 Task: Research Airbnb accommodation in Aguazul, Colombia from 24th December, 2023 to 26th December, 2023 for 2 adults. Place can be entire room with 1  bedroom having 1 bed and 1 bathroom. Property type can be hotel.
Action: Mouse moved to (548, 187)
Screenshot: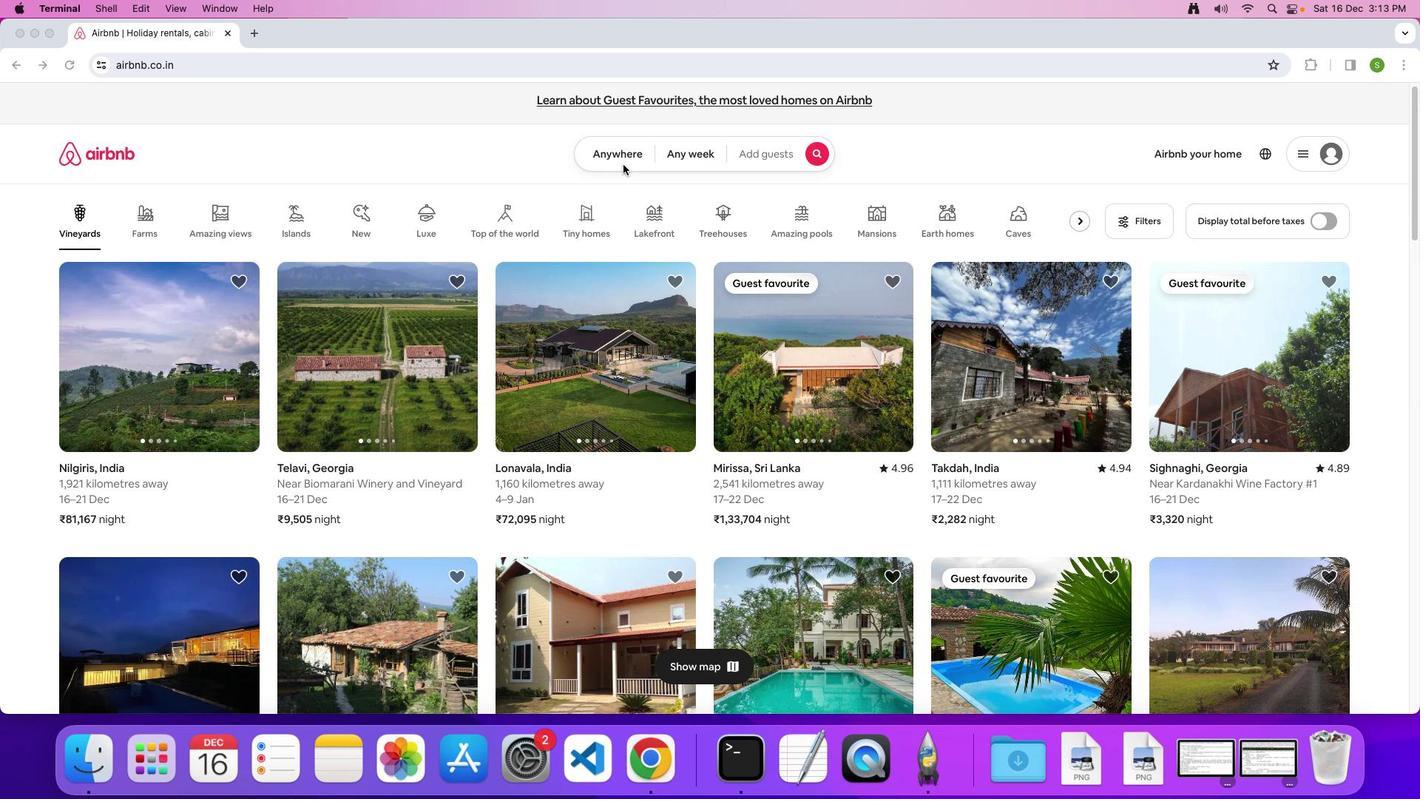 
Action: Mouse pressed left at (548, 187)
Screenshot: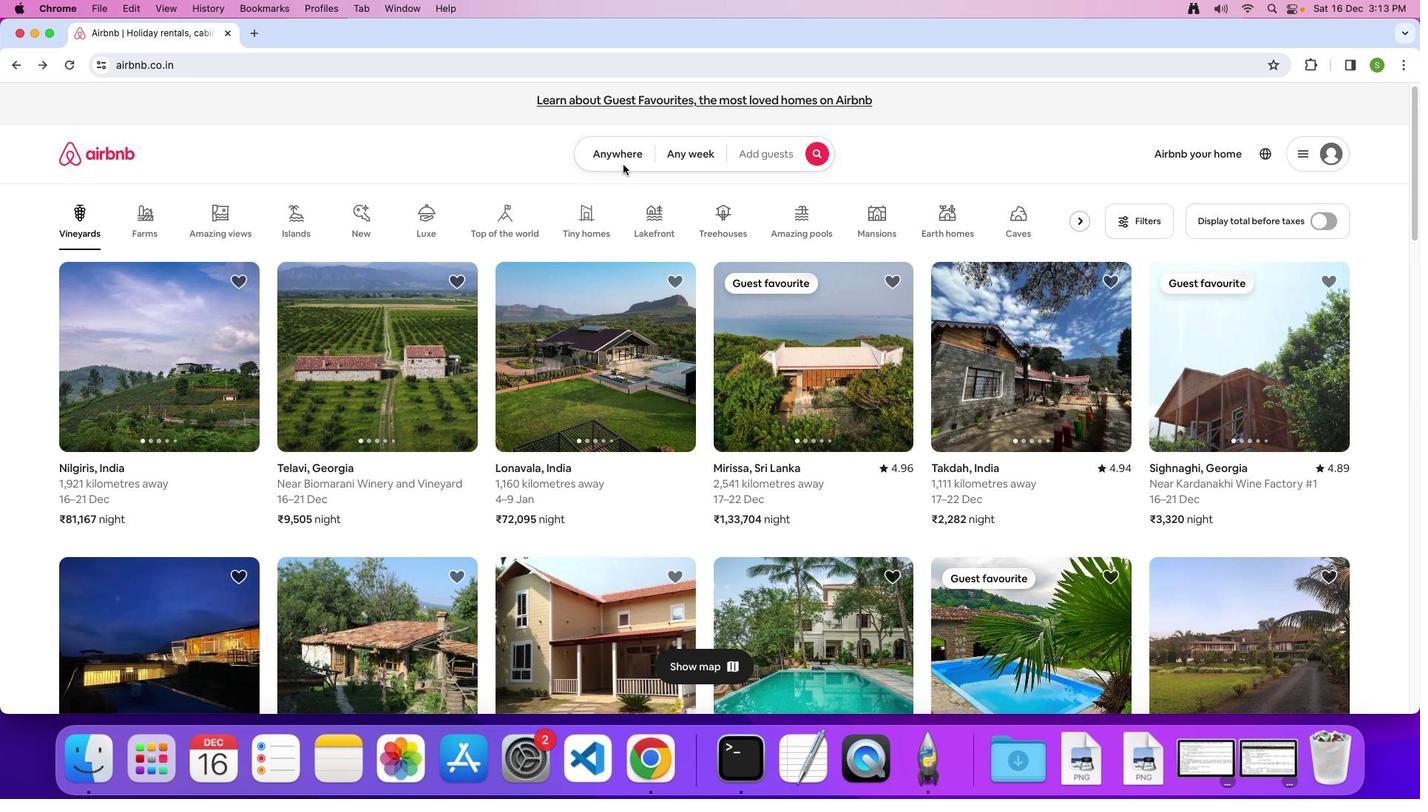 
Action: Mouse moved to (548, 181)
Screenshot: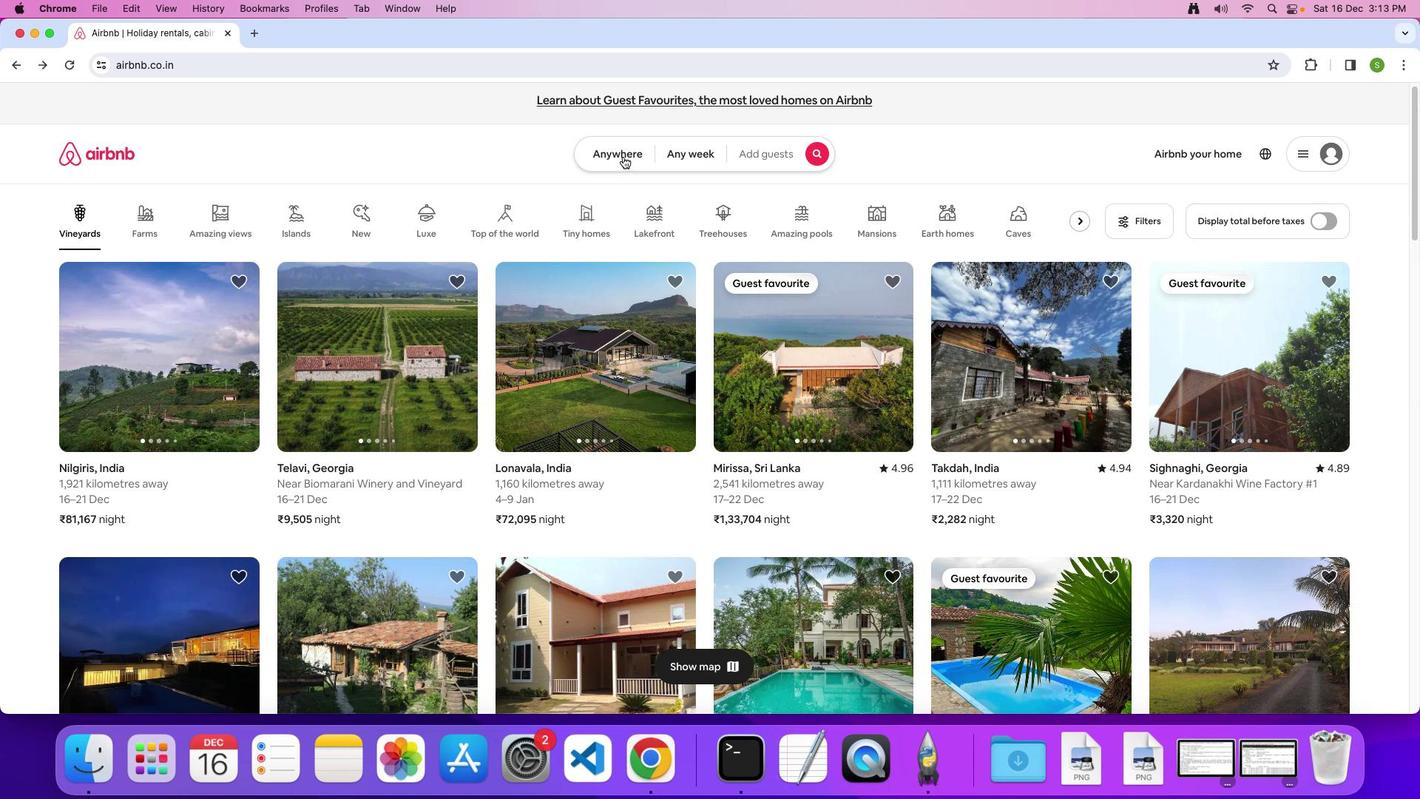 
Action: Mouse pressed left at (548, 181)
Screenshot: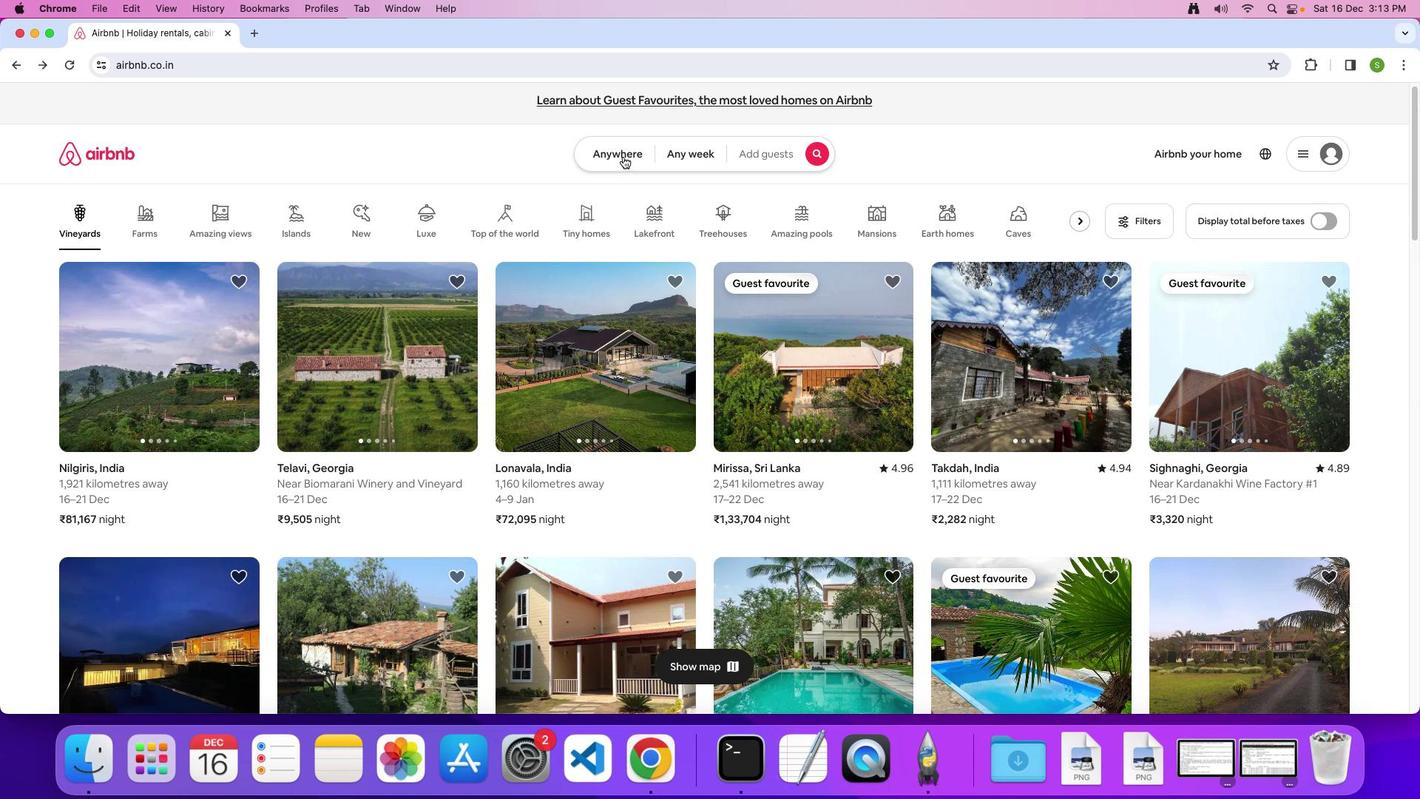 
Action: Mouse moved to (466, 216)
Screenshot: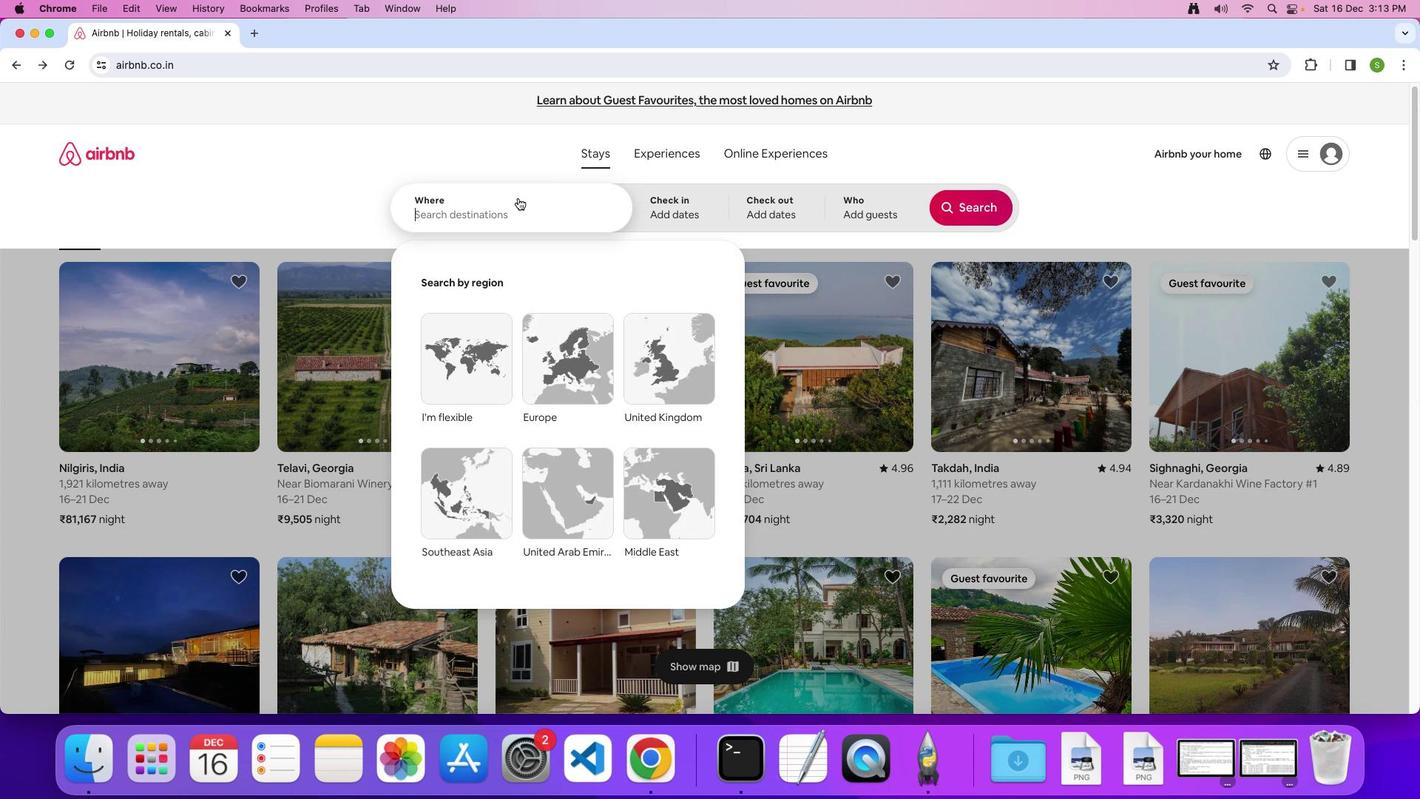 
Action: Mouse pressed left at (466, 216)
Screenshot: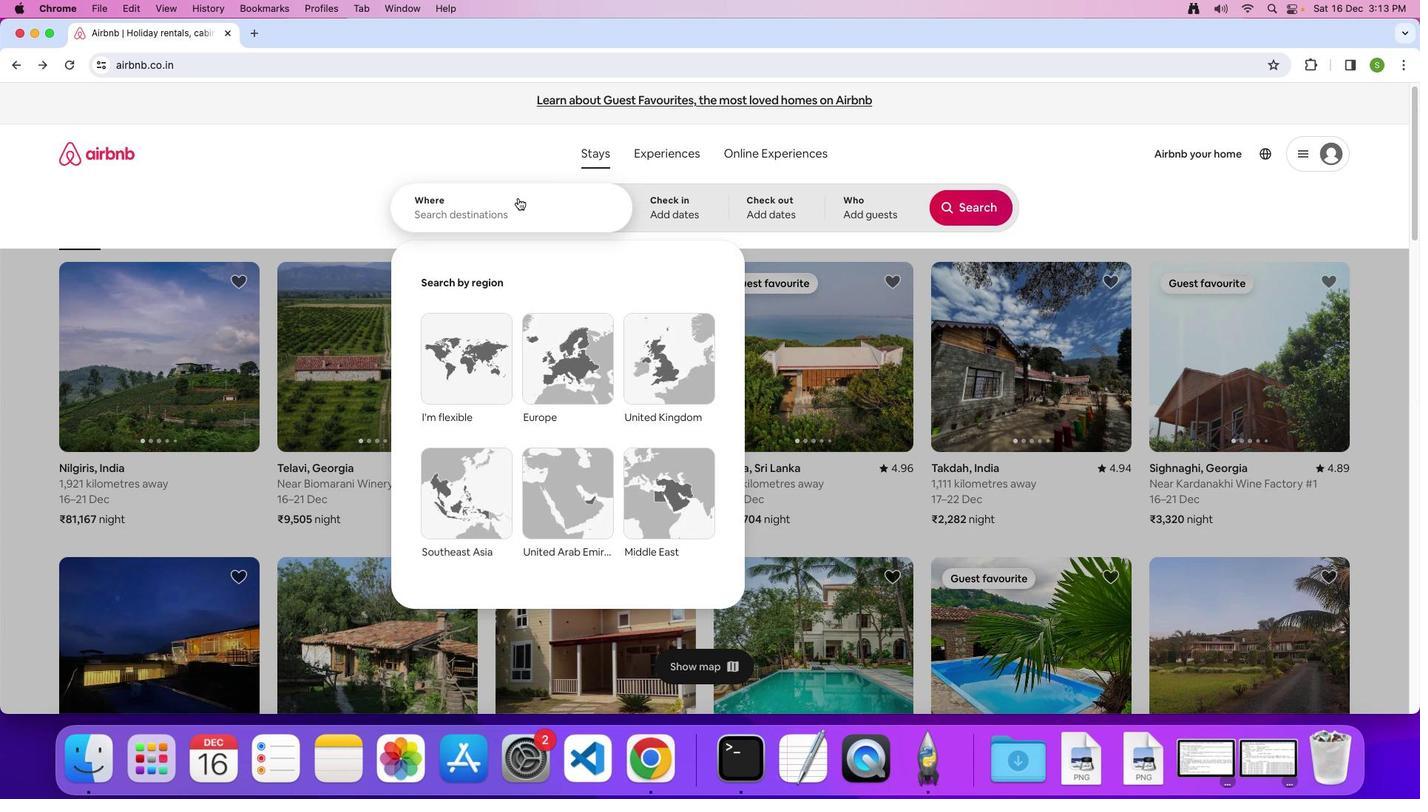 
Action: Key pressed 'A'Key.caps_lock'g''u''a''z''u''l'','Key.spaceKey.shift'C''o''l''o''m''b''i''a'Key.enter
Screenshot: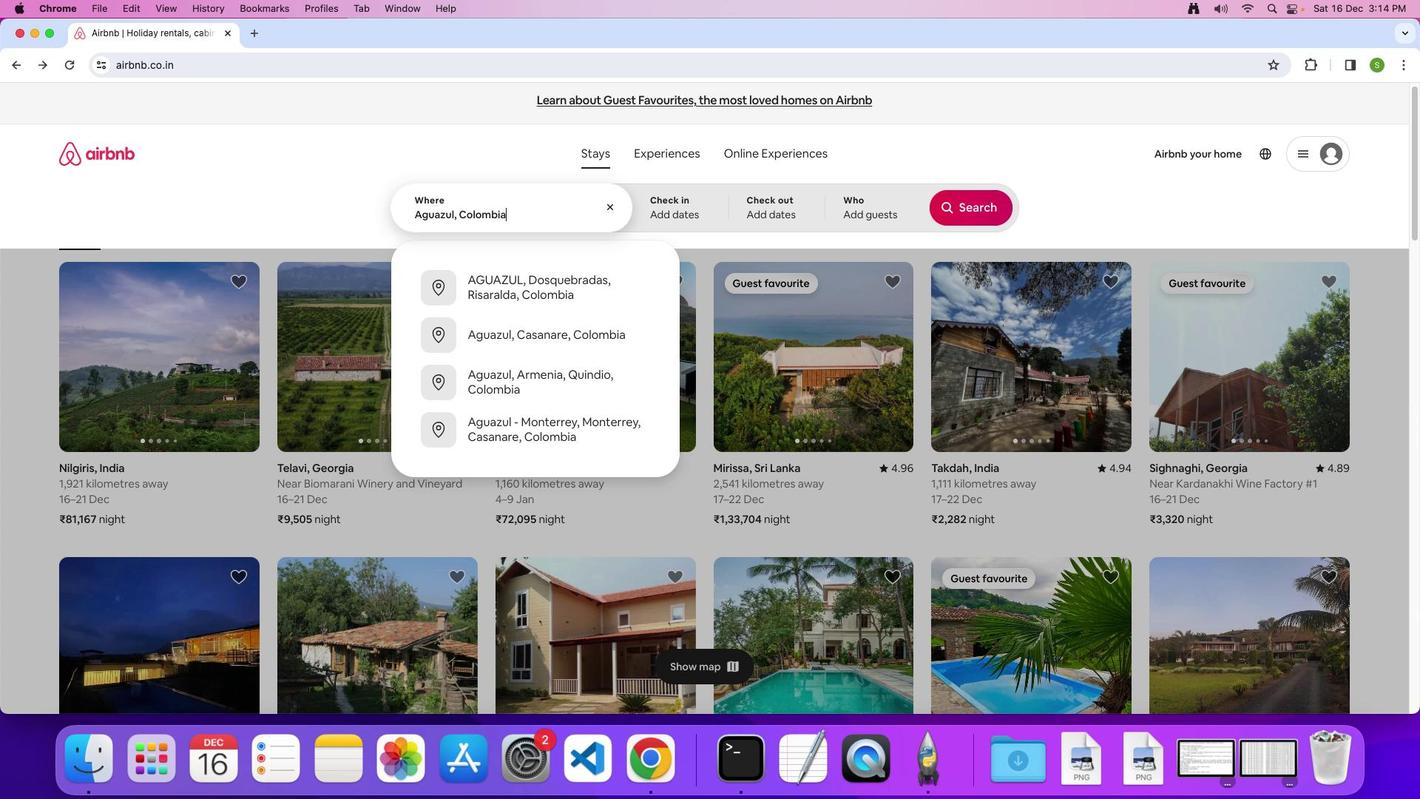 
Action: Mouse moved to (420, 510)
Screenshot: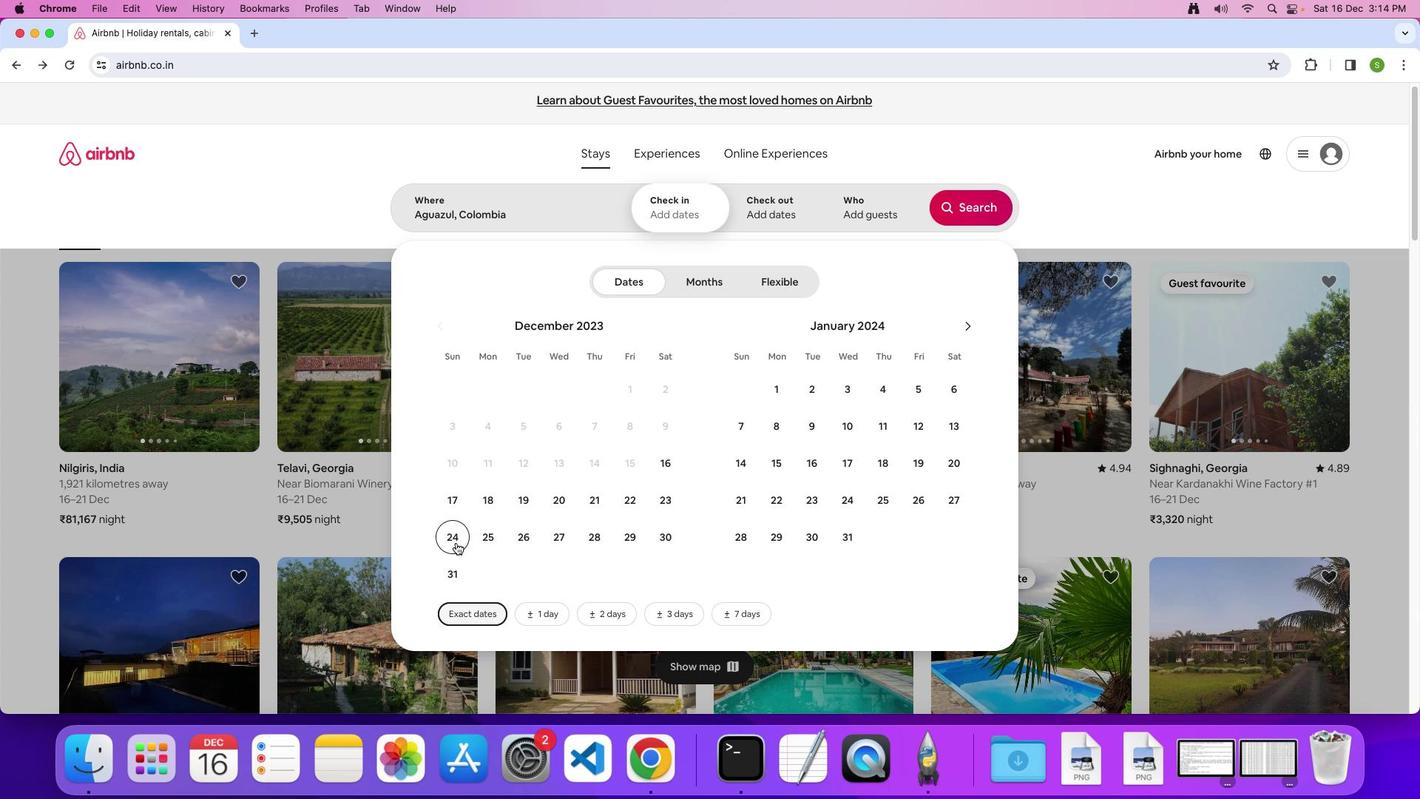 
Action: Mouse pressed left at (420, 510)
Screenshot: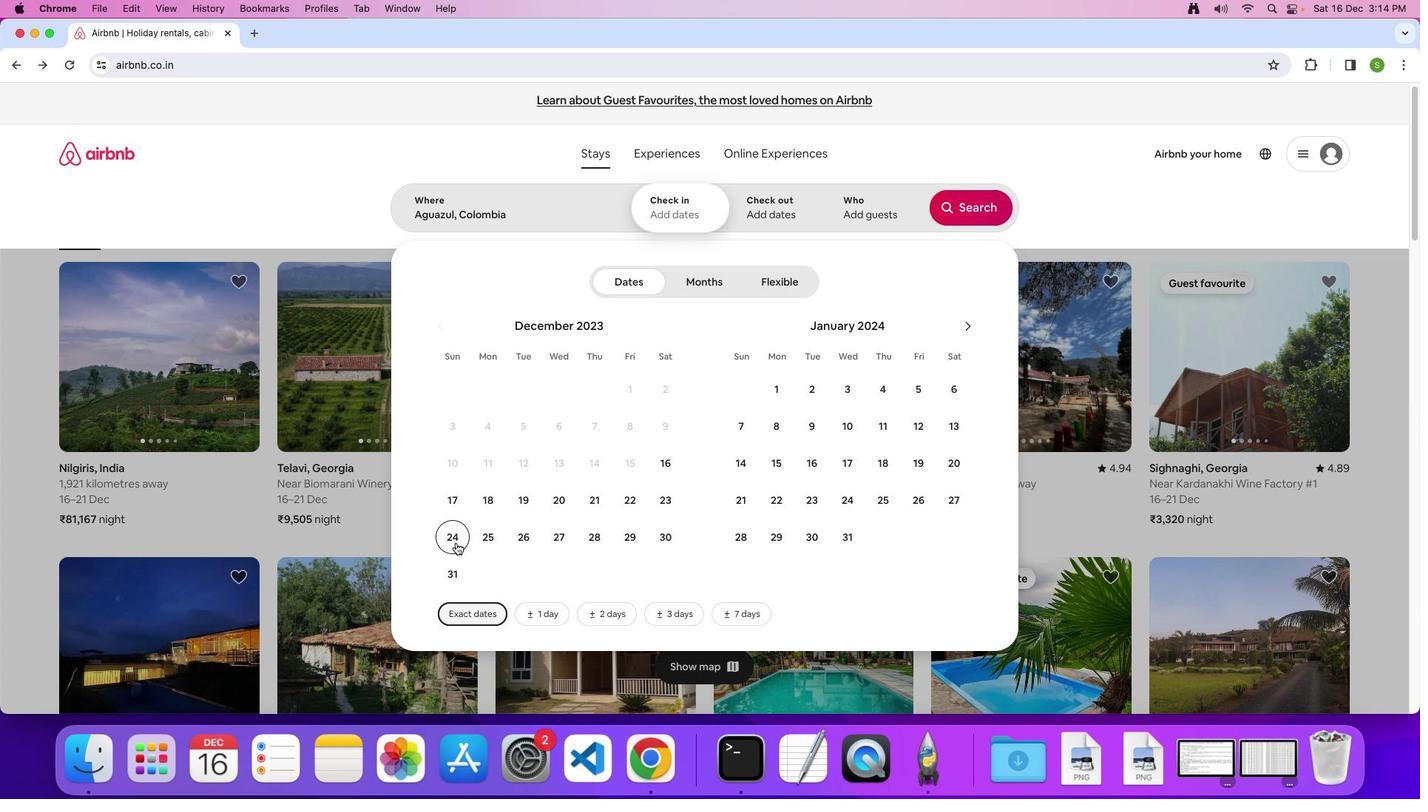 
Action: Mouse moved to (469, 511)
Screenshot: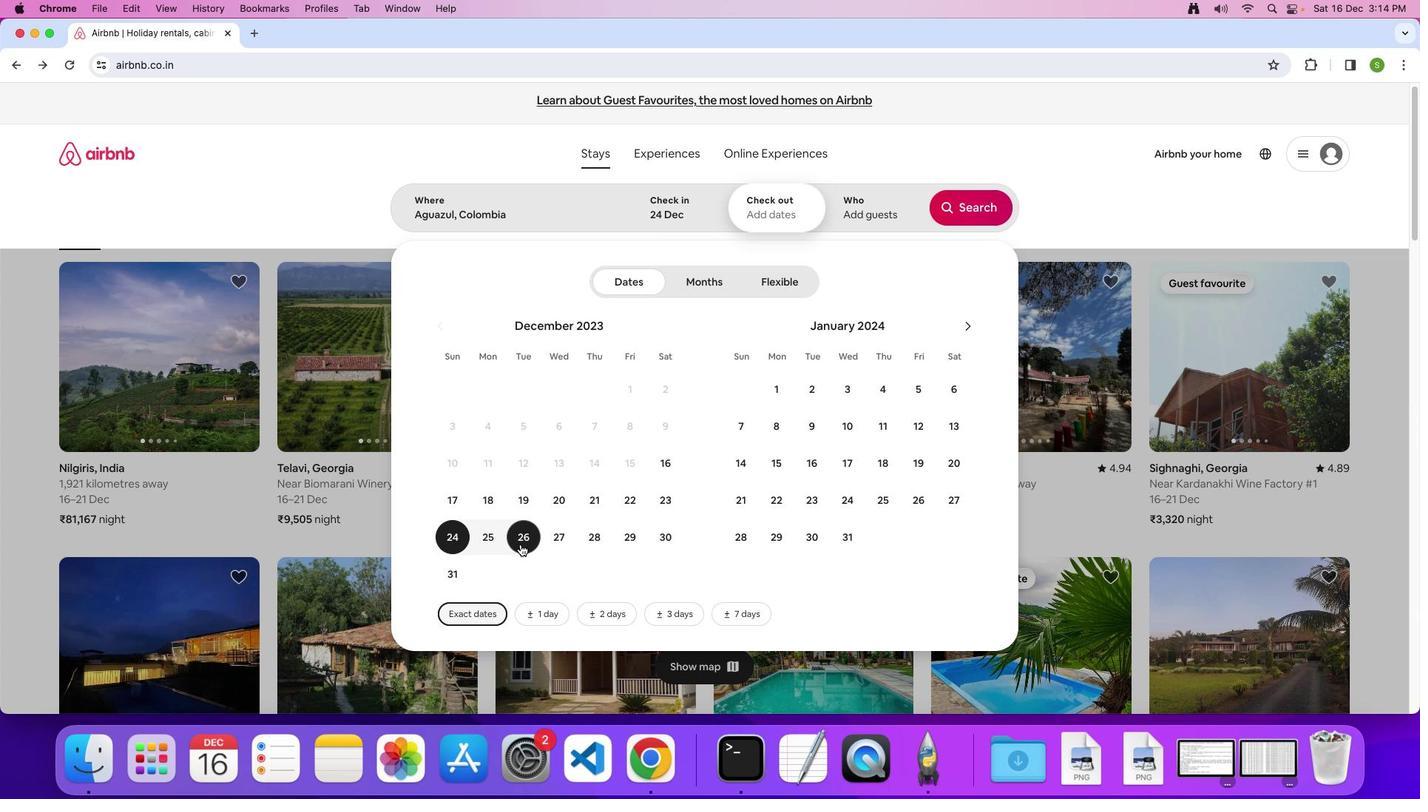 
Action: Mouse pressed left at (469, 511)
Screenshot: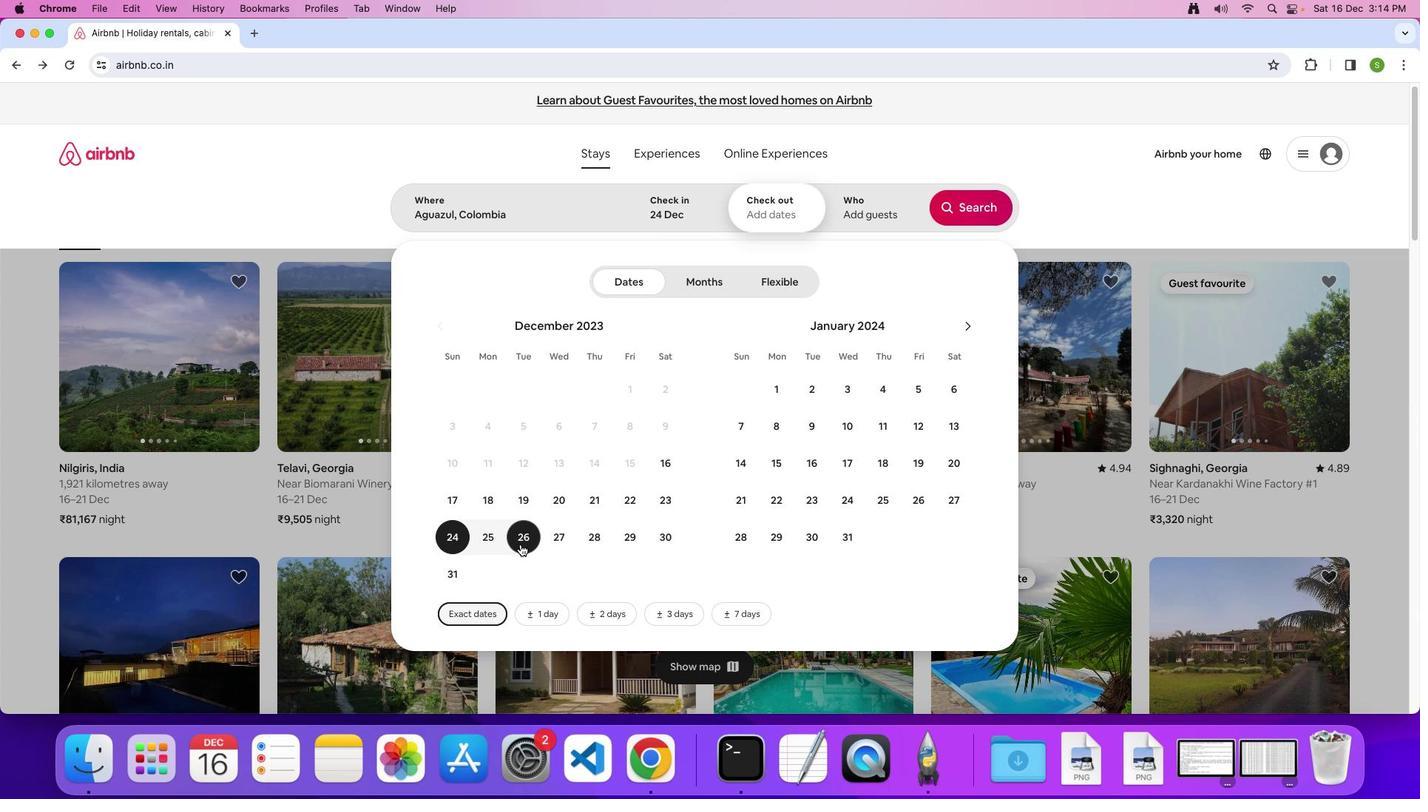 
Action: Mouse moved to (740, 233)
Screenshot: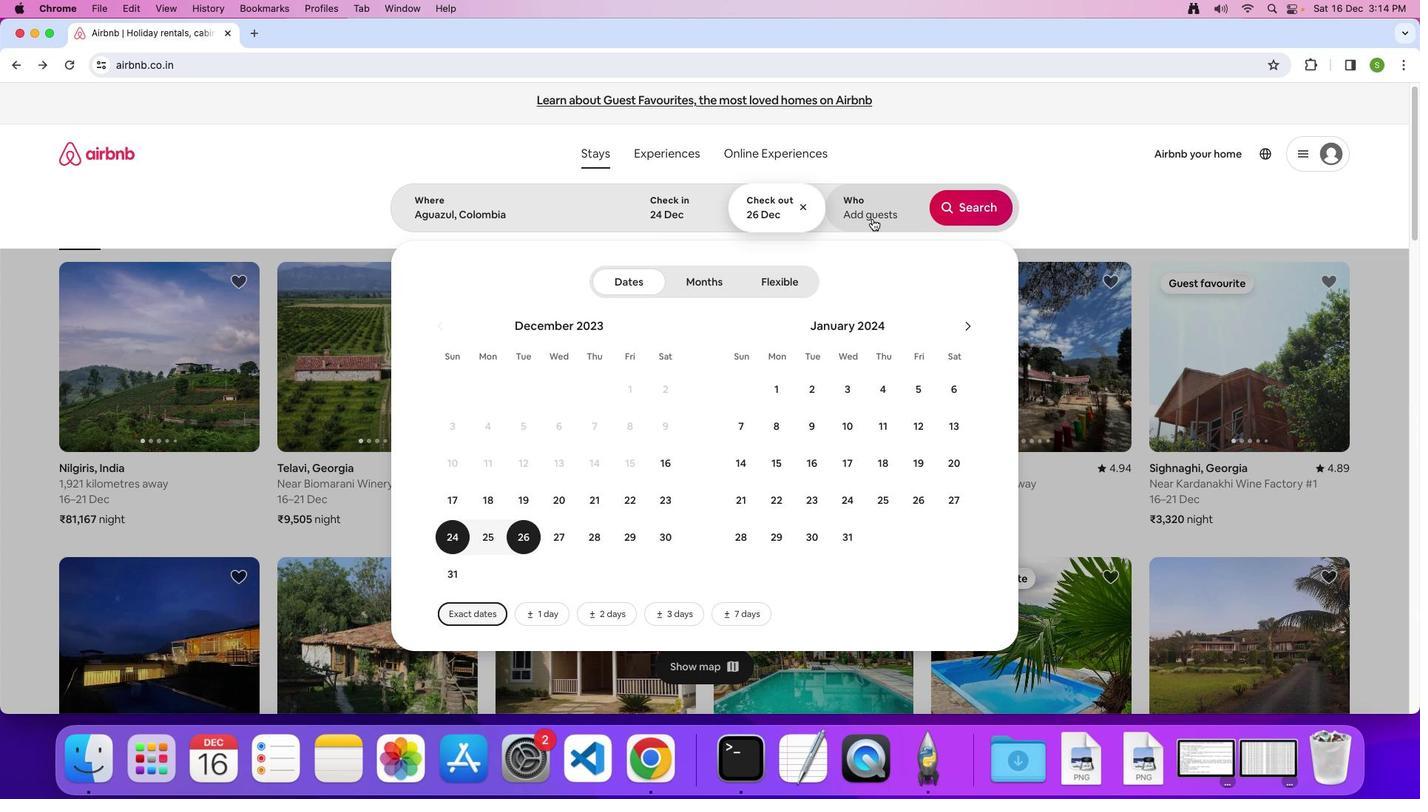 
Action: Mouse pressed left at (740, 233)
Screenshot: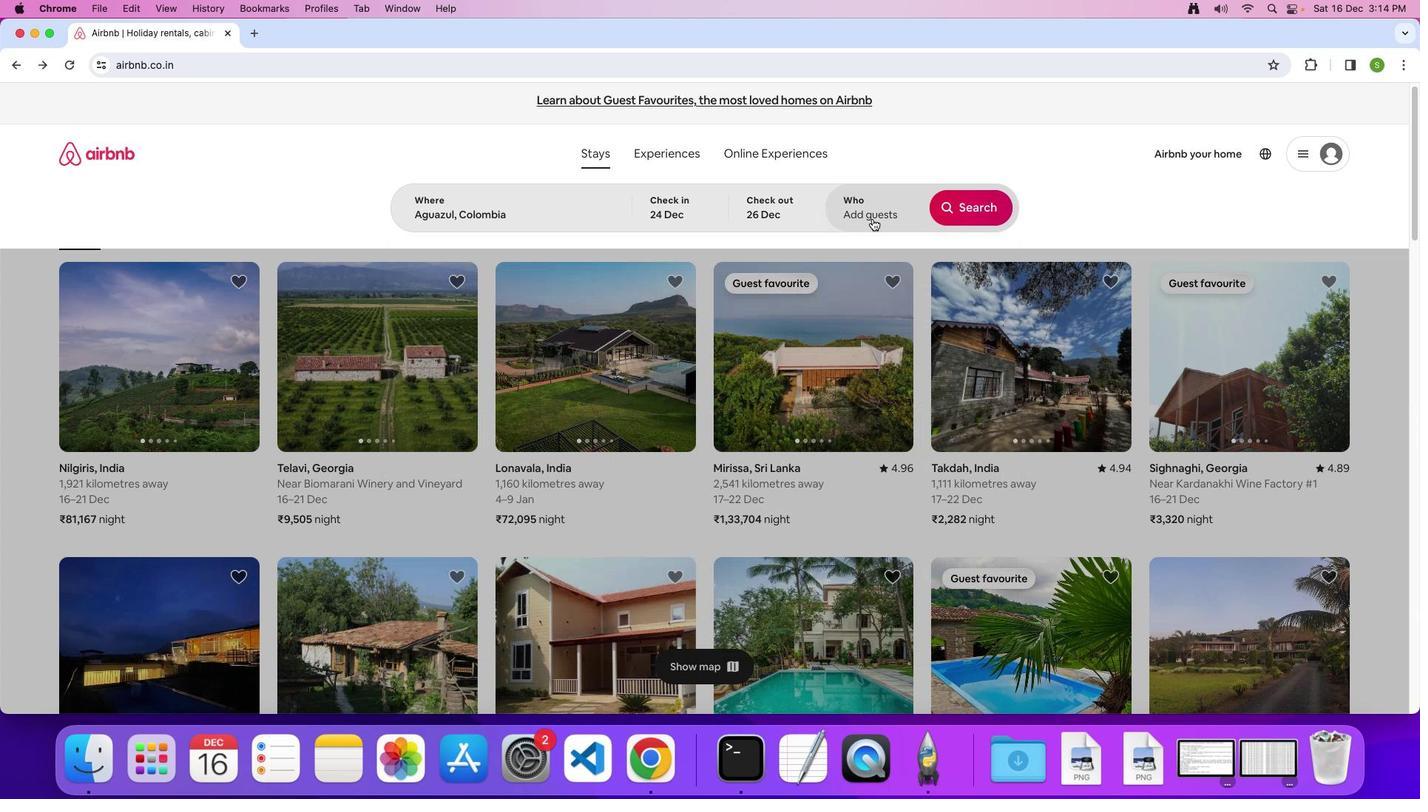 
Action: Mouse moved to (822, 294)
Screenshot: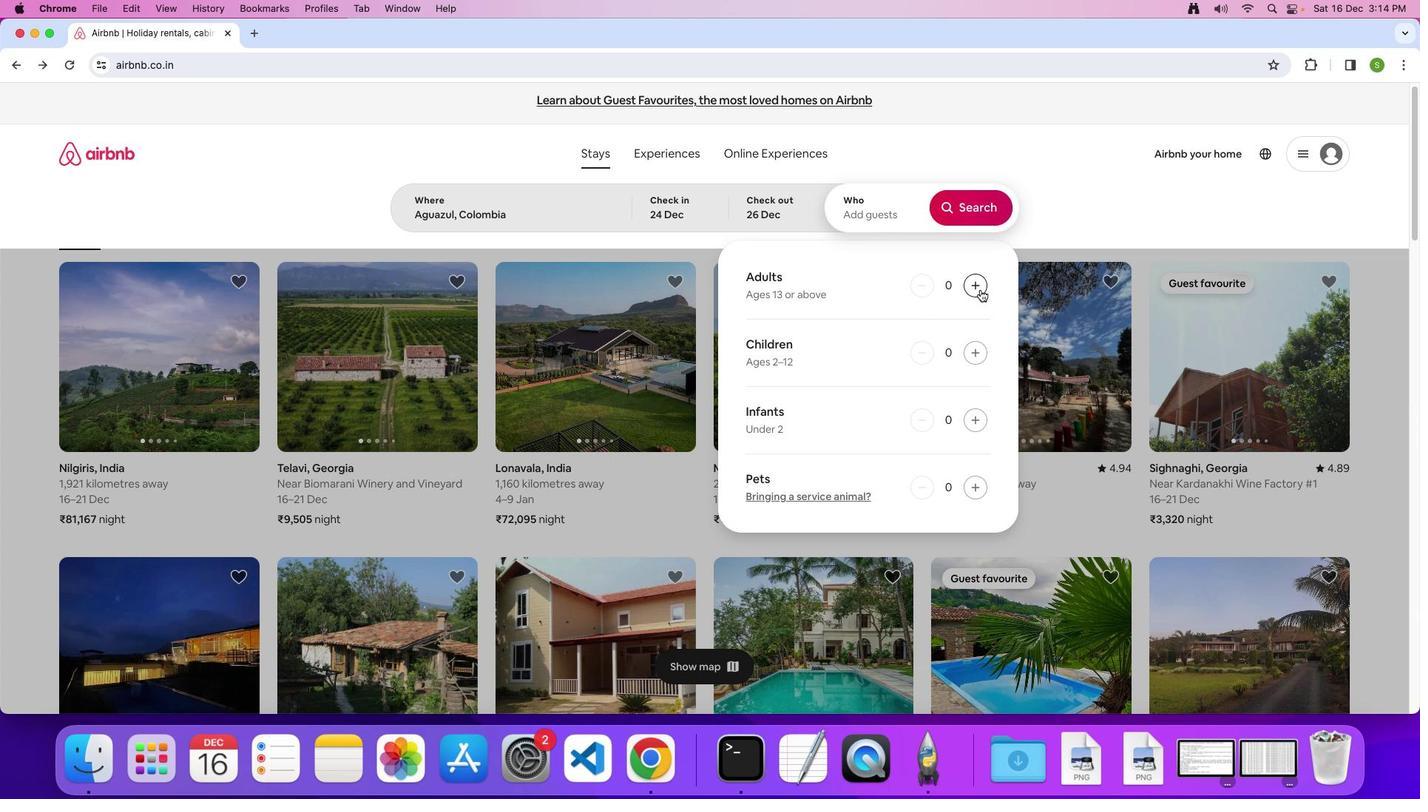 
Action: Mouse pressed left at (822, 294)
Screenshot: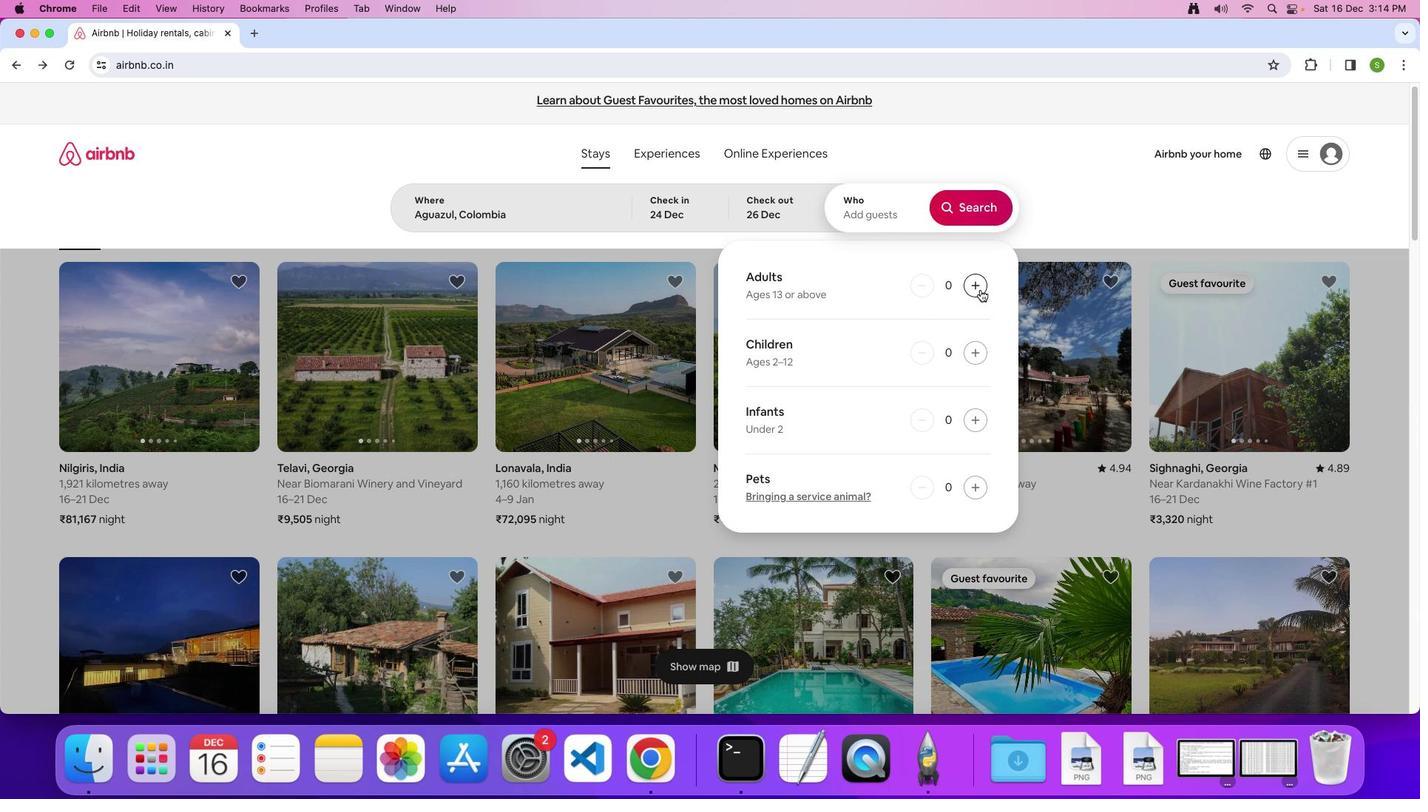 
Action: Mouse pressed left at (822, 294)
Screenshot: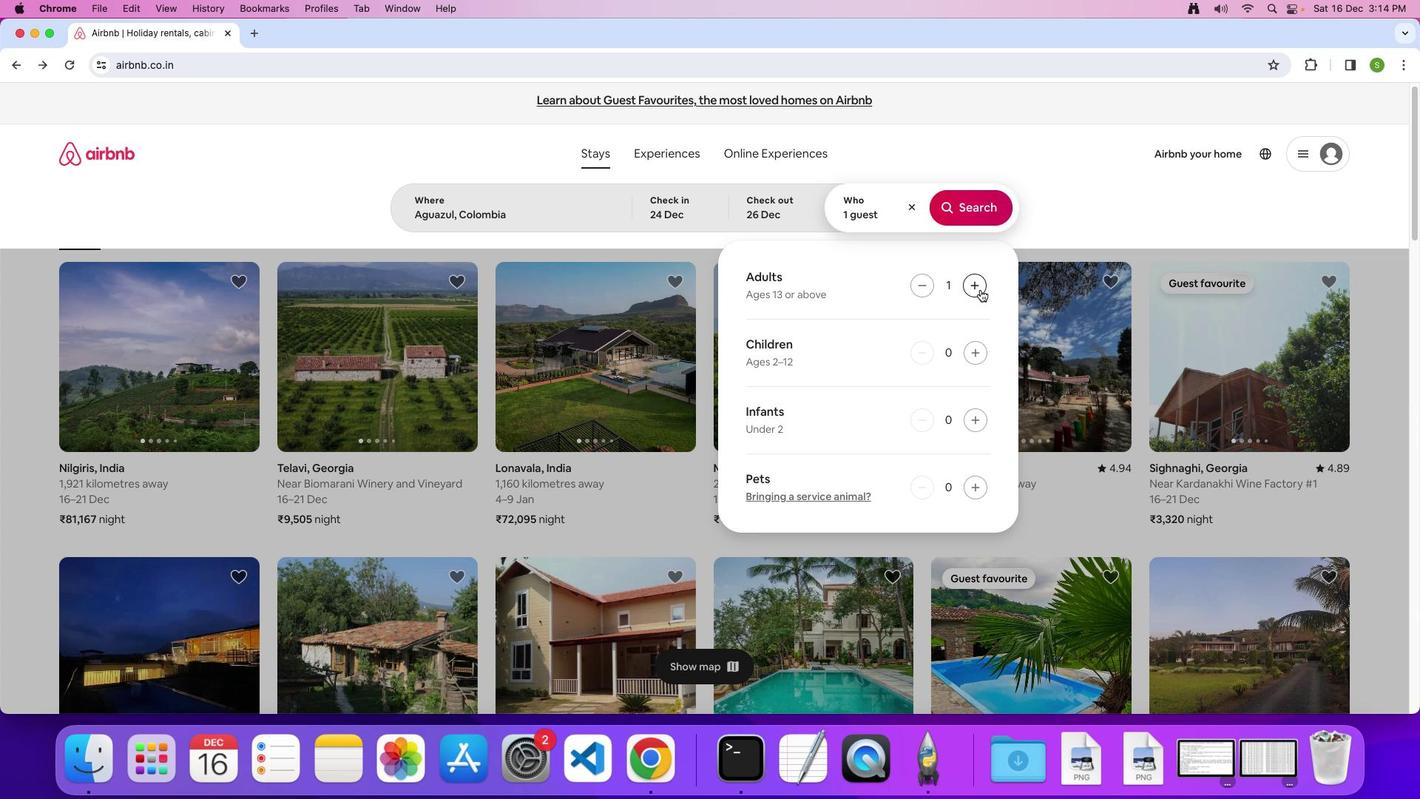 
Action: Mouse moved to (813, 228)
Screenshot: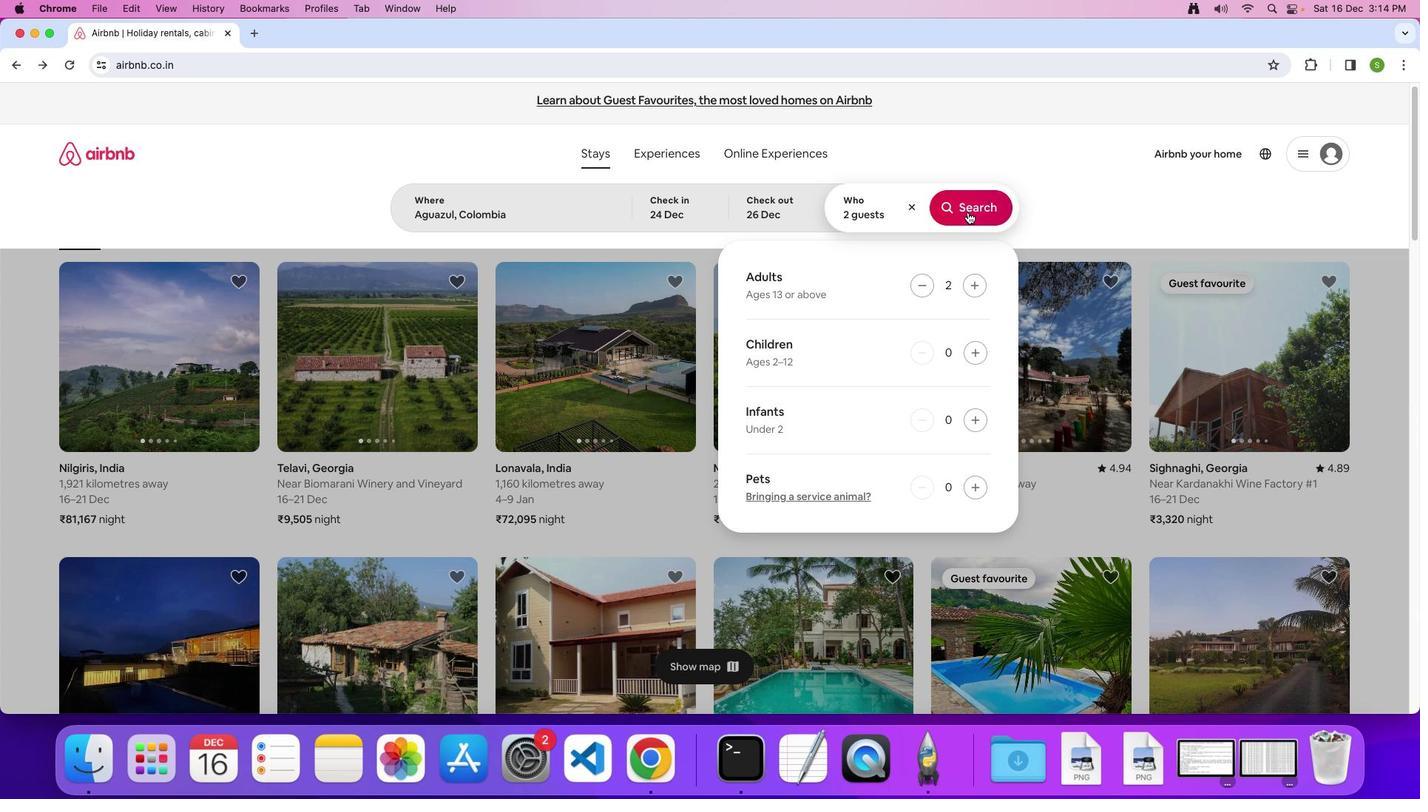 
Action: Mouse pressed left at (813, 228)
Screenshot: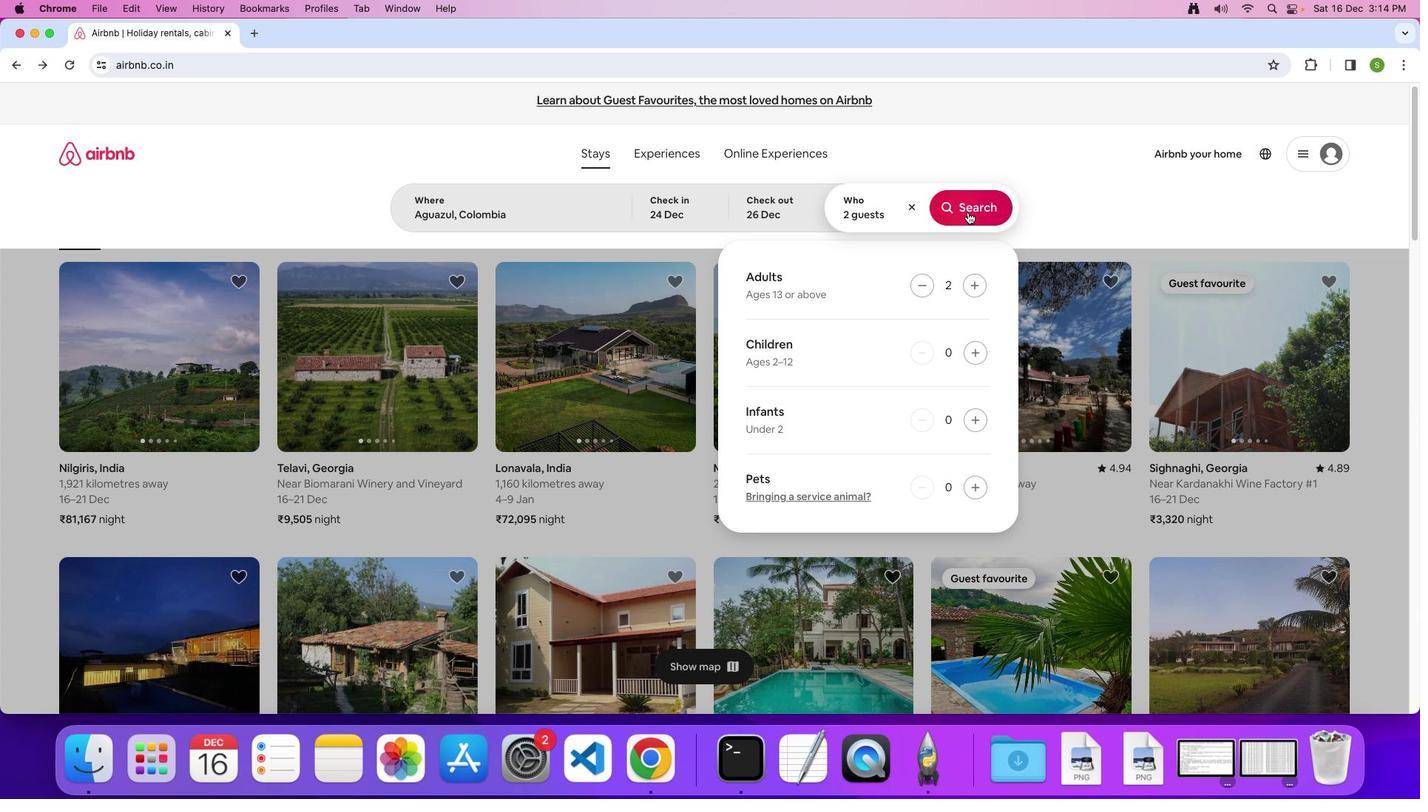 
Action: Mouse moved to (968, 195)
Screenshot: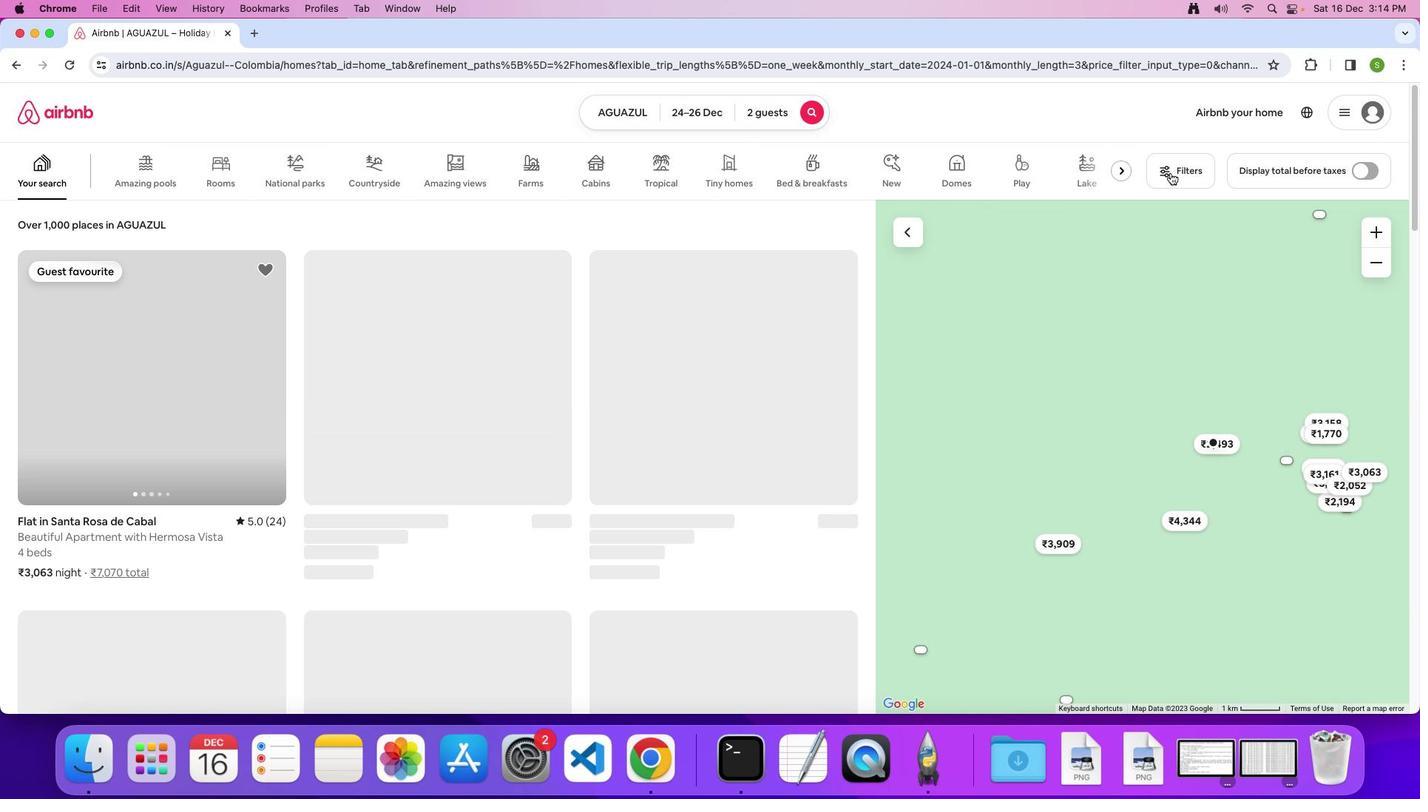 
Action: Mouse pressed left at (968, 195)
Screenshot: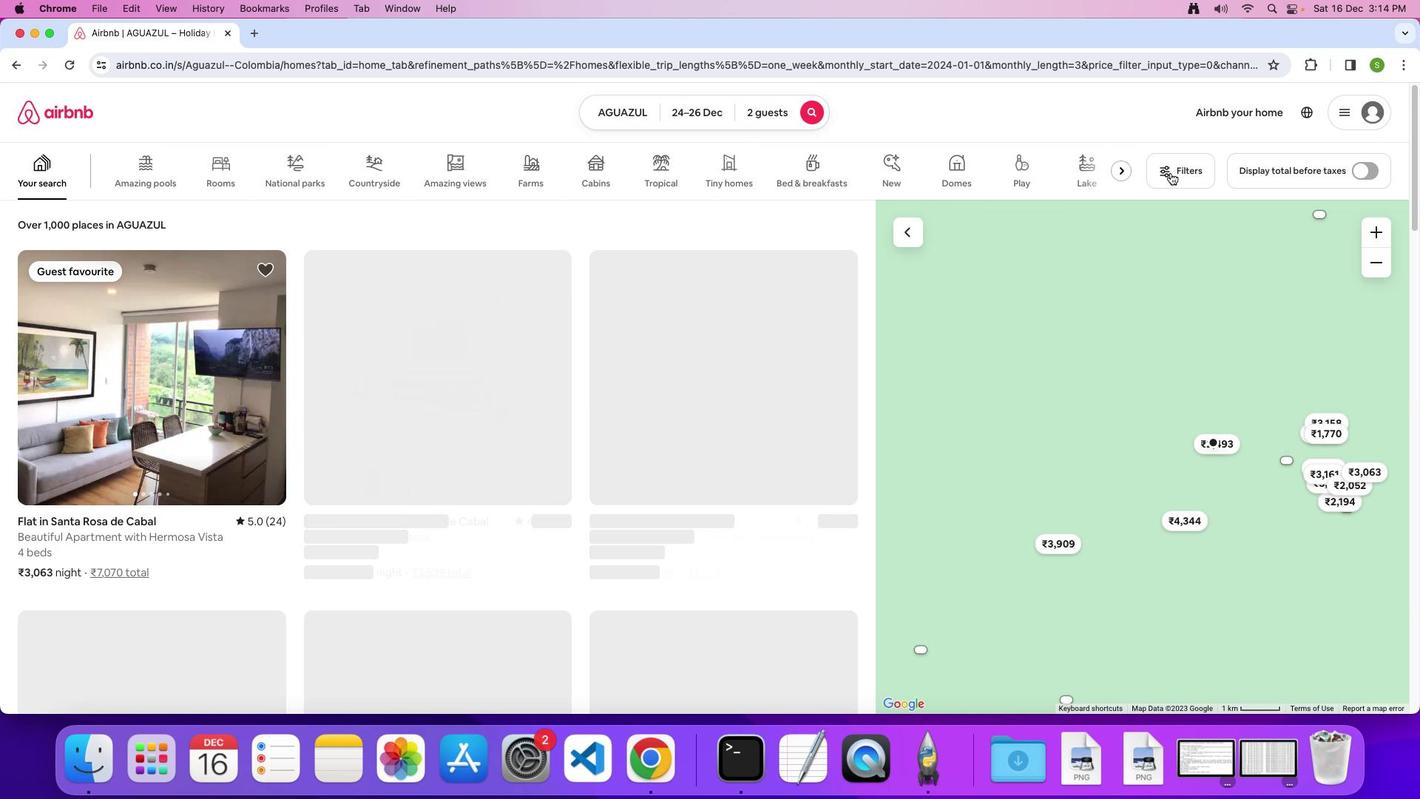 
Action: Mouse moved to (625, 356)
Screenshot: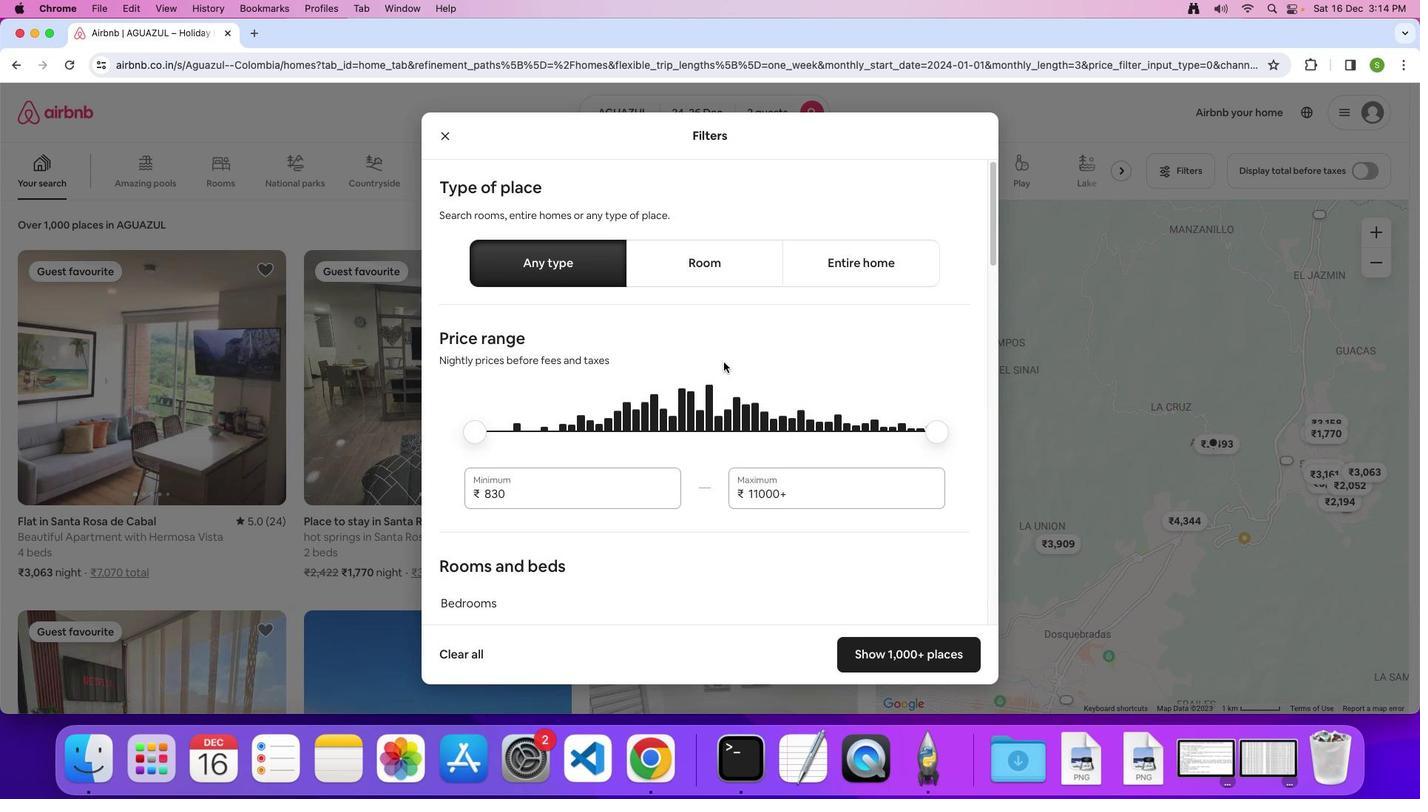 
Action: Mouse scrolled (625, 356) with delta (69, 47)
Screenshot: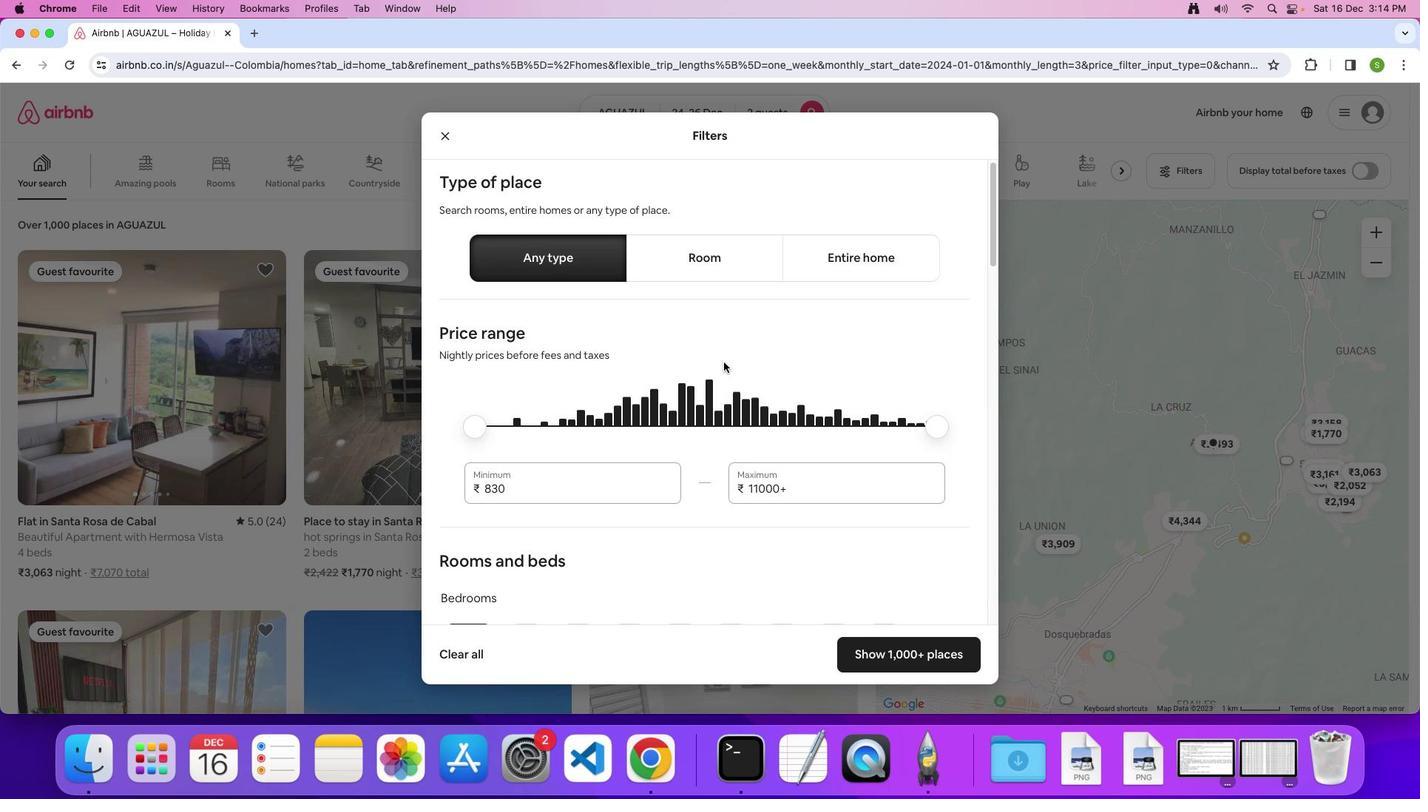 
Action: Mouse scrolled (625, 356) with delta (69, 47)
Screenshot: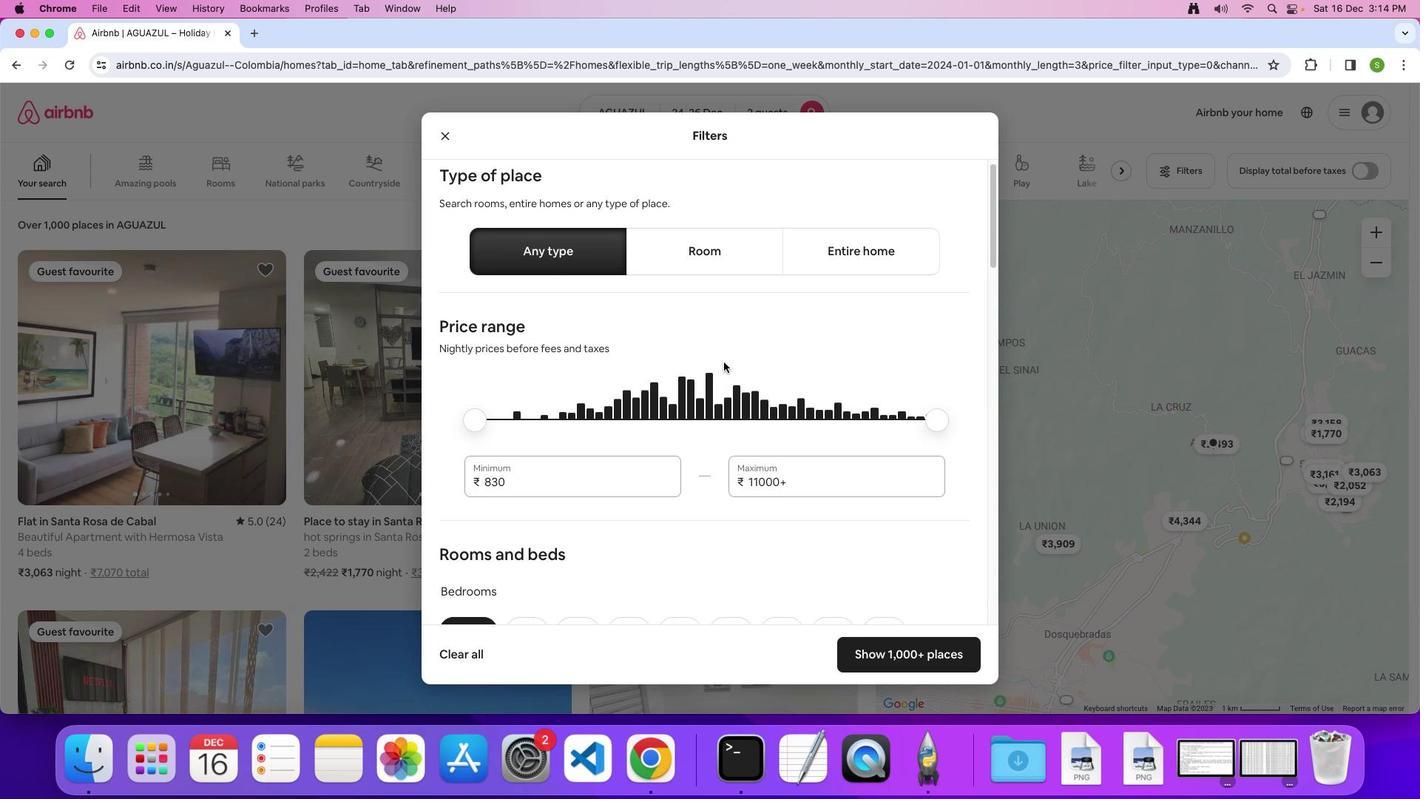 
Action: Mouse scrolled (625, 356) with delta (69, 47)
Screenshot: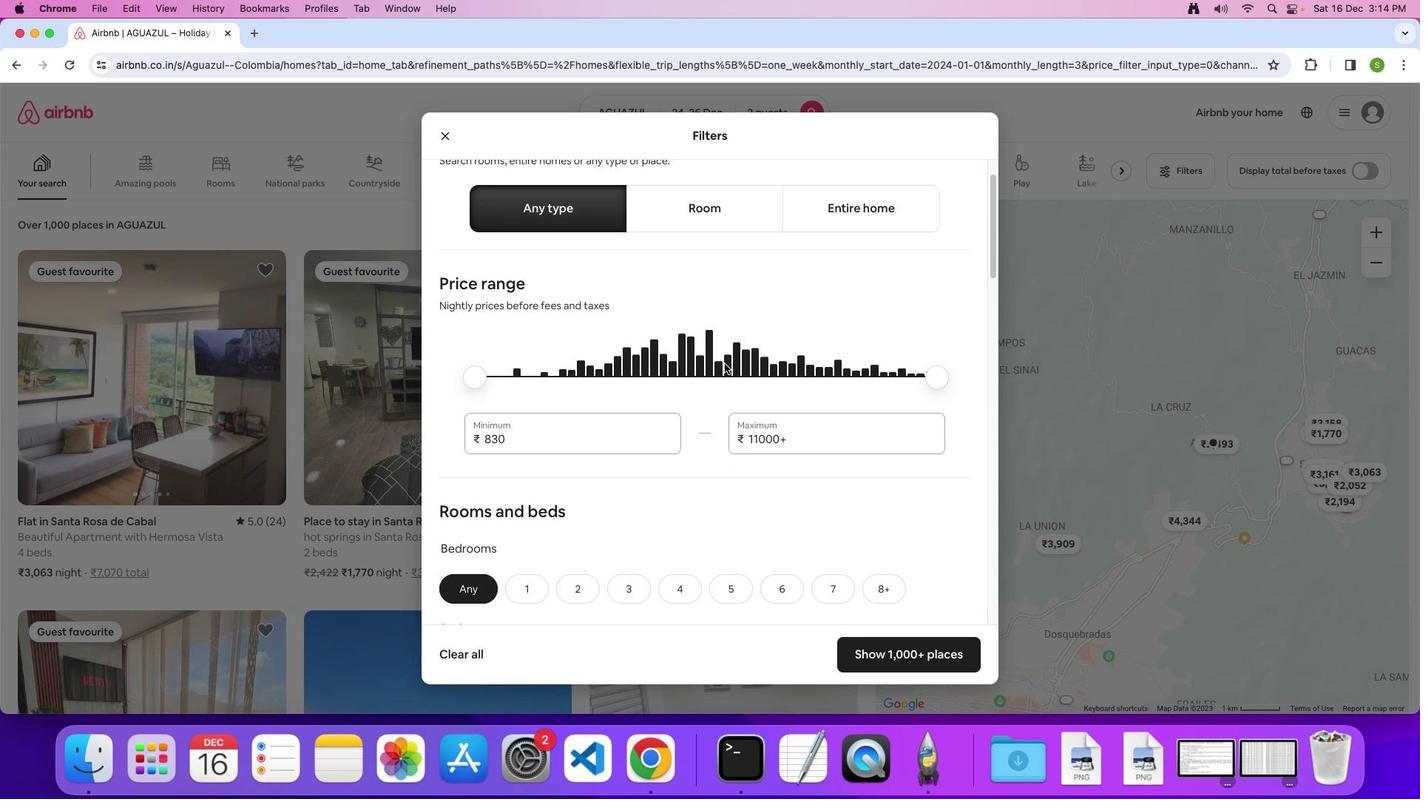 
Action: Mouse moved to (626, 358)
Screenshot: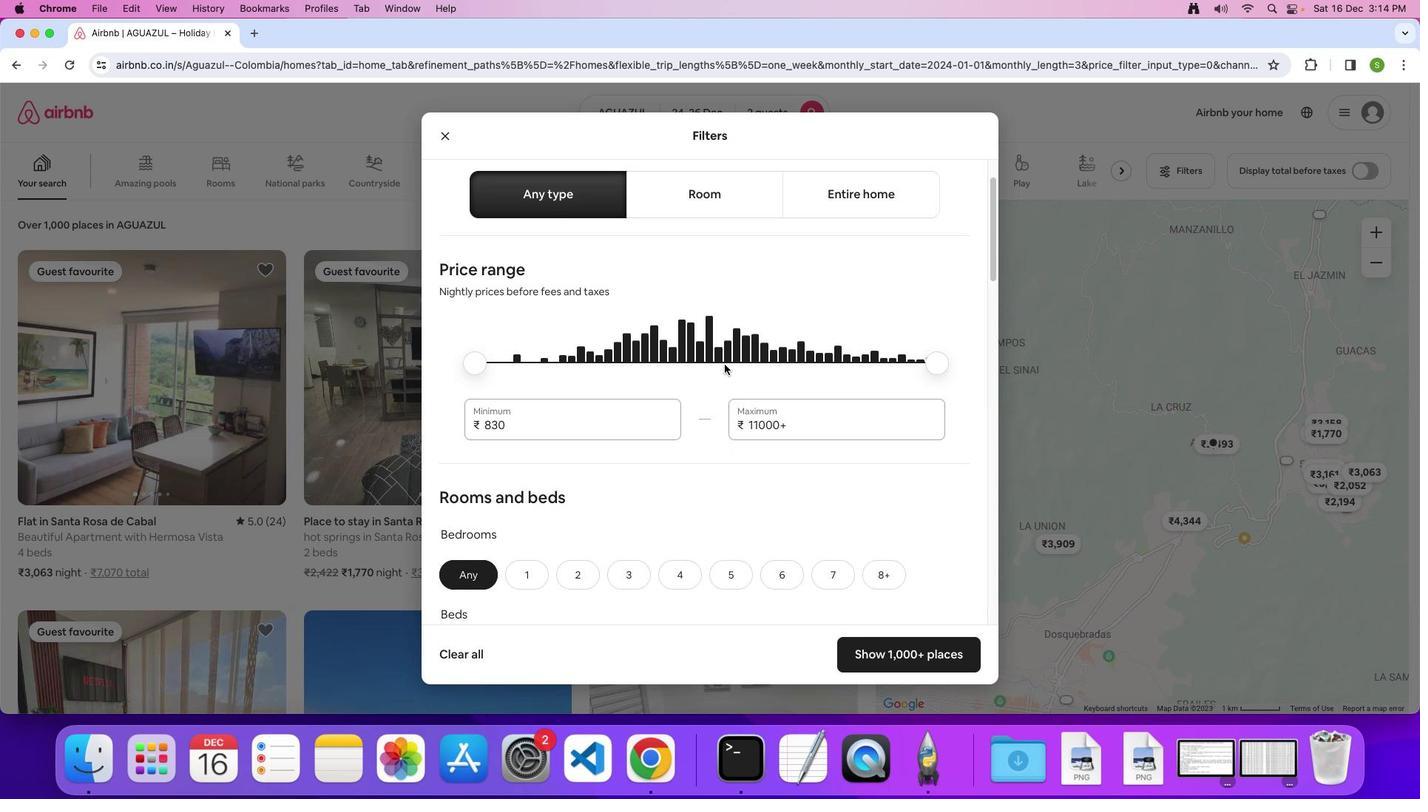 
Action: Mouse scrolled (626, 358) with delta (69, 47)
Screenshot: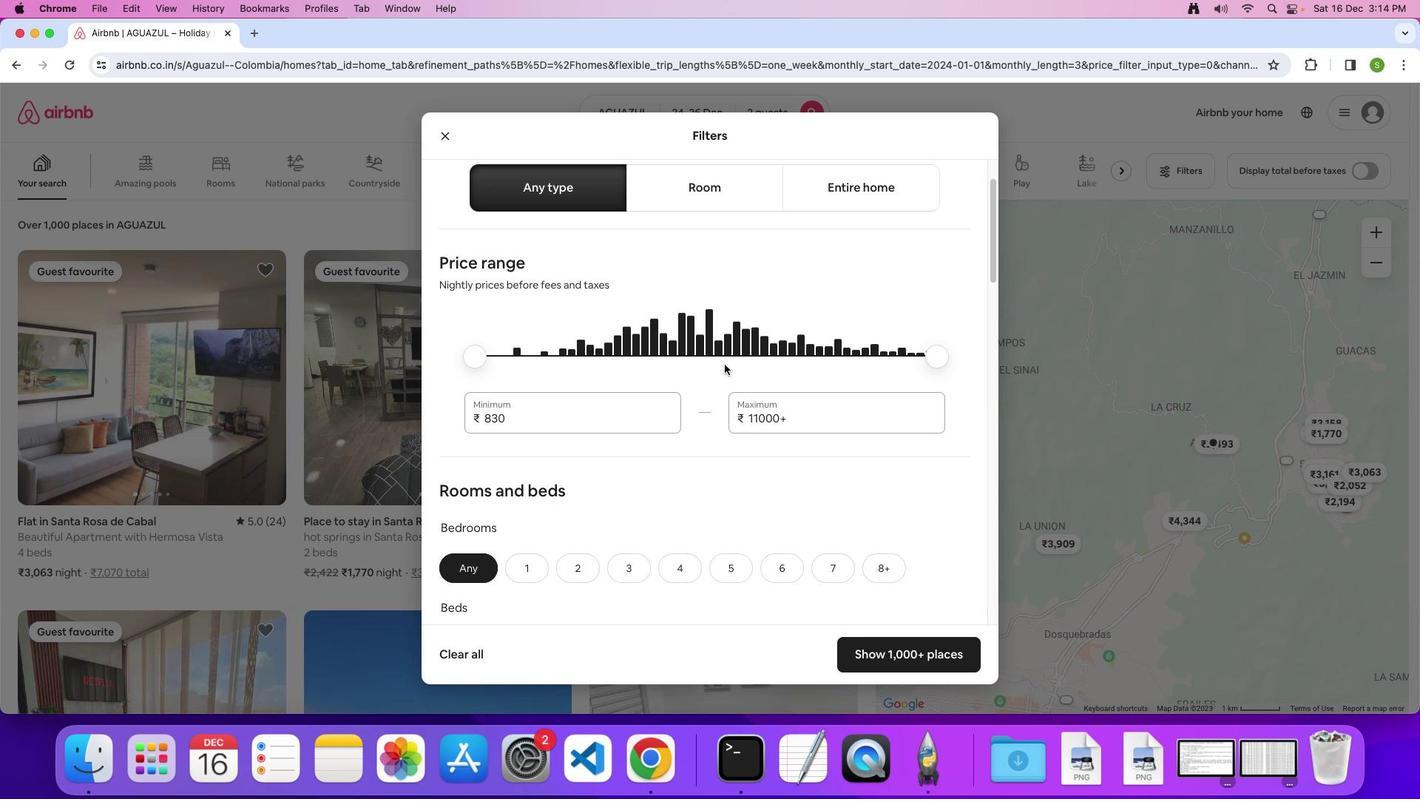 
Action: Mouse scrolled (626, 358) with delta (69, 47)
Screenshot: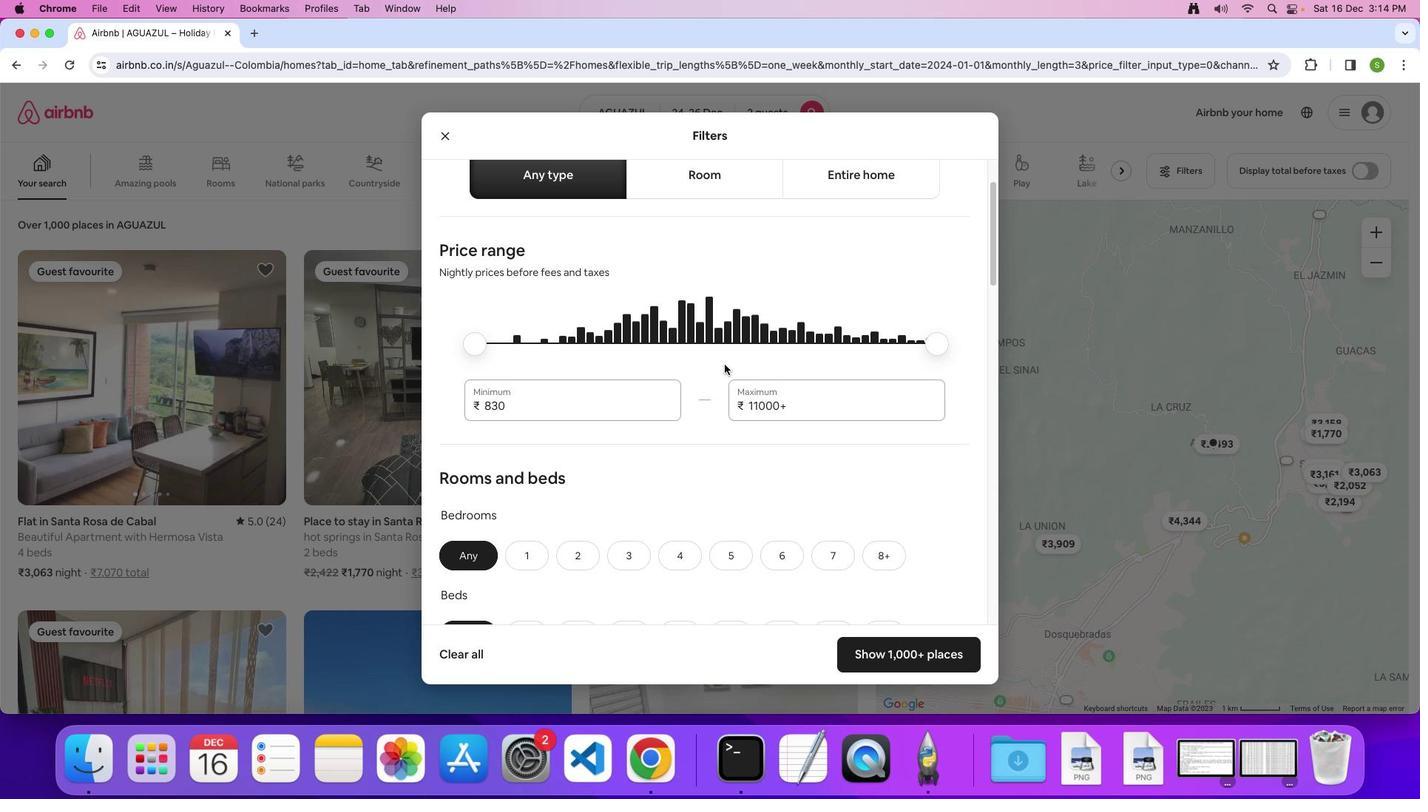 
Action: Mouse moved to (626, 358)
Screenshot: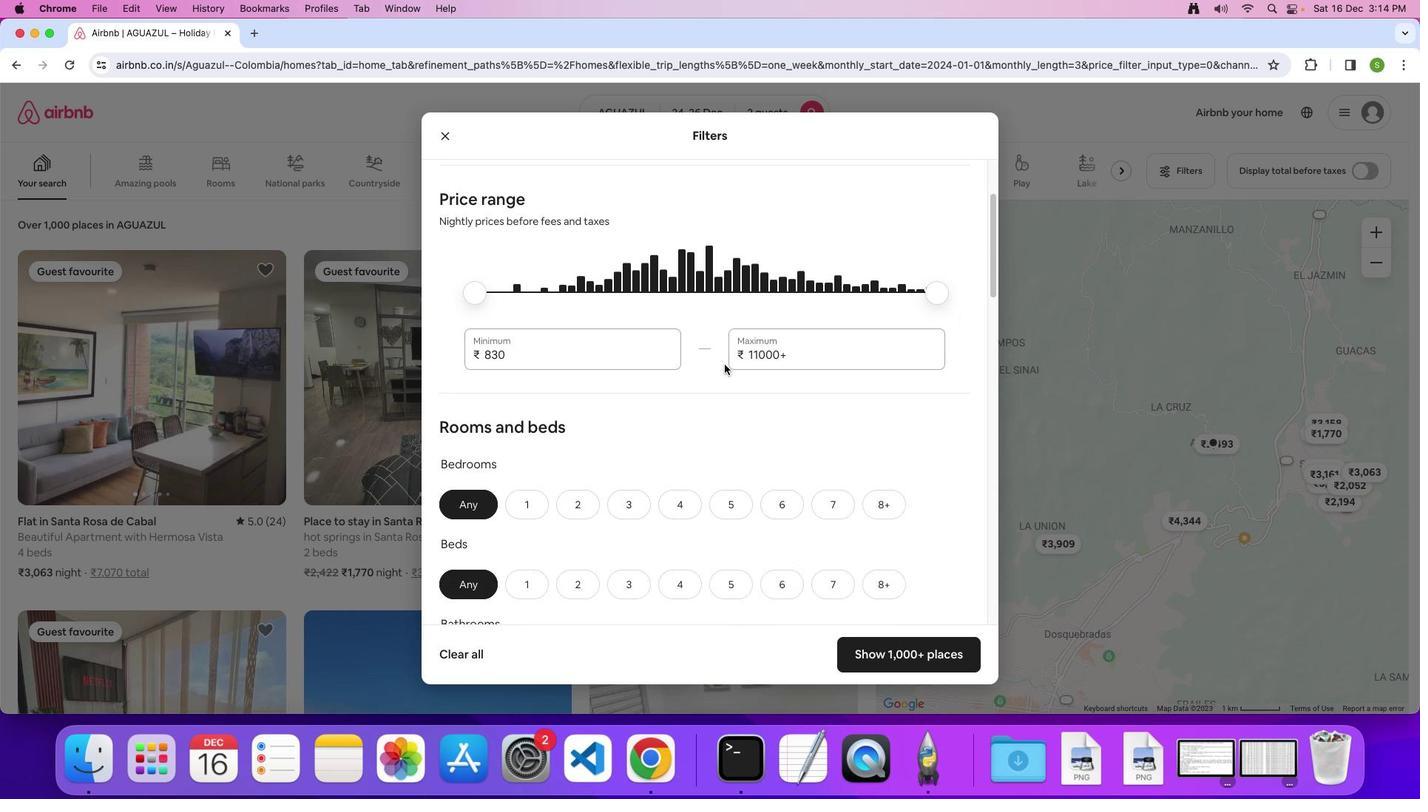 
Action: Mouse scrolled (626, 358) with delta (69, 46)
Screenshot: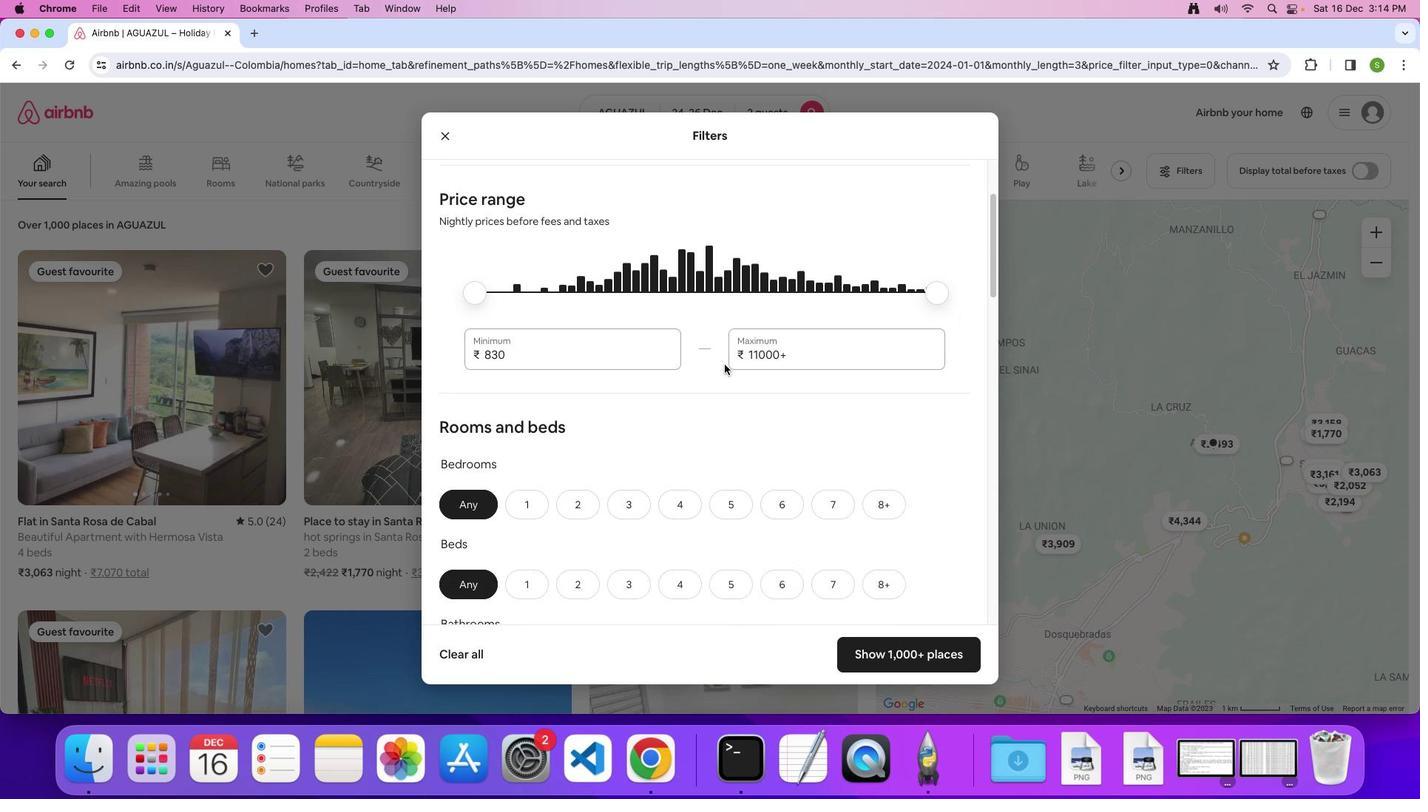 
Action: Mouse scrolled (626, 358) with delta (69, 47)
Screenshot: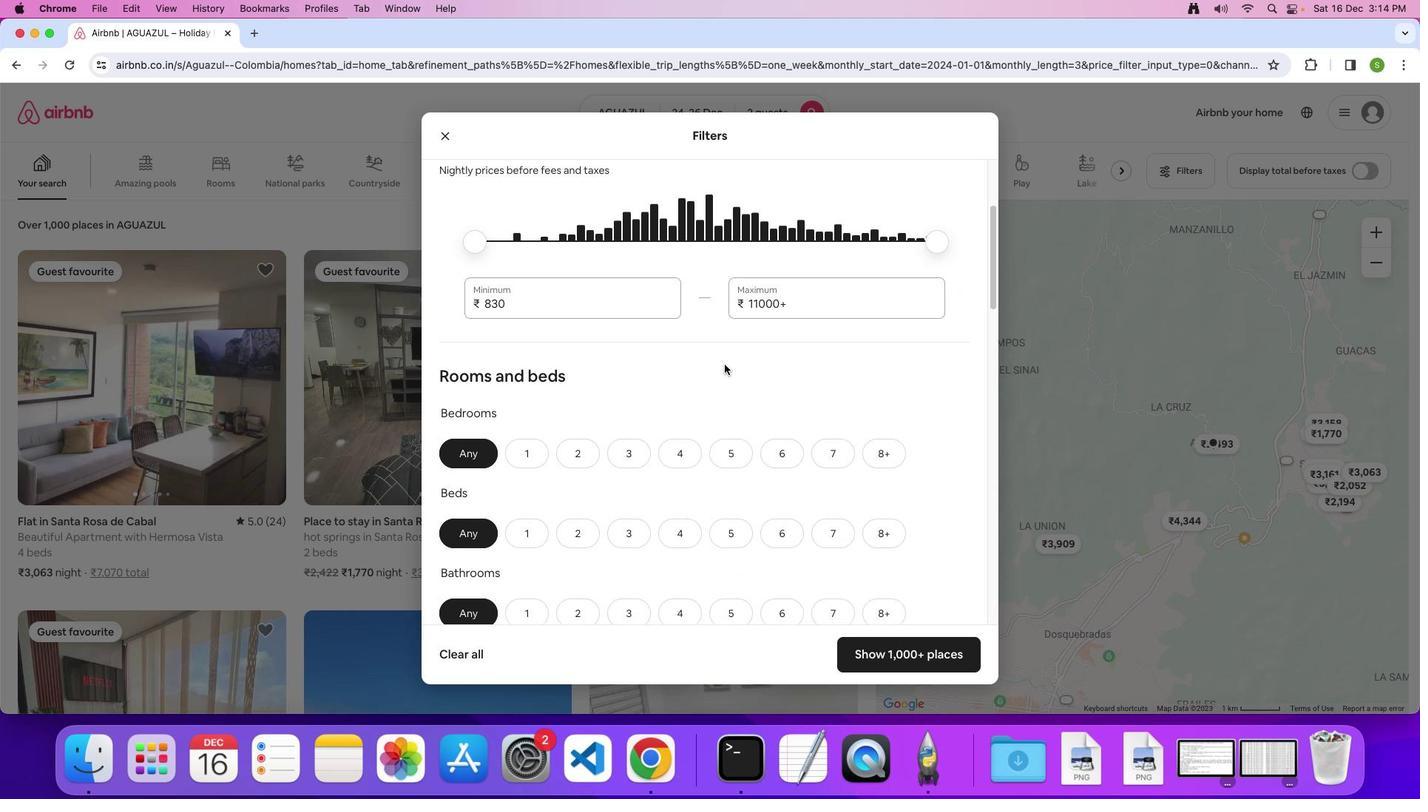 
Action: Mouse scrolled (626, 358) with delta (69, 47)
Screenshot: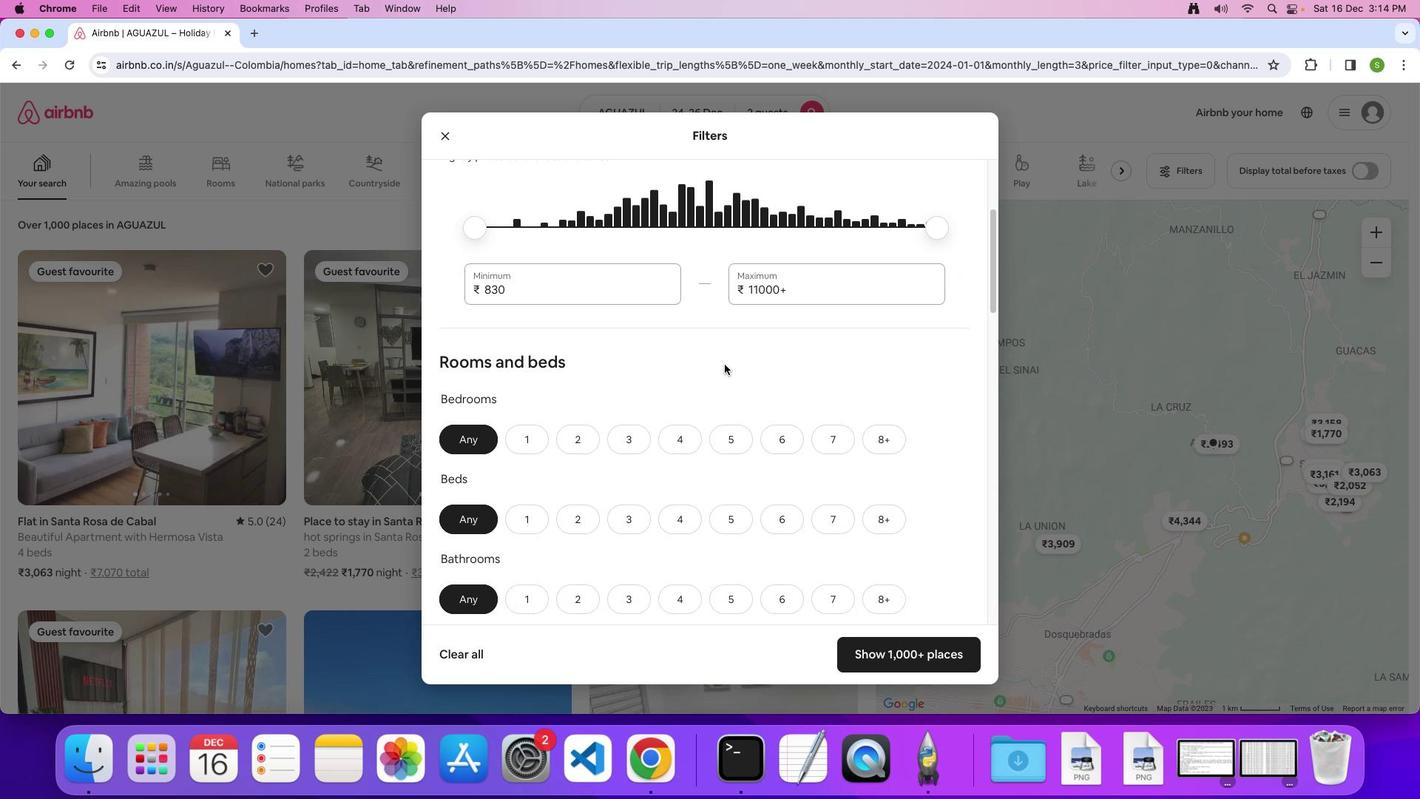 
Action: Mouse scrolled (626, 358) with delta (69, 46)
Screenshot: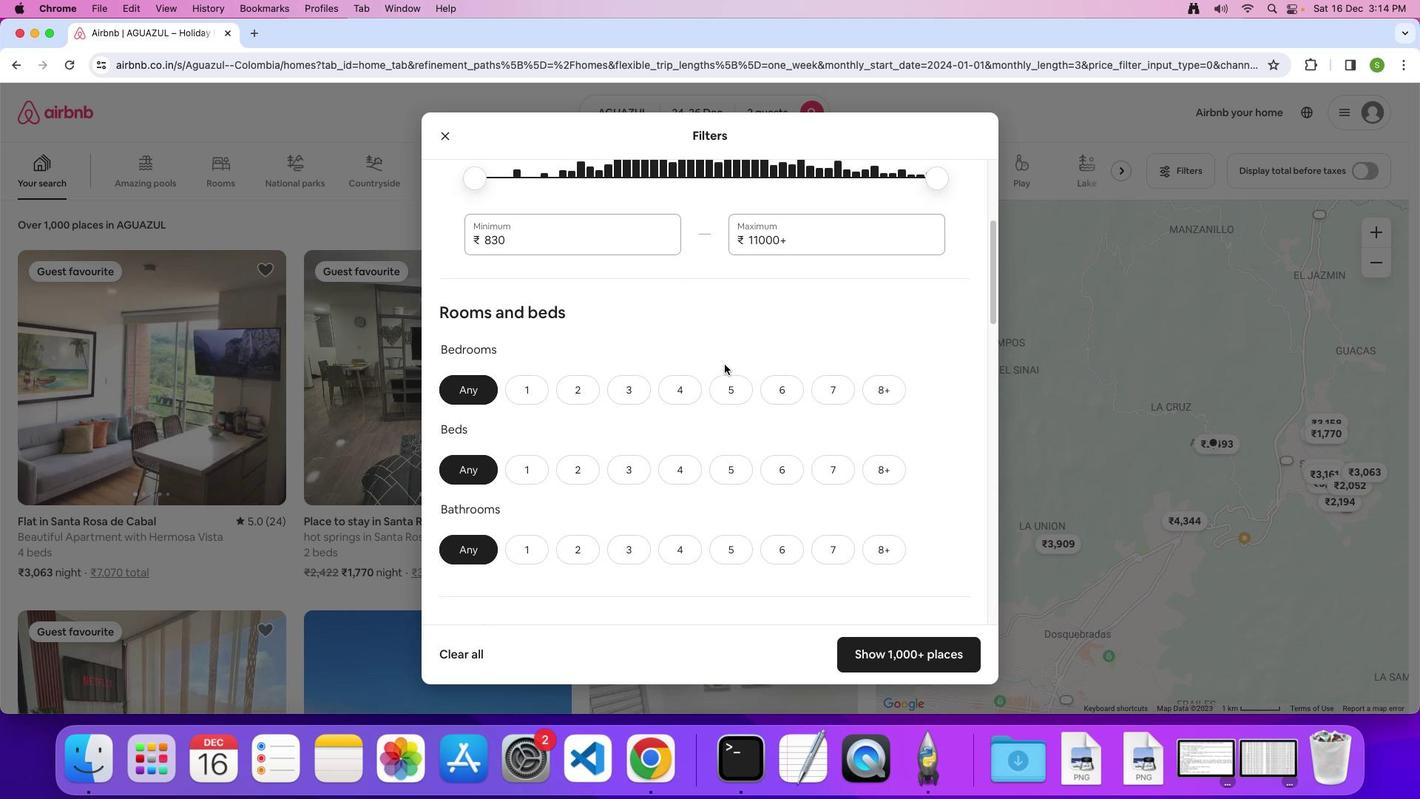
Action: Mouse moved to (469, 346)
Screenshot: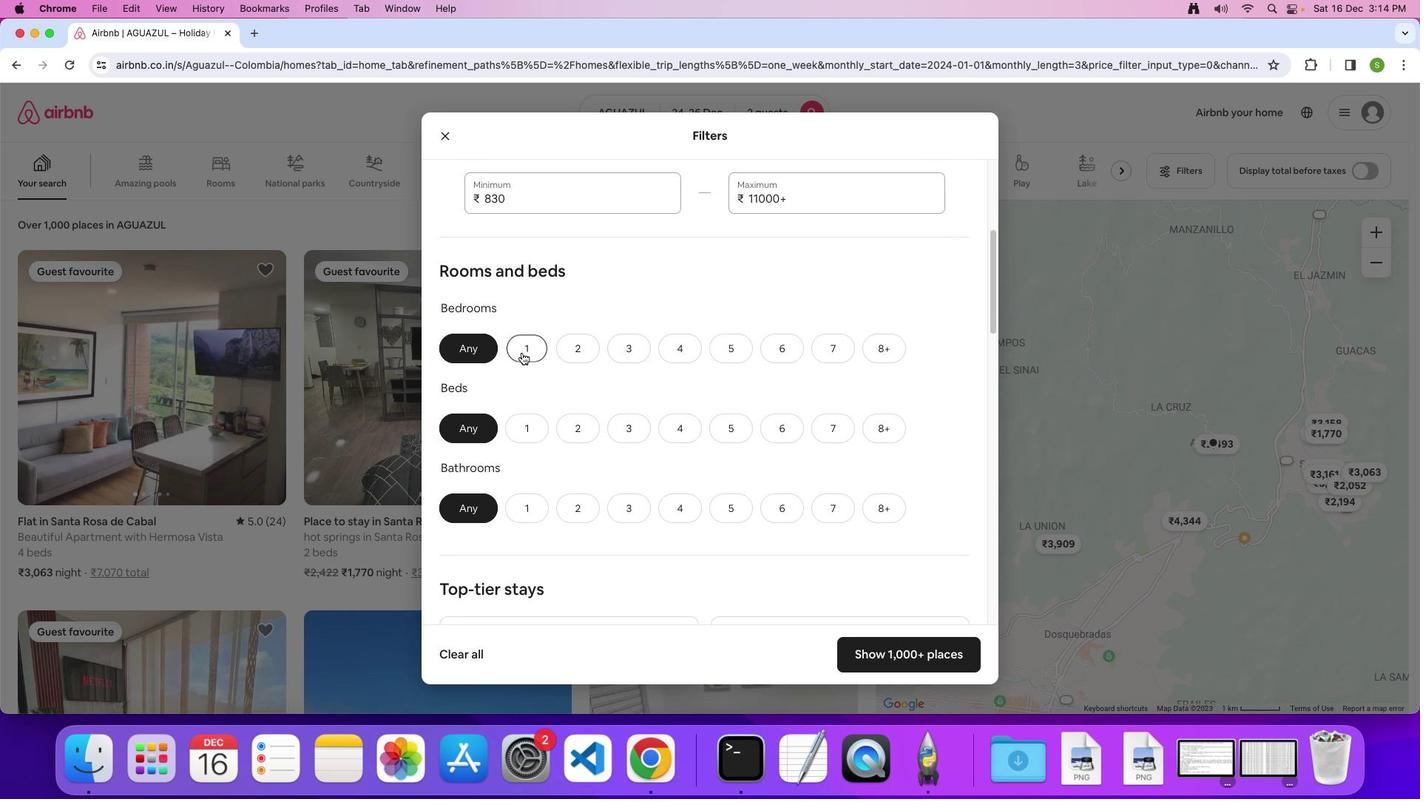 
Action: Mouse pressed left at (469, 346)
Screenshot: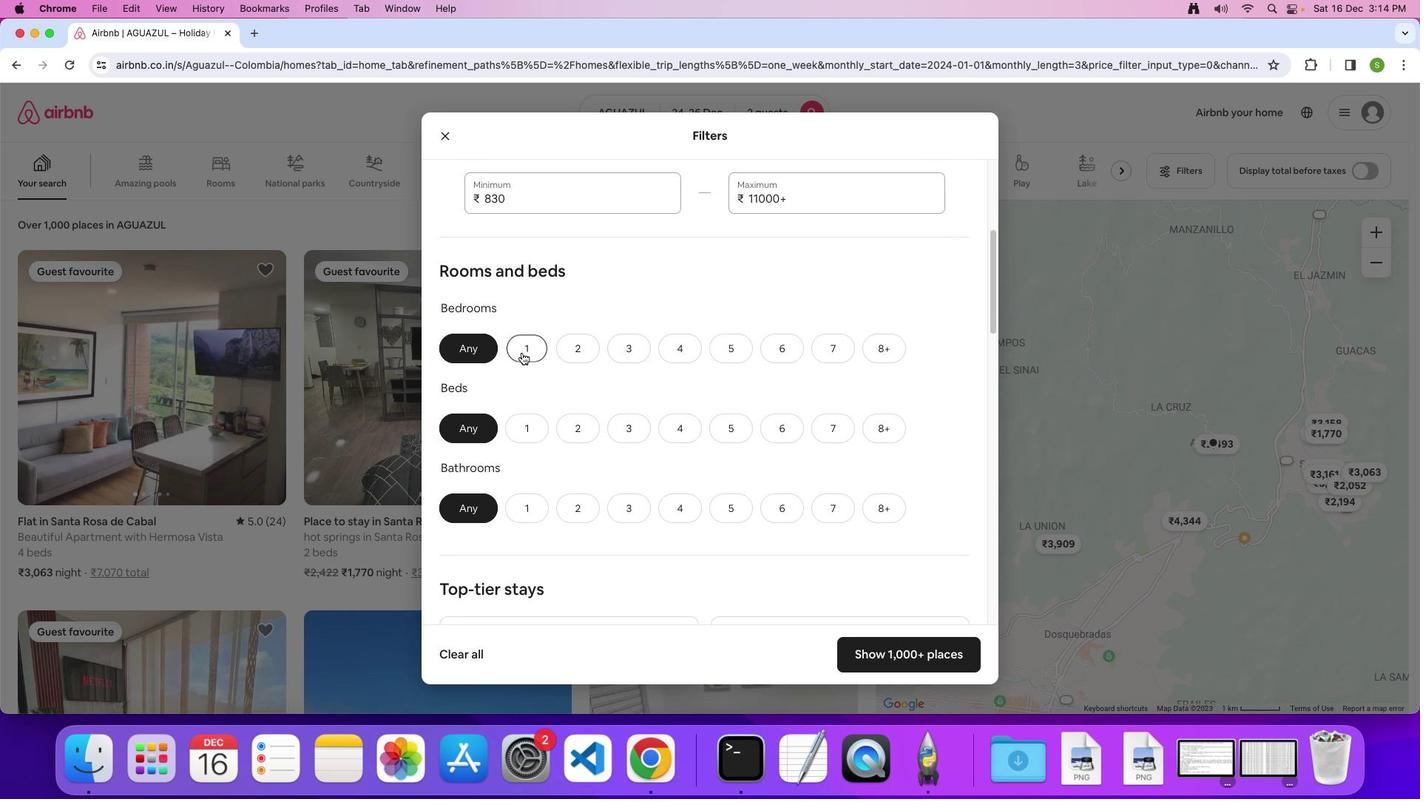 
Action: Mouse moved to (477, 407)
Screenshot: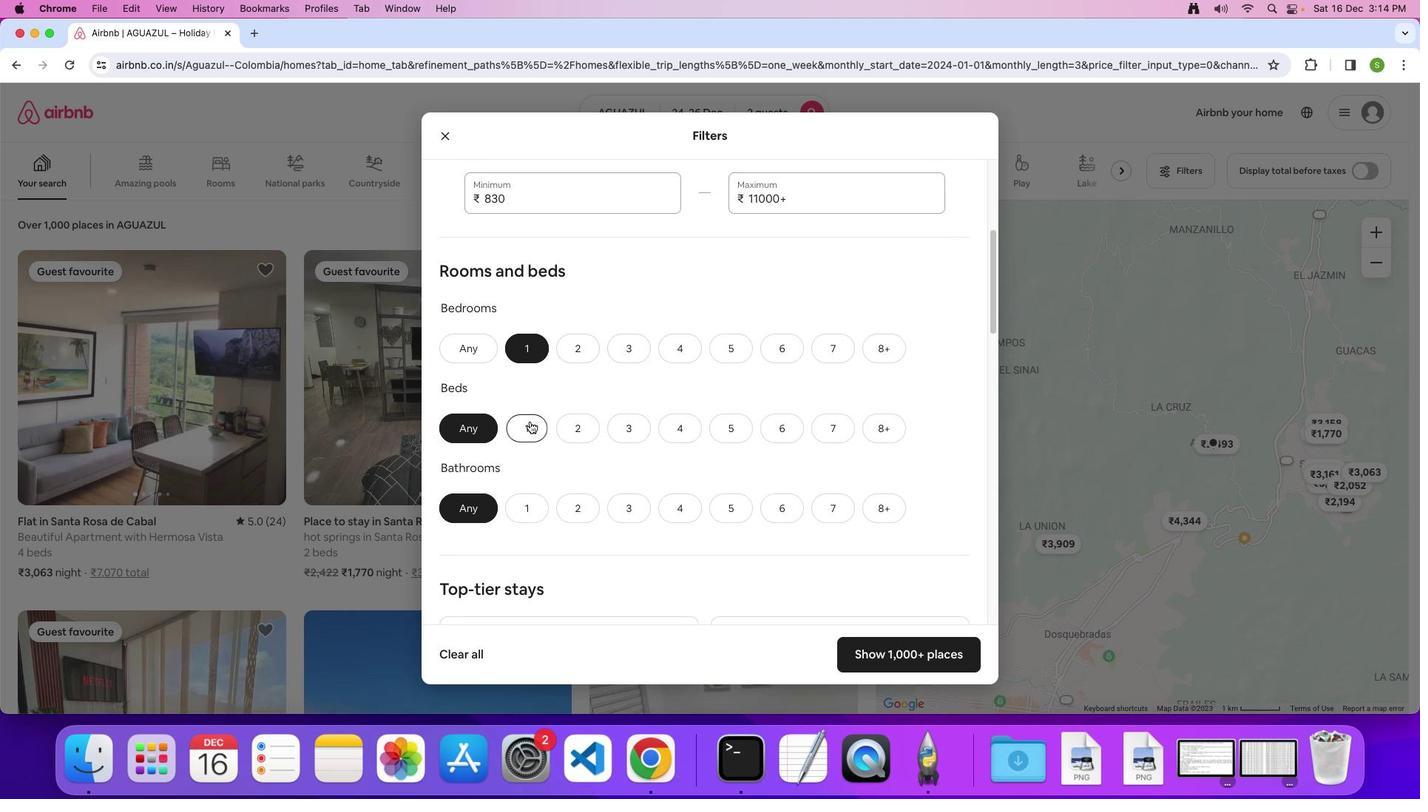 
Action: Mouse pressed left at (477, 407)
Screenshot: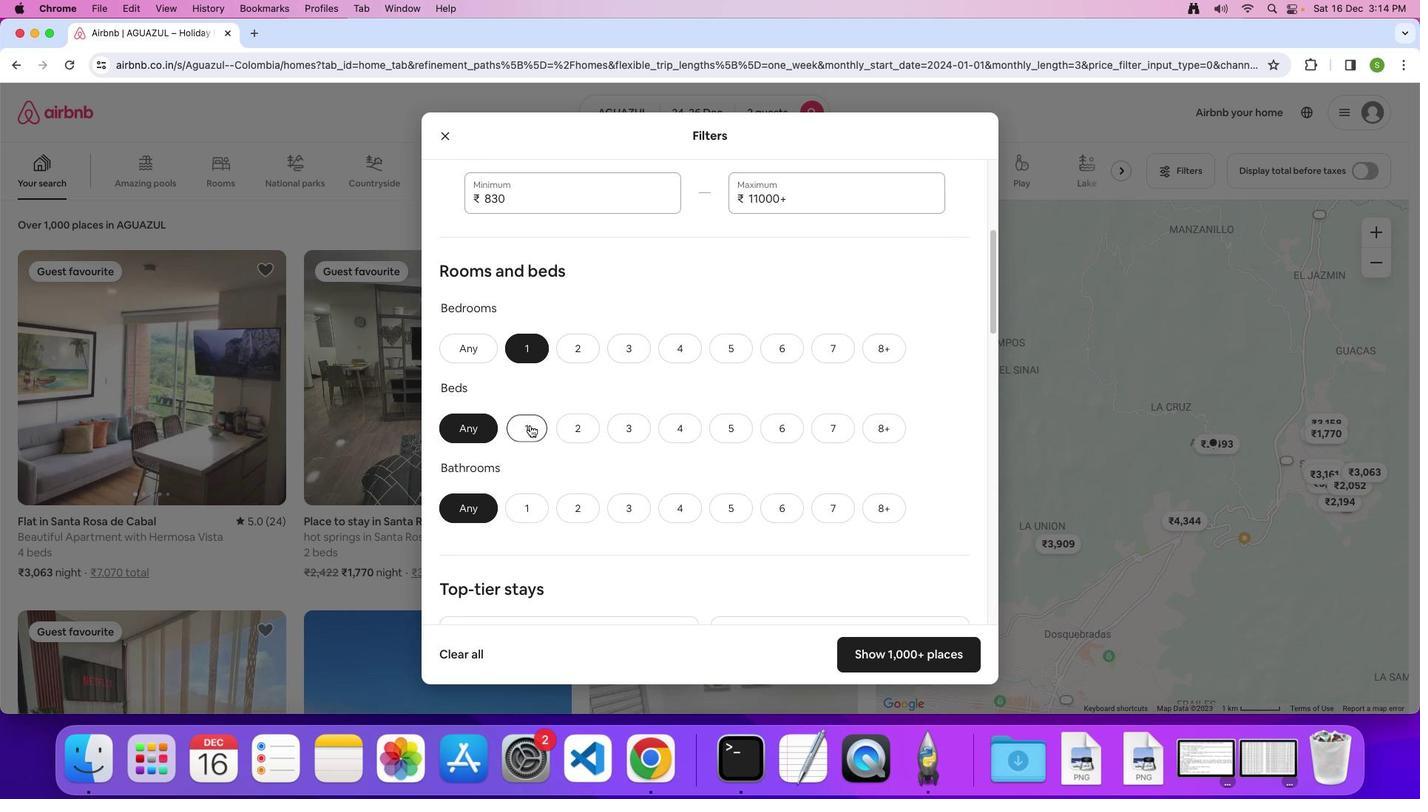 
Action: Mouse moved to (466, 474)
Screenshot: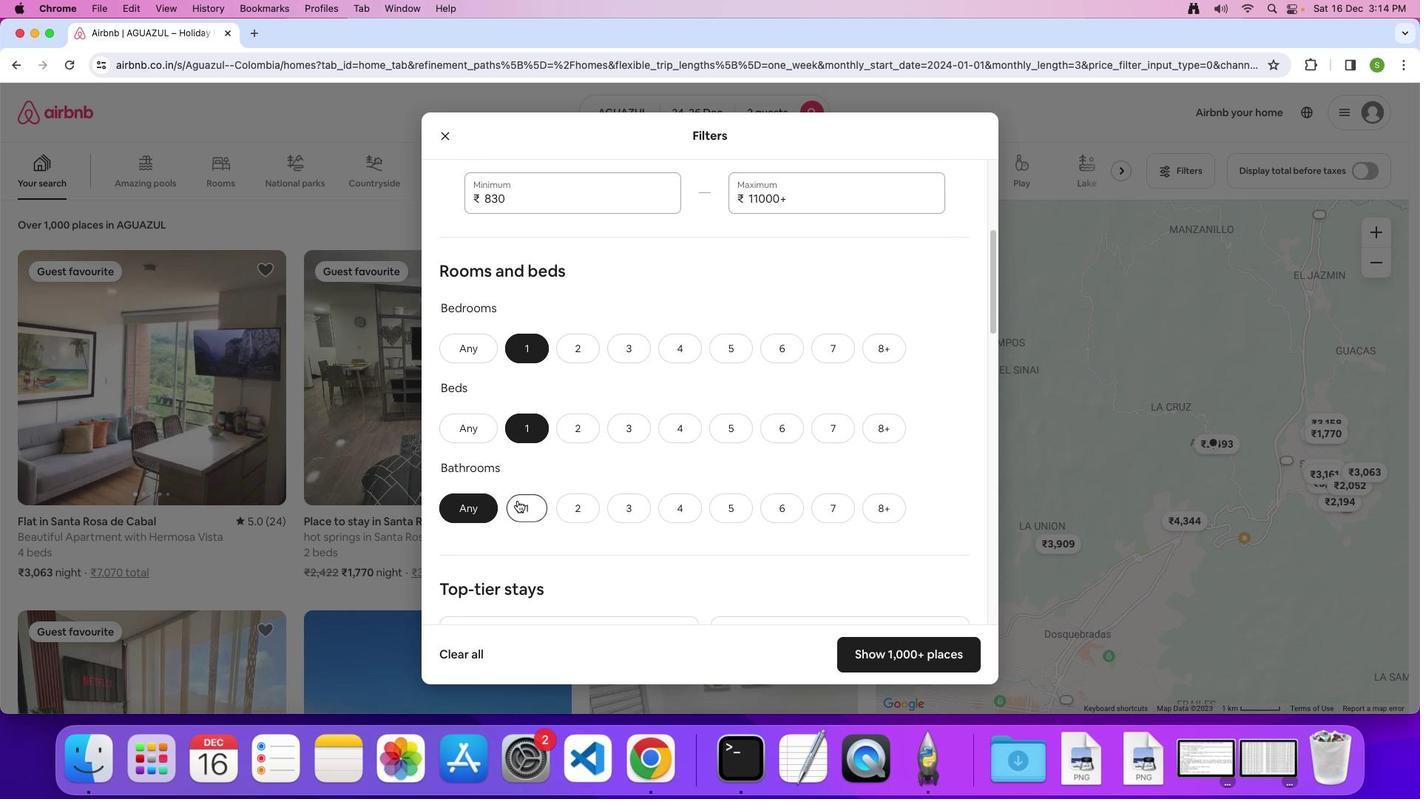 
Action: Mouse pressed left at (466, 474)
Screenshot: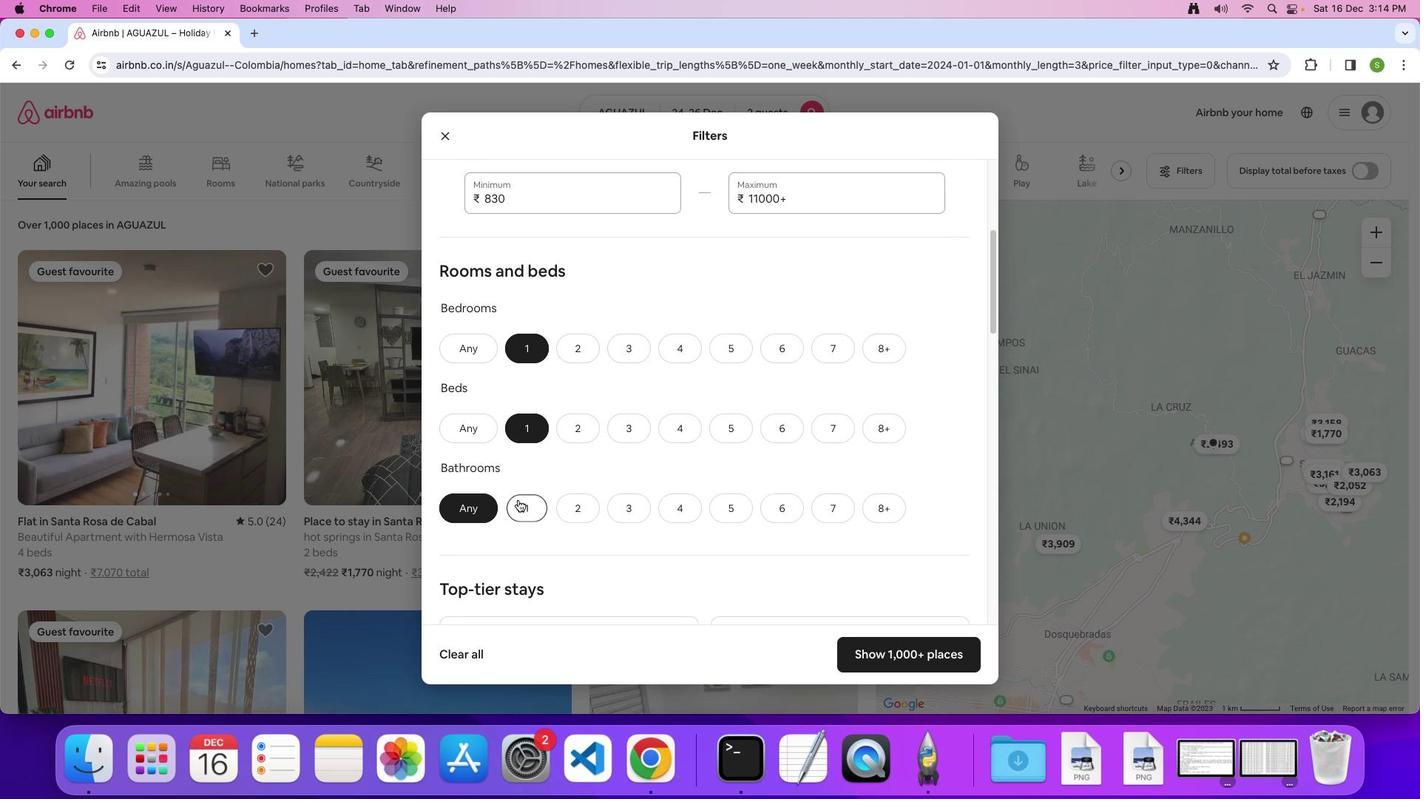 
Action: Mouse moved to (594, 343)
Screenshot: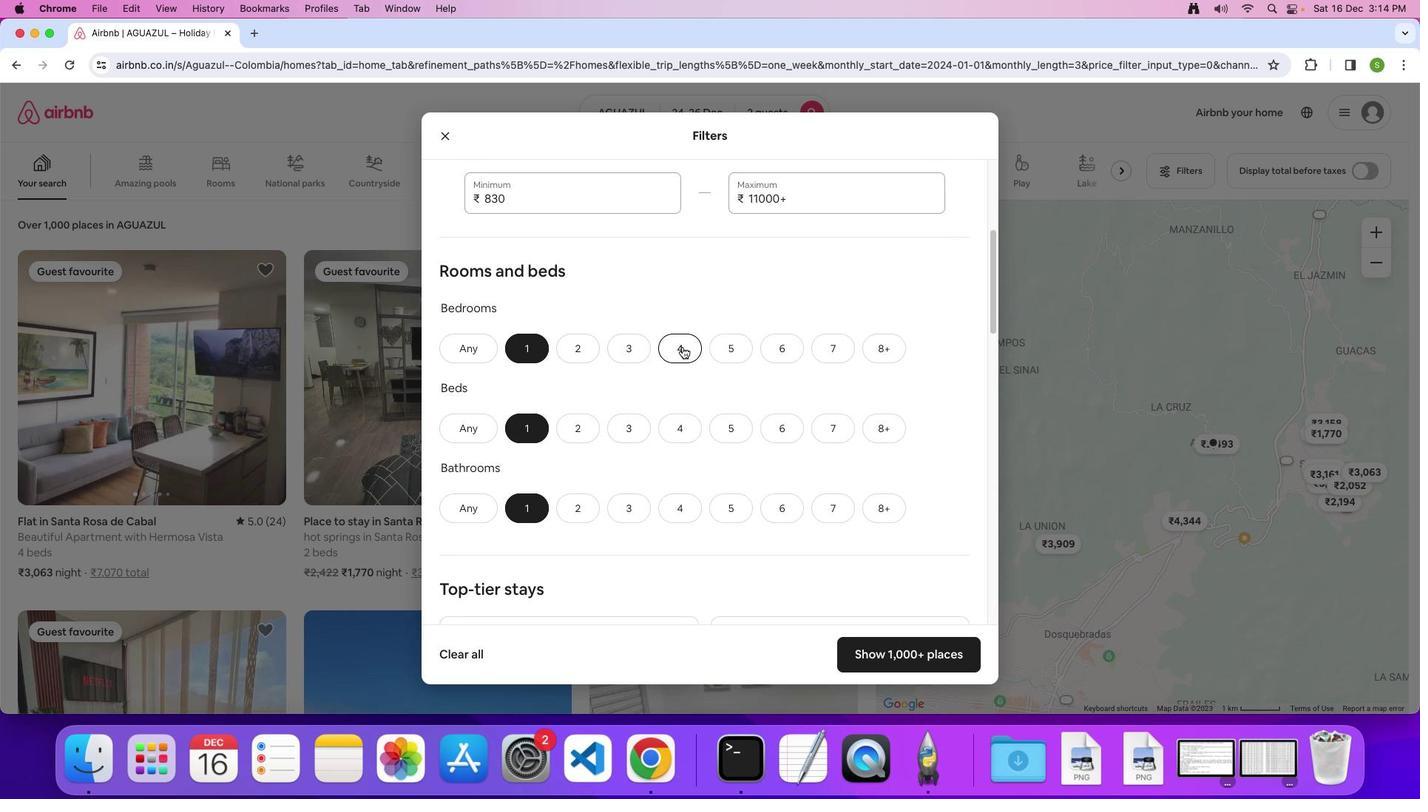 
Action: Mouse scrolled (594, 343) with delta (69, 47)
Screenshot: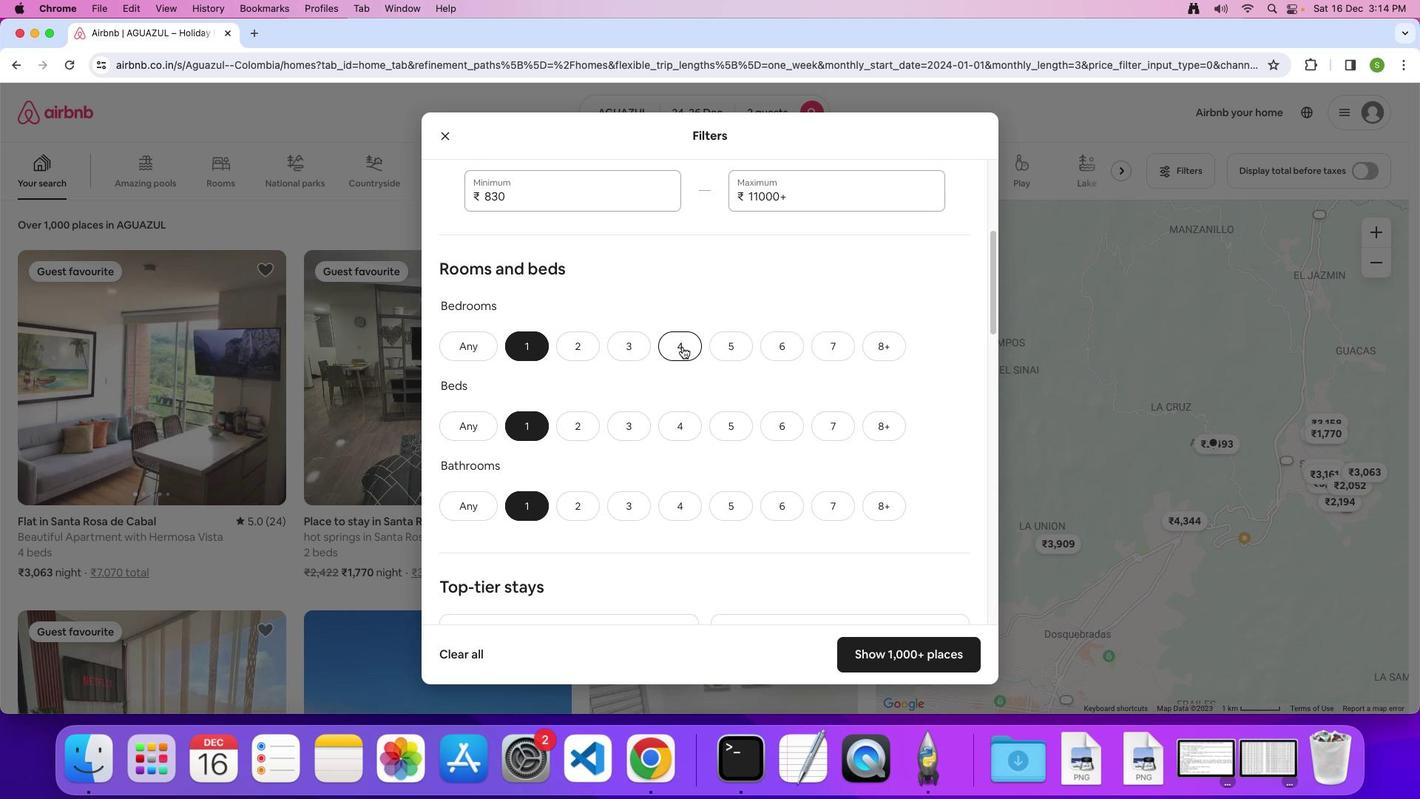 
Action: Mouse scrolled (594, 343) with delta (69, 47)
Screenshot: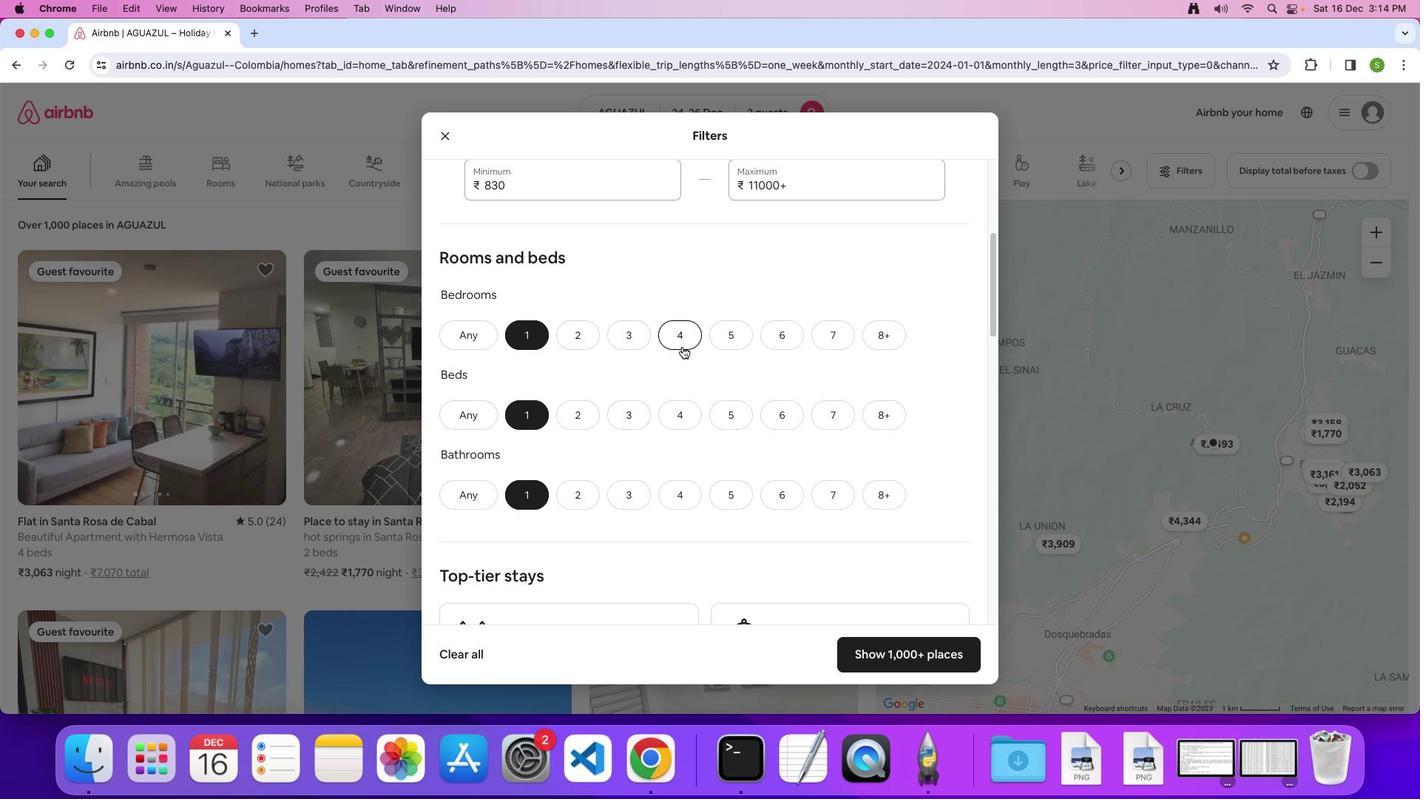 
Action: Mouse scrolled (594, 343) with delta (69, 47)
Screenshot: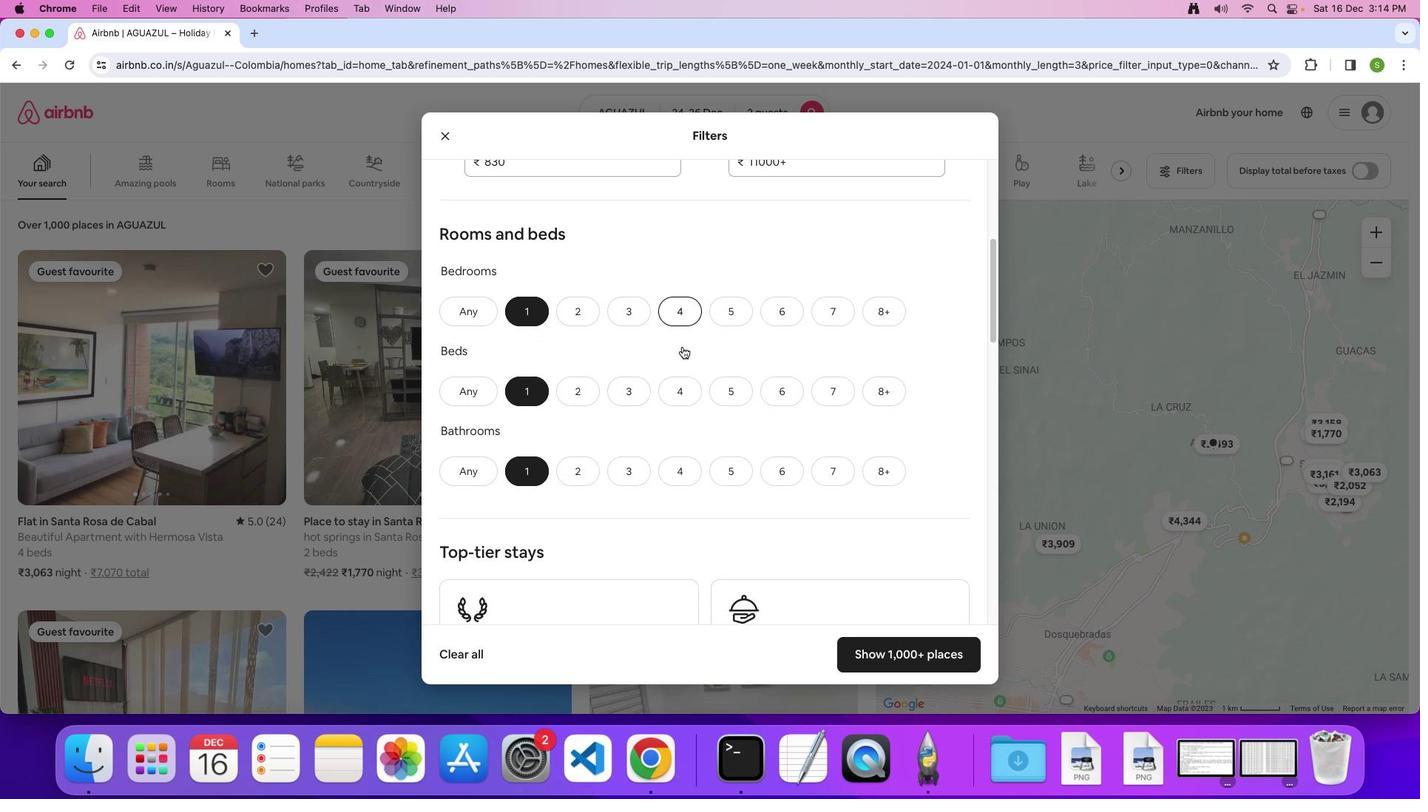 
Action: Mouse scrolled (594, 343) with delta (69, 47)
Screenshot: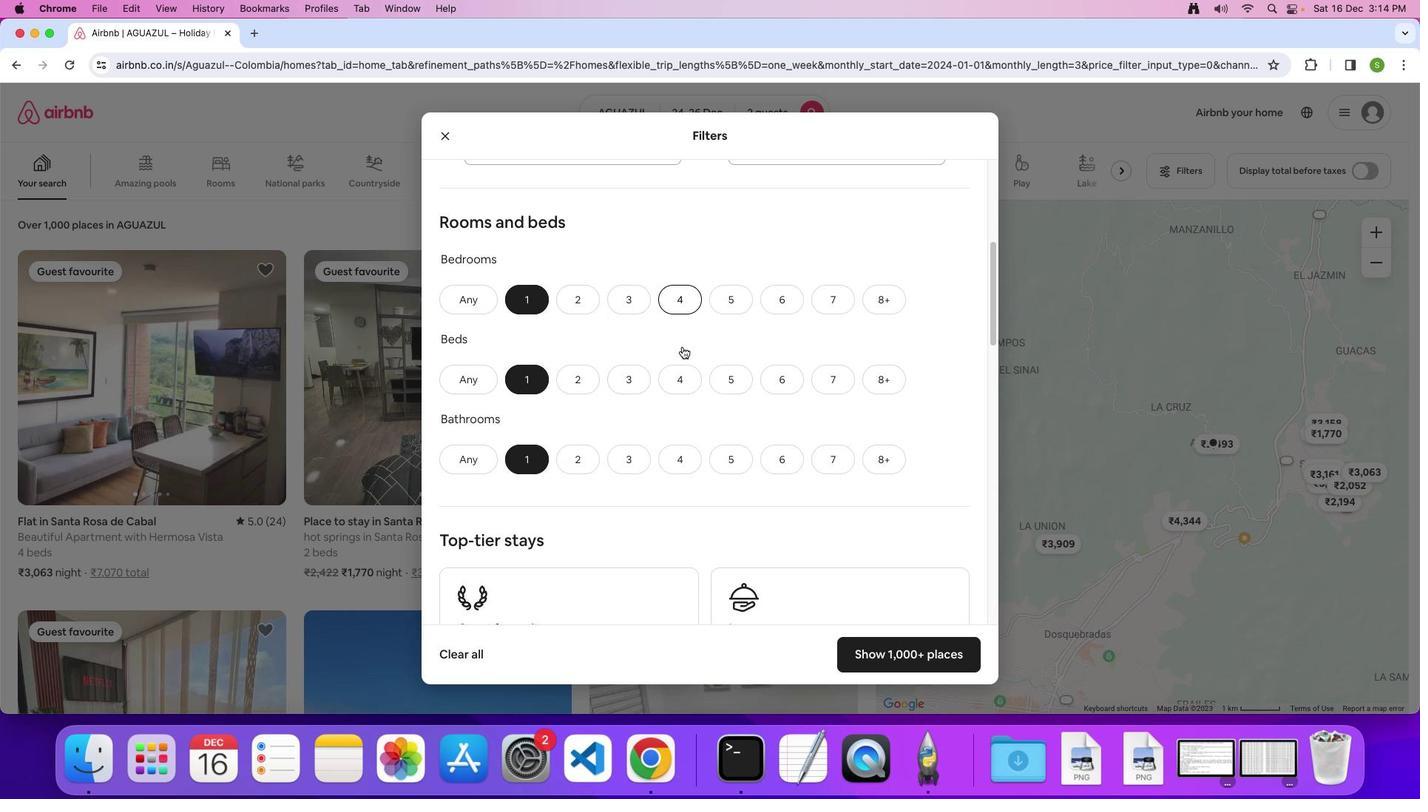 
Action: Mouse scrolled (594, 343) with delta (69, 47)
Screenshot: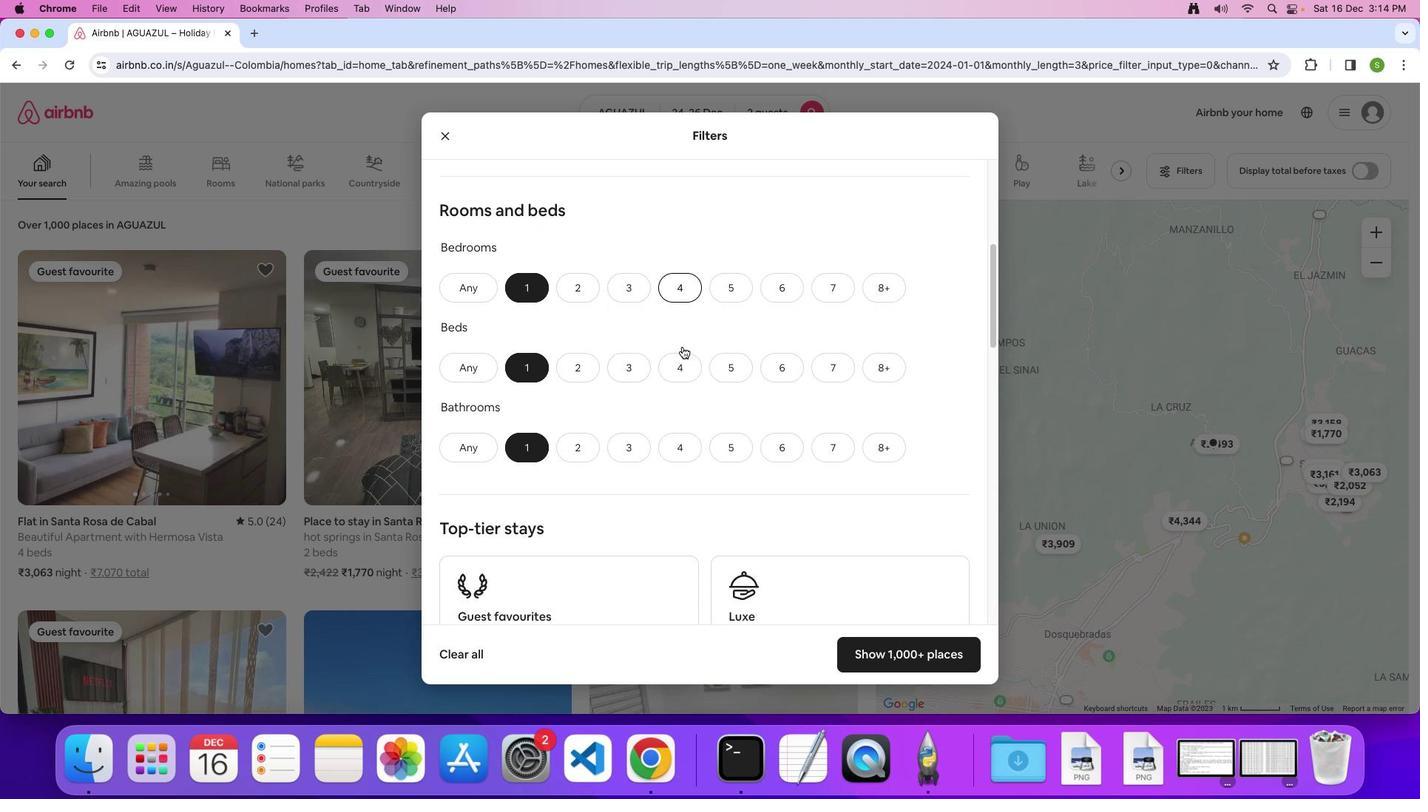 
Action: Mouse scrolled (594, 343) with delta (69, 47)
Screenshot: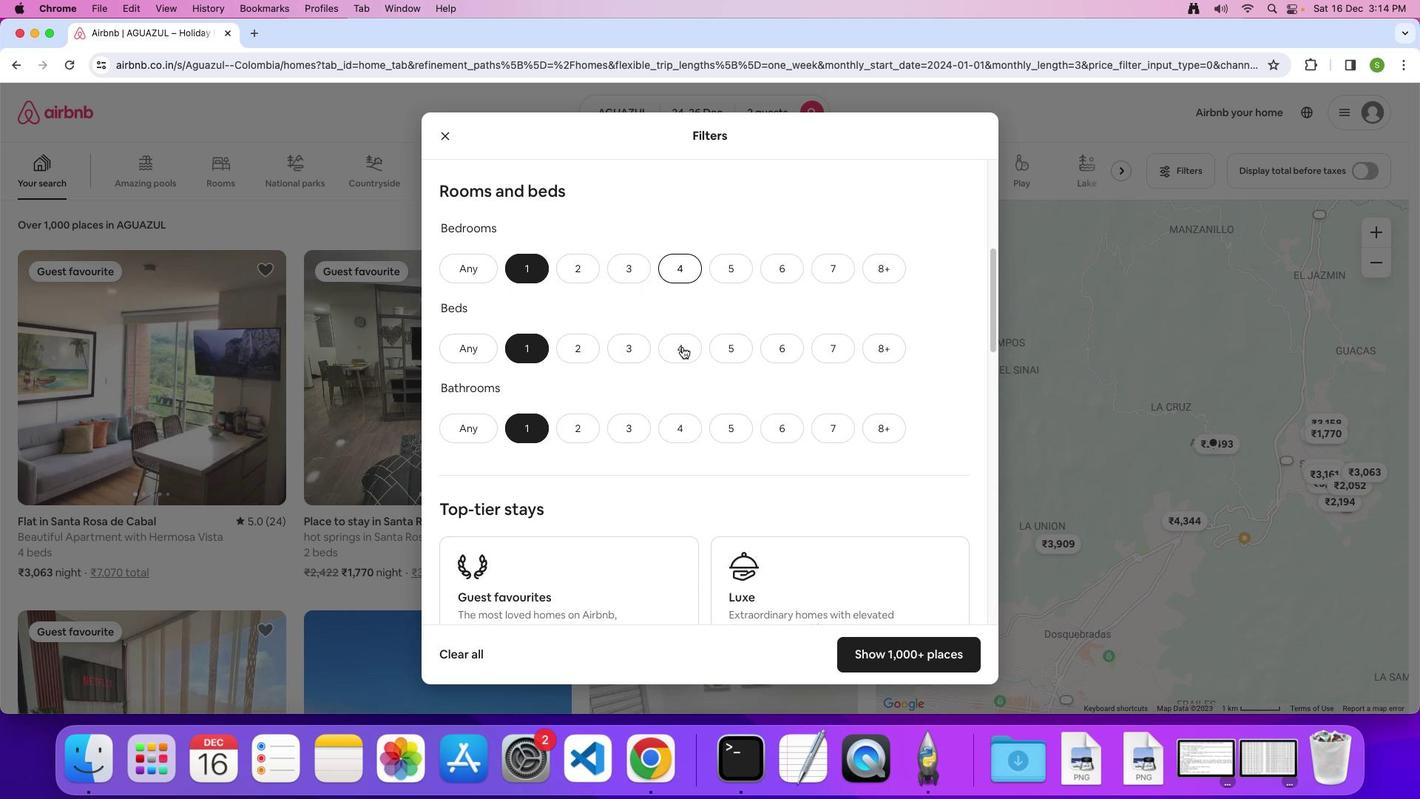 
Action: Mouse moved to (593, 343)
Screenshot: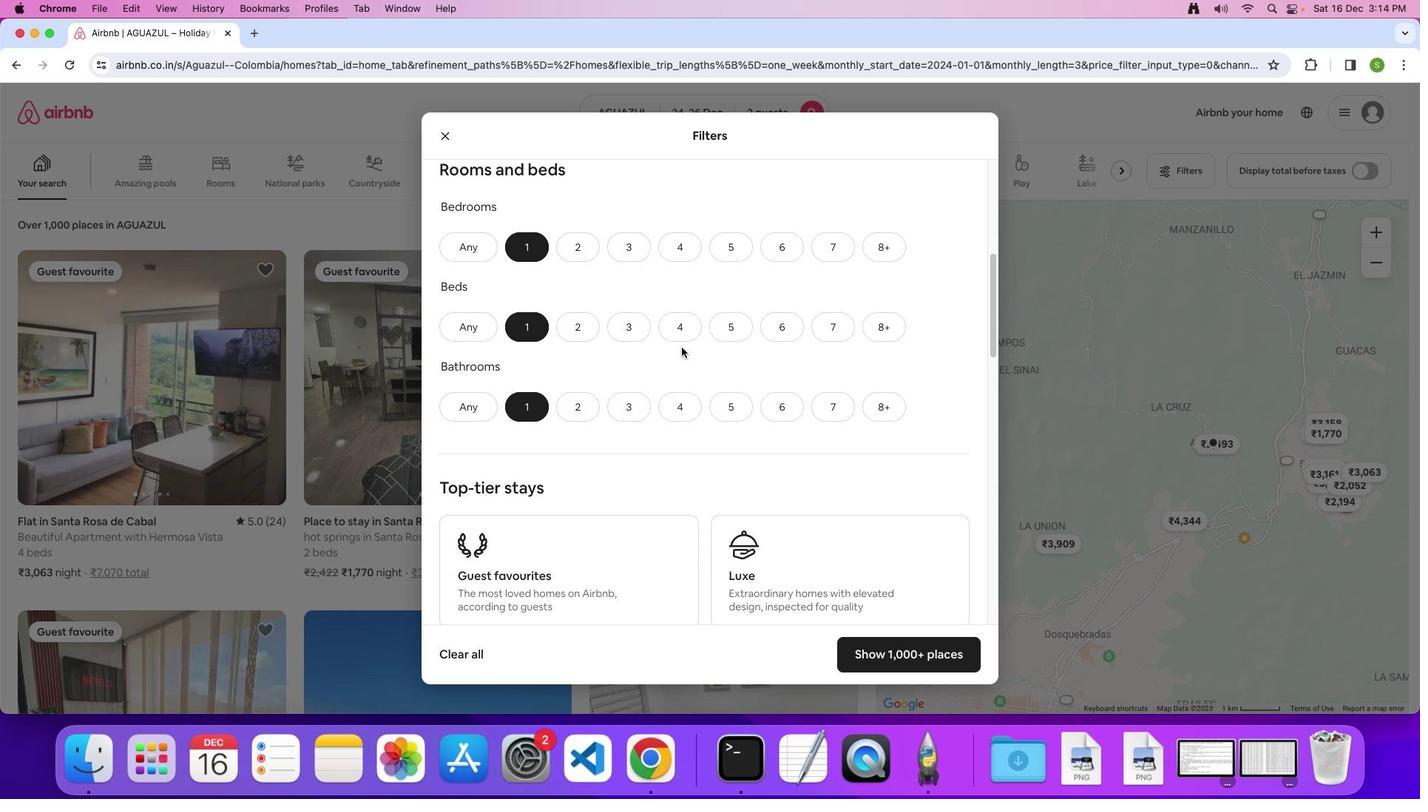
Action: Mouse scrolled (593, 343) with delta (69, 47)
Screenshot: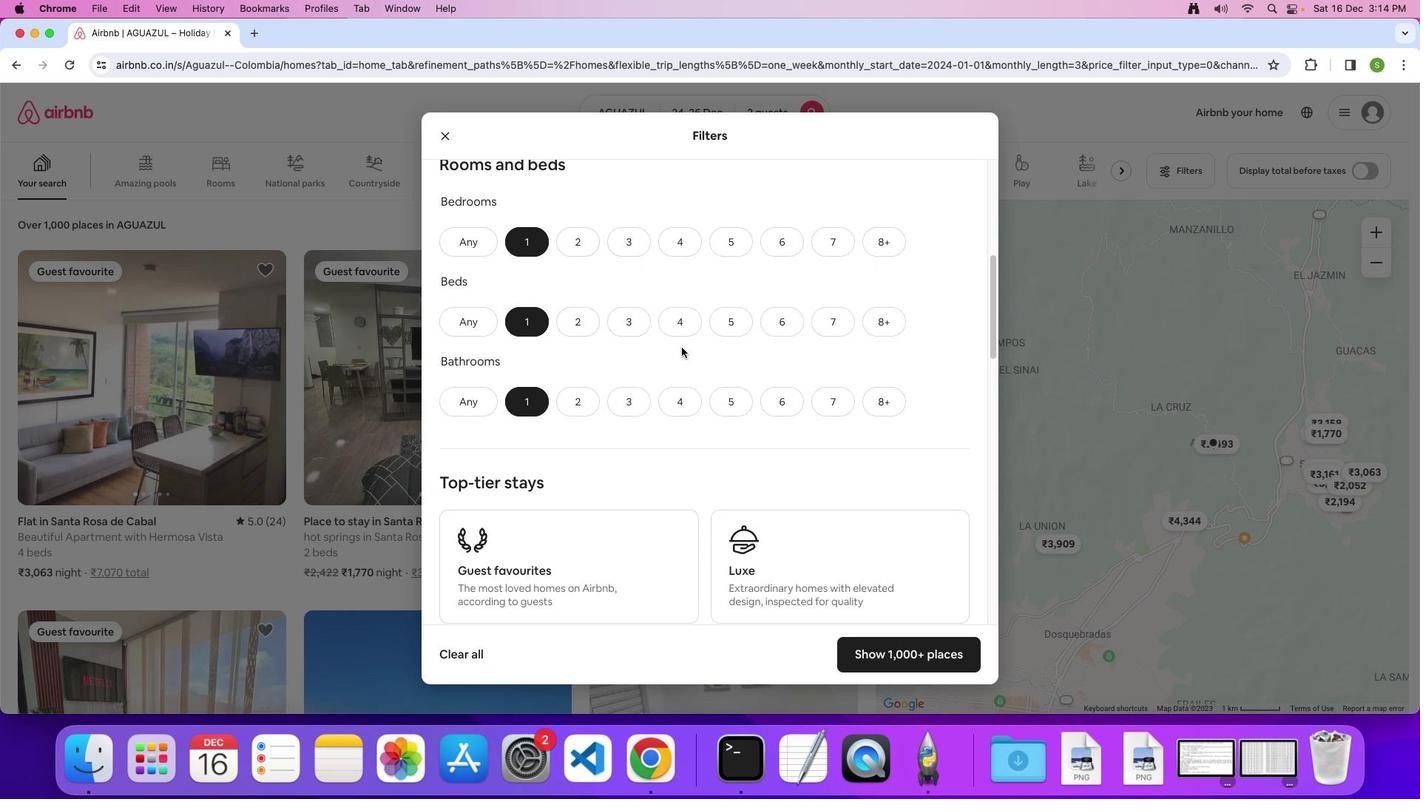 
Action: Mouse scrolled (593, 343) with delta (69, 47)
Screenshot: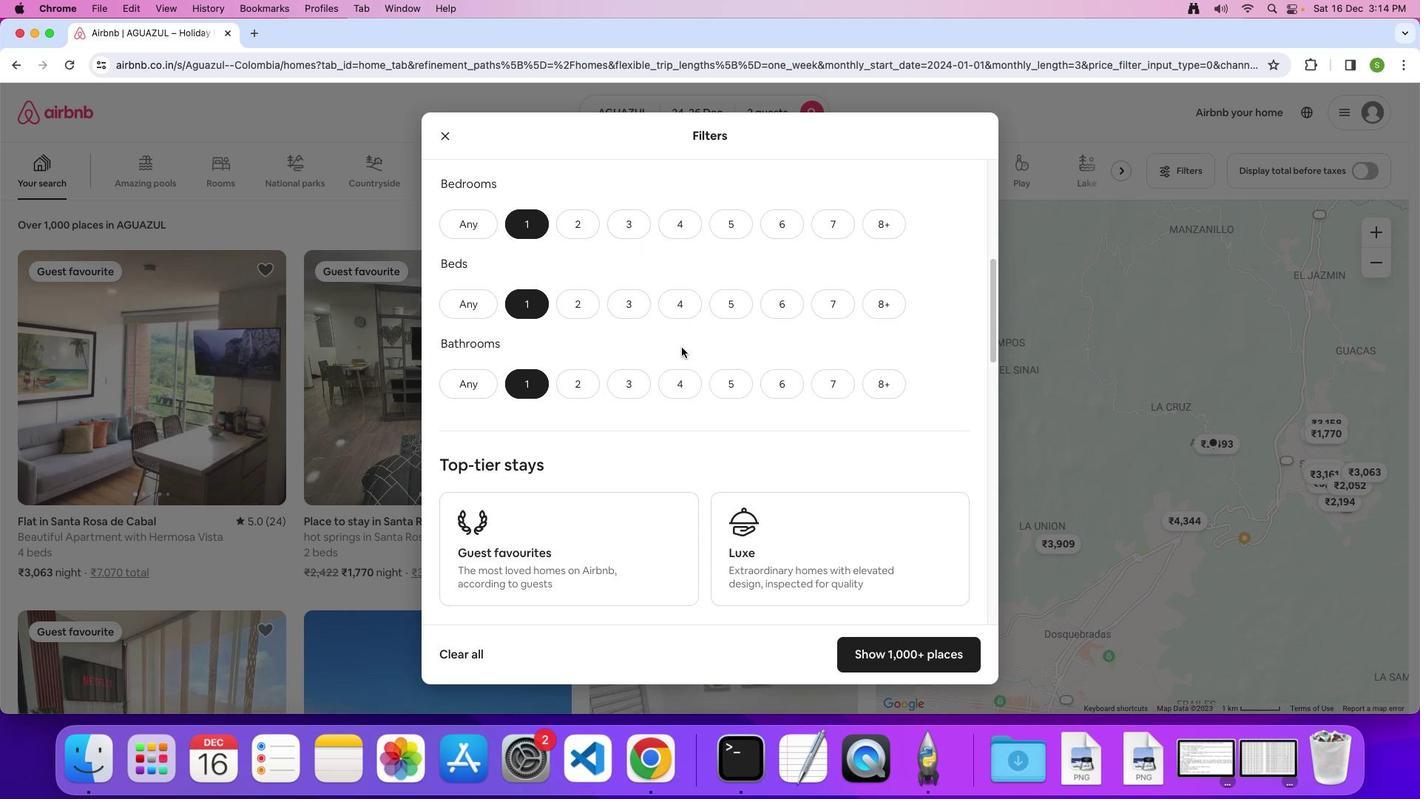 
Action: Mouse scrolled (593, 343) with delta (69, 46)
Screenshot: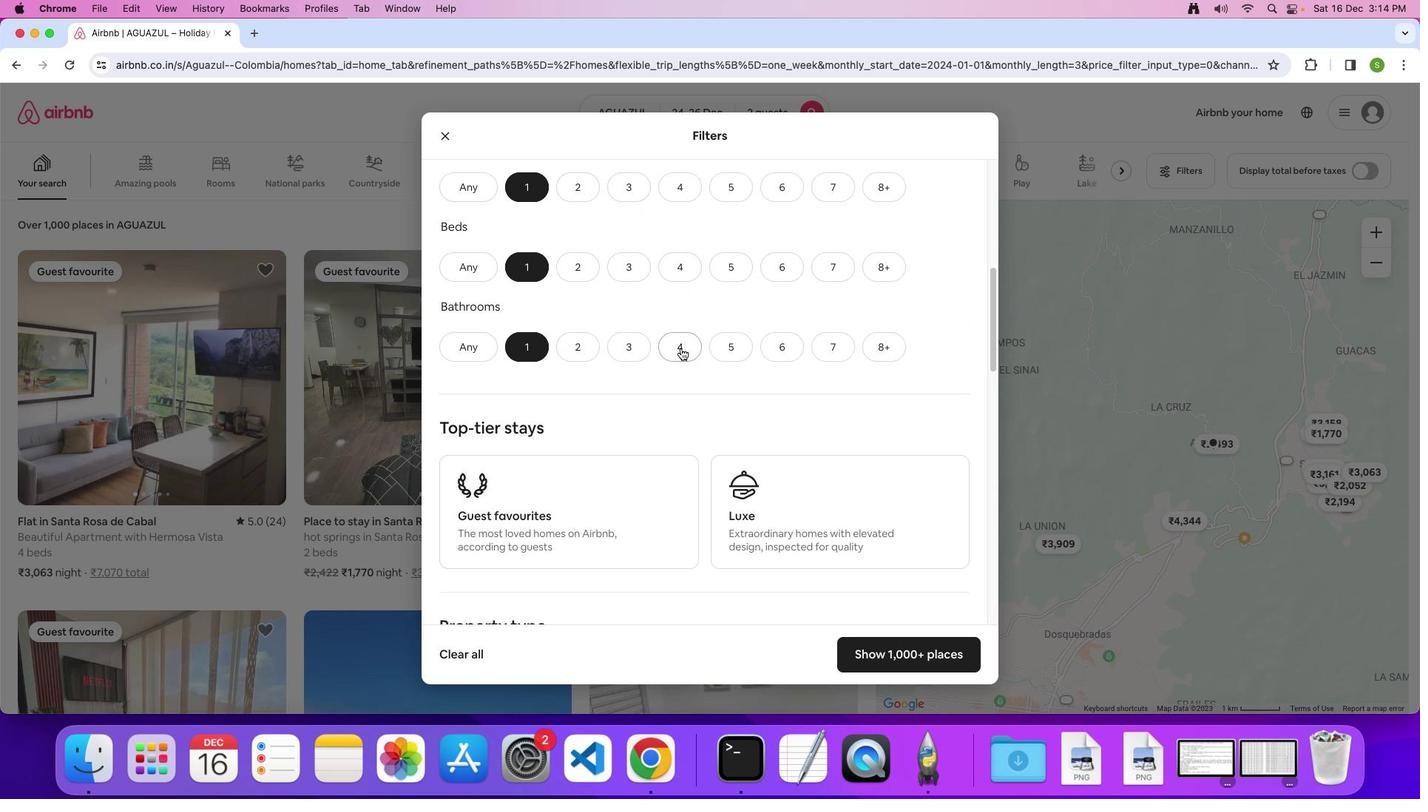 
Action: Mouse moved to (589, 346)
Screenshot: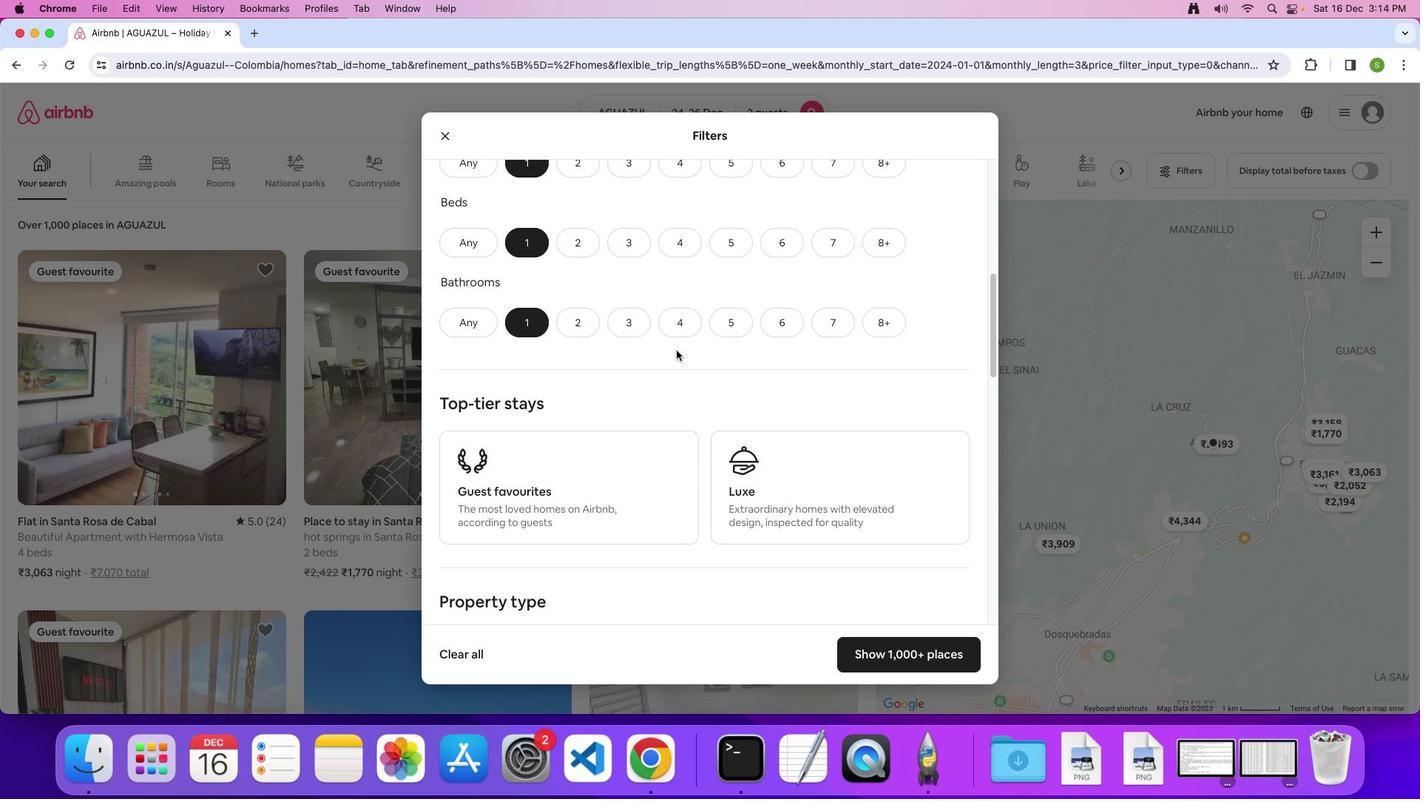 
Action: Mouse scrolled (589, 346) with delta (69, 47)
Screenshot: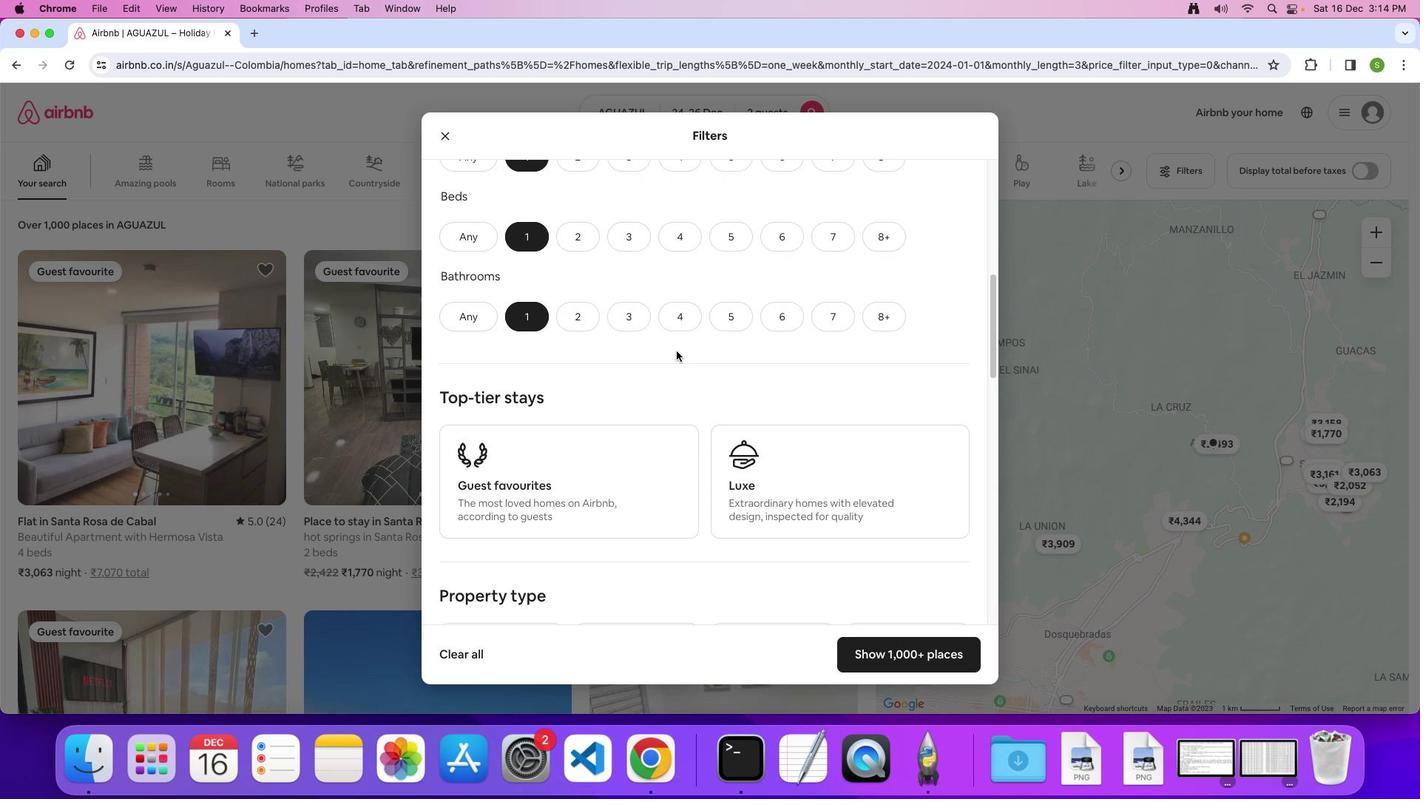 
Action: Mouse scrolled (589, 346) with delta (69, 47)
Screenshot: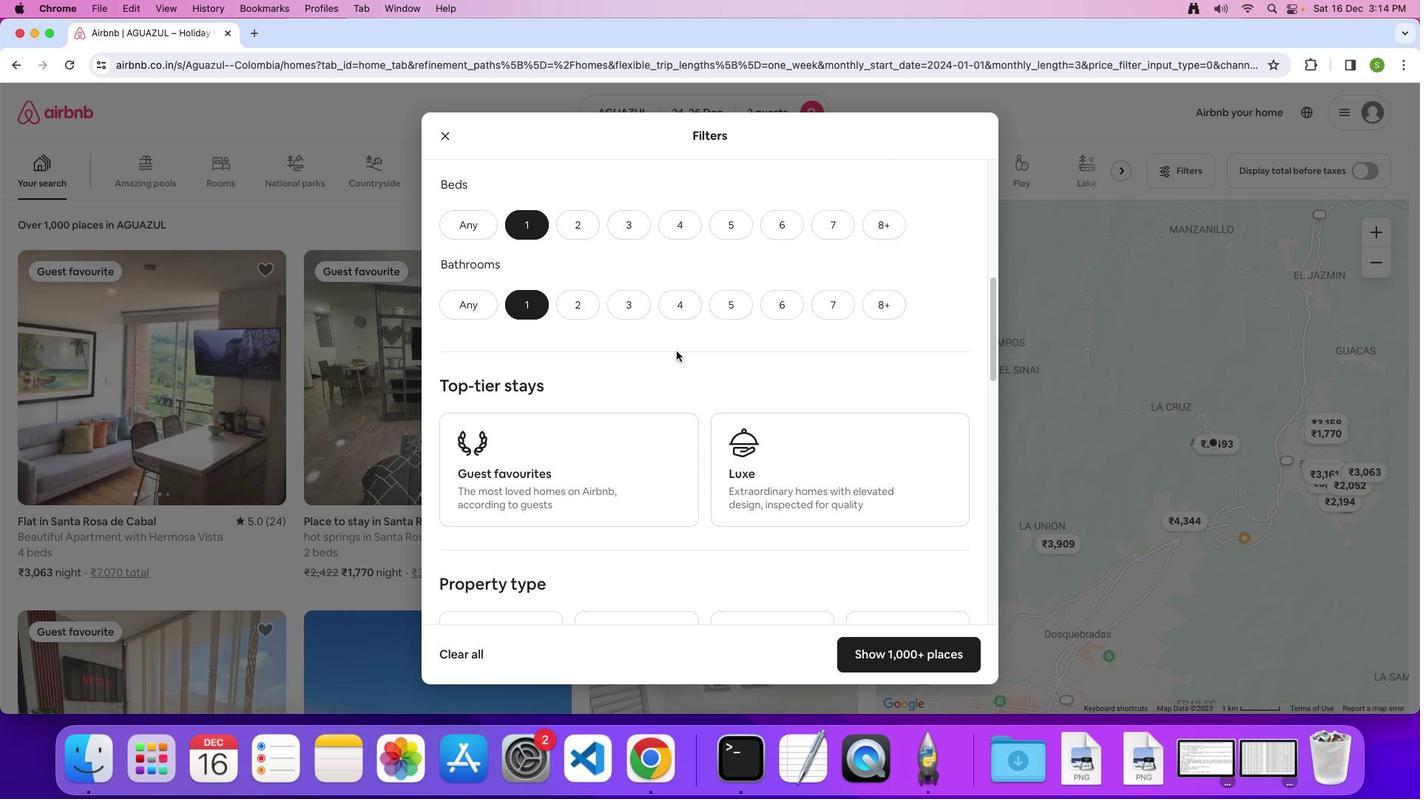 
Action: Mouse moved to (589, 346)
Screenshot: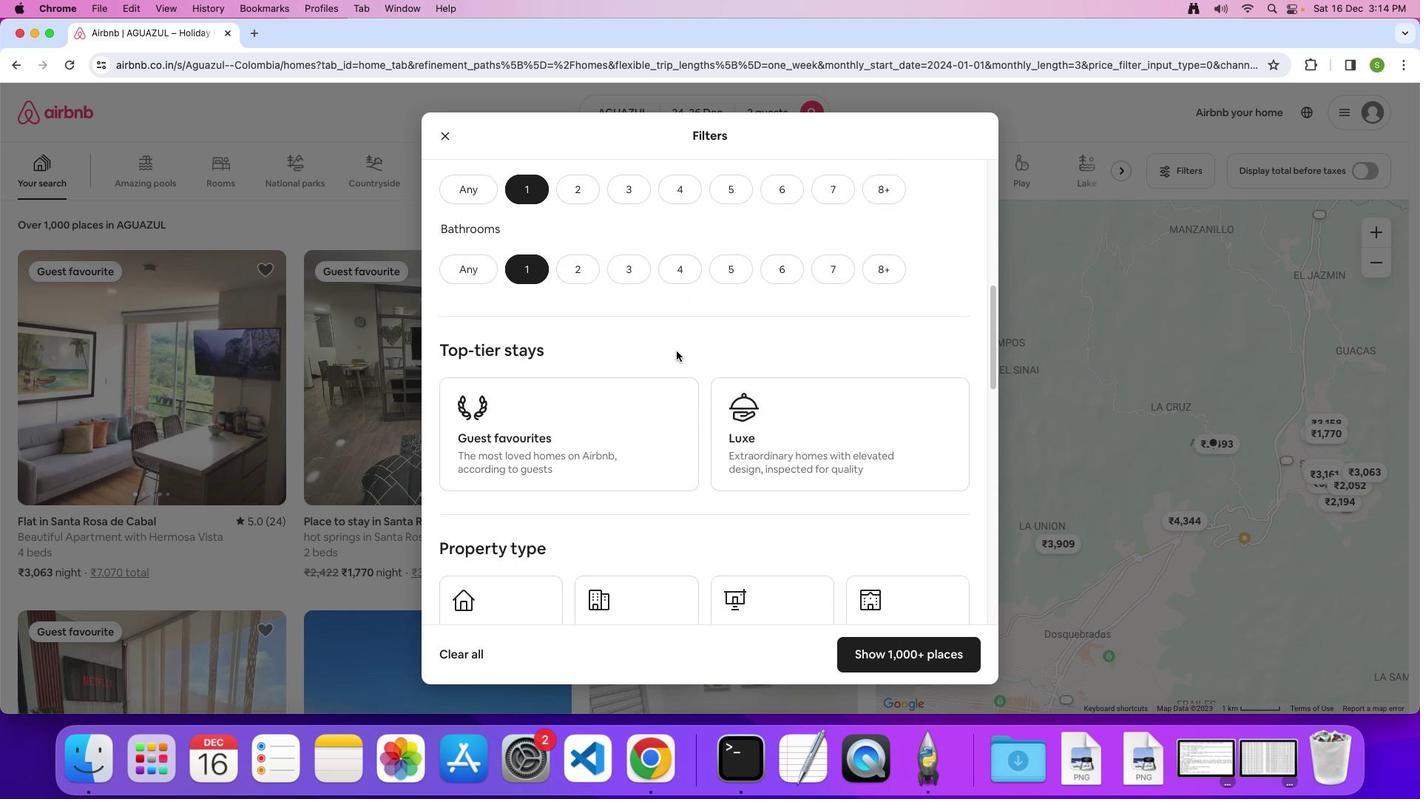 
Action: Mouse scrolled (589, 346) with delta (69, 46)
Screenshot: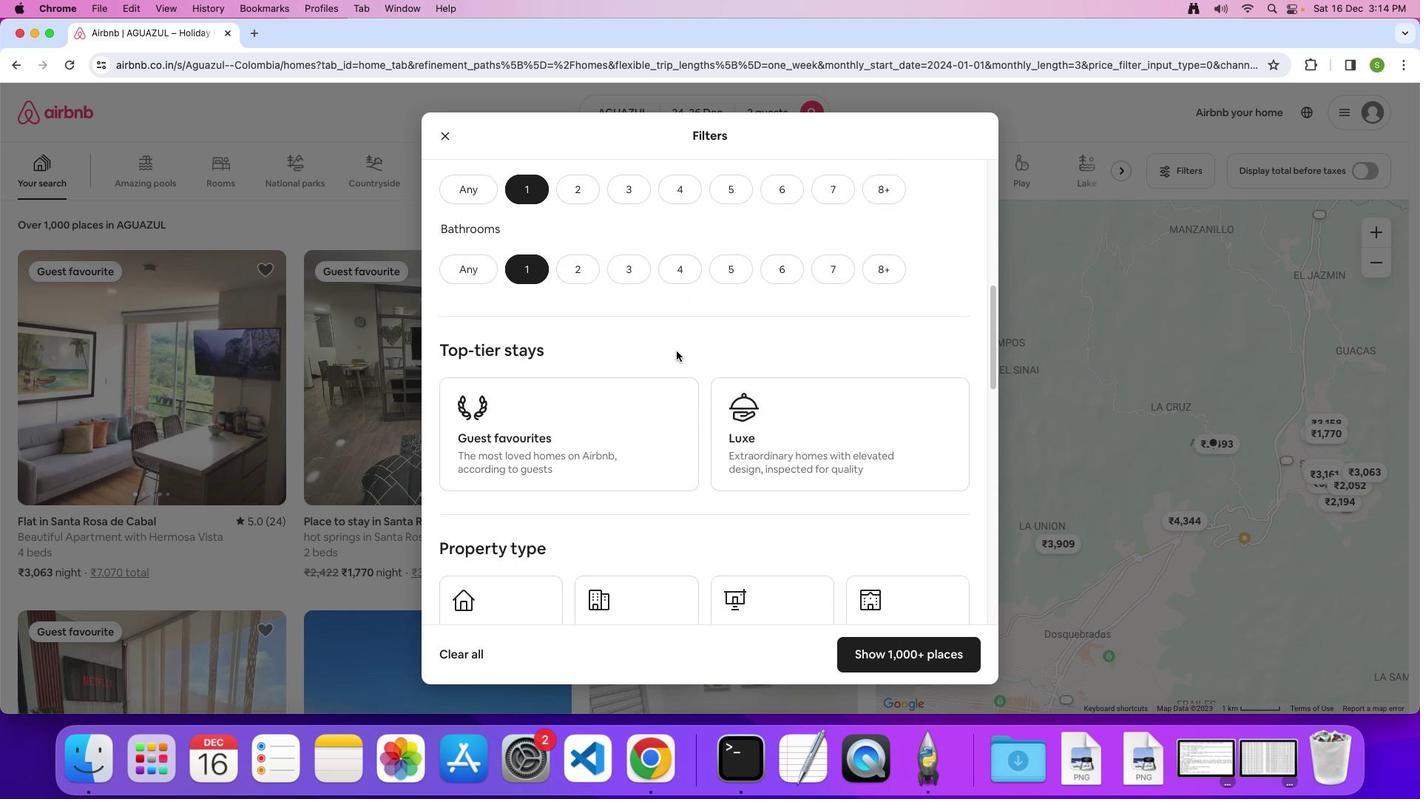 
Action: Mouse moved to (589, 347)
Screenshot: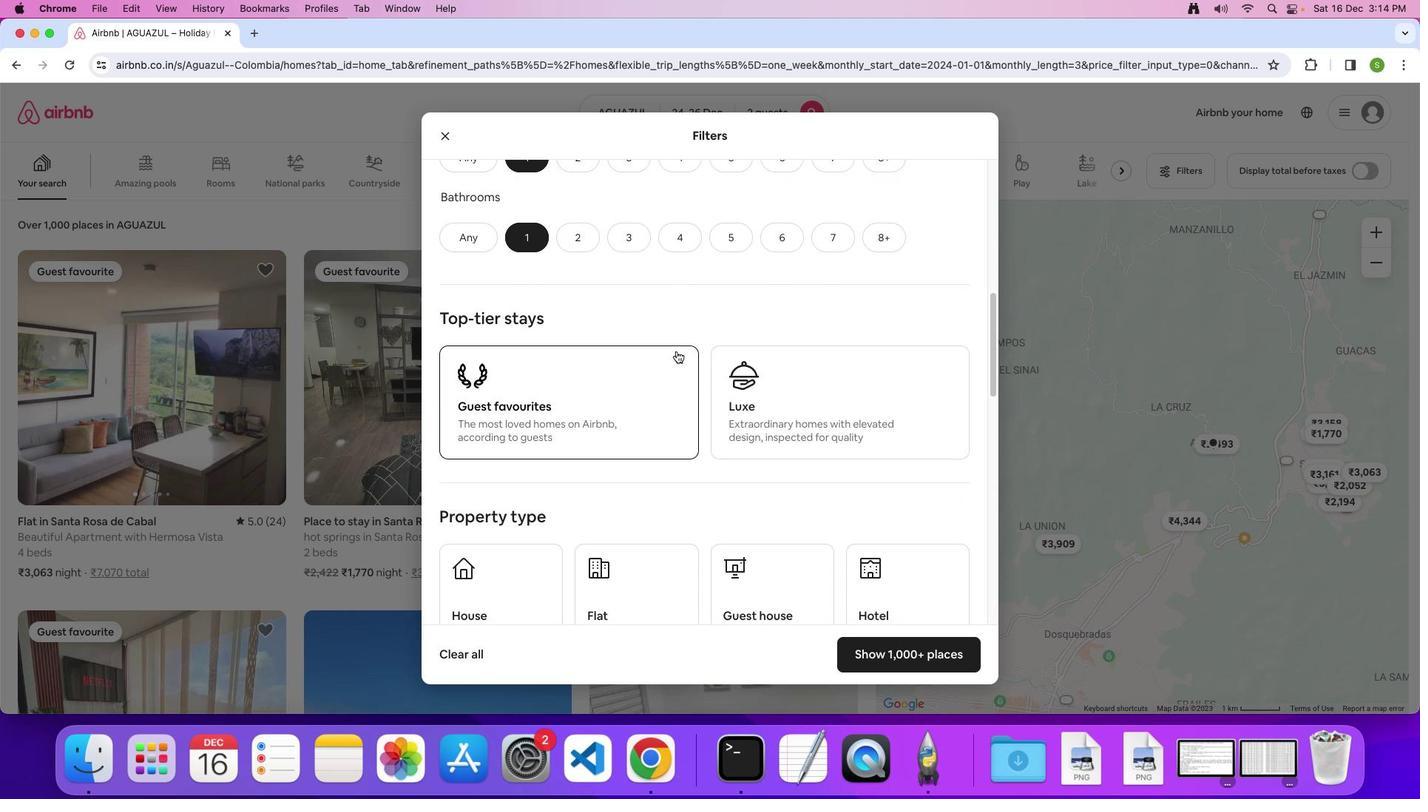 
Action: Mouse scrolled (589, 347) with delta (69, 47)
Screenshot: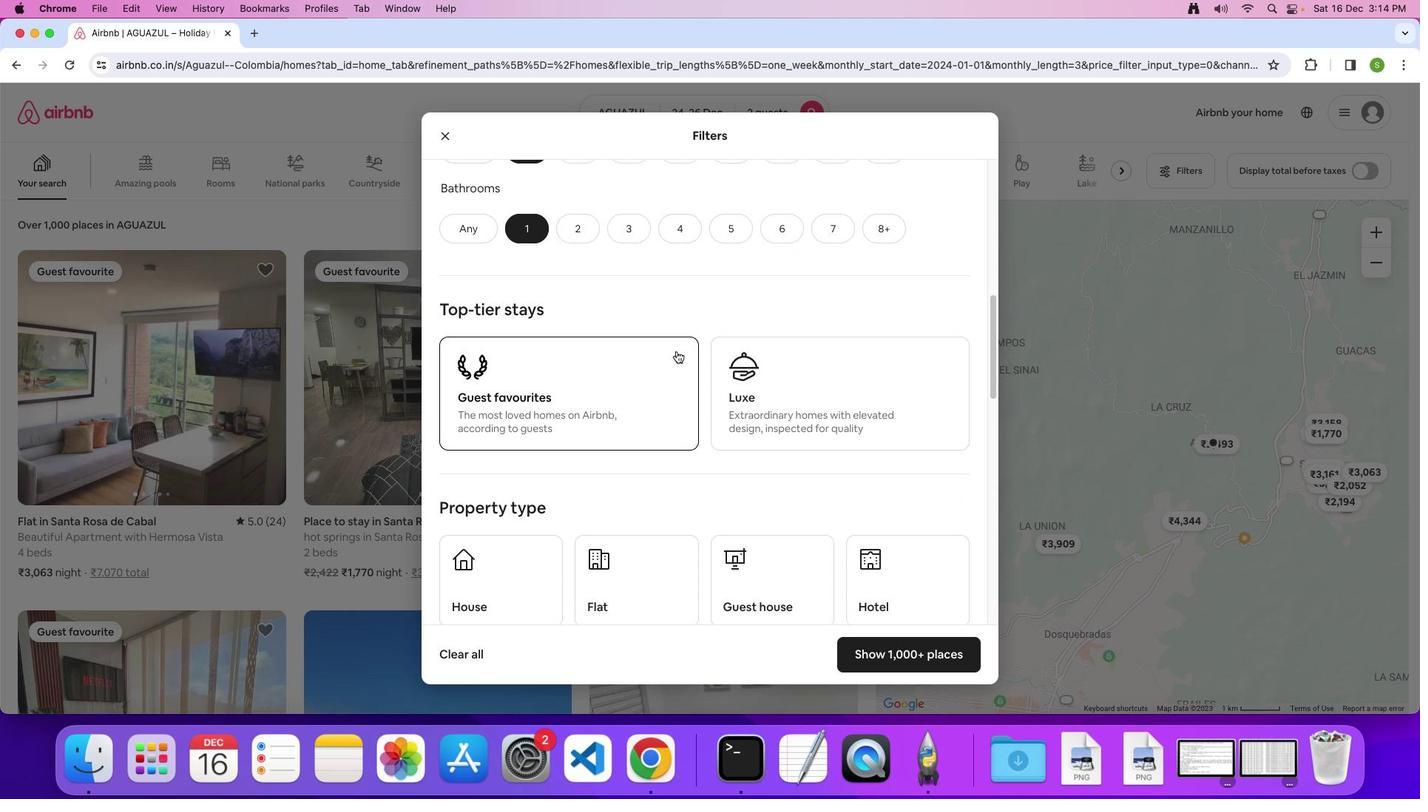
Action: Mouse scrolled (589, 347) with delta (69, 47)
Screenshot: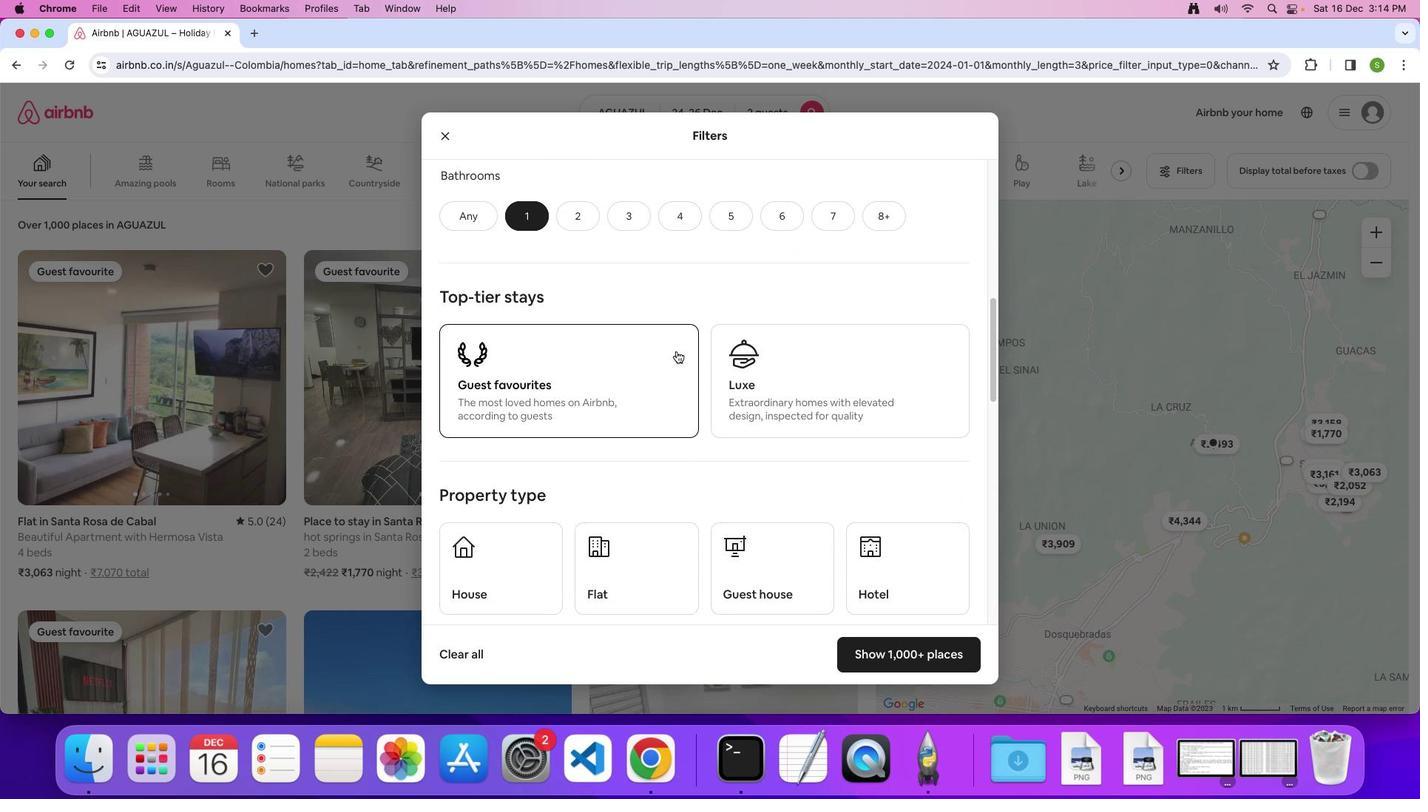 
Action: Mouse scrolled (589, 347) with delta (69, 46)
Screenshot: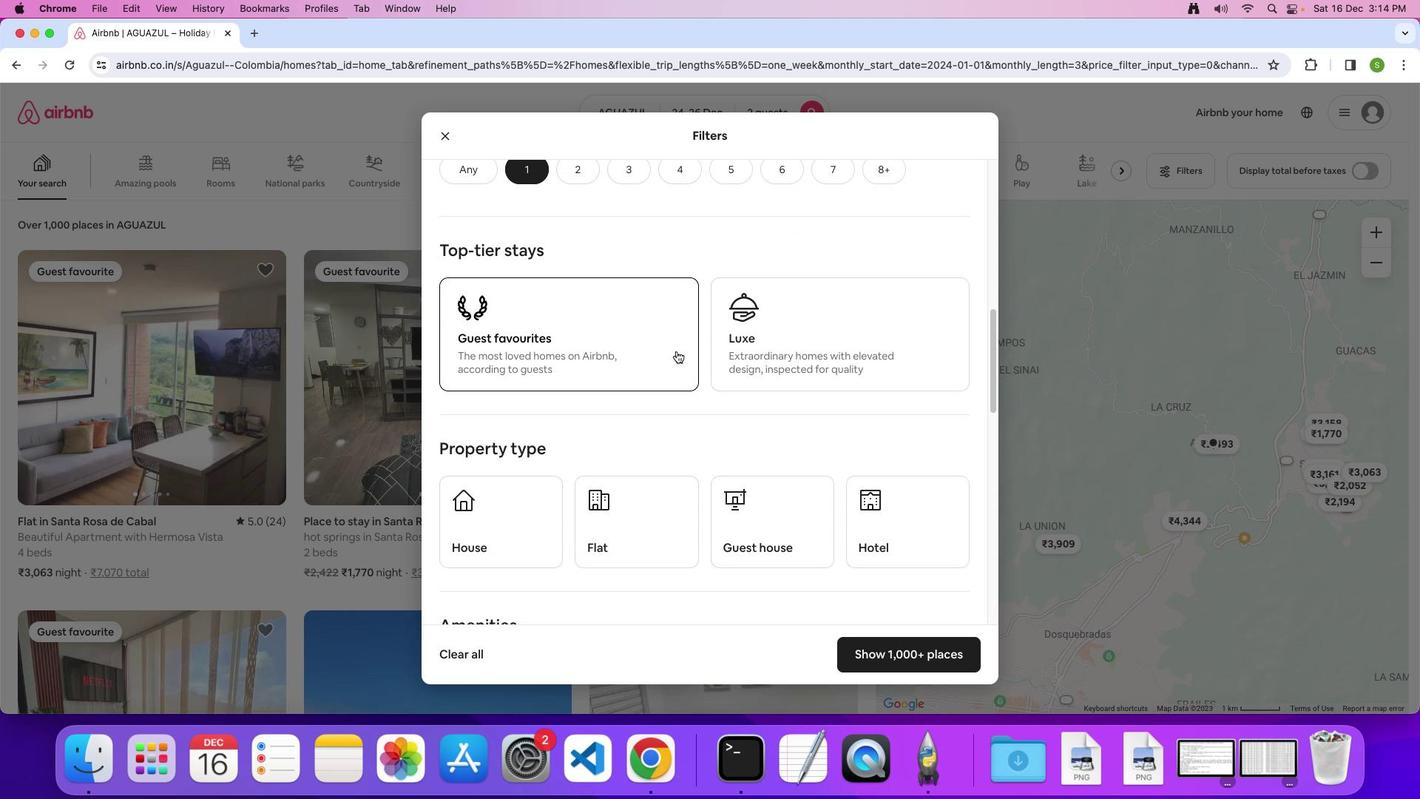 
Action: Mouse scrolled (589, 347) with delta (69, 47)
Screenshot: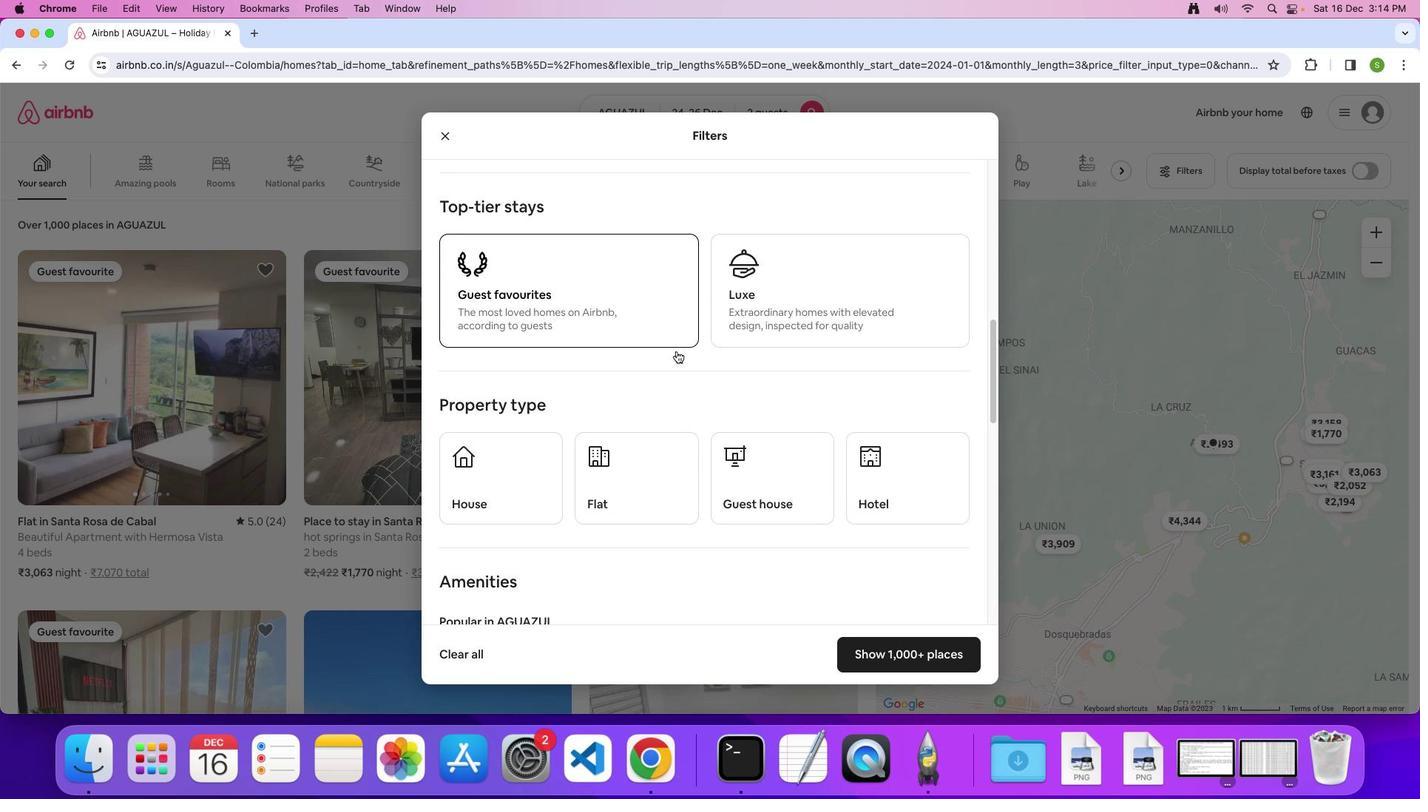 
Action: Mouse scrolled (589, 347) with delta (69, 47)
Screenshot: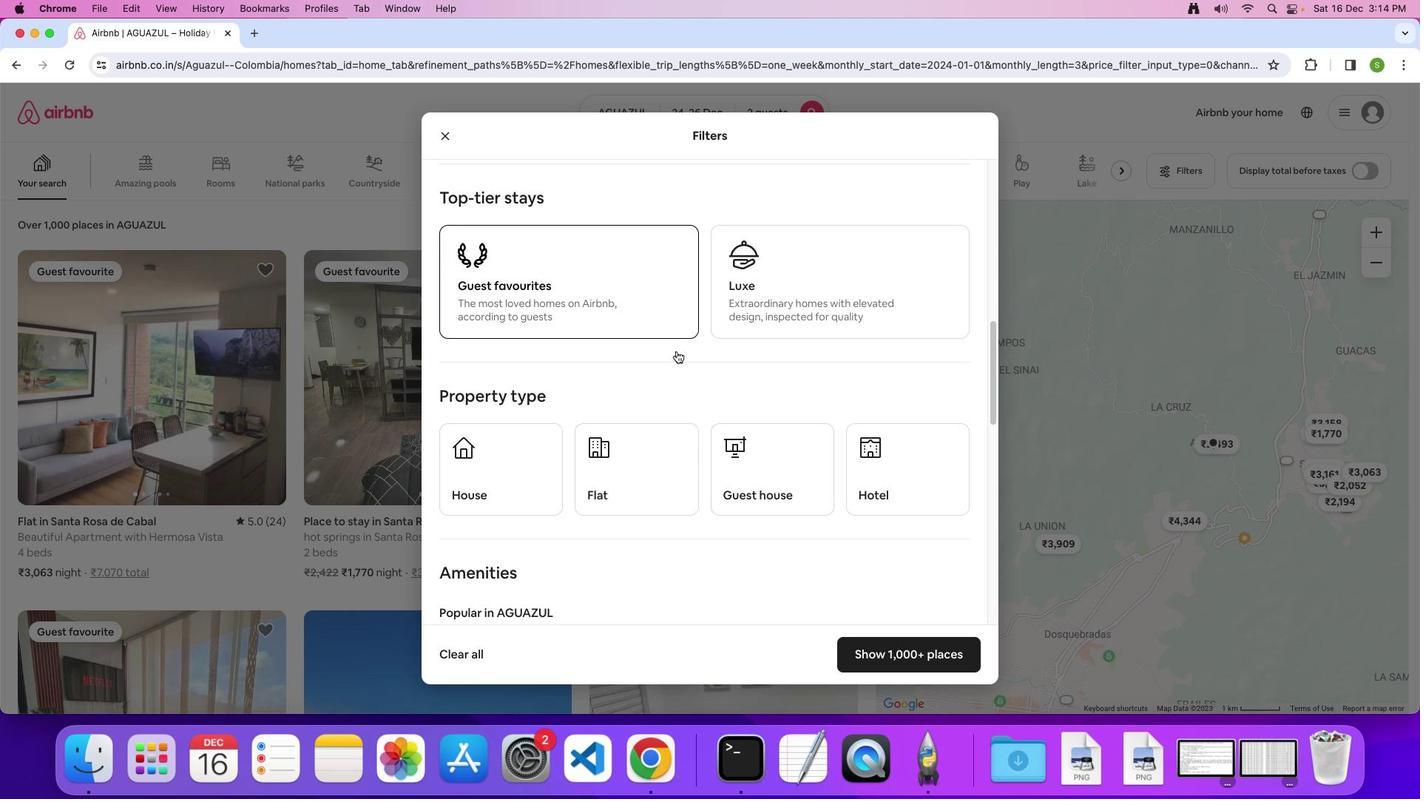 
Action: Mouse scrolled (589, 347) with delta (69, 47)
Screenshot: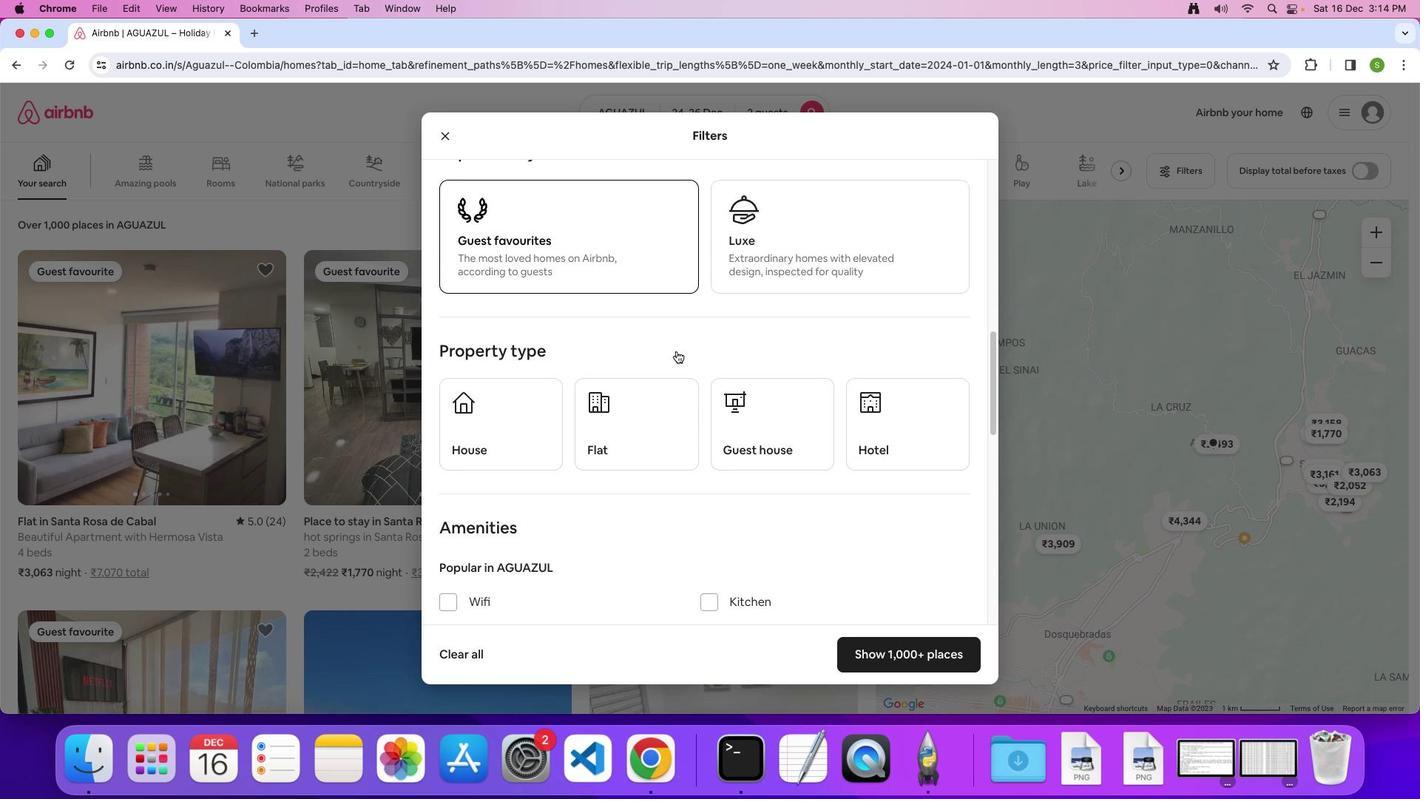 
Action: Mouse moved to (756, 409)
Screenshot: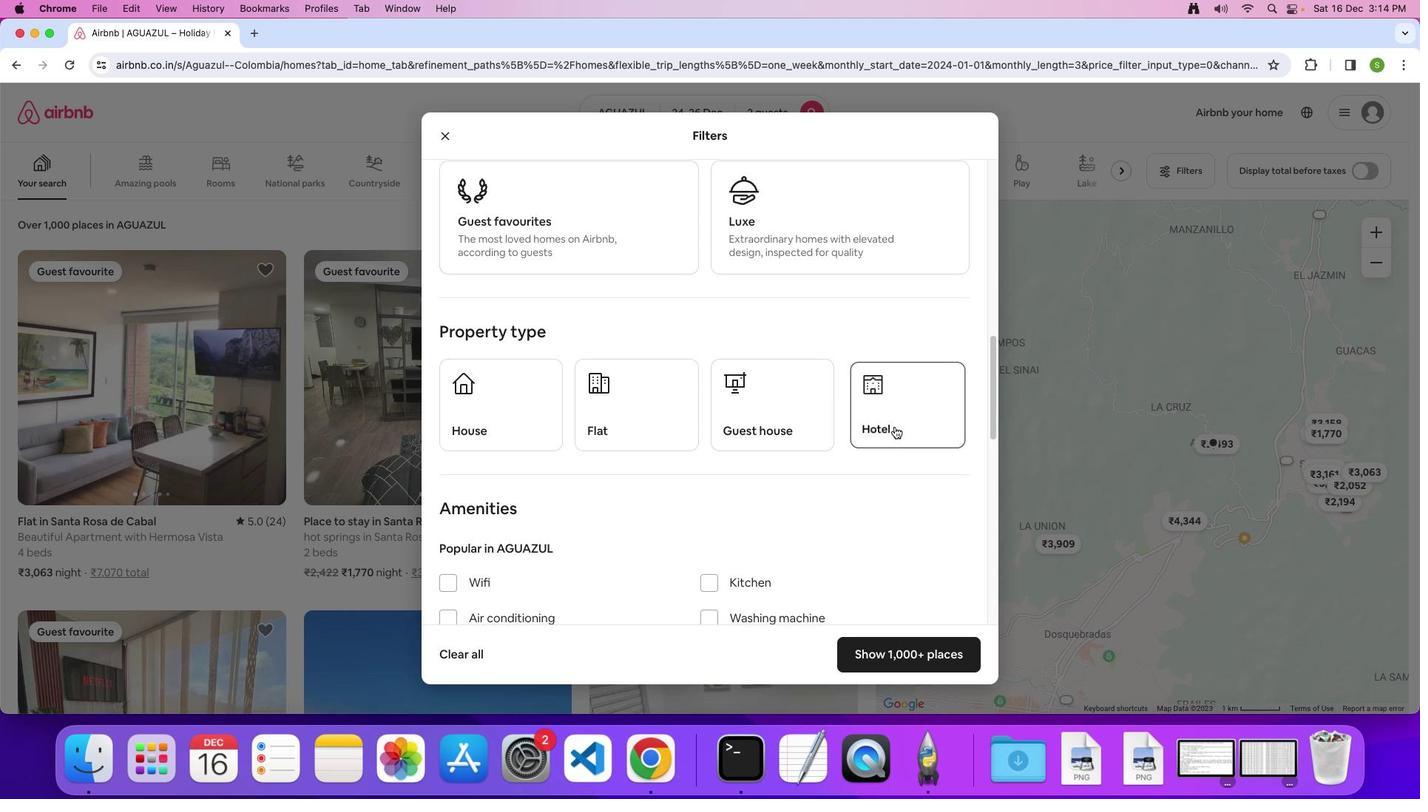 
Action: Mouse pressed left at (756, 409)
Screenshot: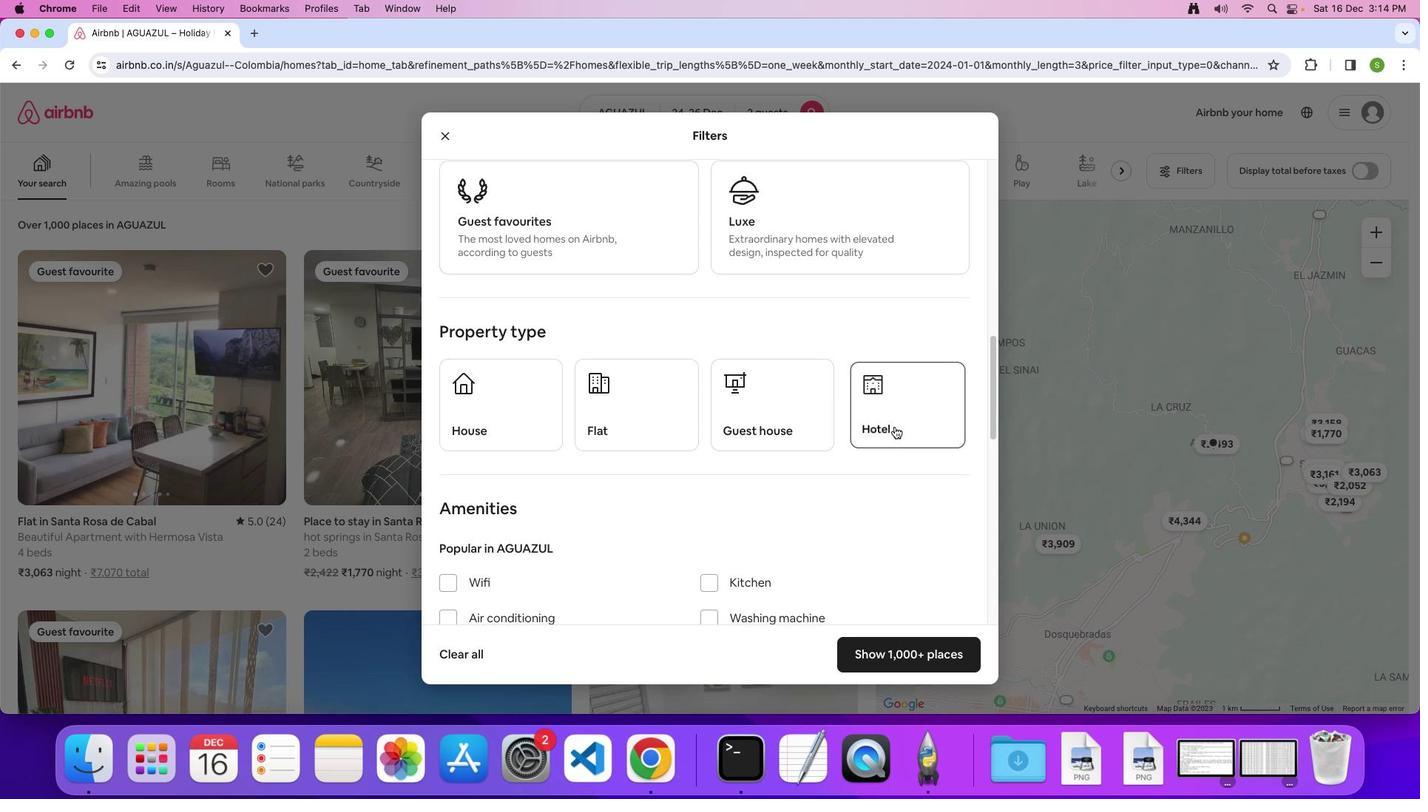 
Action: Mouse moved to (594, 389)
Screenshot: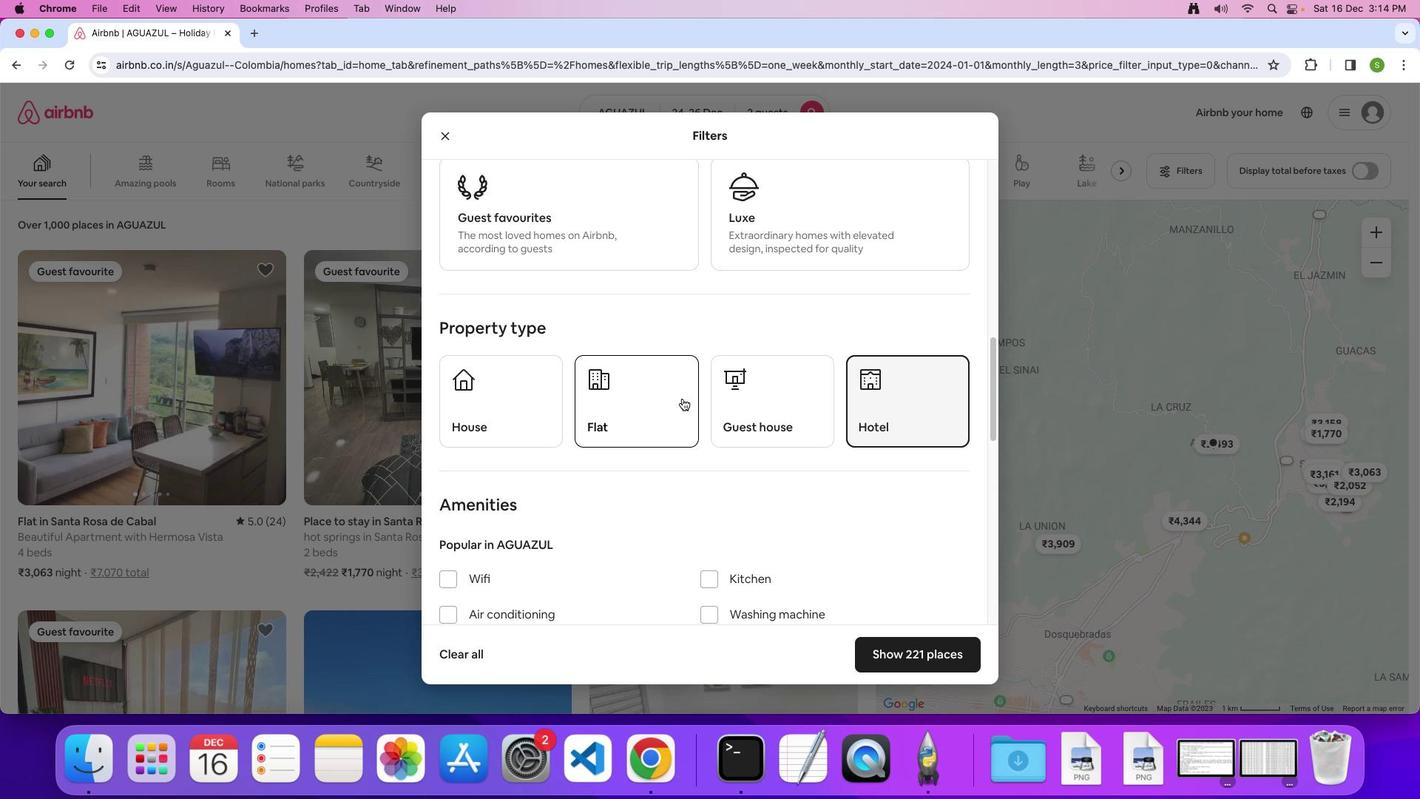 
Action: Mouse scrolled (594, 389) with delta (69, 47)
Screenshot: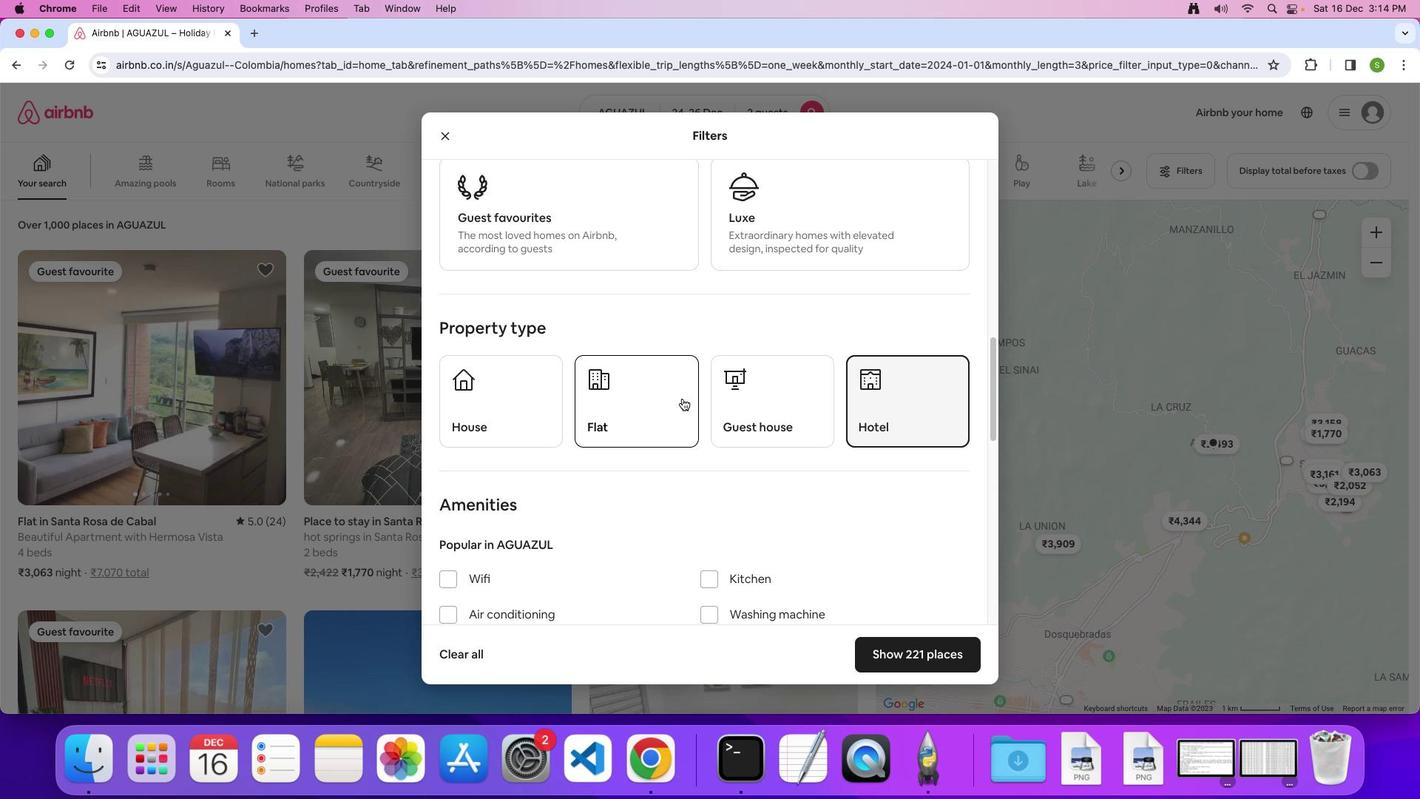 
Action: Mouse moved to (594, 388)
Screenshot: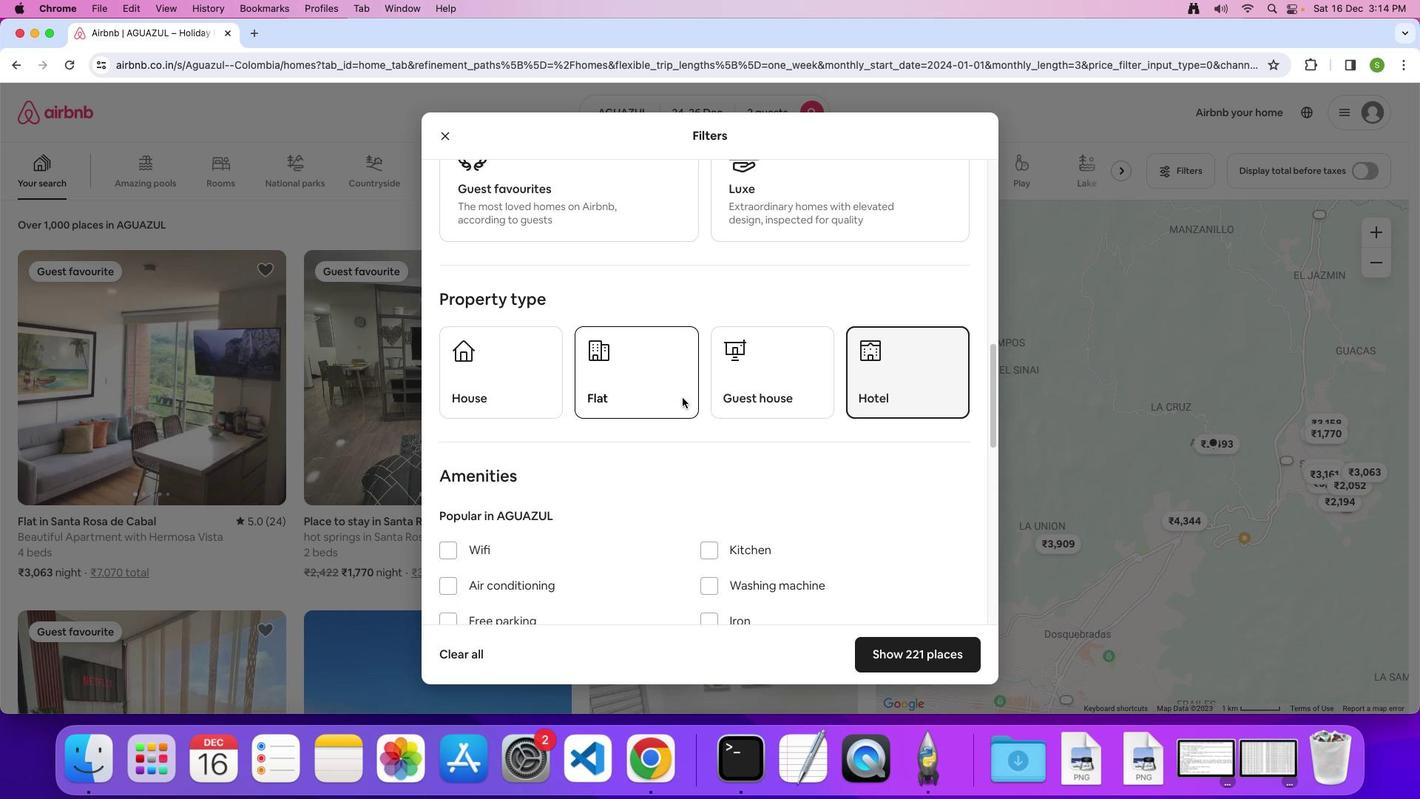 
Action: Mouse scrolled (594, 388) with delta (69, 47)
Screenshot: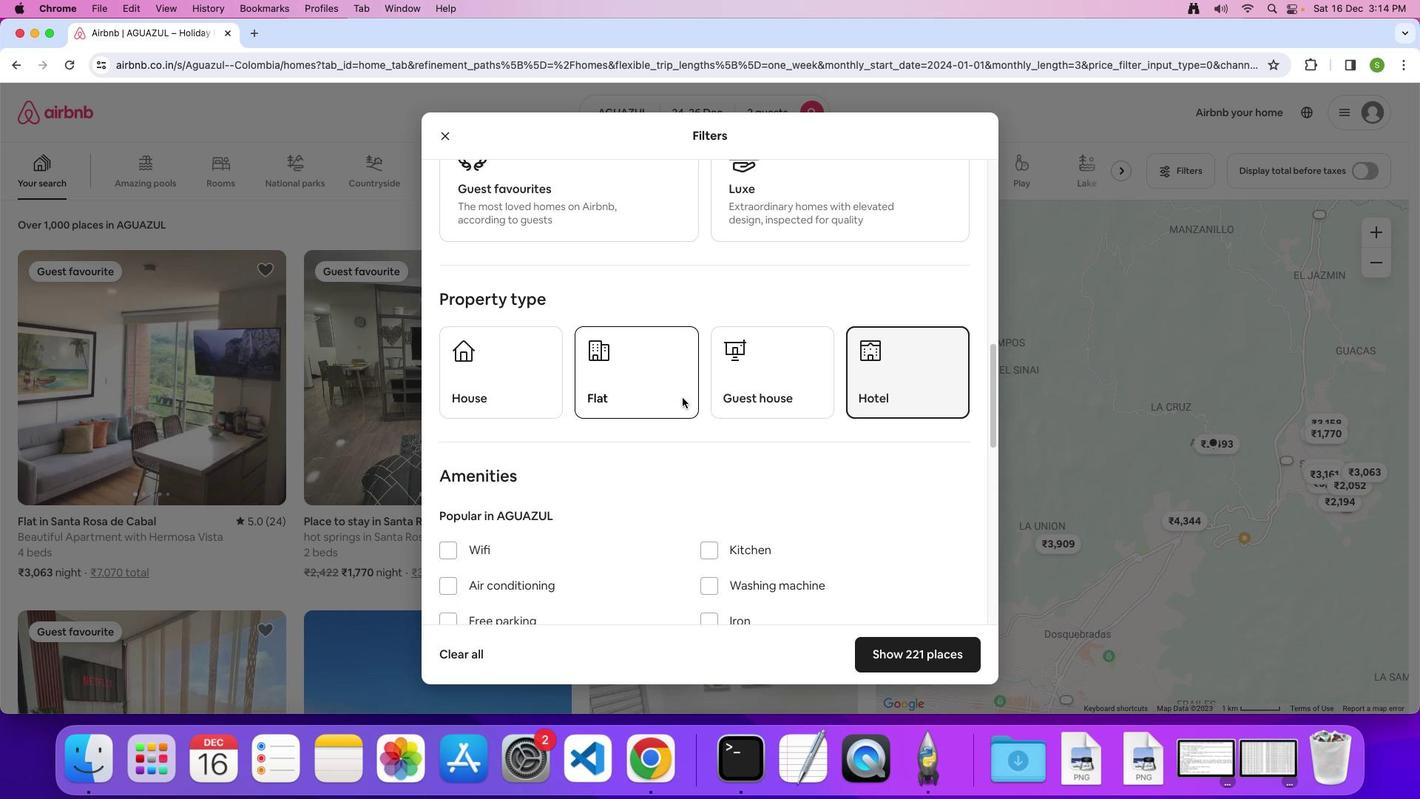
Action: Mouse moved to (594, 387)
Screenshot: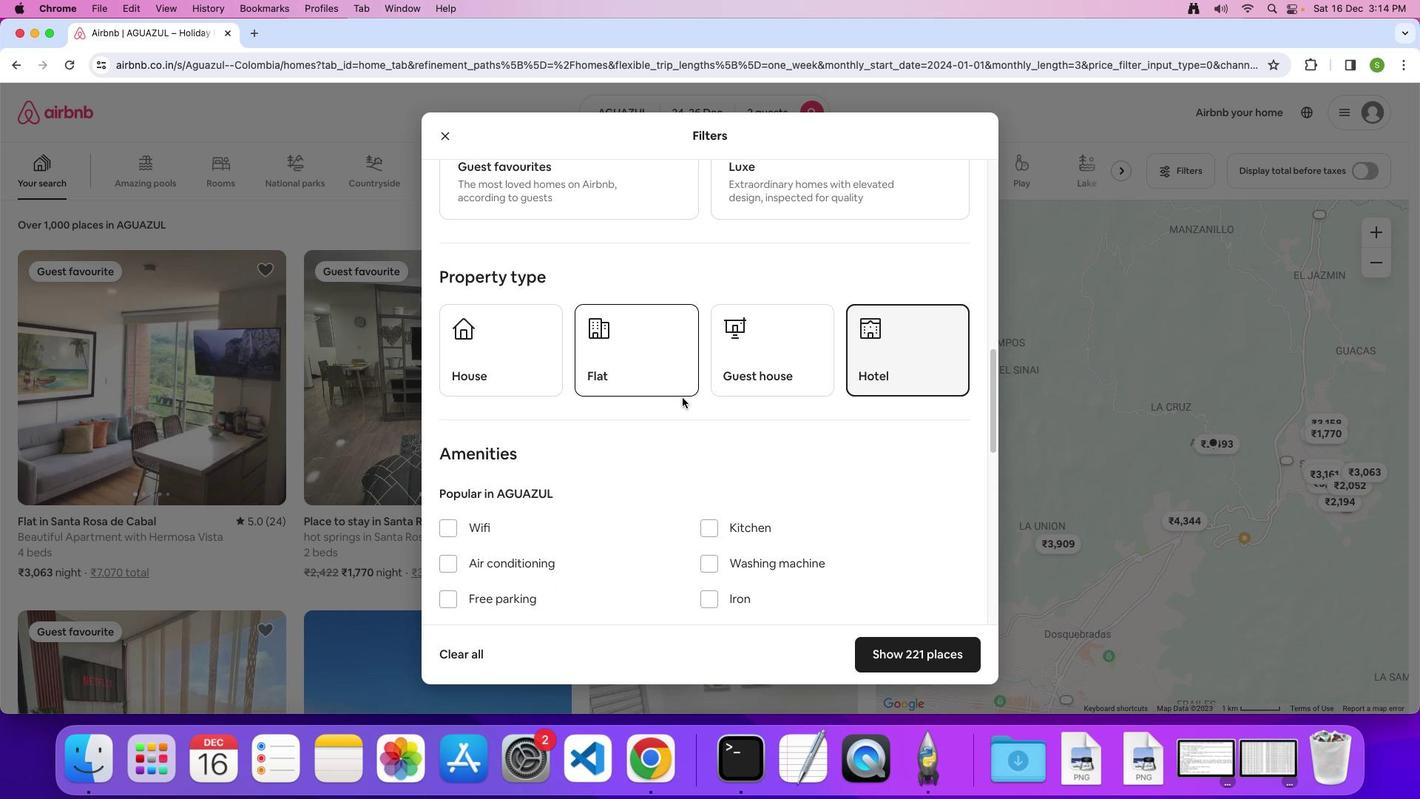 
Action: Mouse scrolled (594, 387) with delta (69, 46)
Screenshot: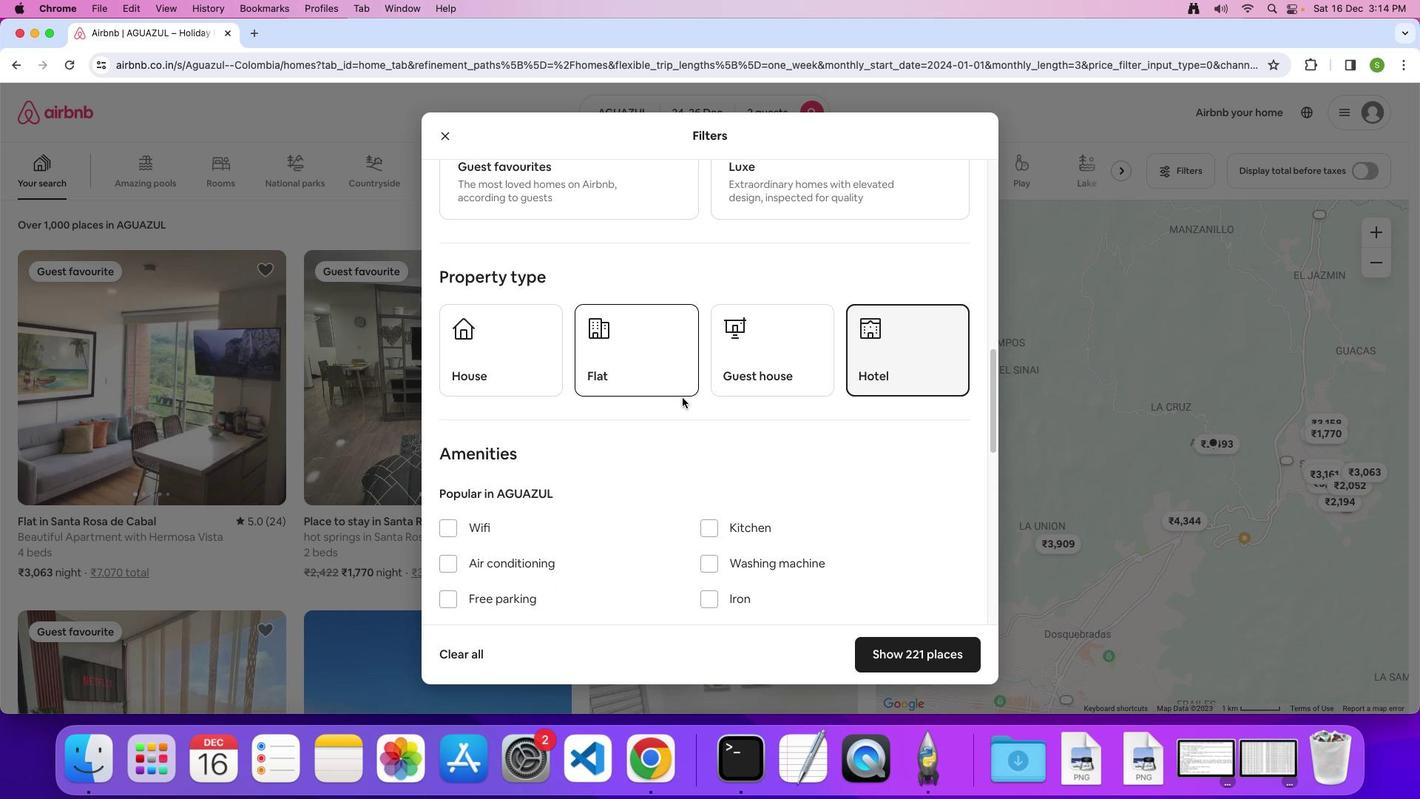 
Action: Mouse moved to (594, 386)
Screenshot: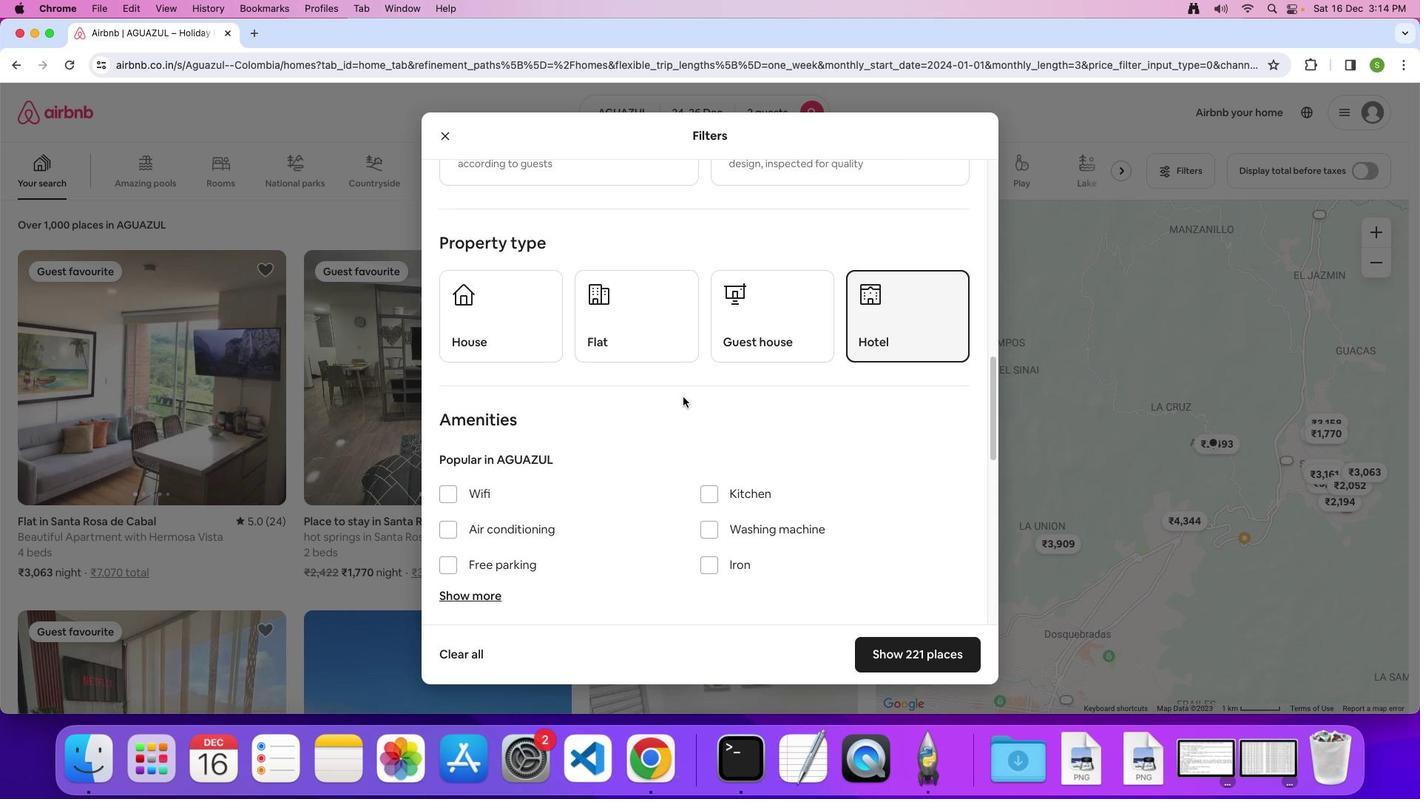 
Action: Mouse scrolled (594, 386) with delta (69, 47)
Screenshot: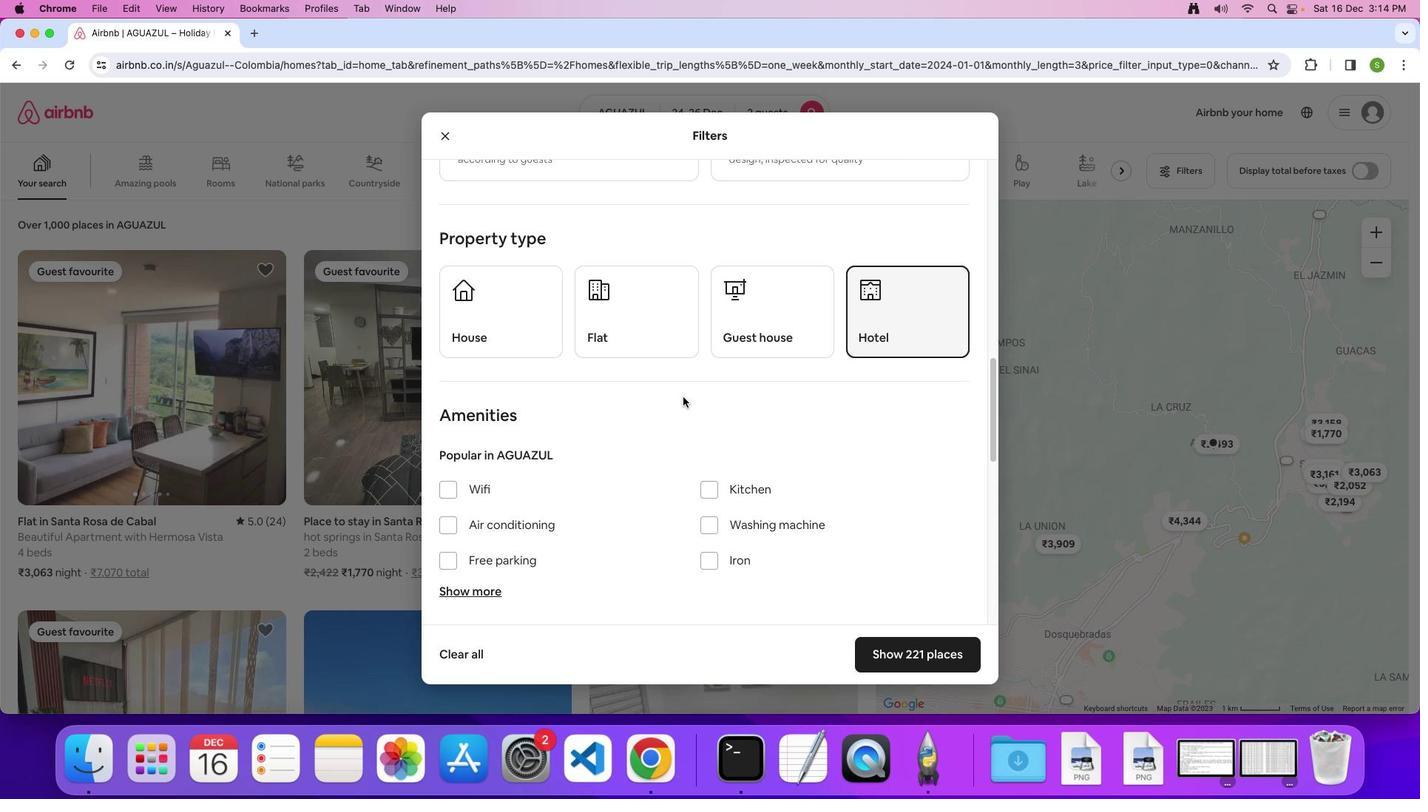 
Action: Mouse scrolled (594, 386) with delta (69, 47)
Screenshot: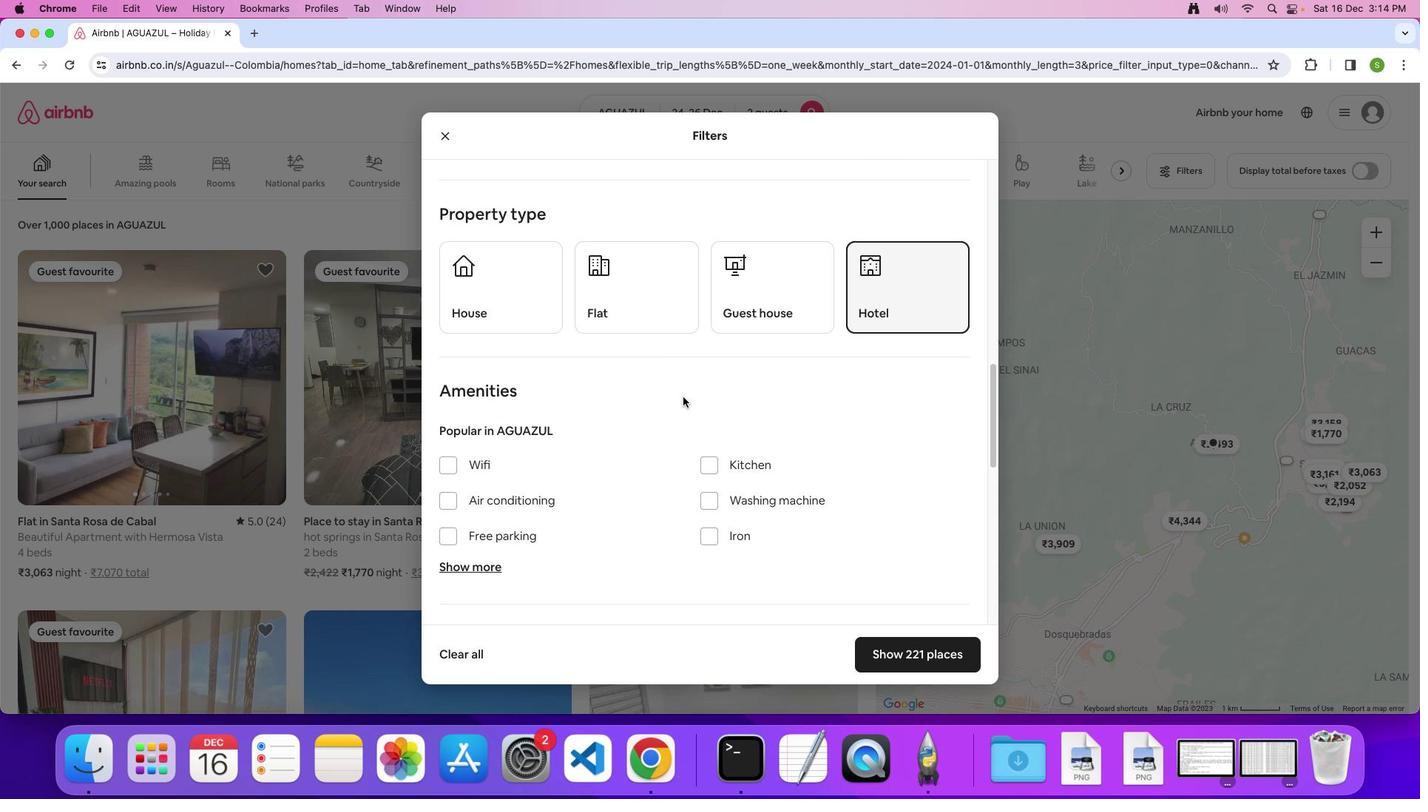 
Action: Mouse scrolled (594, 386) with delta (69, 46)
Screenshot: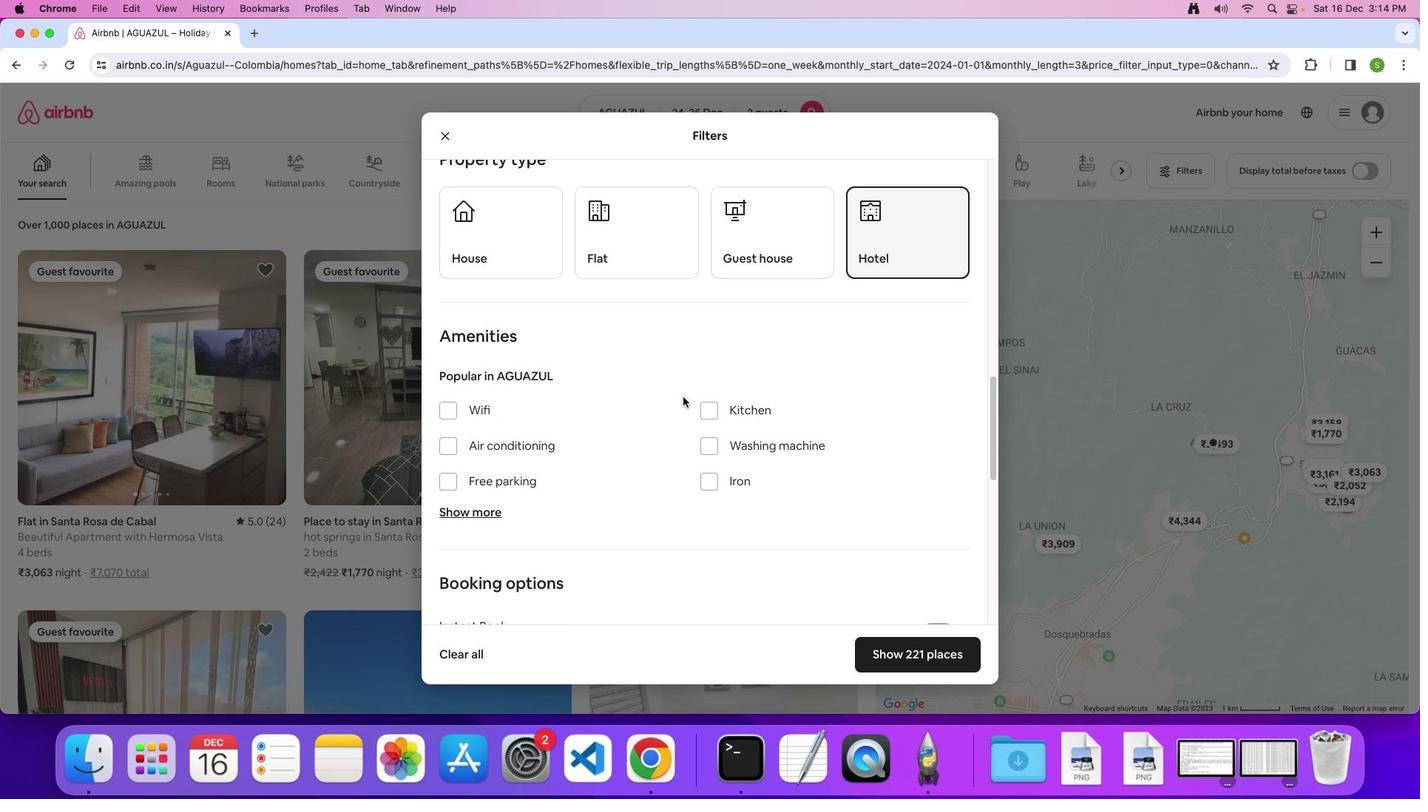 
Action: Mouse scrolled (594, 386) with delta (69, 47)
Screenshot: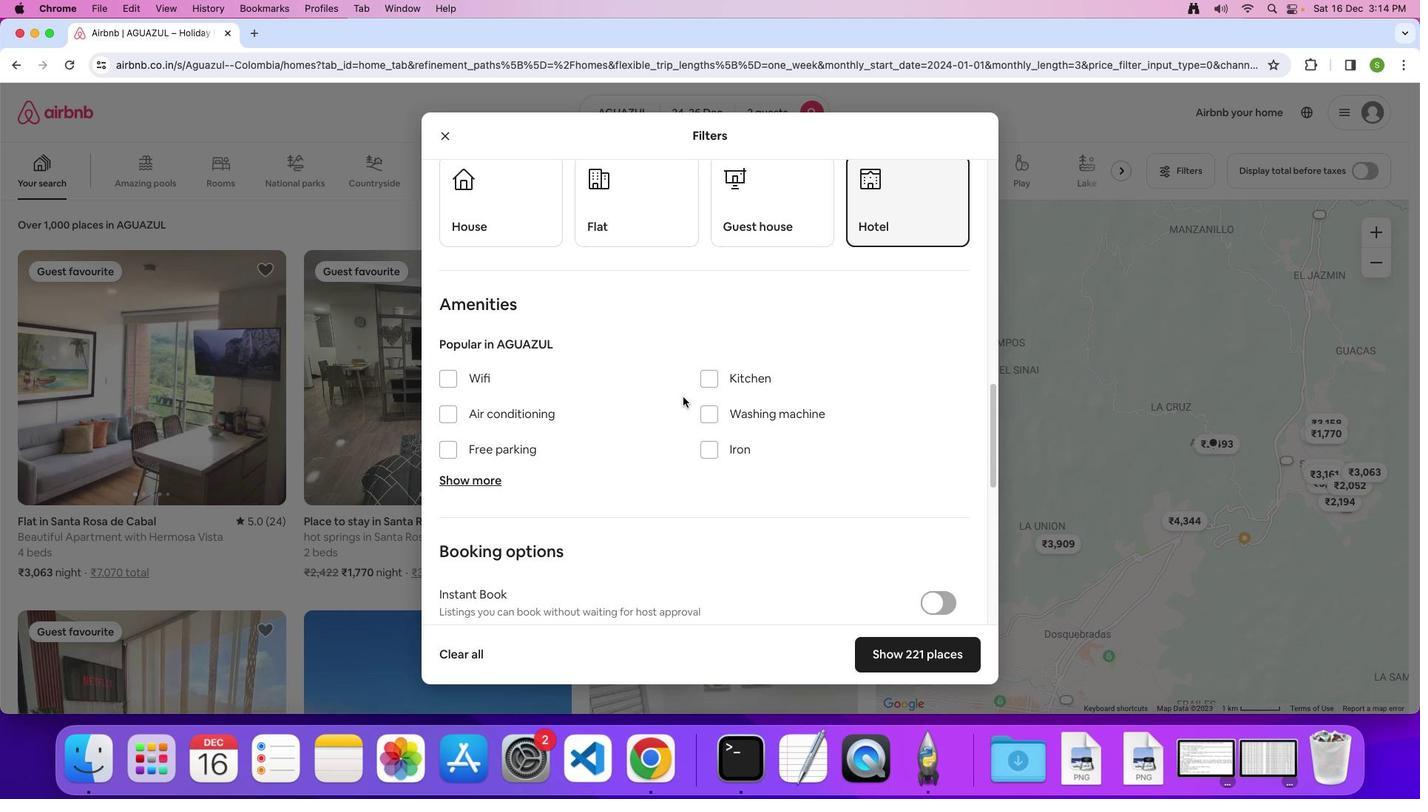 
Action: Mouse scrolled (594, 386) with delta (69, 47)
Screenshot: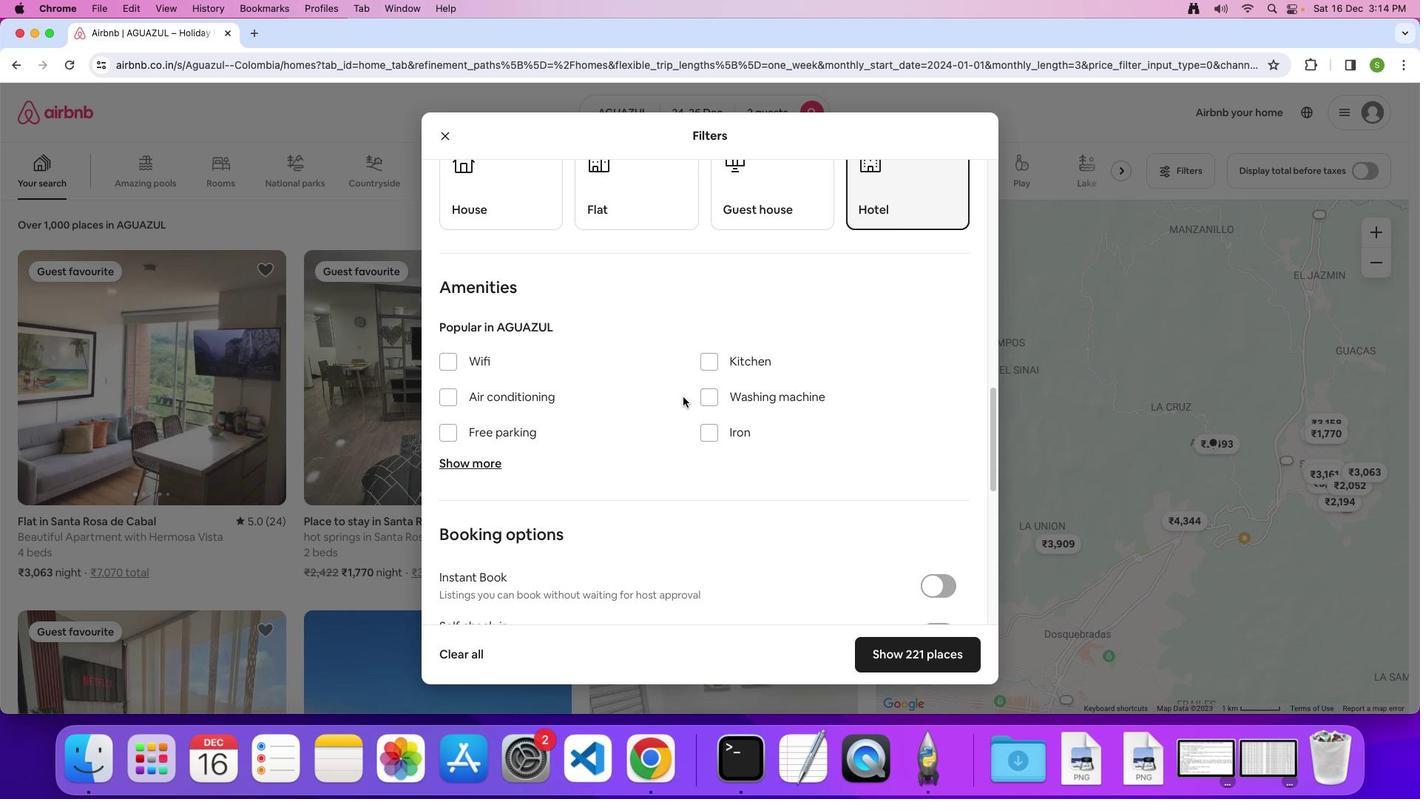 
Action: Mouse scrolled (594, 386) with delta (69, 46)
Screenshot: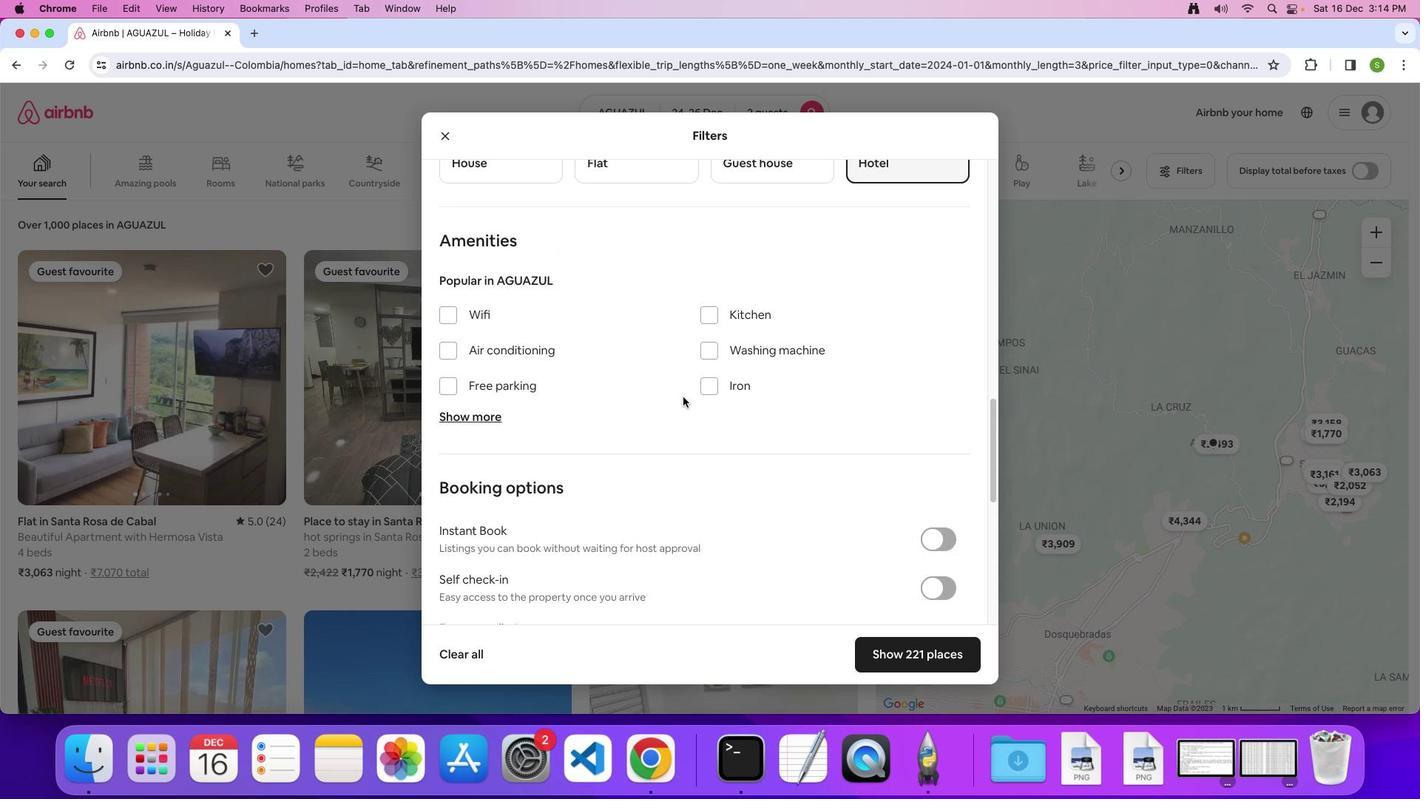
Action: Mouse moved to (594, 386)
Screenshot: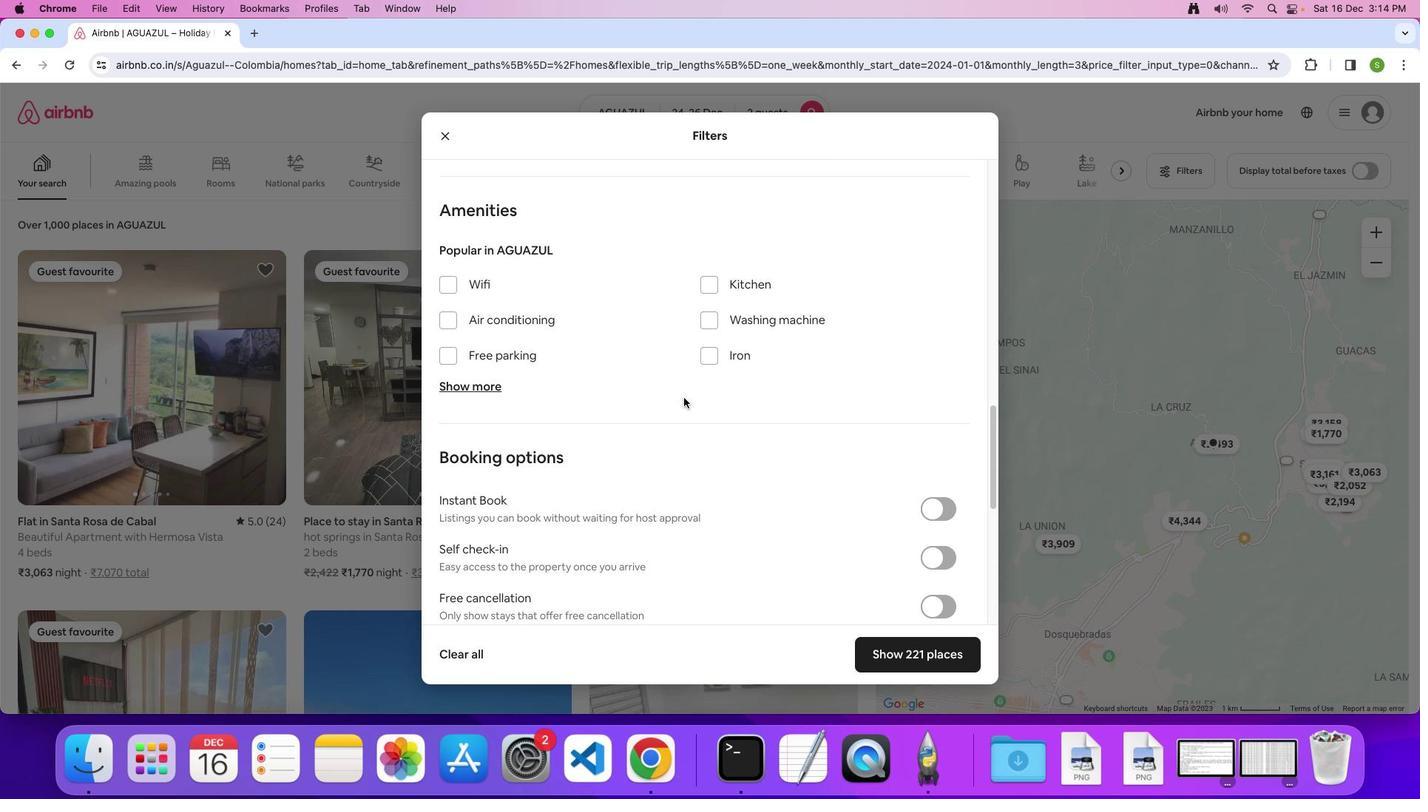
Action: Mouse scrolled (594, 386) with delta (69, 47)
Screenshot: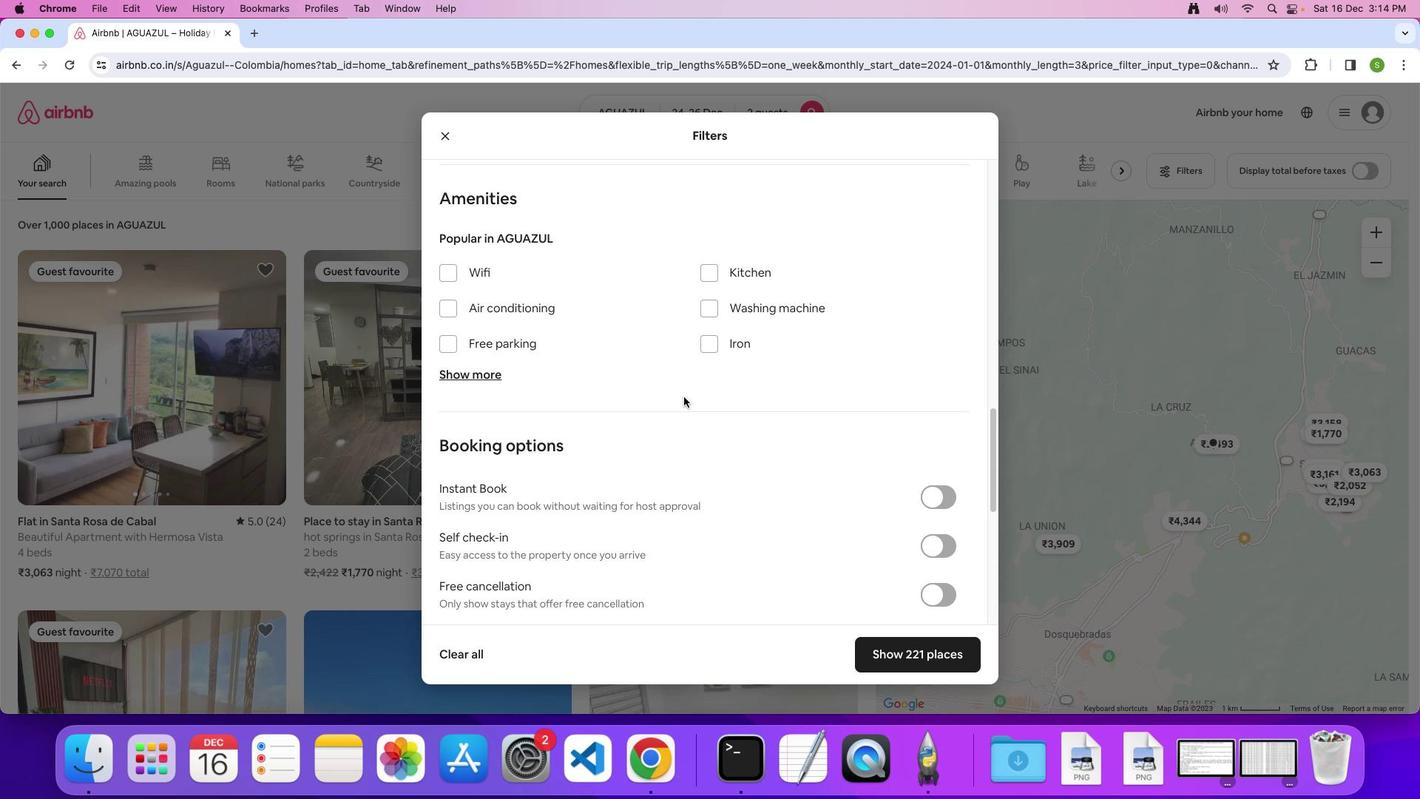 
Action: Mouse moved to (594, 386)
Screenshot: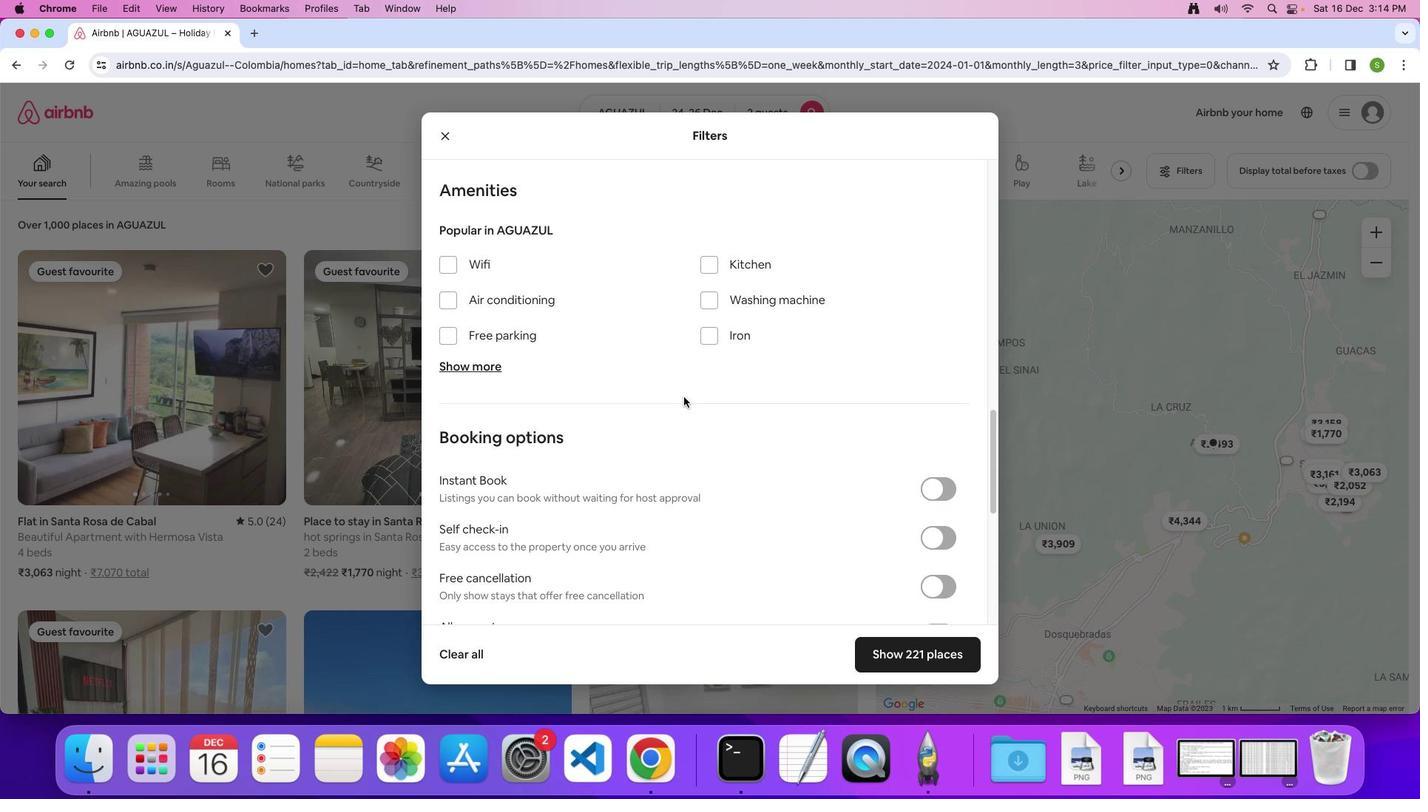 
Action: Mouse scrolled (594, 386) with delta (69, 47)
Screenshot: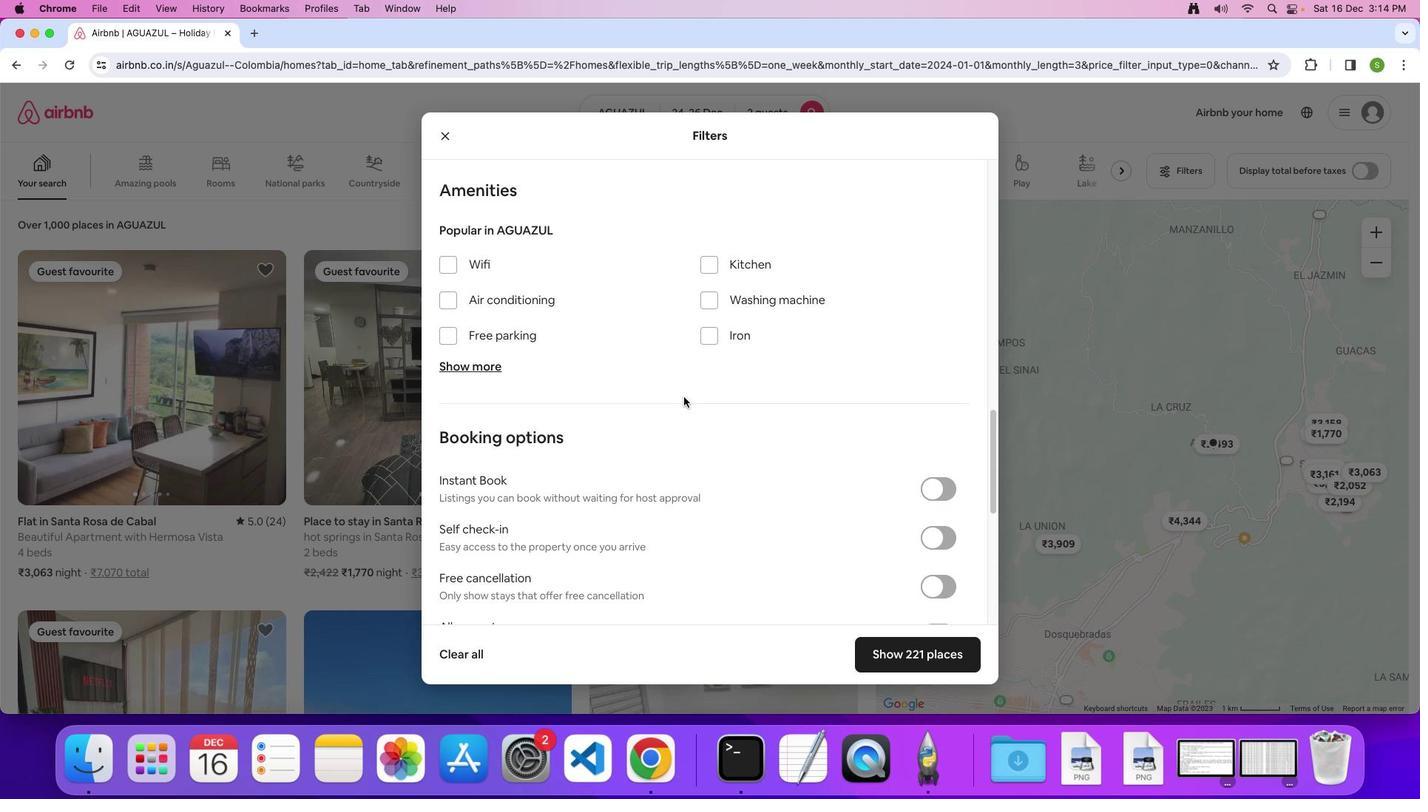
Action: Mouse moved to (594, 386)
Screenshot: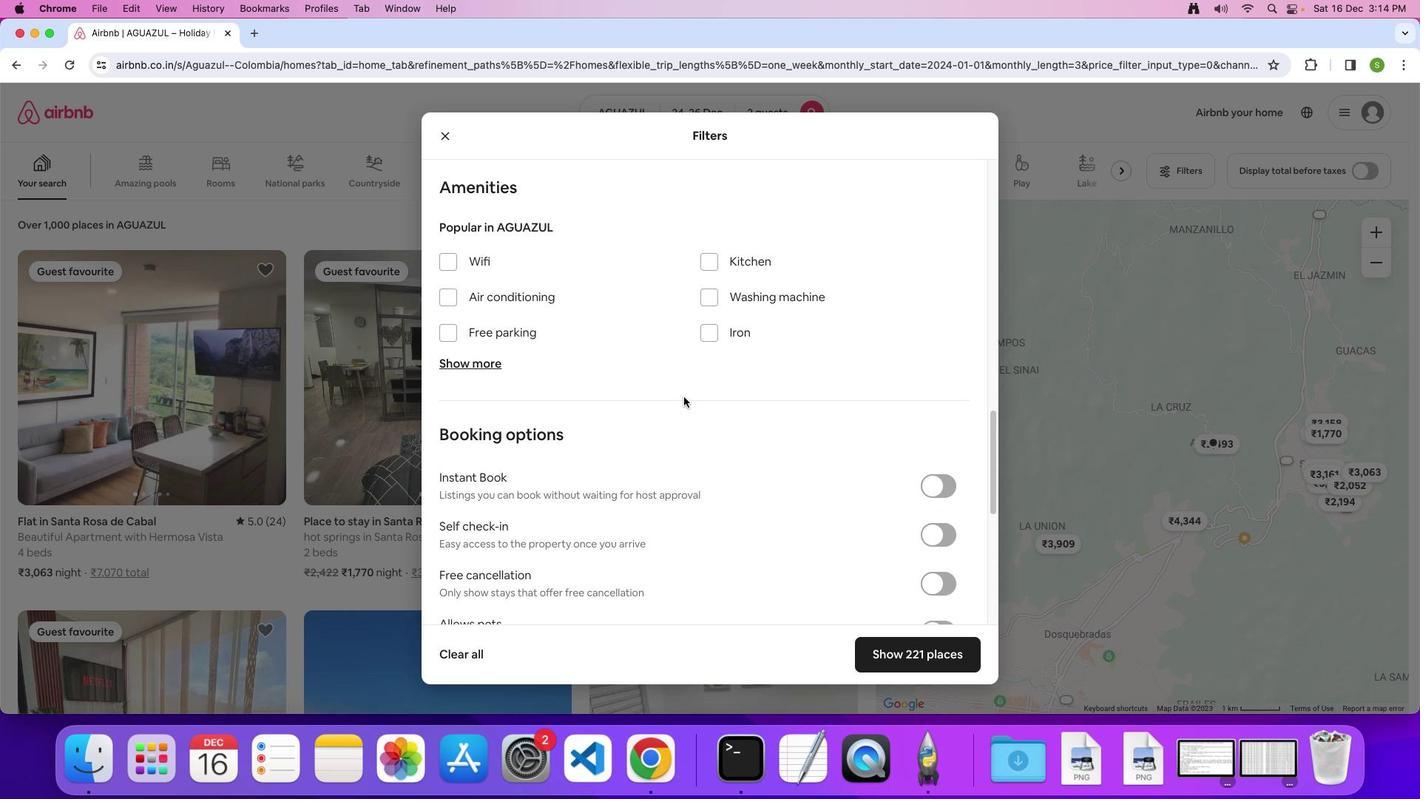 
Action: Mouse scrolled (594, 386) with delta (69, 47)
Screenshot: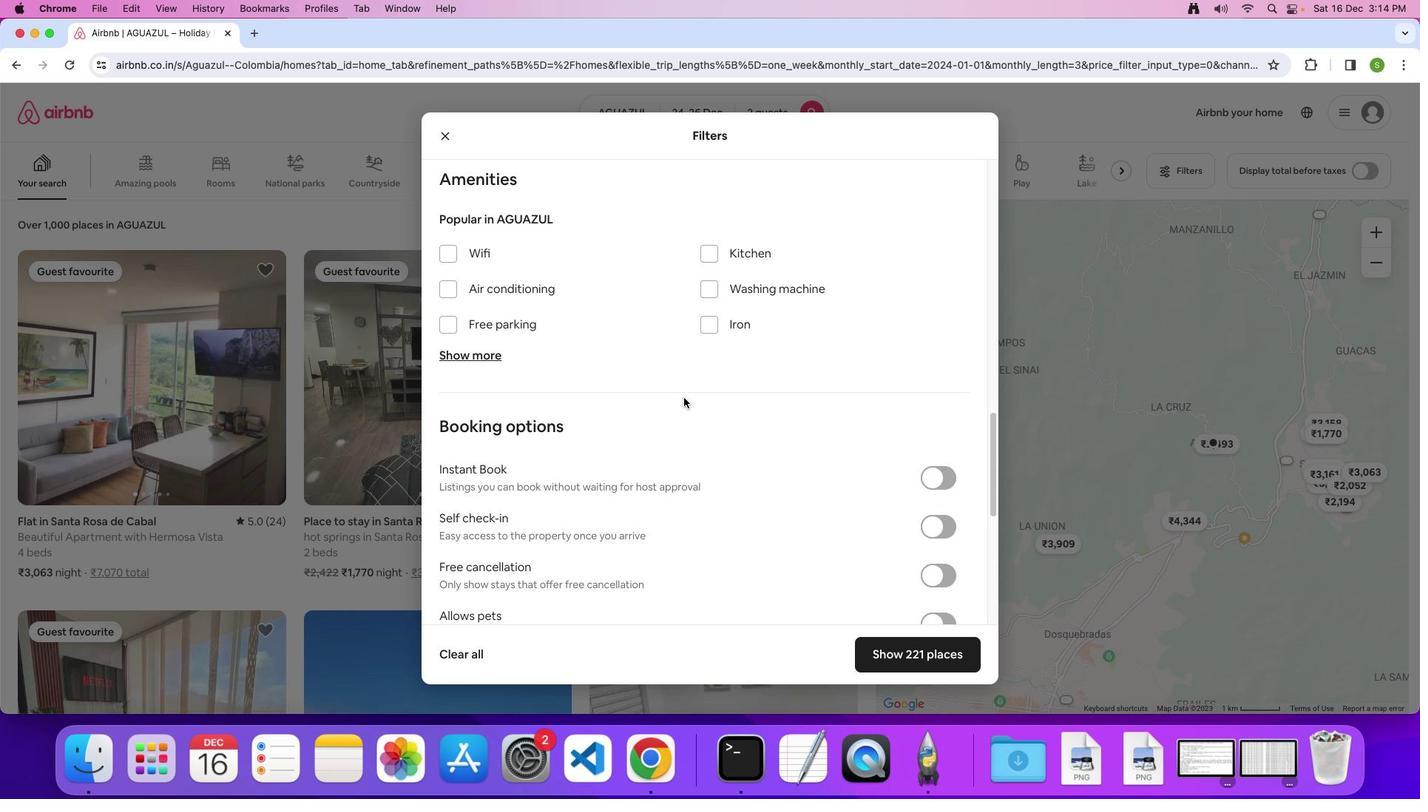 
Action: Mouse moved to (594, 388)
Screenshot: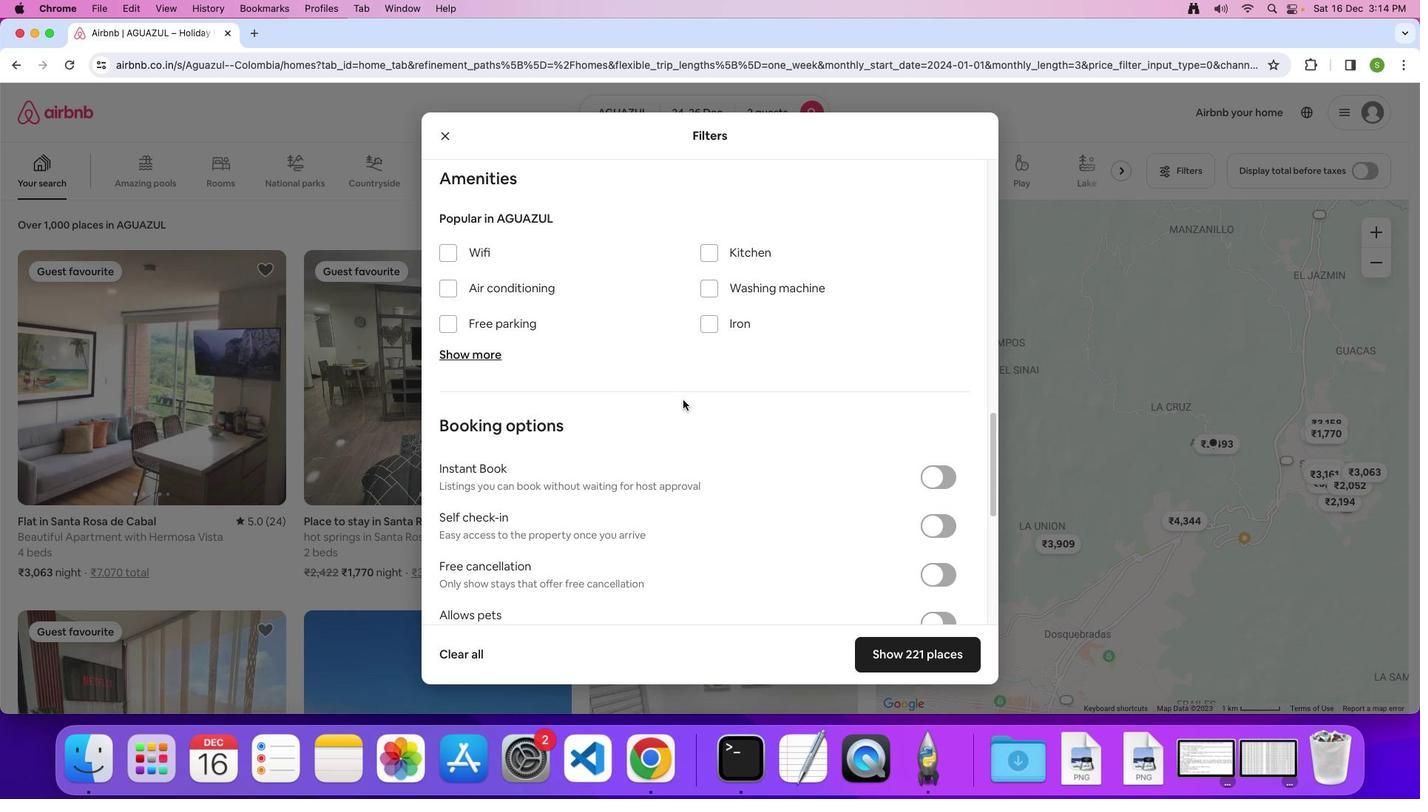 
Action: Mouse scrolled (594, 388) with delta (69, 47)
Screenshot: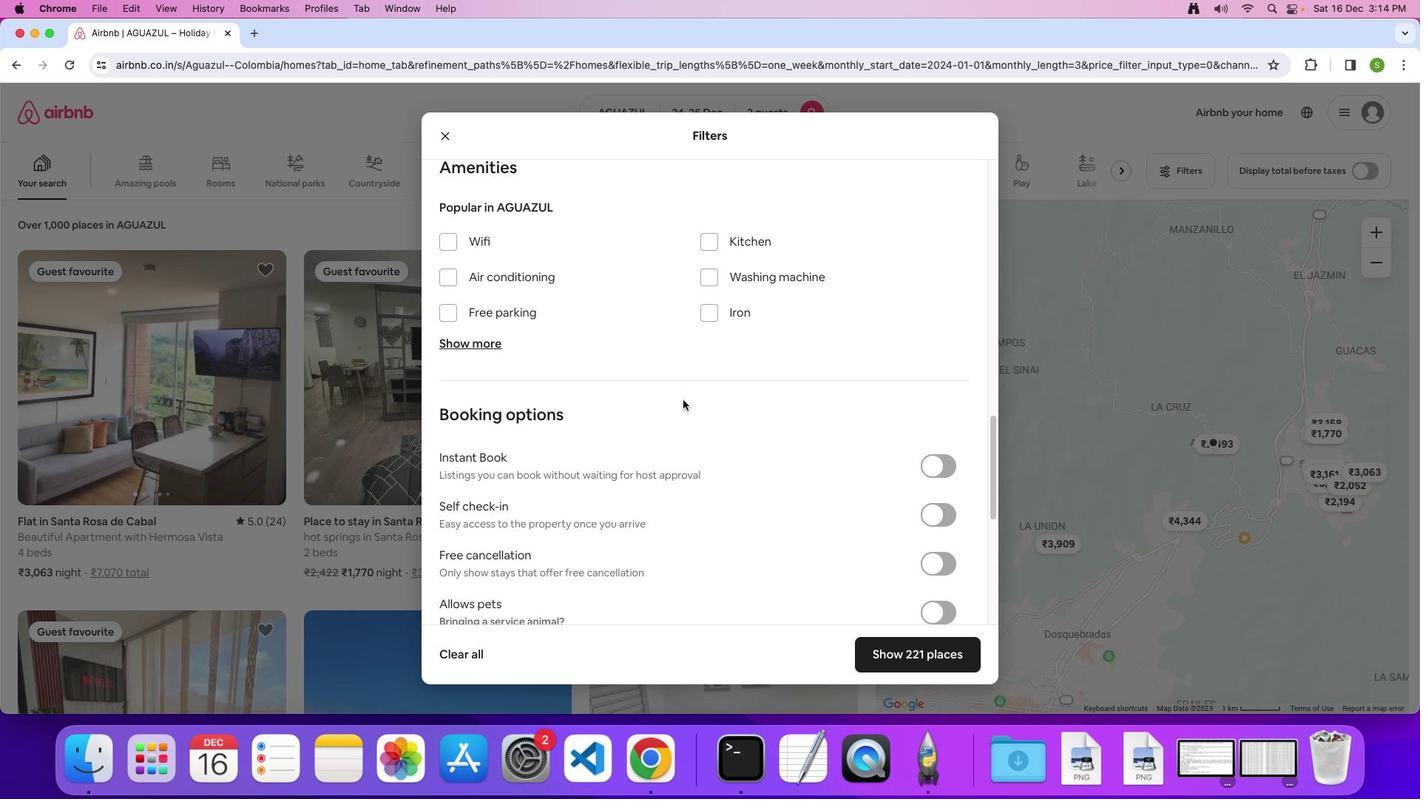 
Action: Mouse scrolled (594, 388) with delta (69, 47)
Screenshot: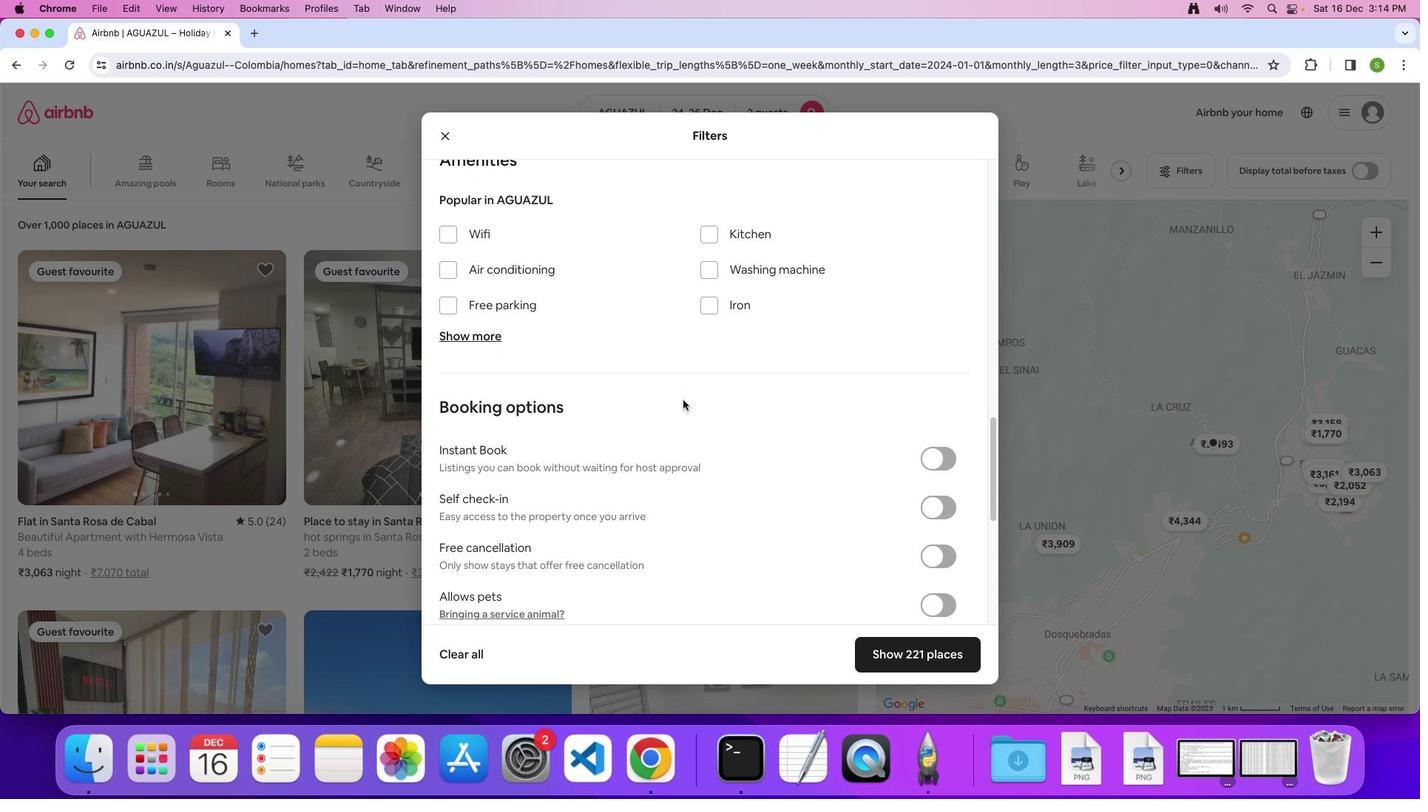 
Action: Mouse scrolled (594, 388) with delta (69, 47)
Screenshot: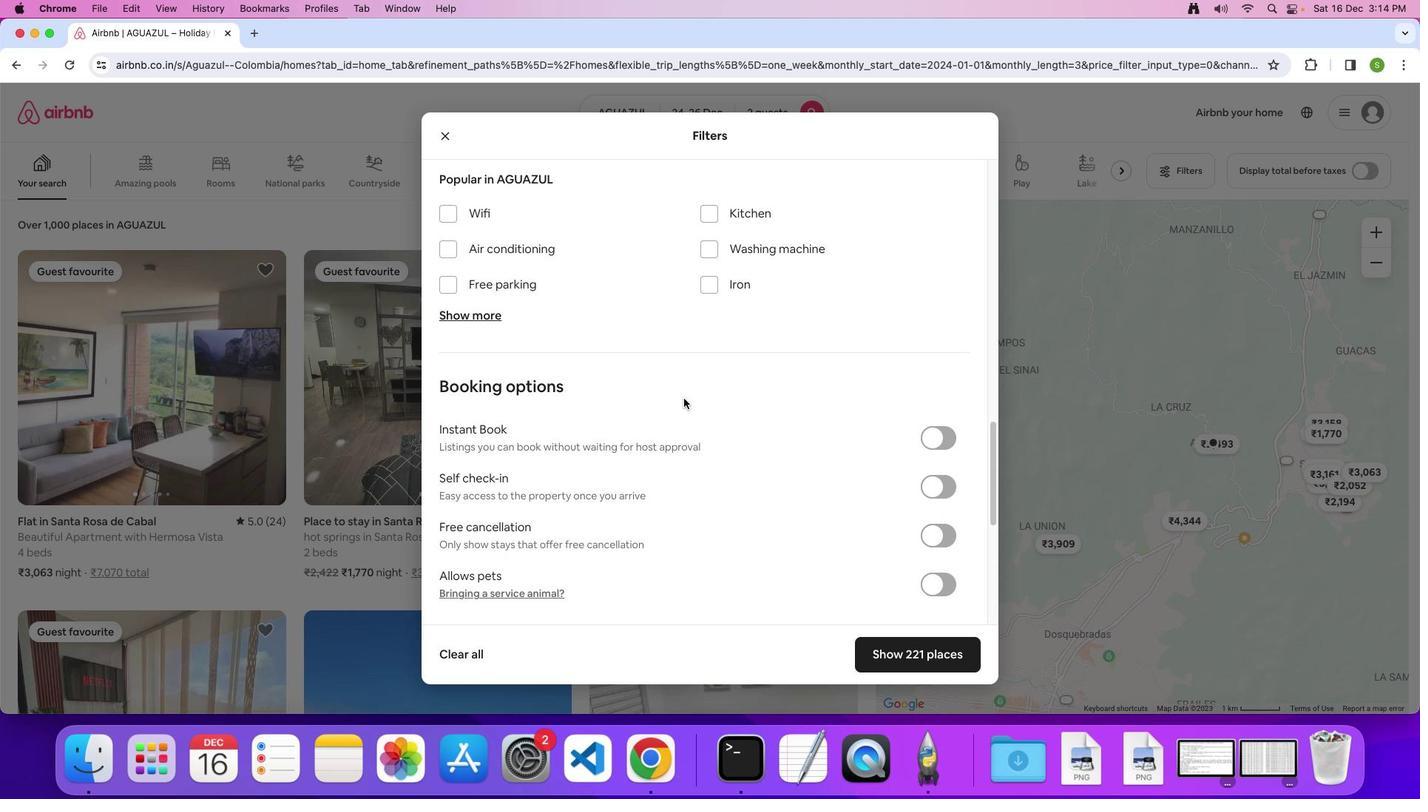 
Action: Mouse moved to (594, 387)
Screenshot: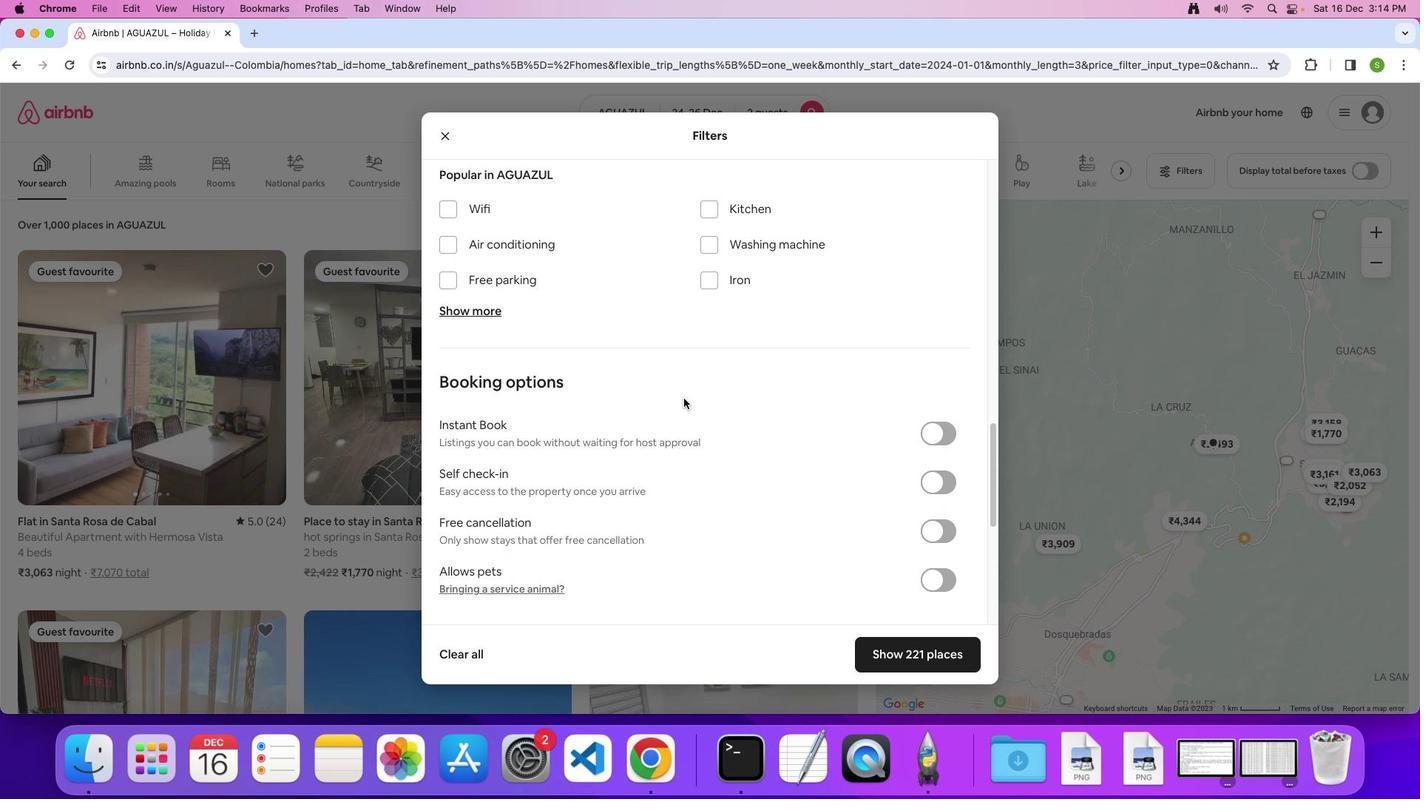 
Action: Mouse scrolled (594, 387) with delta (69, 47)
Screenshot: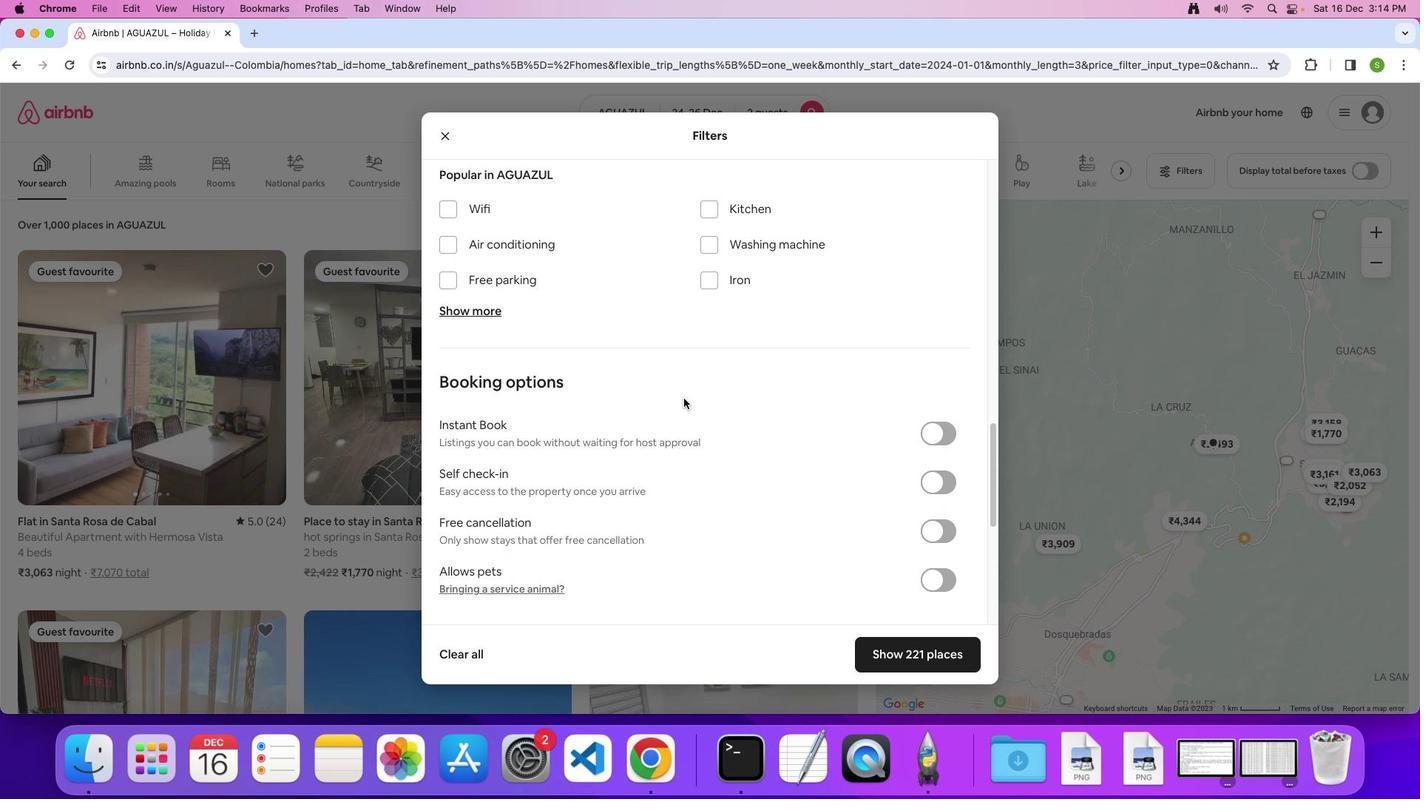 
Action: Mouse moved to (594, 387)
Screenshot: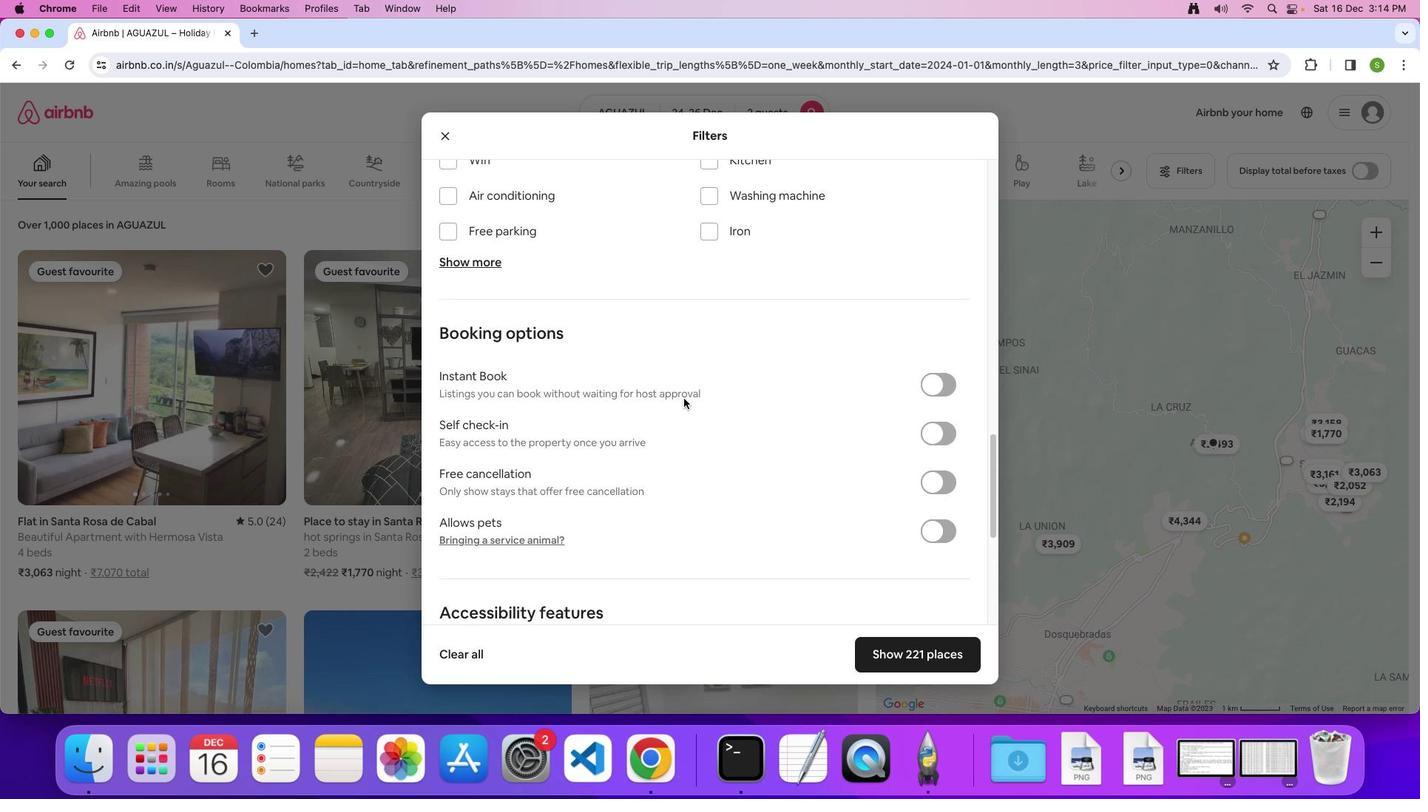 
Action: Mouse scrolled (594, 387) with delta (69, 46)
Screenshot: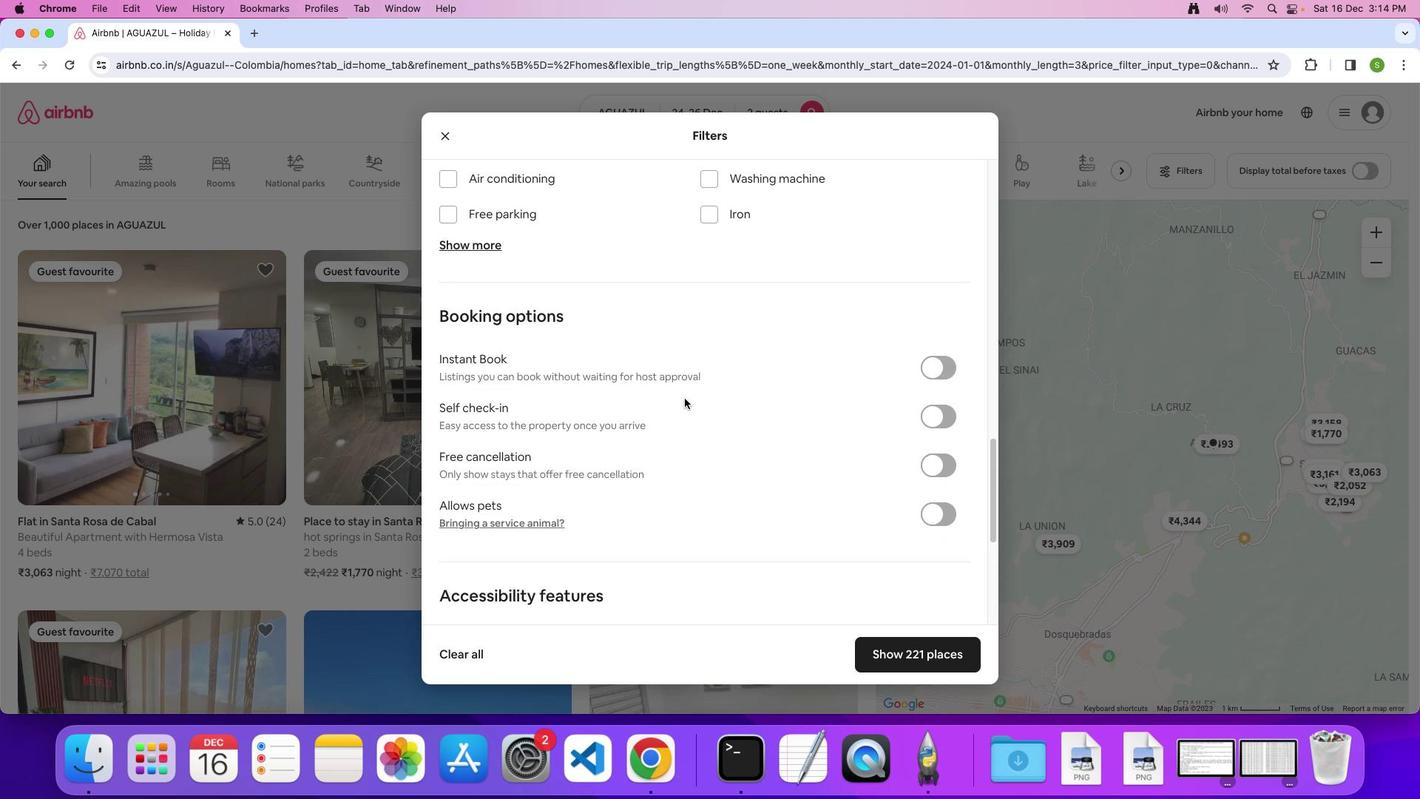 
Action: Mouse moved to (595, 387)
Screenshot: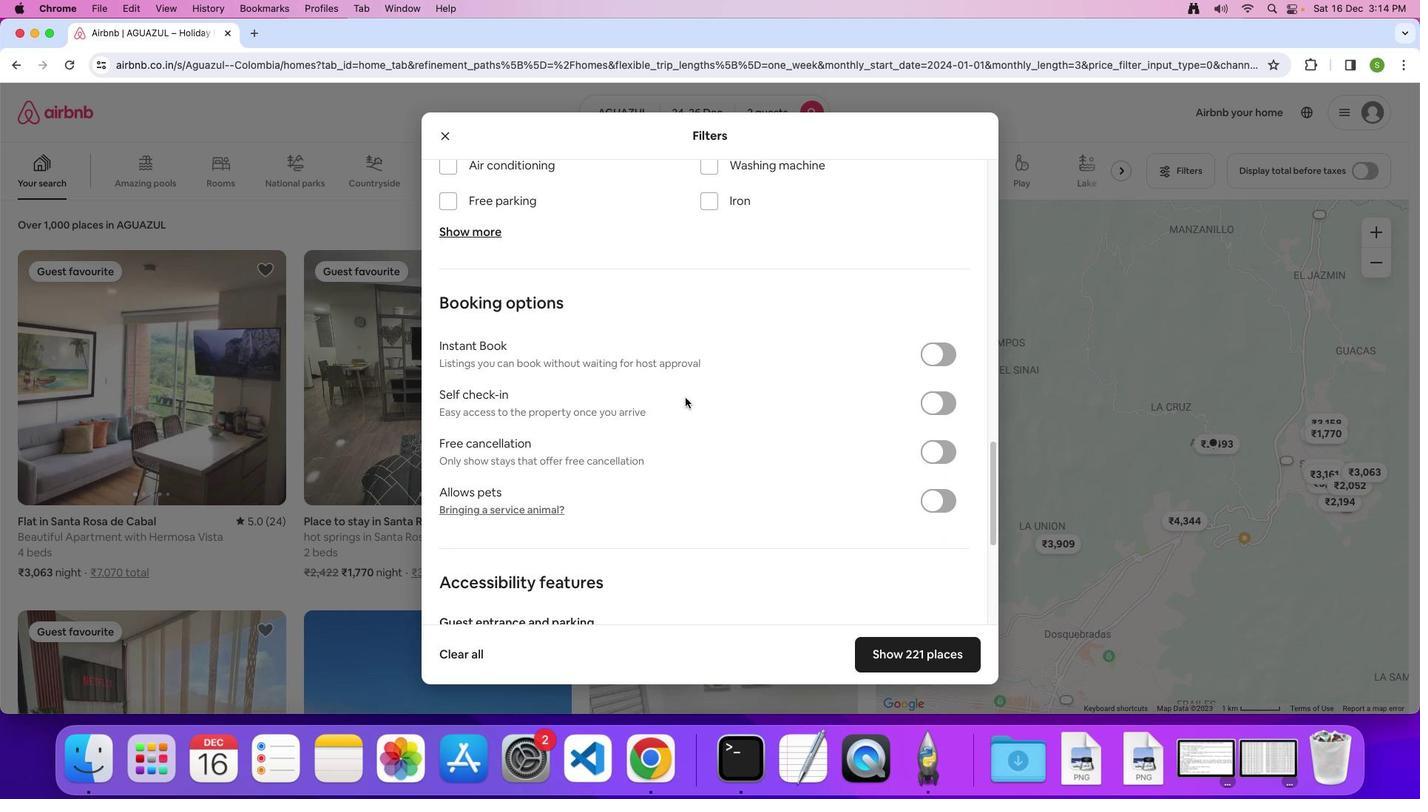 
Action: Mouse scrolled (595, 387) with delta (69, 47)
Screenshot: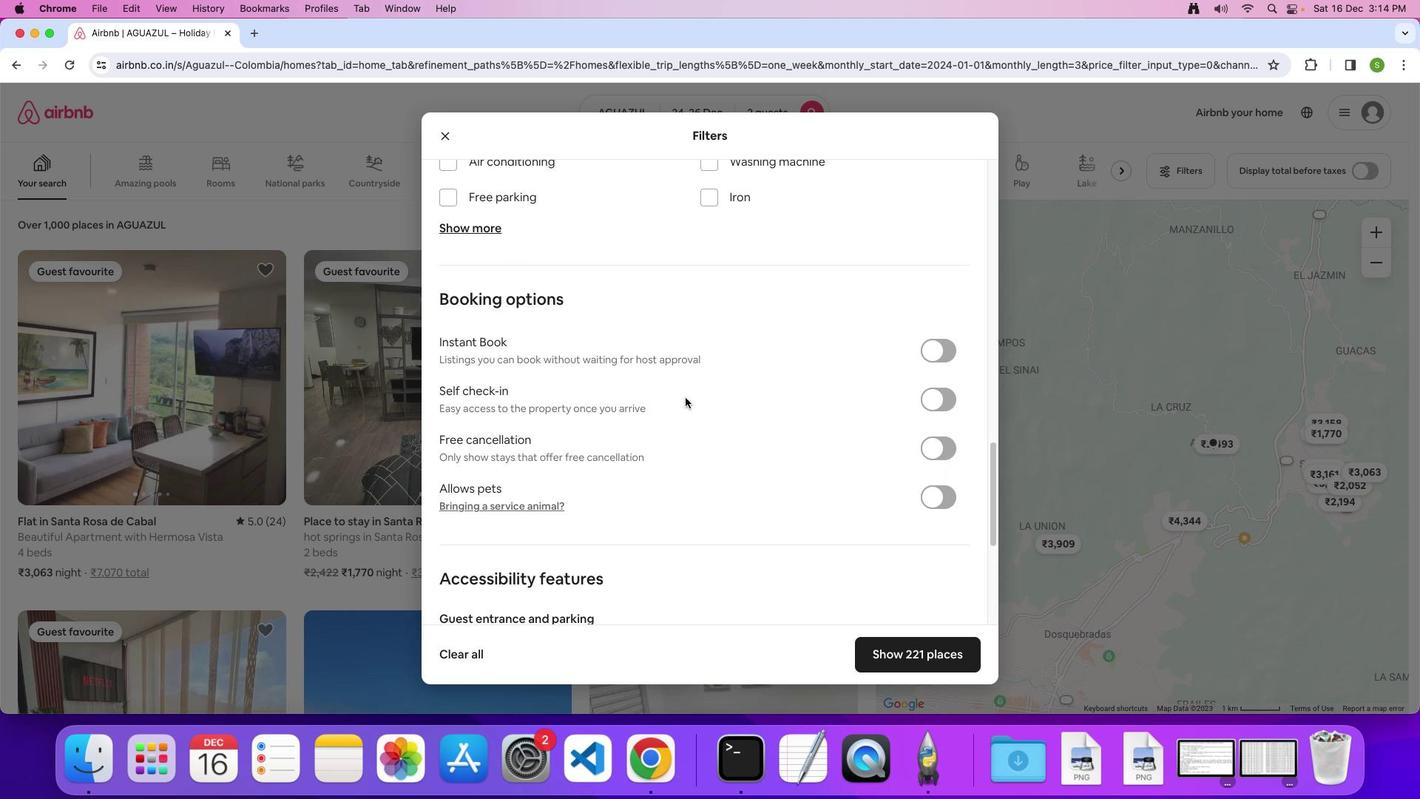 
Action: Mouse moved to (596, 386)
Screenshot: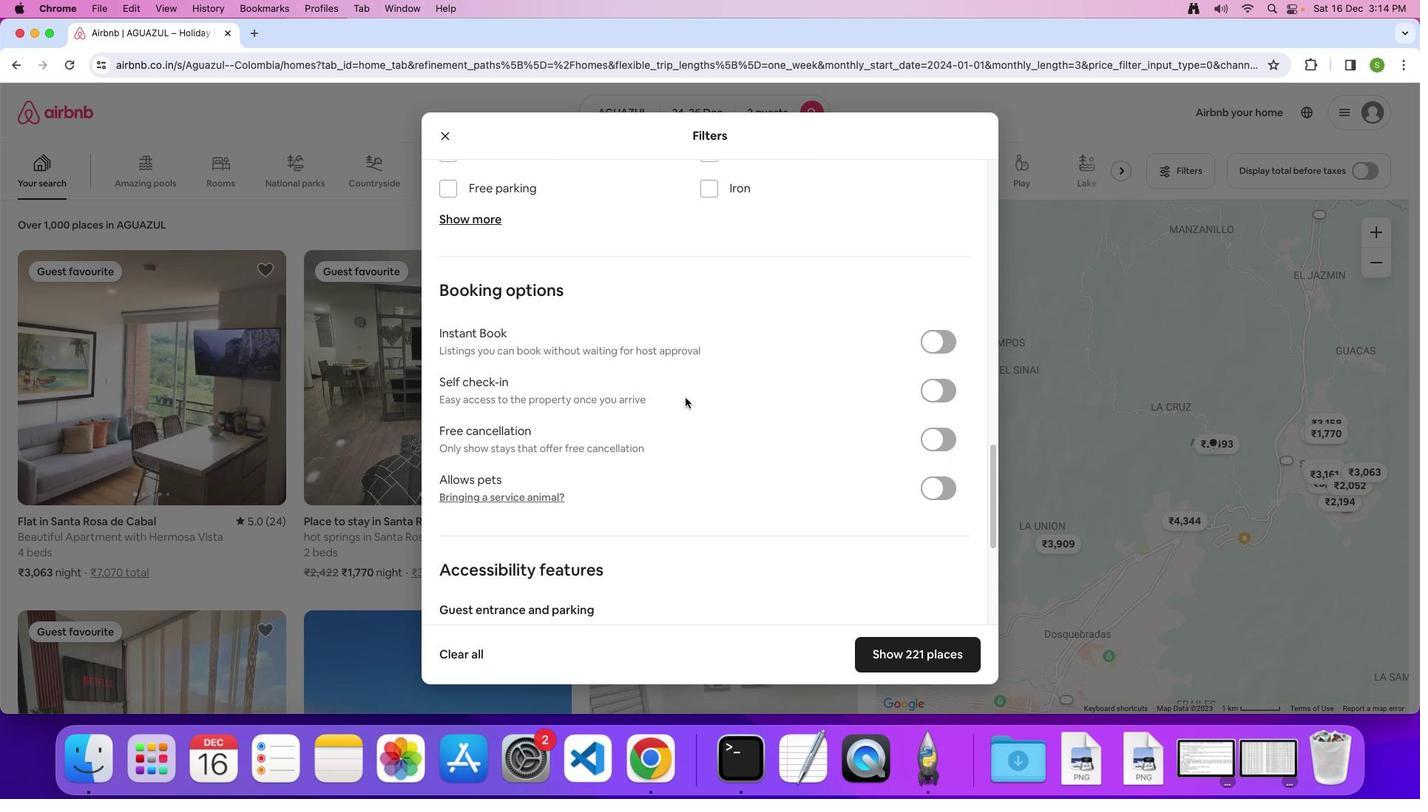
Action: Mouse scrolled (596, 386) with delta (69, 47)
Screenshot: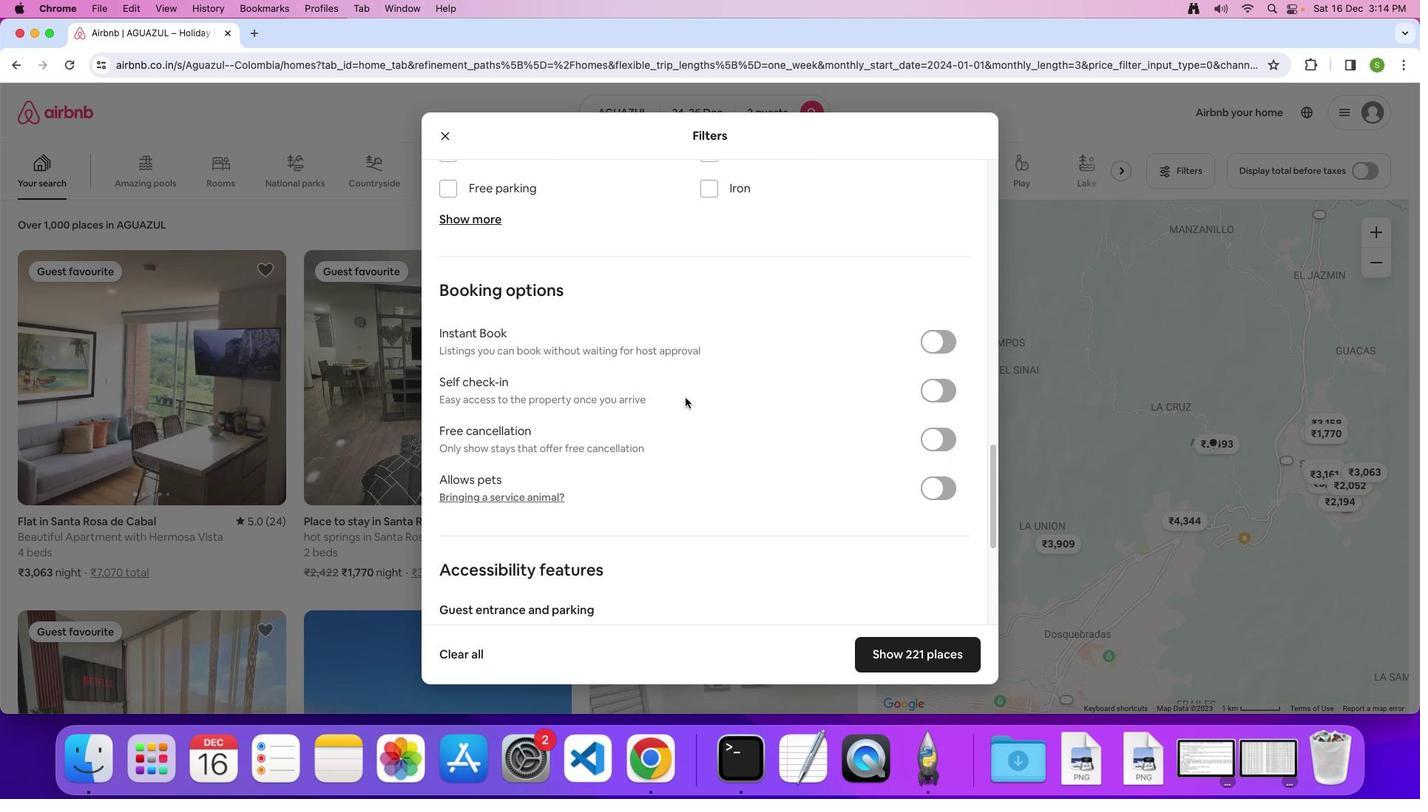 
Action: Mouse moved to (596, 386)
Screenshot: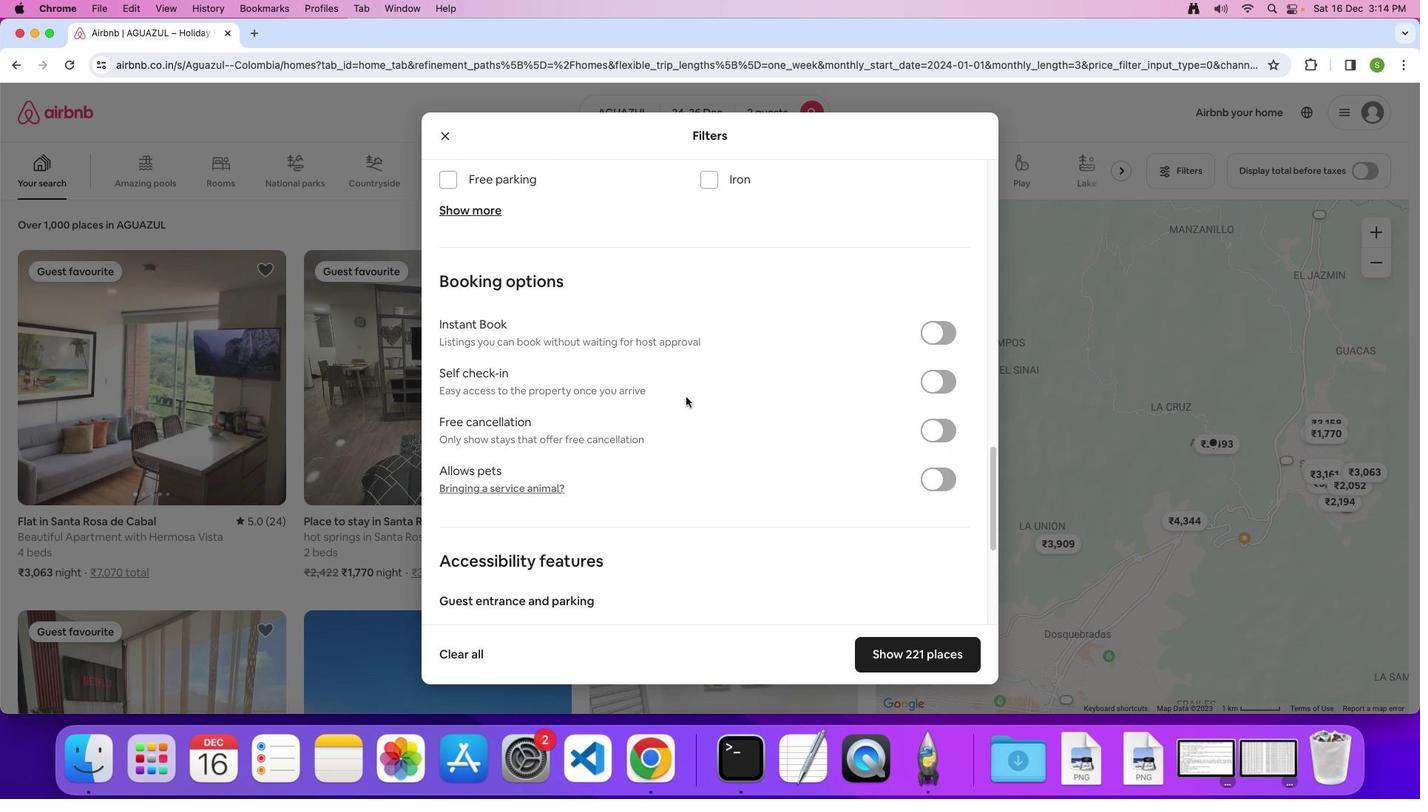 
Action: Mouse scrolled (596, 386) with delta (69, 47)
Screenshot: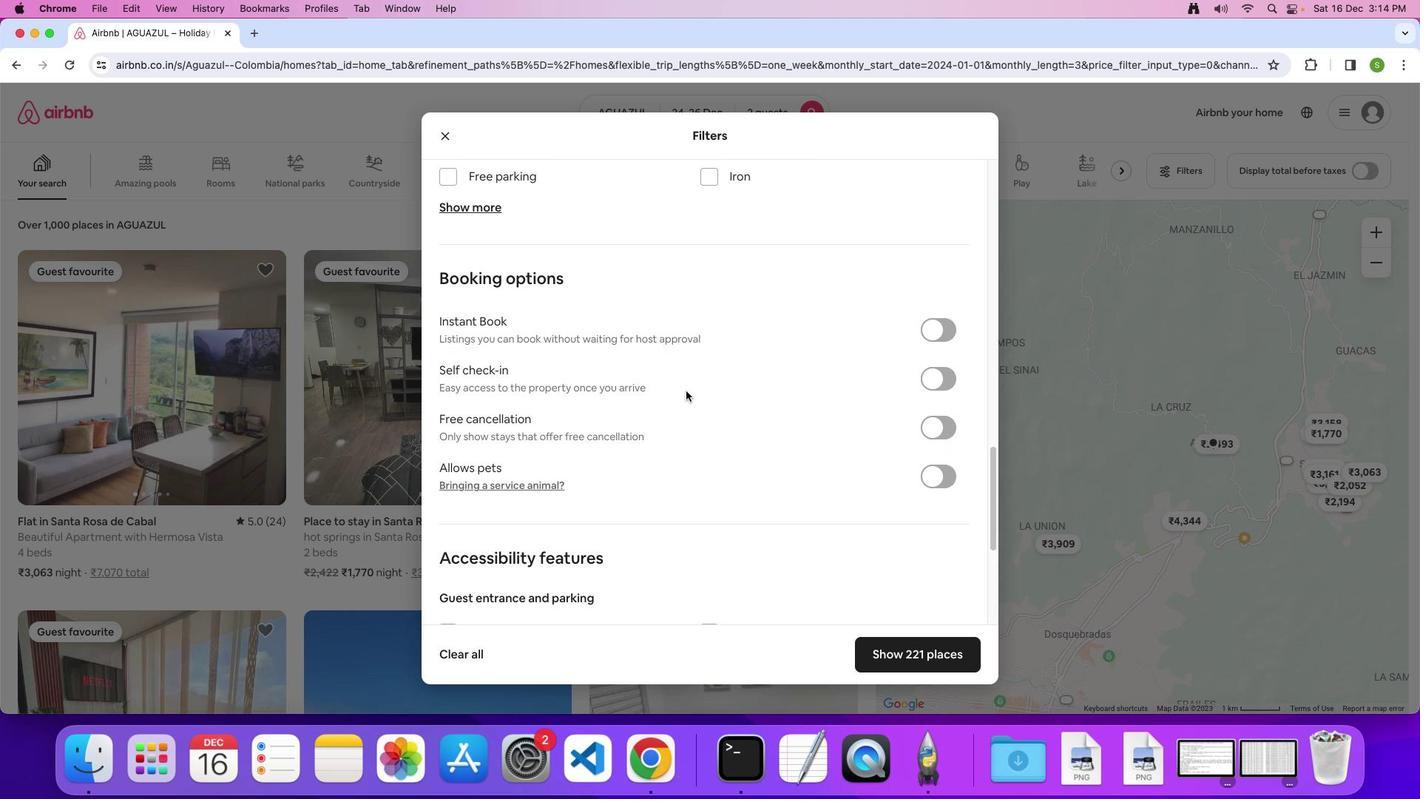 
Action: Mouse moved to (597, 386)
Screenshot: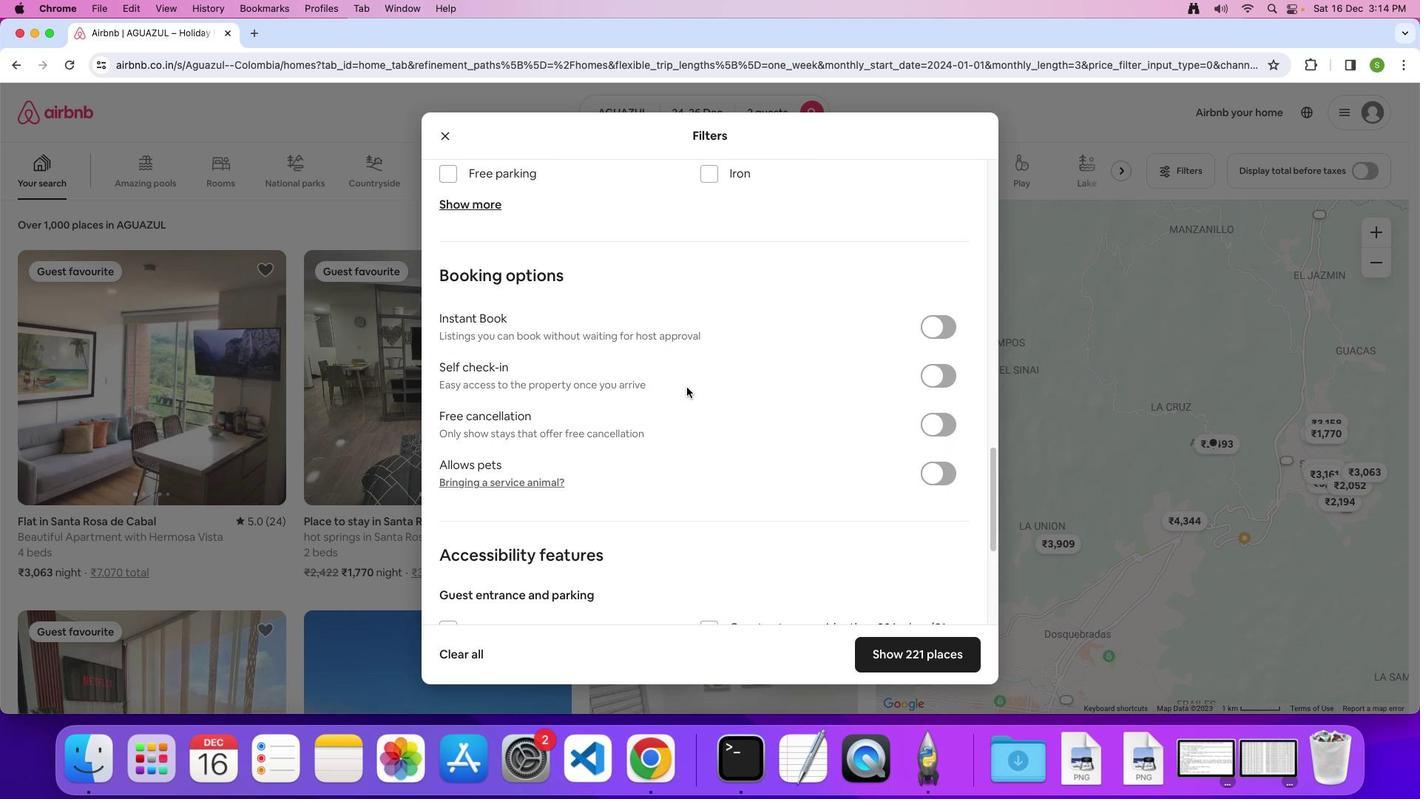 
Action: Mouse scrolled (597, 386) with delta (69, 47)
Screenshot: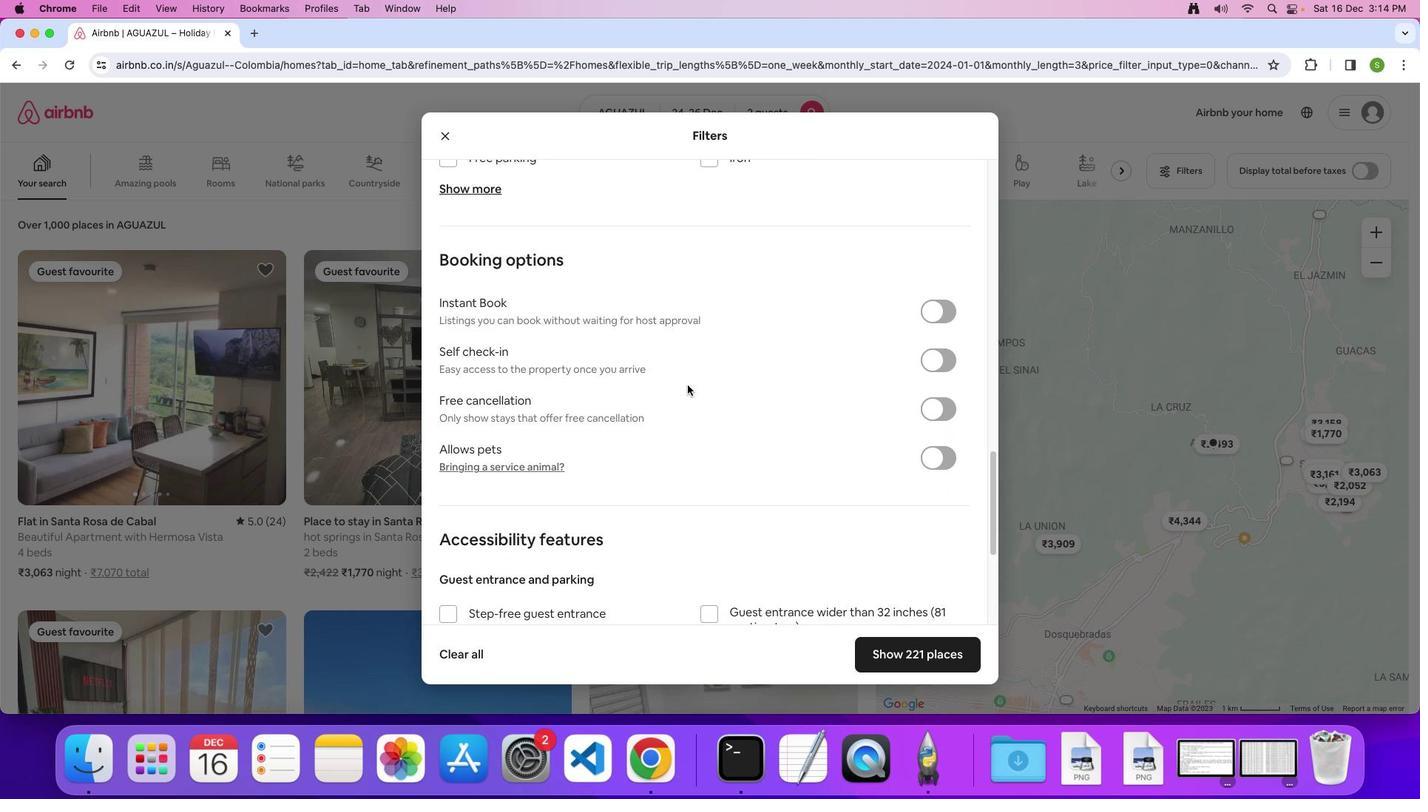 
Action: Mouse moved to (597, 378)
Screenshot: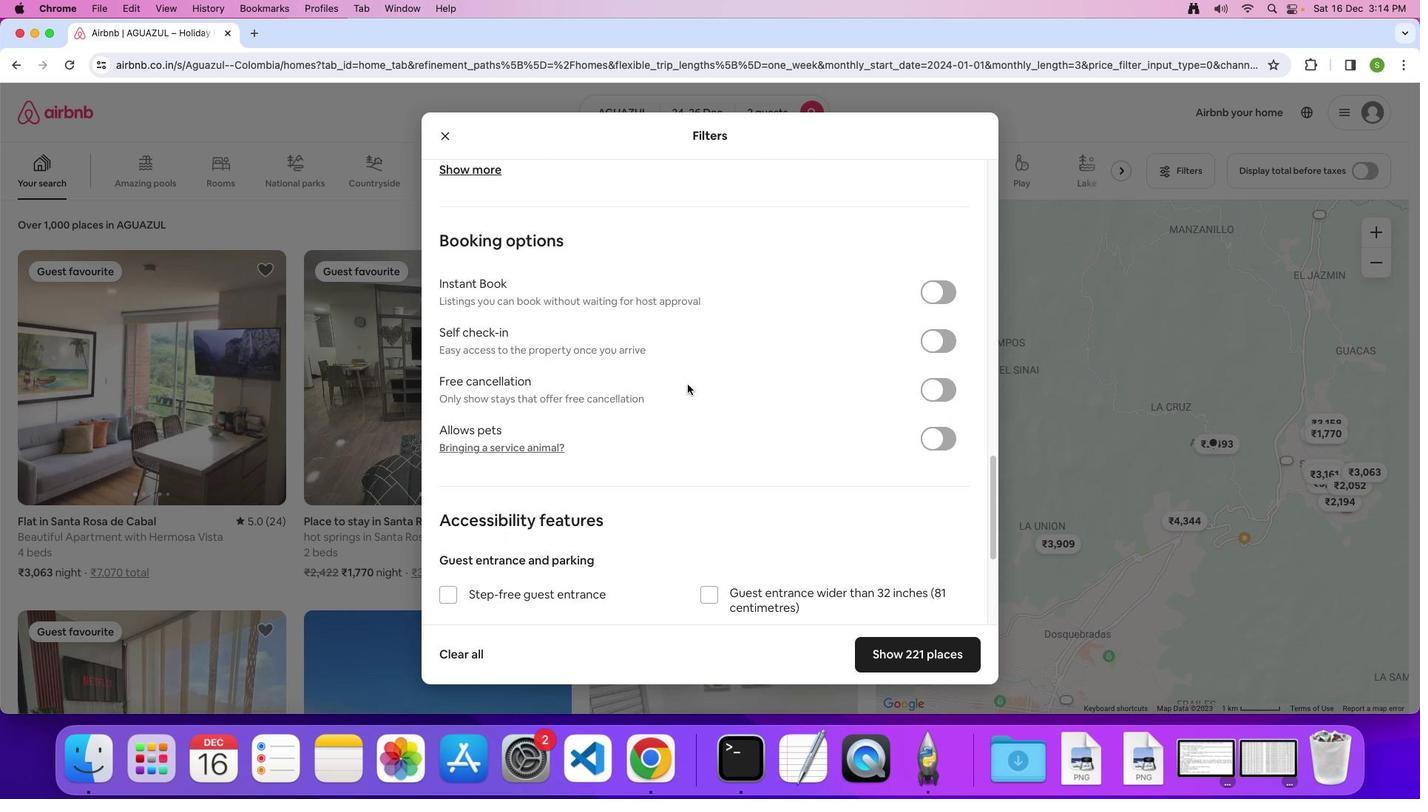 
Action: Mouse scrolled (597, 378) with delta (69, 47)
Screenshot: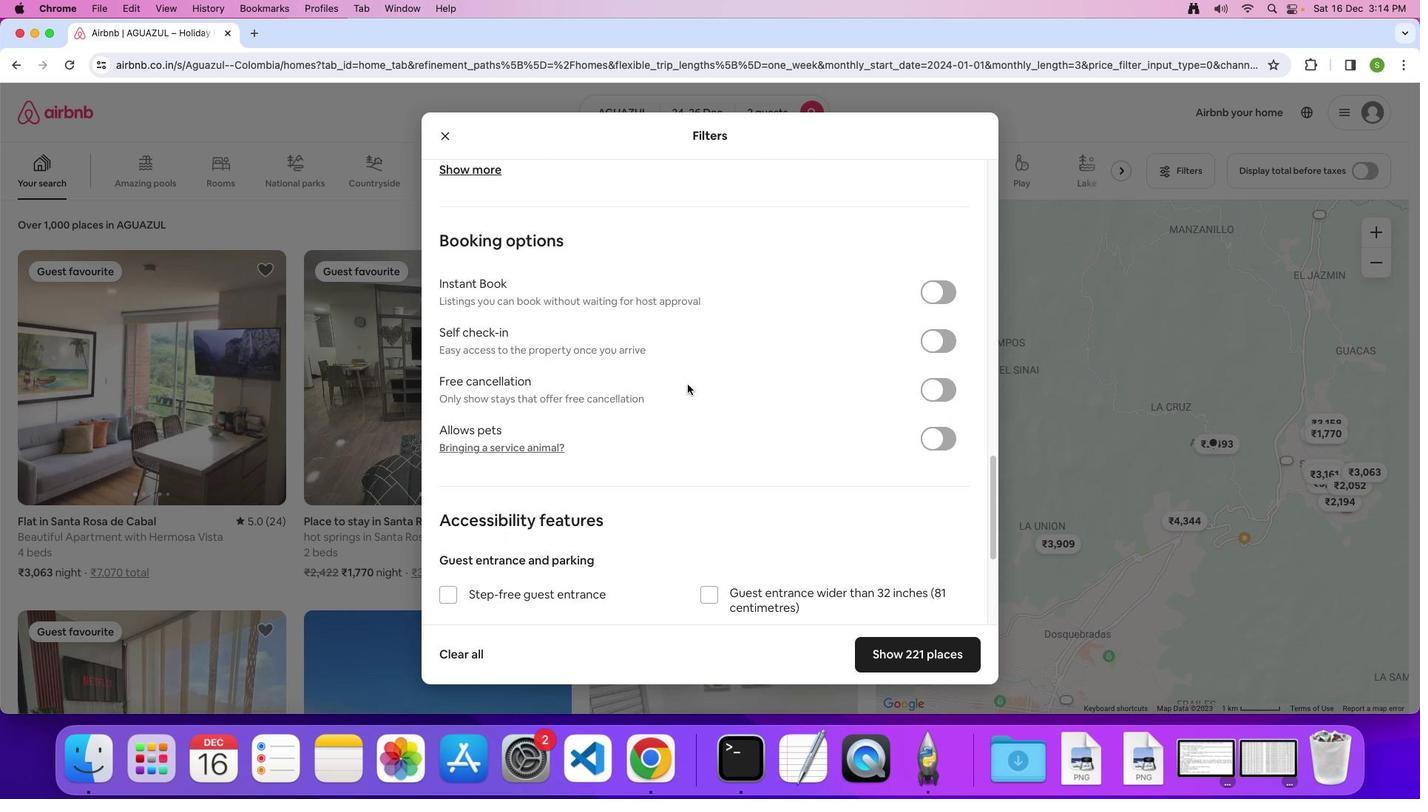 
Action: Mouse moved to (597, 375)
Screenshot: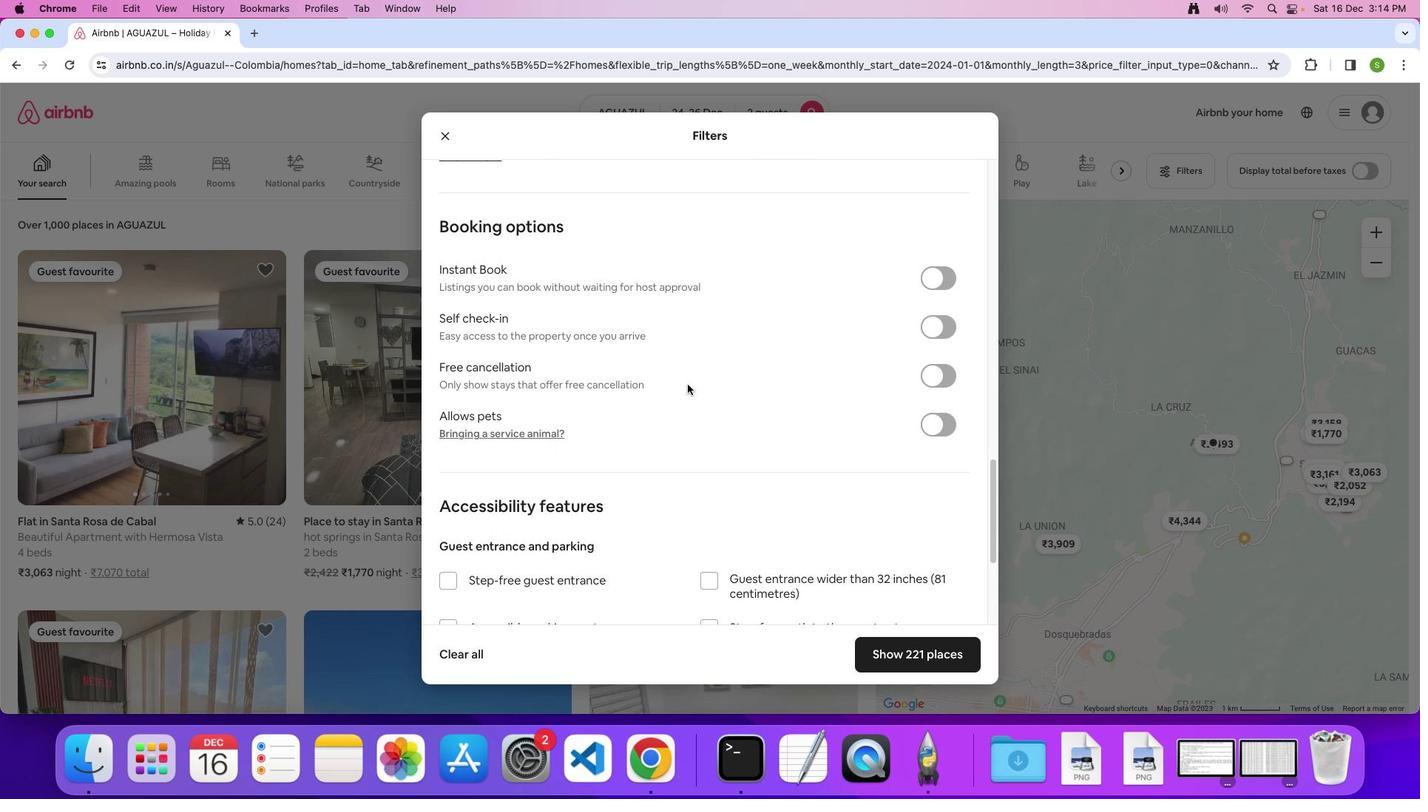 
Action: Mouse scrolled (597, 375) with delta (69, 47)
Screenshot: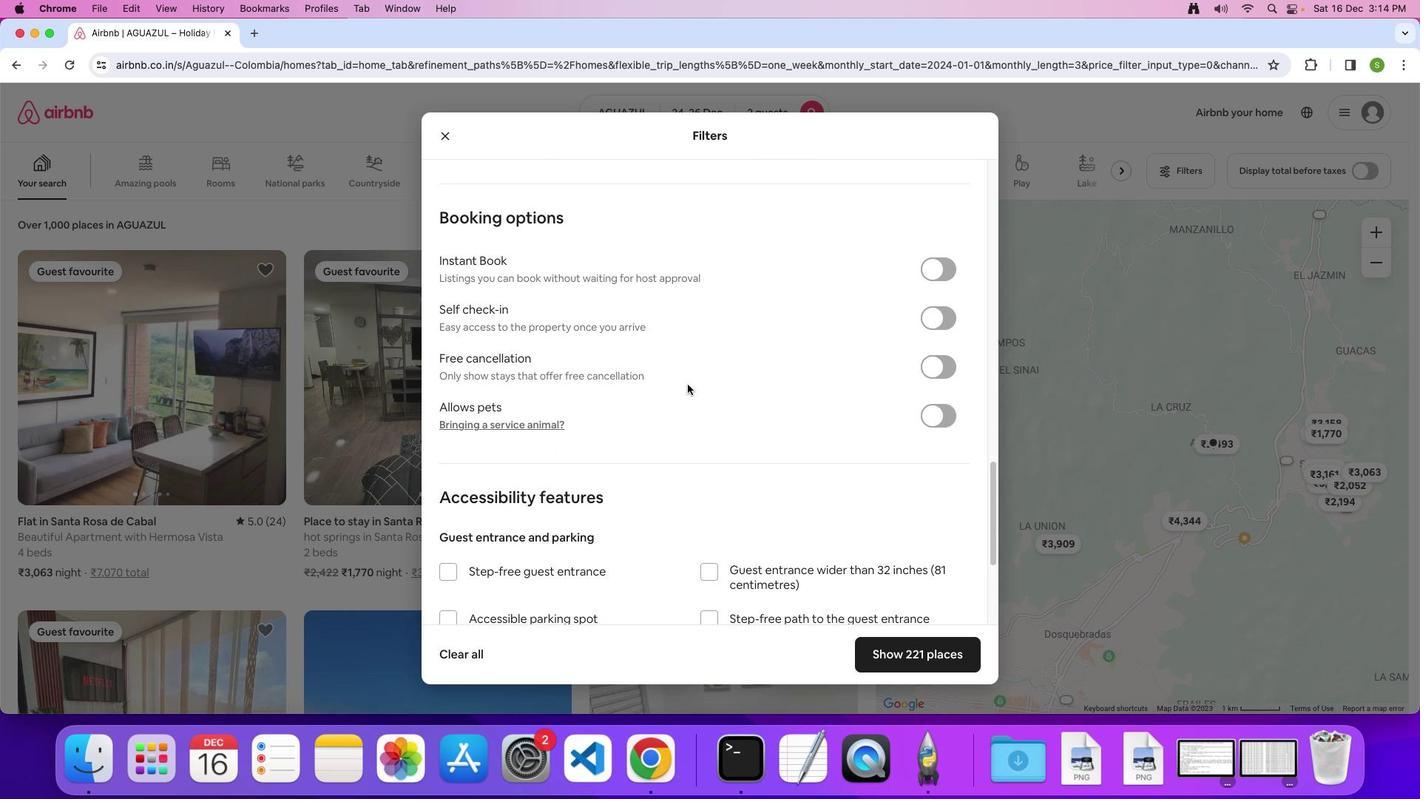 
Action: Mouse scrolled (597, 375) with delta (69, 47)
Screenshot: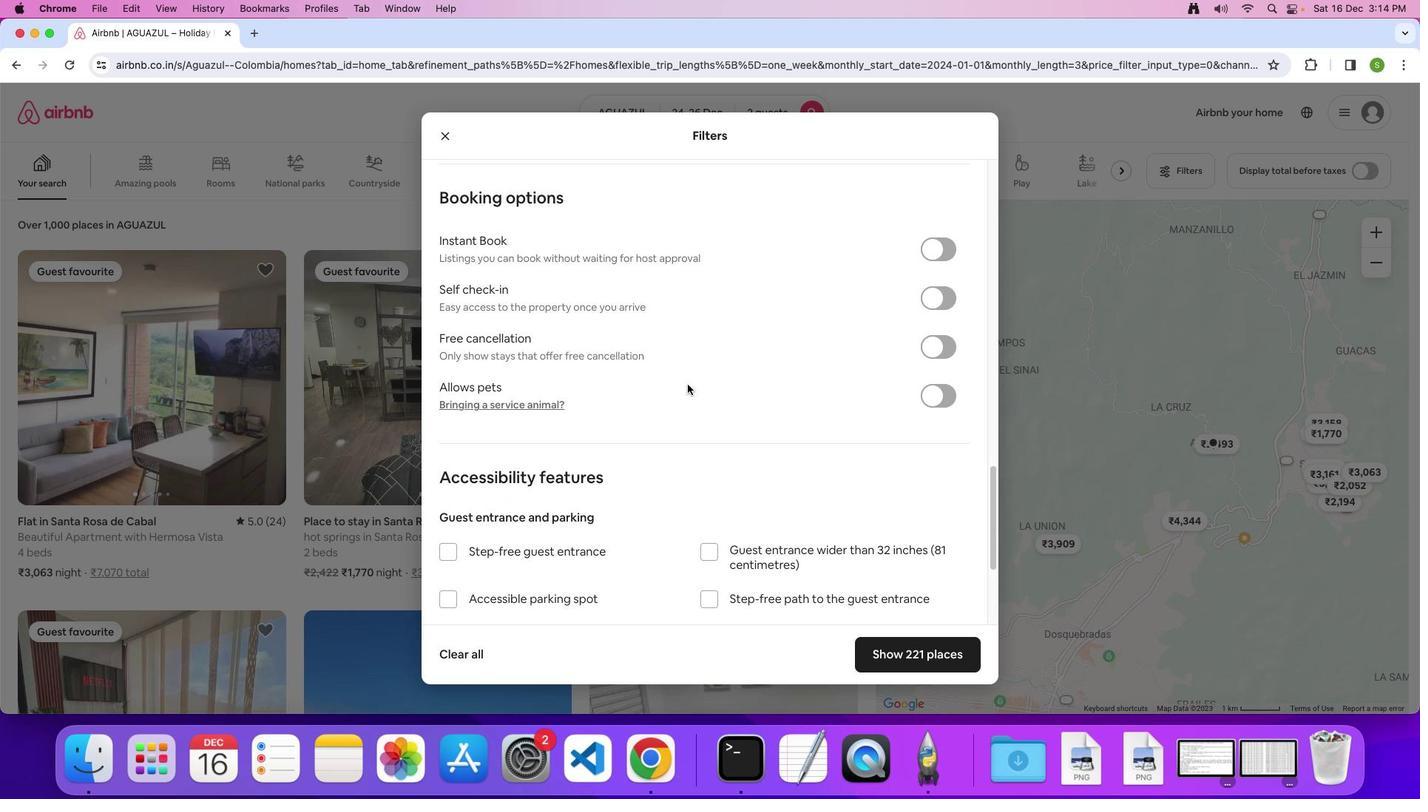 
Action: Mouse scrolled (597, 375) with delta (69, 47)
Screenshot: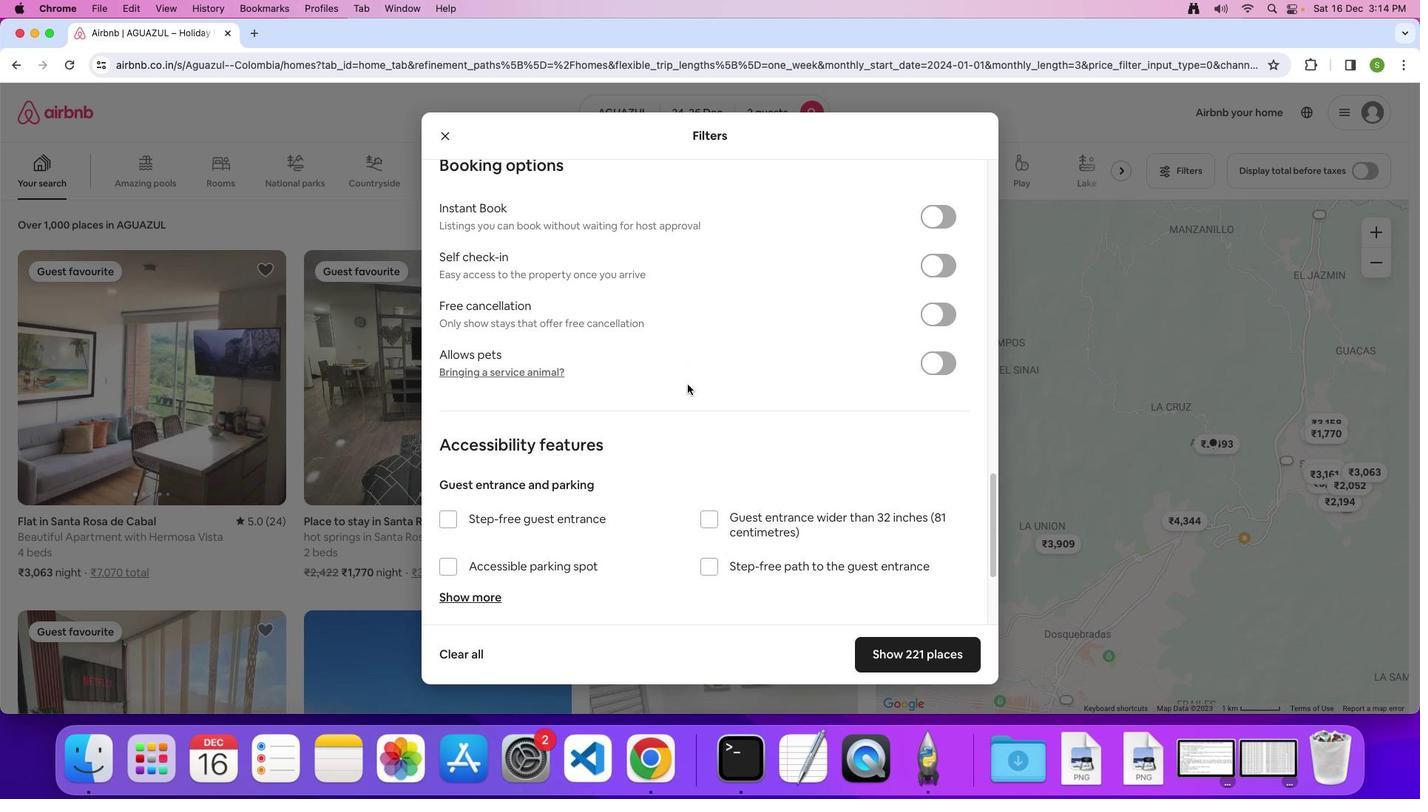 
Action: Mouse scrolled (597, 375) with delta (69, 47)
Screenshot: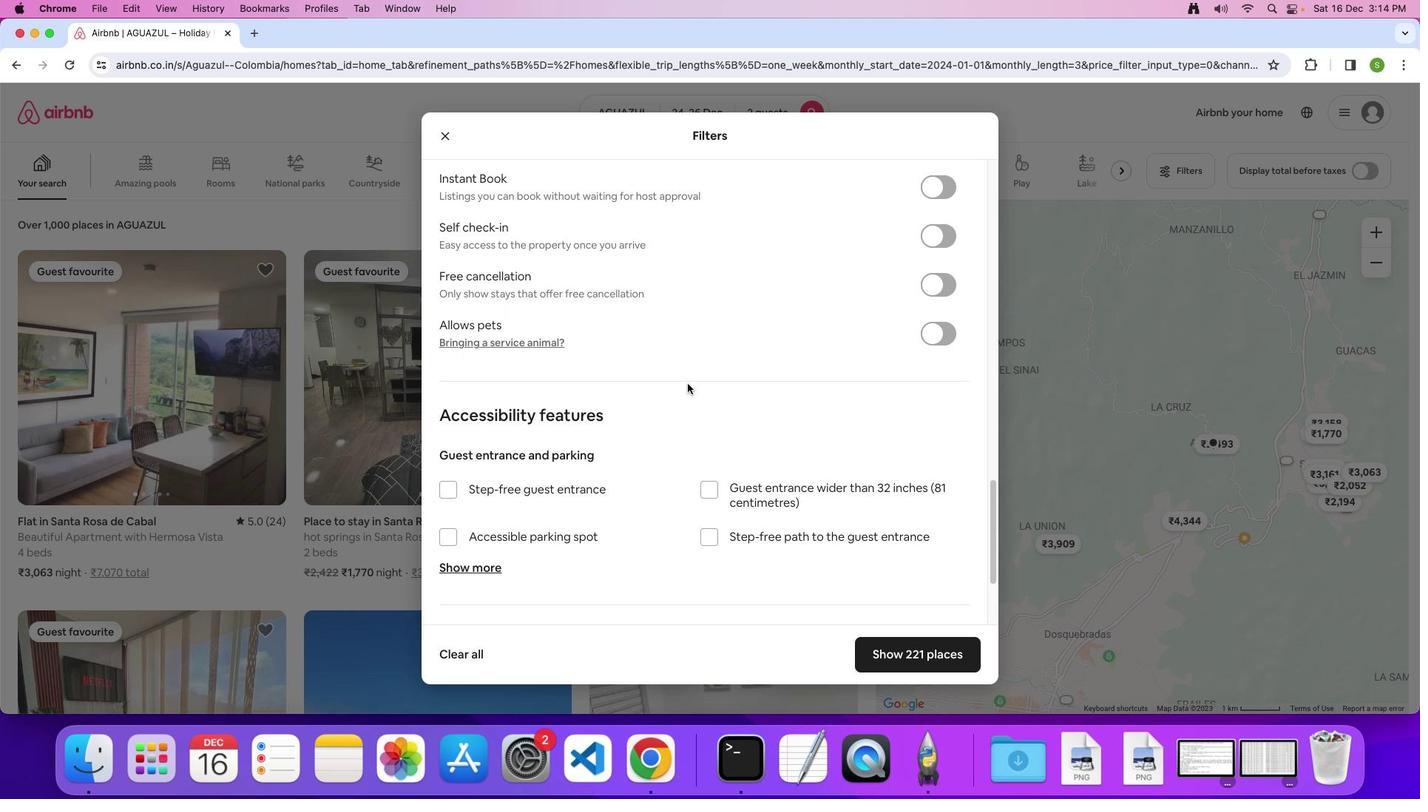 
Action: Mouse moved to (597, 375)
Screenshot: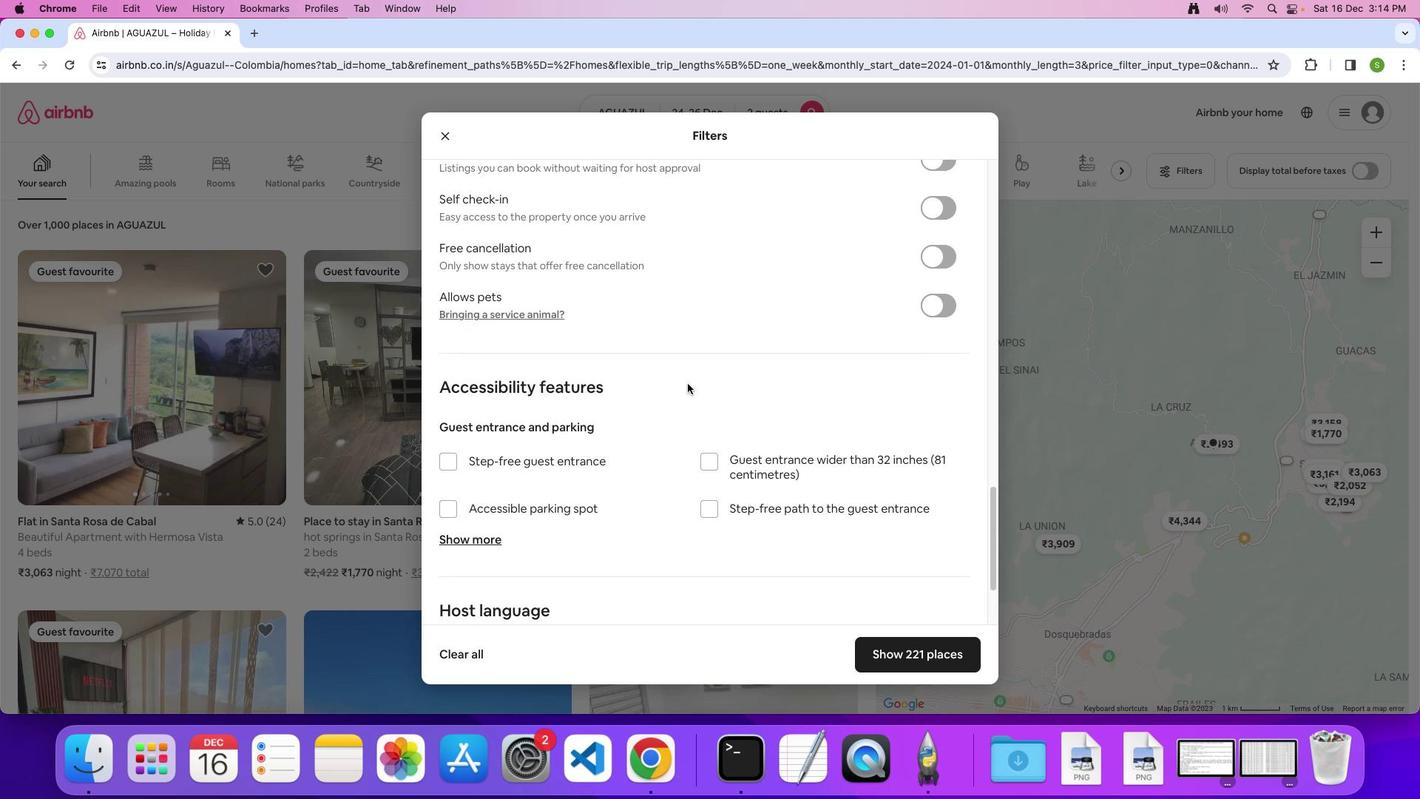 
Action: Mouse scrolled (597, 375) with delta (69, 47)
Screenshot: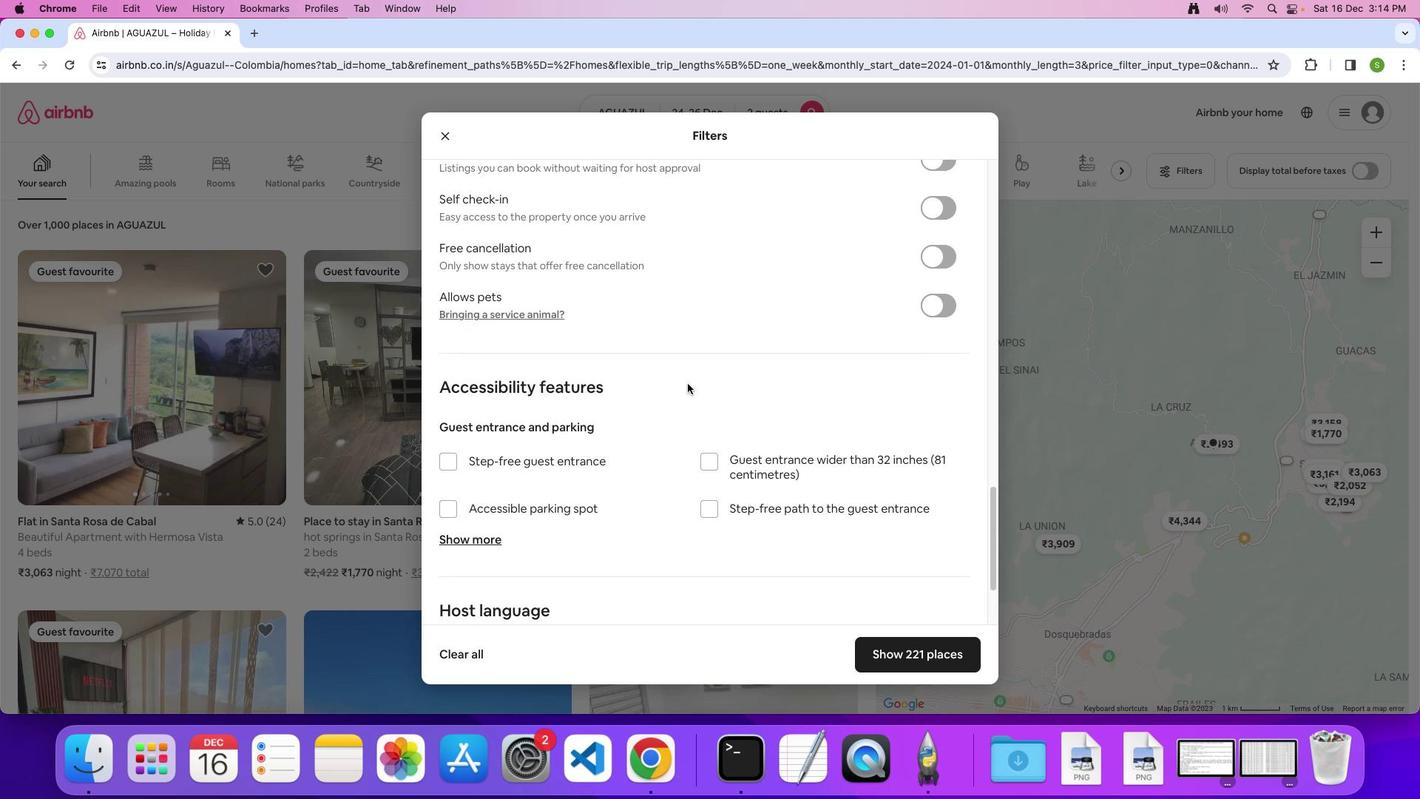 
Action: Mouse moved to (597, 375)
Screenshot: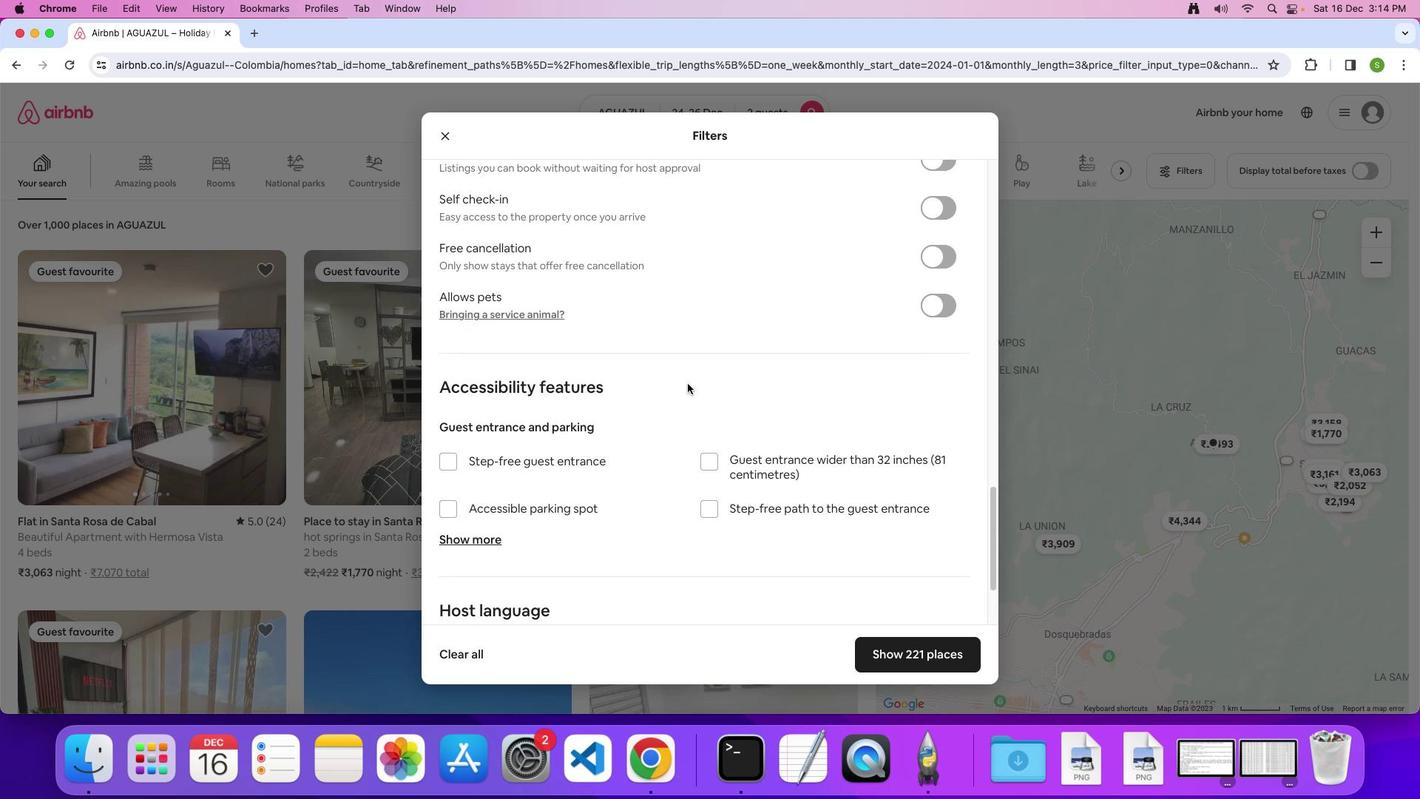 
Action: Mouse scrolled (597, 375) with delta (69, 46)
Screenshot: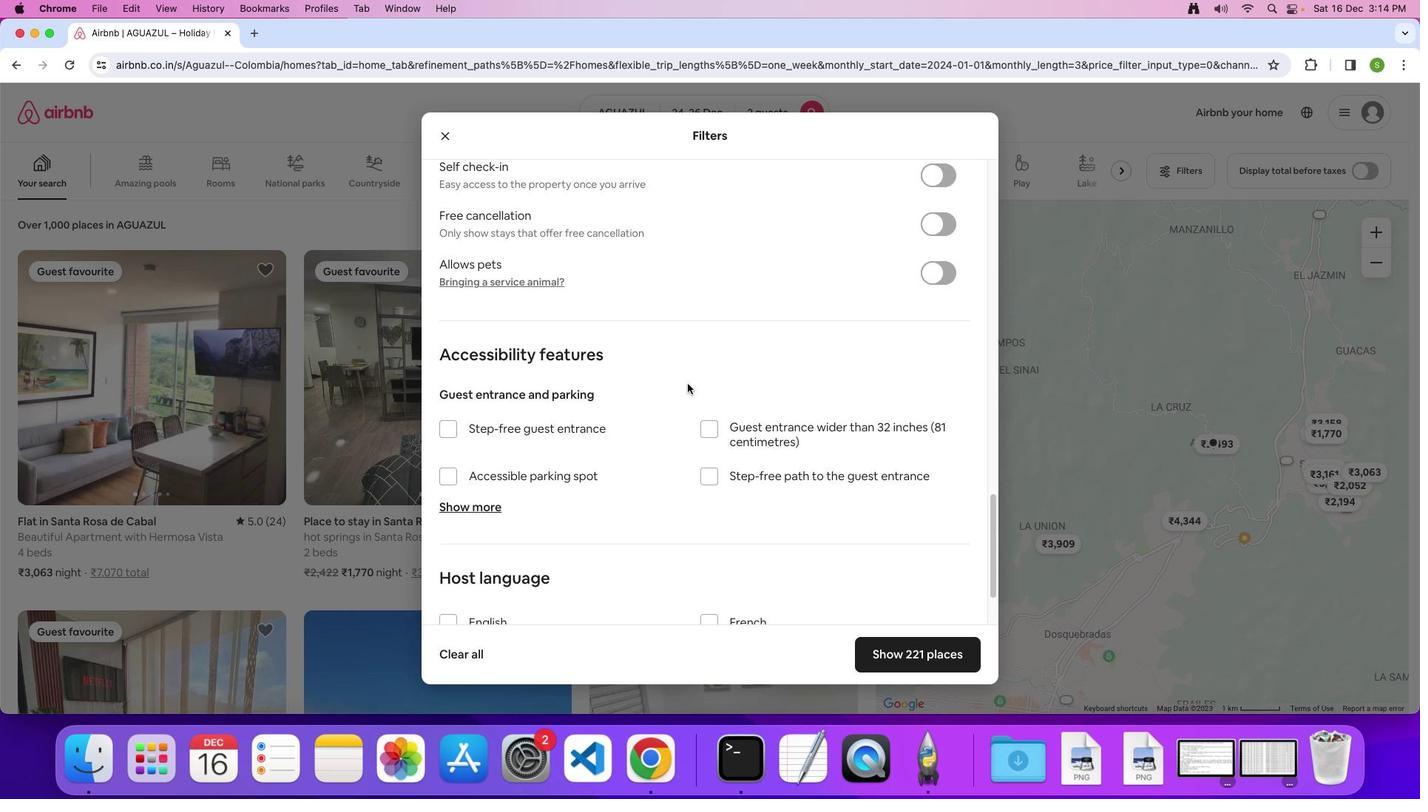 
Action: Mouse moved to (597, 375)
Screenshot: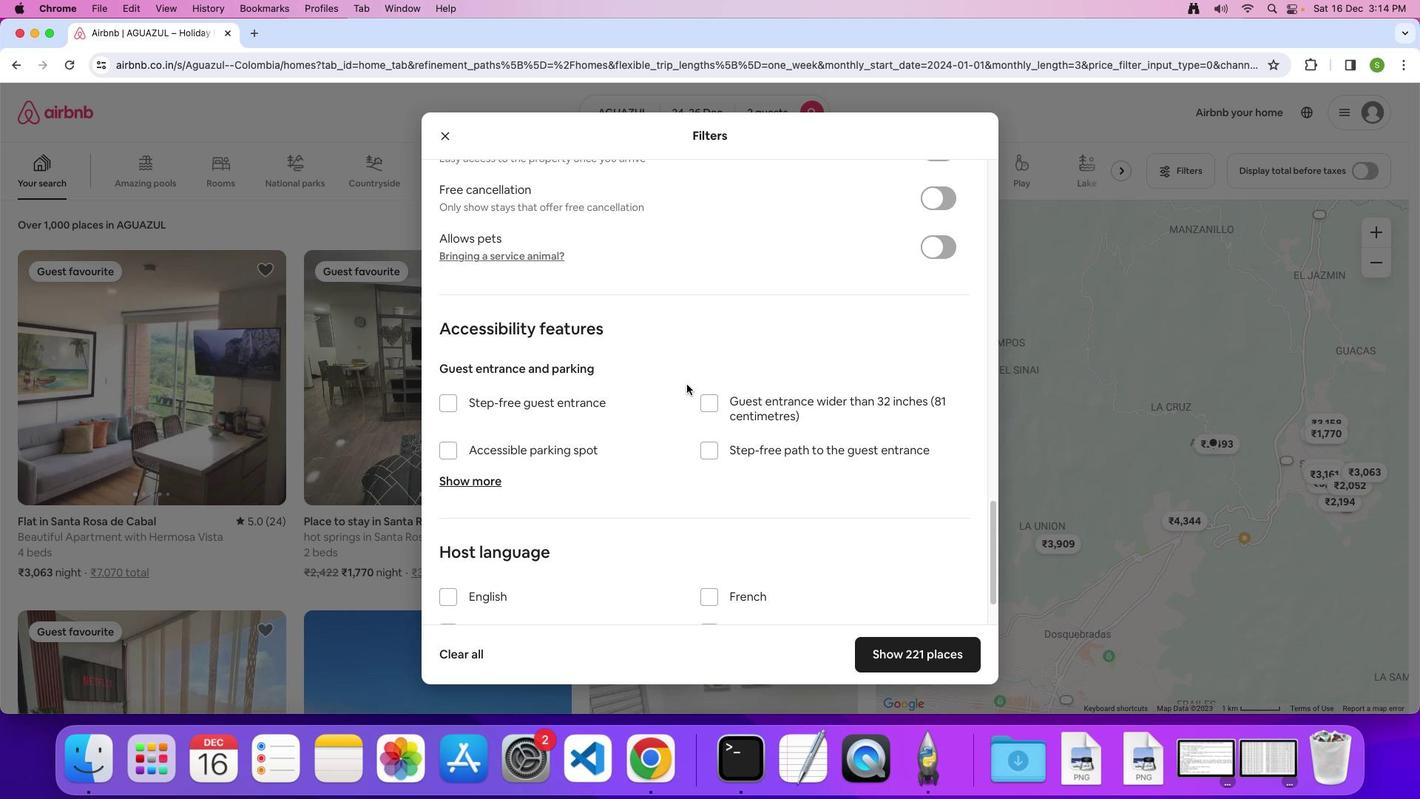 
Action: Mouse scrolled (597, 375) with delta (69, 47)
Screenshot: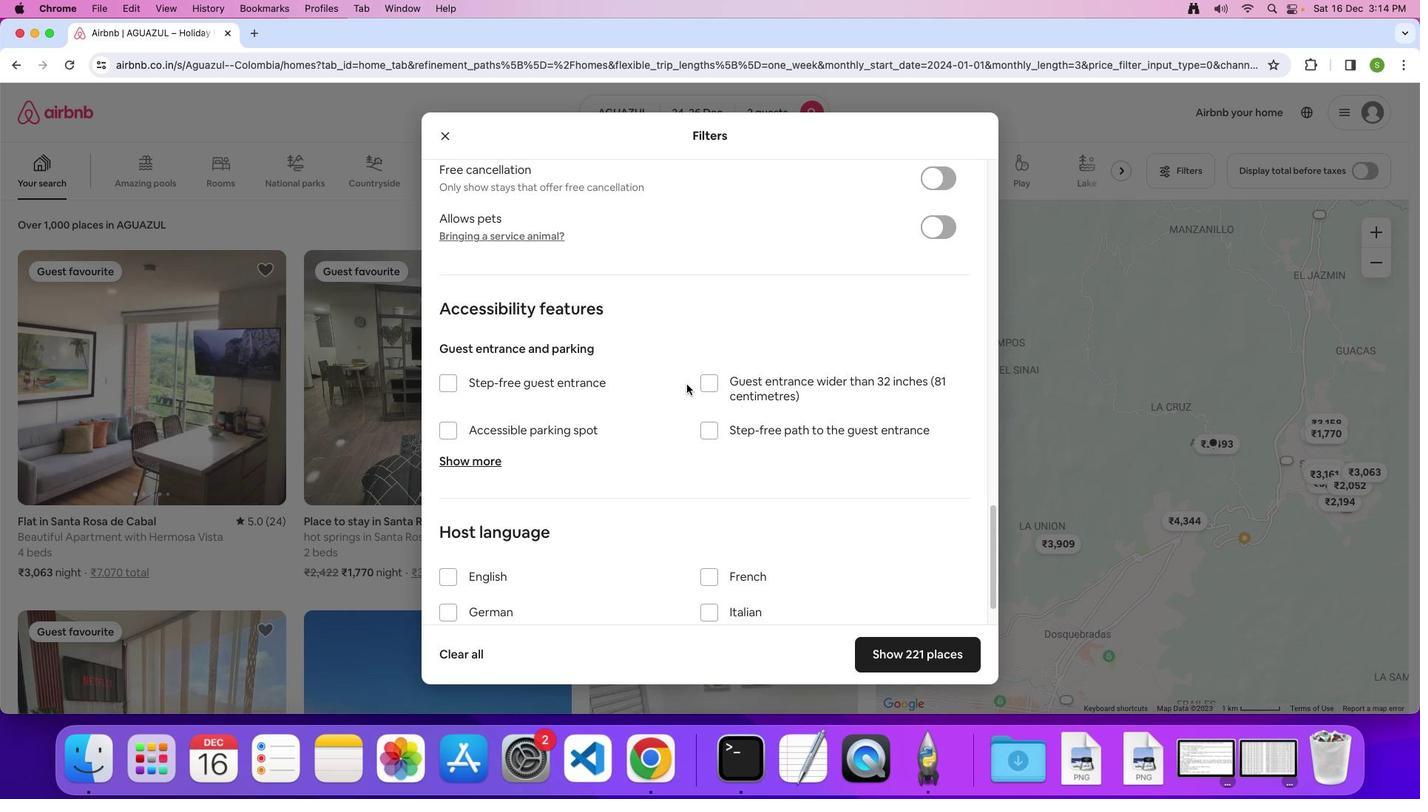 
Action: Mouse scrolled (597, 375) with delta (69, 47)
Screenshot: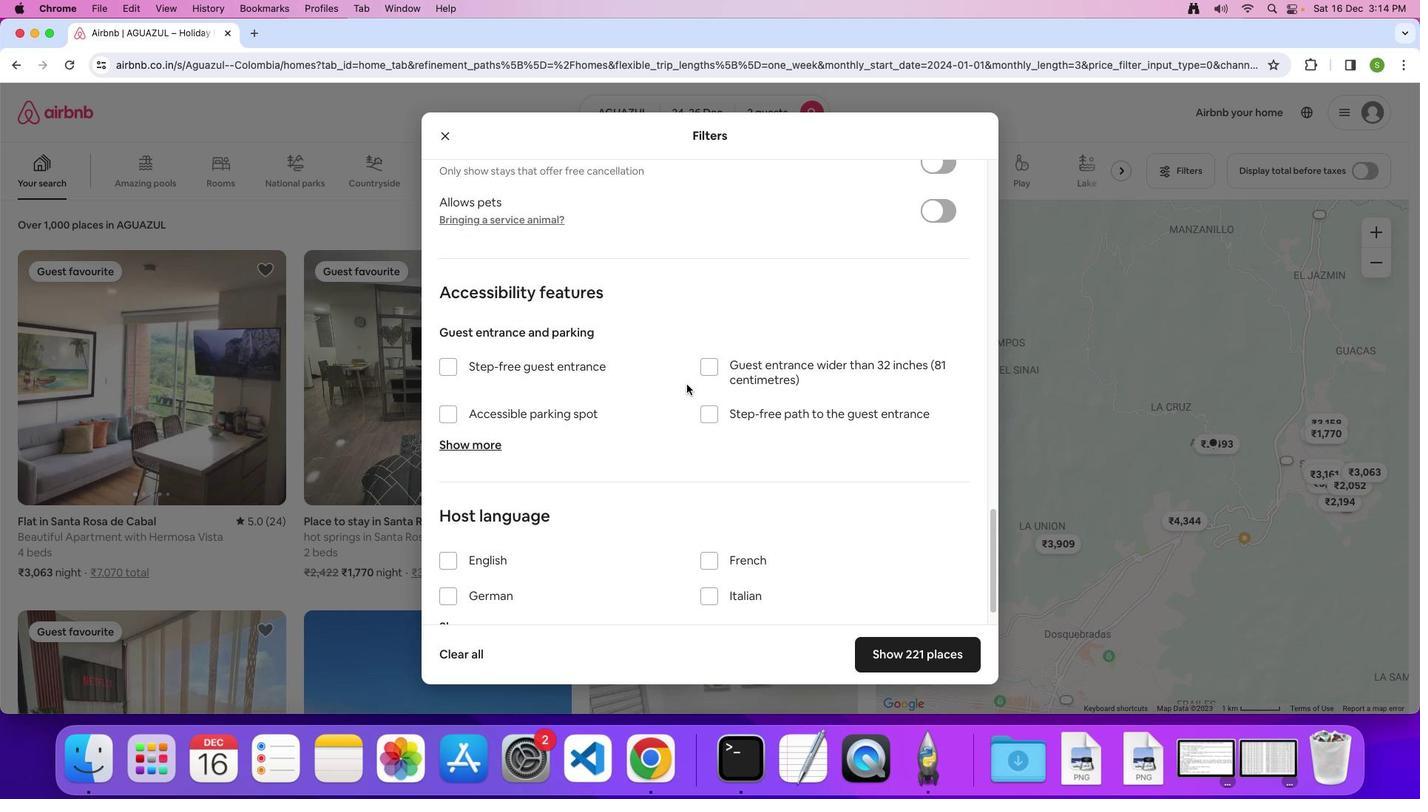 
Action: Mouse scrolled (597, 375) with delta (69, 45)
Screenshot: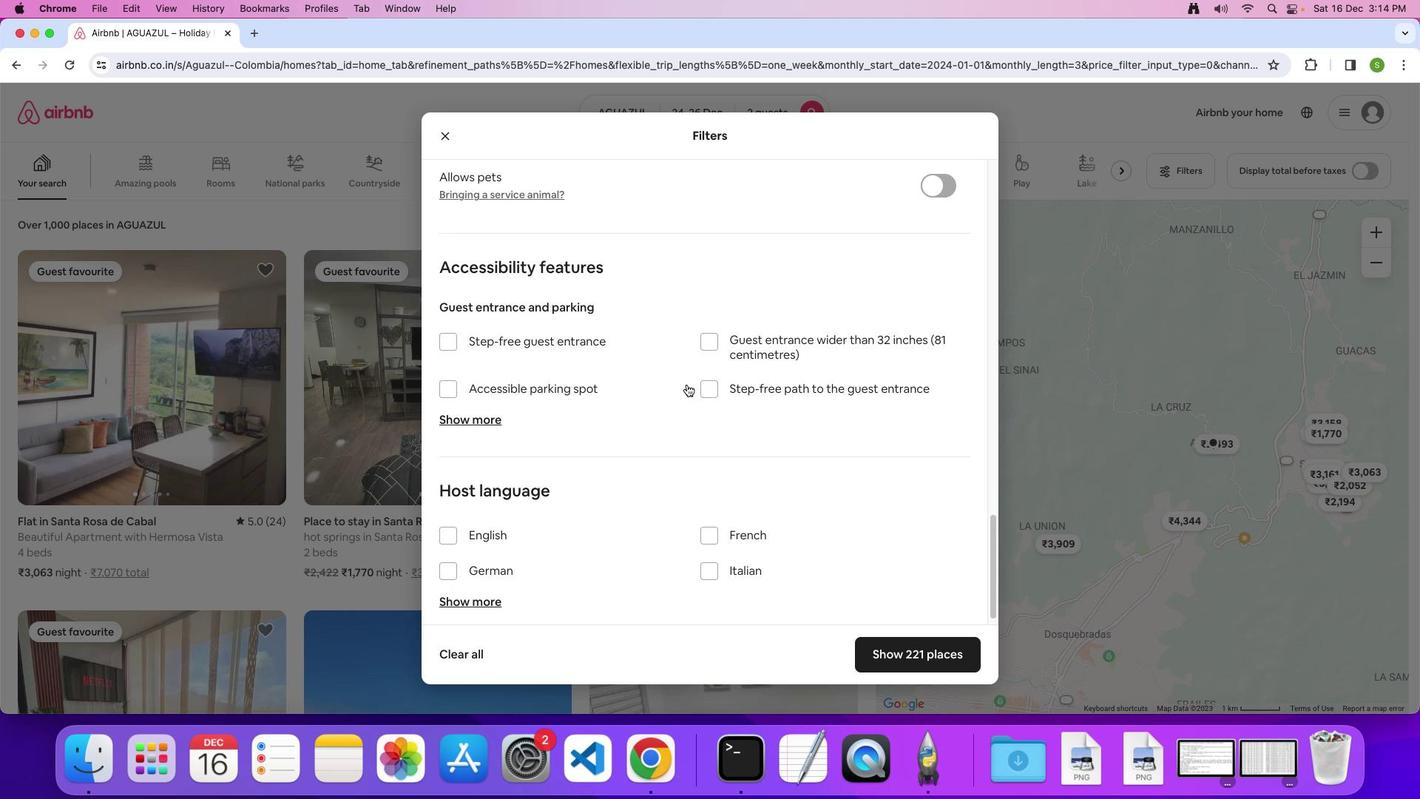 
Action: Mouse moved to (595, 375)
Screenshot: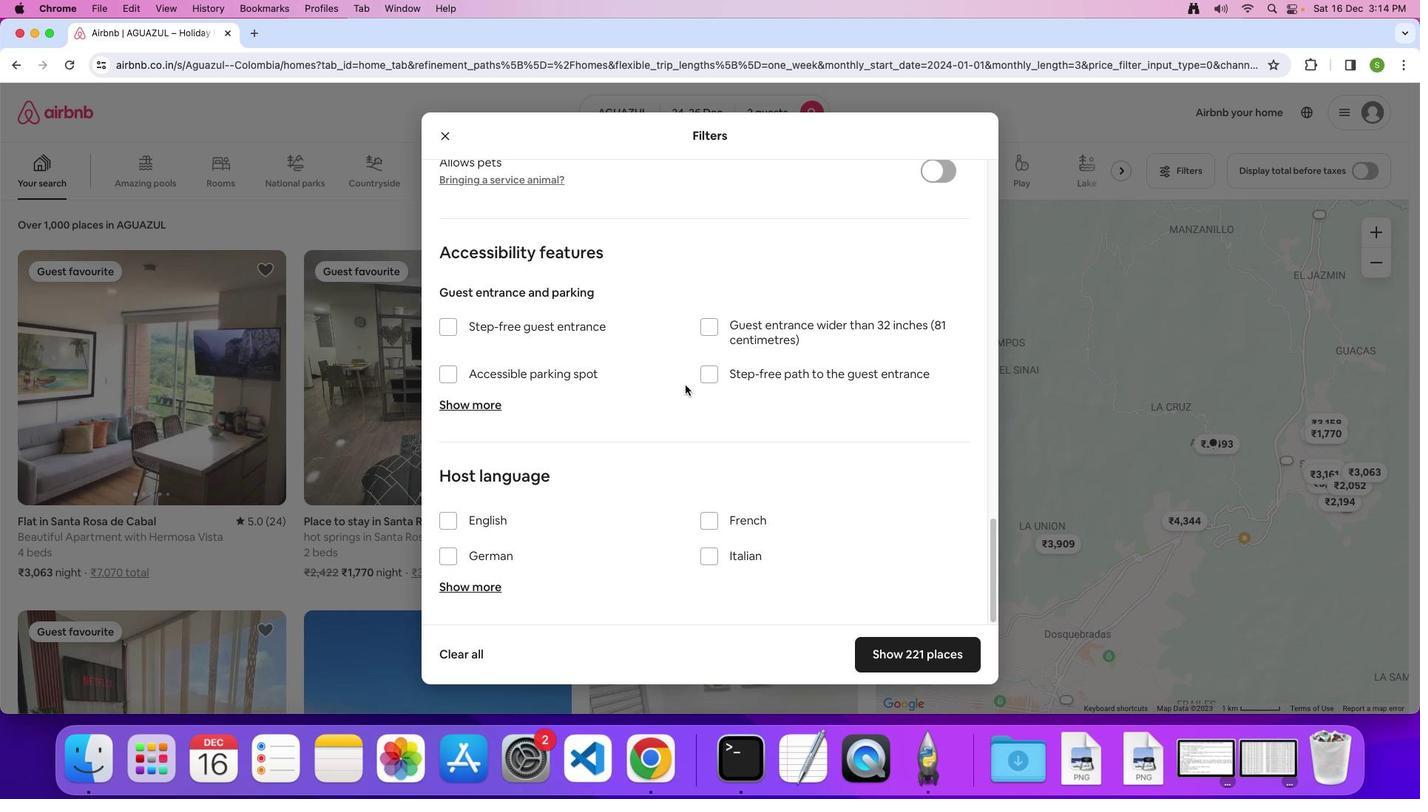 
Action: Mouse scrolled (595, 375) with delta (69, 47)
Screenshot: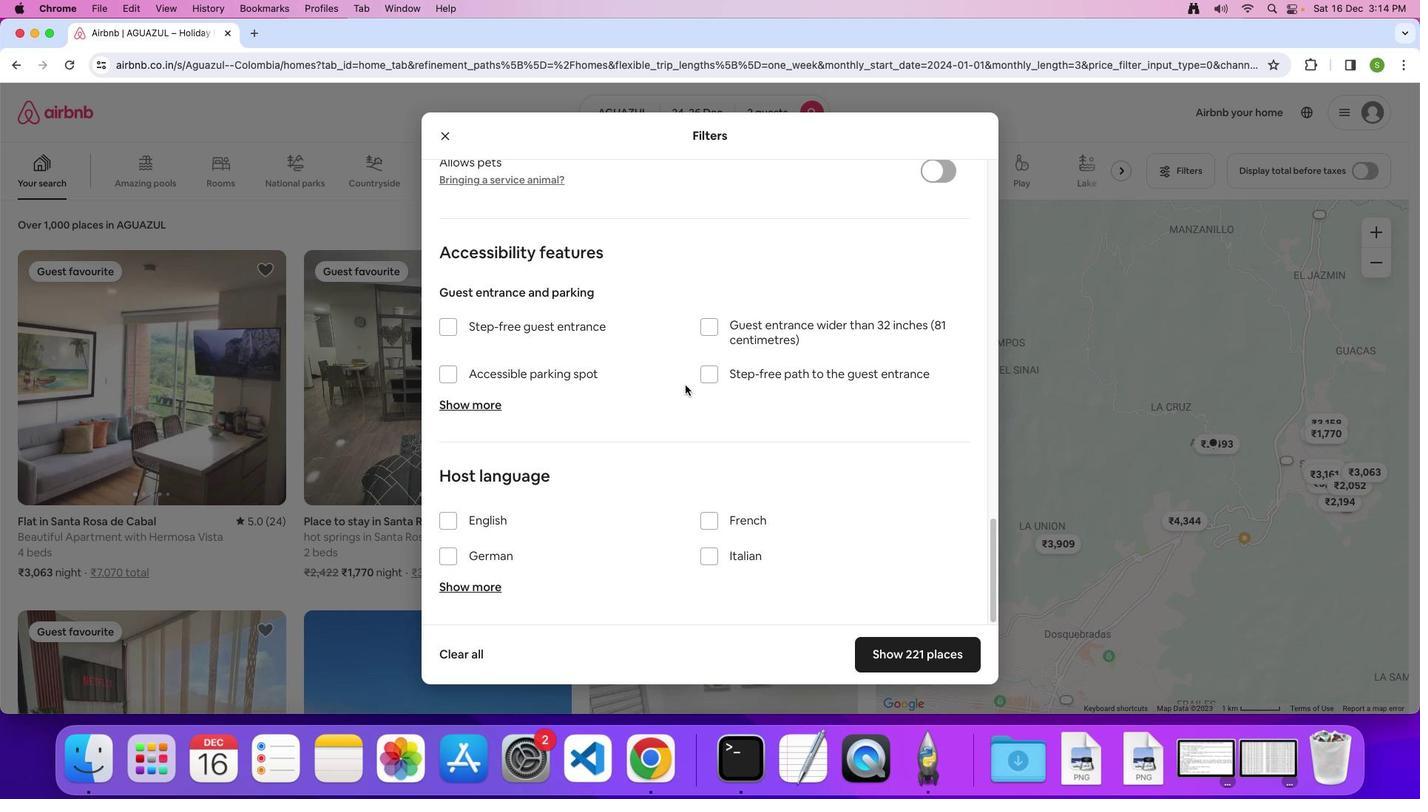 
Action: Mouse scrolled (595, 375) with delta (69, 47)
Screenshot: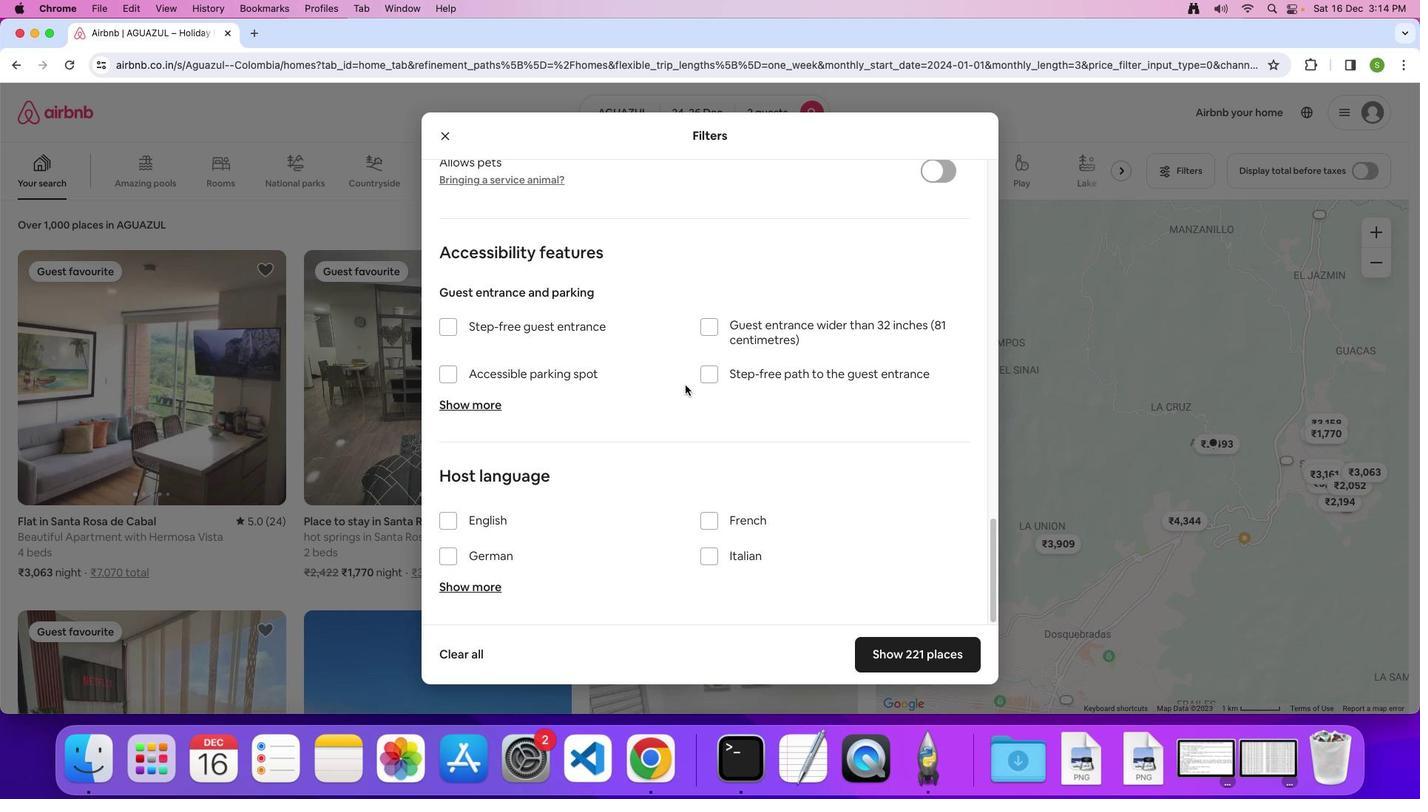 
Action: Mouse scrolled (595, 375) with delta (69, 45)
Screenshot: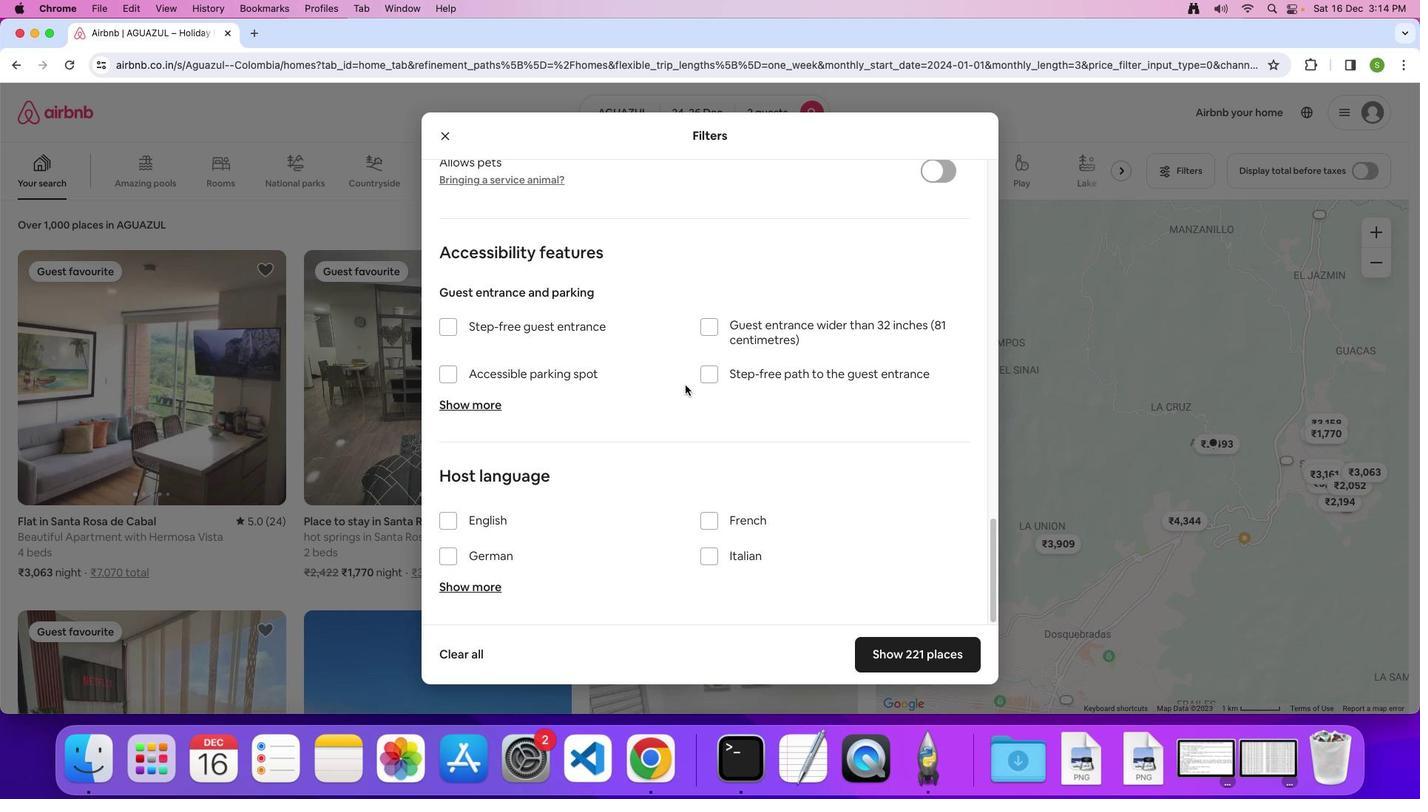 
Action: Mouse moved to (595, 382)
Screenshot: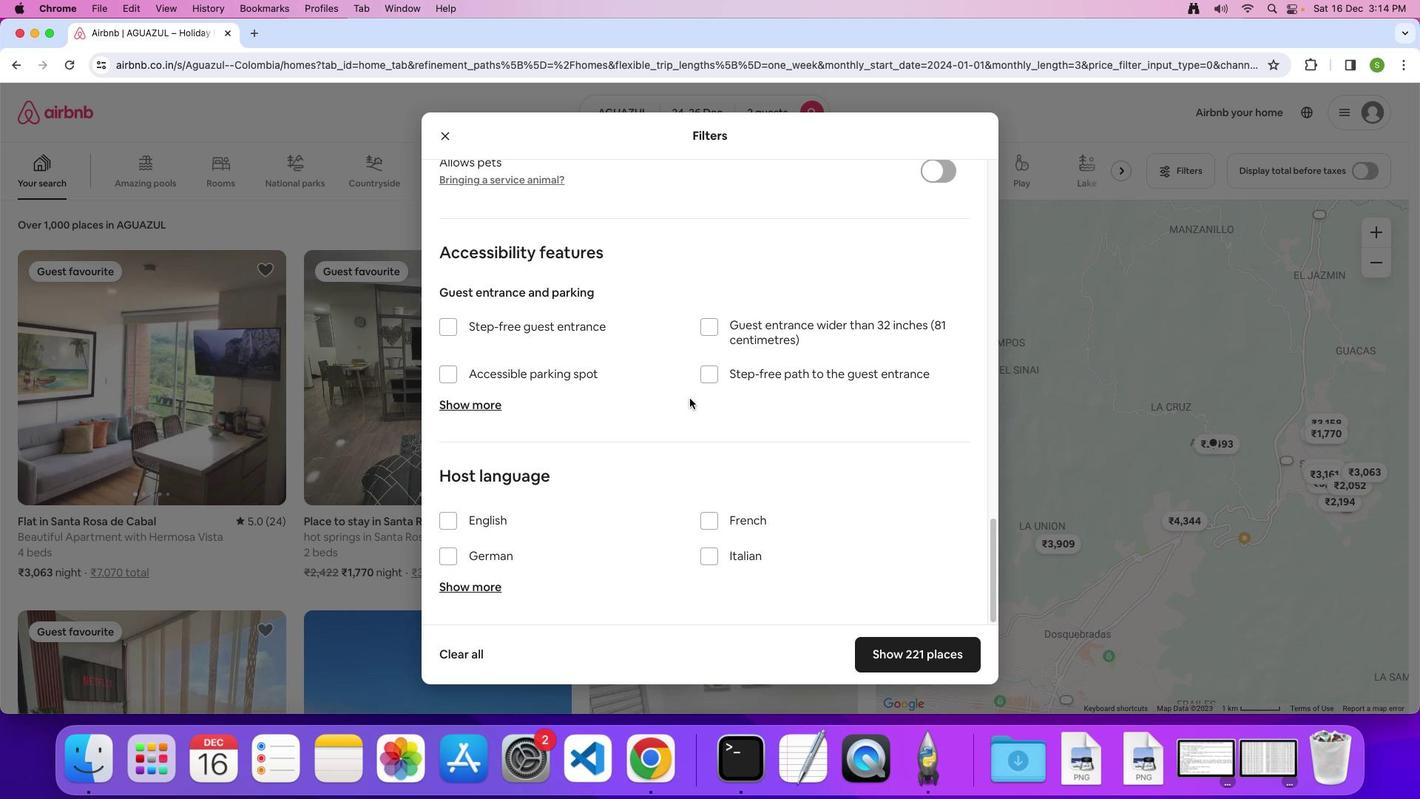 
Action: Mouse scrolled (595, 382) with delta (69, 47)
Screenshot: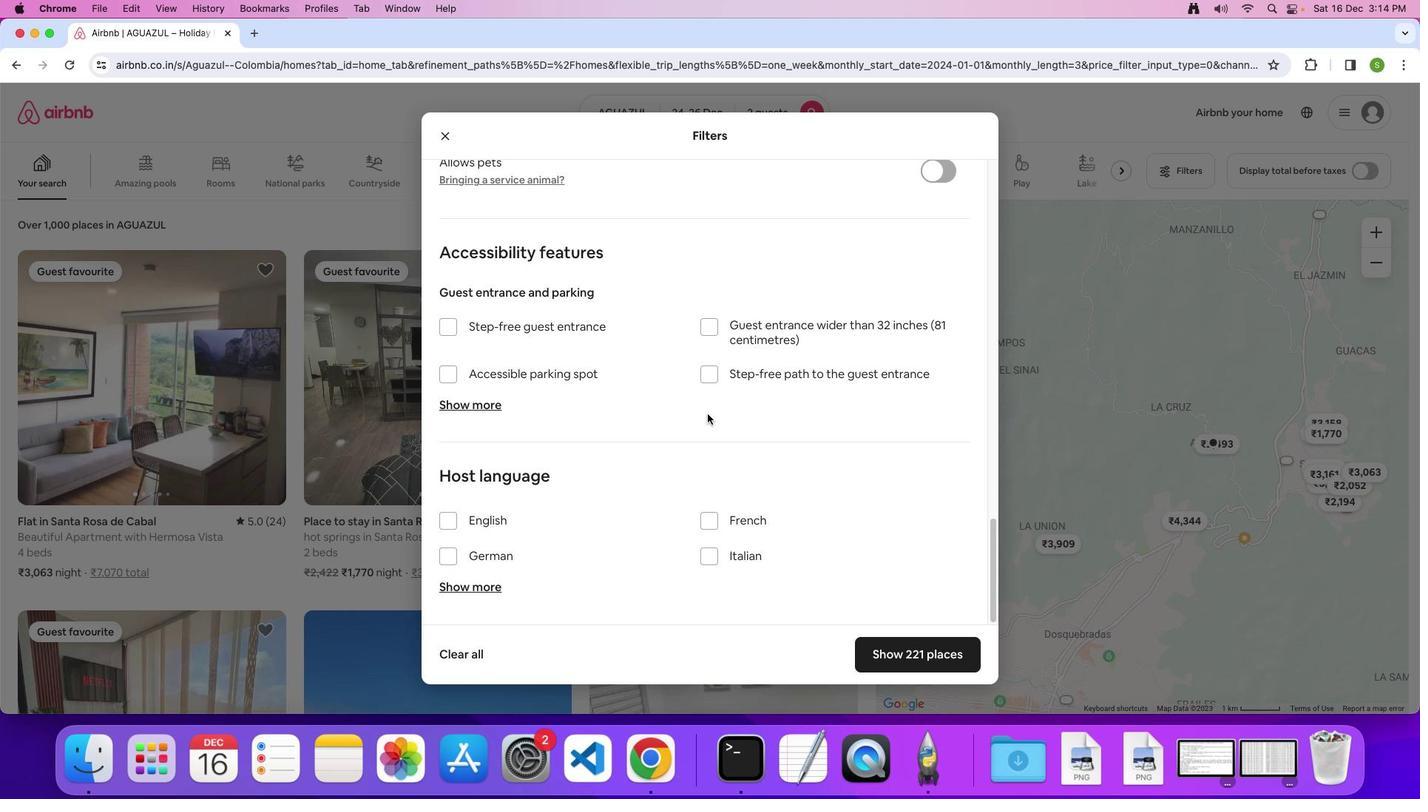 
Action: Mouse moved to (595, 382)
Screenshot: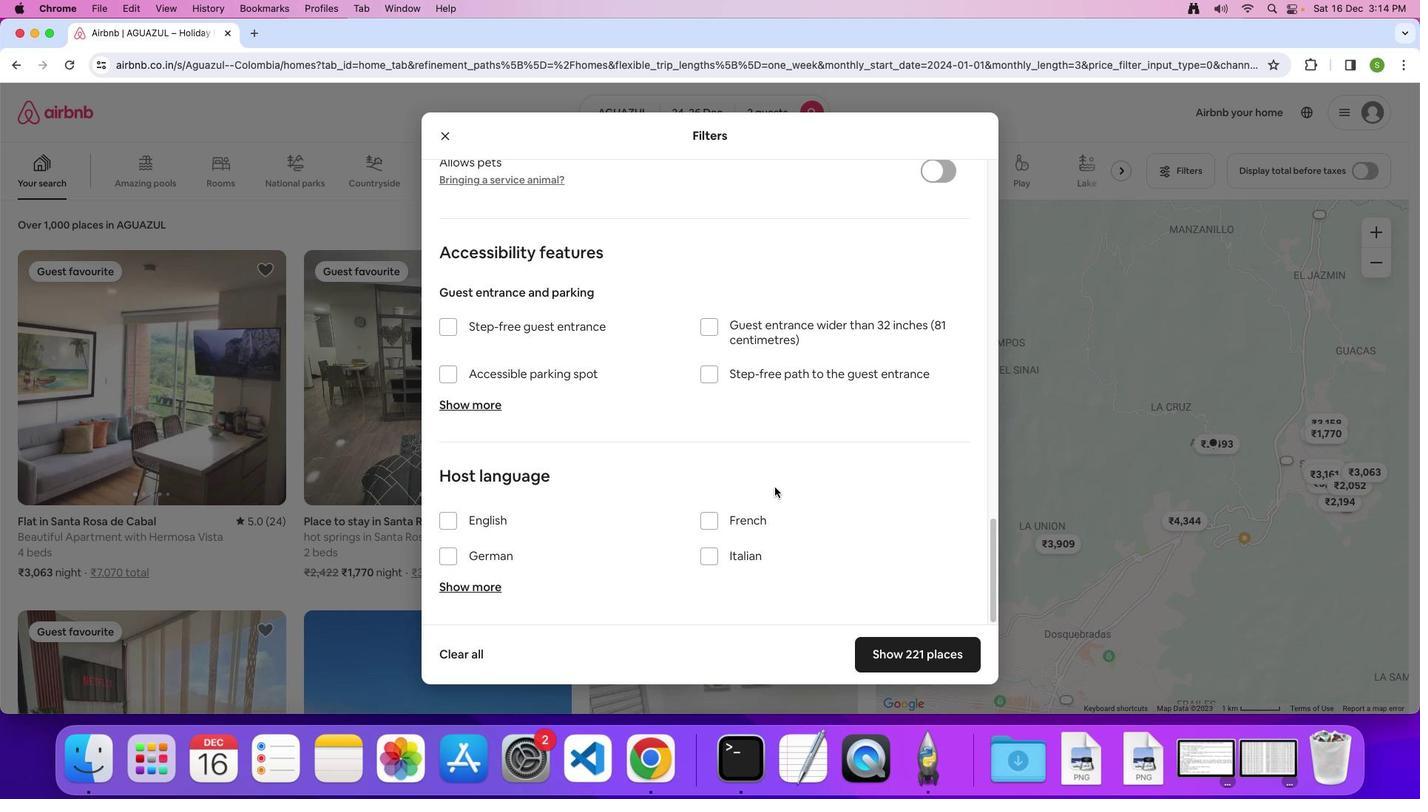
Action: Mouse scrolled (595, 382) with delta (69, 47)
Screenshot: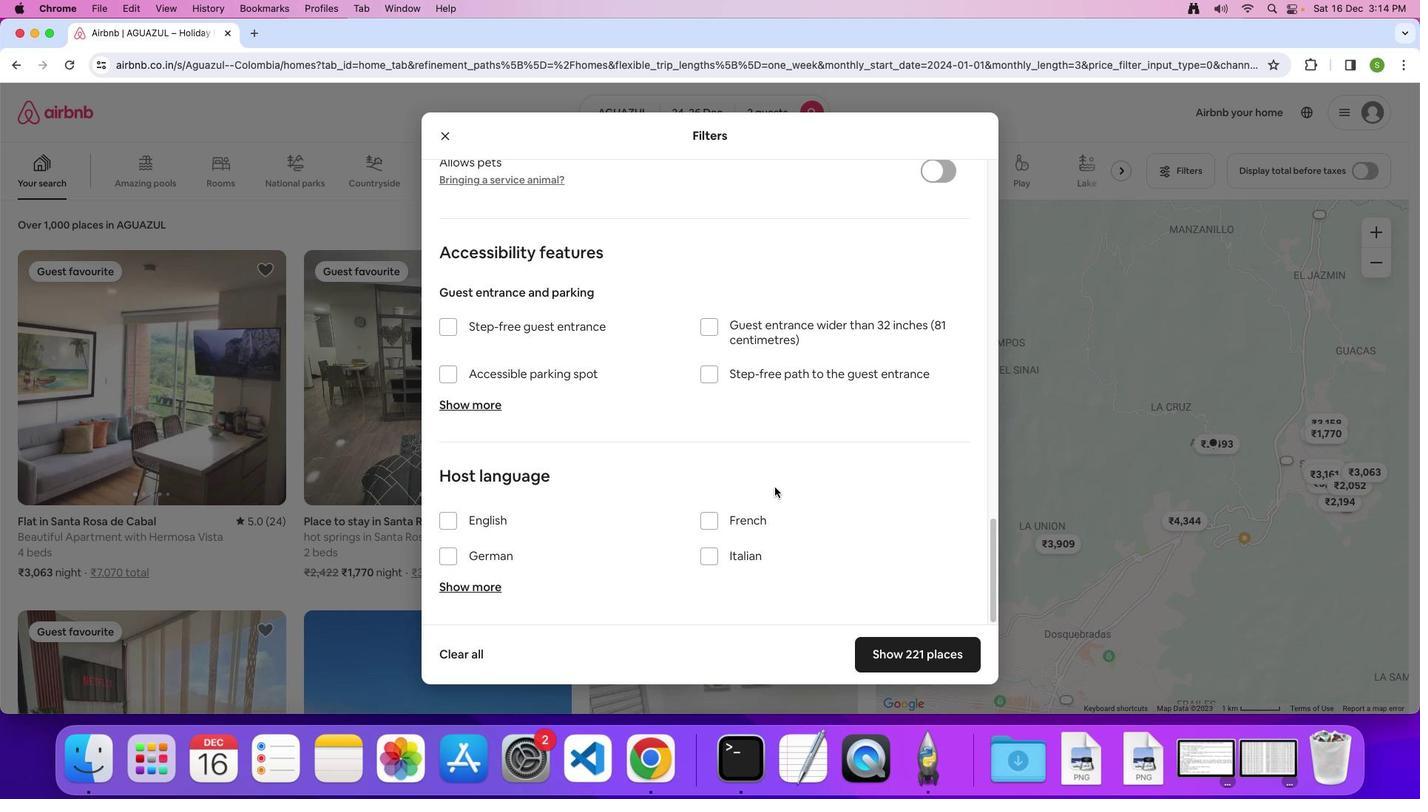 
Action: Mouse moved to (604, 392)
Screenshot: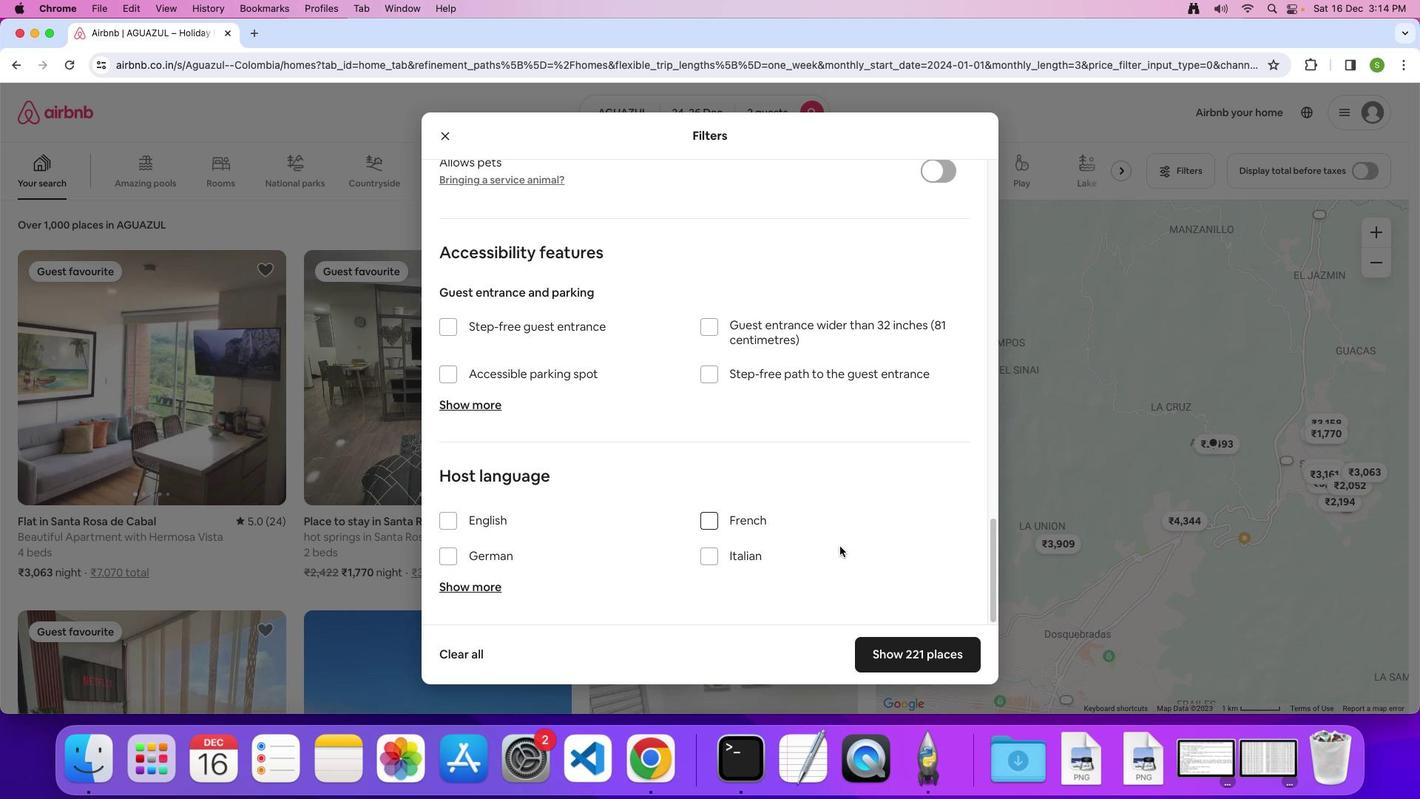 
Action: Mouse scrolled (604, 392) with delta (69, 46)
Screenshot: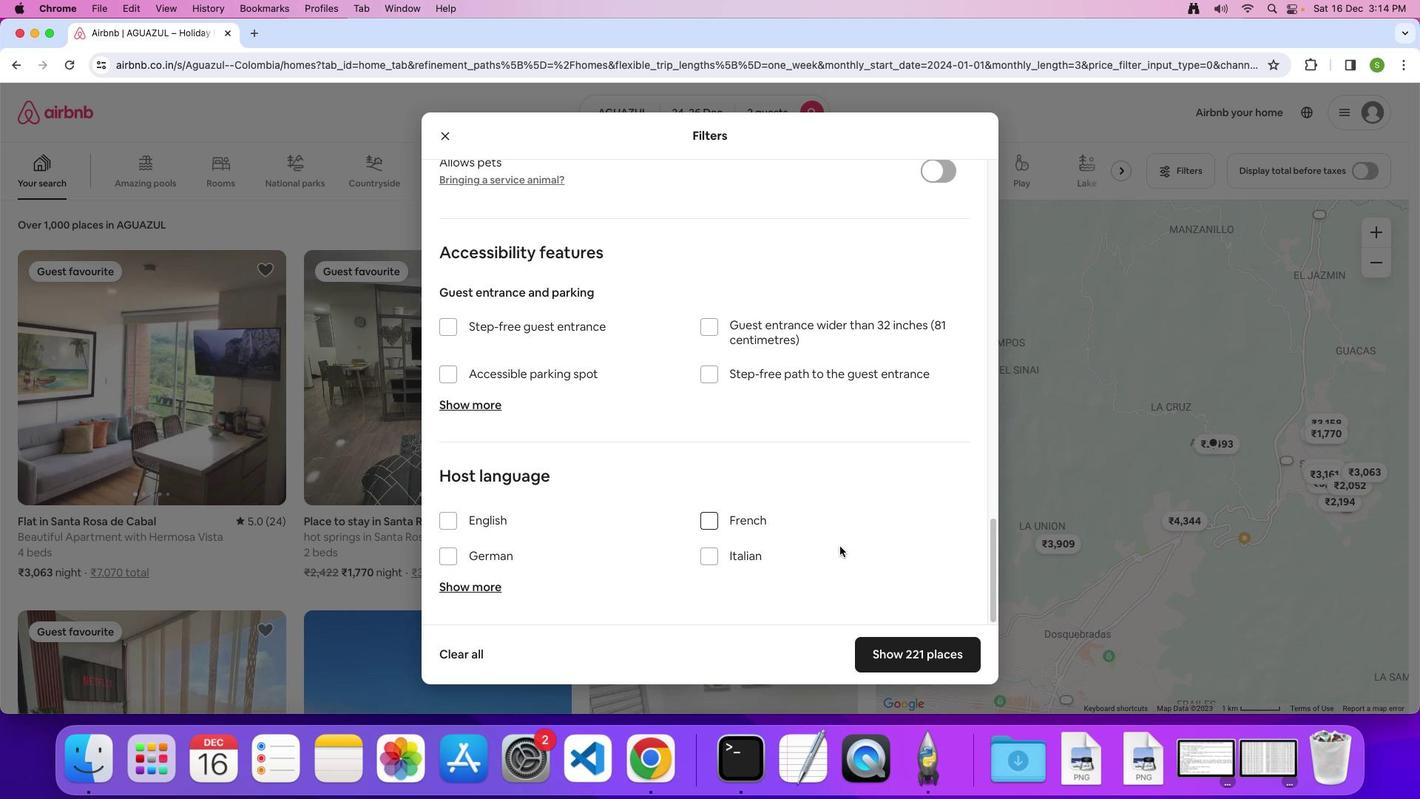 
Action: Mouse moved to (778, 601)
Screenshot: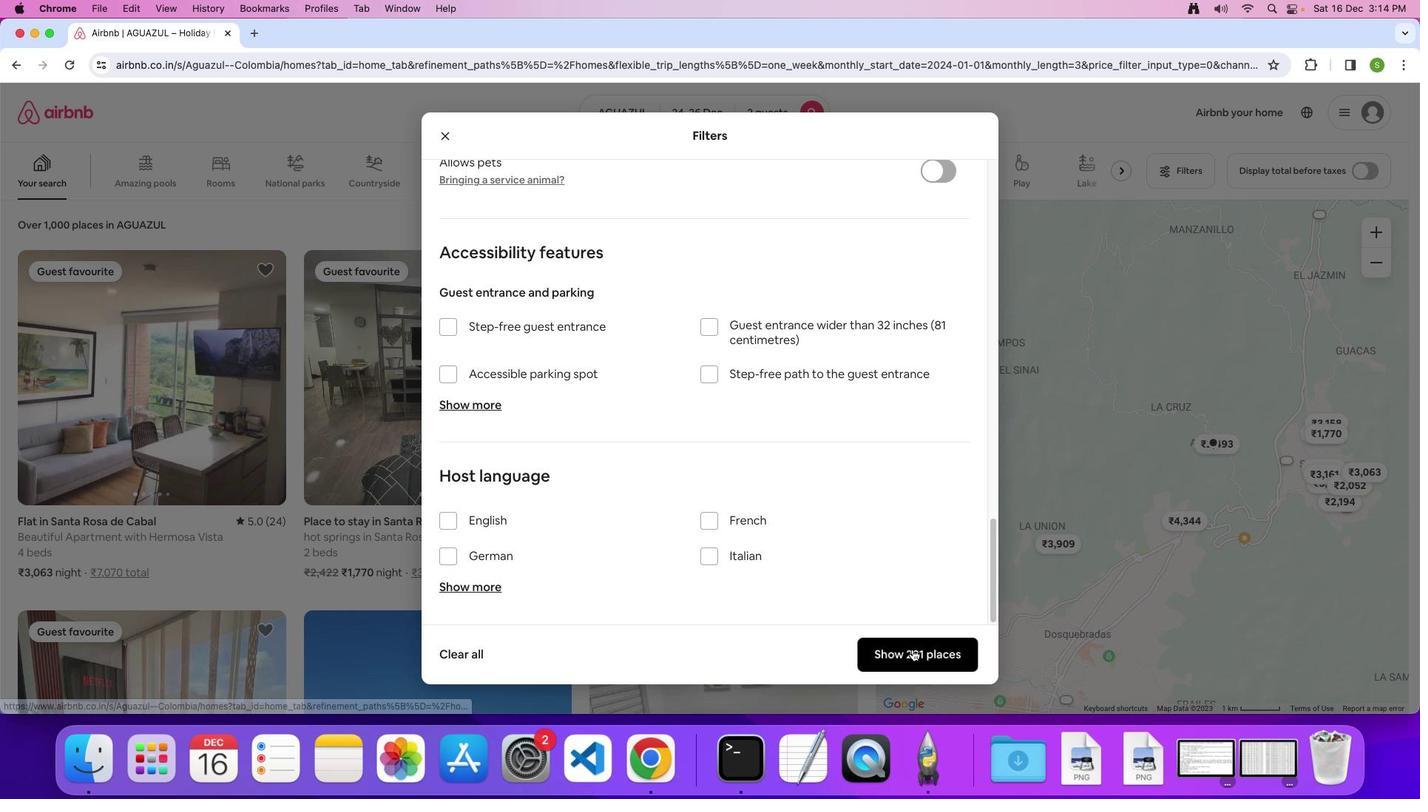 
Action: Mouse pressed left at (778, 601)
Screenshot: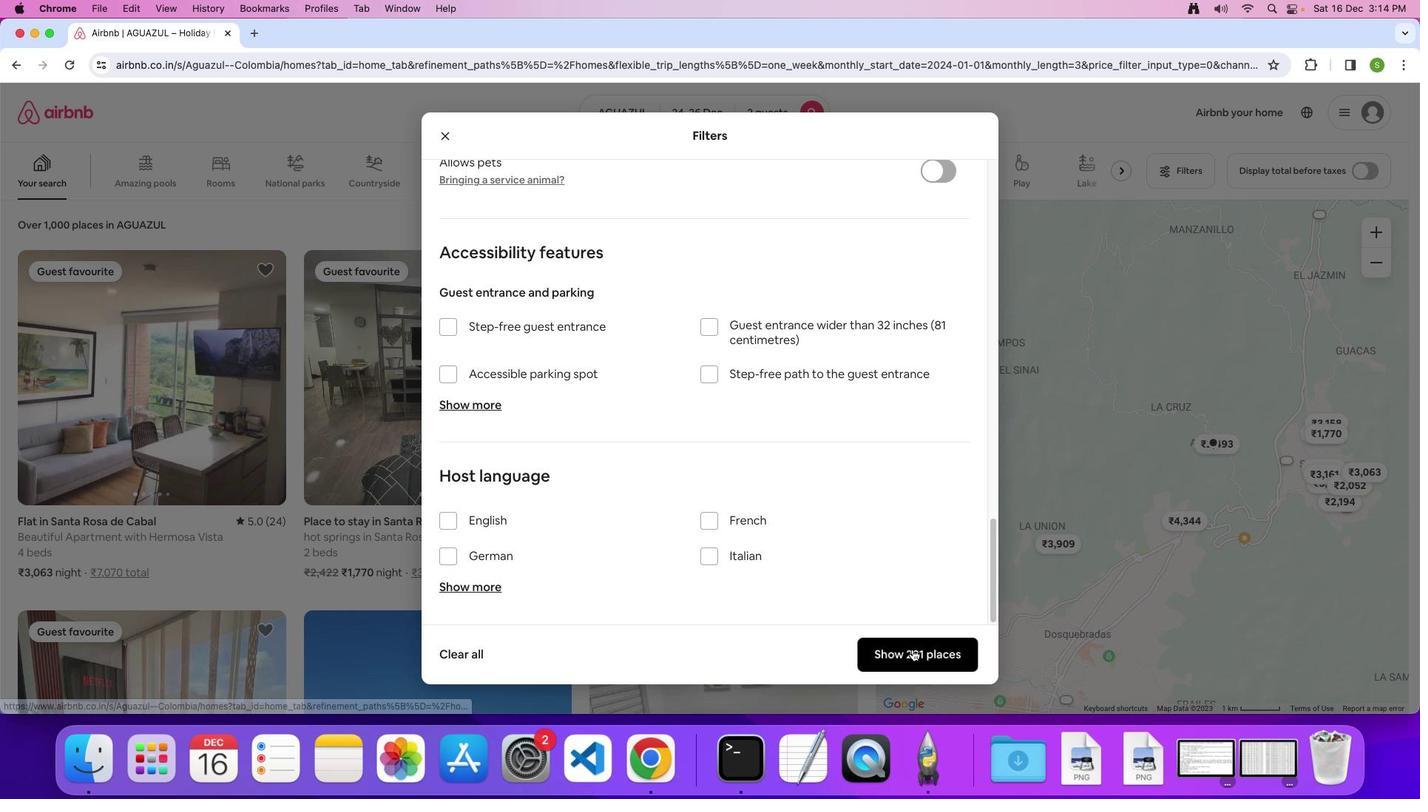 
Action: Mouse moved to (257, 341)
Screenshot: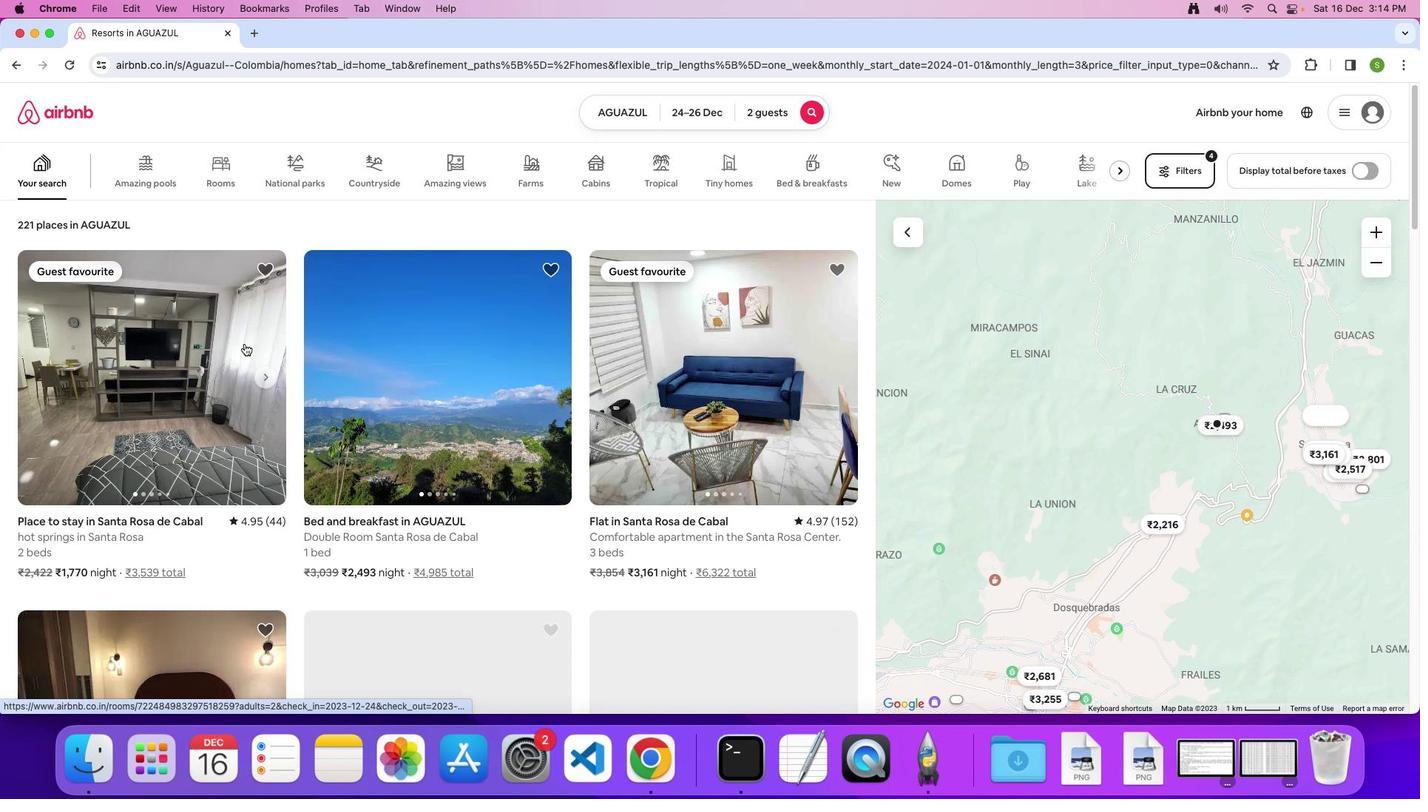 
Action: Mouse pressed left at (257, 341)
Screenshot: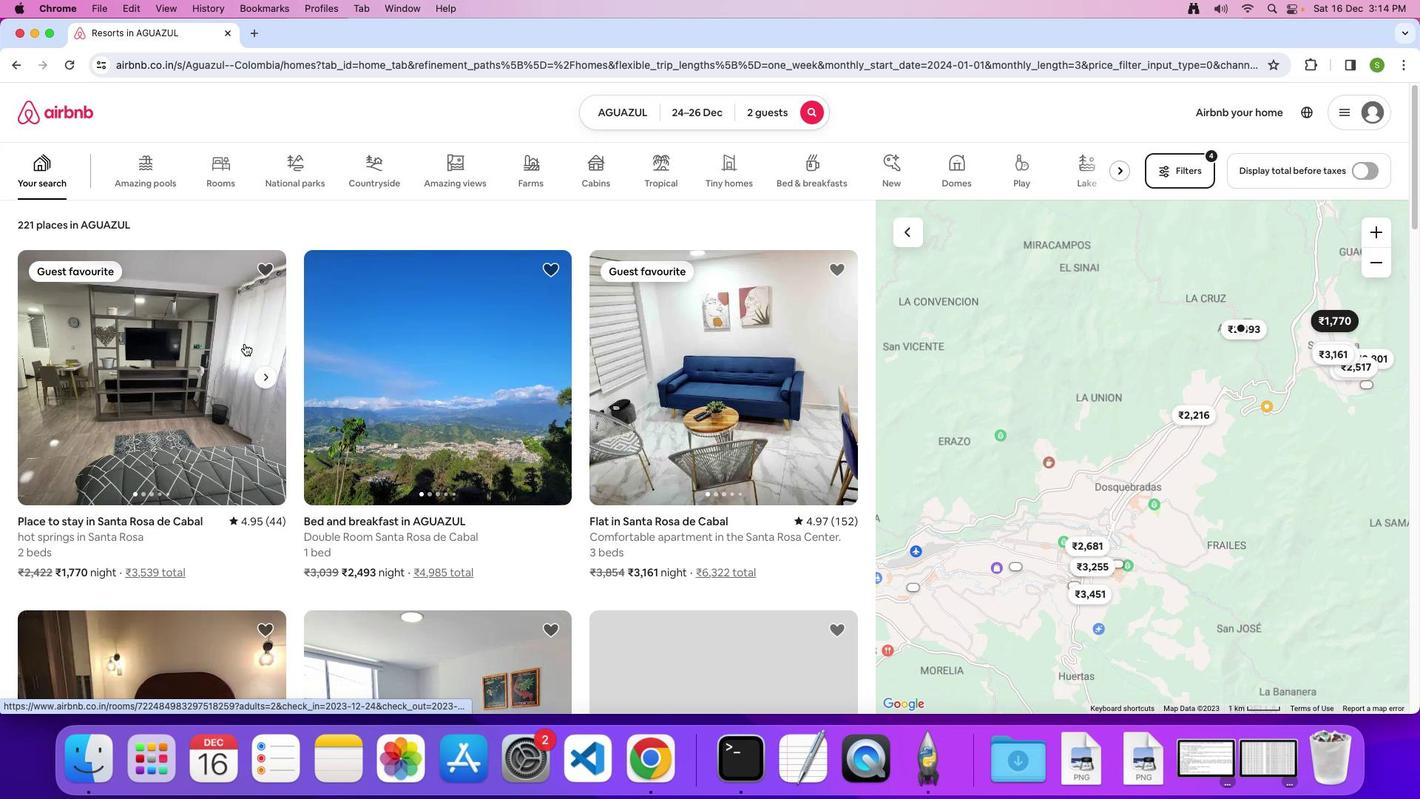 
Action: Mouse moved to (478, 330)
Screenshot: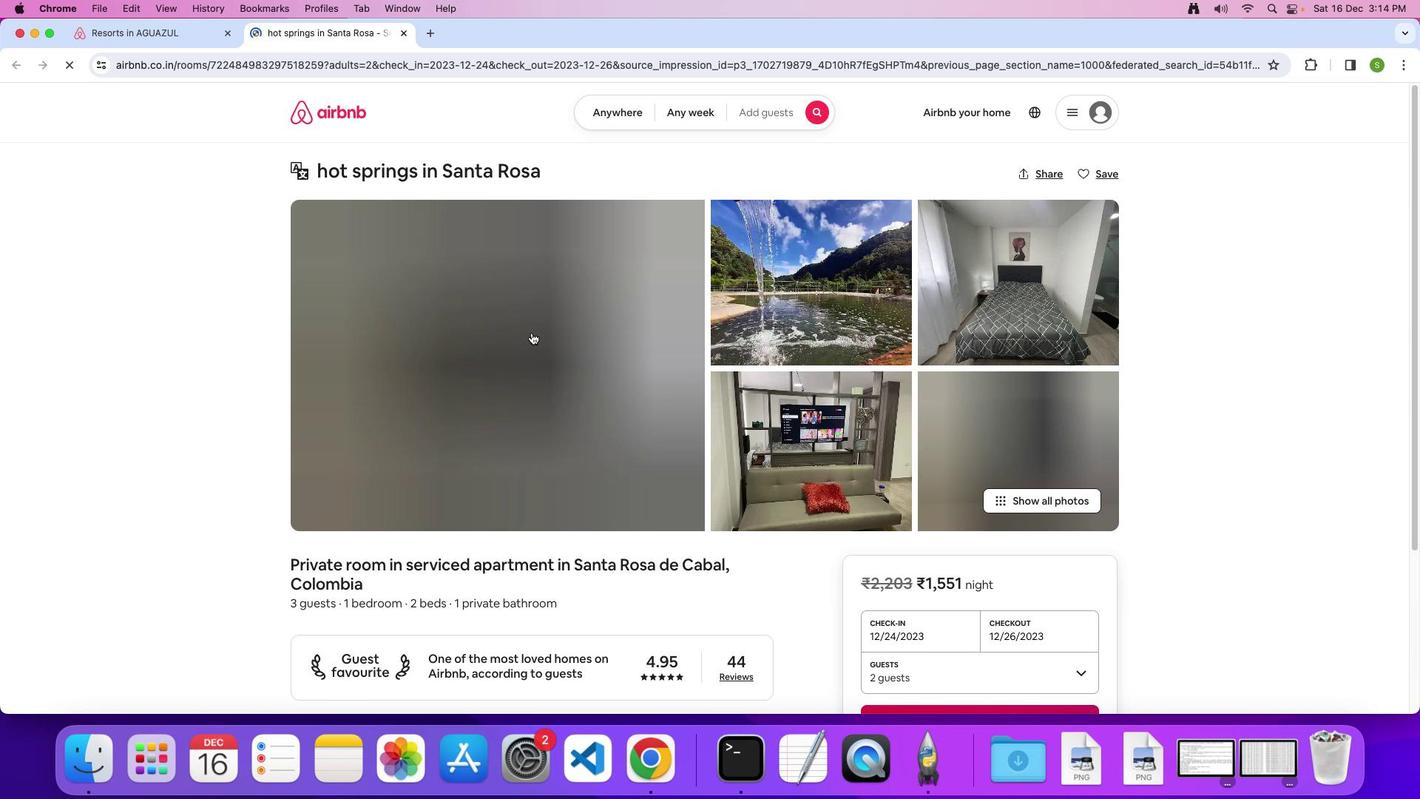 
Action: Mouse pressed left at (478, 330)
Screenshot: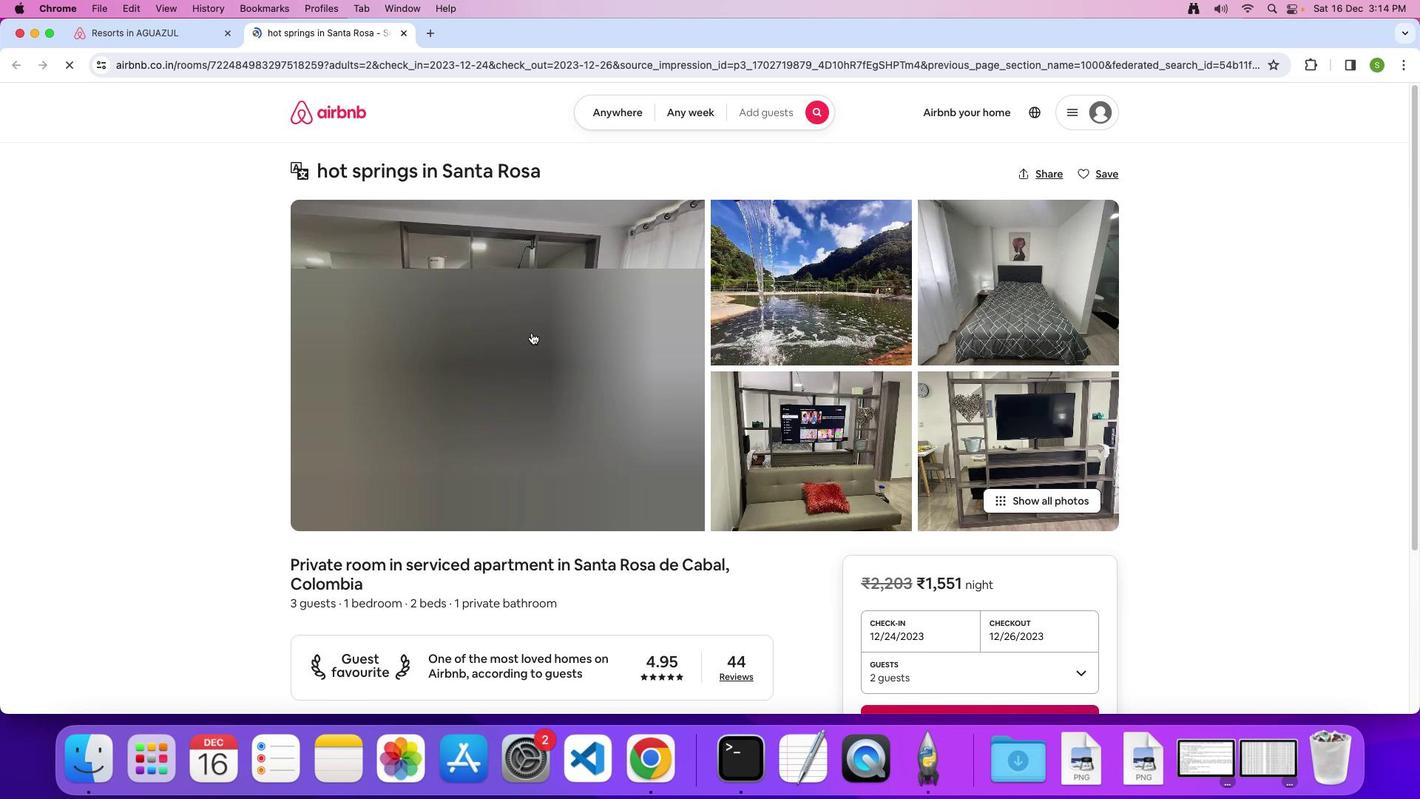 
Action: Mouse moved to (594, 441)
Screenshot: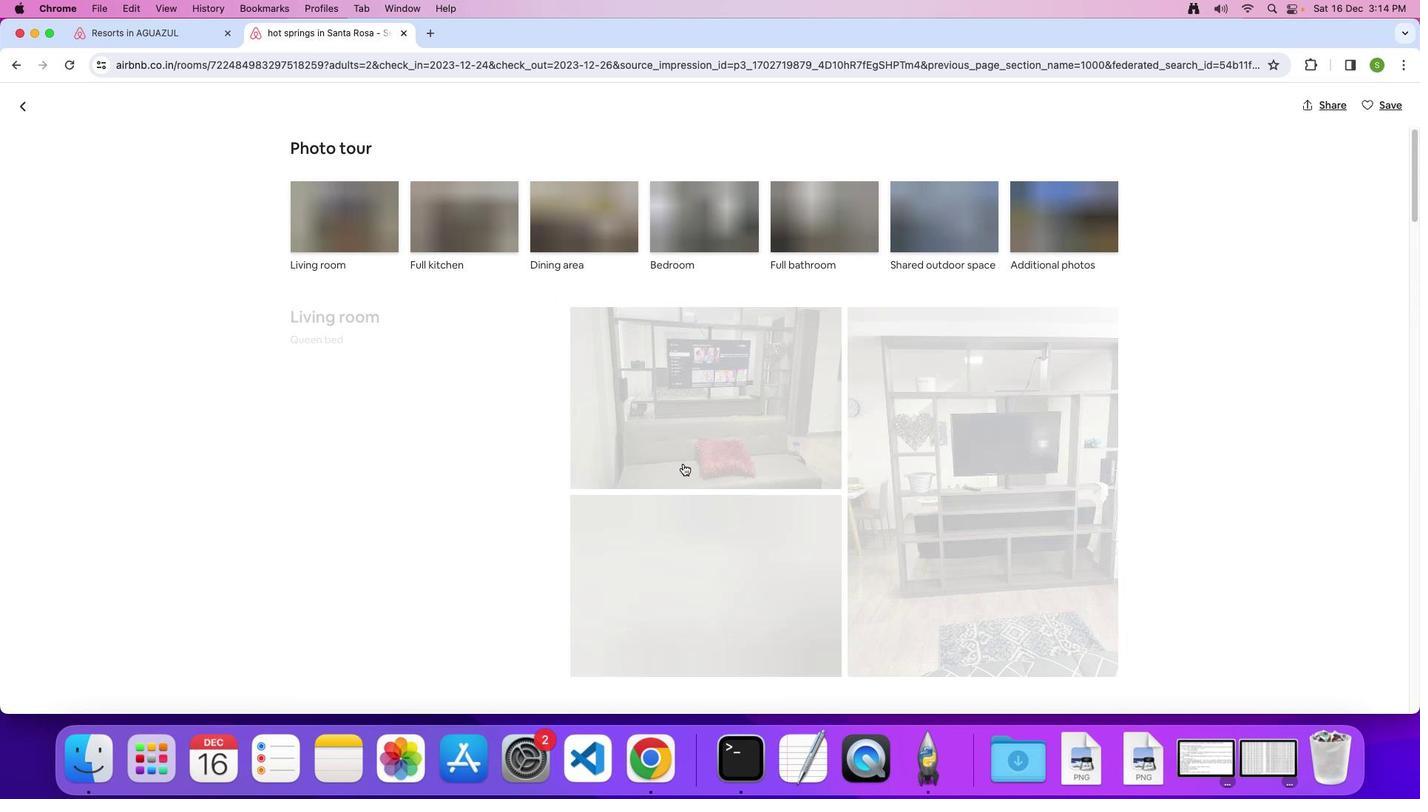
Action: Mouse scrolled (594, 441) with delta (69, 47)
Screenshot: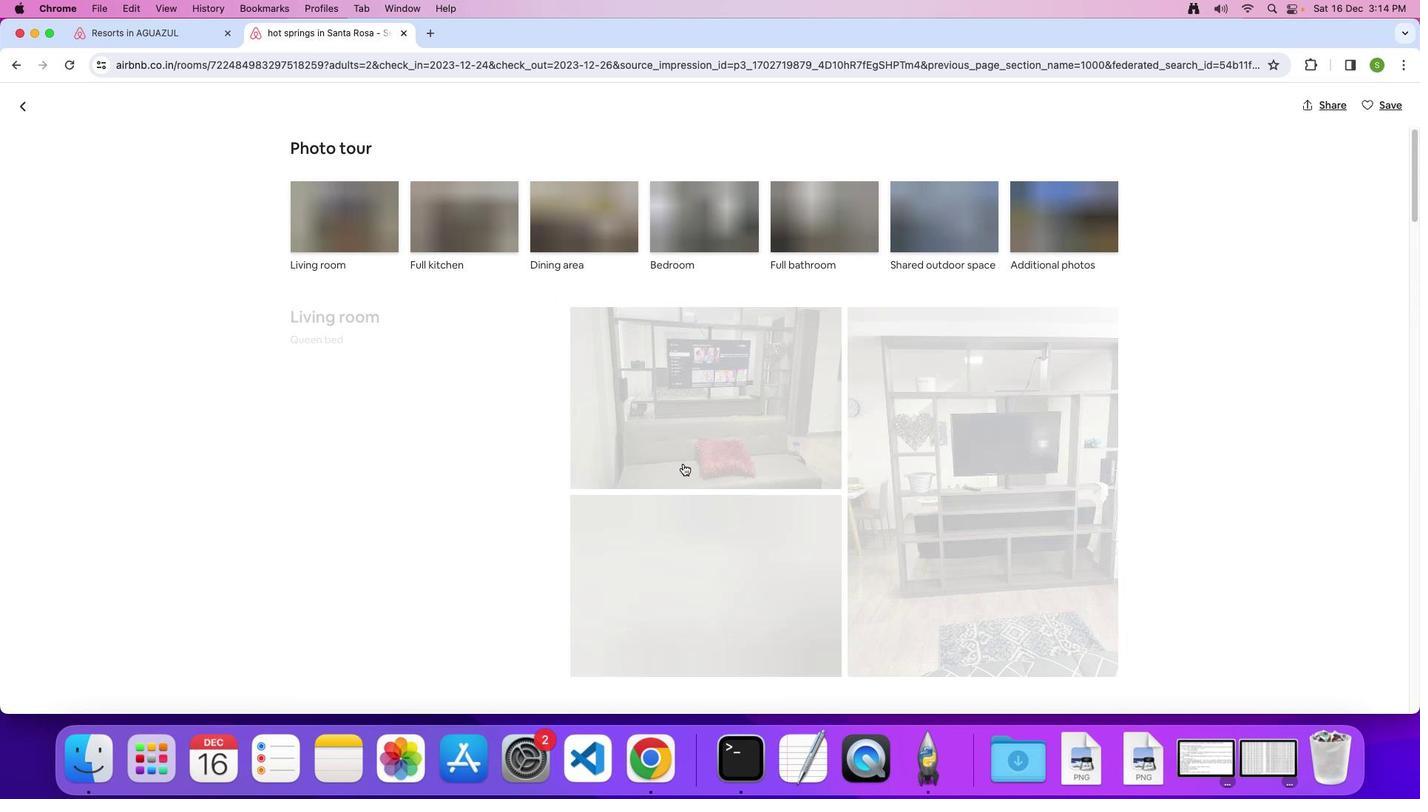 
Action: Mouse moved to (594, 443)
Screenshot: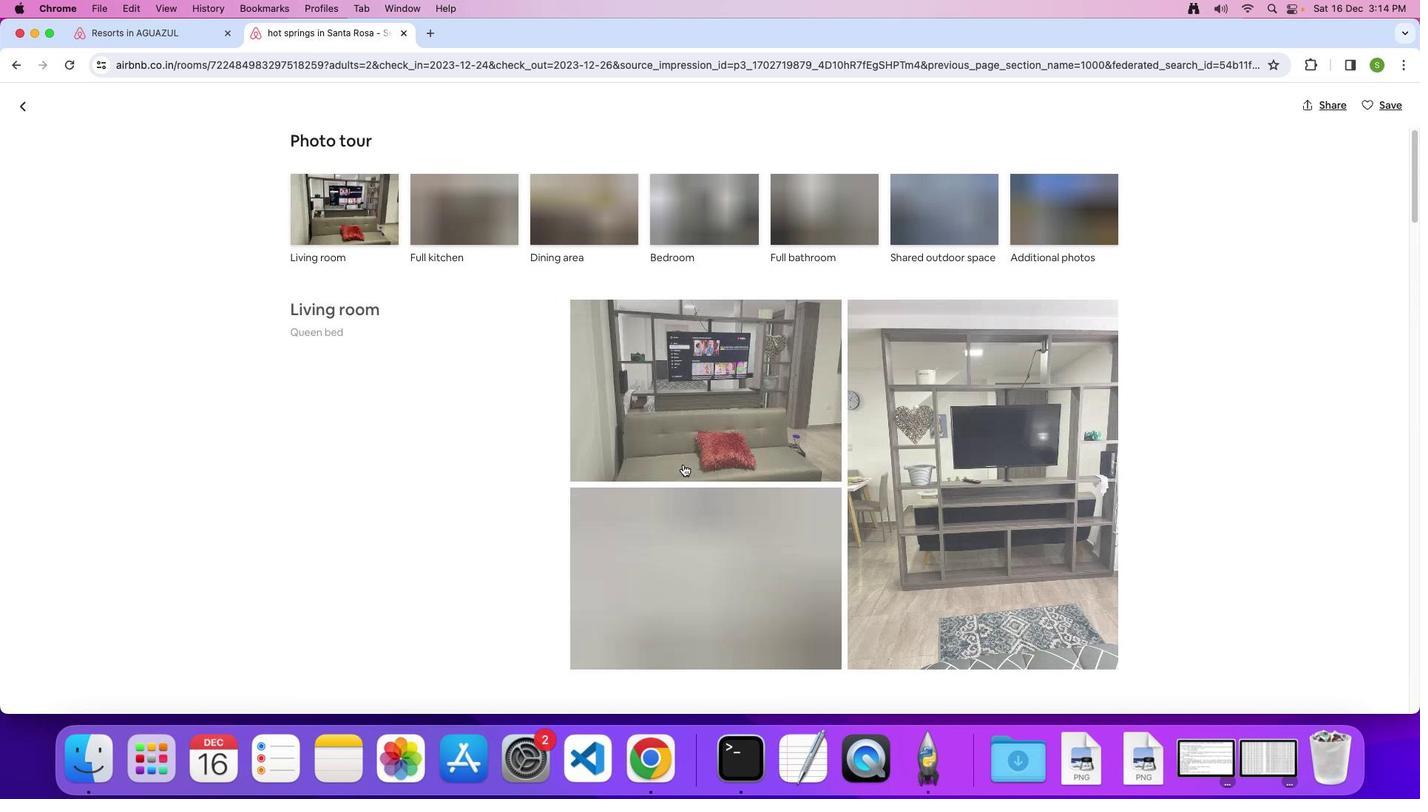 
Action: Mouse scrolled (594, 443) with delta (69, 47)
Screenshot: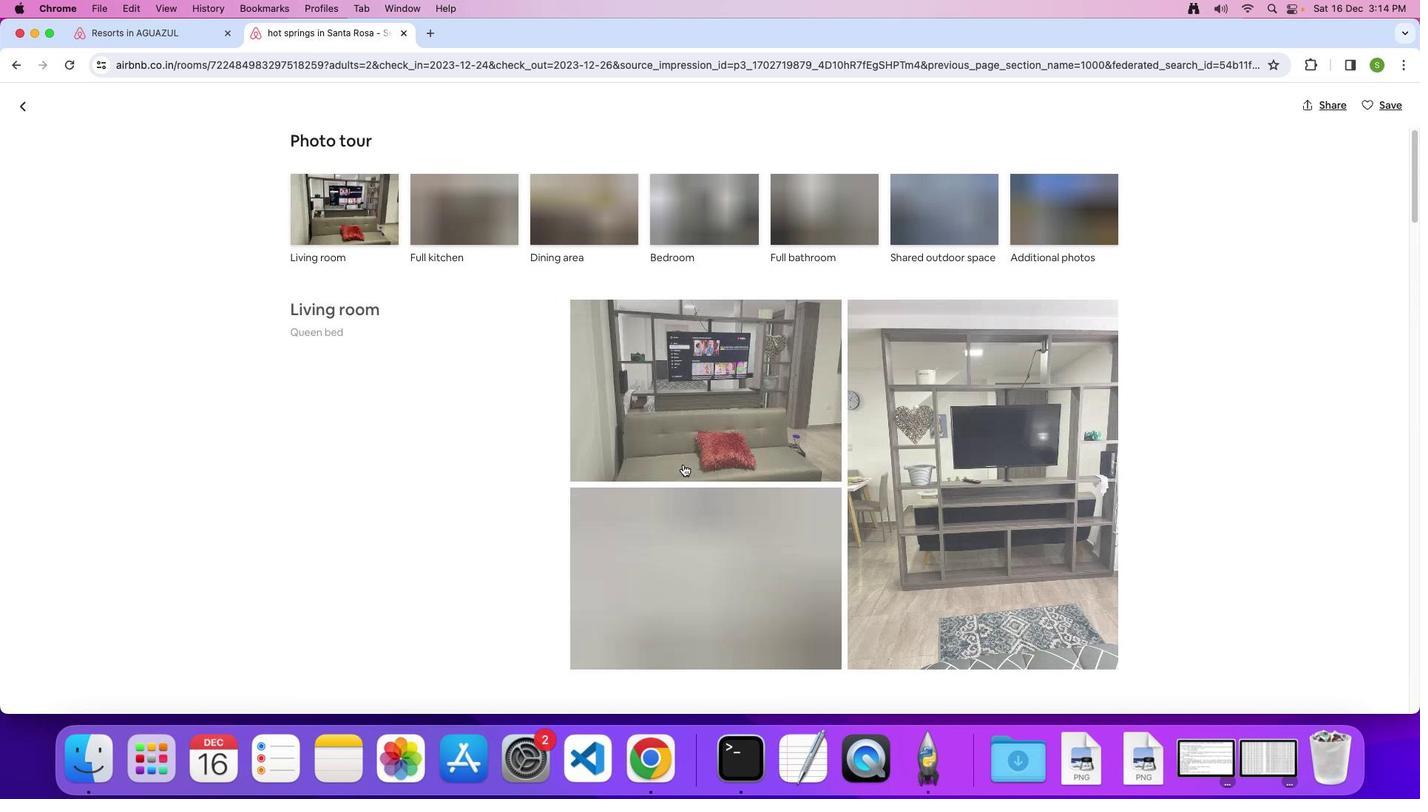
Action: Mouse moved to (594, 443)
Screenshot: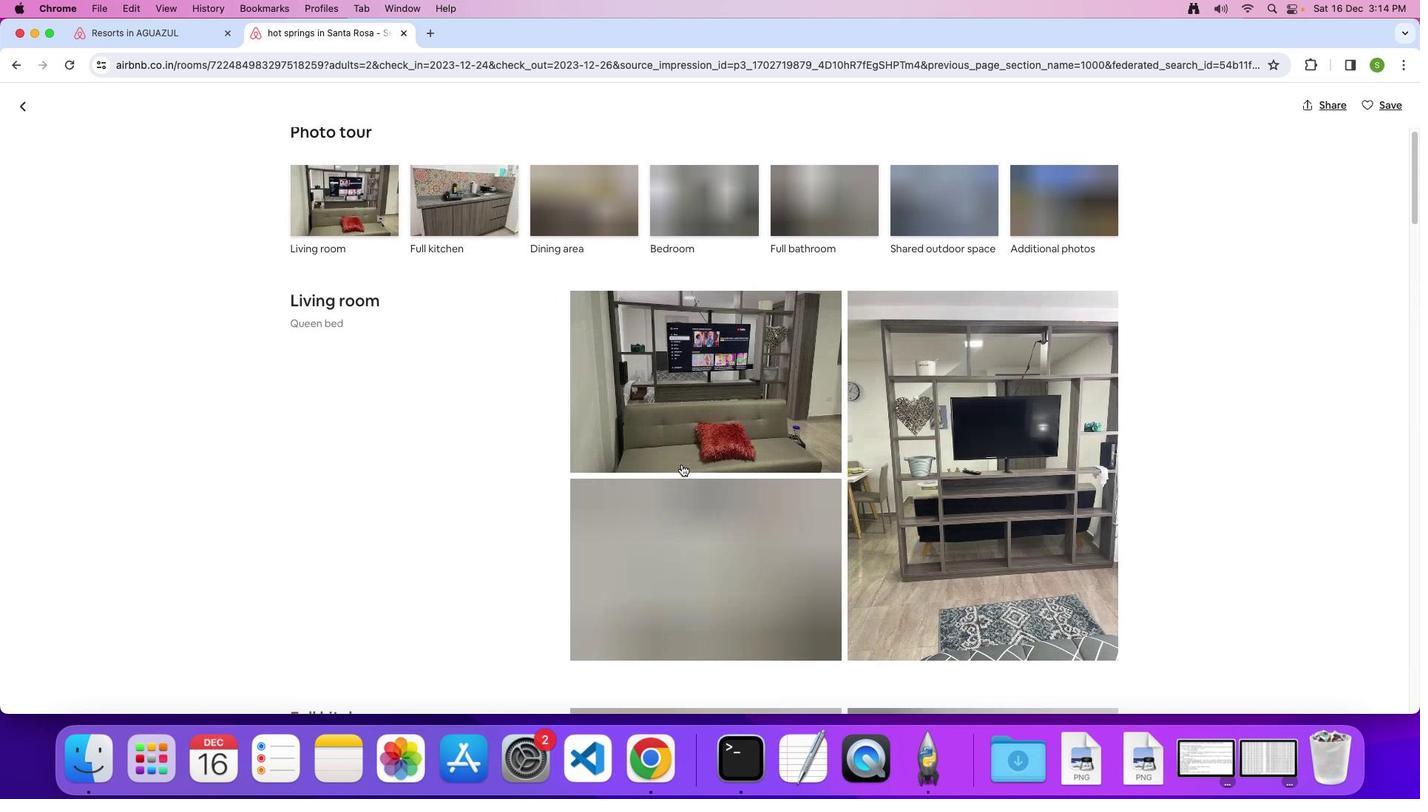 
Action: Mouse scrolled (594, 443) with delta (69, 47)
Screenshot: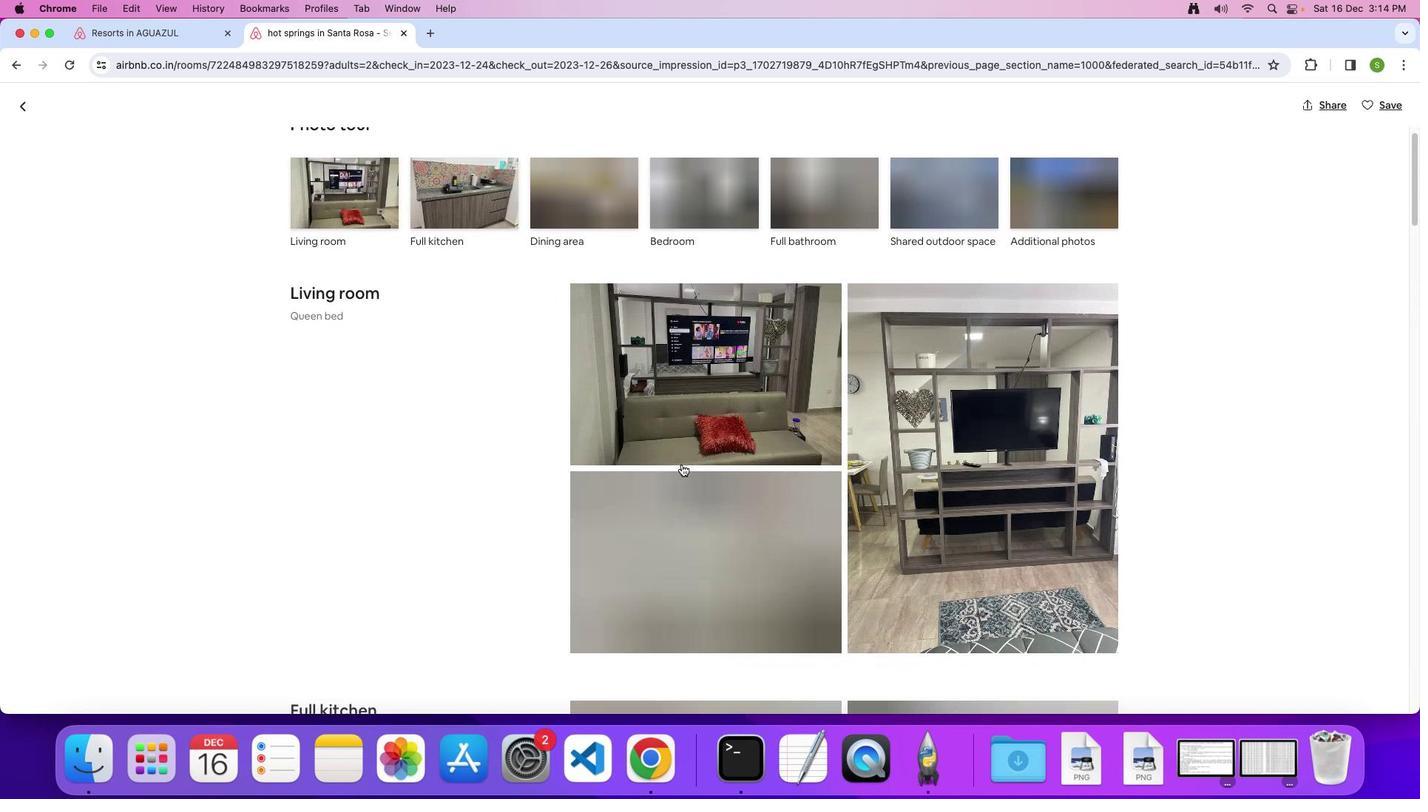 
Action: Mouse moved to (592, 444)
Screenshot: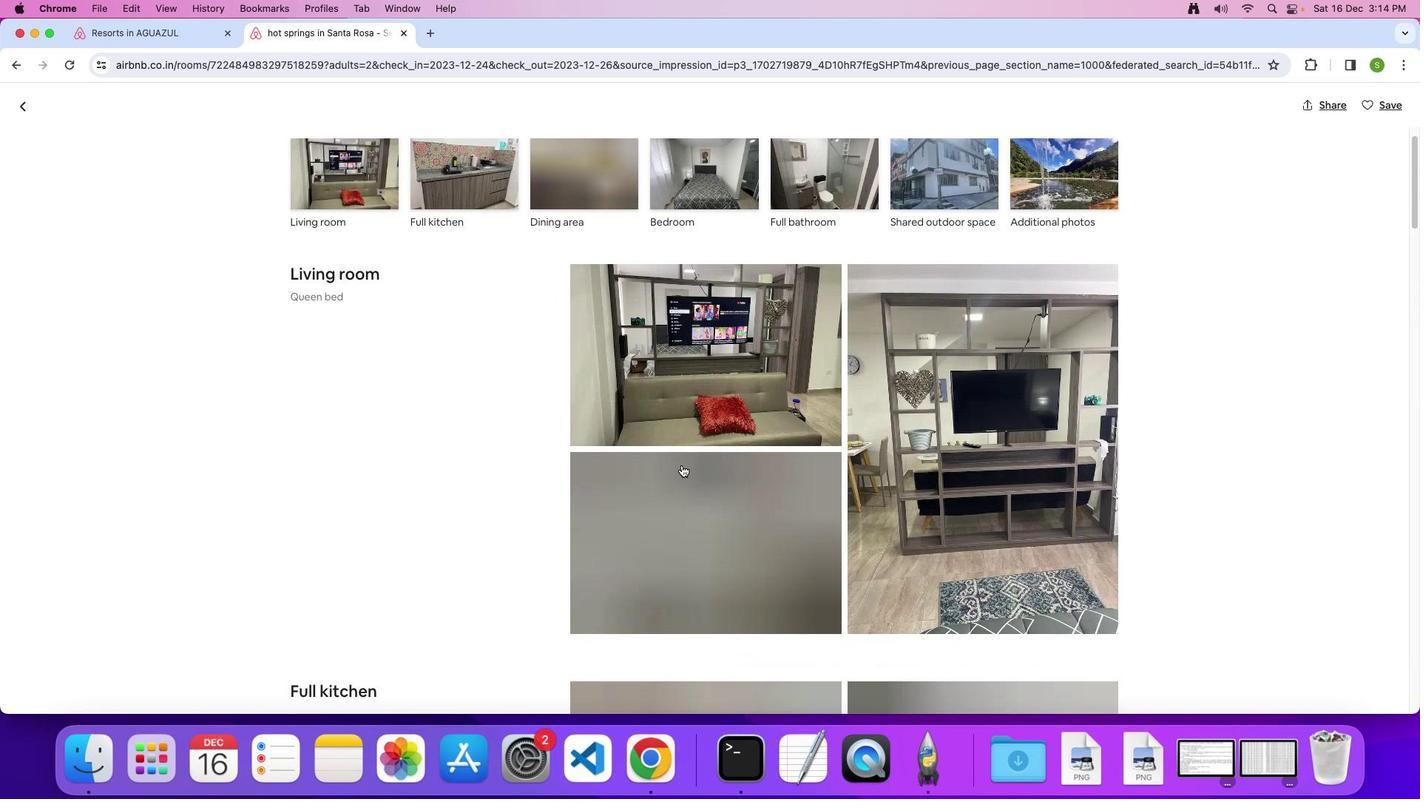 
Action: Mouse scrolled (592, 444) with delta (69, 47)
Screenshot: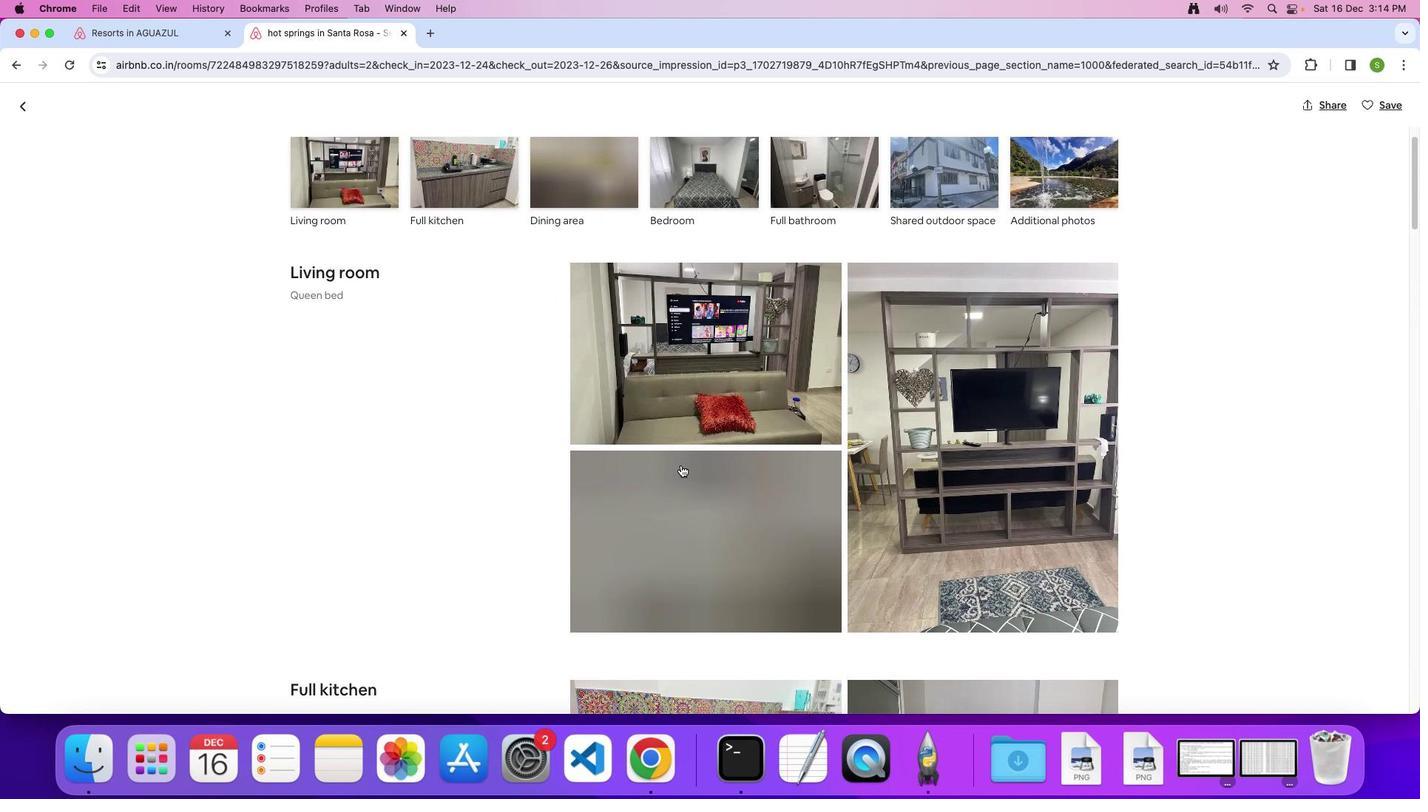 
Action: Mouse scrolled (592, 444) with delta (69, 47)
Screenshot: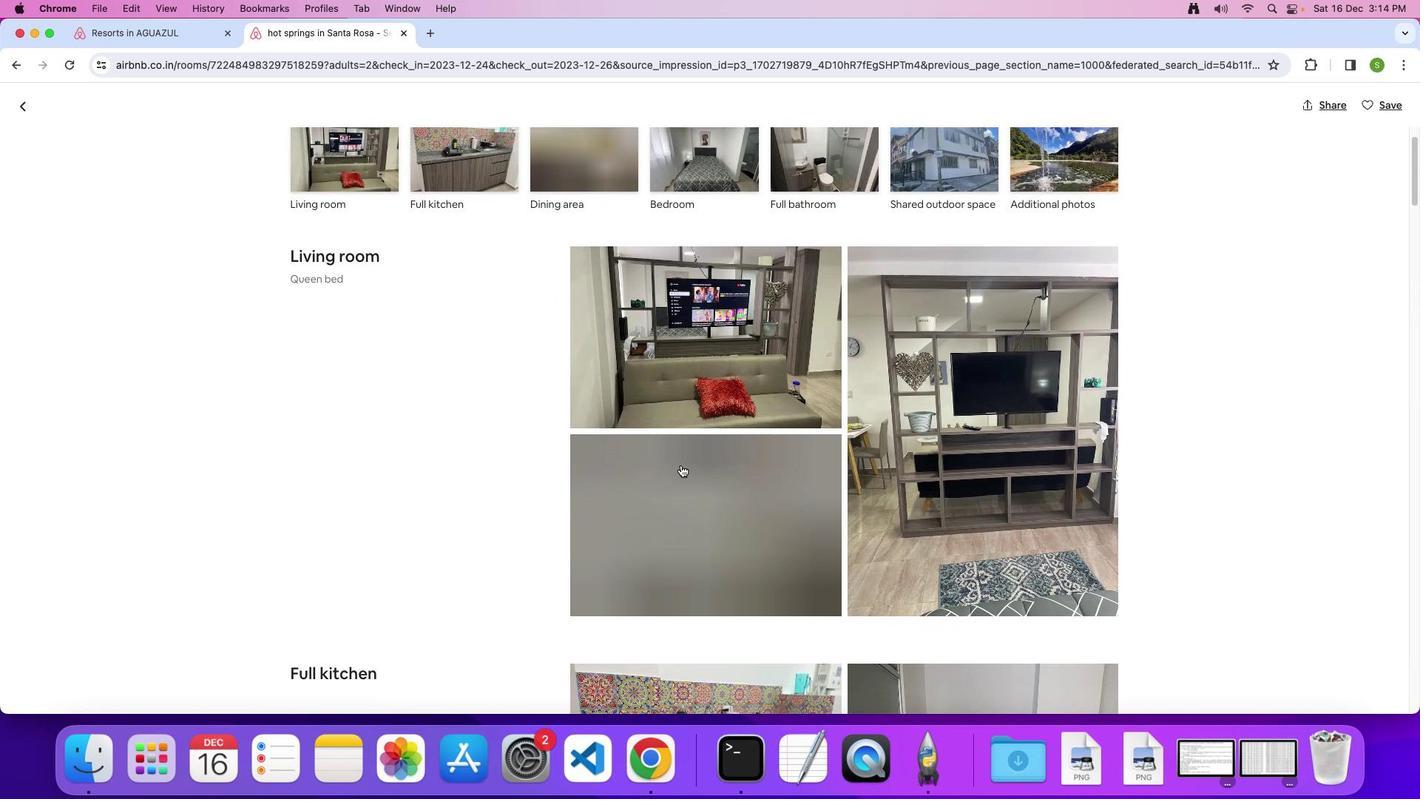
Action: Mouse moved to (592, 444)
Screenshot: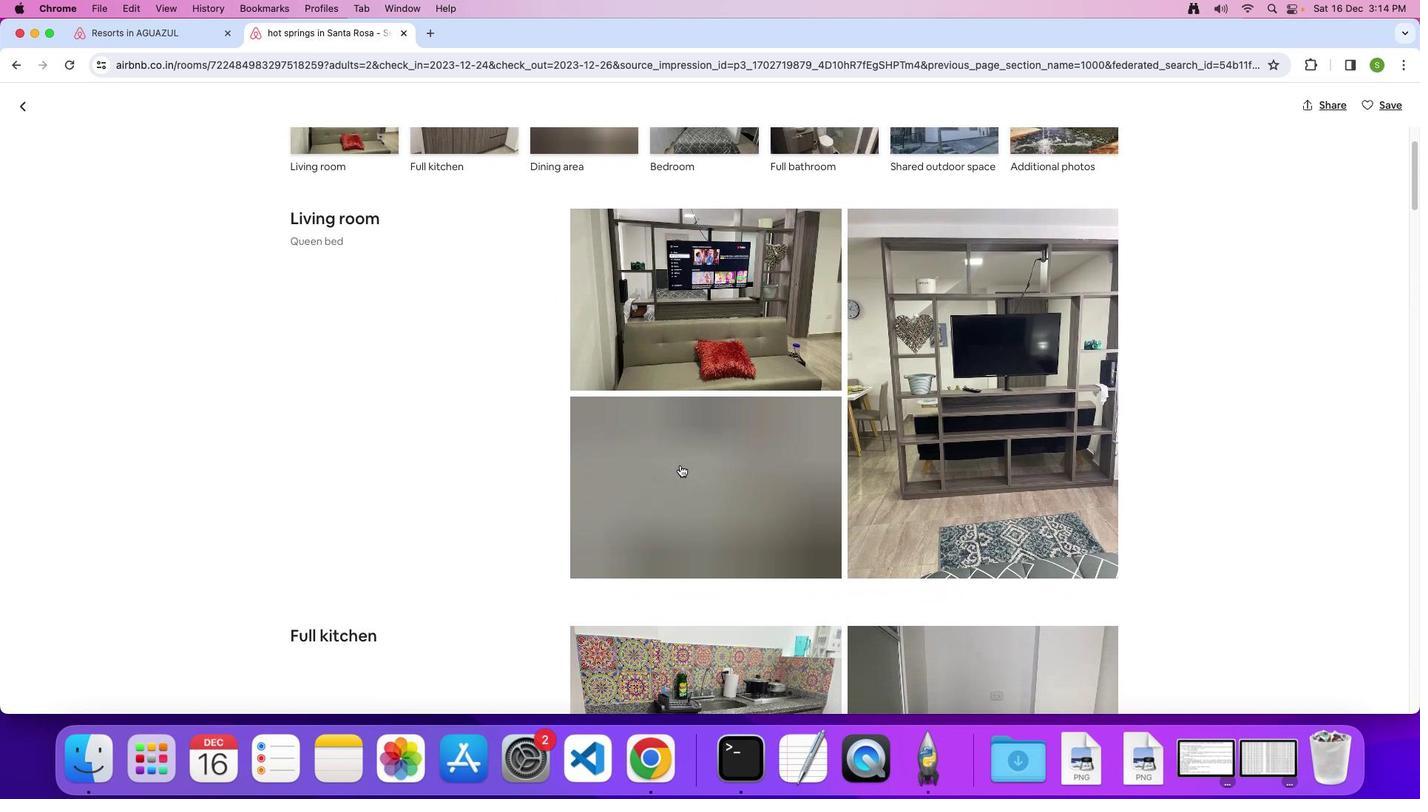 
Action: Mouse scrolled (592, 444) with delta (69, 46)
Screenshot: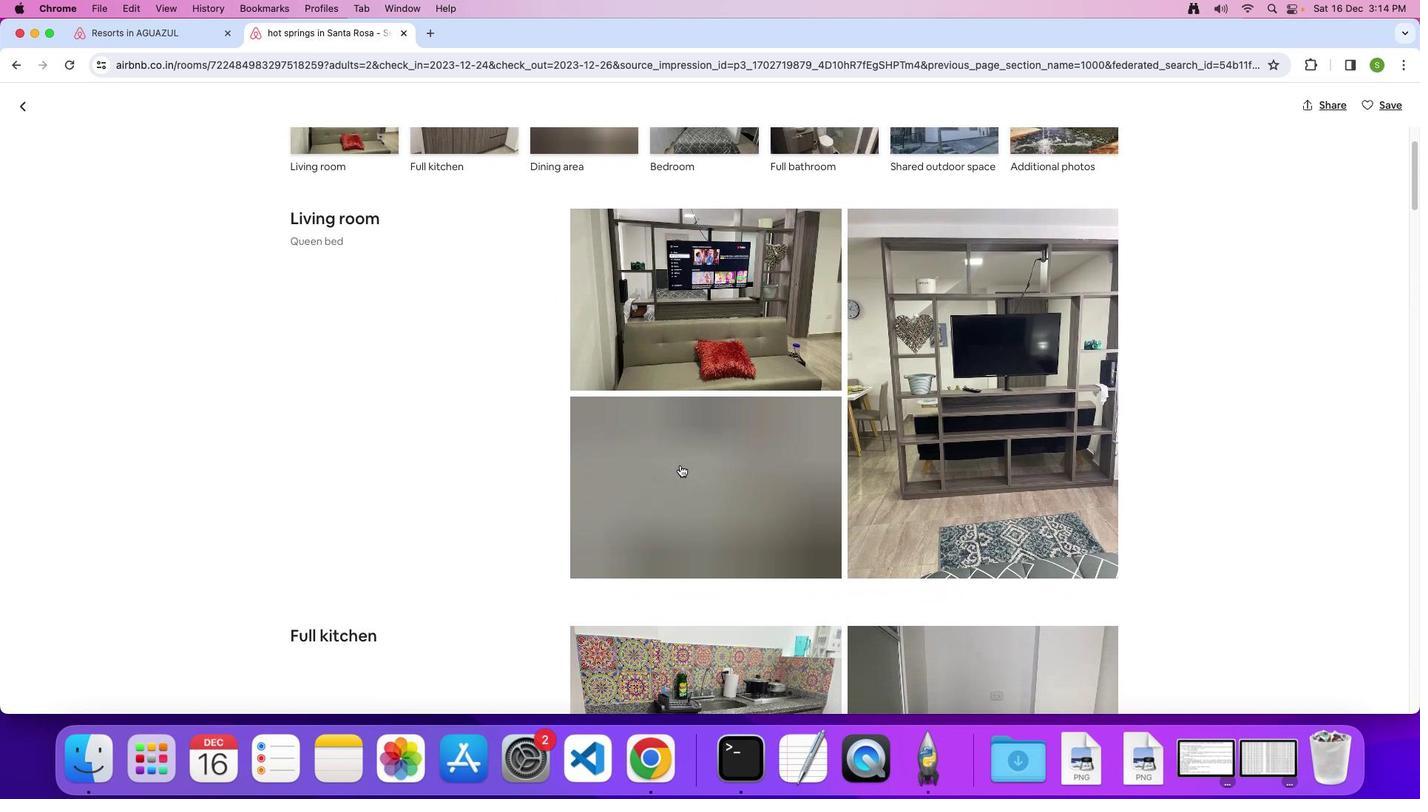 
Action: Mouse moved to (592, 444)
Screenshot: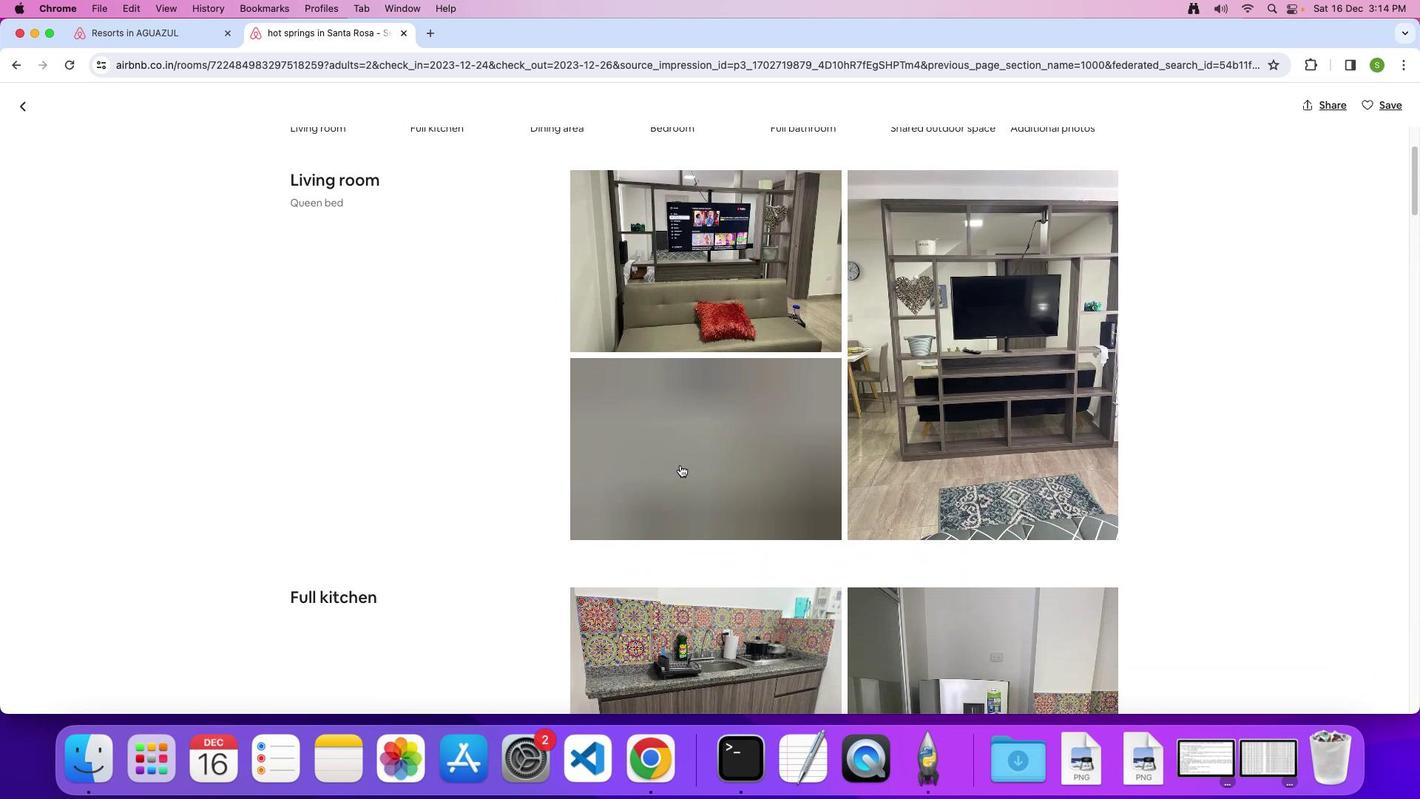 
Action: Mouse scrolled (592, 444) with delta (69, 47)
Screenshot: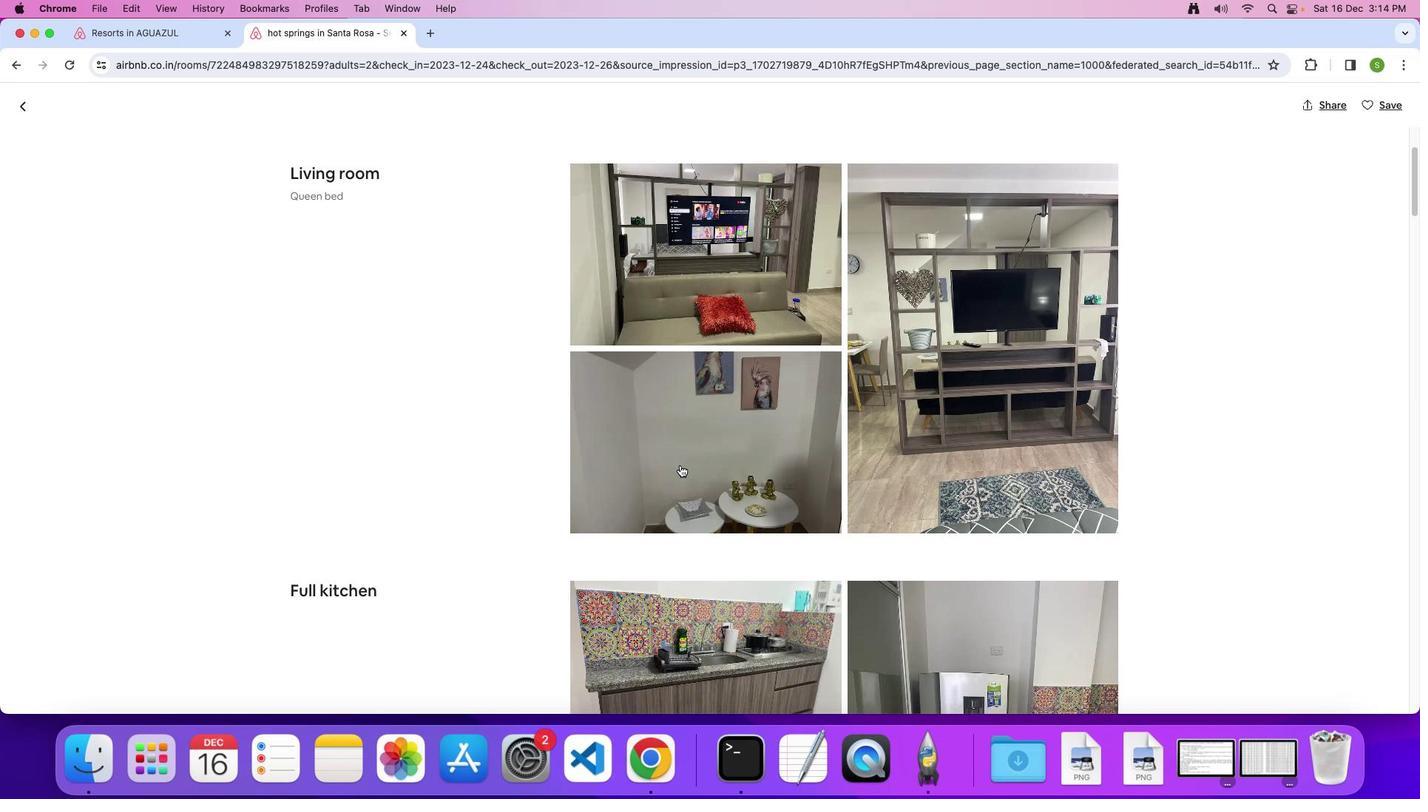 
Action: Mouse scrolled (592, 444) with delta (69, 47)
Screenshot: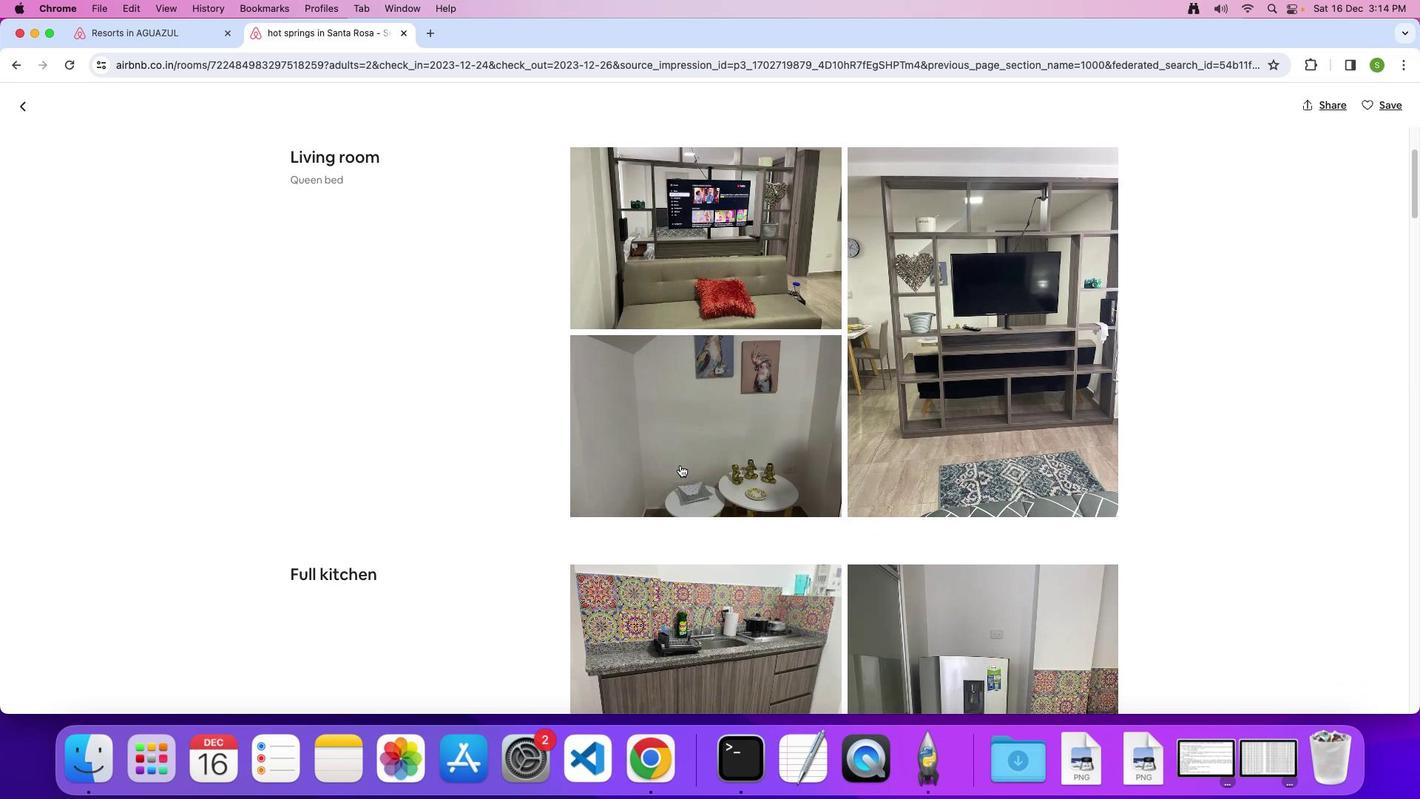 
Action: Mouse scrolled (592, 444) with delta (69, 47)
Screenshot: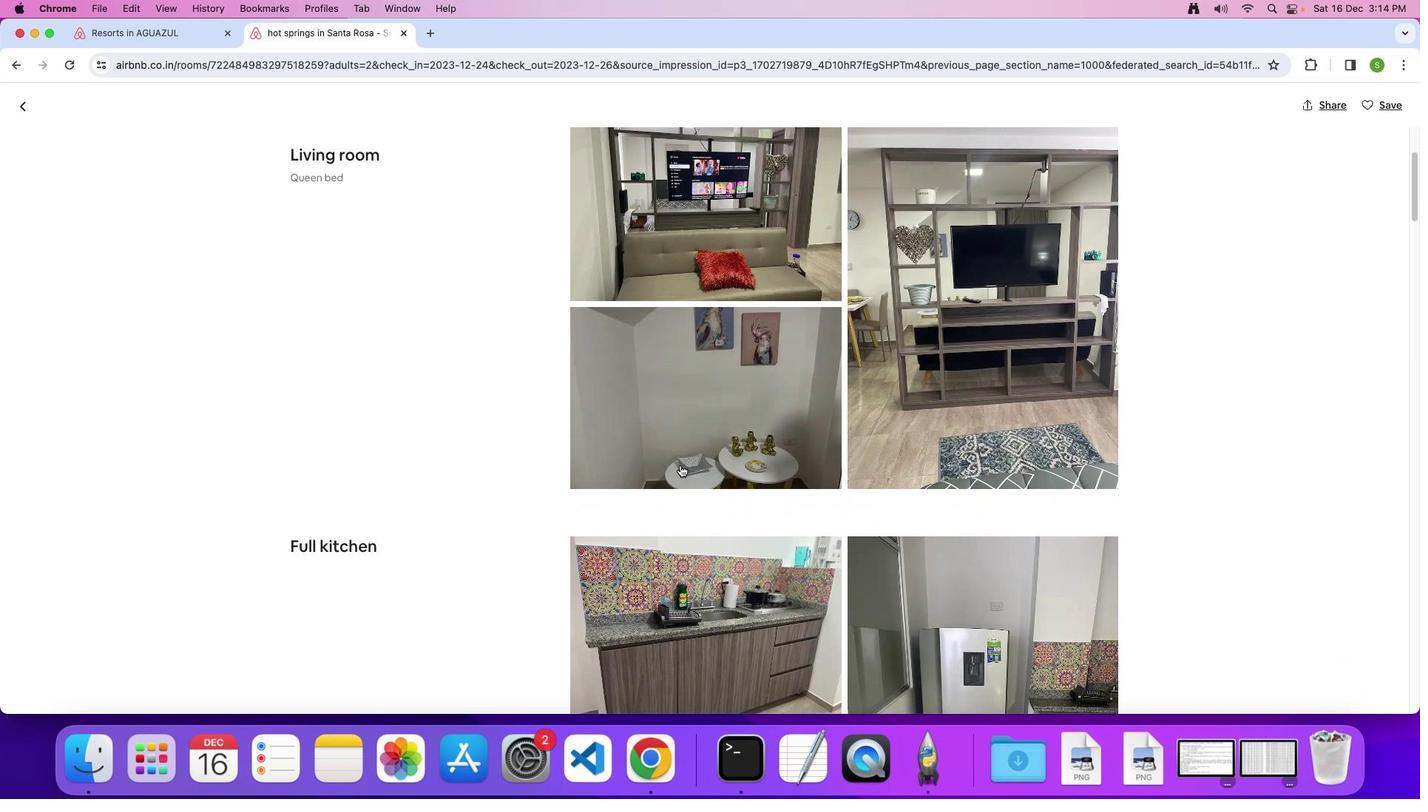 
Action: Mouse scrolled (592, 444) with delta (69, 47)
Screenshot: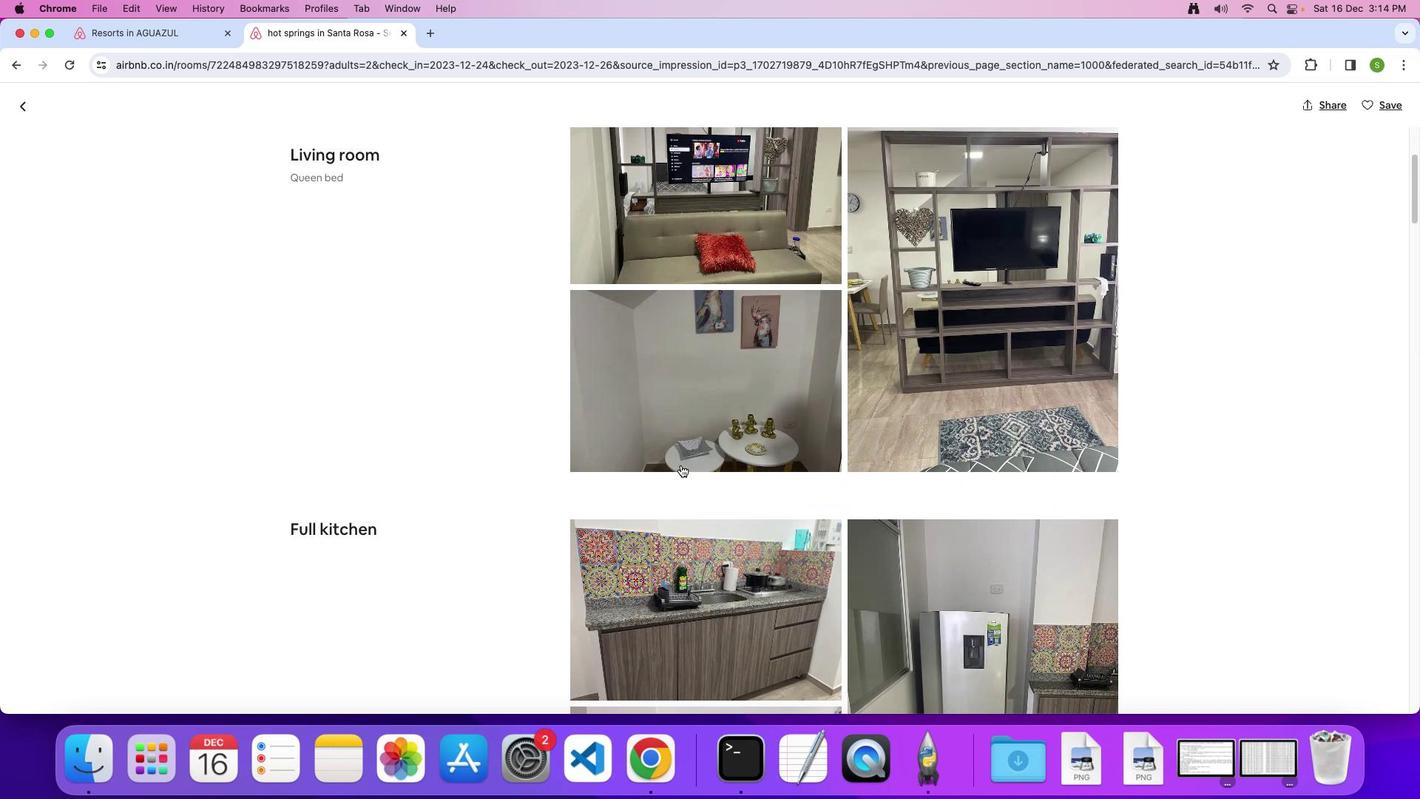 
Action: Mouse moved to (592, 444)
Screenshot: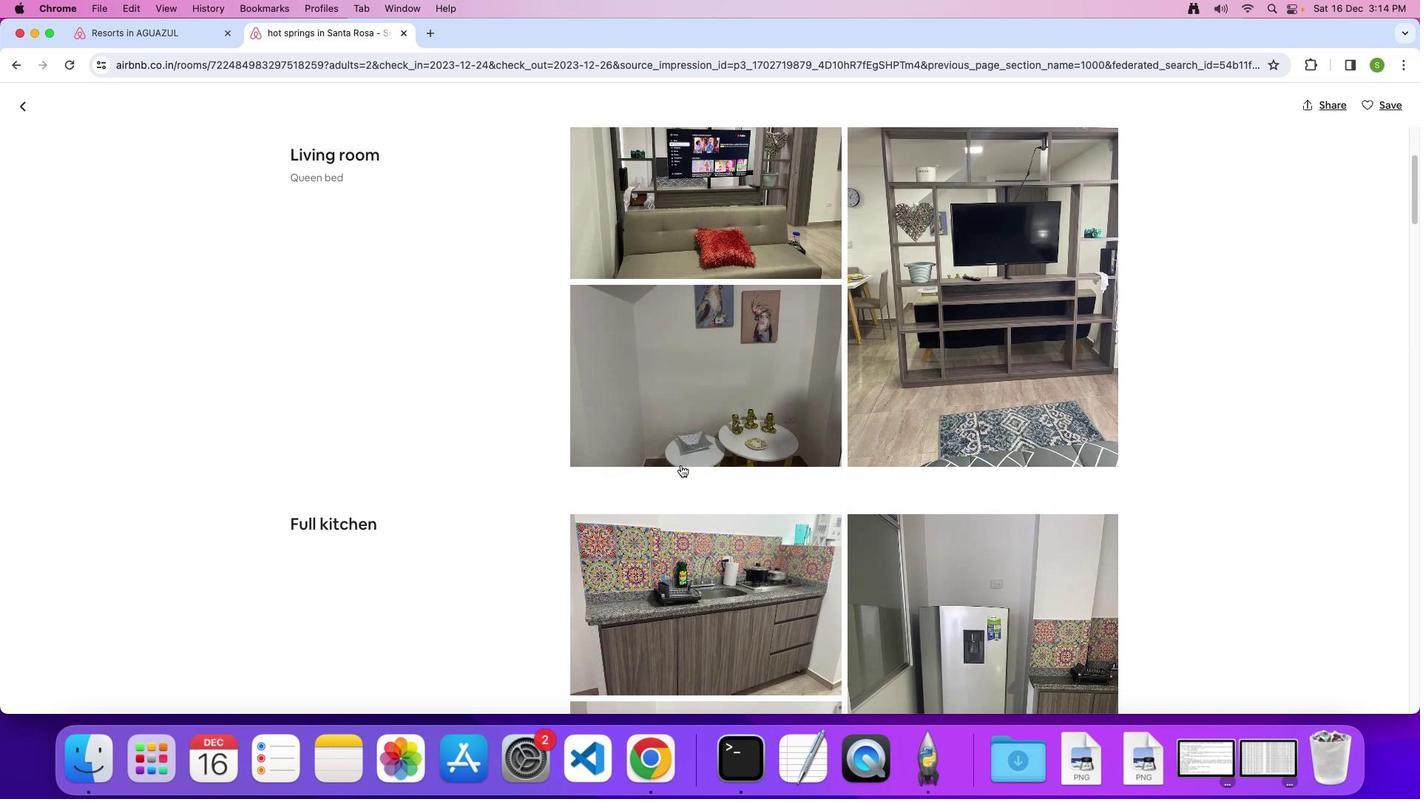 
Action: Mouse scrolled (592, 444) with delta (69, 47)
Screenshot: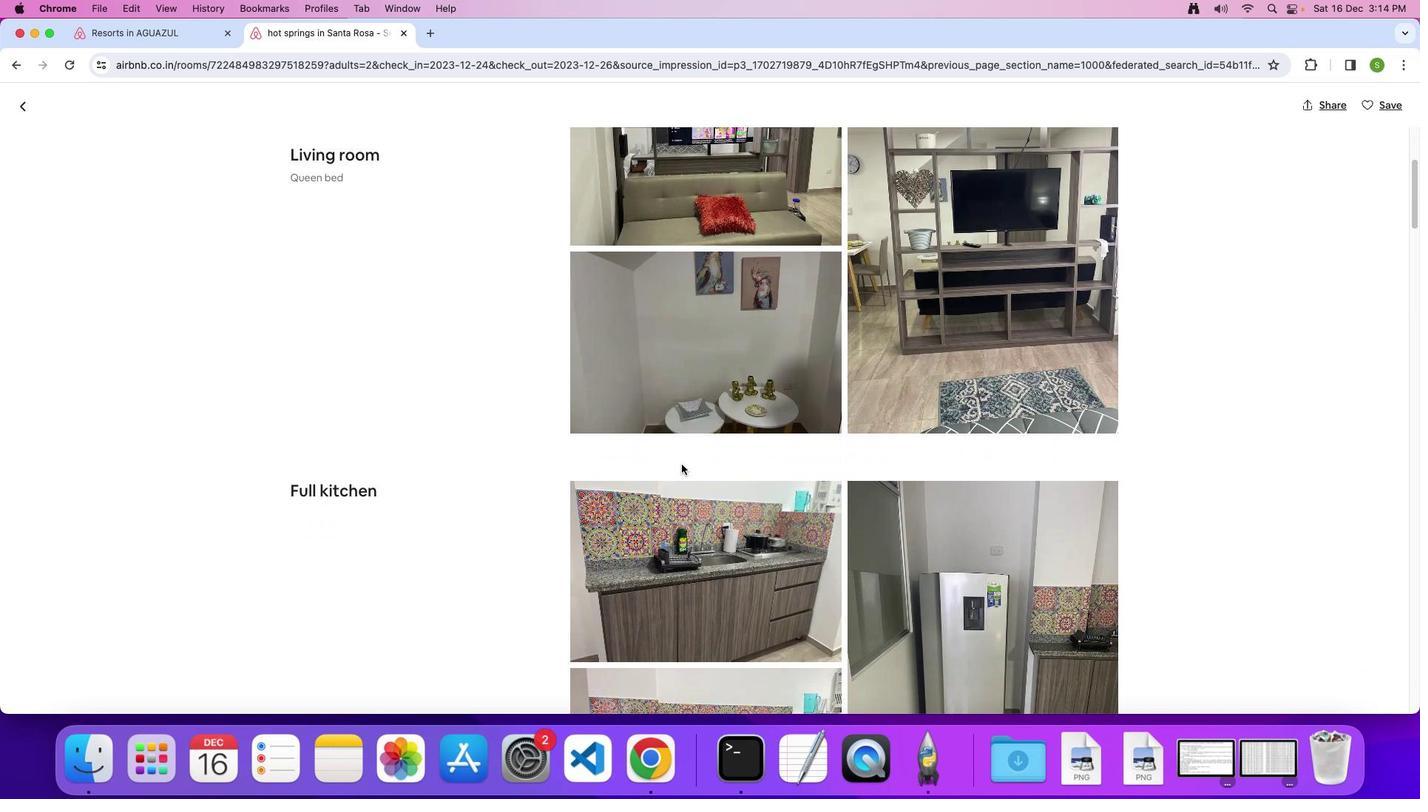 
Action: Mouse moved to (592, 444)
Screenshot: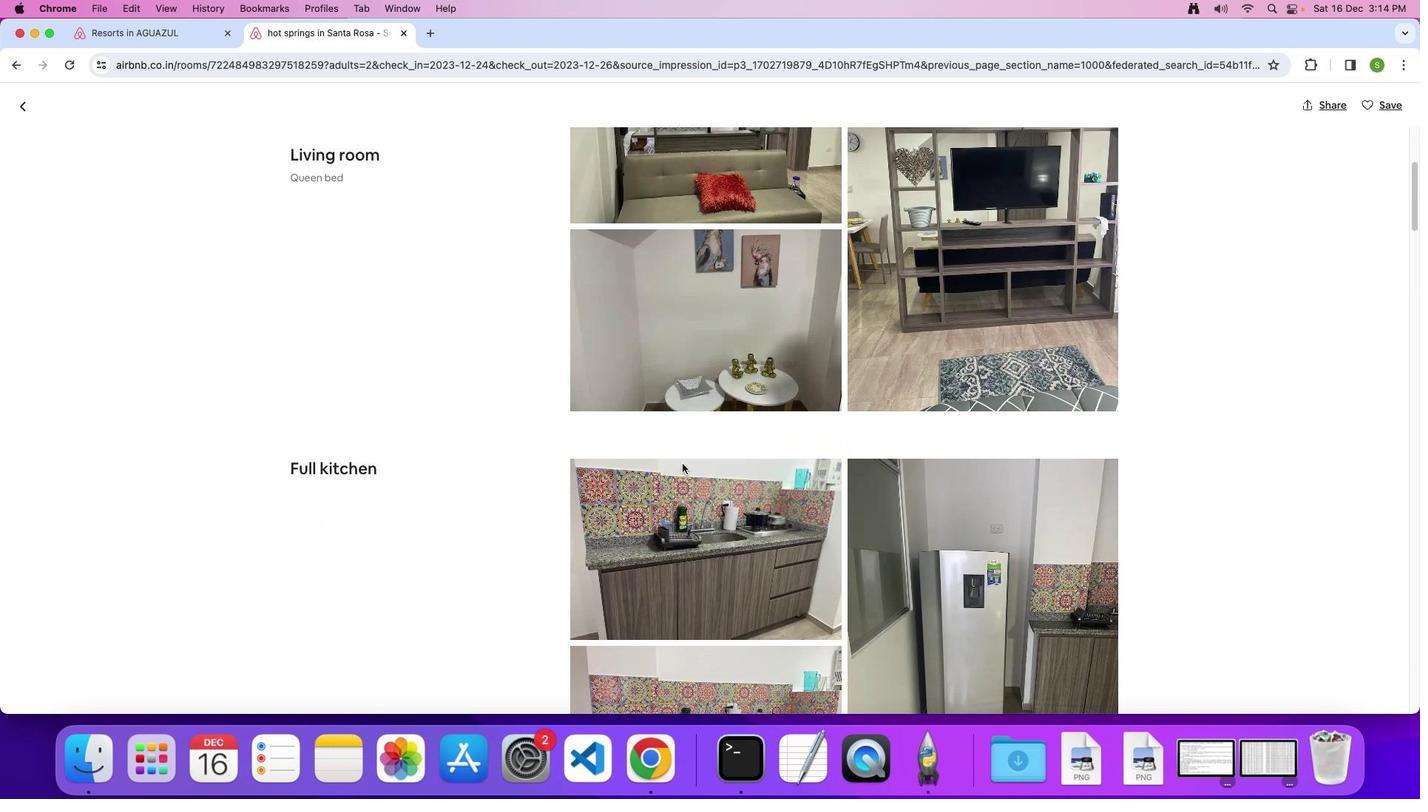 
Action: Mouse scrolled (592, 444) with delta (69, 46)
Screenshot: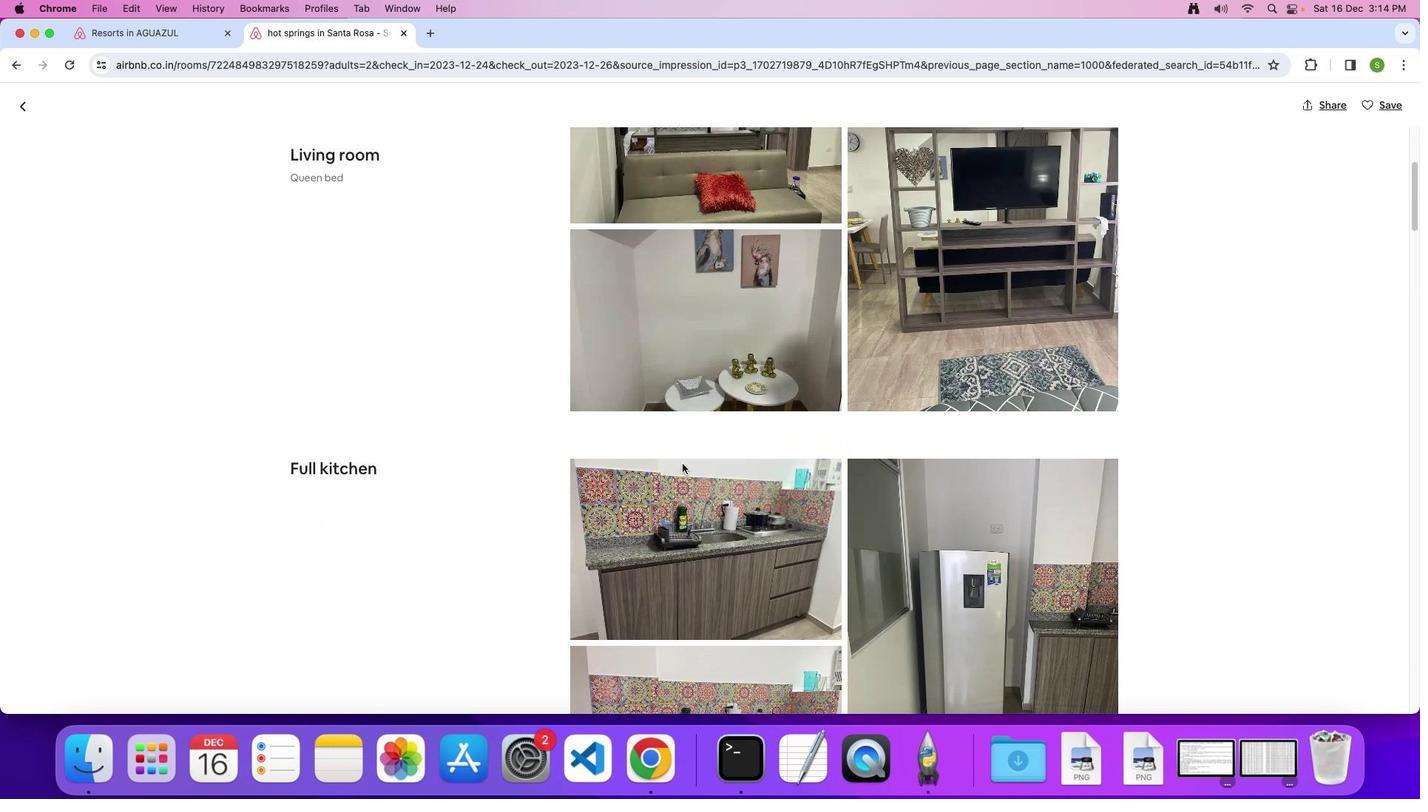 
Action: Mouse moved to (592, 423)
Screenshot: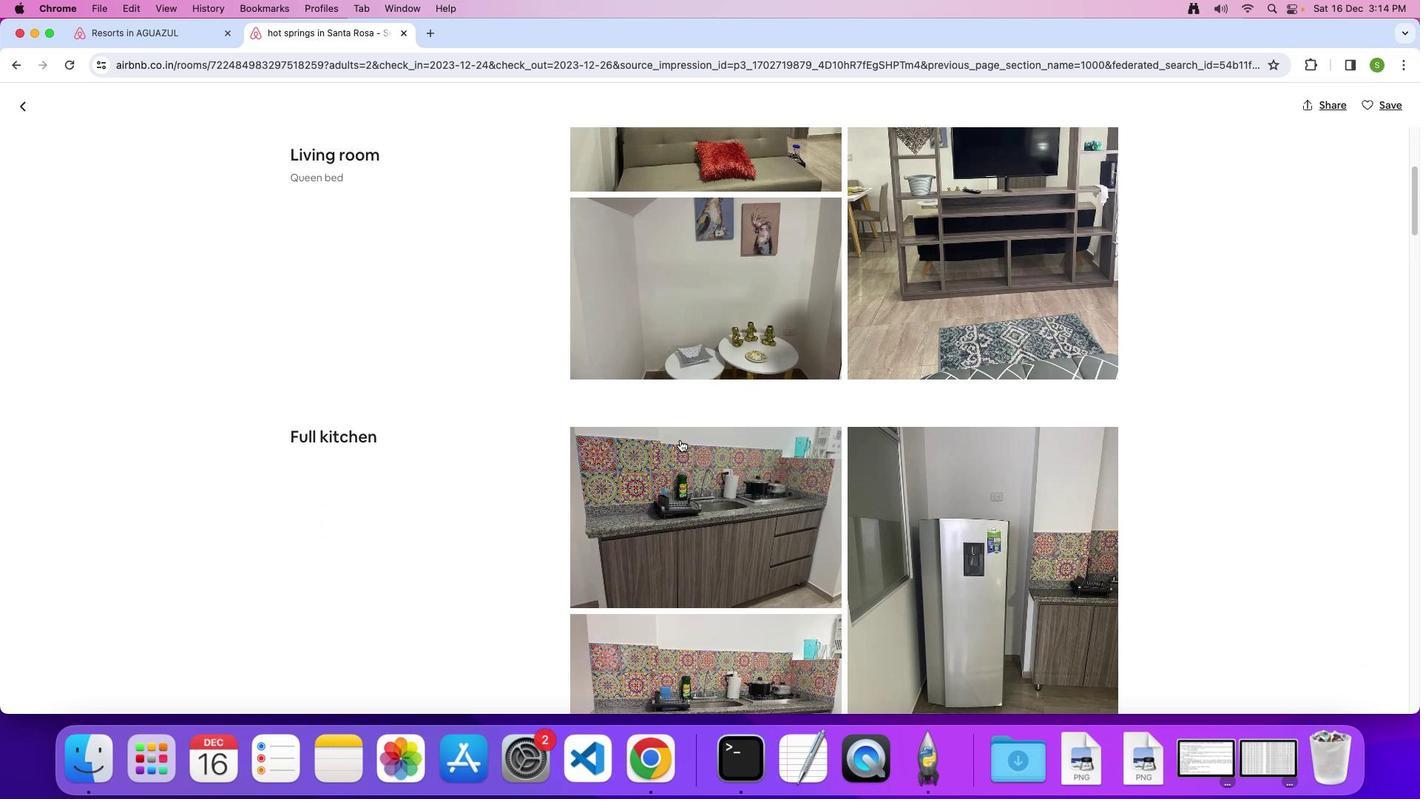 
Action: Mouse scrolled (592, 423) with delta (69, 47)
Screenshot: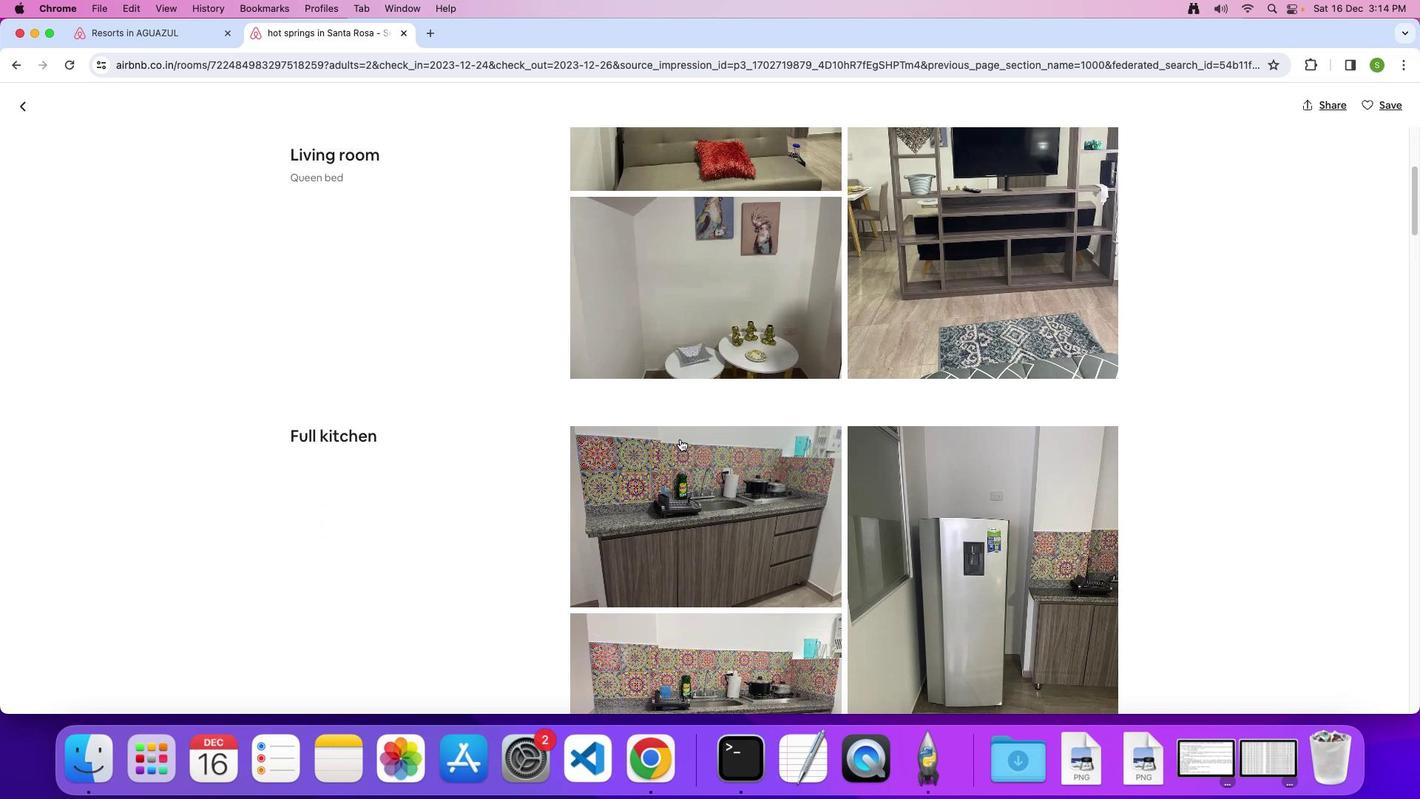 
Action: Mouse moved to (592, 422)
Screenshot: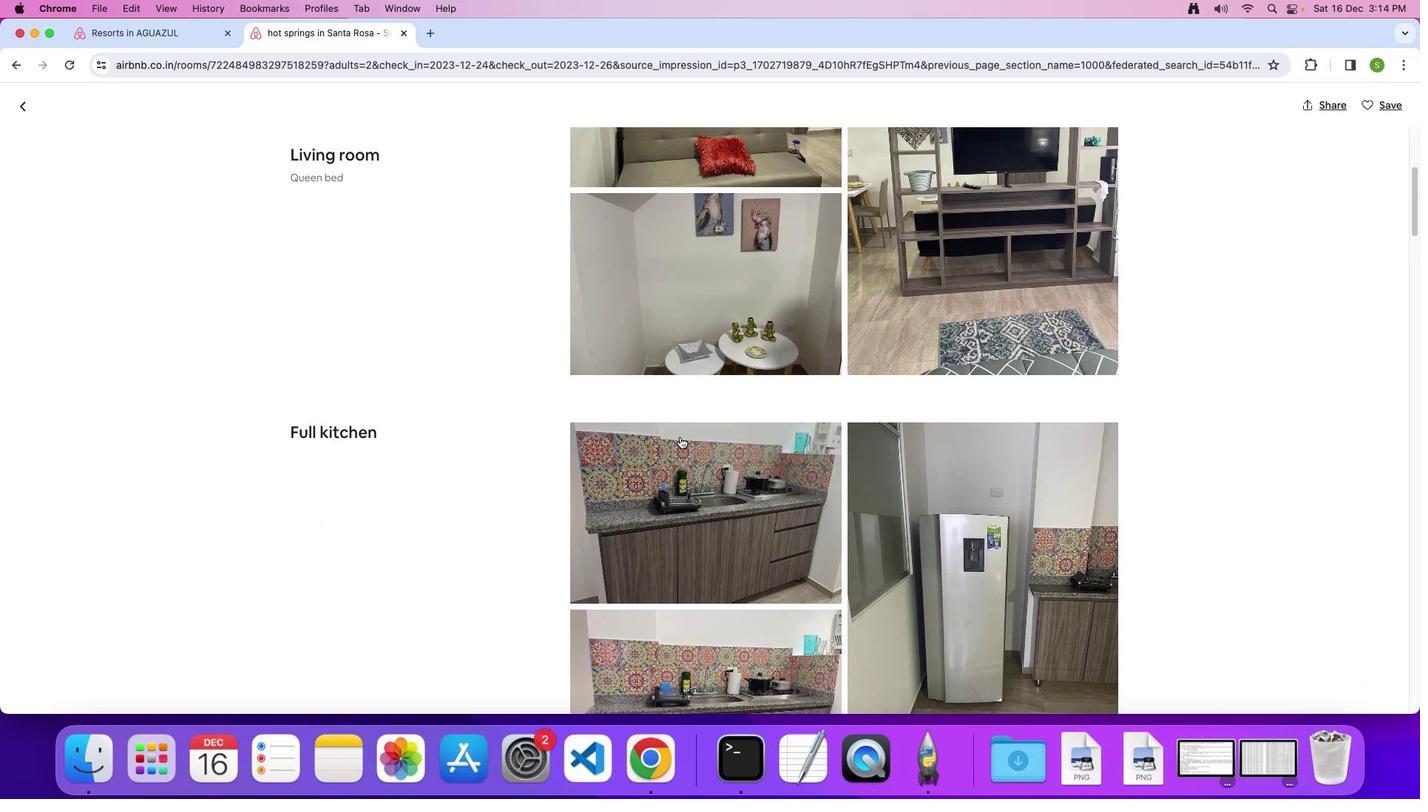 
Action: Mouse scrolled (592, 422) with delta (69, 47)
Screenshot: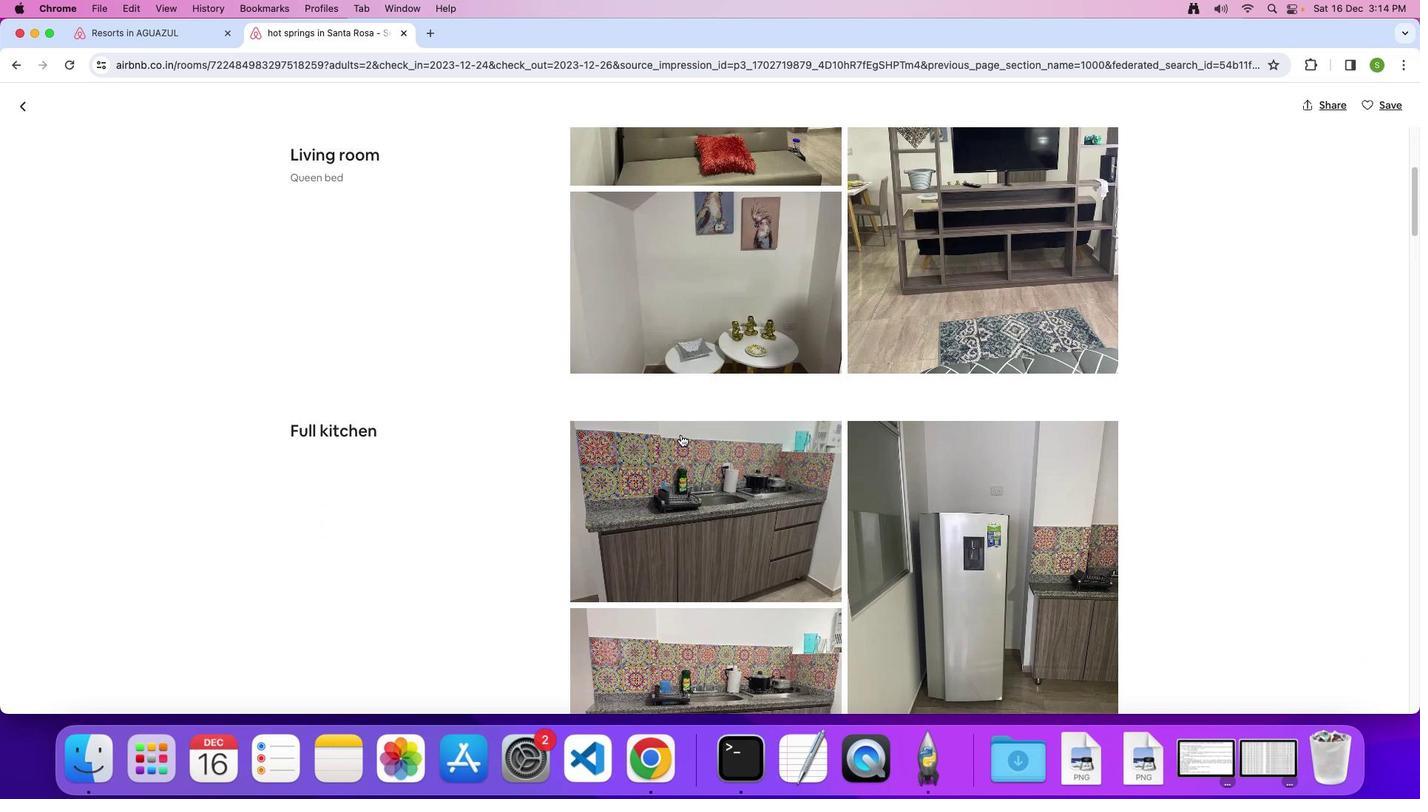 
Action: Mouse moved to (592, 419)
Screenshot: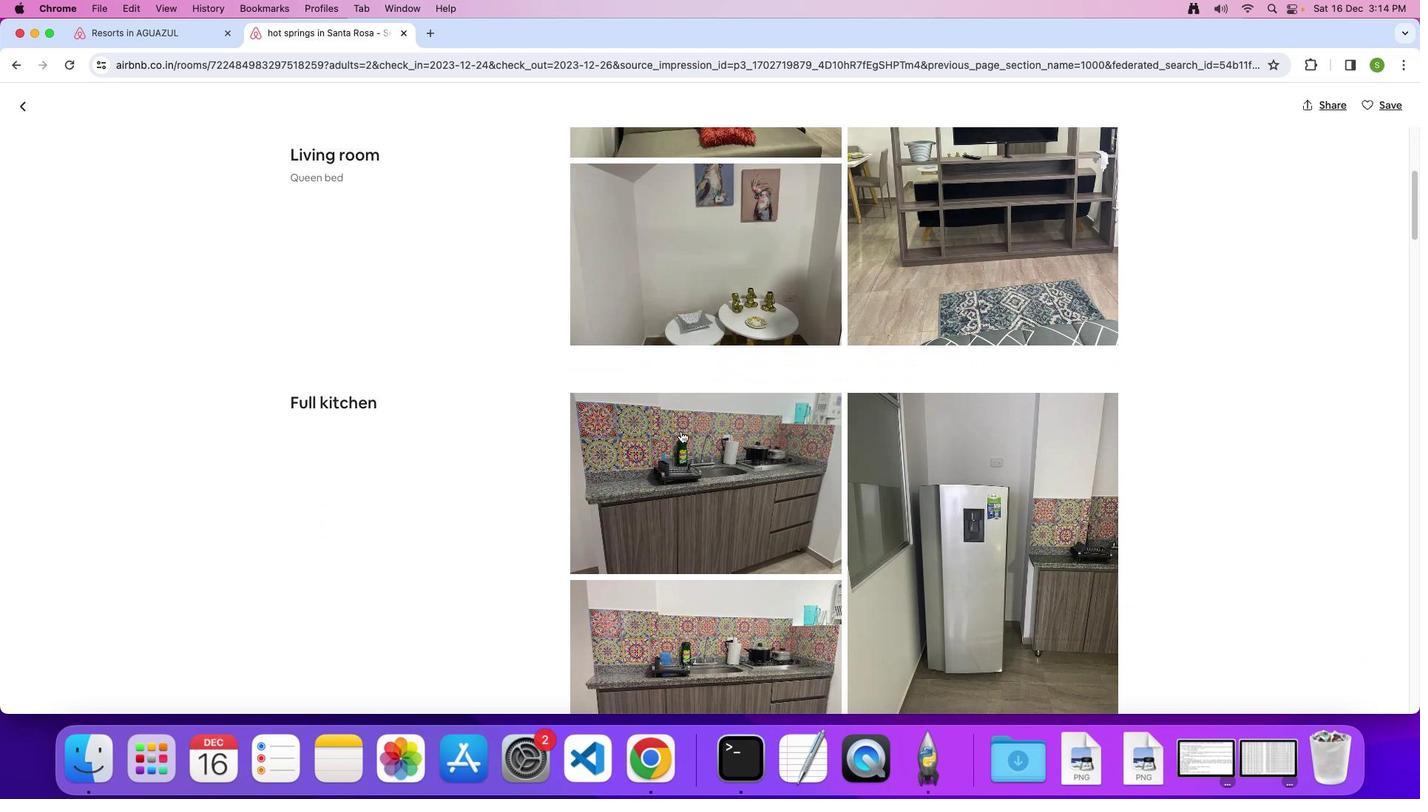 
Action: Mouse scrolled (592, 419) with delta (69, 47)
Screenshot: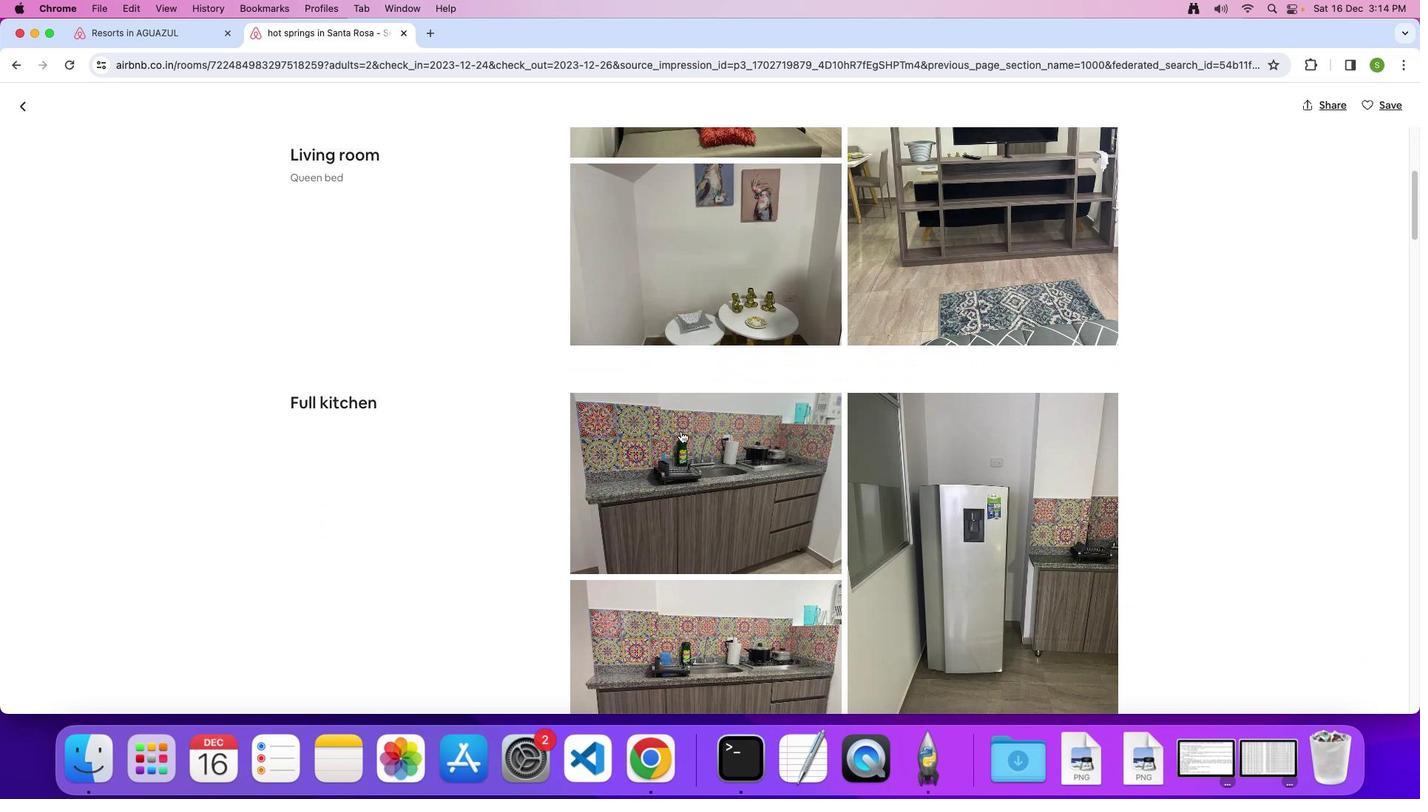 
Action: Mouse moved to (593, 412)
Screenshot: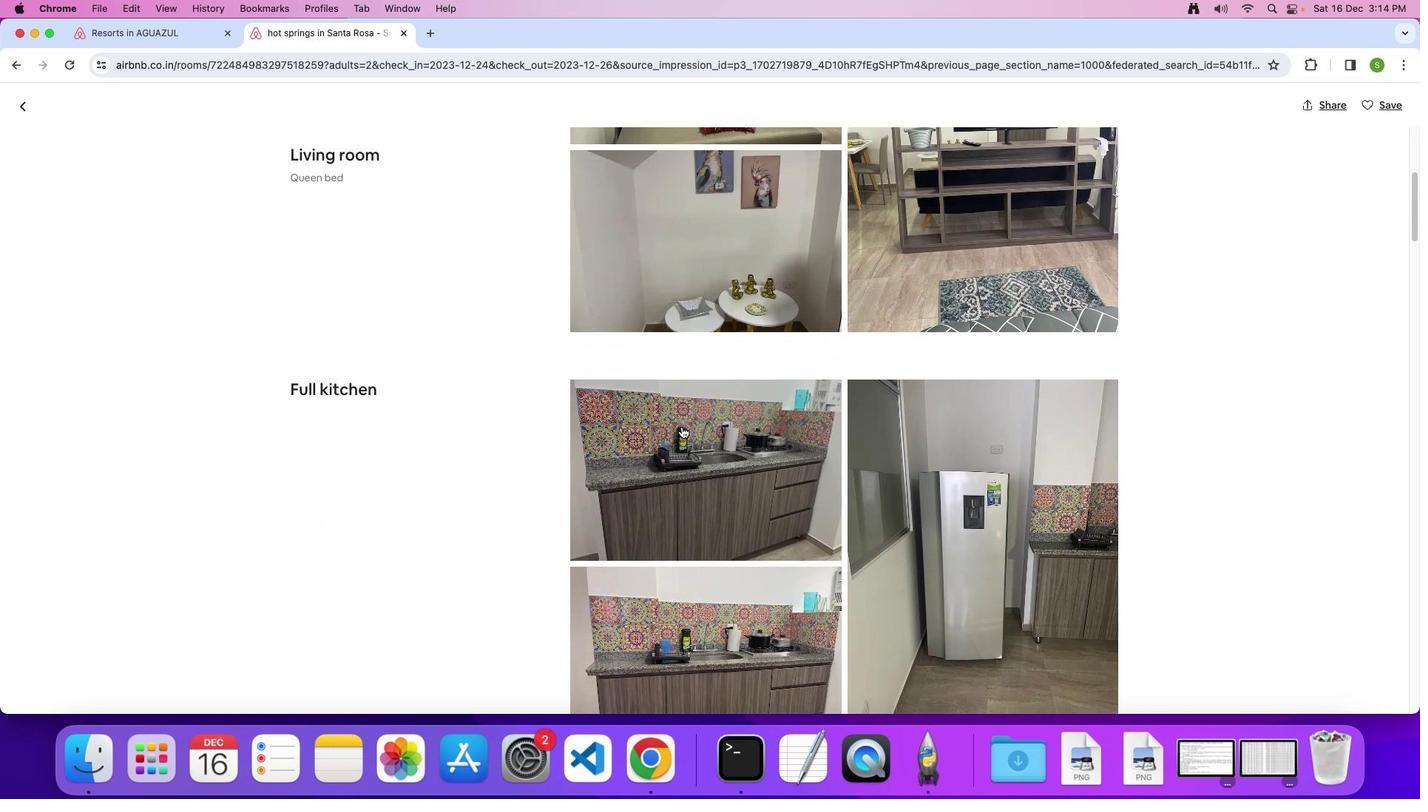 
Action: Mouse scrolled (593, 412) with delta (69, 47)
Screenshot: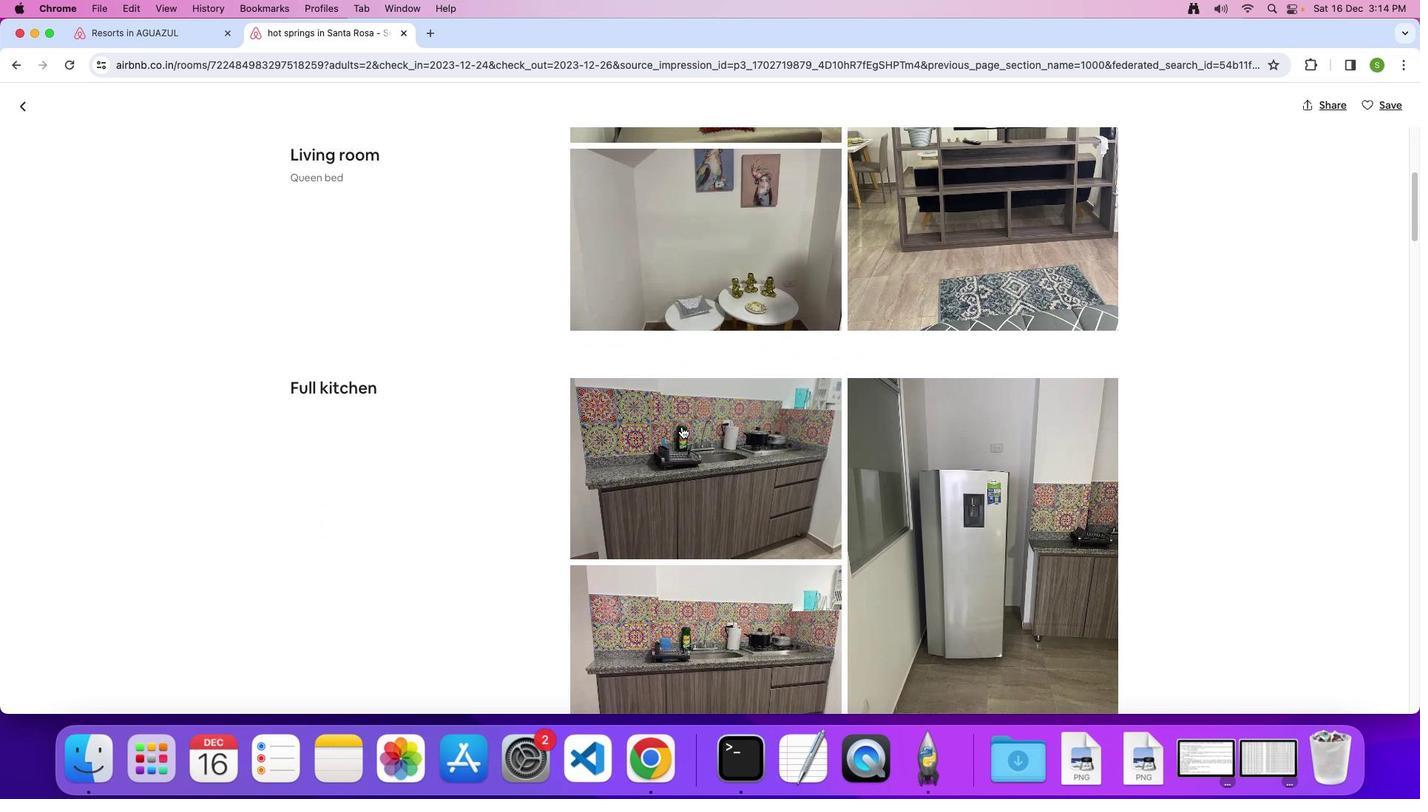 
Action: Mouse moved to (593, 411)
Screenshot: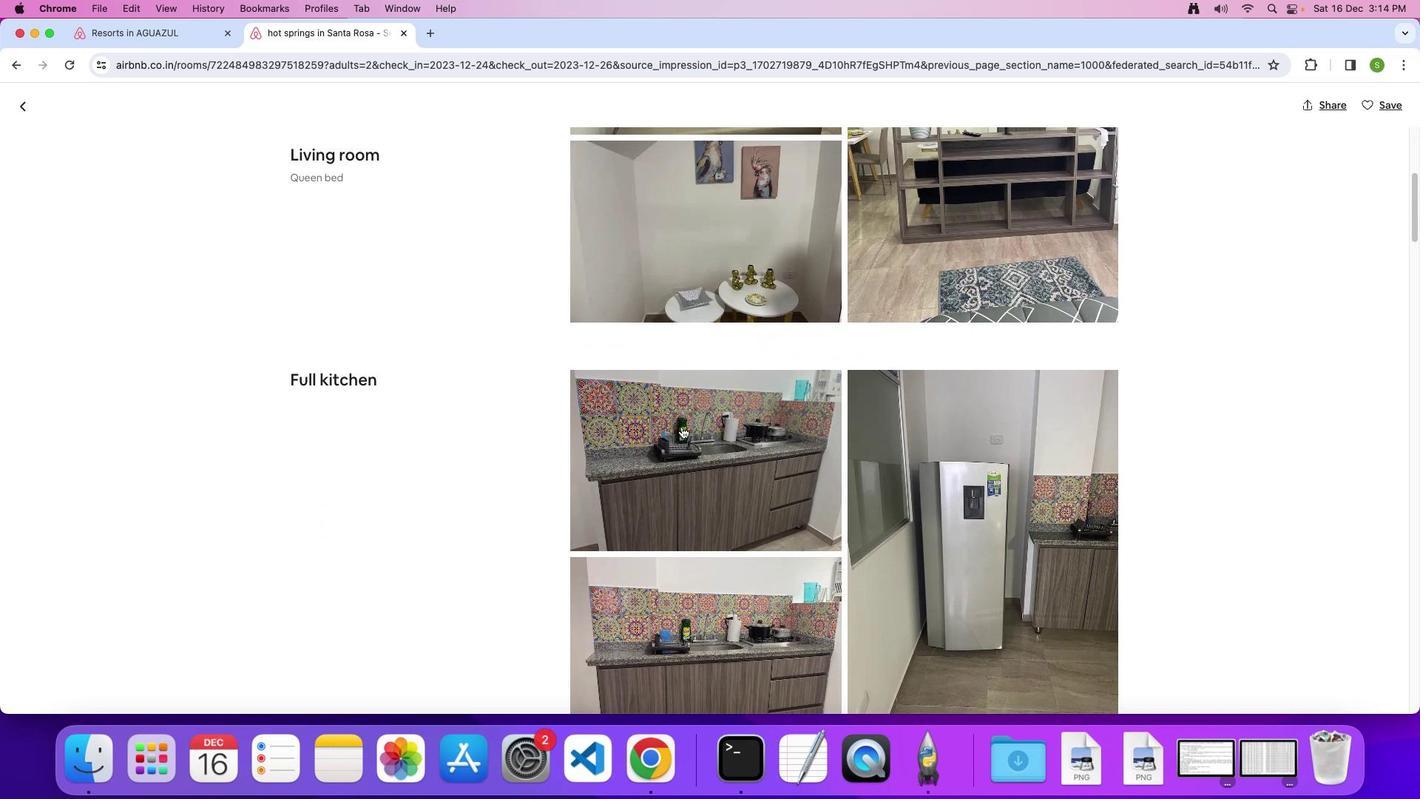 
Action: Mouse scrolled (593, 411) with delta (69, 47)
Screenshot: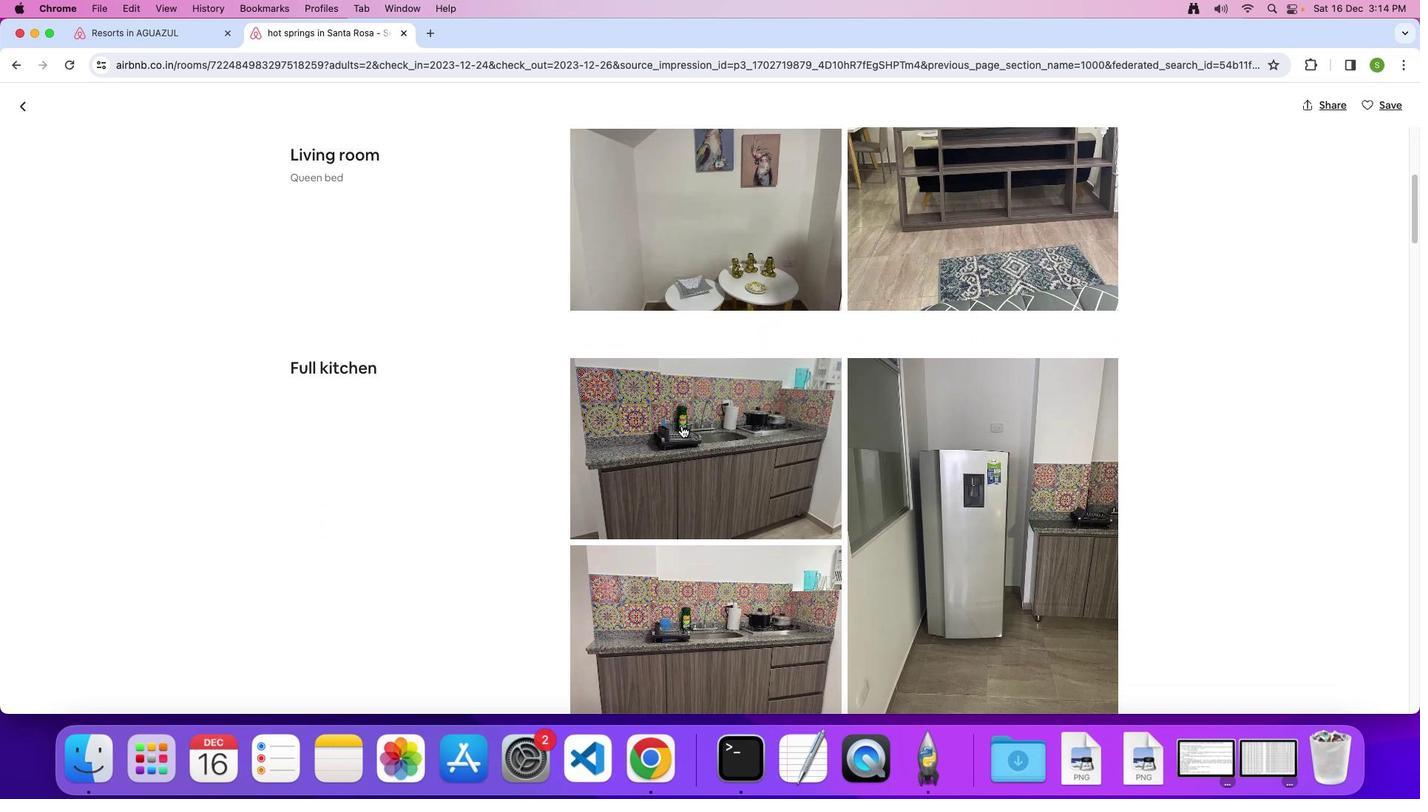 
Action: Mouse moved to (593, 411)
Screenshot: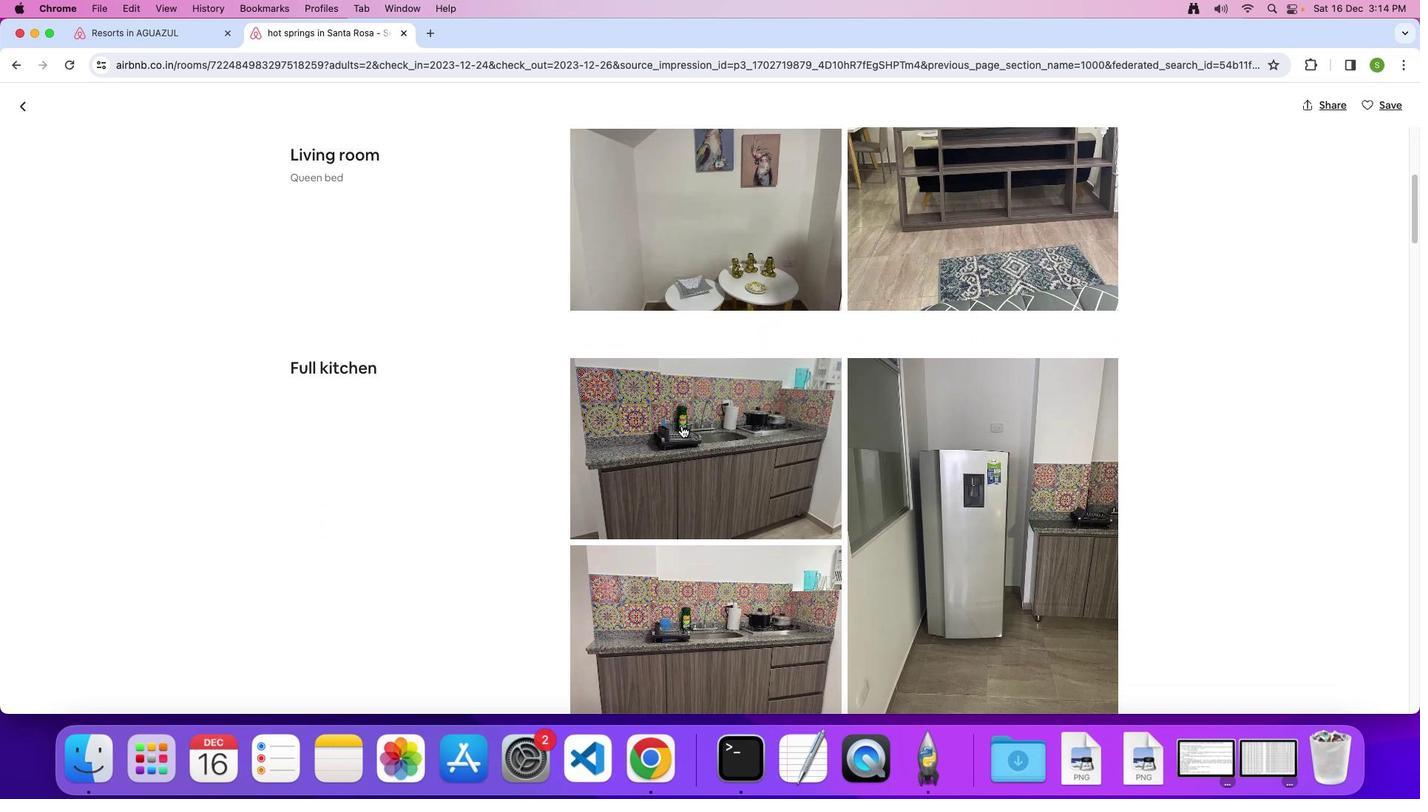
Action: Mouse scrolled (593, 411) with delta (69, 47)
Screenshot: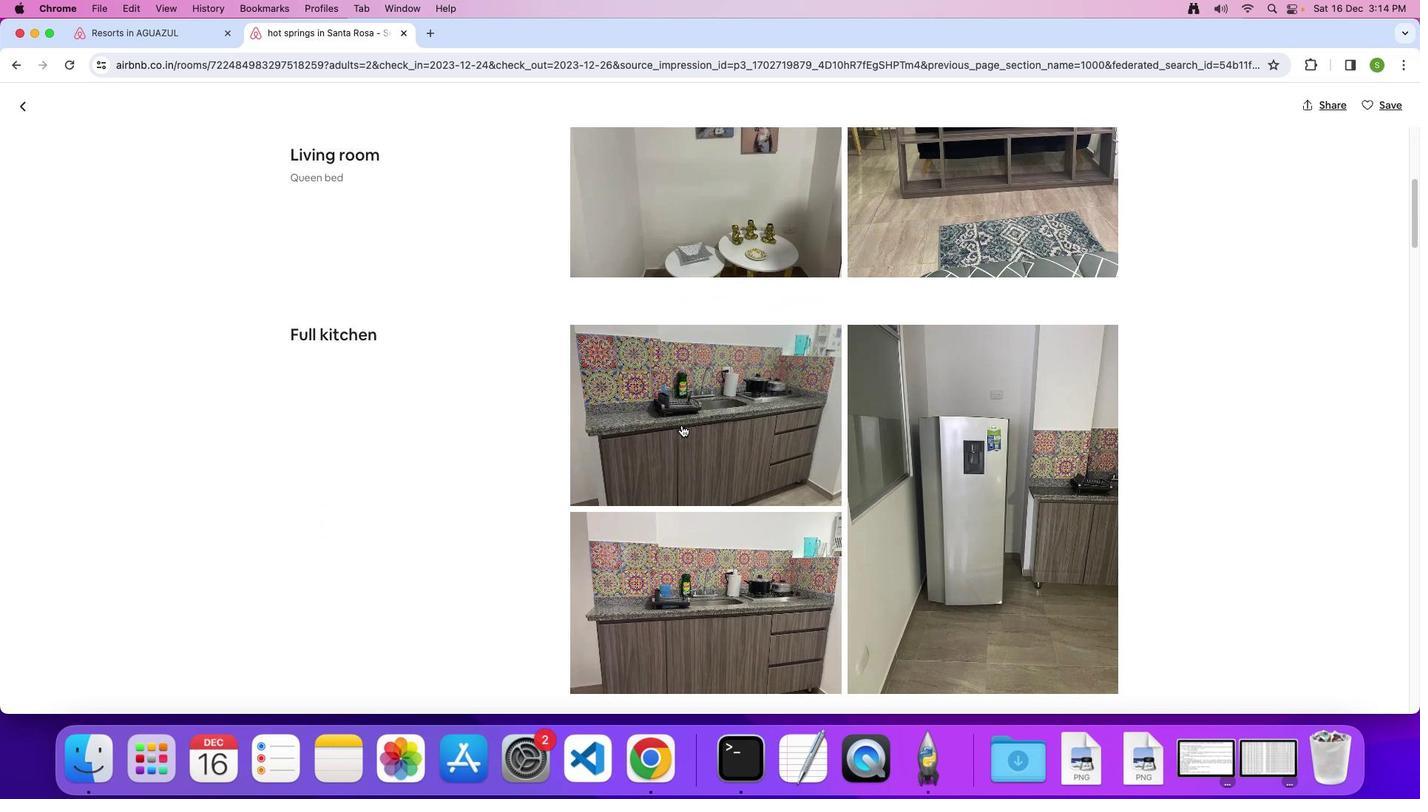 
Action: Mouse moved to (593, 409)
Screenshot: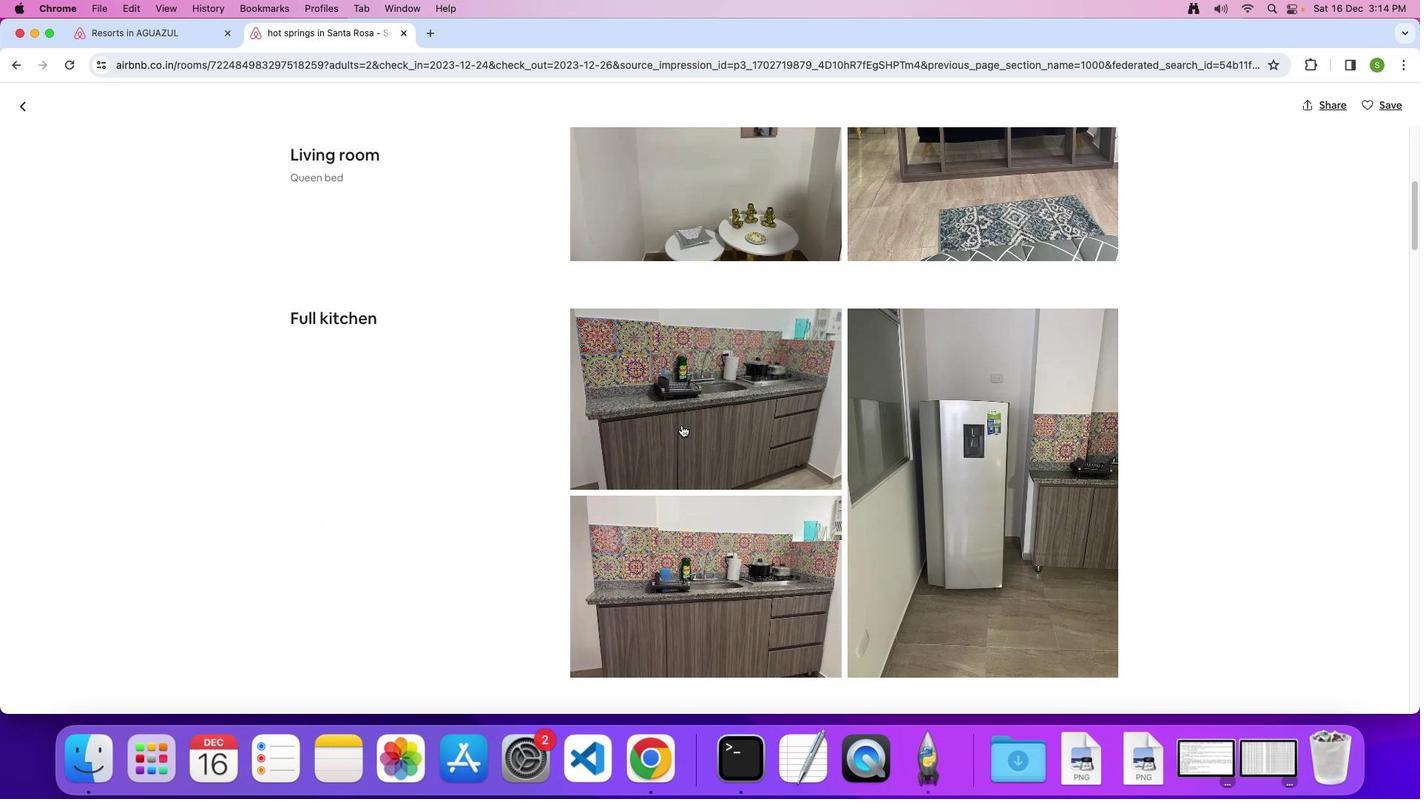 
Action: Mouse scrolled (593, 409) with delta (69, 47)
Screenshot: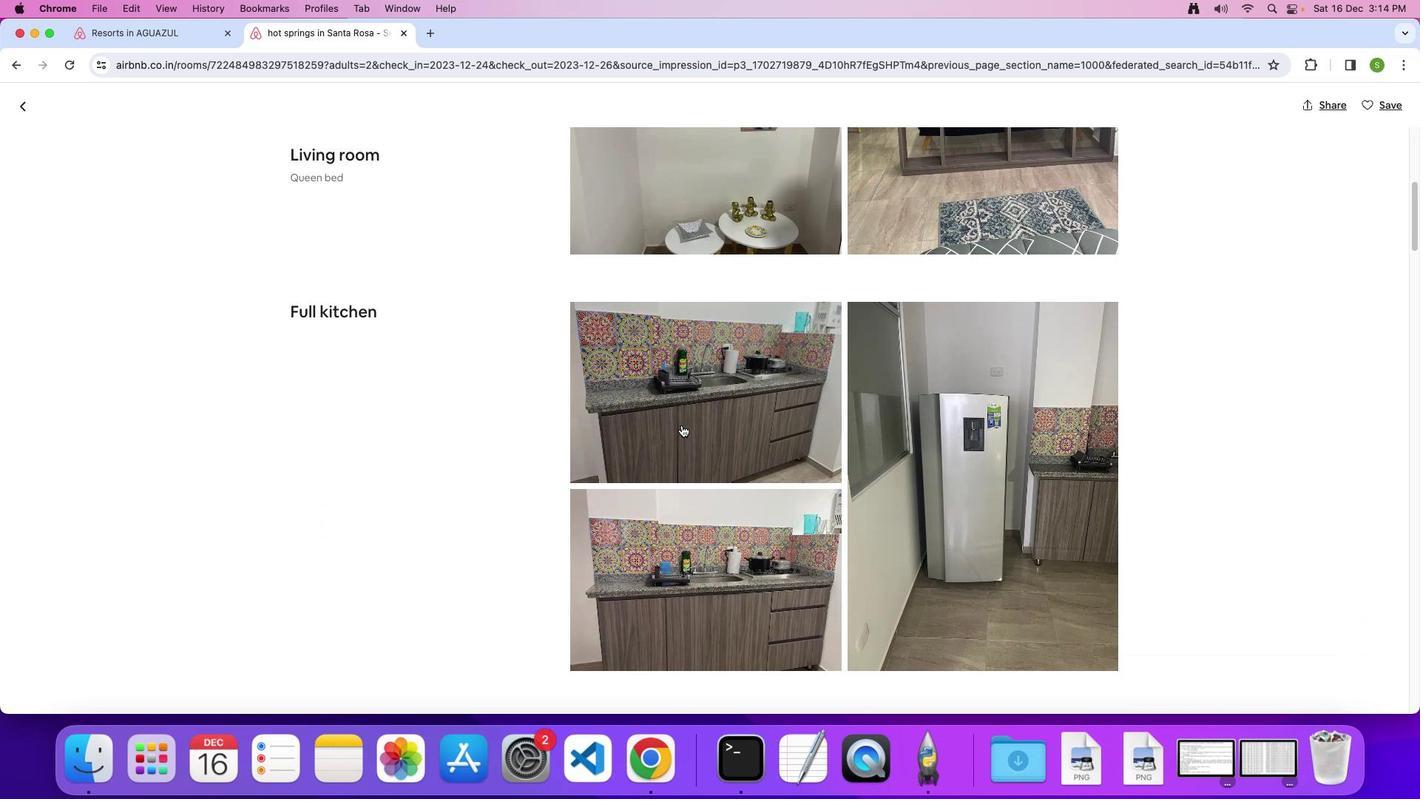 
Action: Mouse scrolled (593, 409) with delta (69, 47)
Screenshot: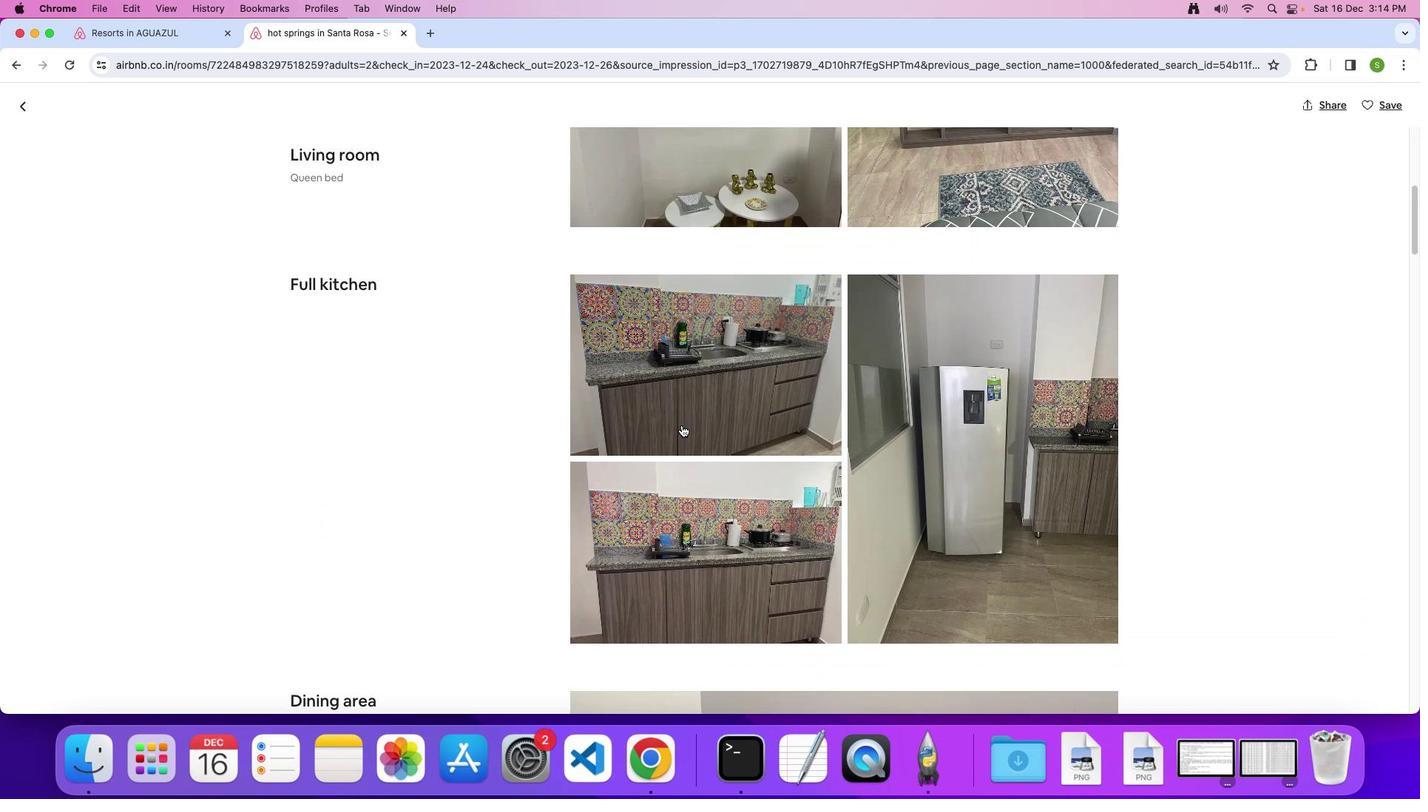 
Action: Mouse scrolled (593, 409) with delta (69, 46)
Screenshot: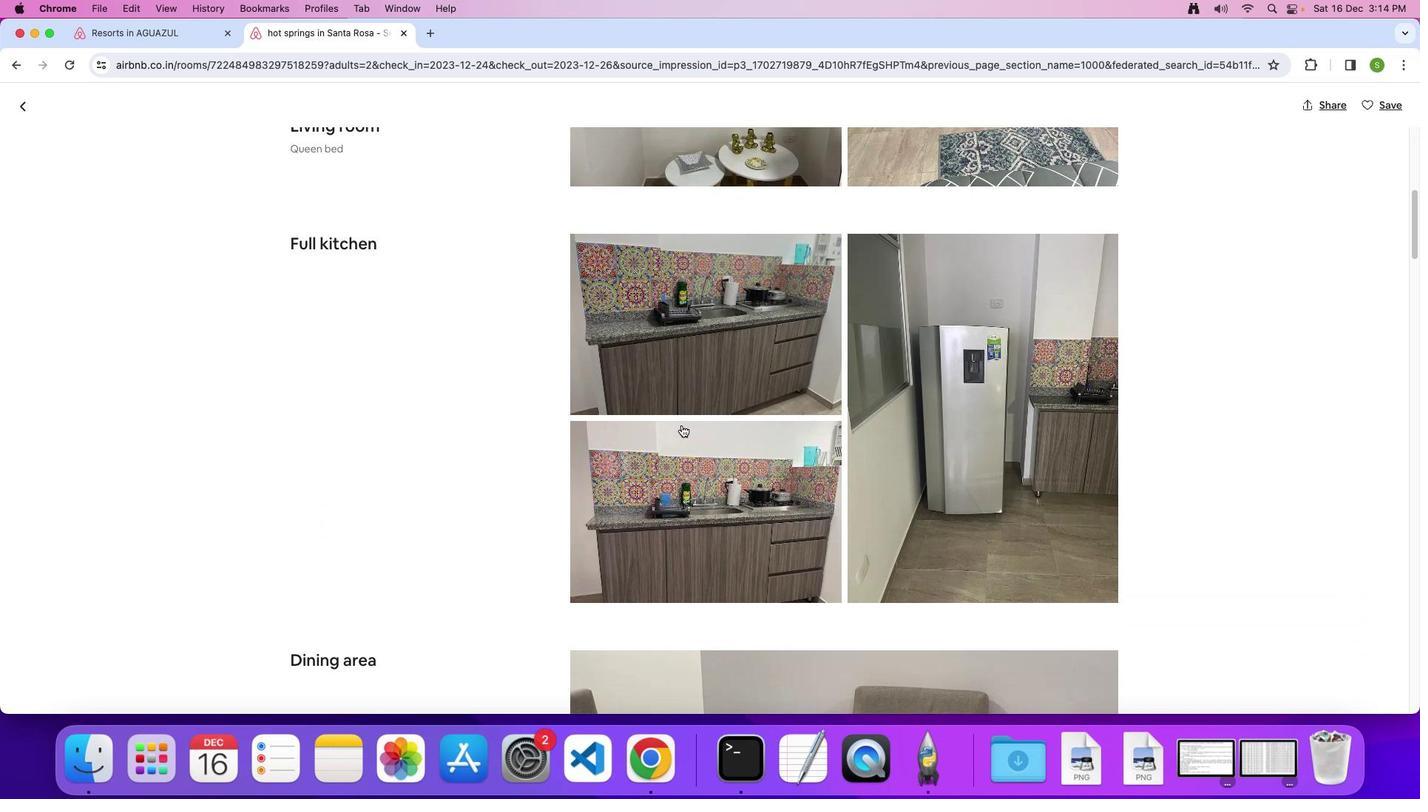 
Action: Mouse moved to (589, 430)
Screenshot: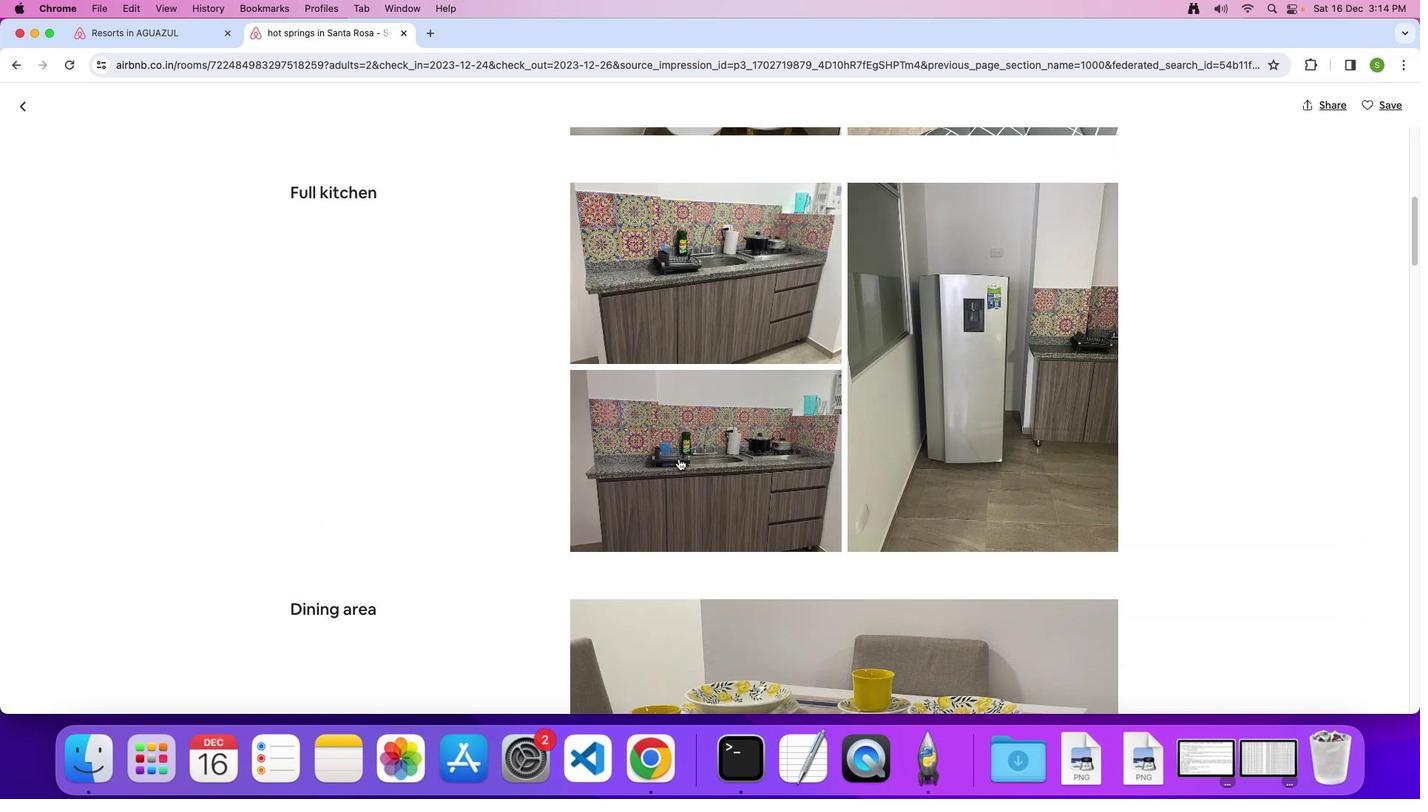 
Action: Mouse scrolled (589, 430) with delta (69, 47)
Screenshot: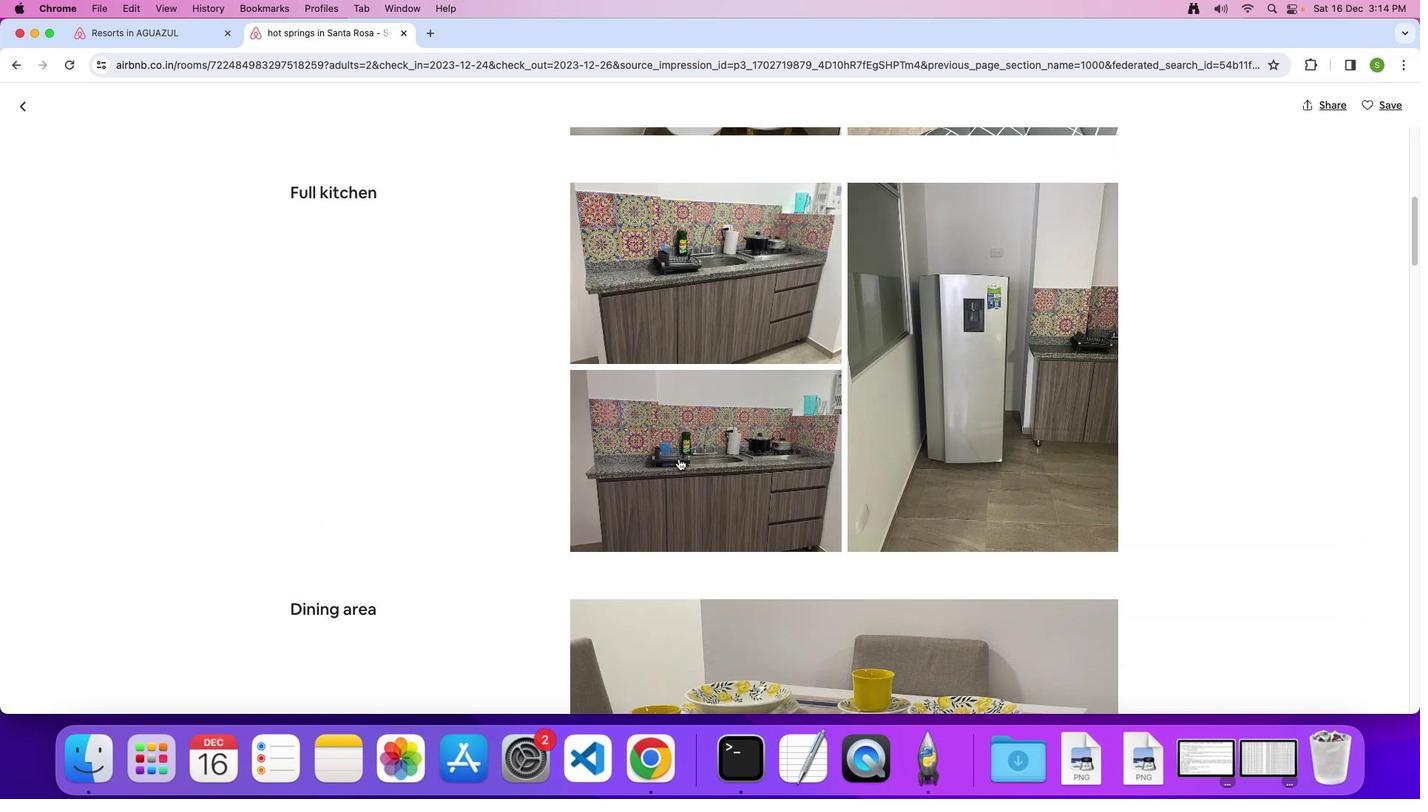 
Action: Mouse moved to (589, 435)
Screenshot: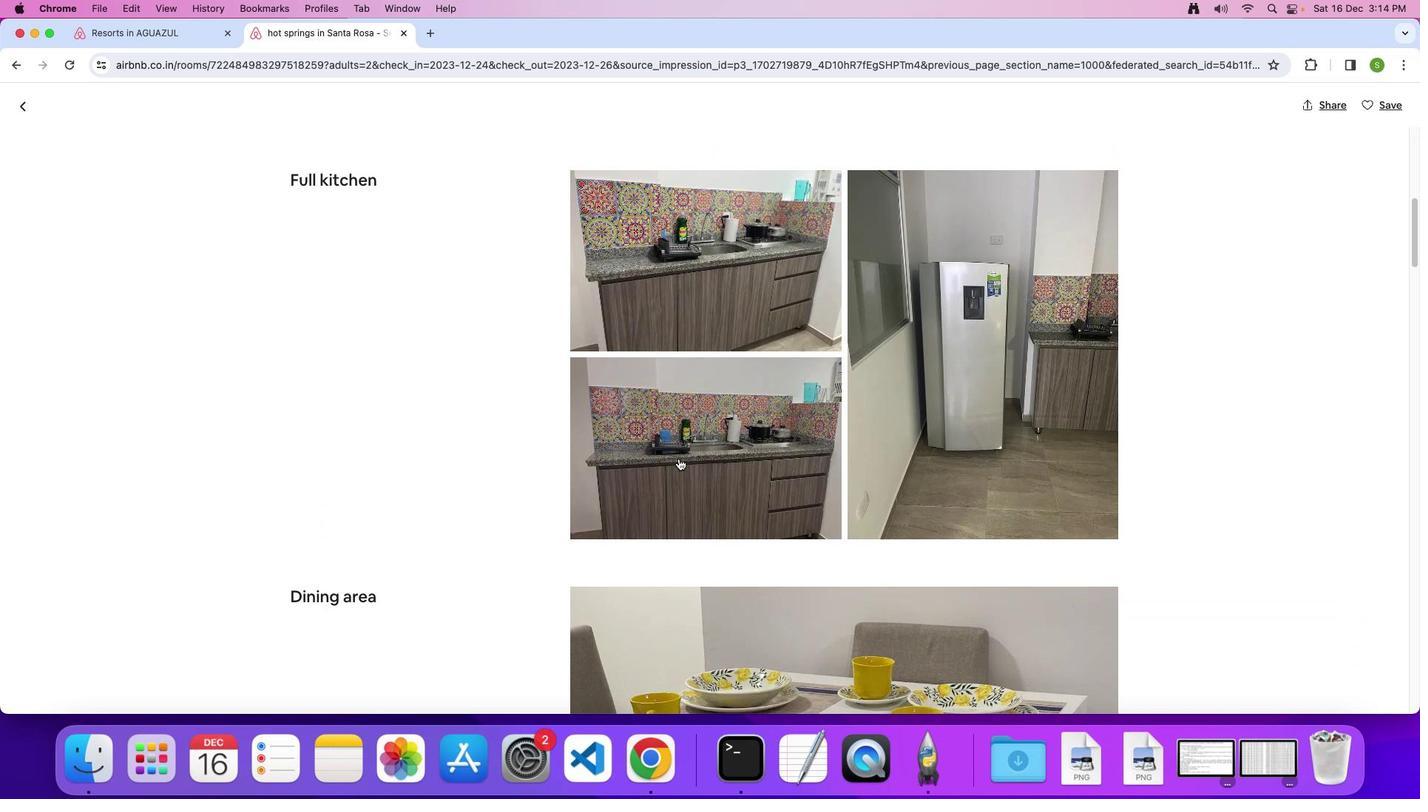 
Action: Mouse scrolled (589, 435) with delta (69, 47)
Screenshot: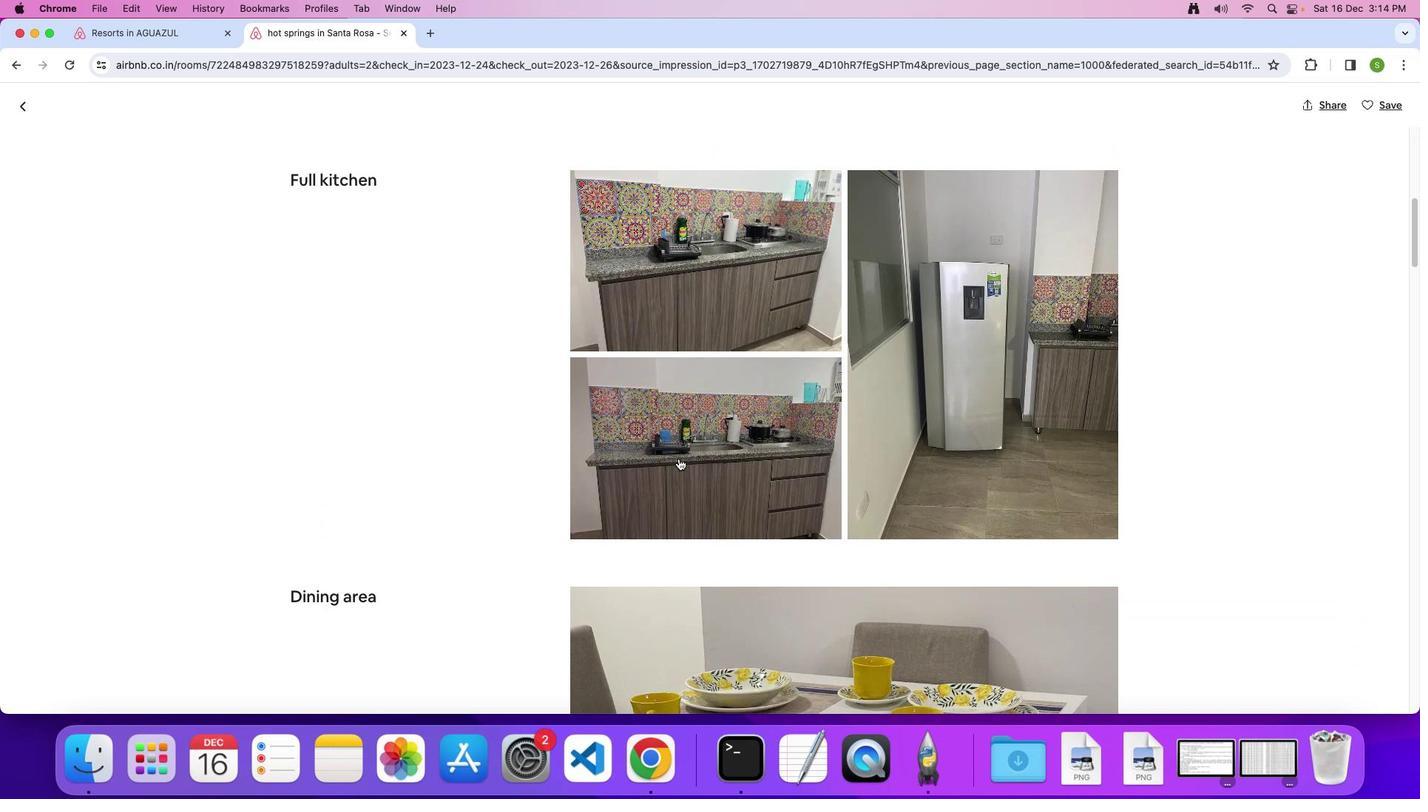 
Action: Mouse moved to (590, 436)
Screenshot: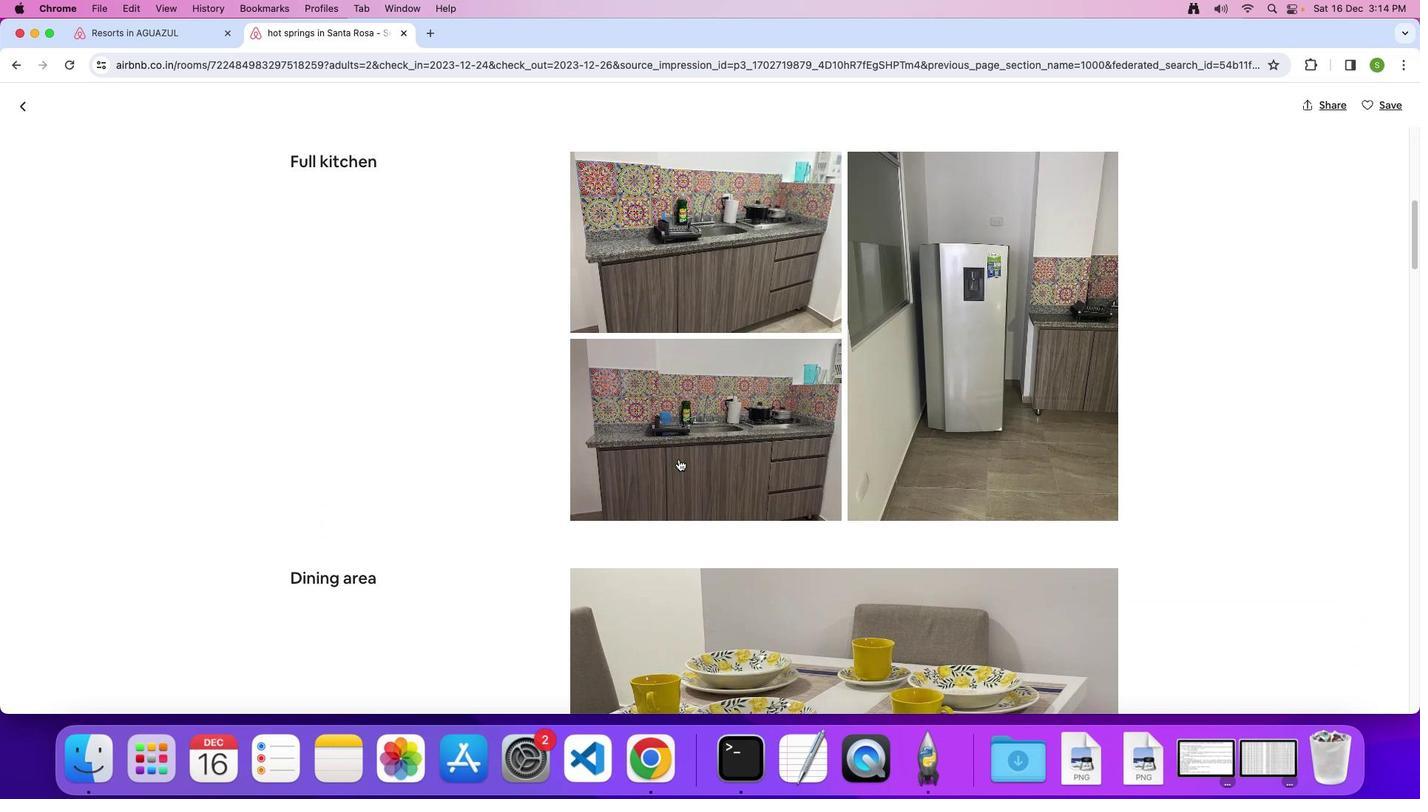 
Action: Mouse scrolled (590, 436) with delta (69, 46)
Screenshot: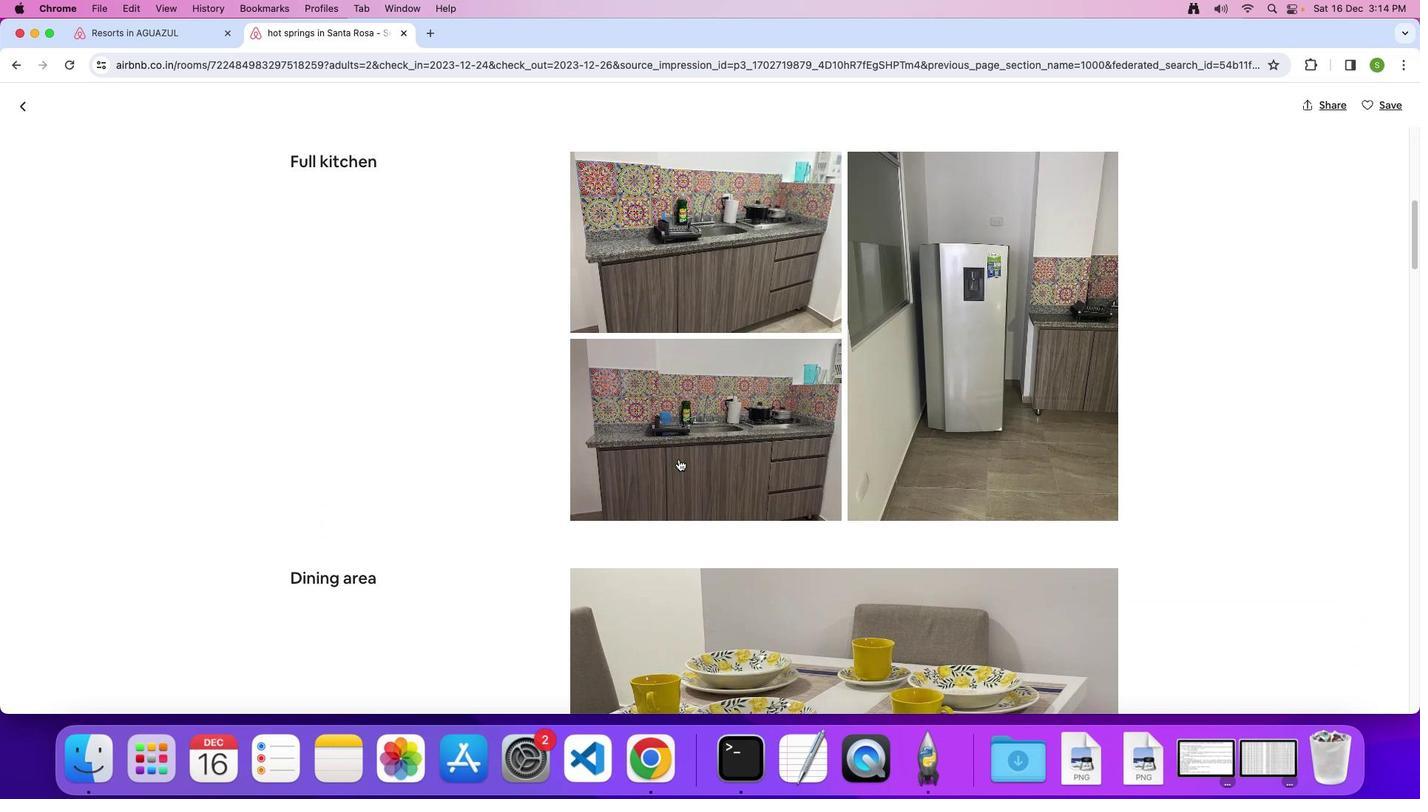 
Action: Mouse moved to (594, 444)
Screenshot: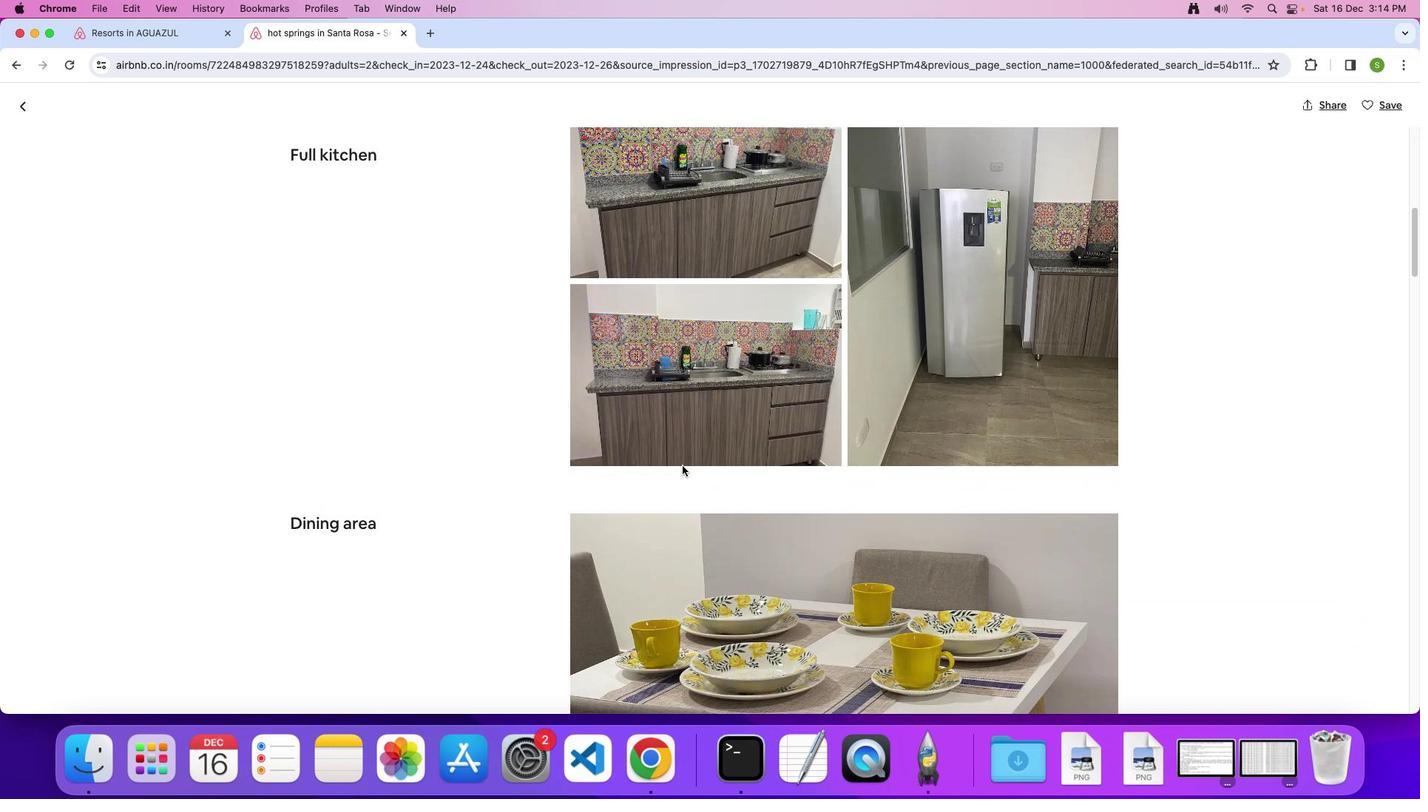 
Action: Mouse scrolled (594, 444) with delta (69, 47)
Screenshot: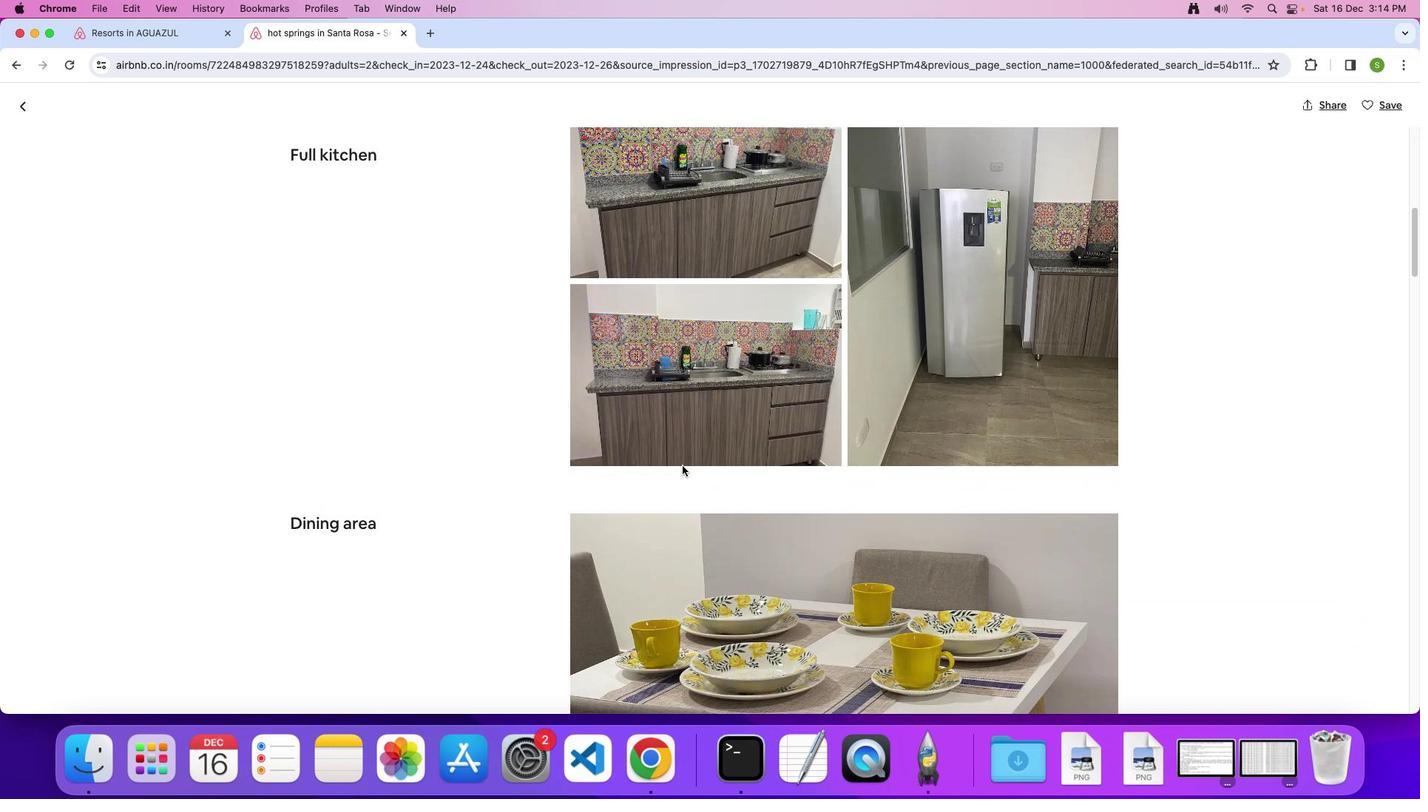 
Action: Mouse moved to (594, 444)
Screenshot: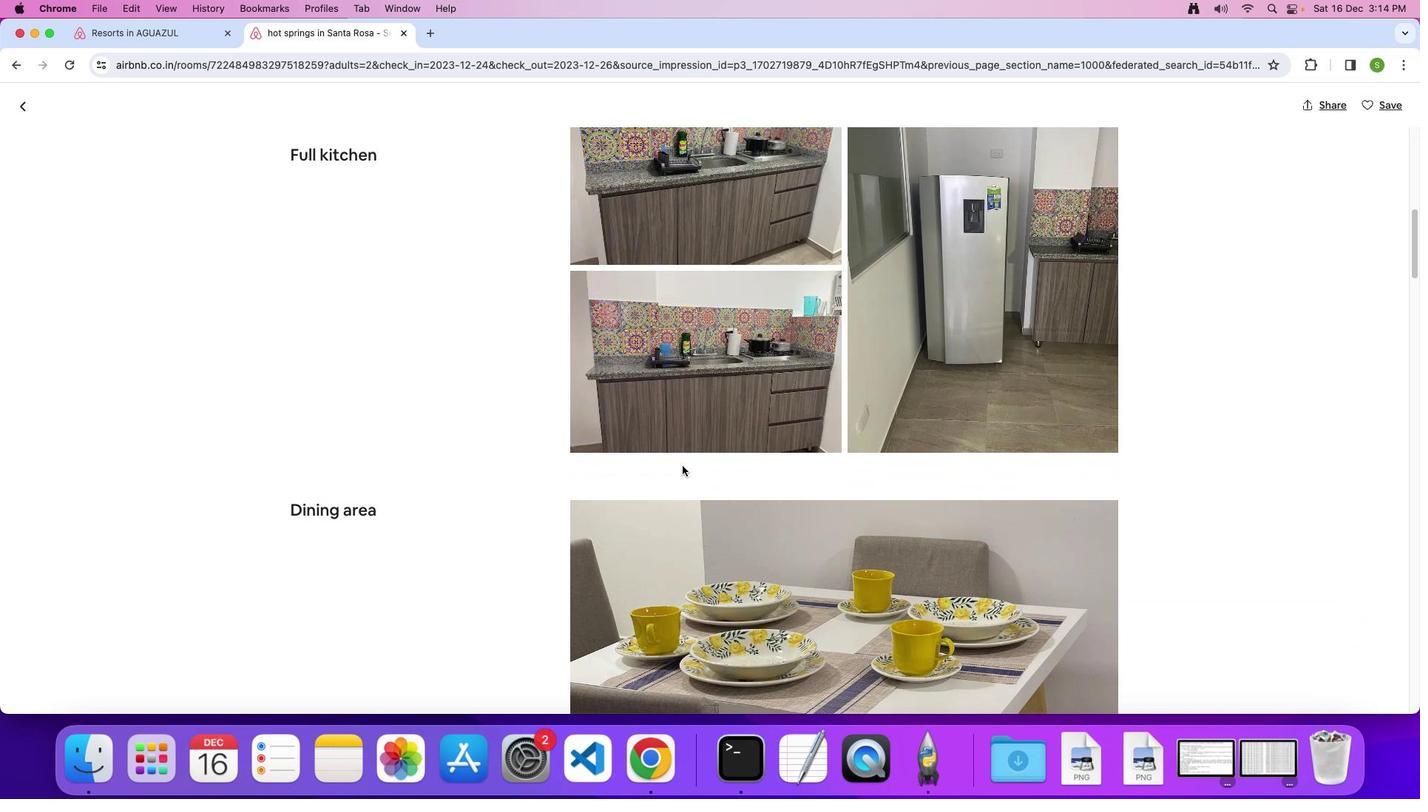 
Action: Mouse scrolled (594, 444) with delta (69, 47)
Screenshot: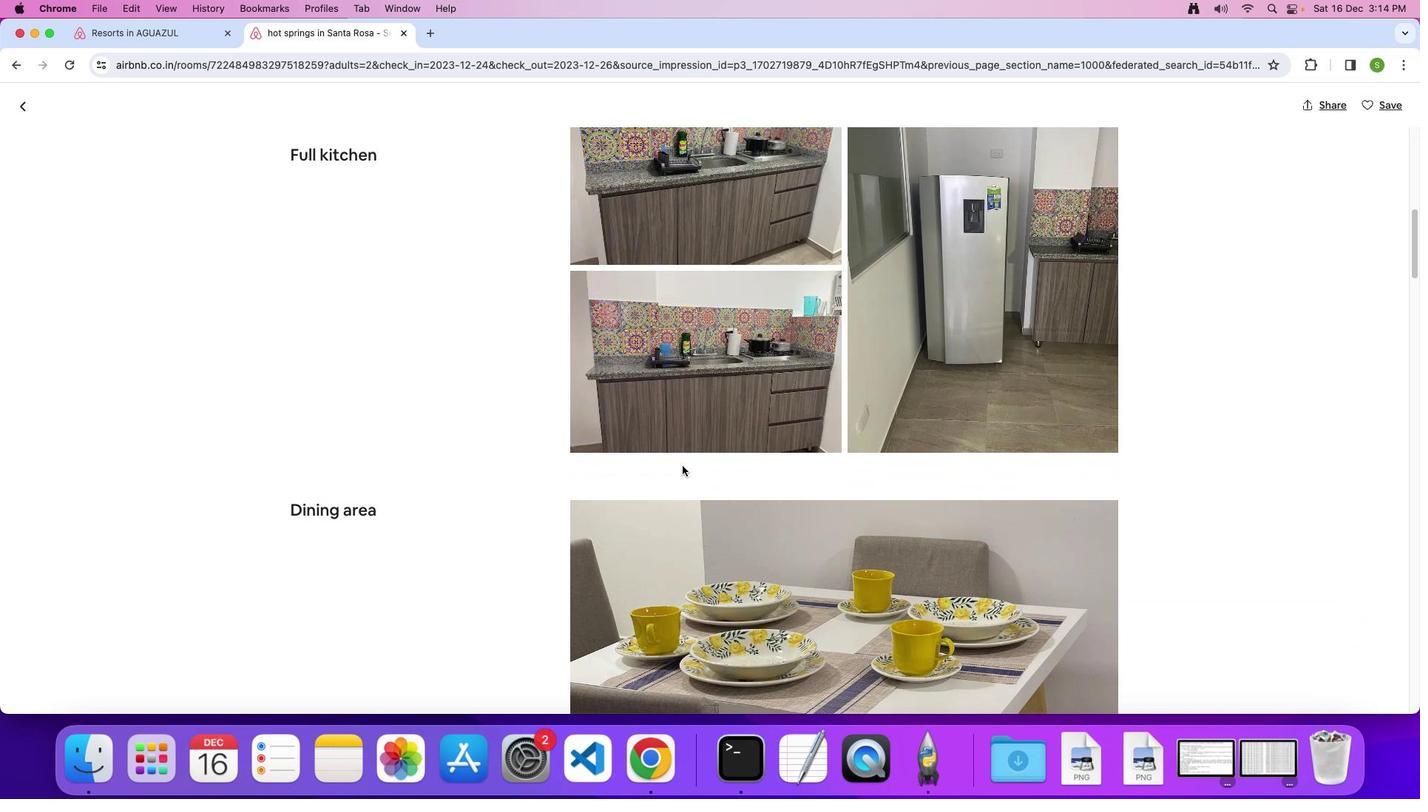 
Action: Mouse moved to (594, 444)
Screenshot: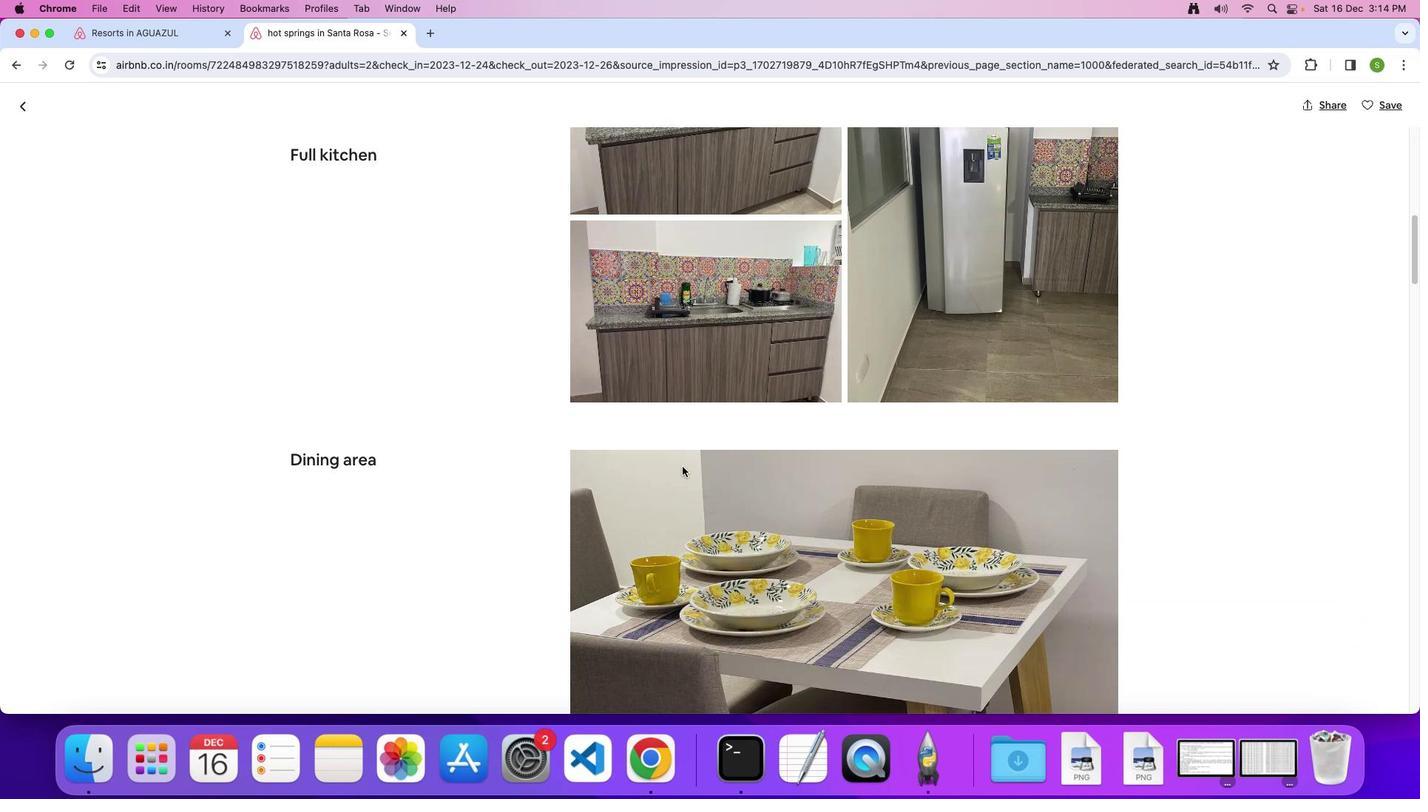 
Action: Mouse scrolled (594, 444) with delta (69, 46)
Screenshot: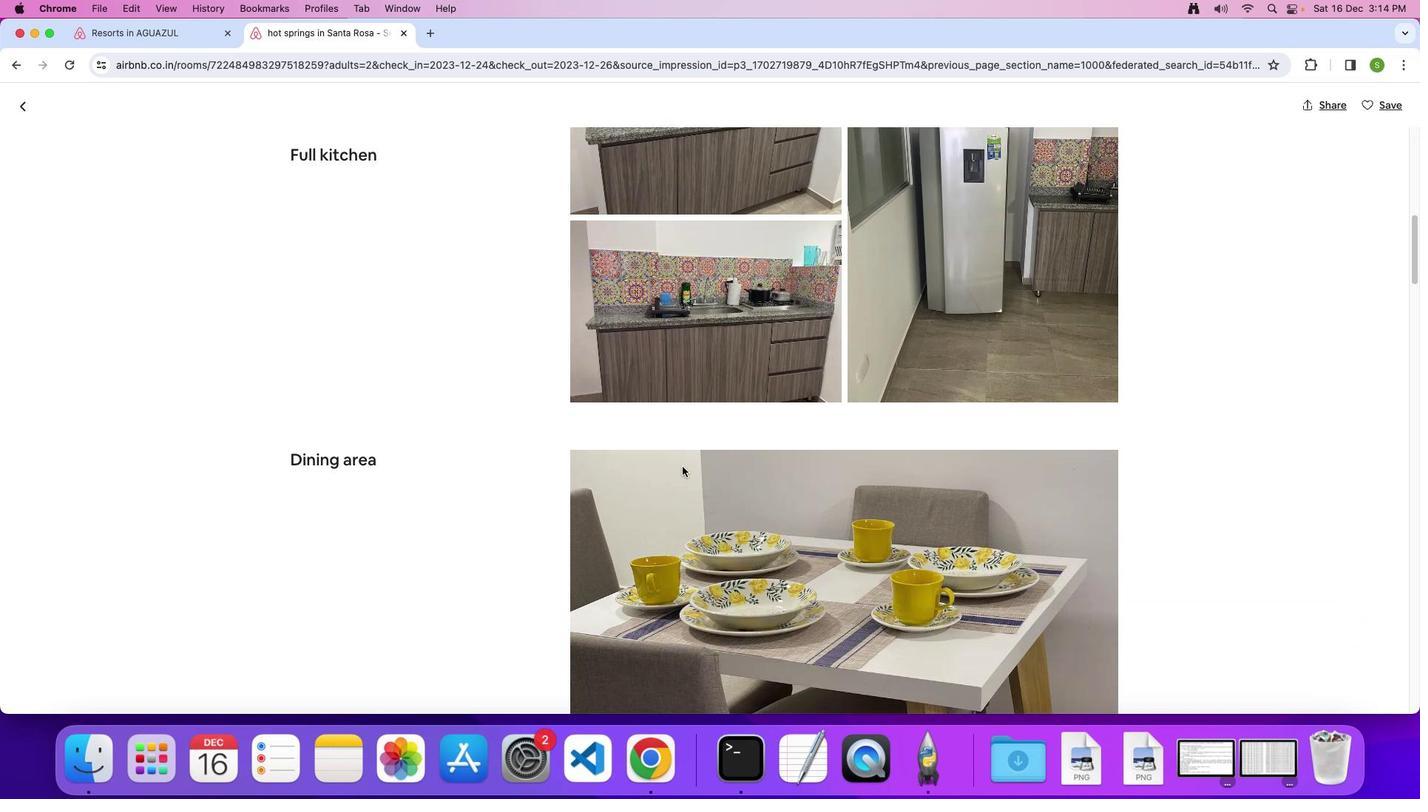 
Action: Mouse moved to (594, 444)
Screenshot: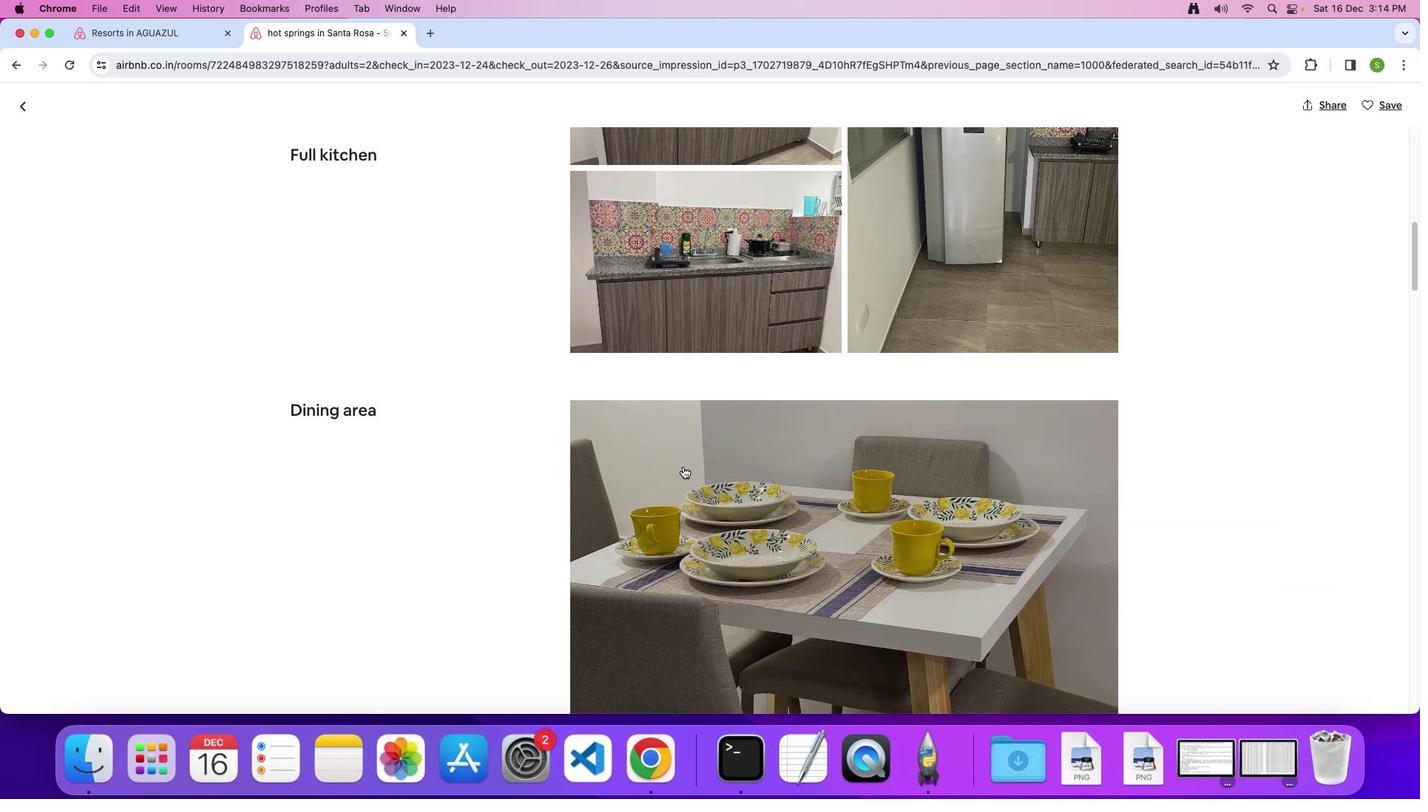 
Action: Mouse scrolled (594, 444) with delta (69, 47)
Screenshot: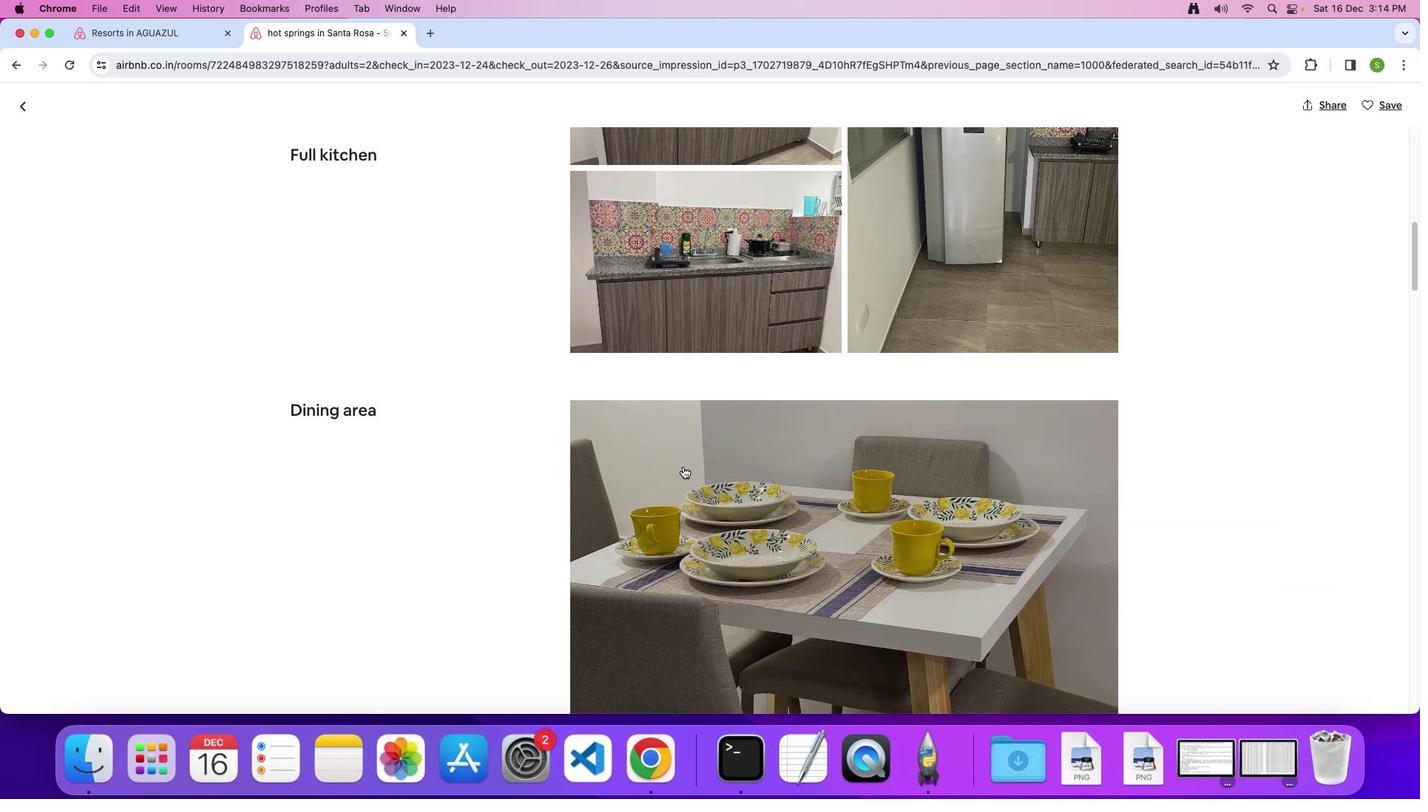 
Action: Mouse scrolled (594, 444) with delta (69, 47)
Screenshot: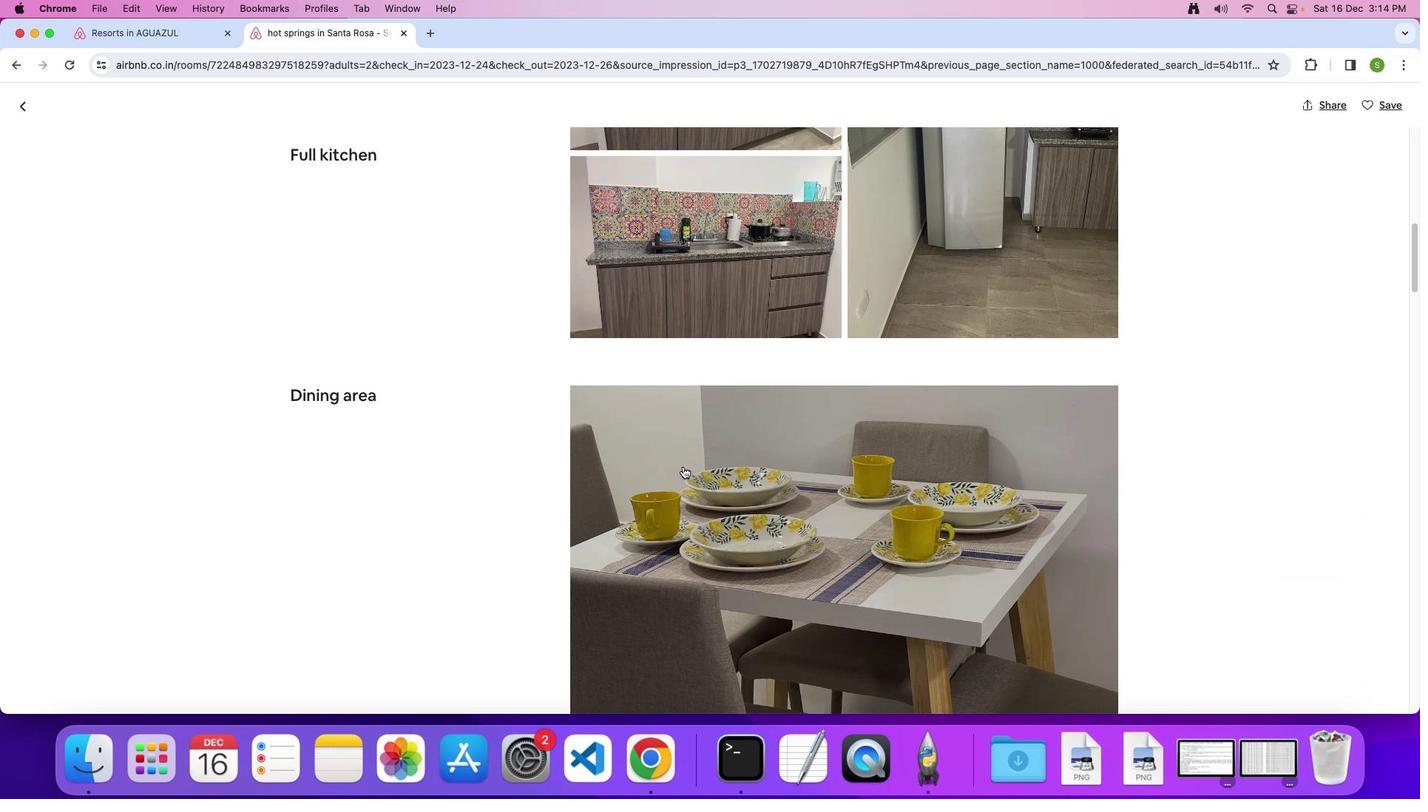 
Action: Mouse scrolled (594, 444) with delta (69, 45)
Screenshot: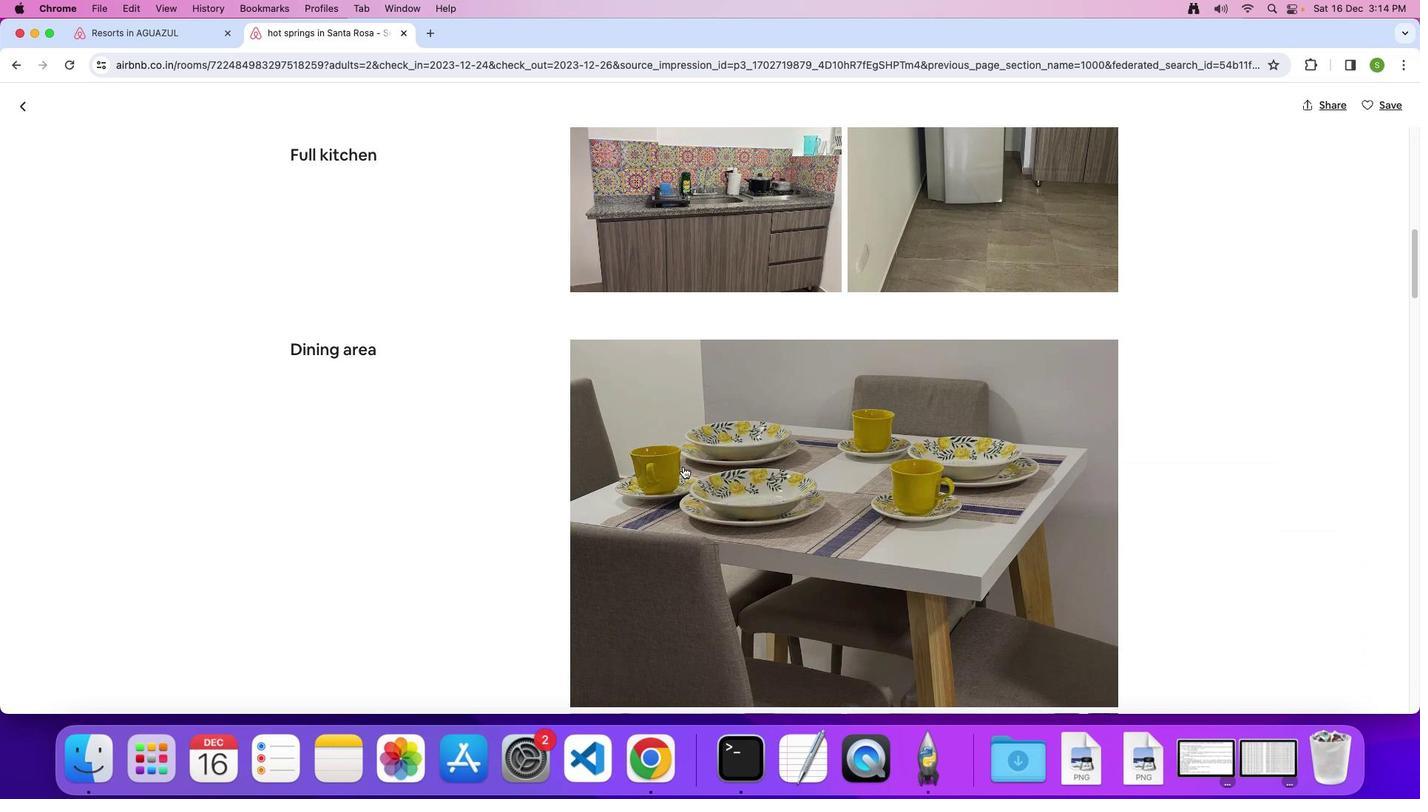 
Action: Mouse moved to (594, 452)
Screenshot: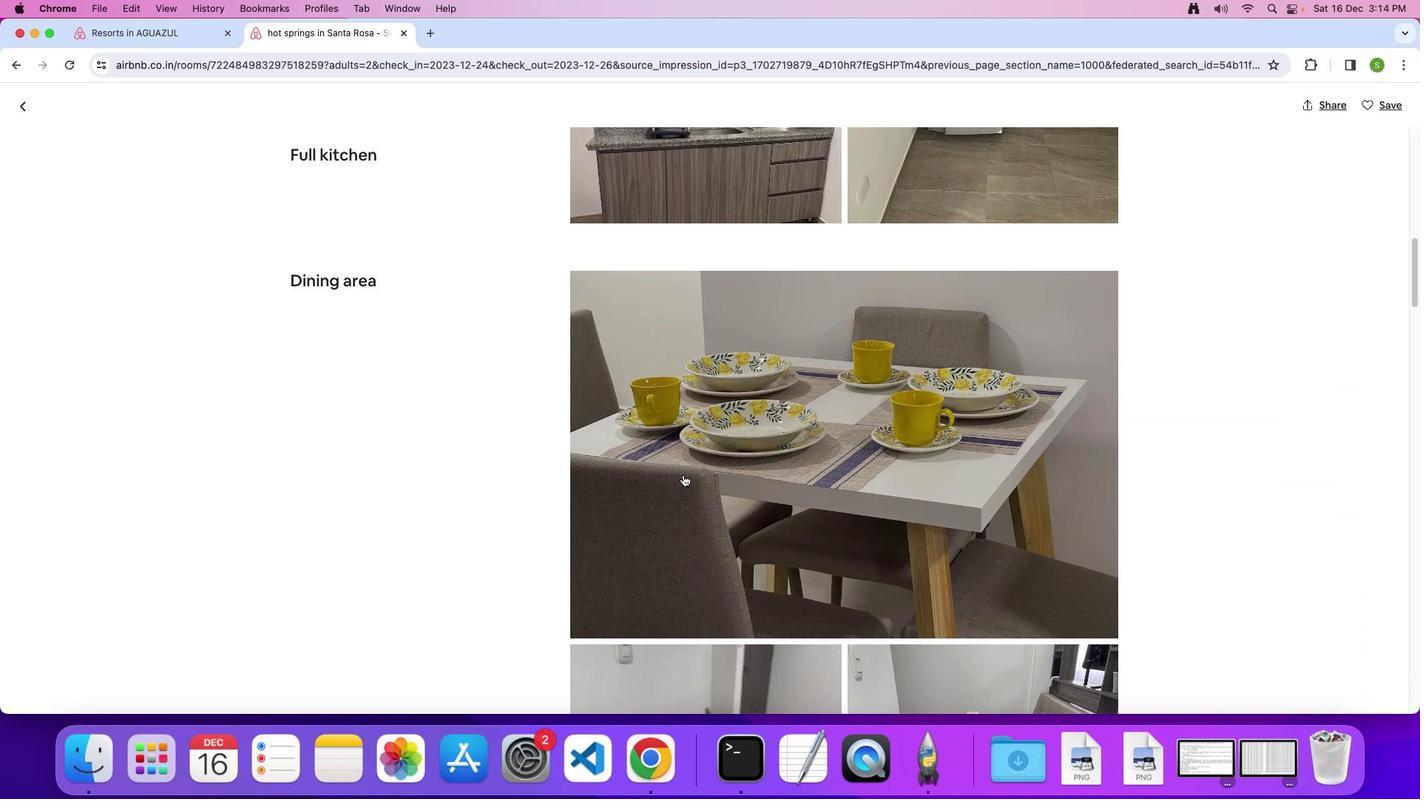 
Action: Mouse scrolled (594, 452) with delta (69, 47)
Screenshot: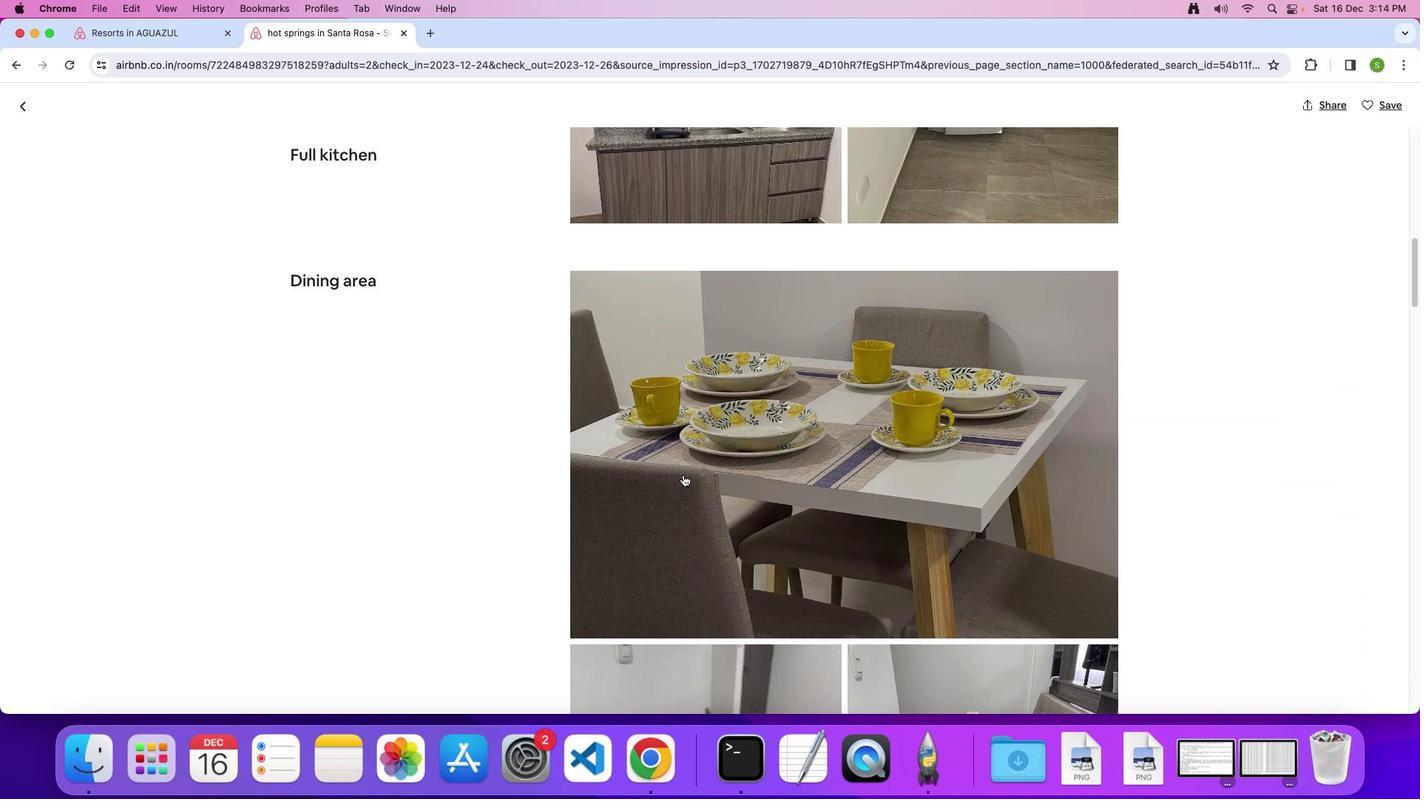 
Action: Mouse moved to (594, 452)
Screenshot: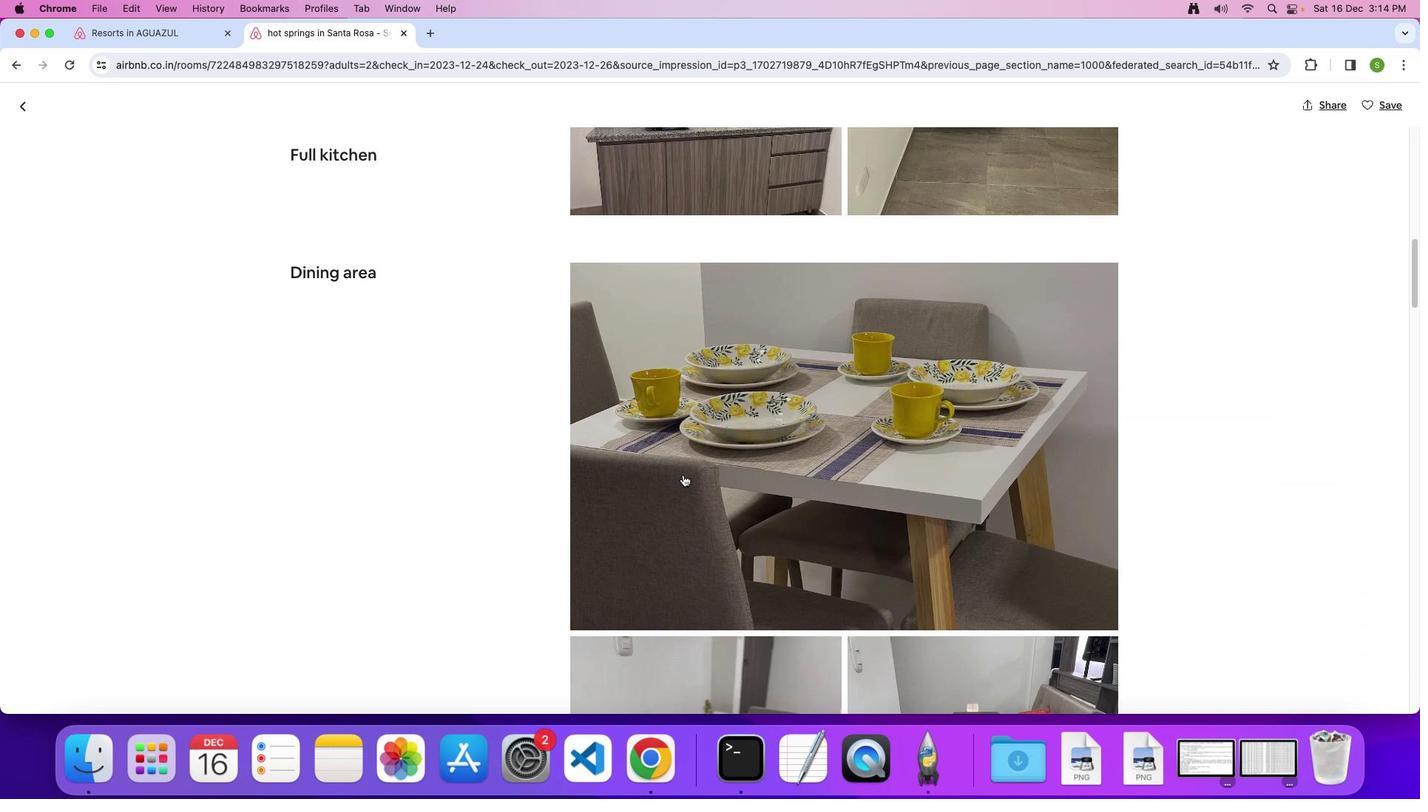 
Action: Mouse scrolled (594, 452) with delta (69, 47)
Screenshot: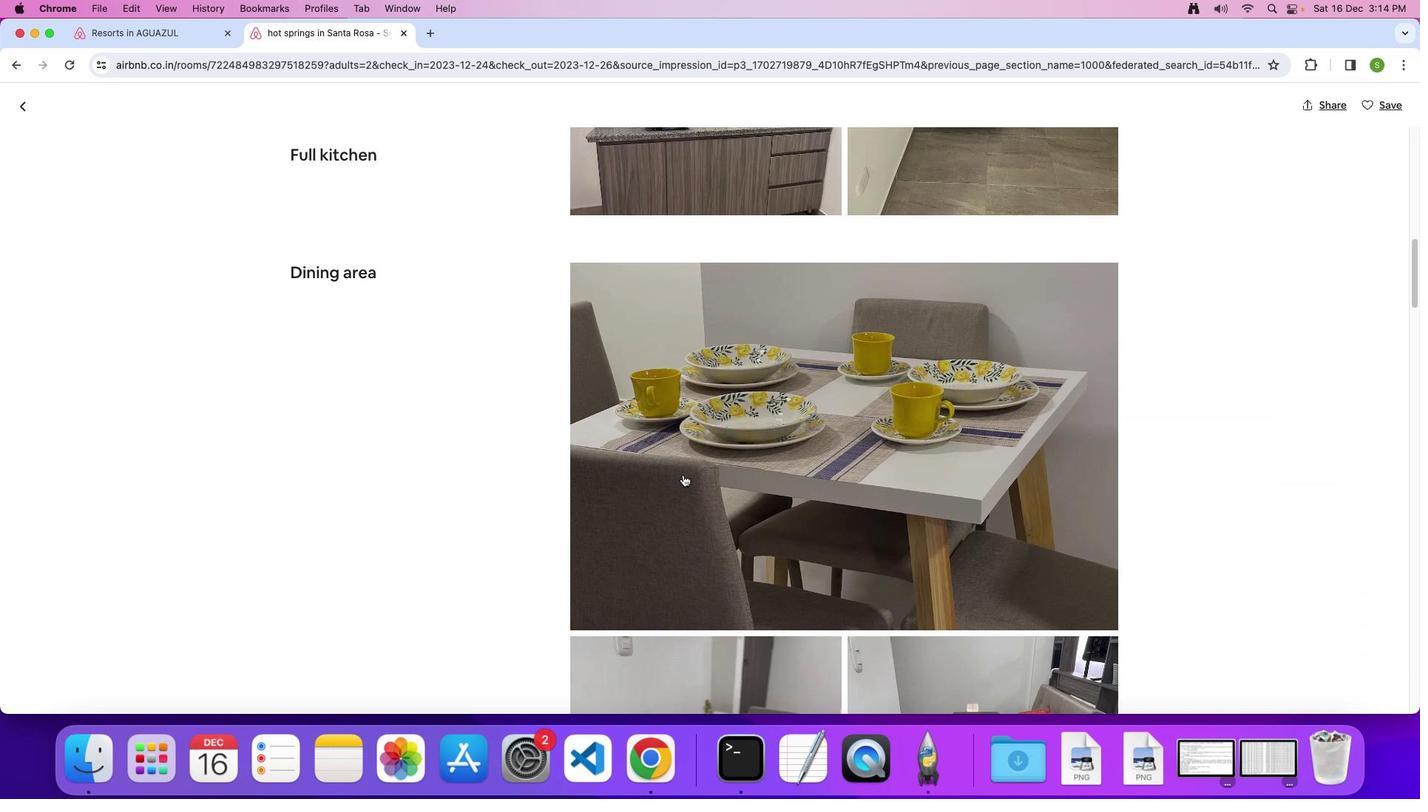 
Action: Mouse moved to (594, 452)
Screenshot: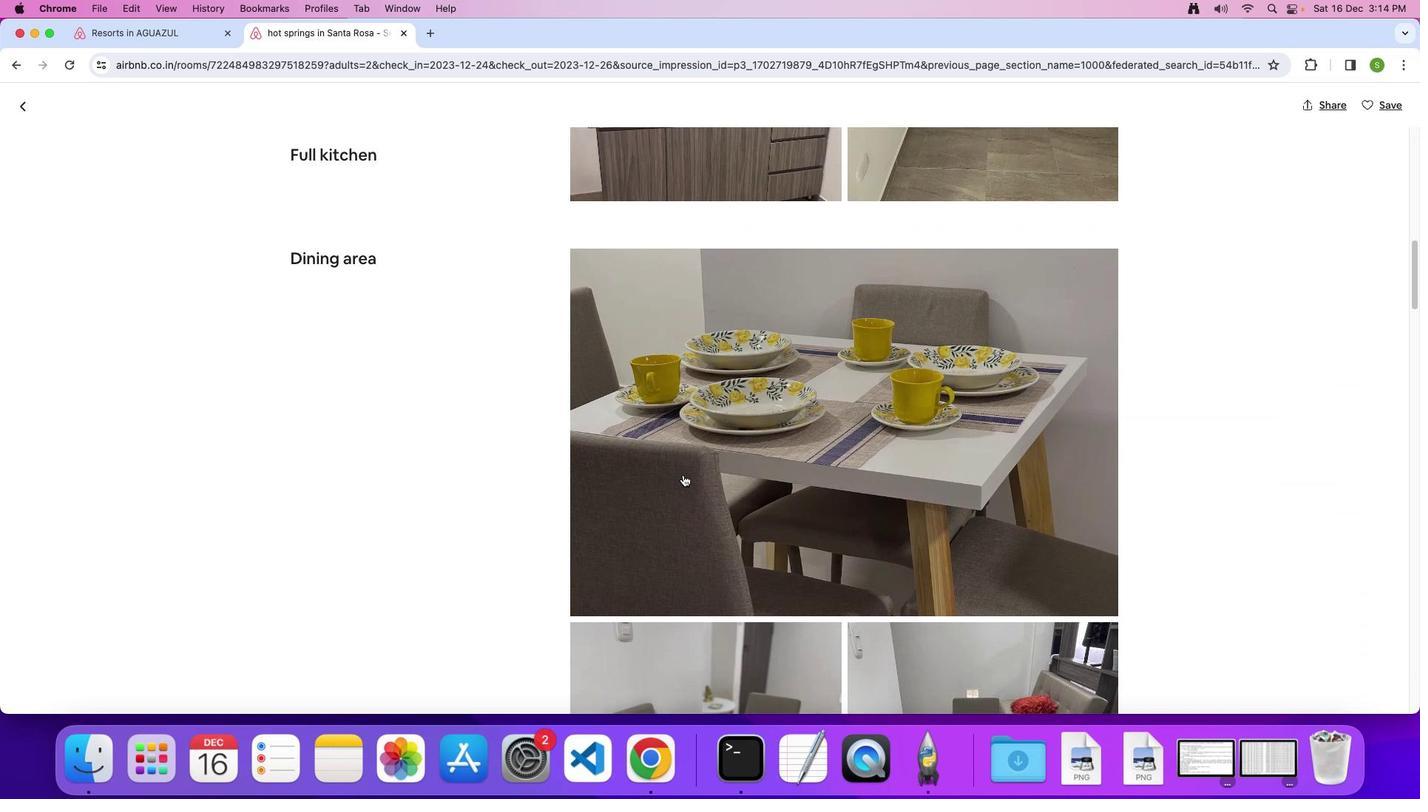 
Action: Mouse scrolled (594, 452) with delta (69, 47)
Screenshot: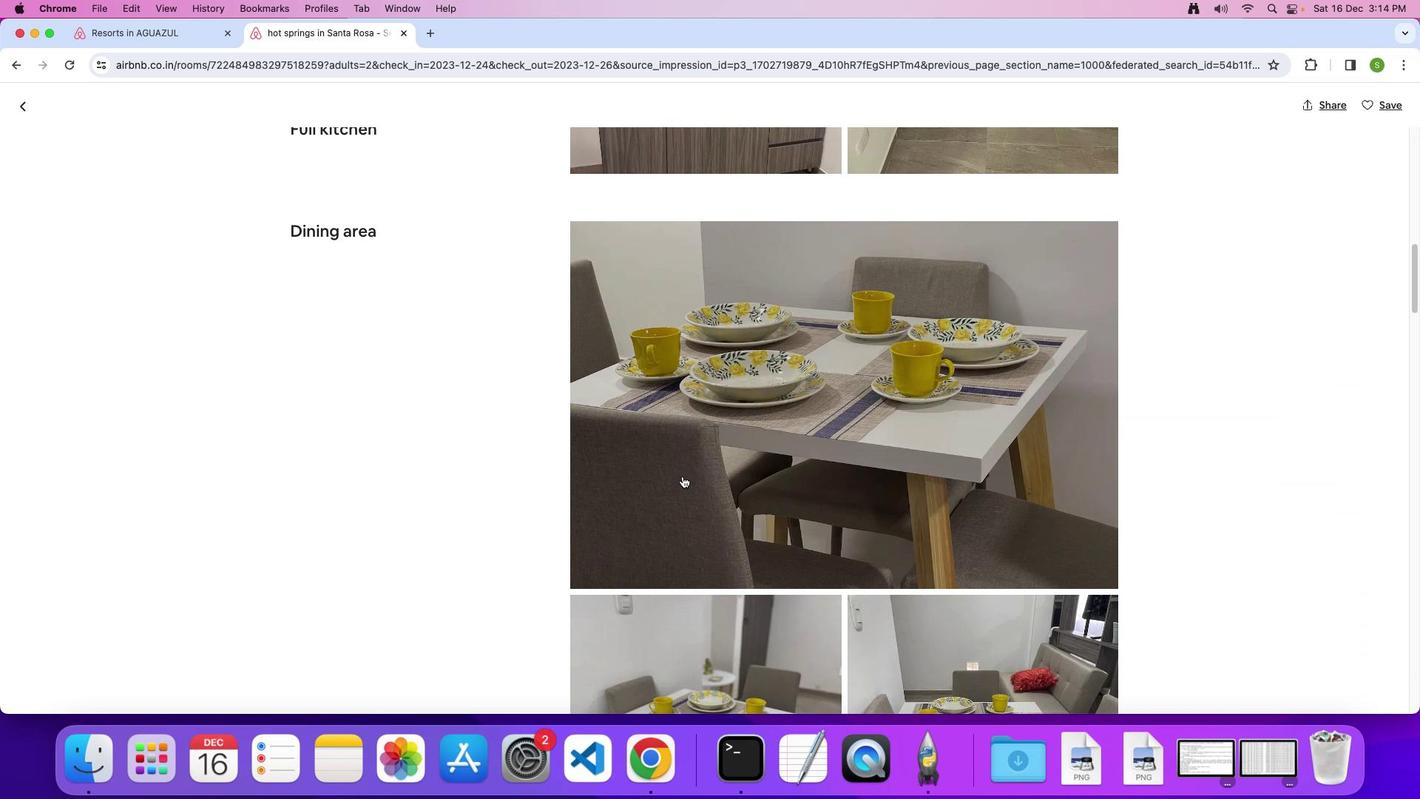 
Action: Mouse moved to (594, 458)
Screenshot: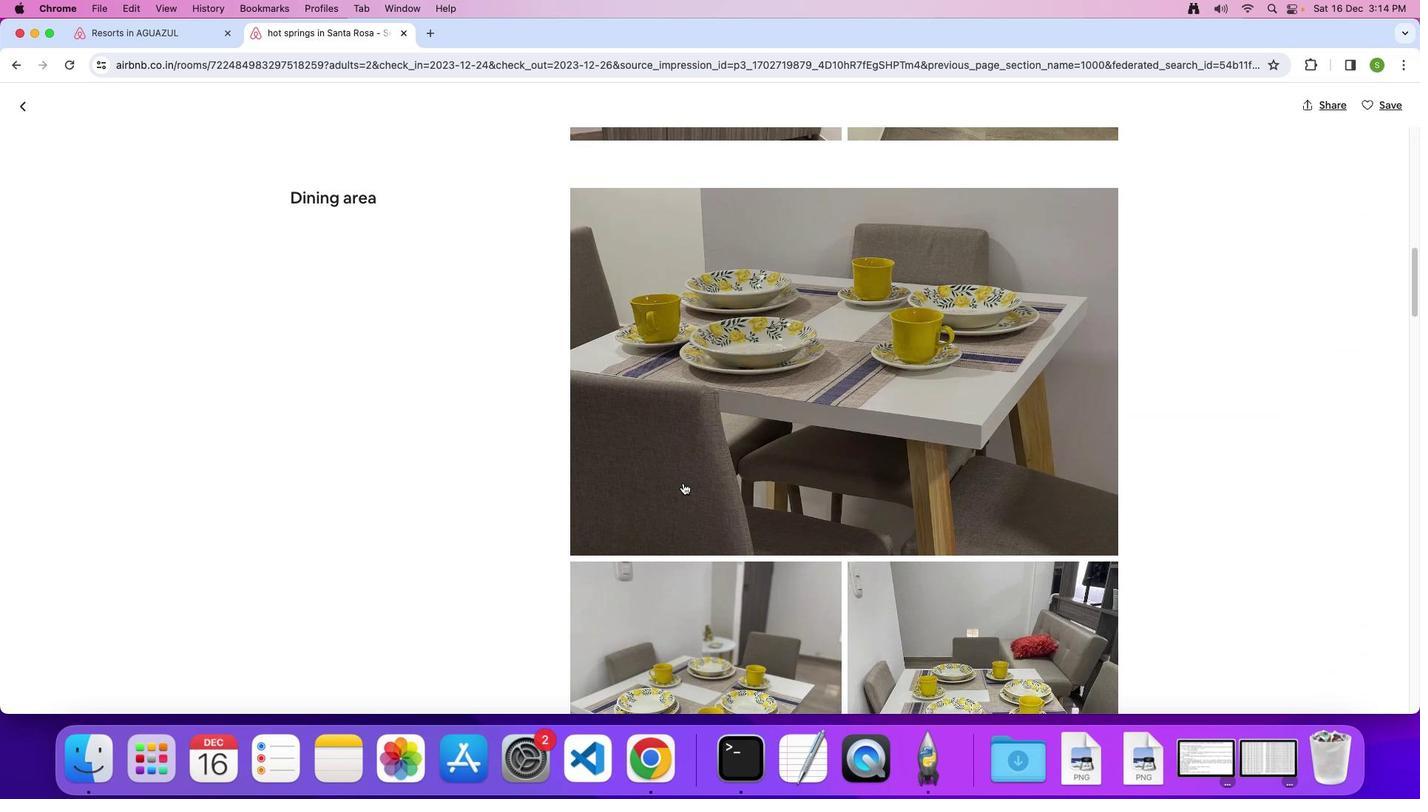 
Action: Mouse scrolled (594, 458) with delta (69, 47)
Screenshot: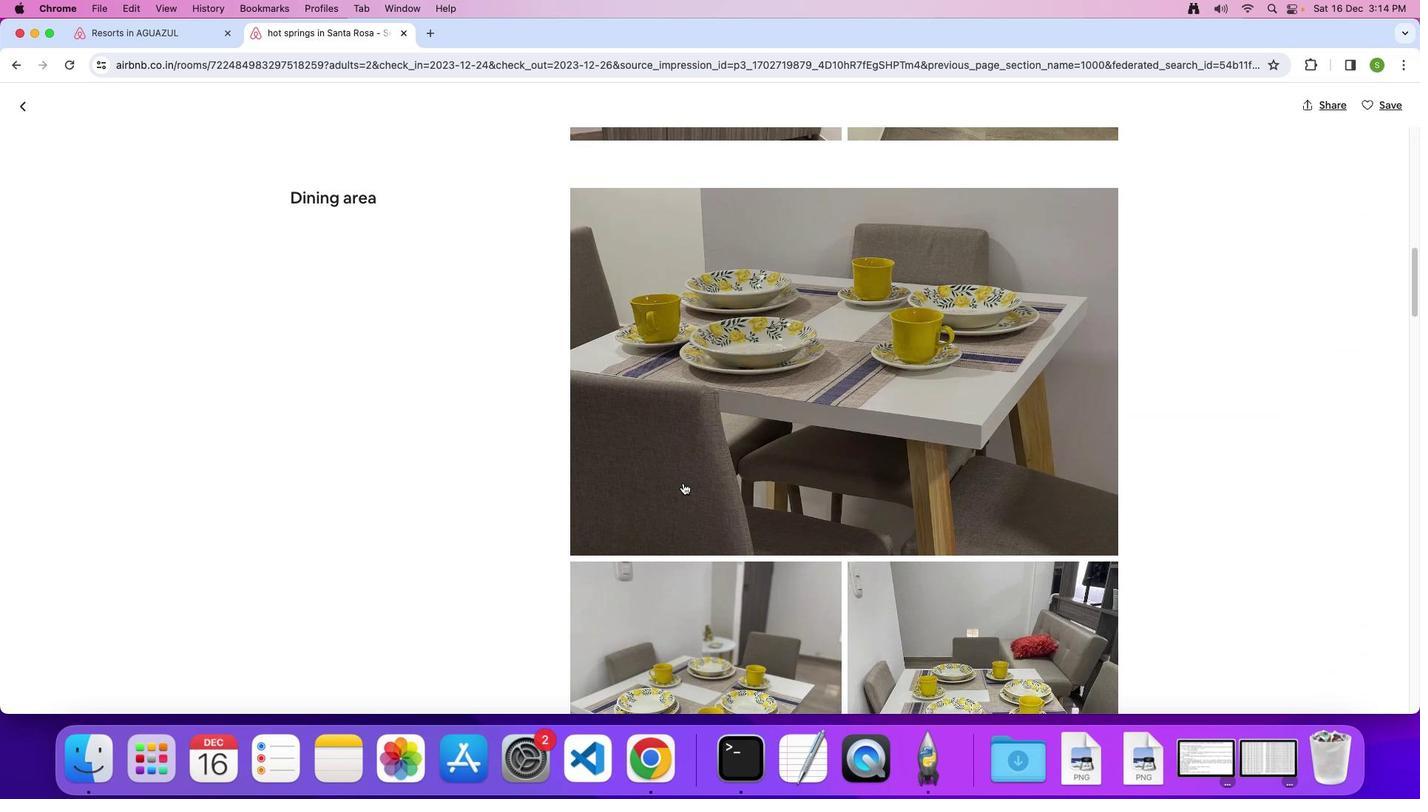 
Action: Mouse moved to (594, 458)
Screenshot: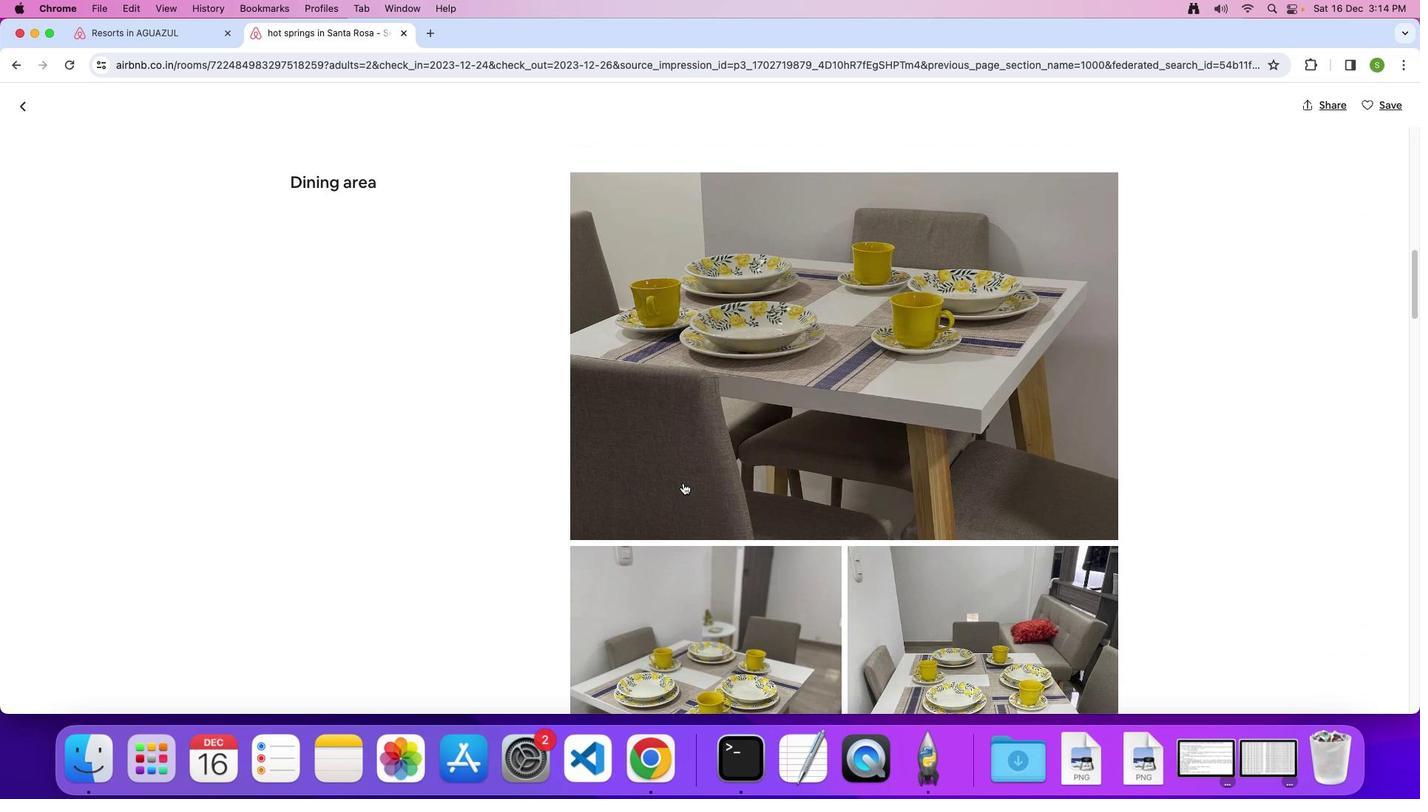 
Action: Mouse scrolled (594, 458) with delta (69, 47)
Screenshot: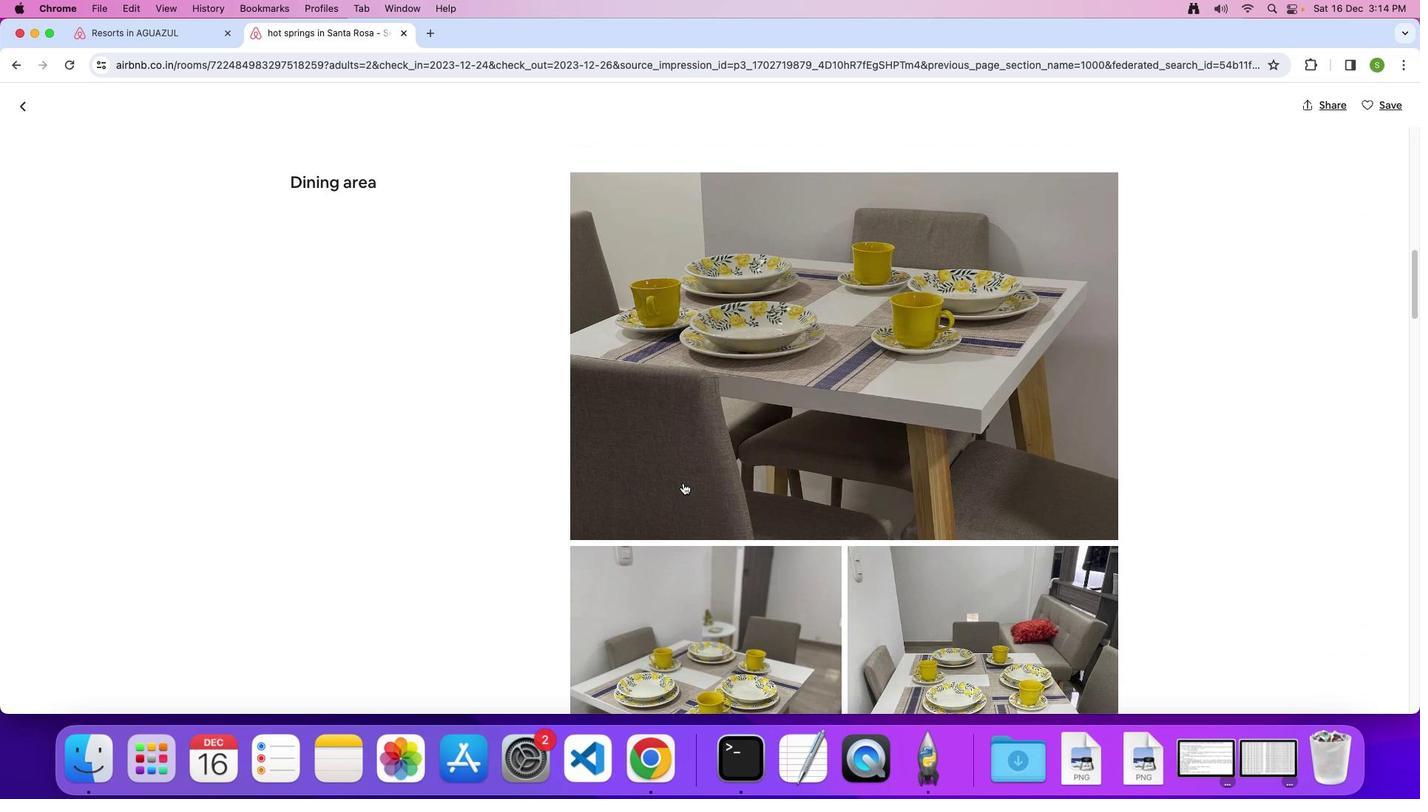 
Action: Mouse moved to (594, 458)
Screenshot: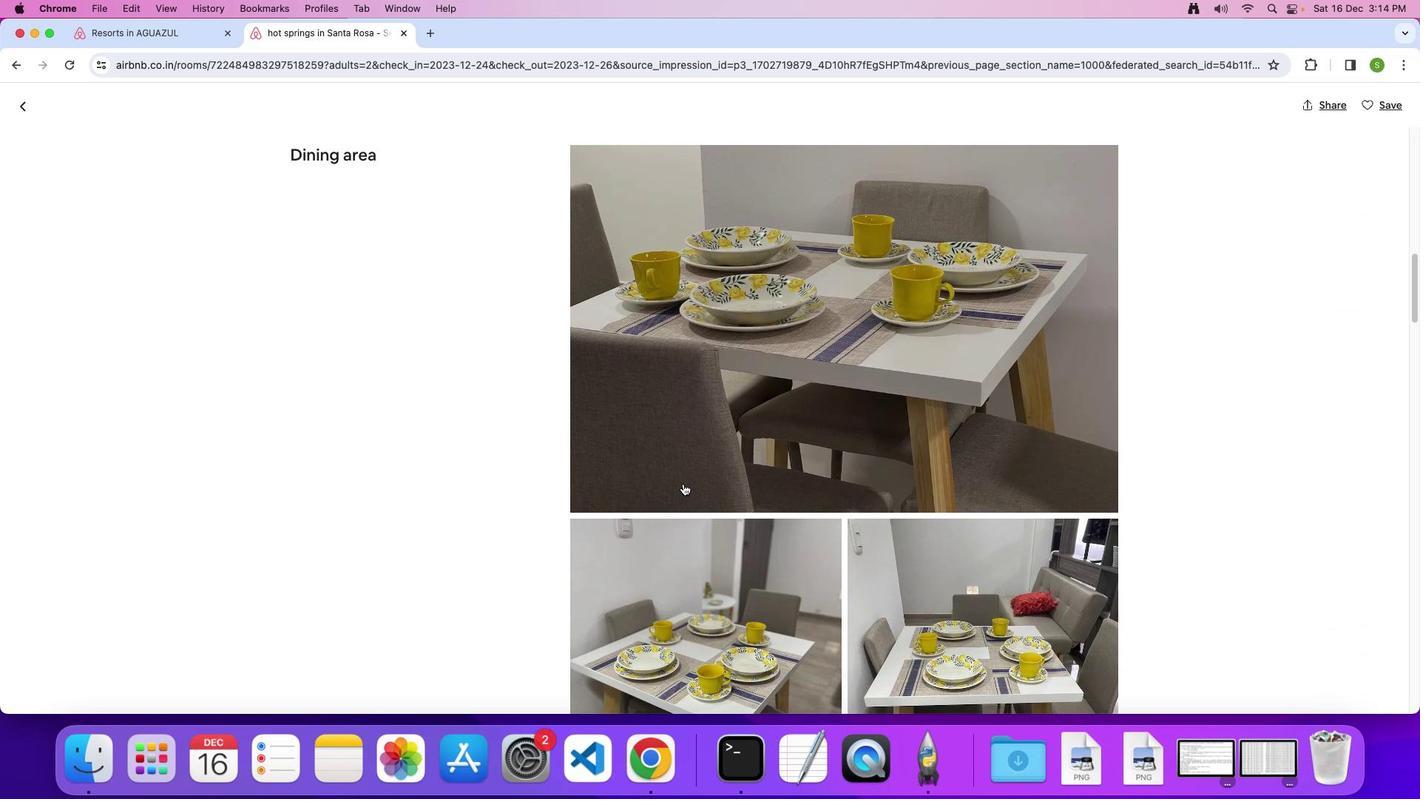 
Action: Mouse scrolled (594, 458) with delta (69, 45)
Screenshot: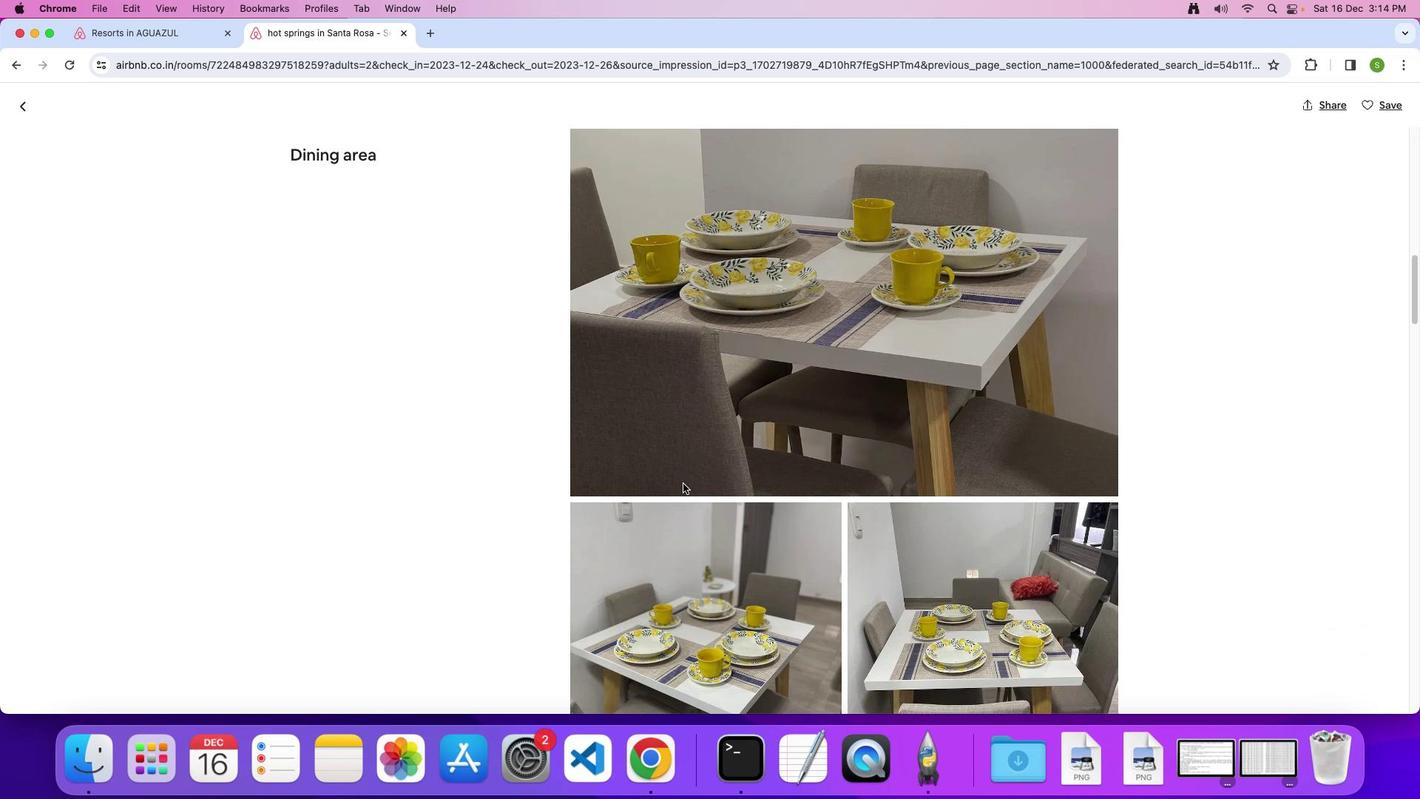 
Action: Mouse moved to (594, 461)
Screenshot: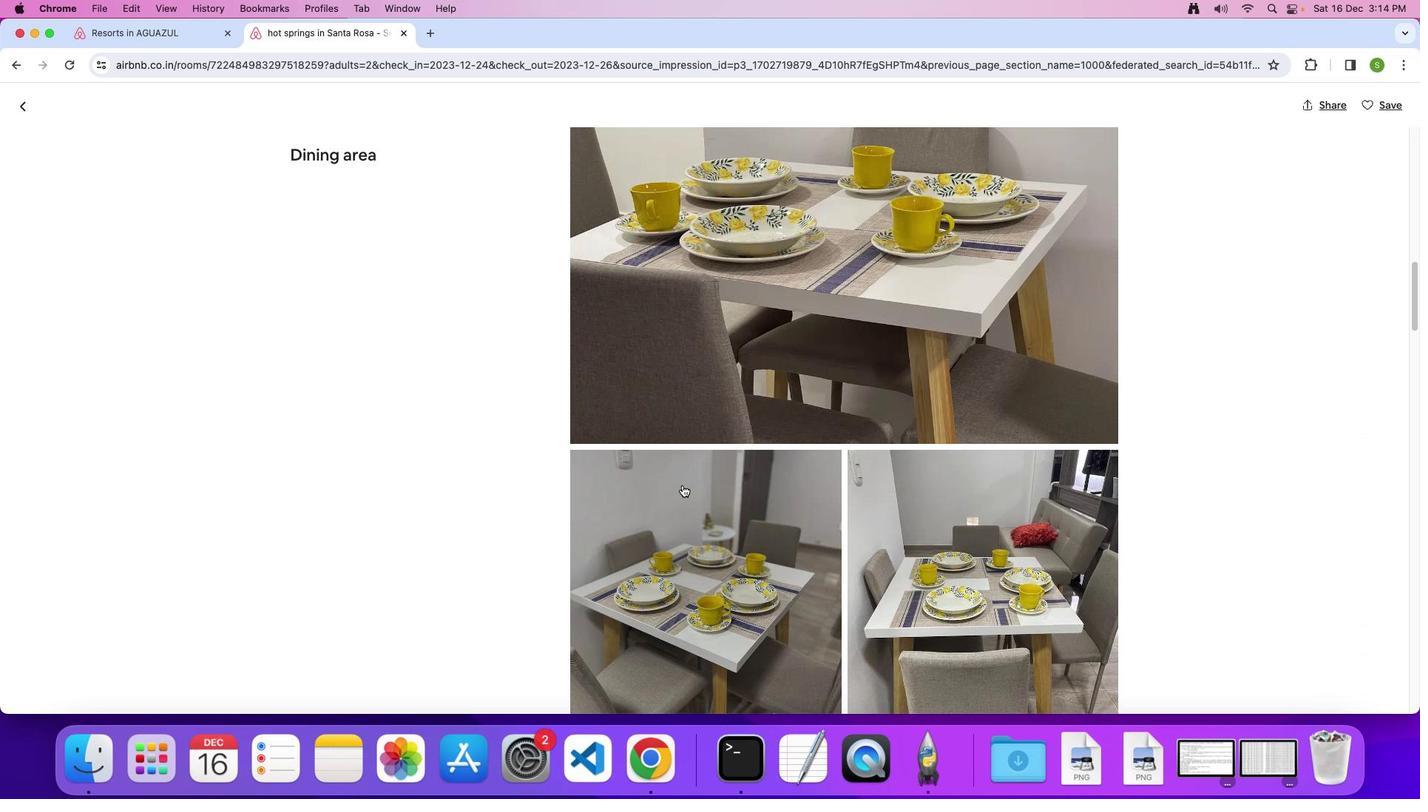 
Action: Mouse scrolled (594, 461) with delta (69, 47)
Screenshot: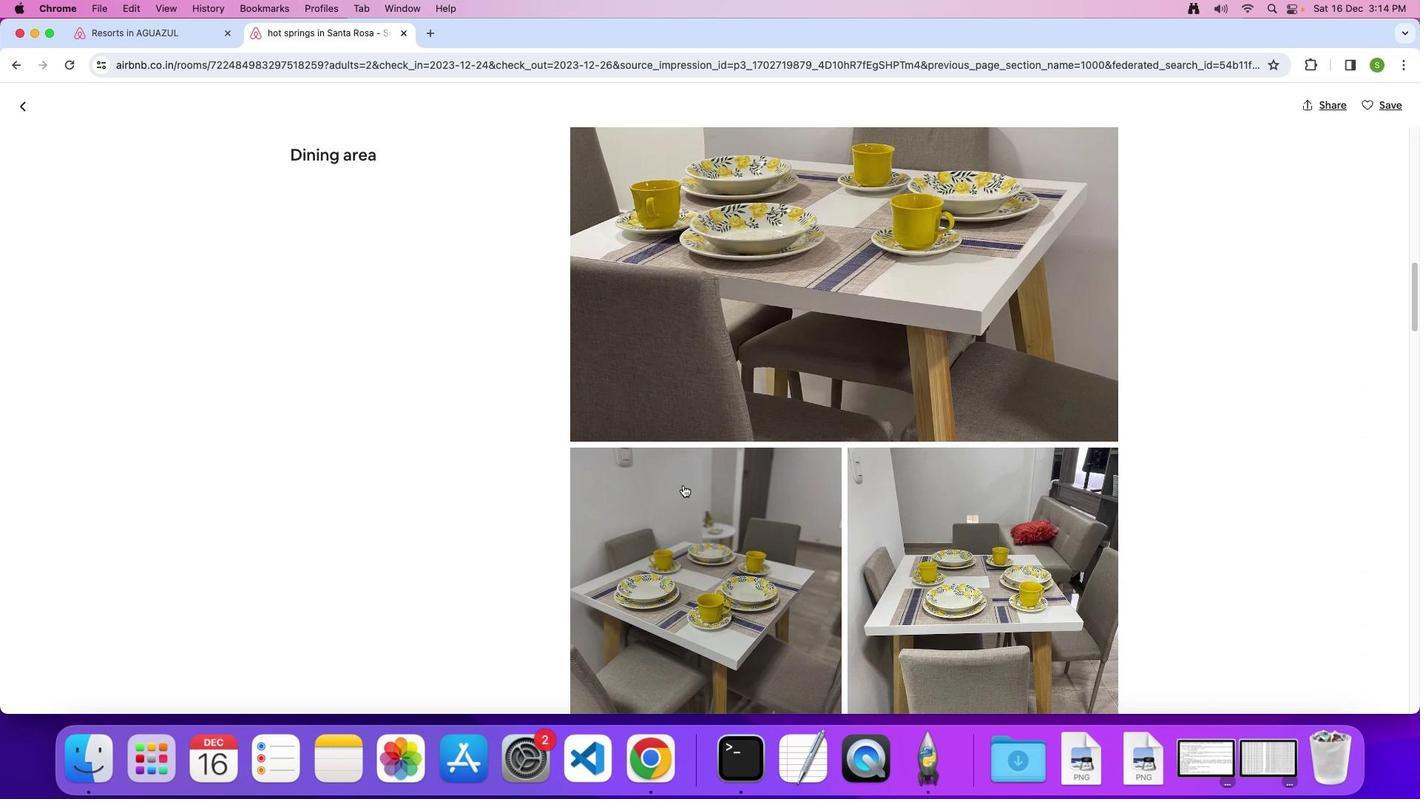 
Action: Mouse moved to (594, 461)
Screenshot: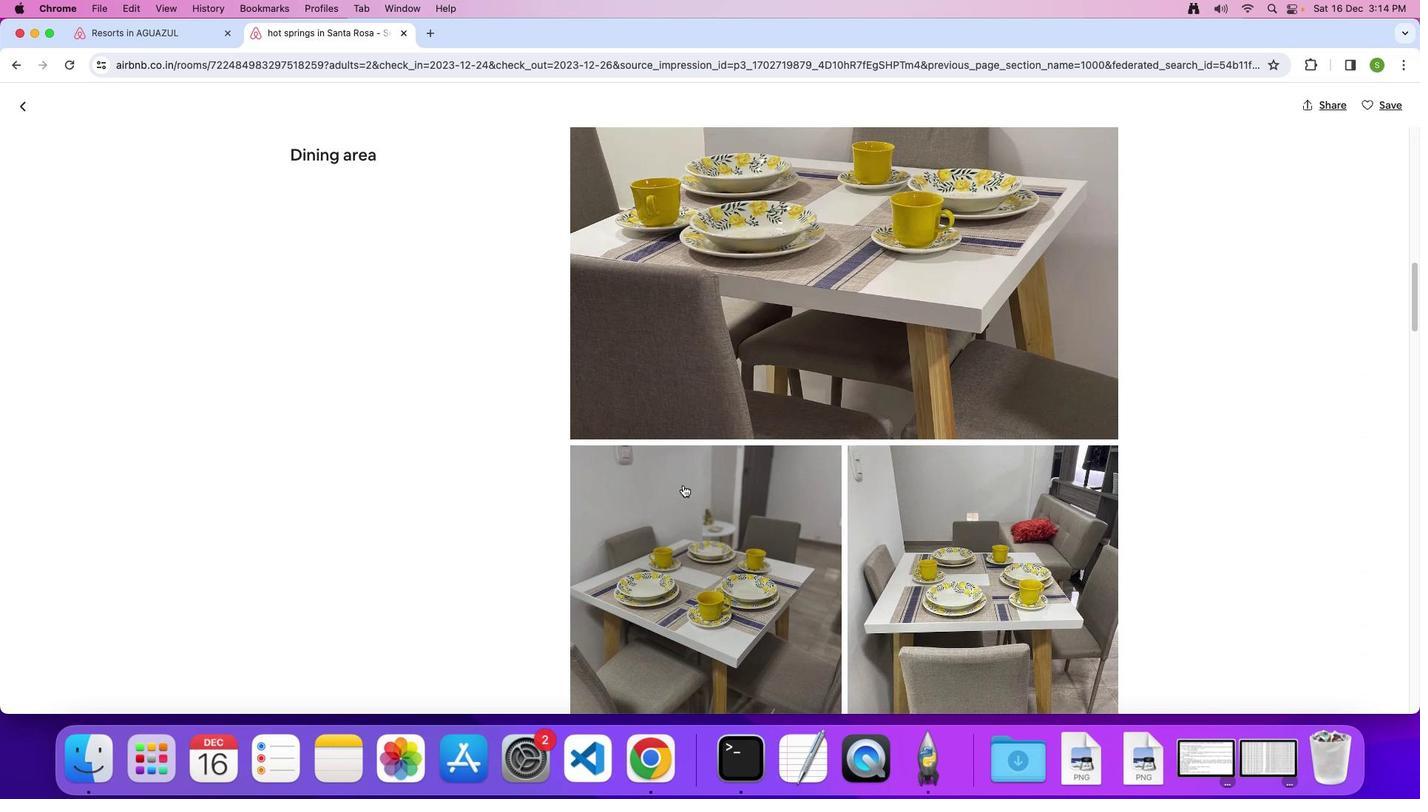 
Action: Mouse scrolled (594, 461) with delta (69, 47)
Screenshot: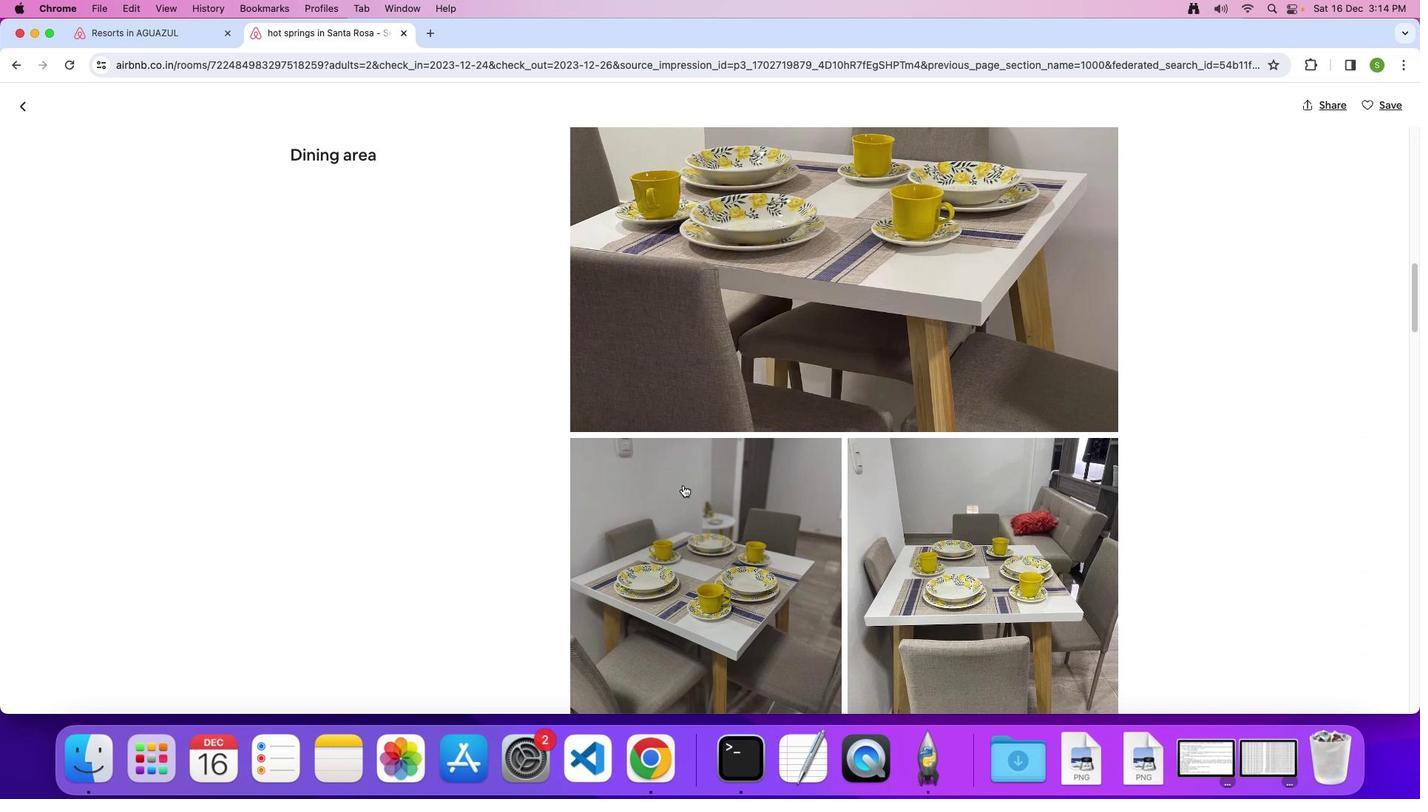 
Action: Mouse moved to (594, 456)
Screenshot: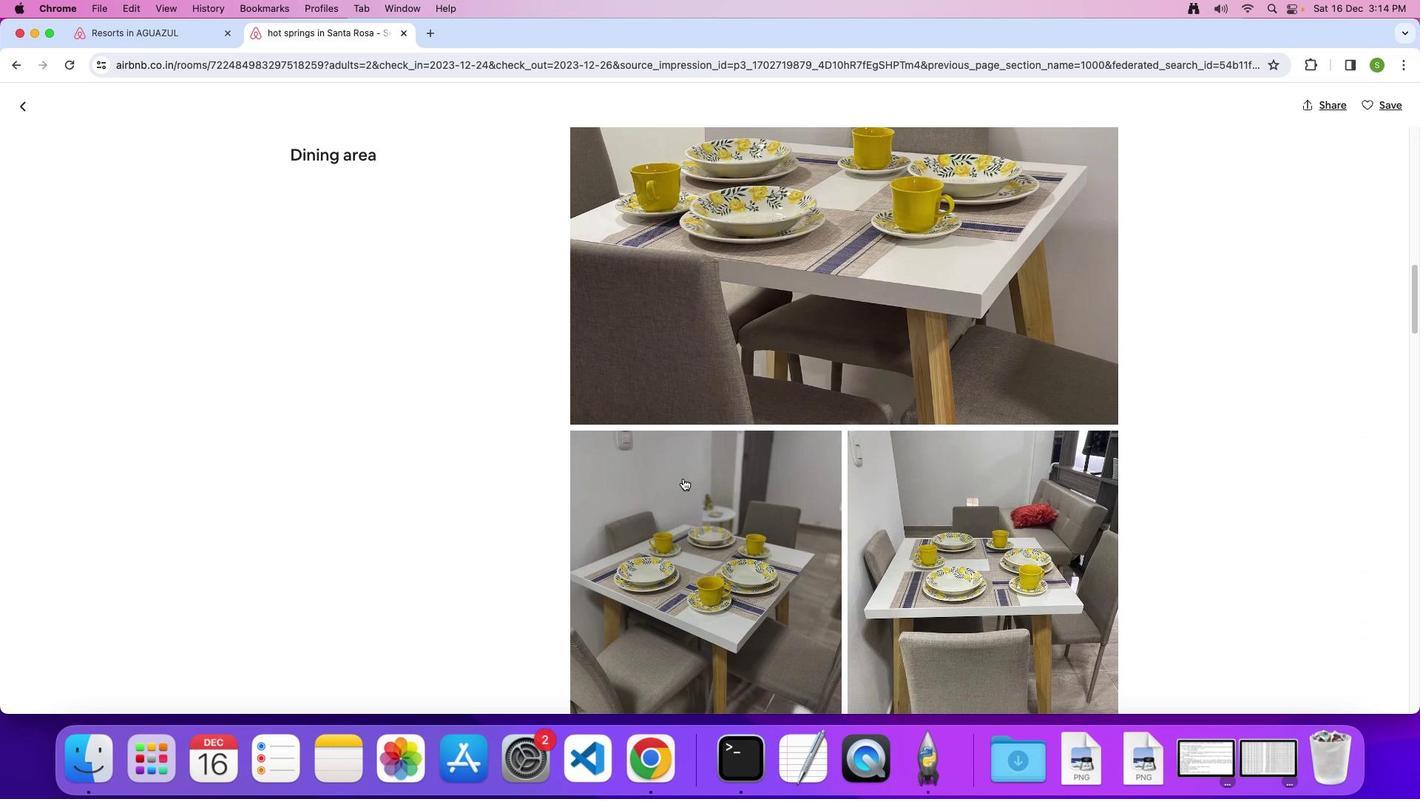 
Action: Mouse scrolled (594, 456) with delta (69, 47)
Screenshot: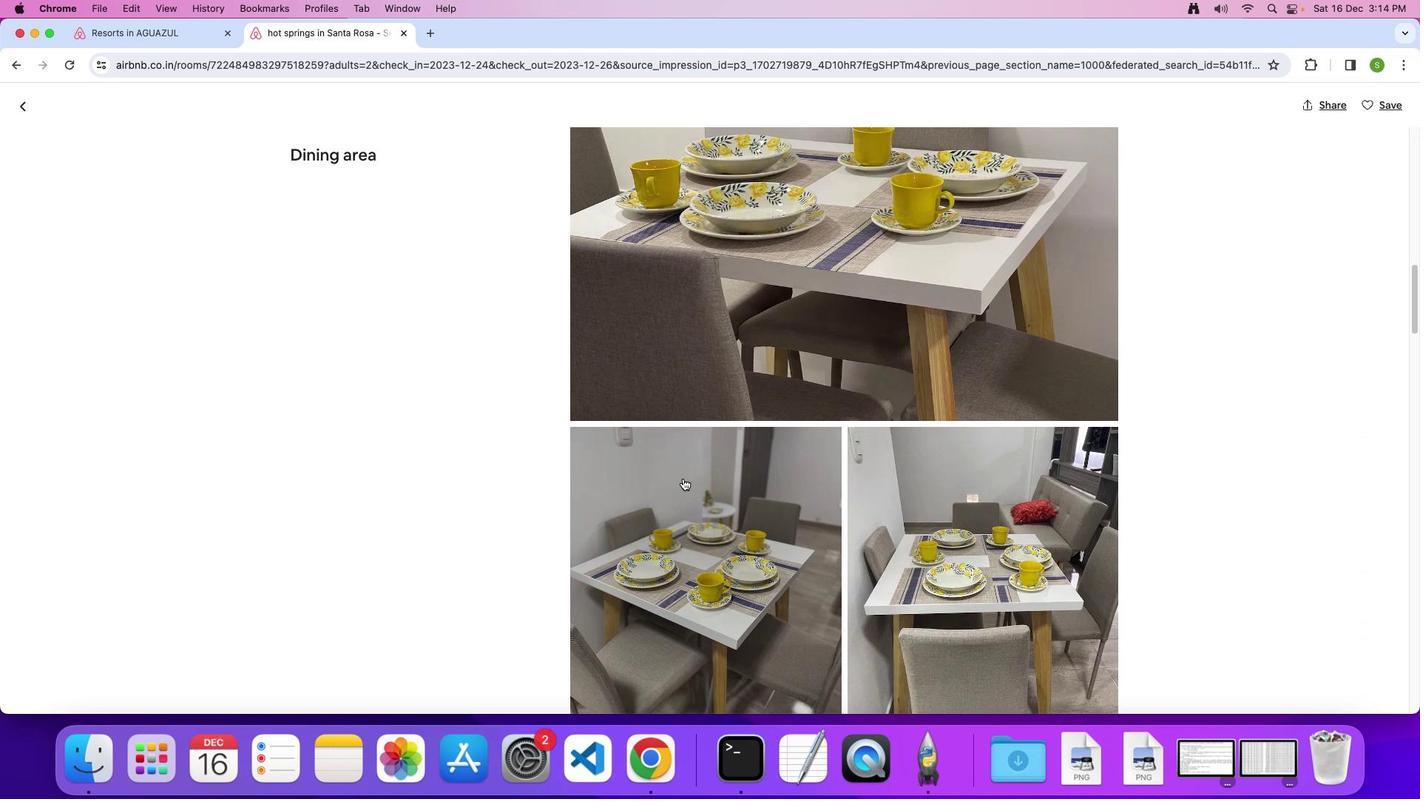 
Action: Mouse moved to (594, 455)
Screenshot: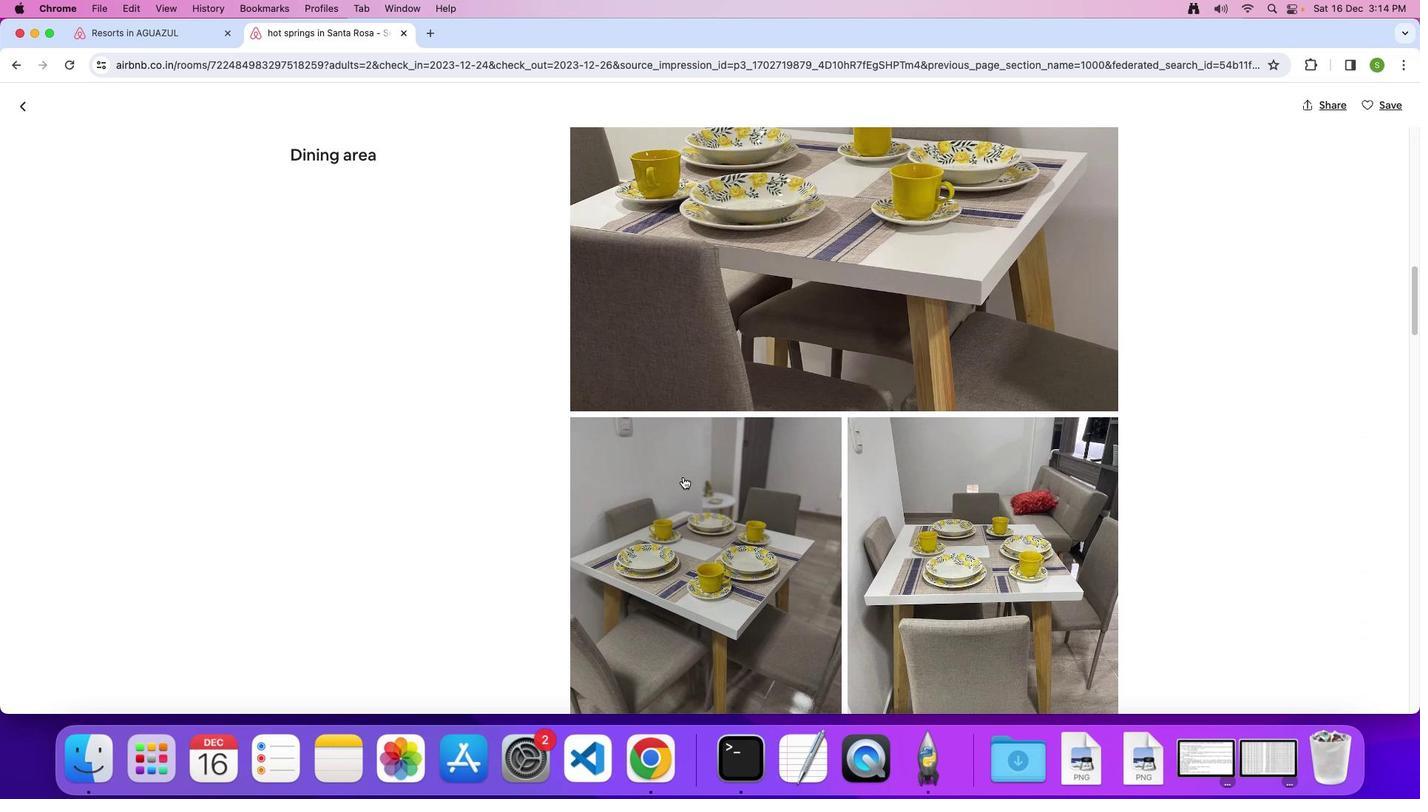 
Action: Mouse scrolled (594, 455) with delta (69, 47)
Screenshot: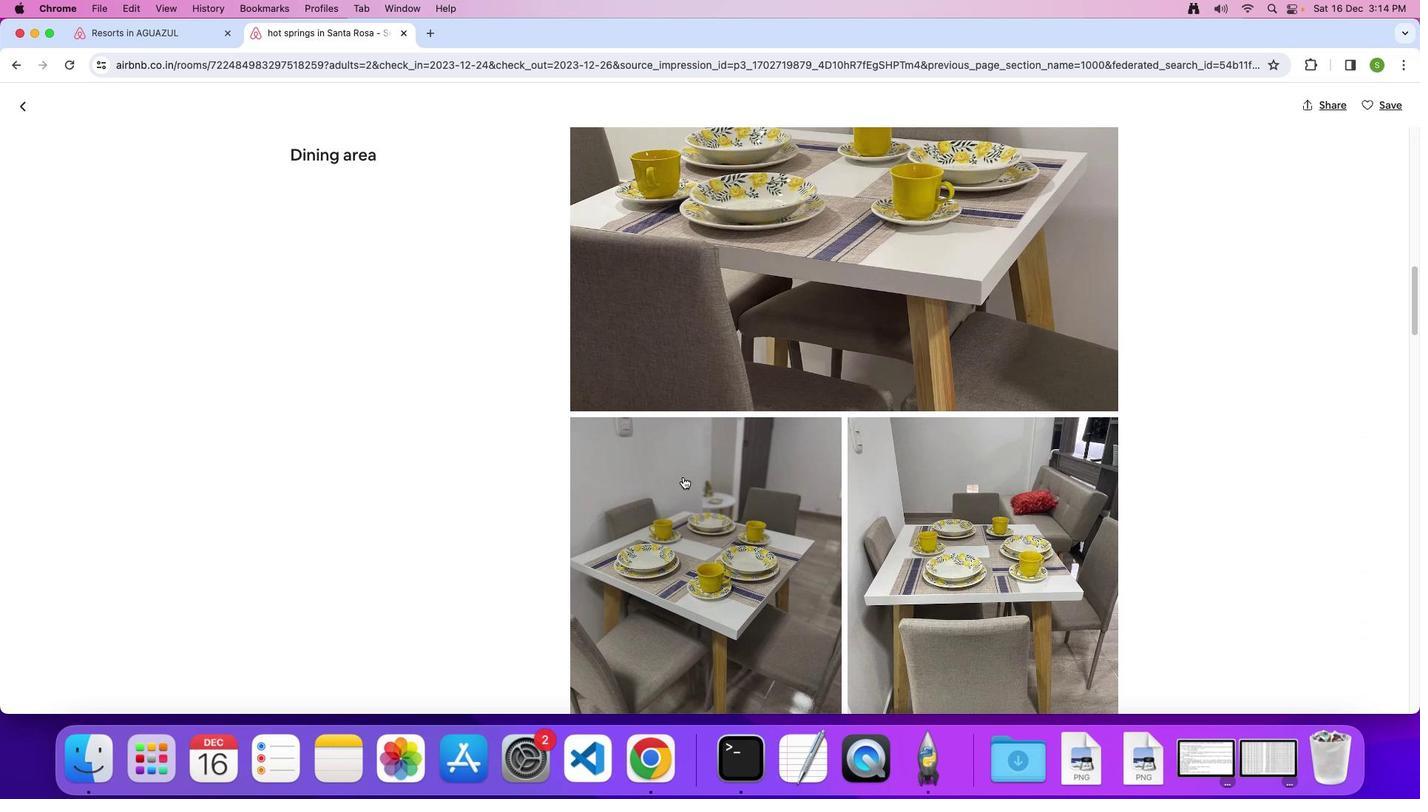 
Action: Mouse moved to (594, 455)
Screenshot: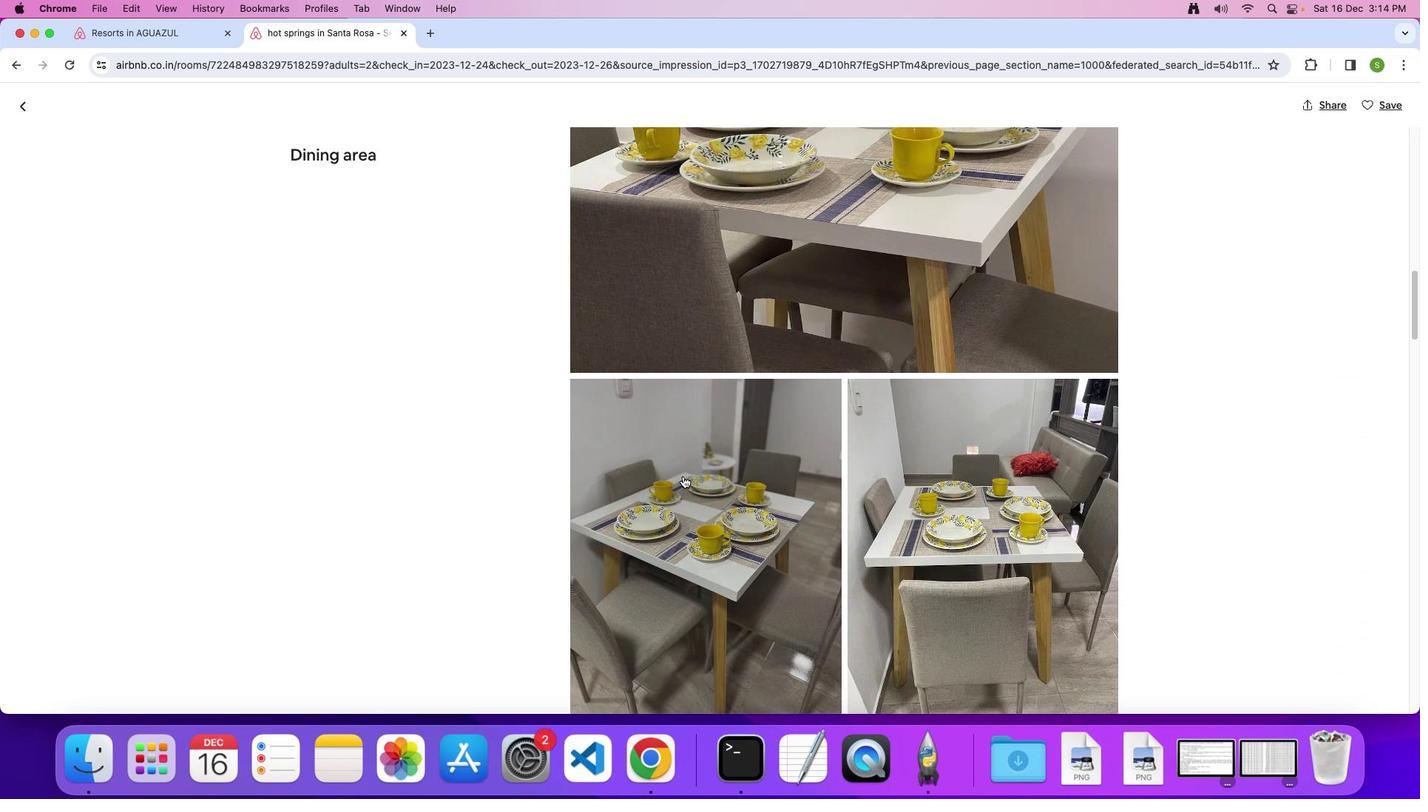 
Action: Mouse scrolled (594, 455) with delta (69, 46)
Screenshot: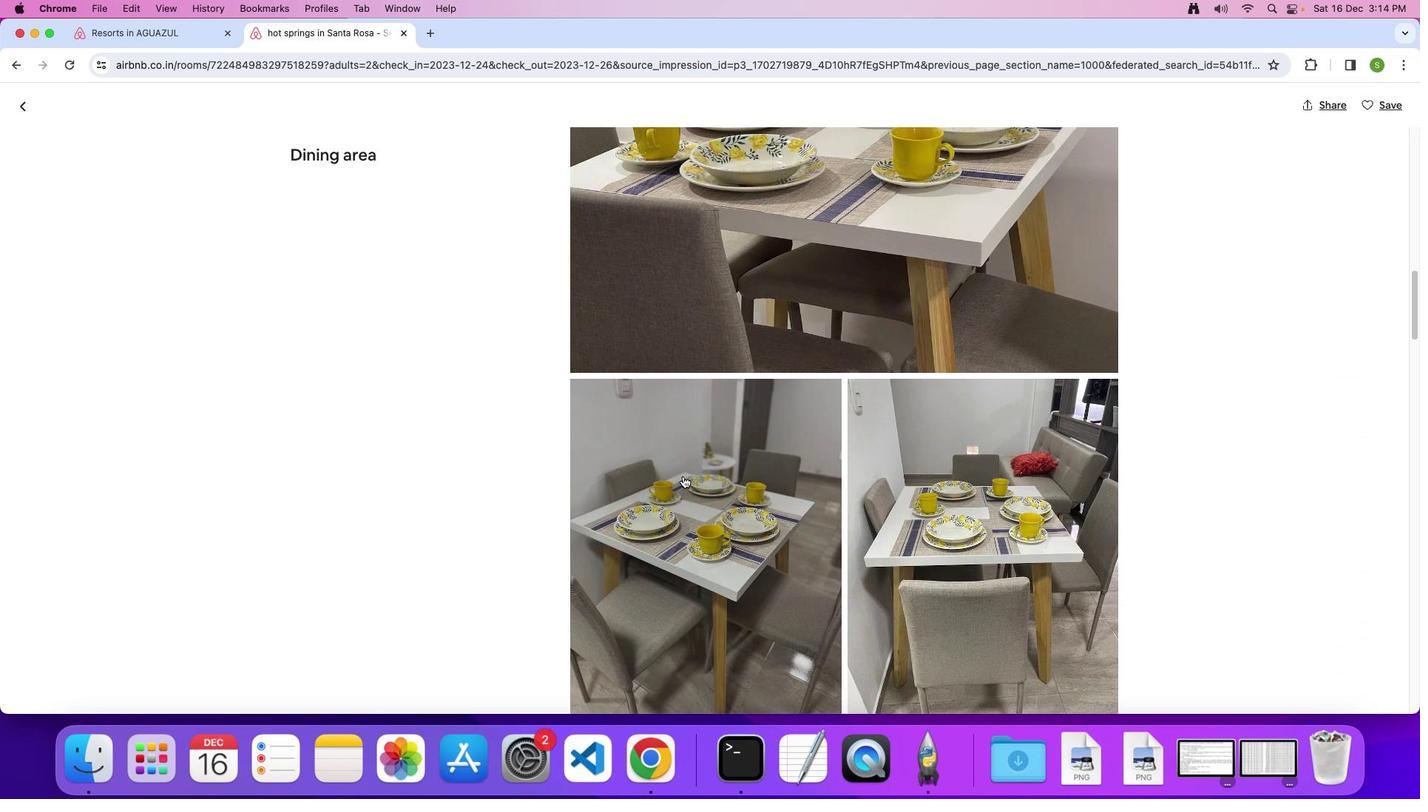 
Action: Mouse moved to (594, 430)
Screenshot: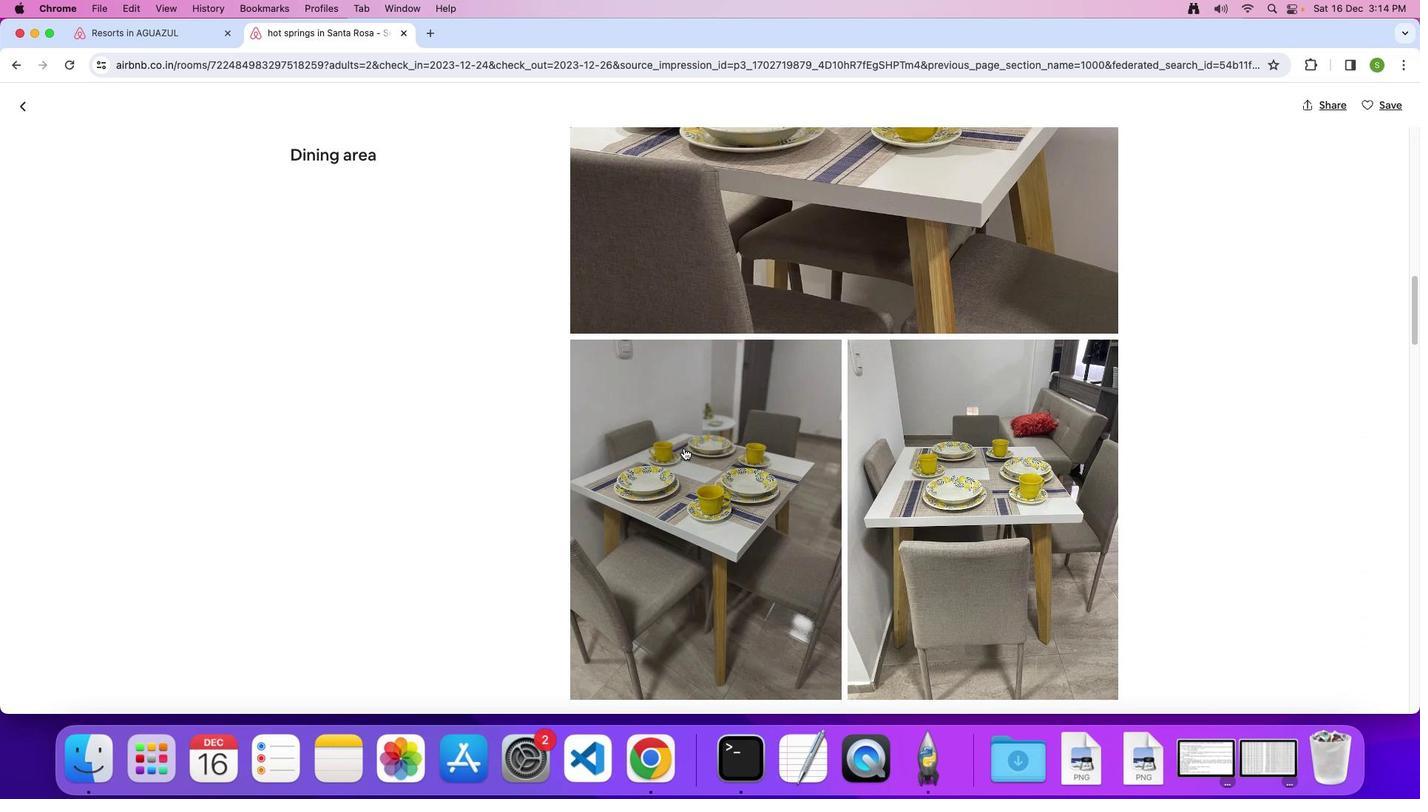 
Action: Mouse scrolled (594, 430) with delta (69, 47)
Screenshot: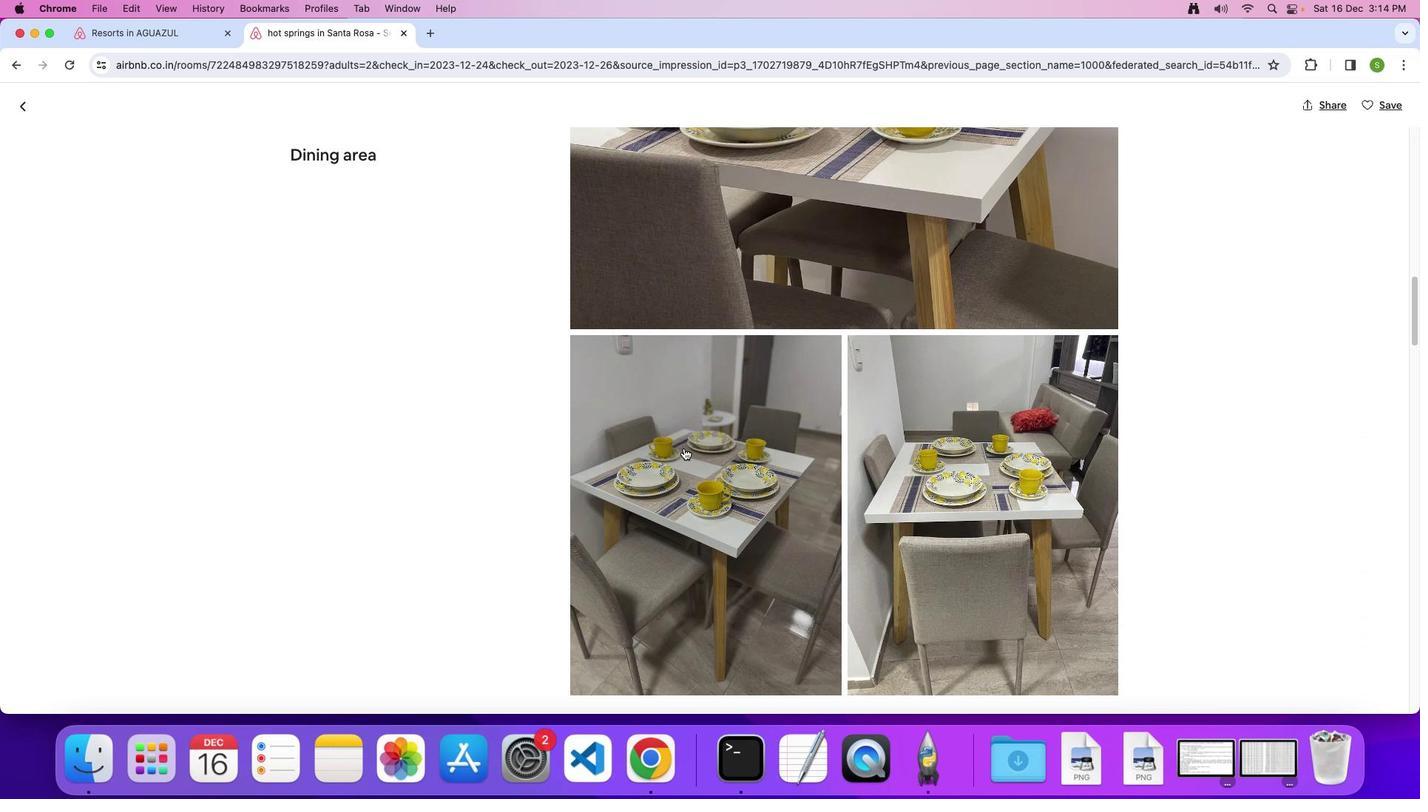 
Action: Mouse moved to (594, 430)
Screenshot: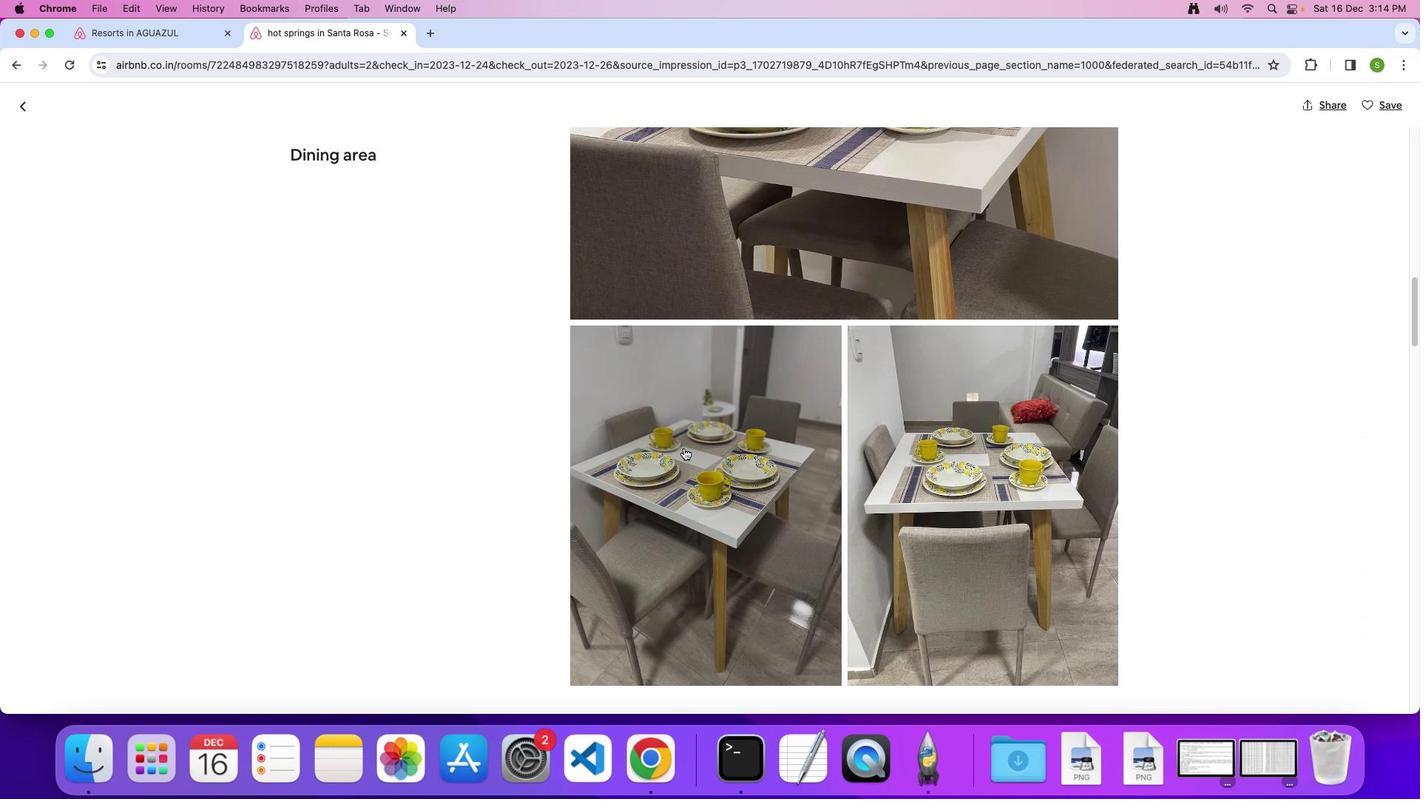 
Action: Mouse scrolled (594, 430) with delta (69, 47)
Screenshot: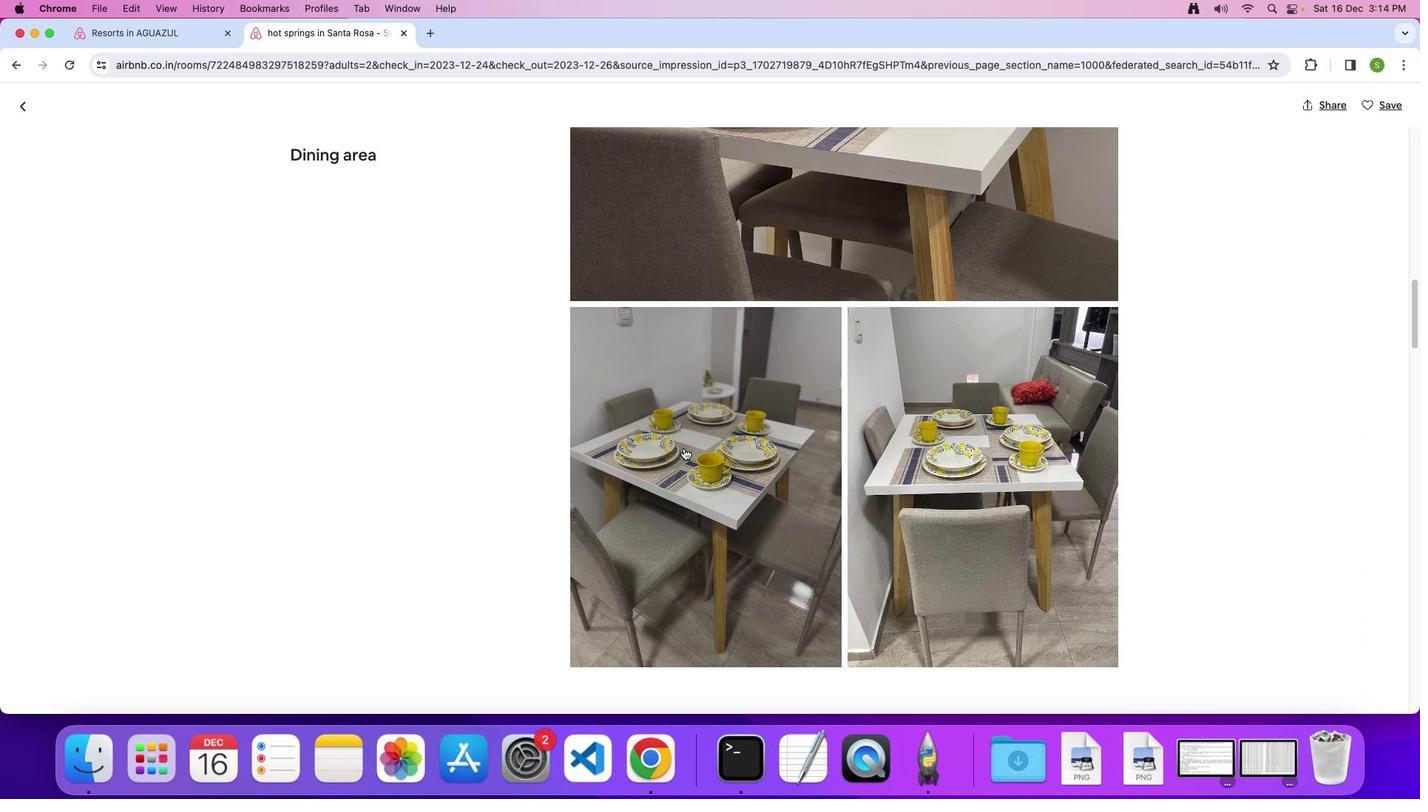 
Action: Mouse moved to (594, 429)
Screenshot: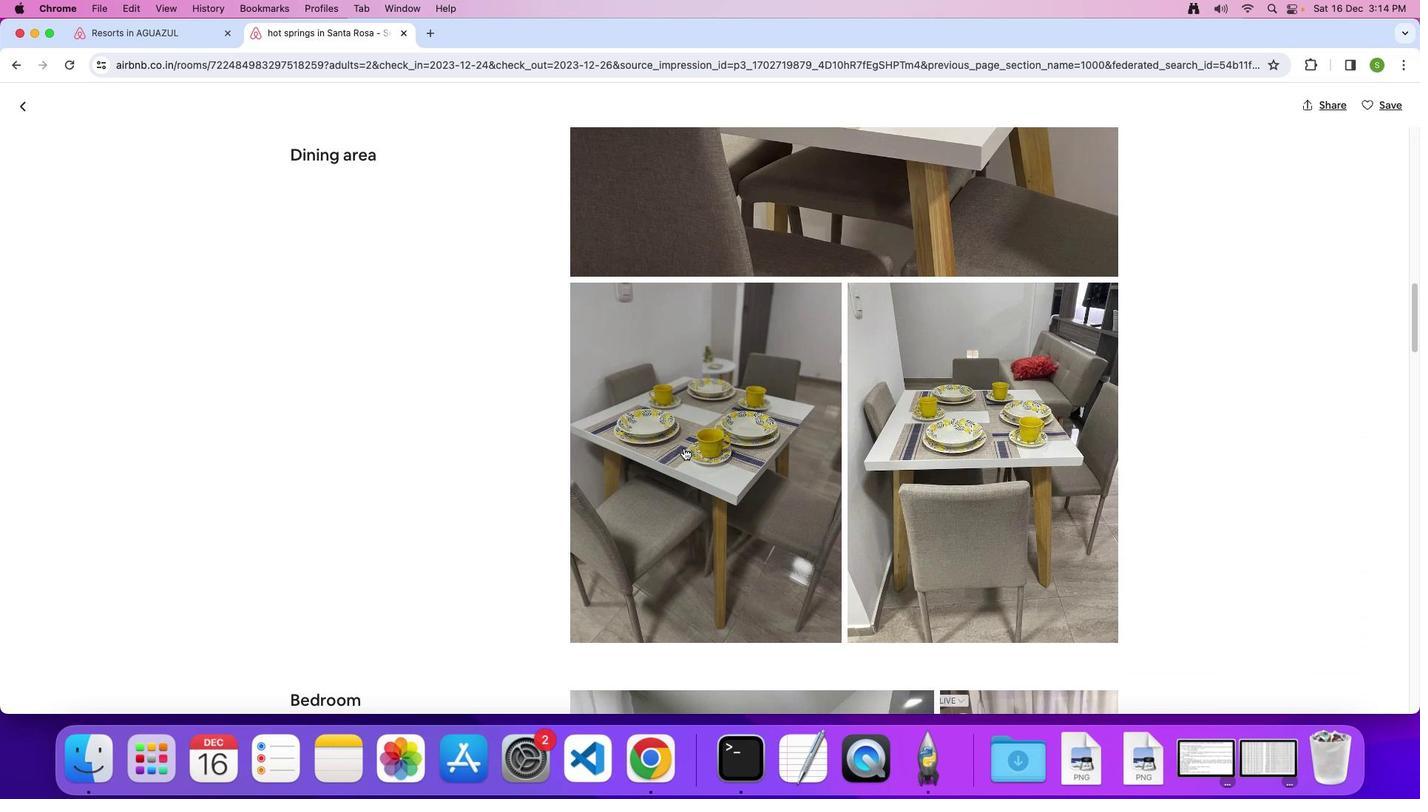 
Action: Mouse scrolled (594, 429) with delta (69, 46)
Screenshot: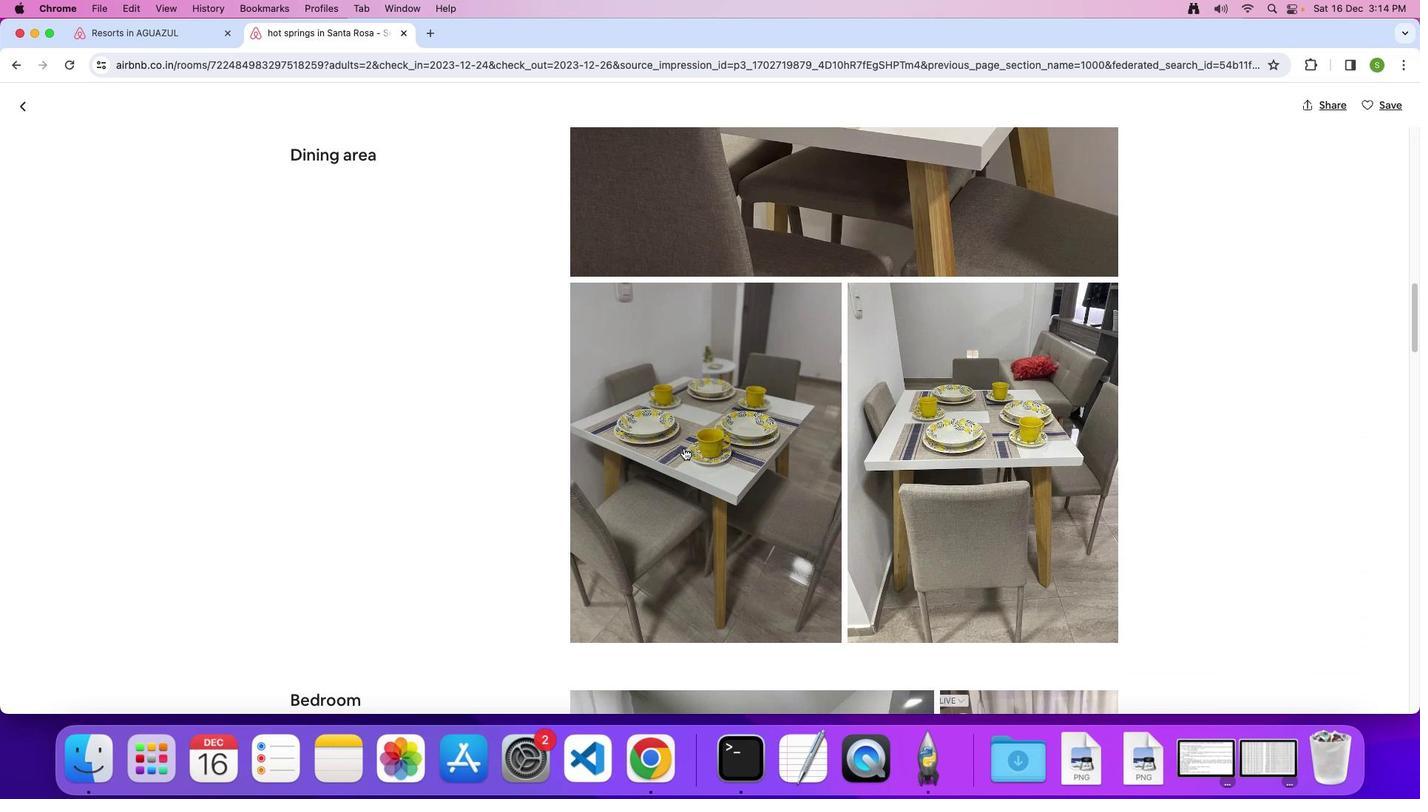 
Action: Mouse scrolled (594, 429) with delta (69, 47)
Screenshot: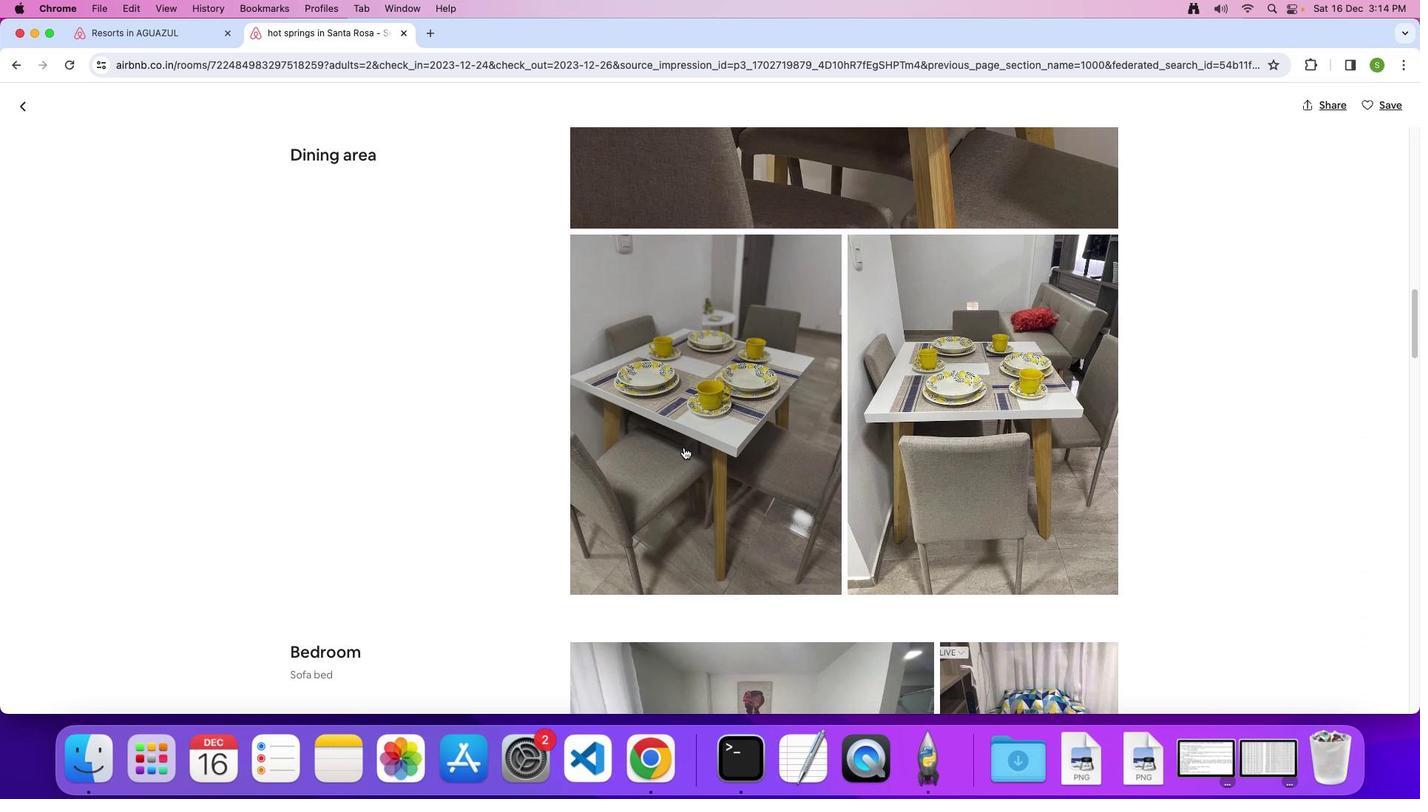 
Action: Mouse moved to (594, 429)
Screenshot: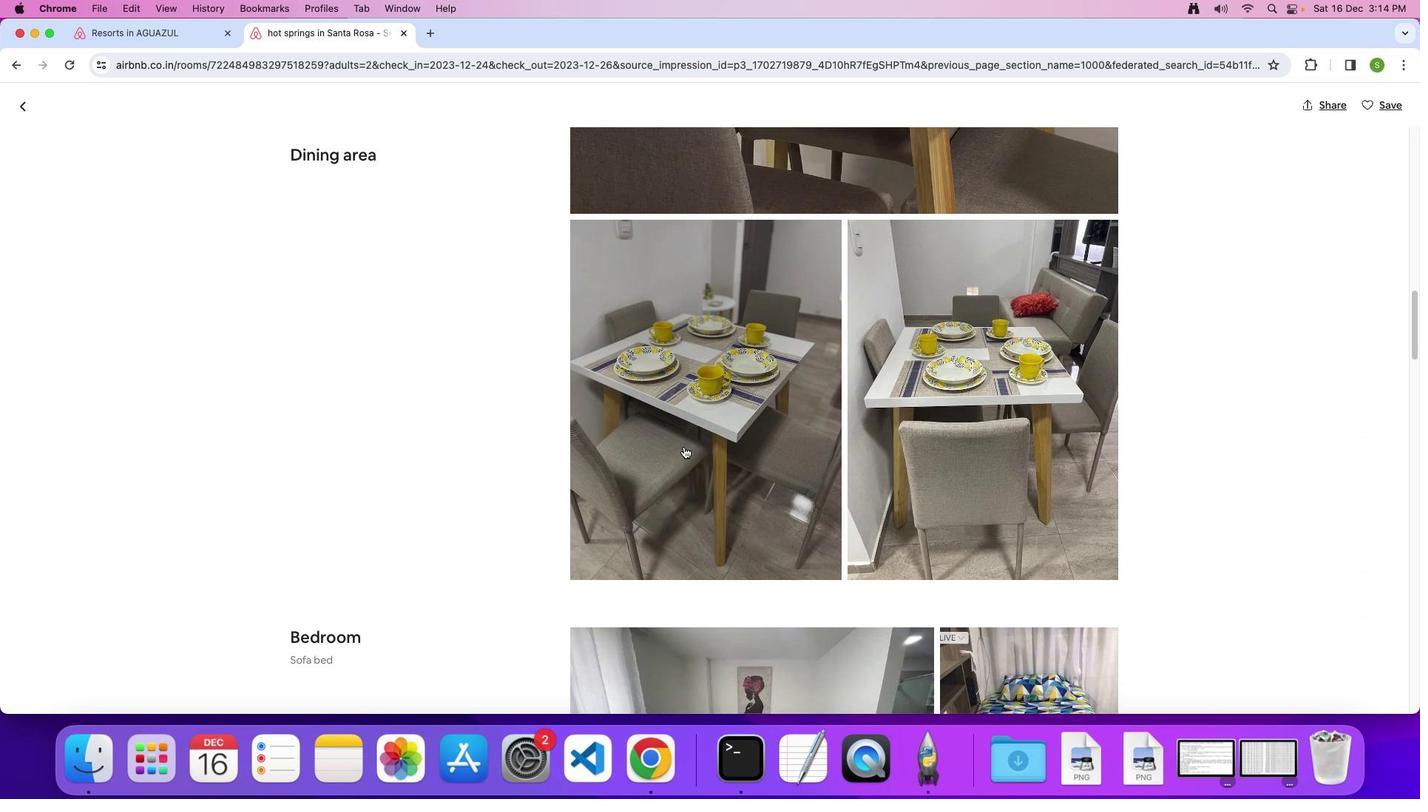 
Action: Mouse scrolled (594, 429) with delta (69, 47)
Screenshot: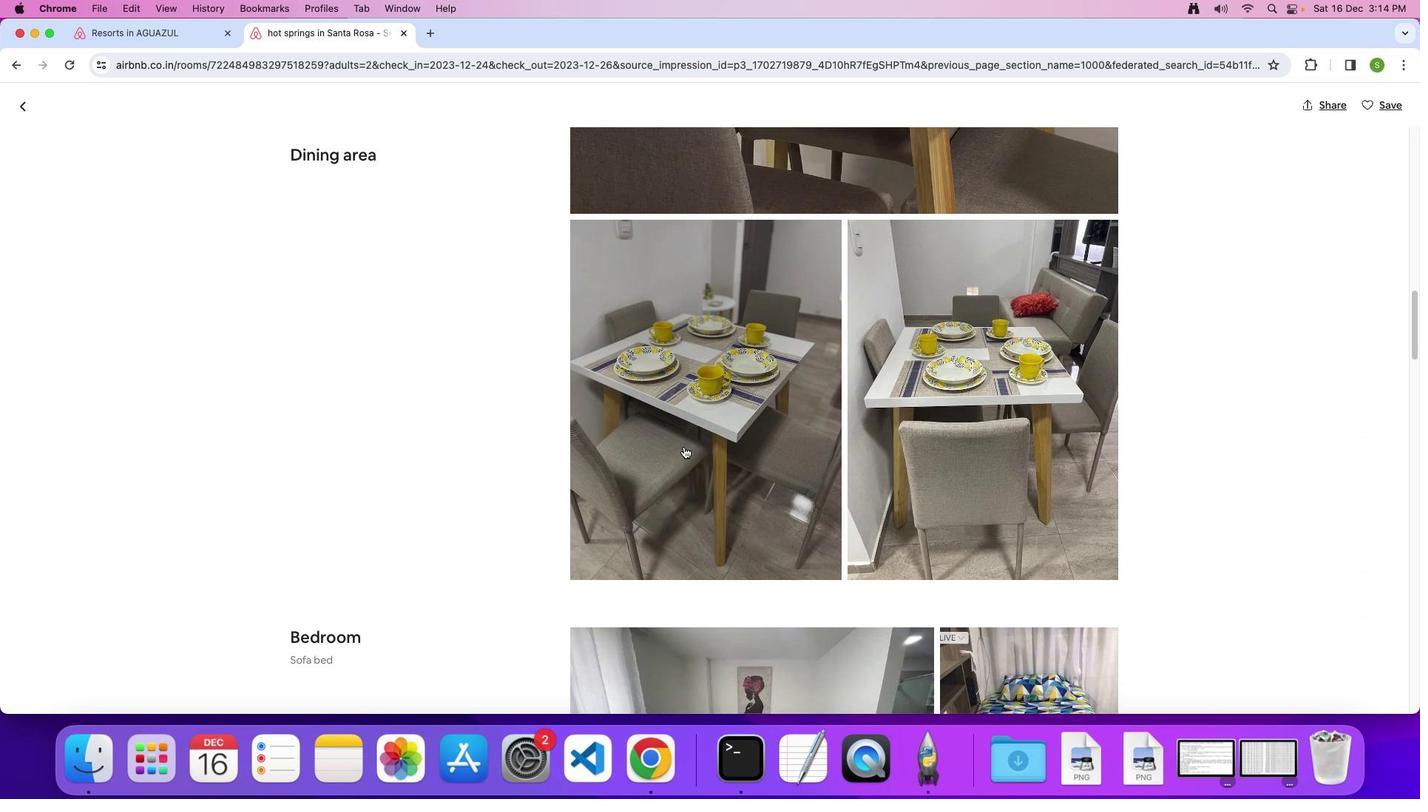 
Action: Mouse moved to (594, 429)
Screenshot: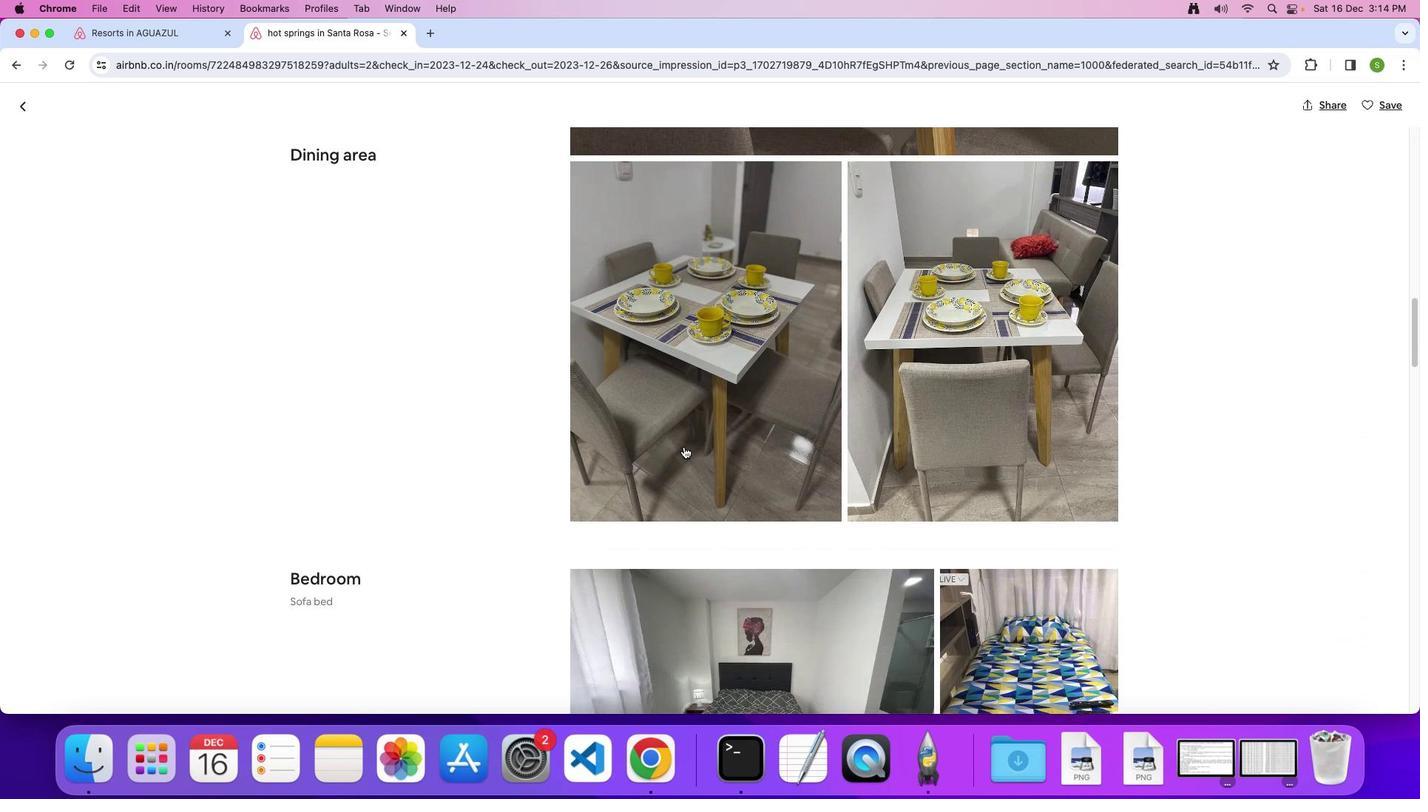 
Action: Mouse scrolled (594, 429) with delta (69, 45)
Screenshot: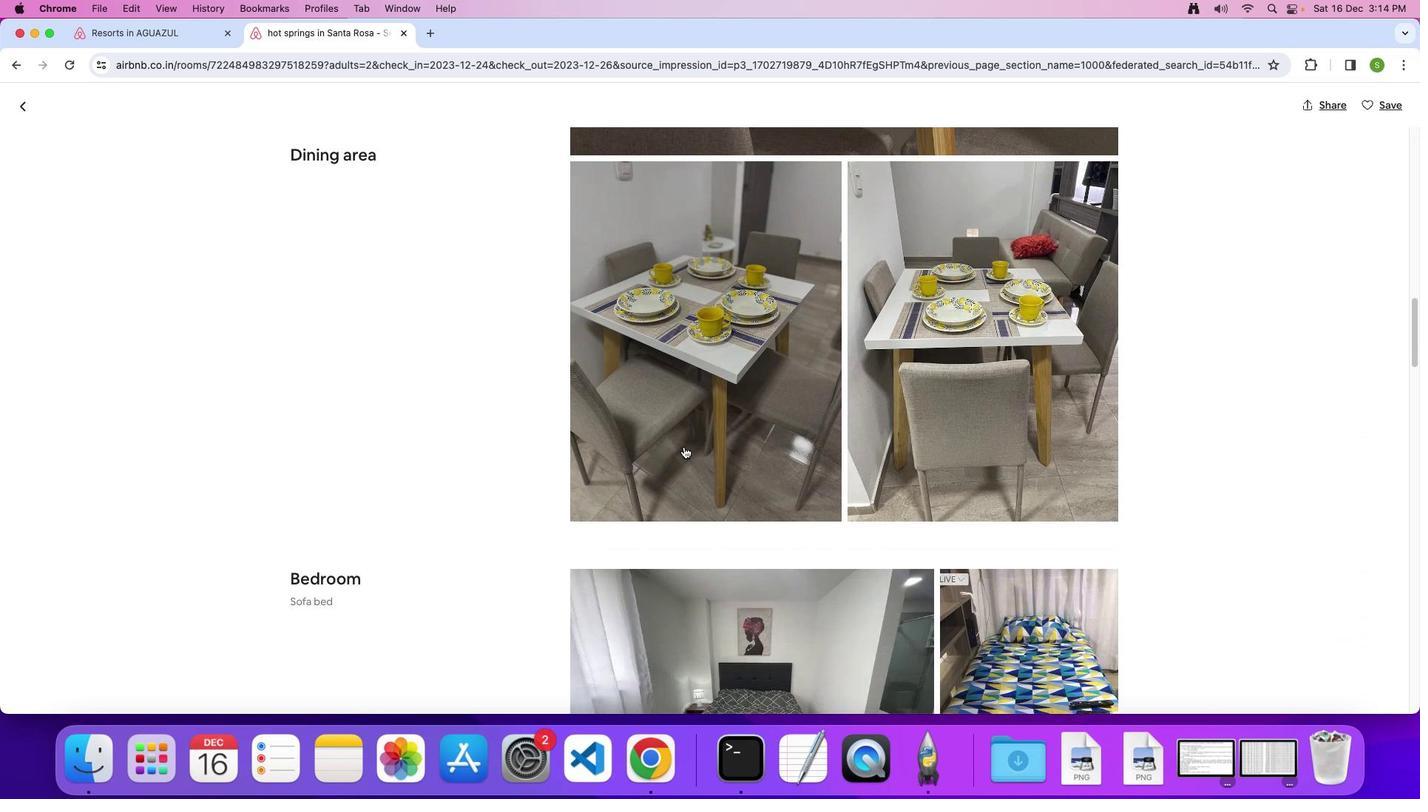 
Action: Mouse moved to (594, 427)
Screenshot: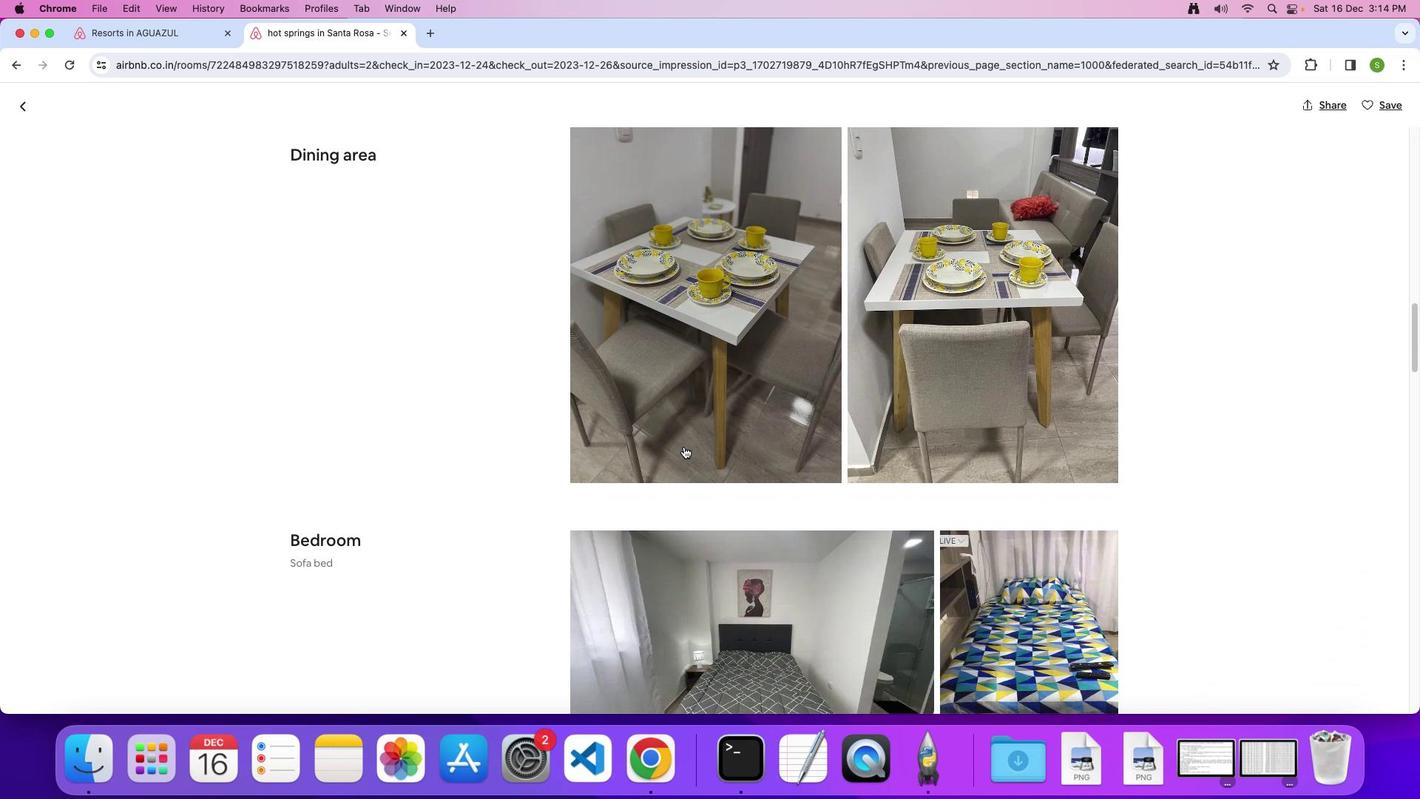 
Action: Mouse scrolled (594, 427) with delta (69, 47)
Screenshot: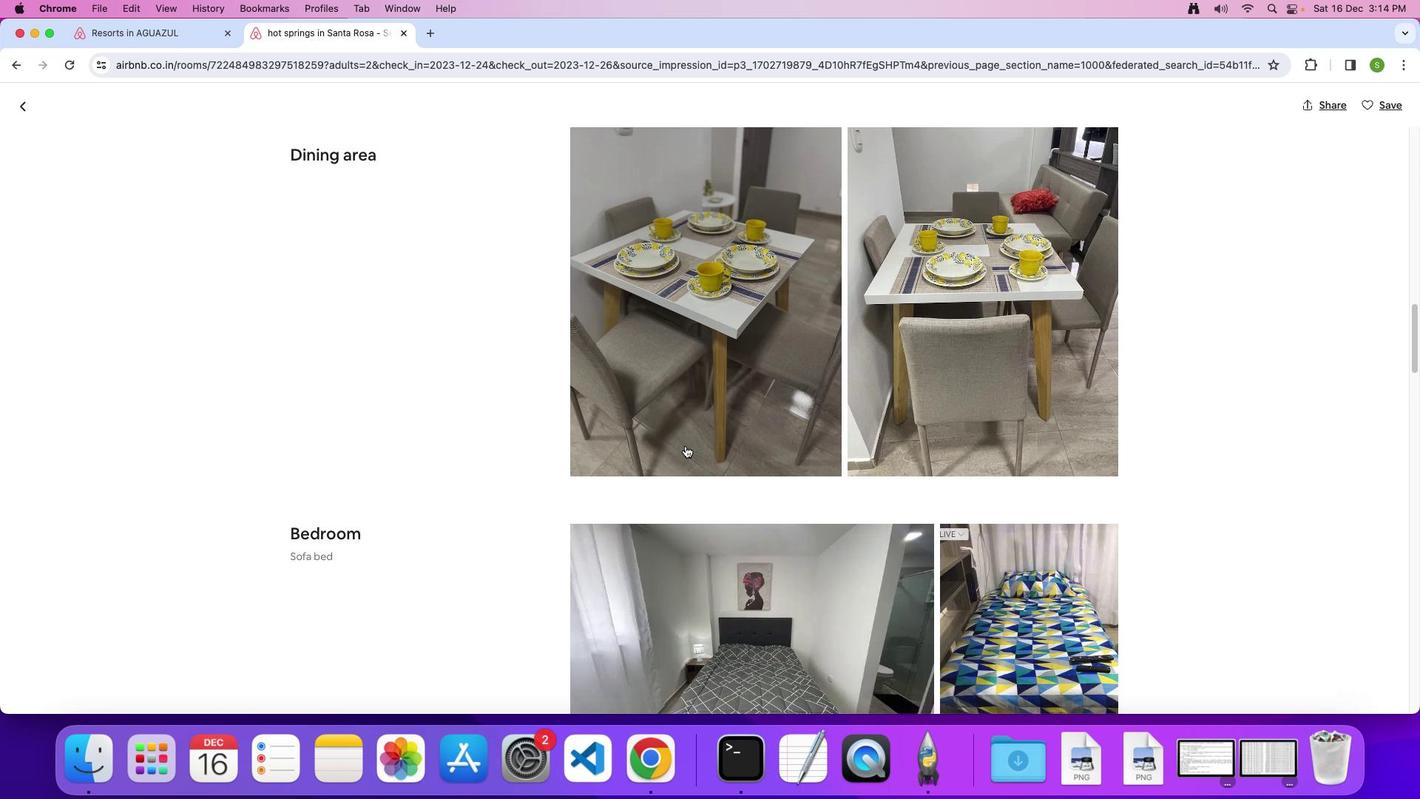 
Action: Mouse scrolled (594, 427) with delta (69, 47)
Screenshot: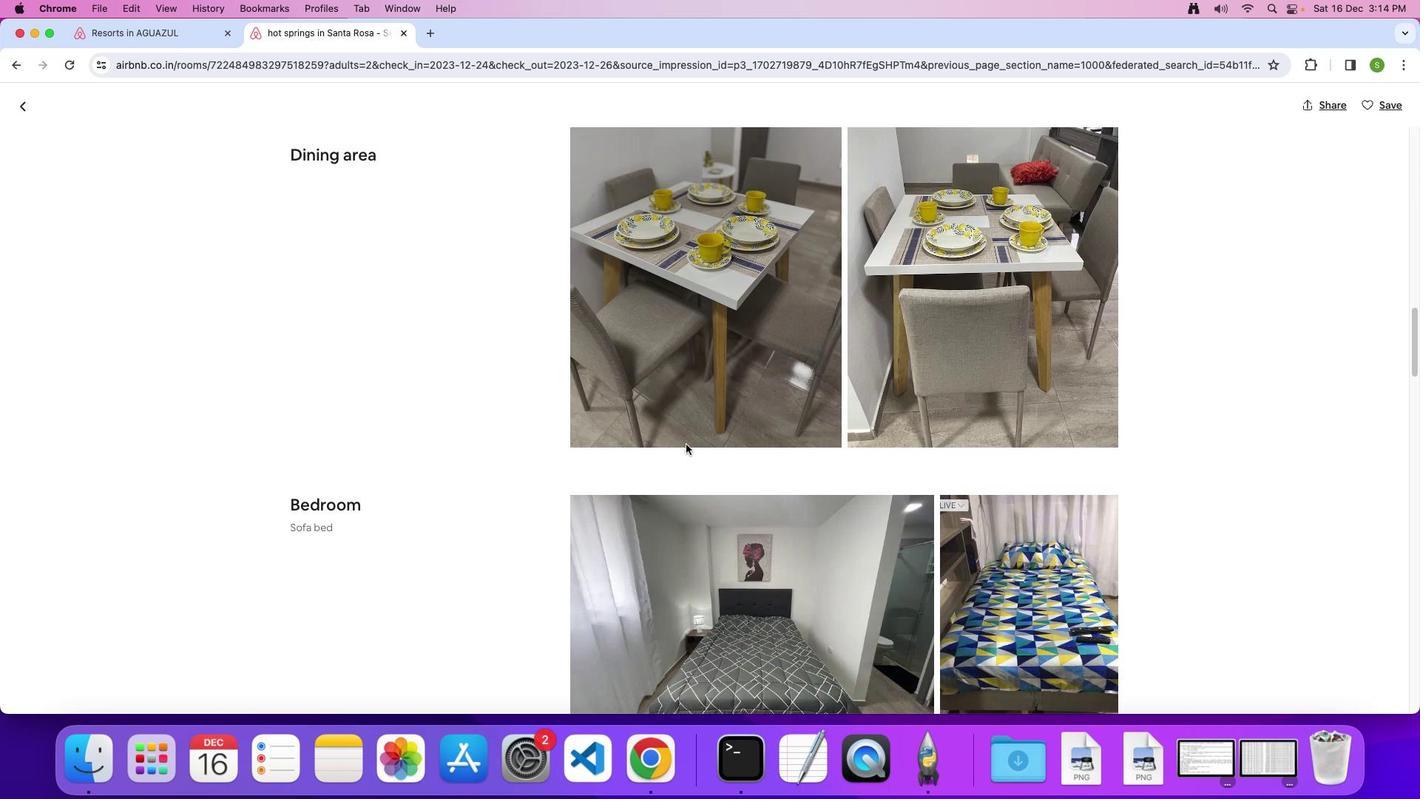 
Action: Mouse scrolled (594, 427) with delta (69, 46)
Screenshot: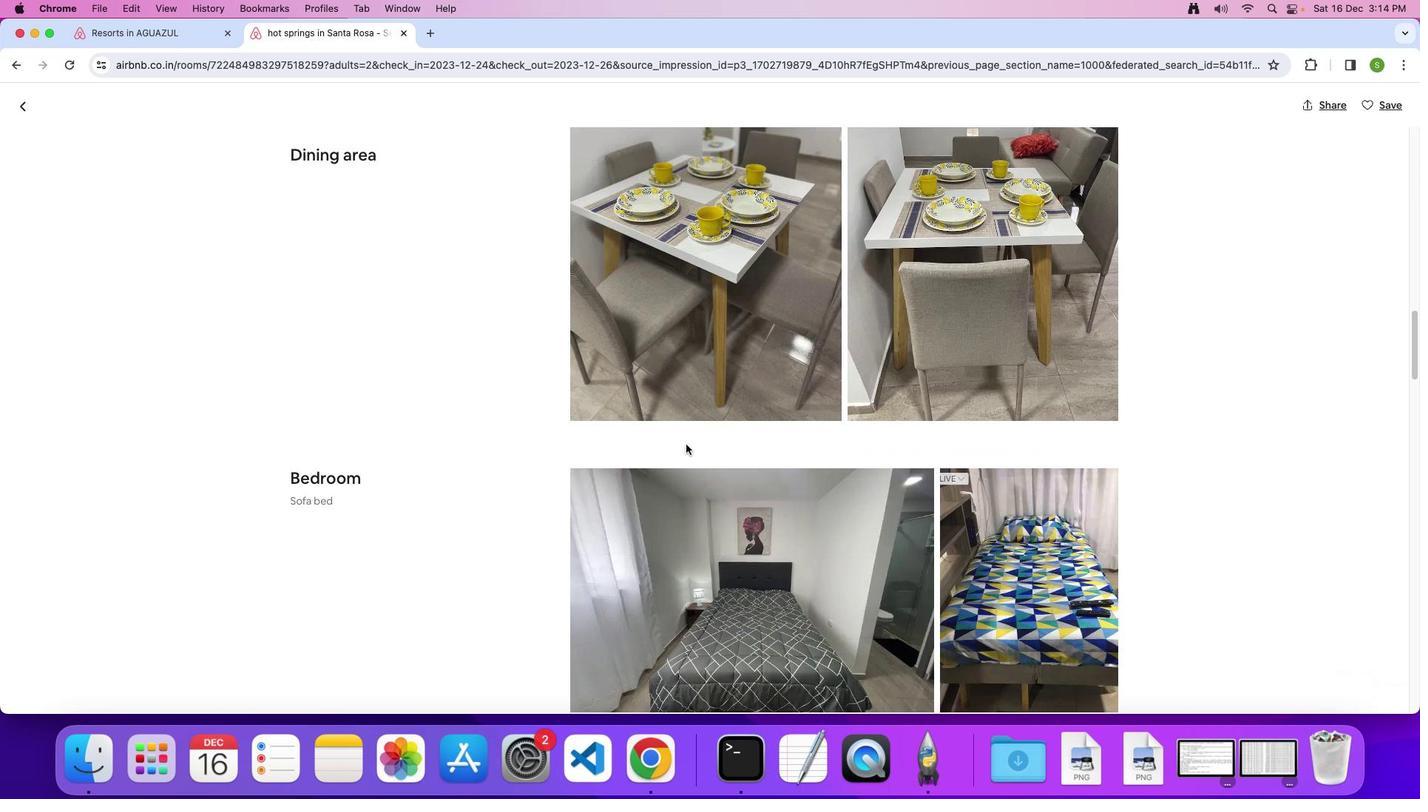 
Action: Mouse moved to (592, 432)
Screenshot: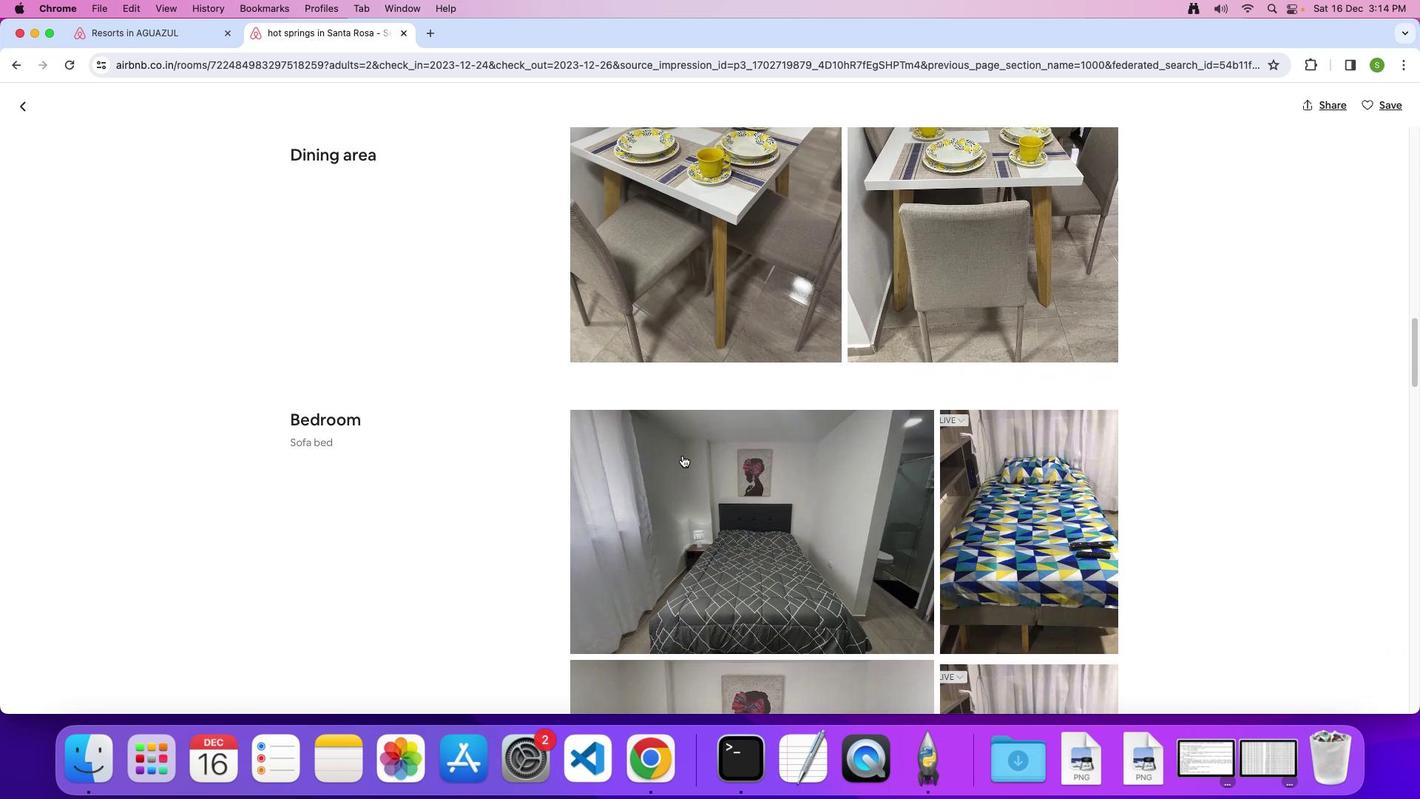 
Action: Mouse scrolled (592, 432) with delta (69, 47)
Screenshot: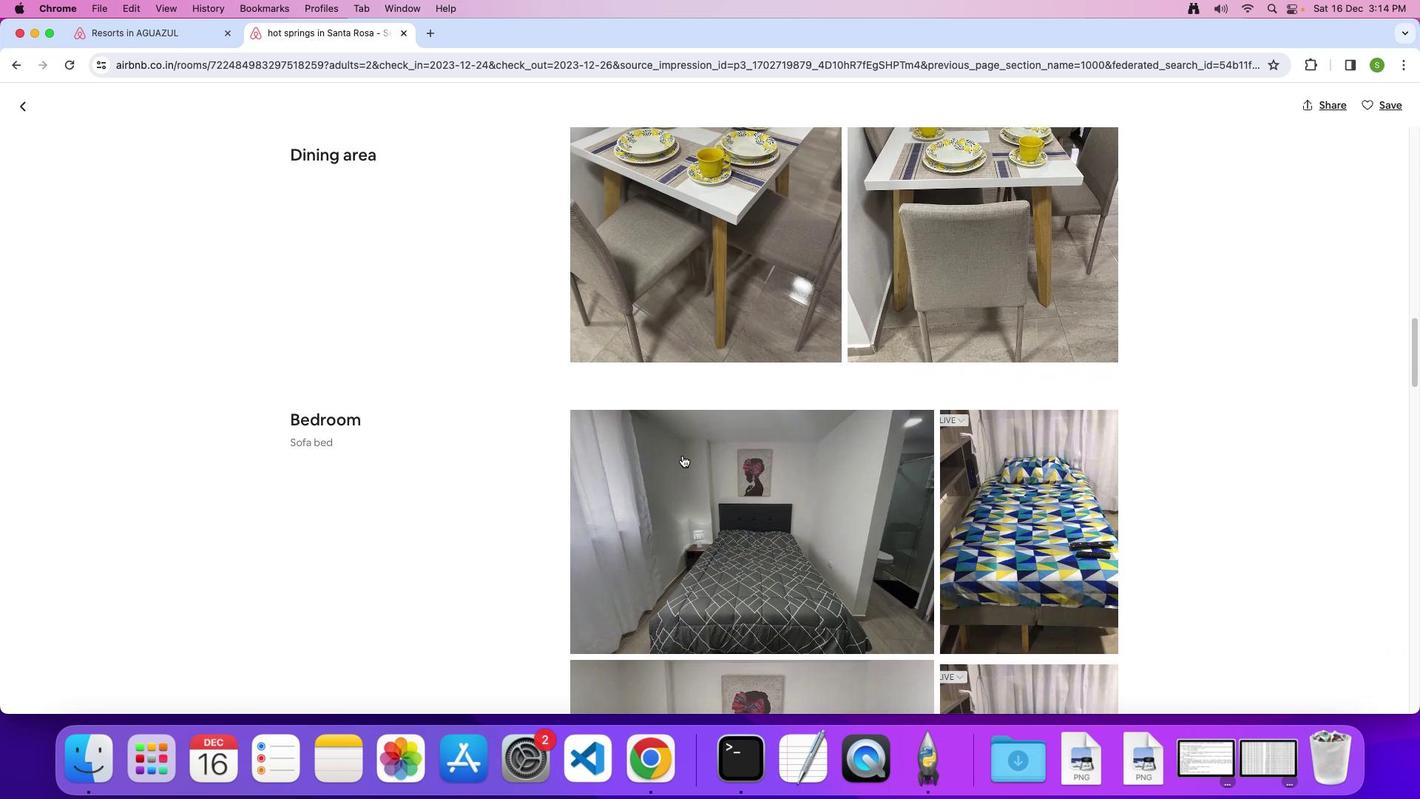 
Action: Mouse moved to (593, 435)
Screenshot: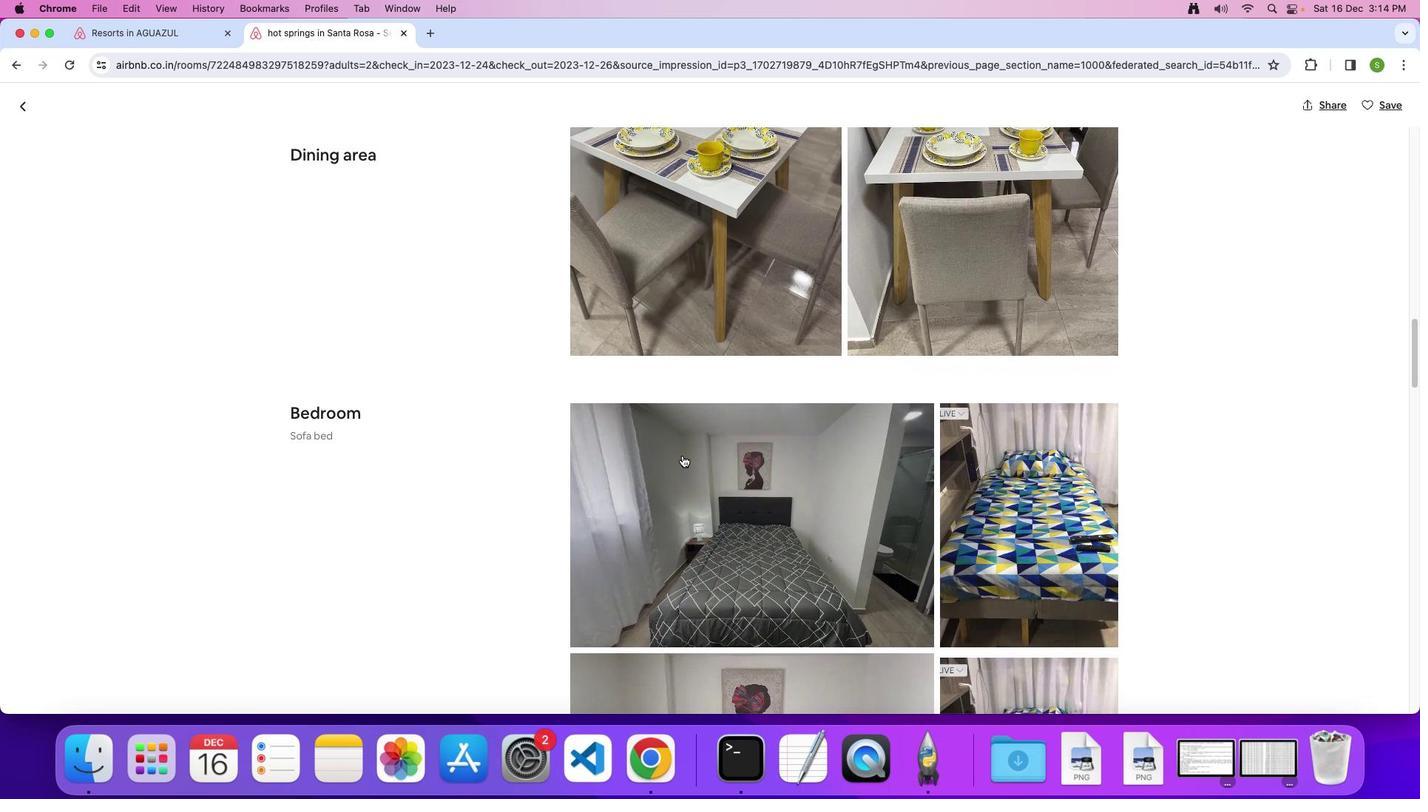 
Action: Mouse scrolled (593, 435) with delta (69, 47)
Screenshot: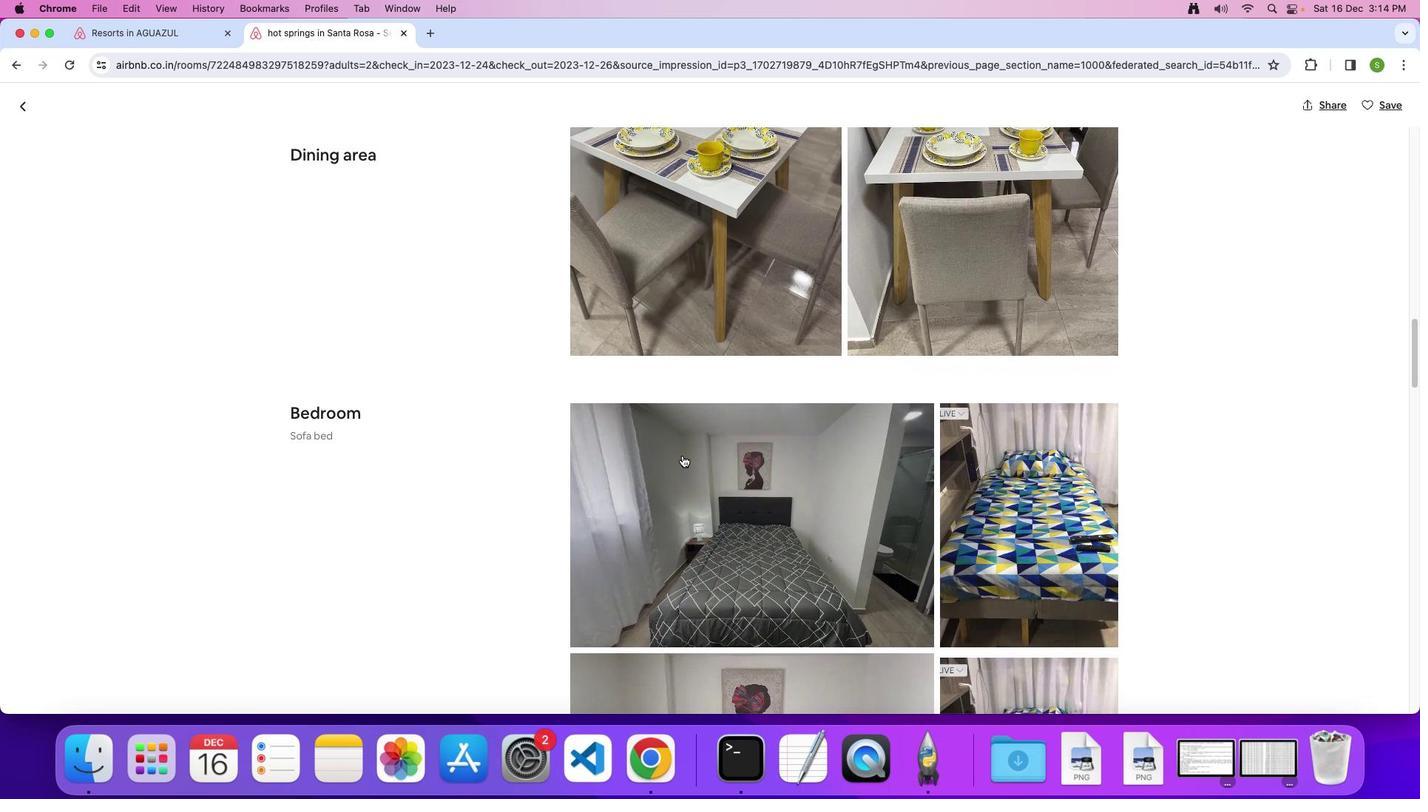 
Action: Mouse moved to (593, 435)
Screenshot: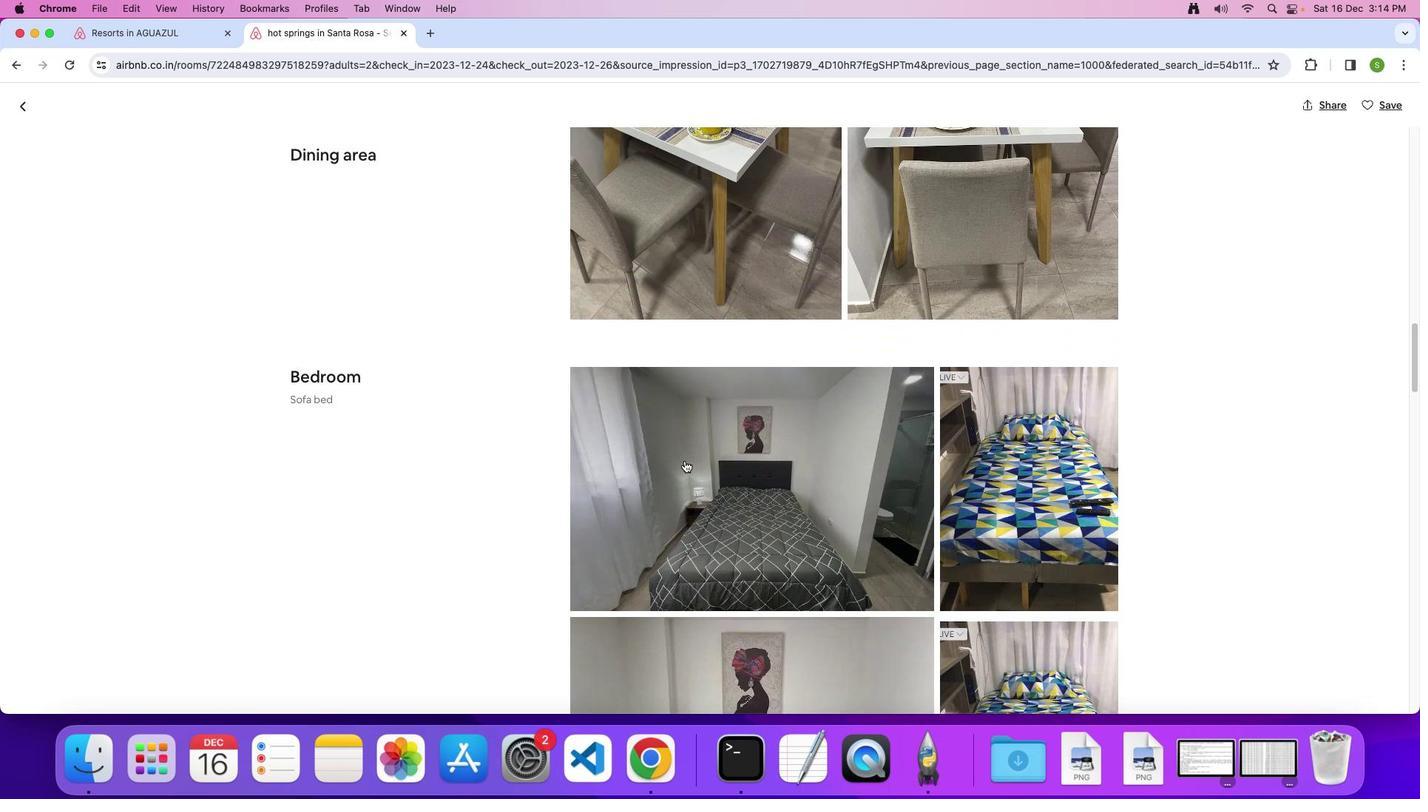
Action: Mouse scrolled (593, 435) with delta (69, 47)
Screenshot: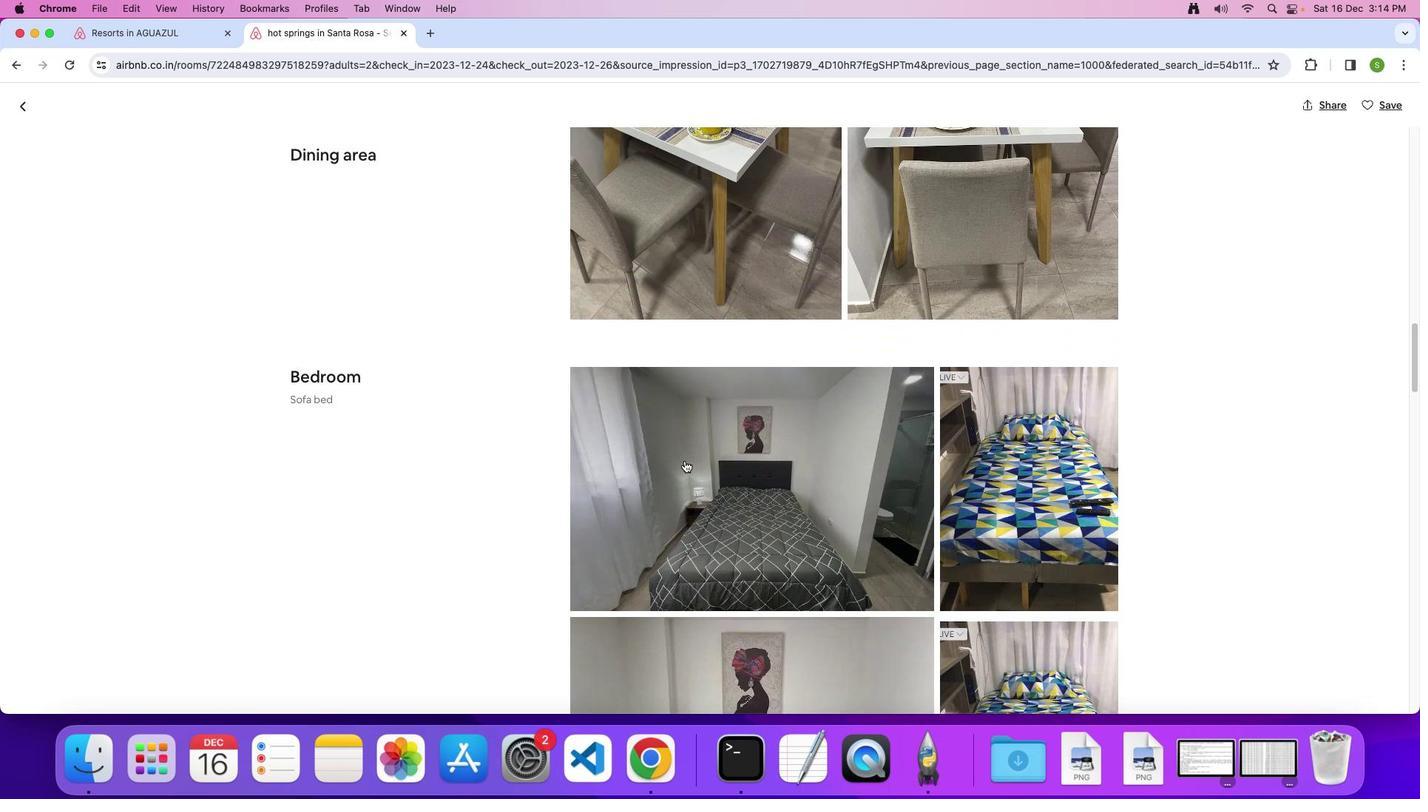 
Action: Mouse moved to (596, 441)
Screenshot: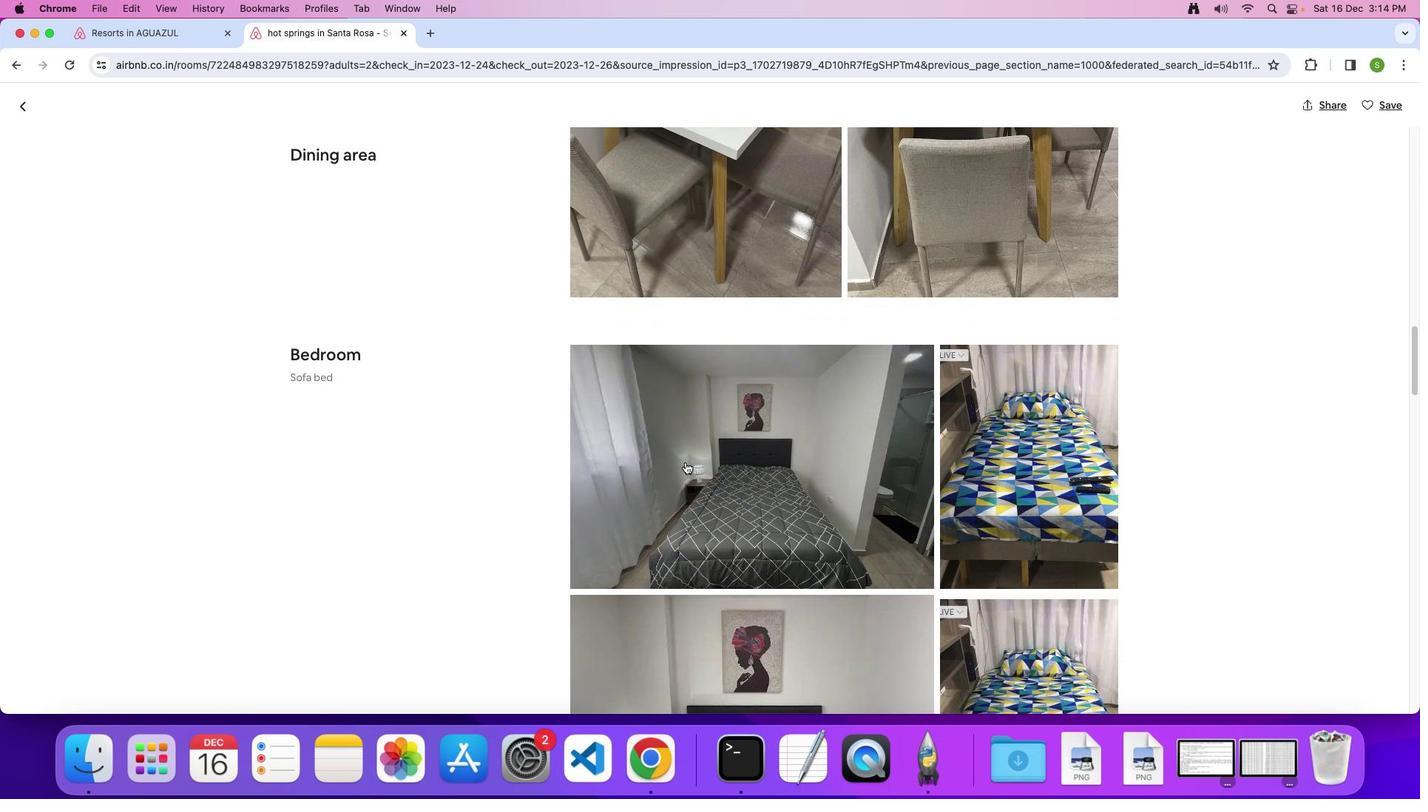 
Action: Mouse scrolled (596, 441) with delta (69, 47)
Screenshot: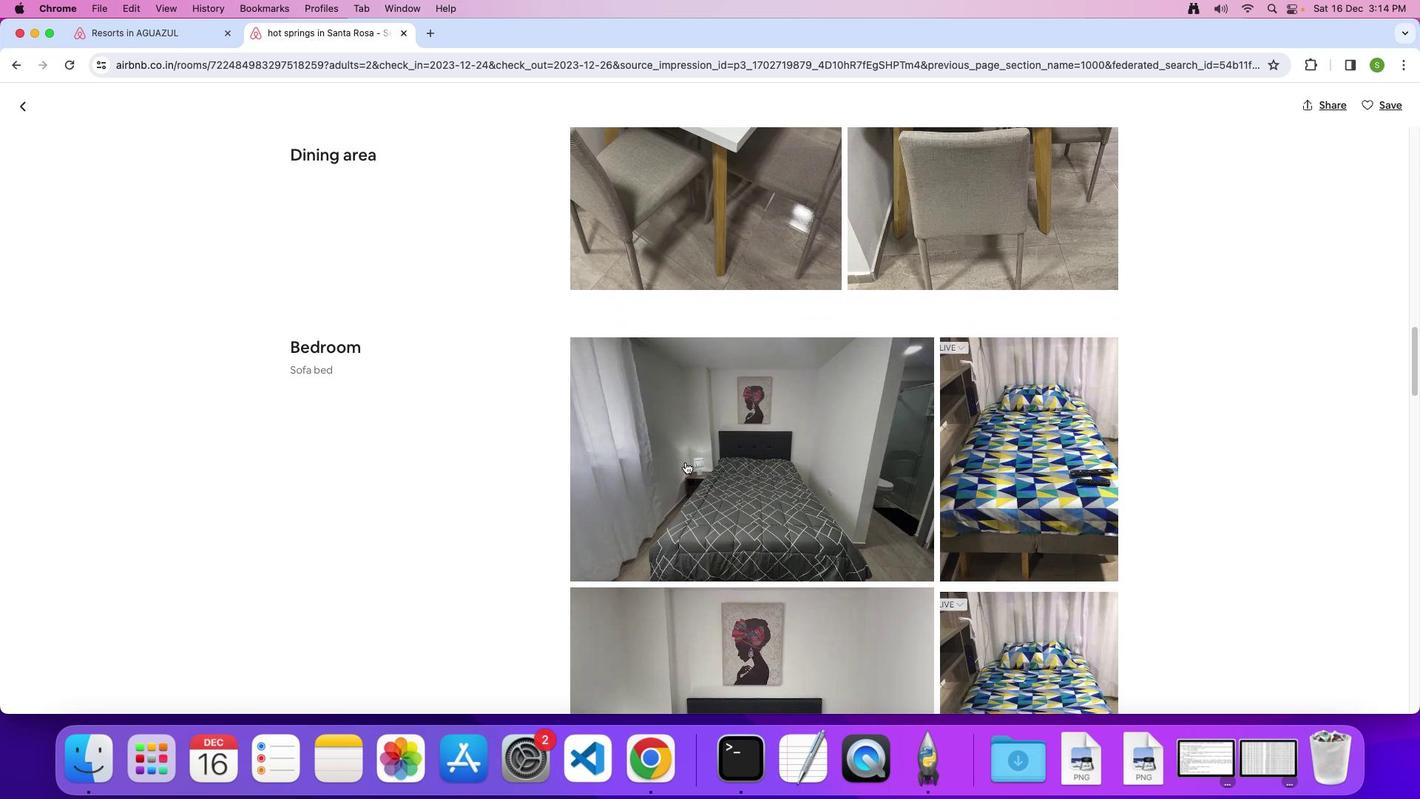 
Action: Mouse scrolled (596, 441) with delta (69, 47)
Screenshot: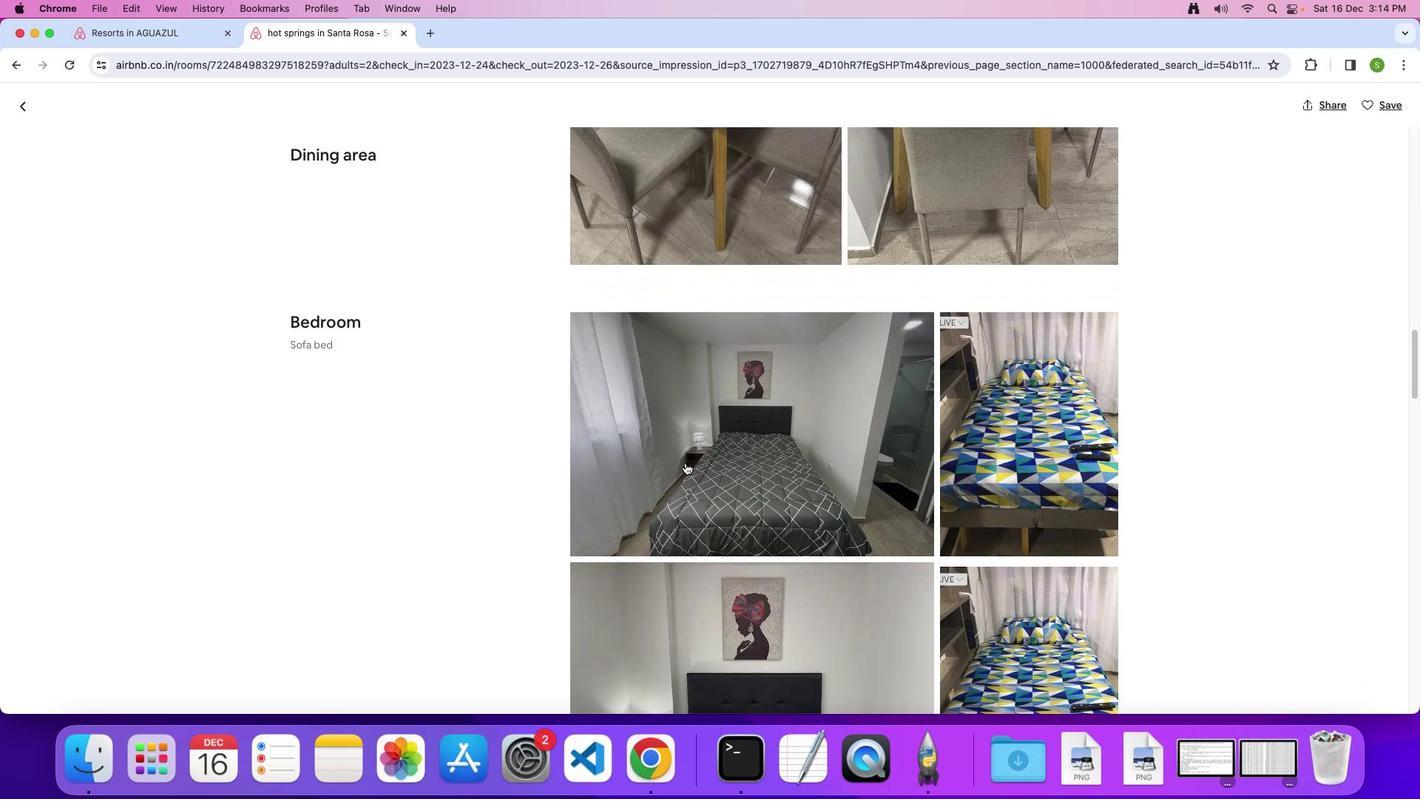 
Action: Mouse scrolled (596, 441) with delta (69, 46)
Screenshot: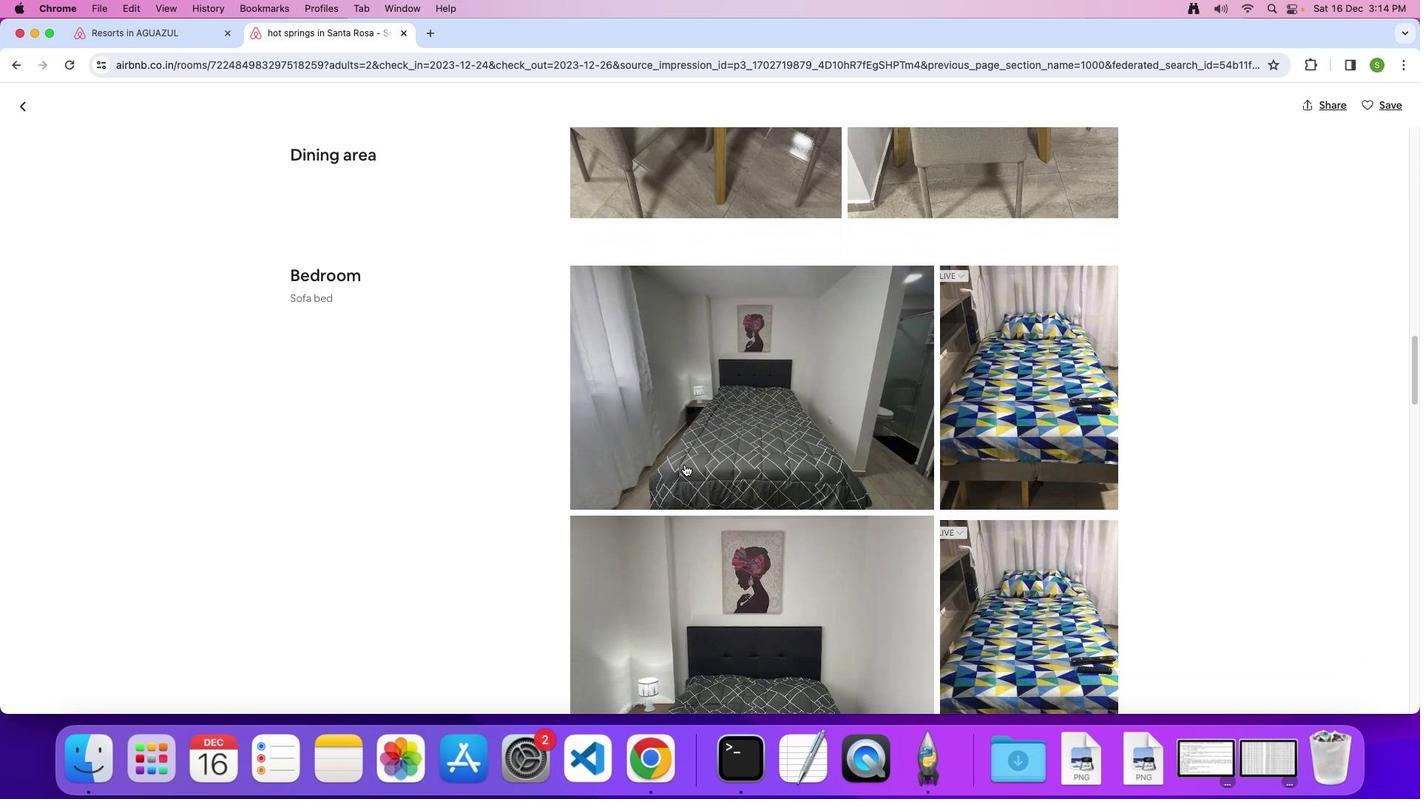 
Action: Mouse moved to (594, 444)
Screenshot: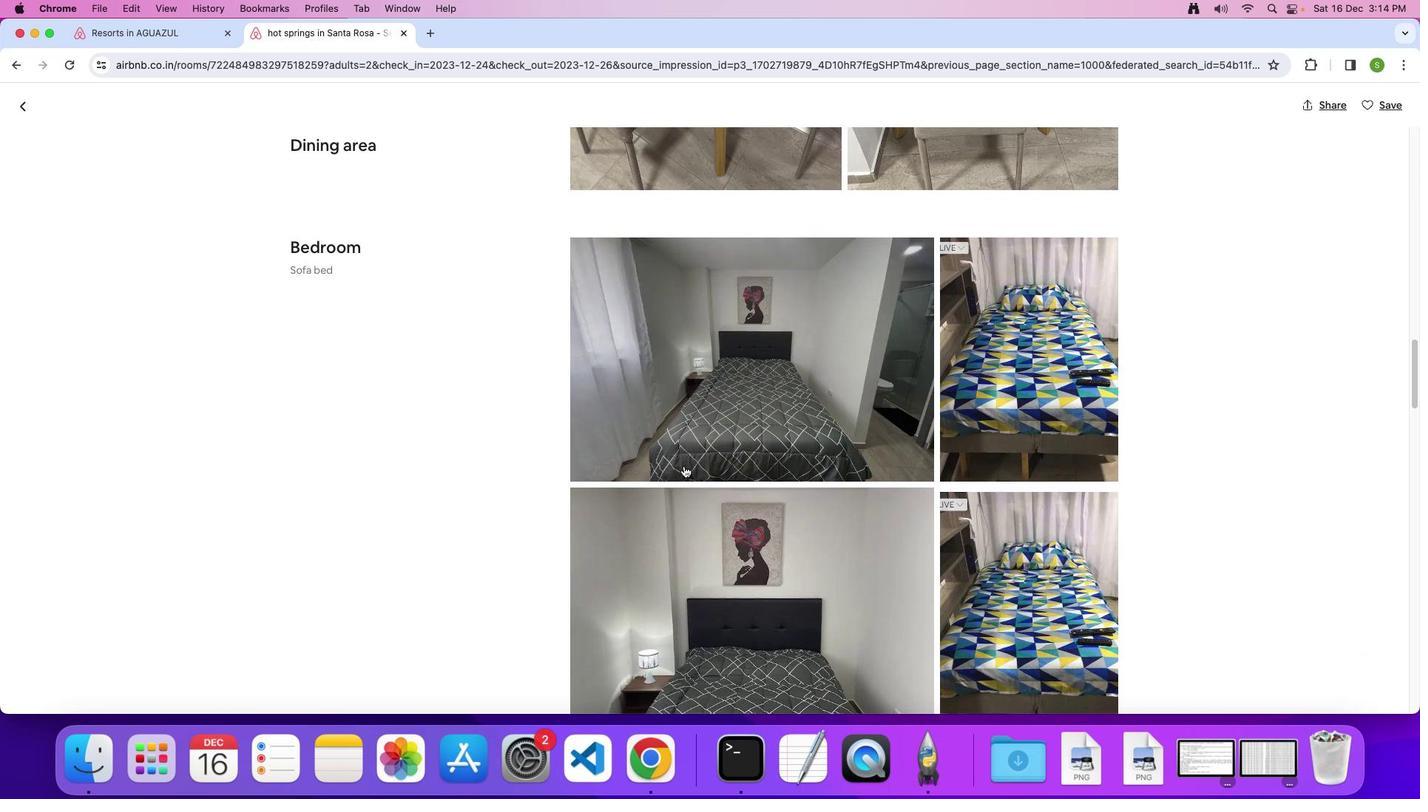 
Action: Mouse scrolled (594, 444) with delta (69, 47)
Screenshot: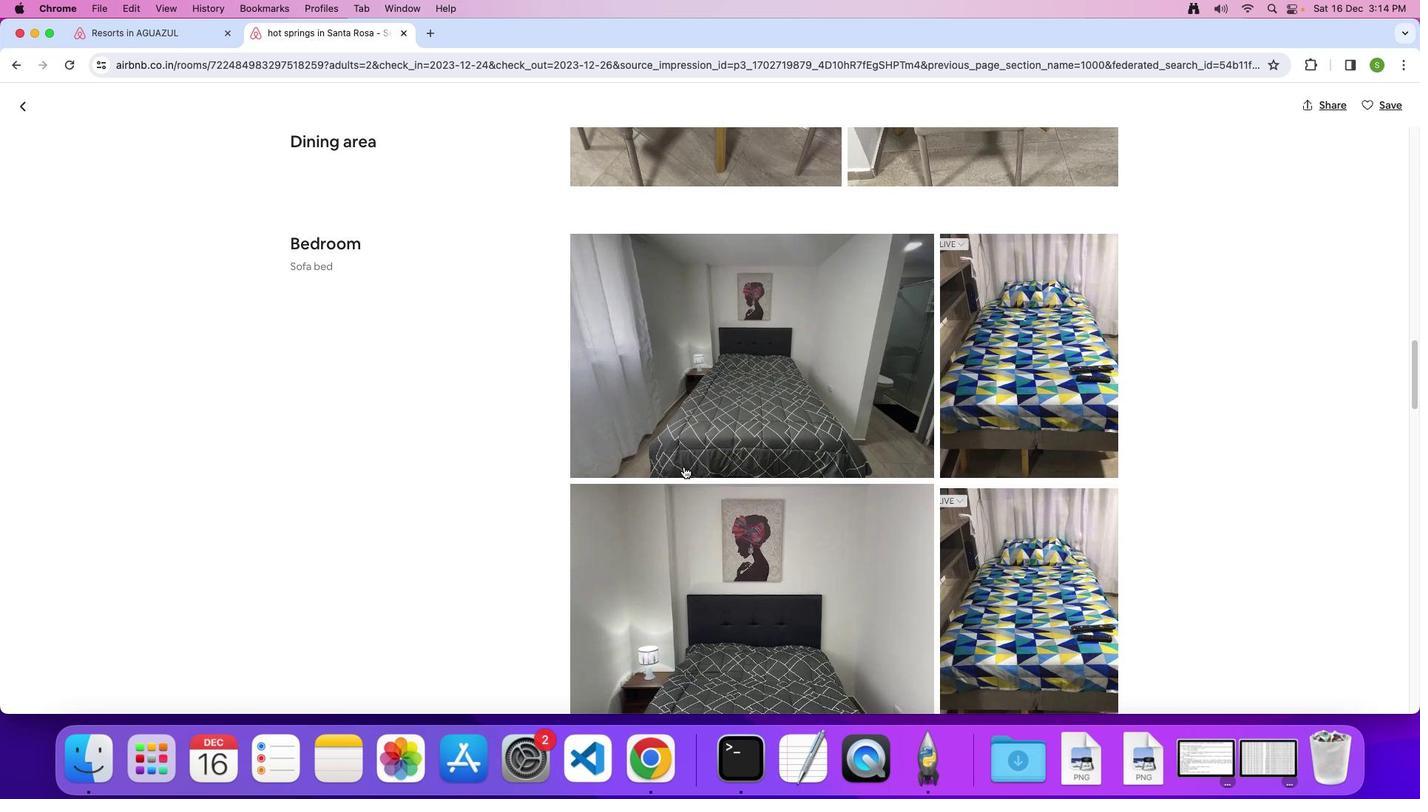 
Action: Mouse moved to (594, 444)
Screenshot: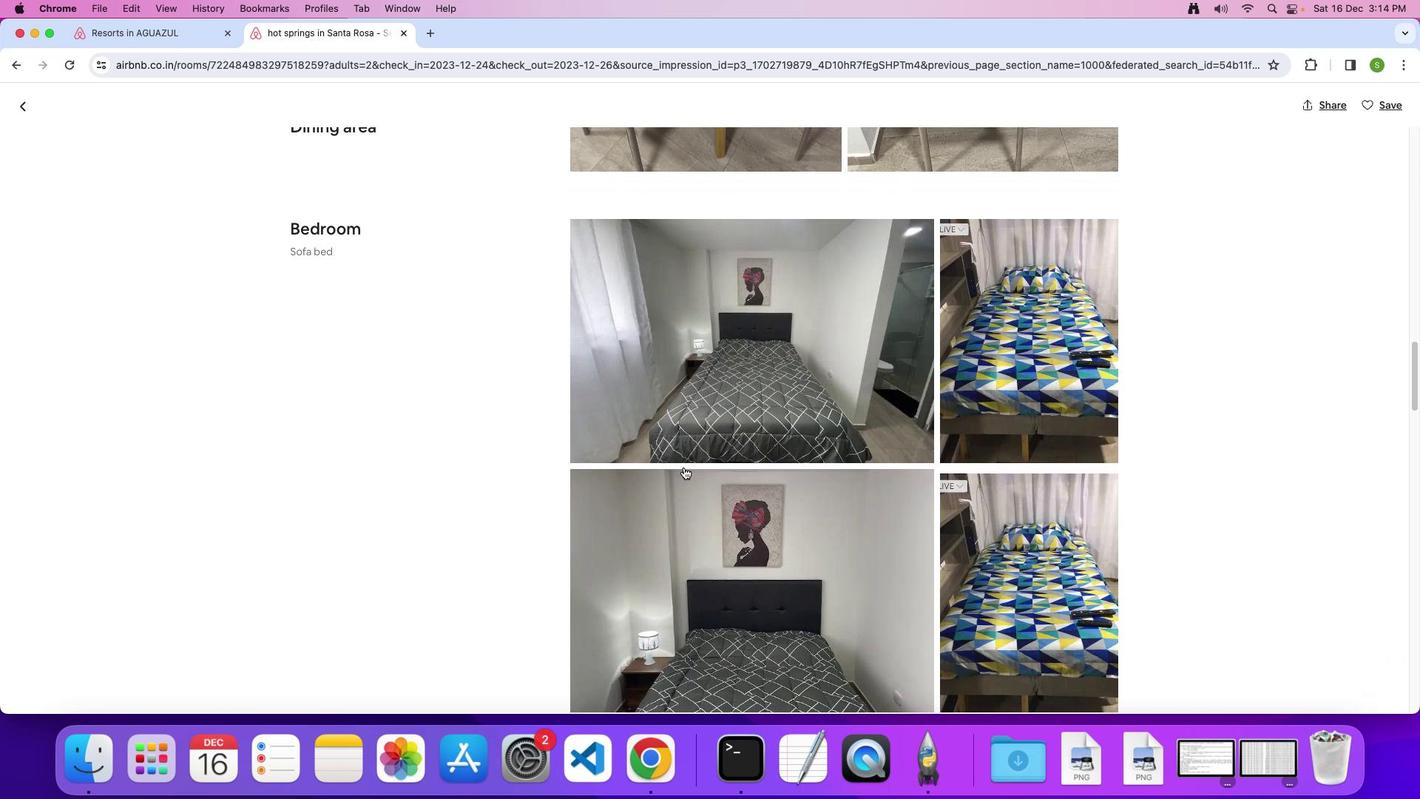 
Action: Mouse scrolled (594, 444) with delta (69, 47)
Screenshot: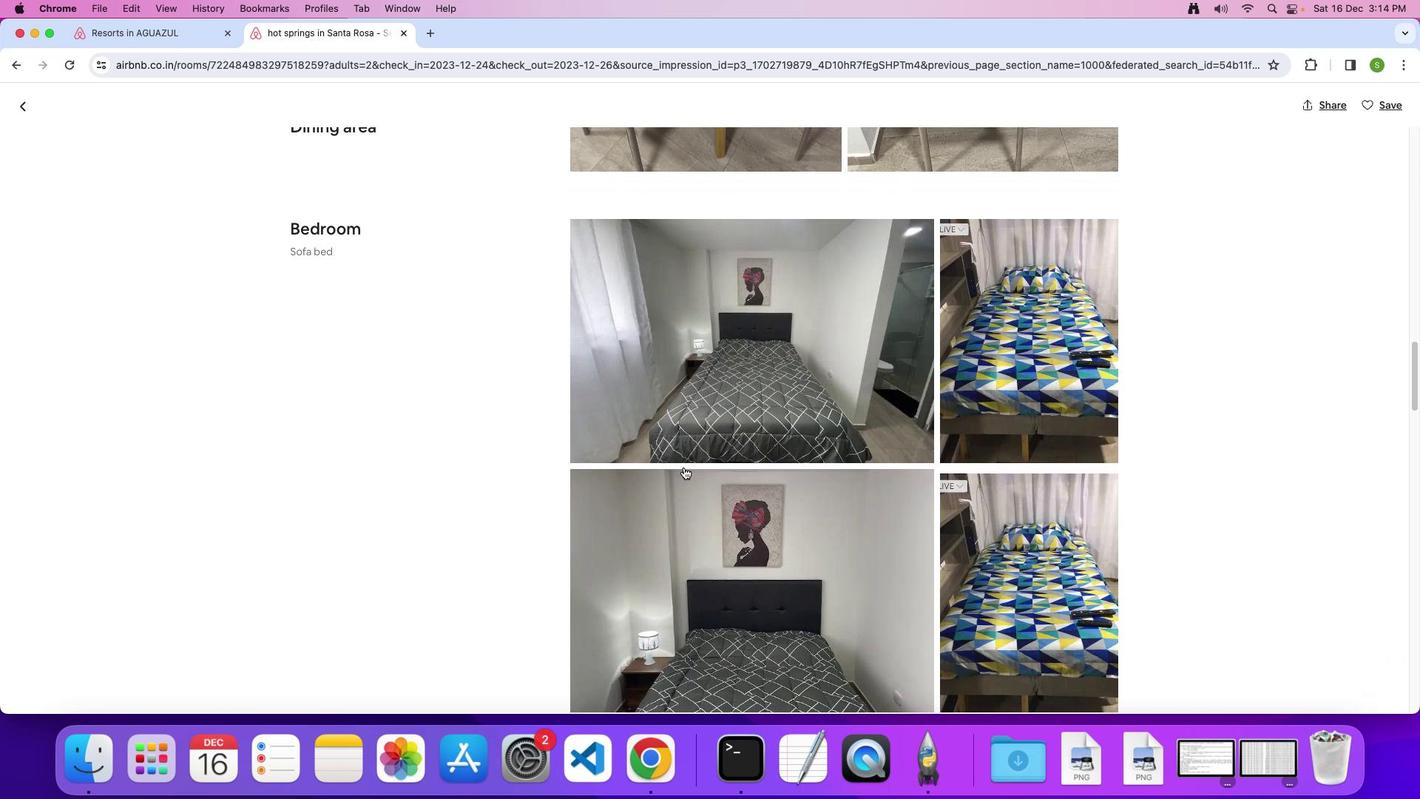 
Action: Mouse moved to (594, 445)
Screenshot: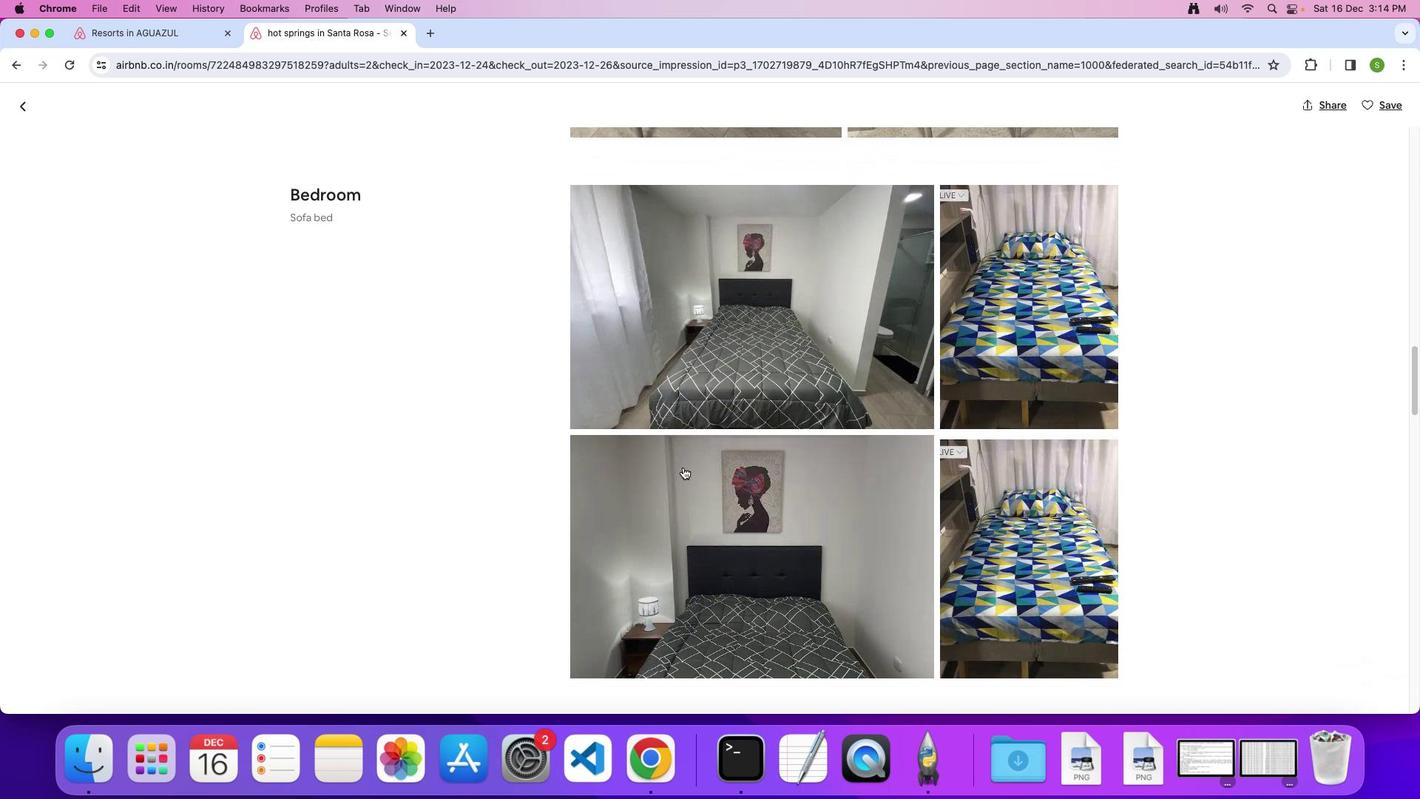 
Action: Mouse scrolled (594, 445) with delta (69, 46)
Screenshot: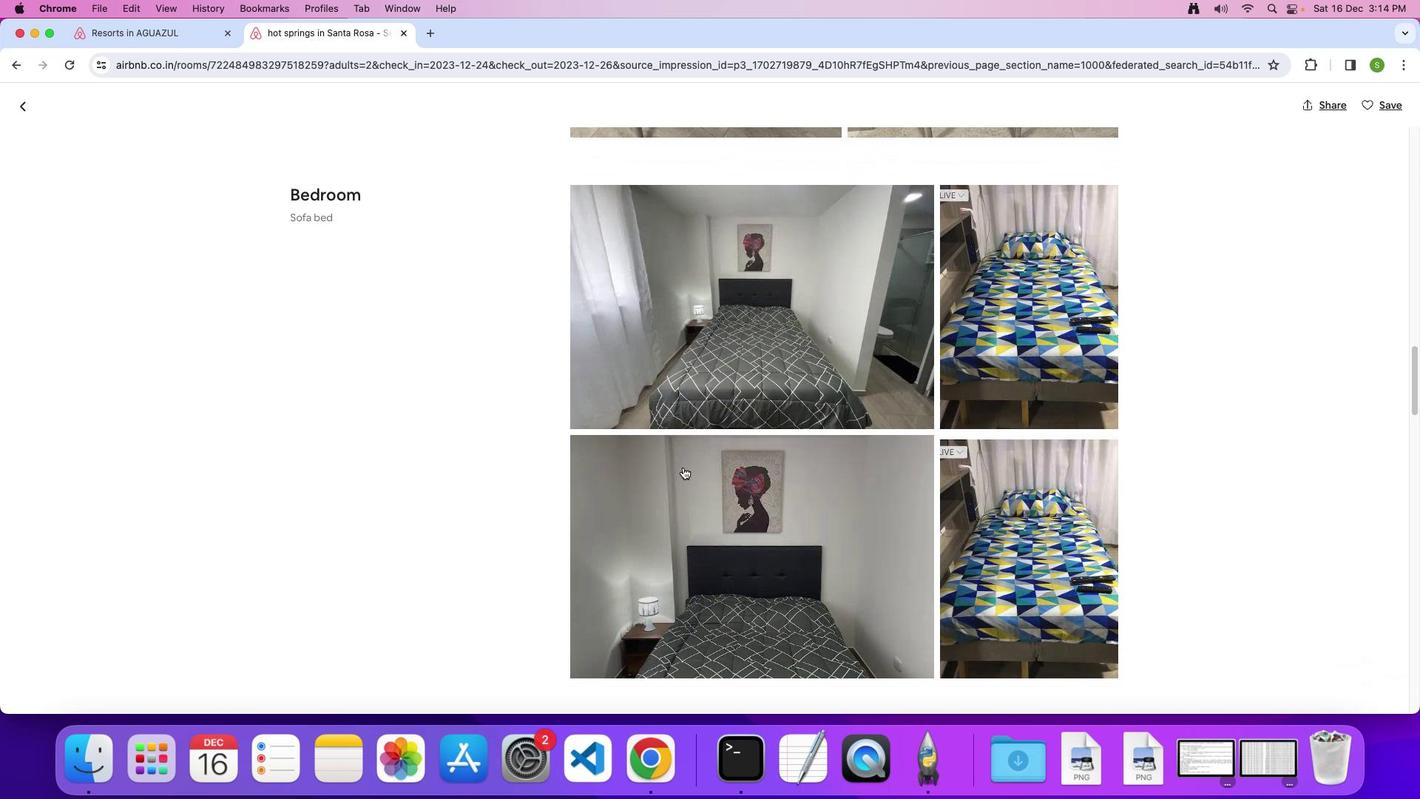 
Action: Mouse moved to (594, 446)
Screenshot: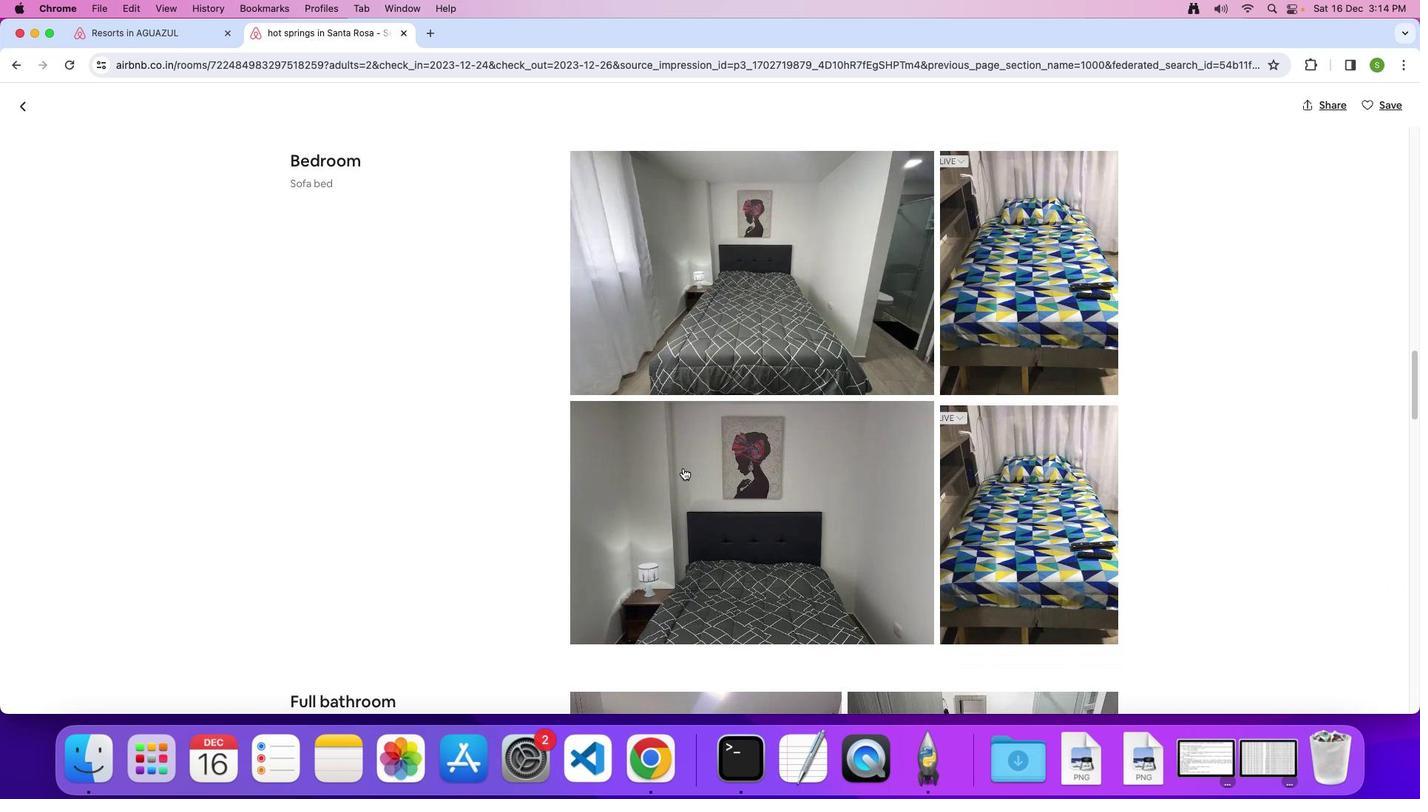 
Action: Mouse scrolled (594, 446) with delta (69, 48)
Screenshot: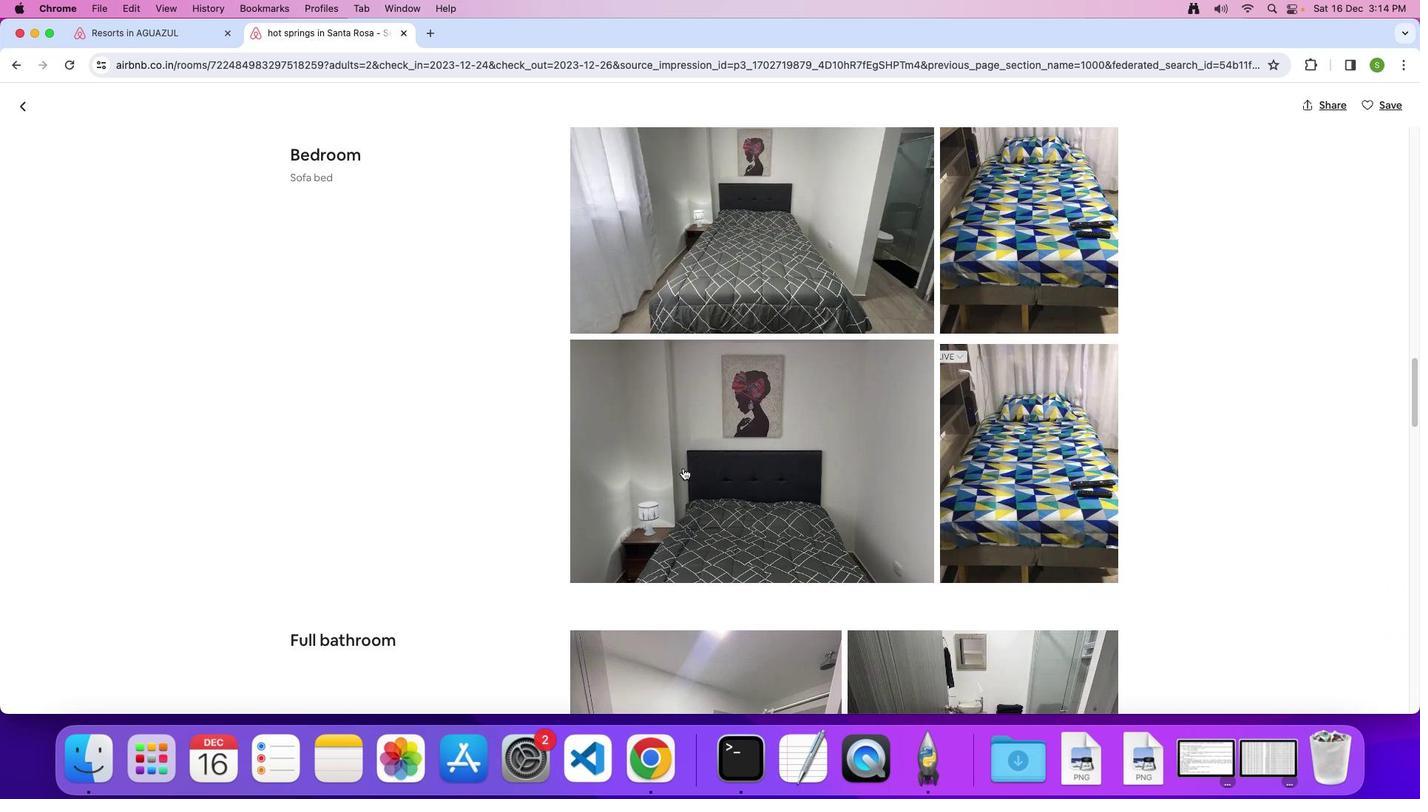 
Action: Mouse scrolled (594, 446) with delta (69, 45)
Screenshot: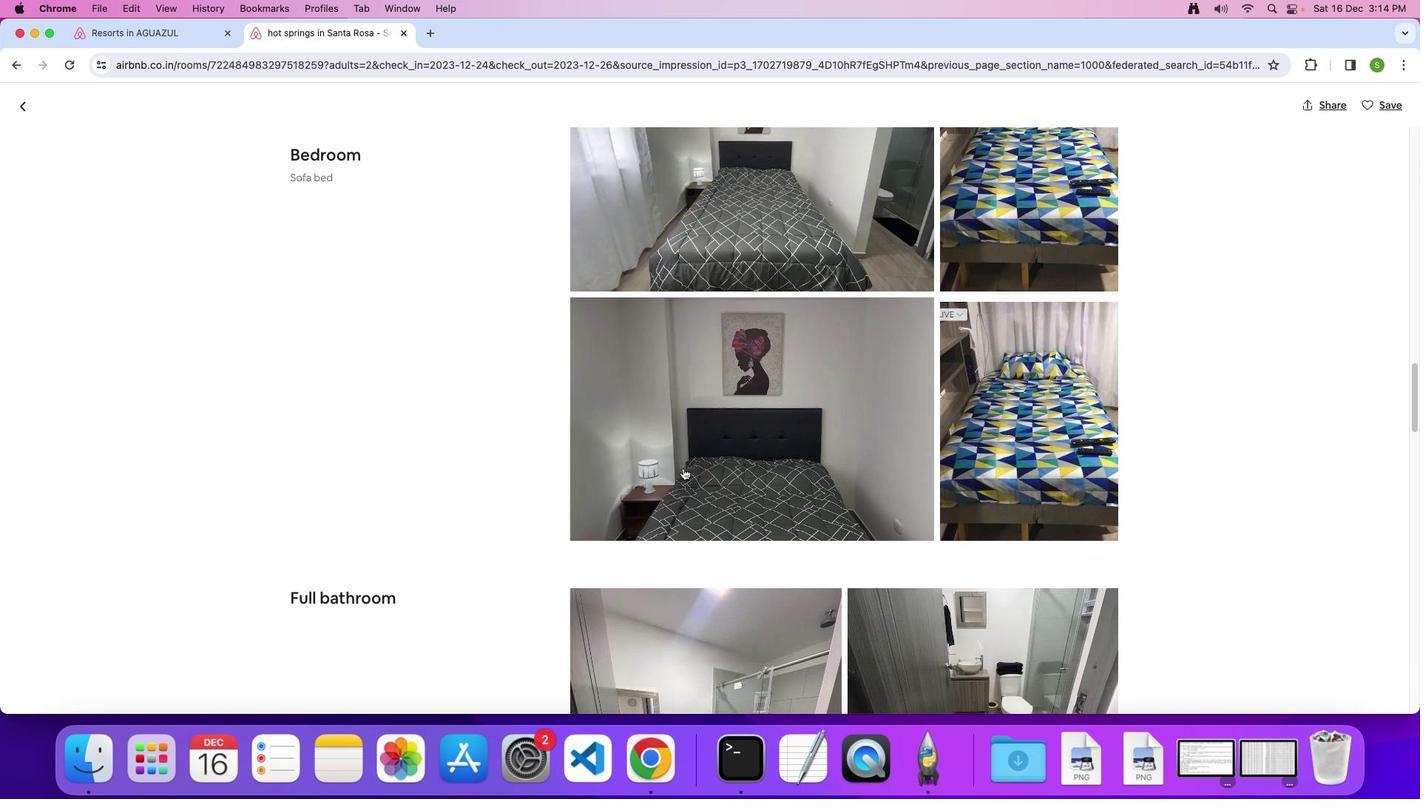 
Action: Mouse scrolled (594, 446) with delta (69, 46)
Screenshot: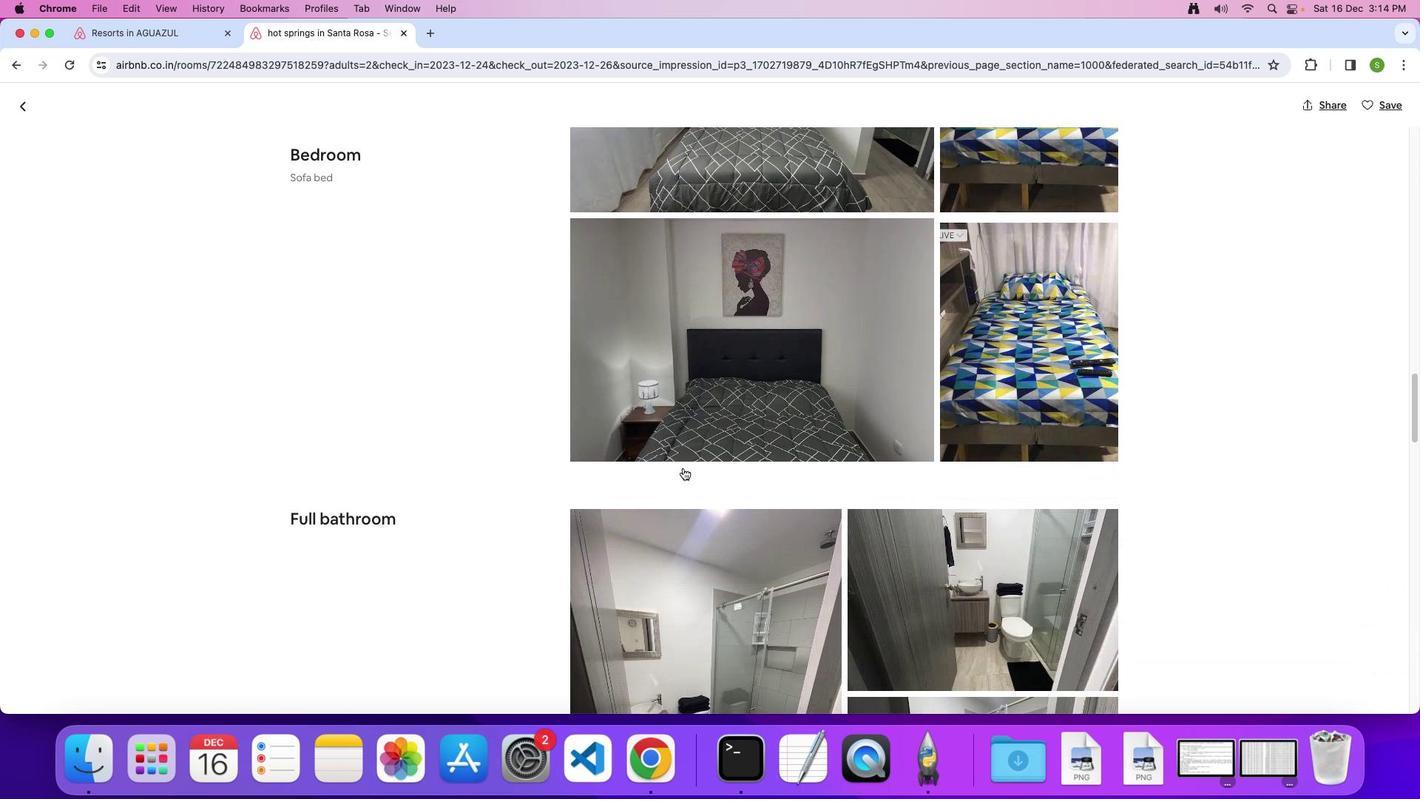 
Action: Mouse scrolled (594, 446) with delta (69, 47)
Screenshot: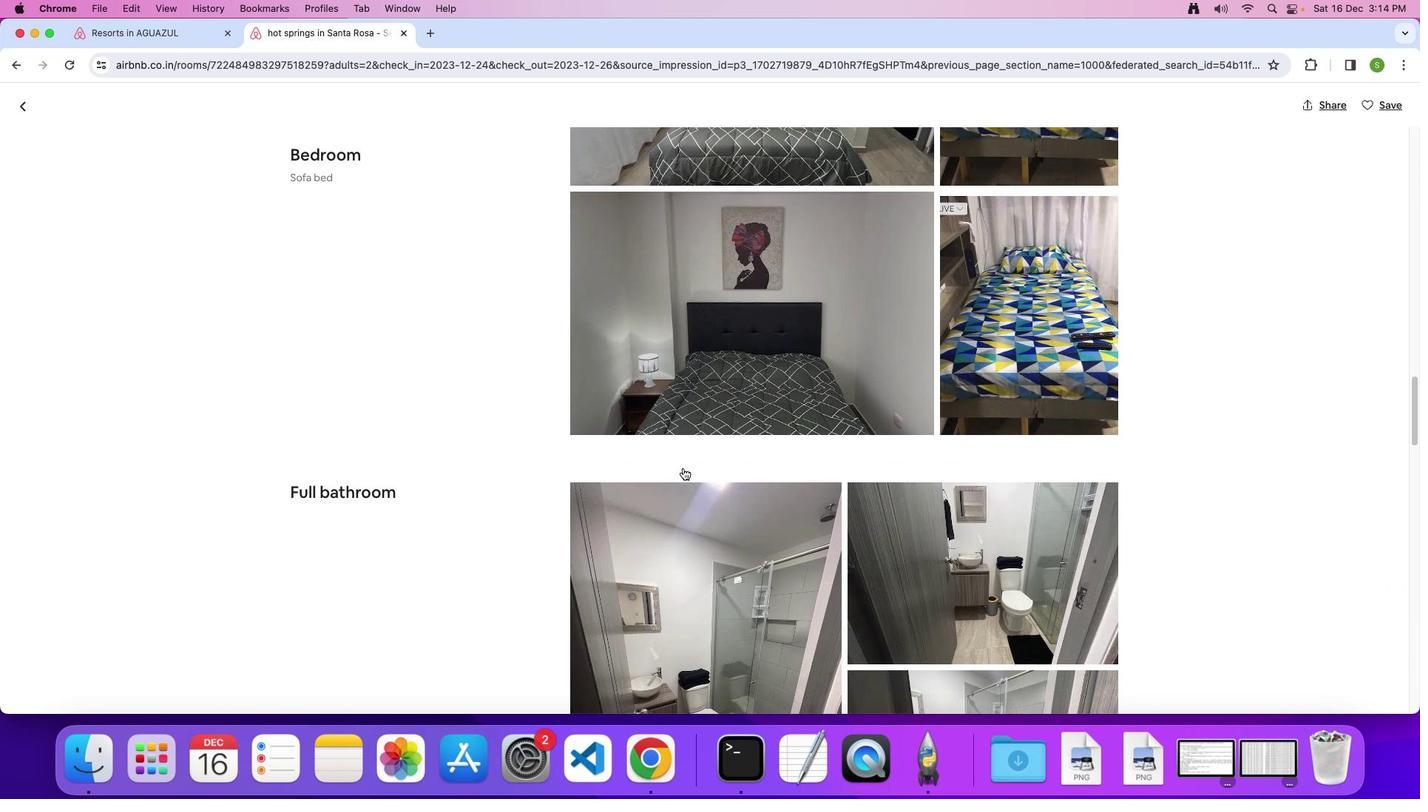 
Action: Mouse scrolled (594, 446) with delta (69, 47)
Screenshot: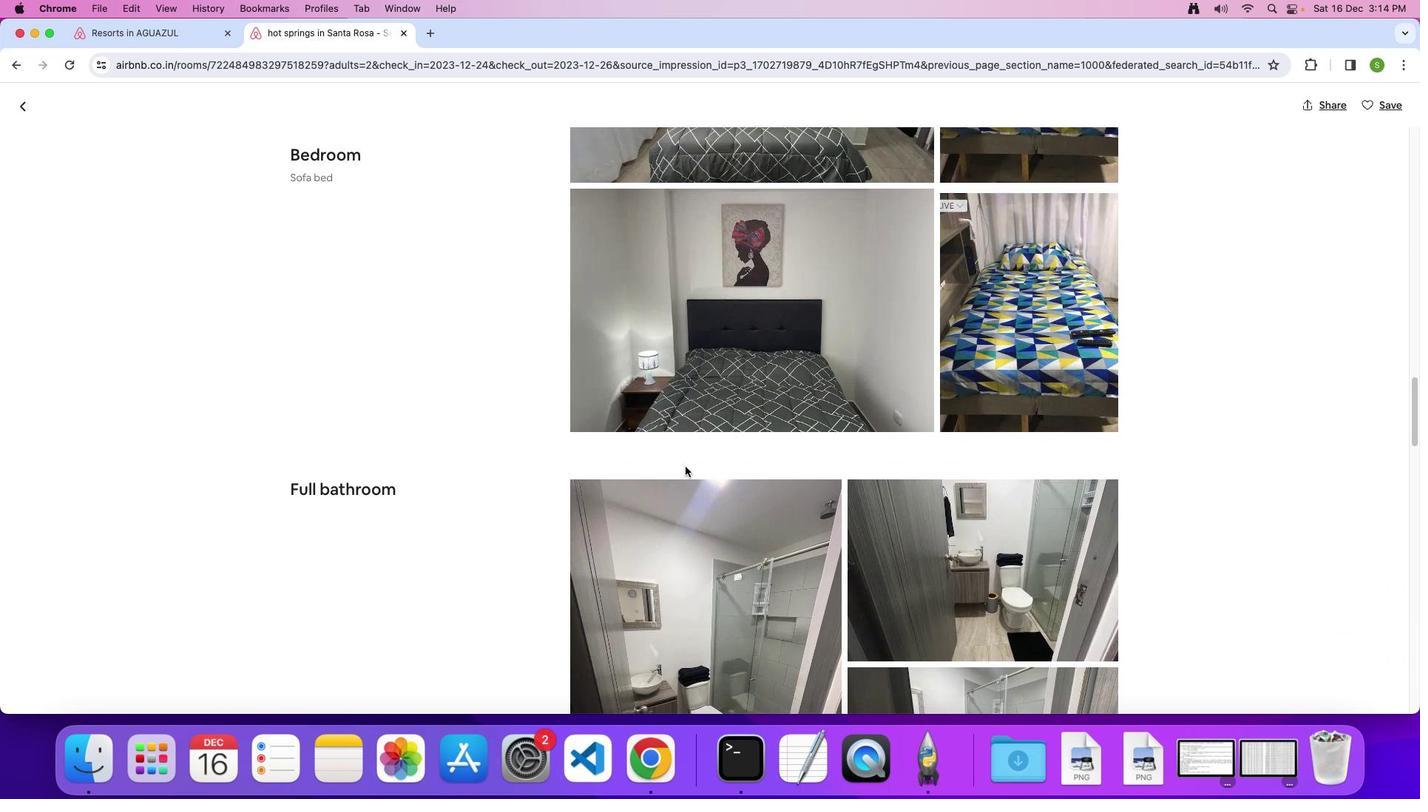 
Action: Mouse moved to (598, 435)
Screenshot: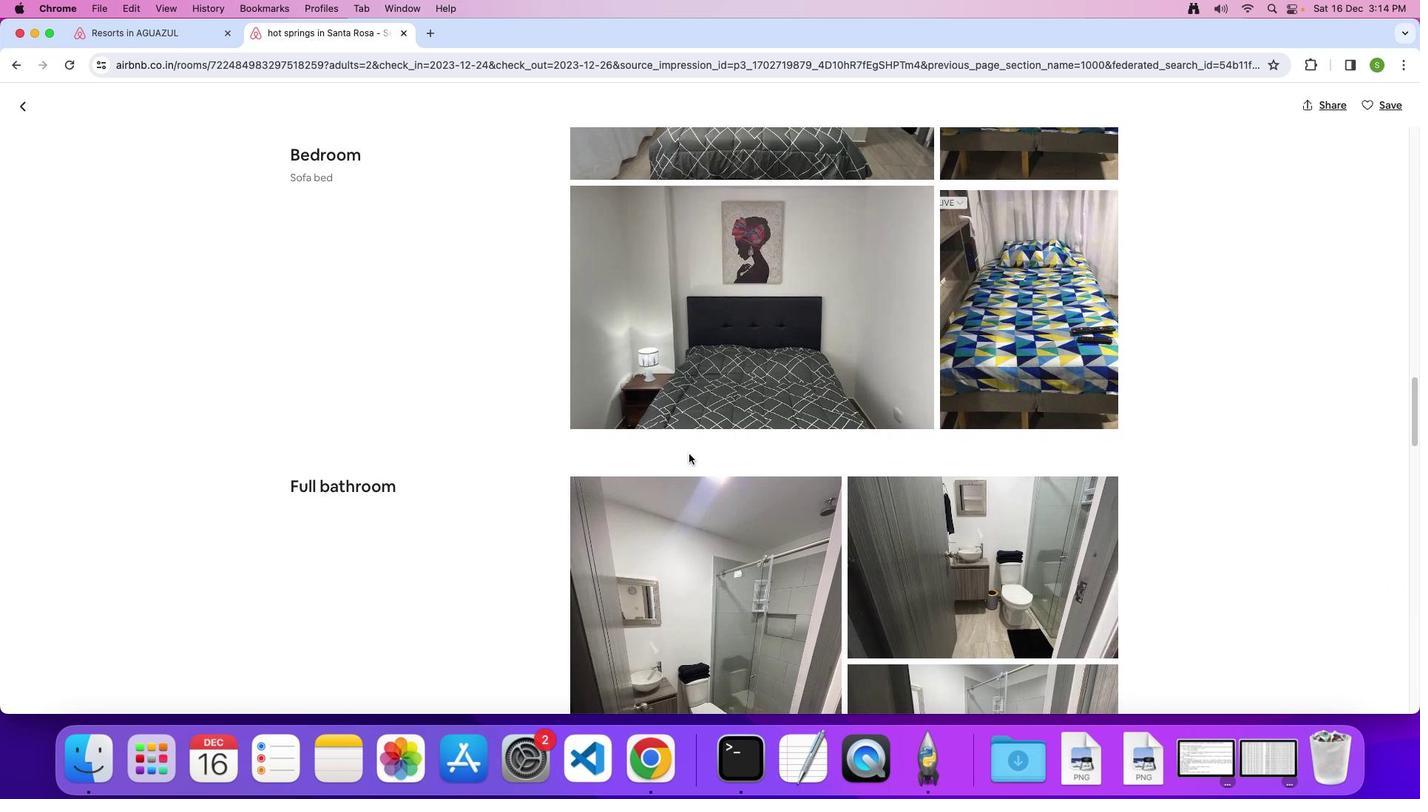 
Action: Mouse scrolled (598, 435) with delta (69, 47)
Screenshot: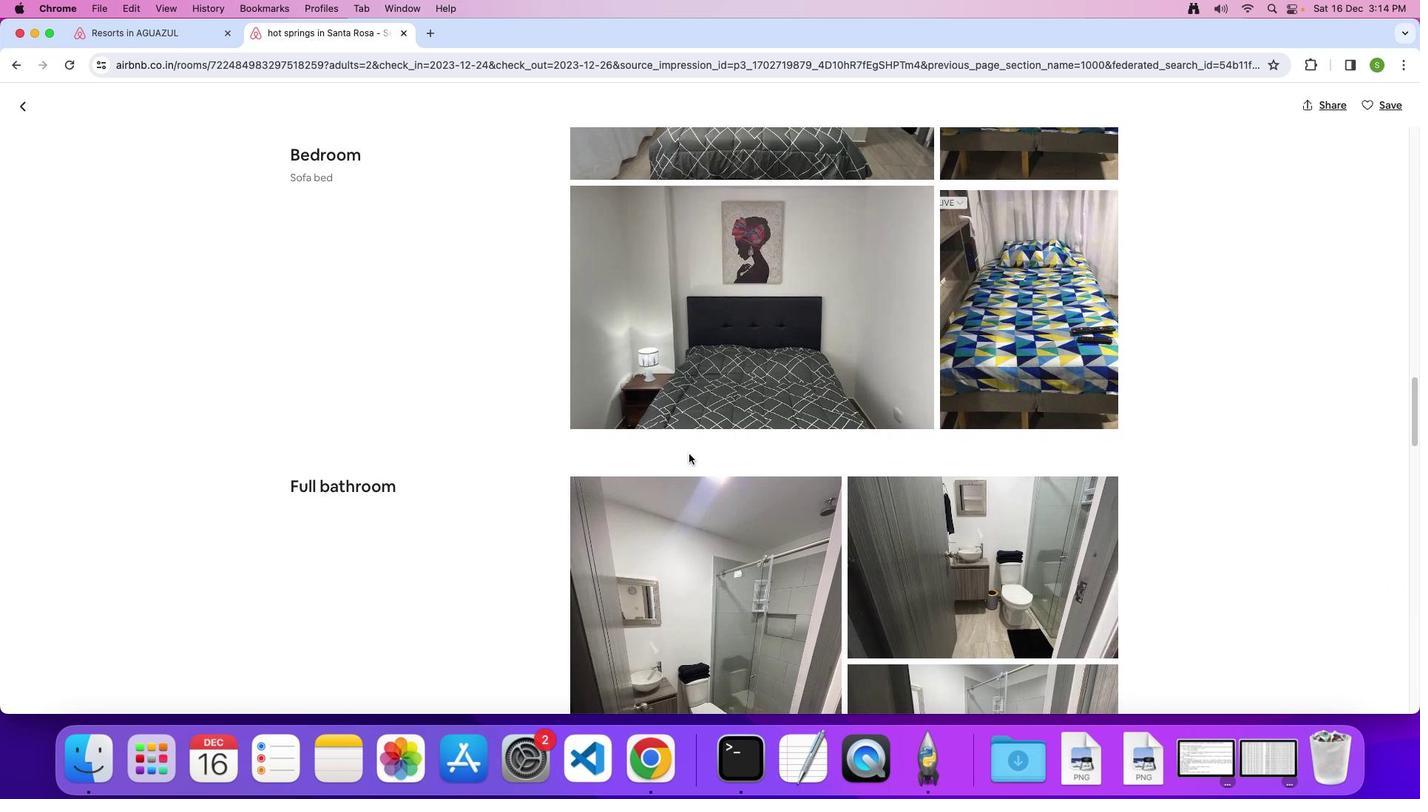
Action: Mouse moved to (598, 435)
Screenshot: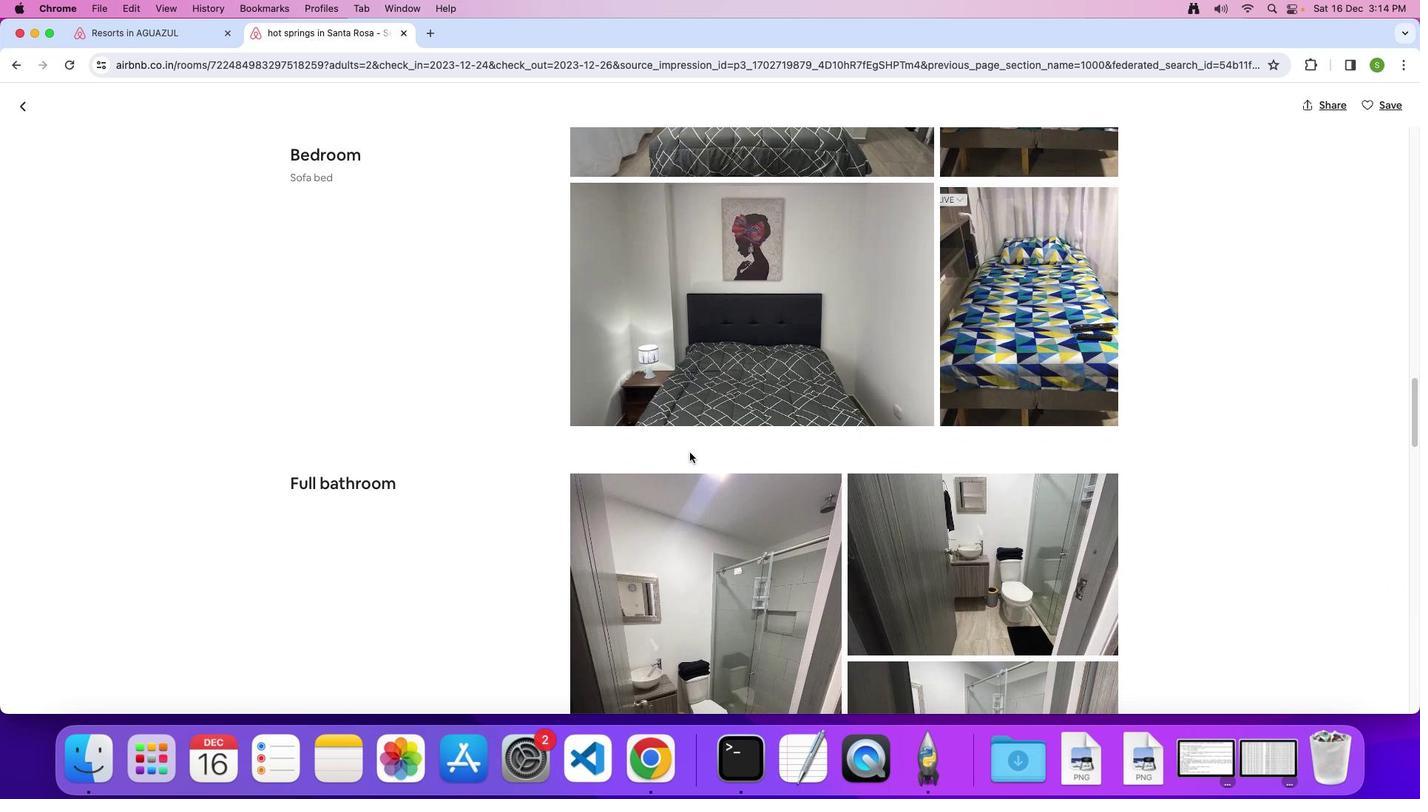 
Action: Mouse scrolled (598, 435) with delta (69, 47)
Screenshot: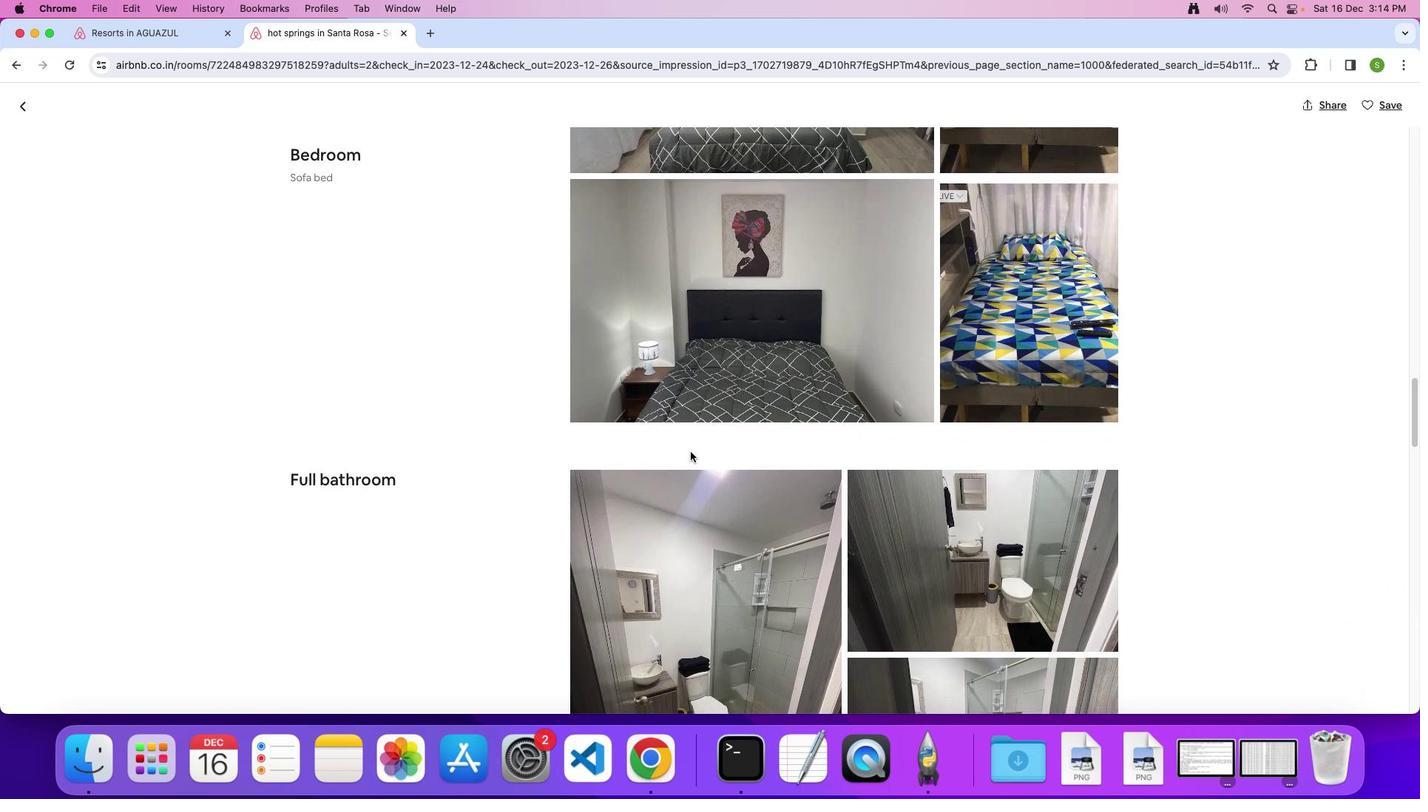 
Action: Mouse moved to (599, 433)
Screenshot: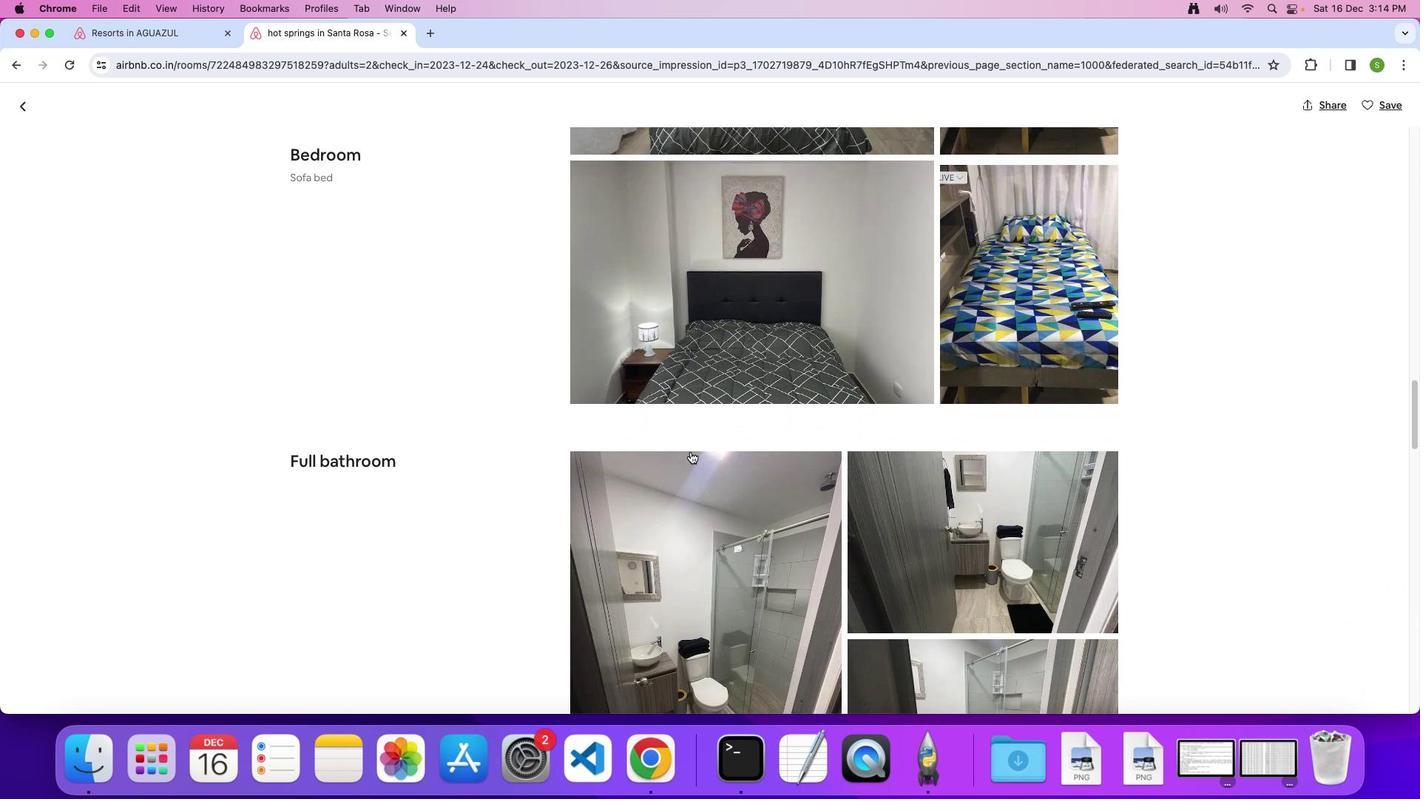 
Action: Mouse scrolled (599, 433) with delta (69, 47)
Screenshot: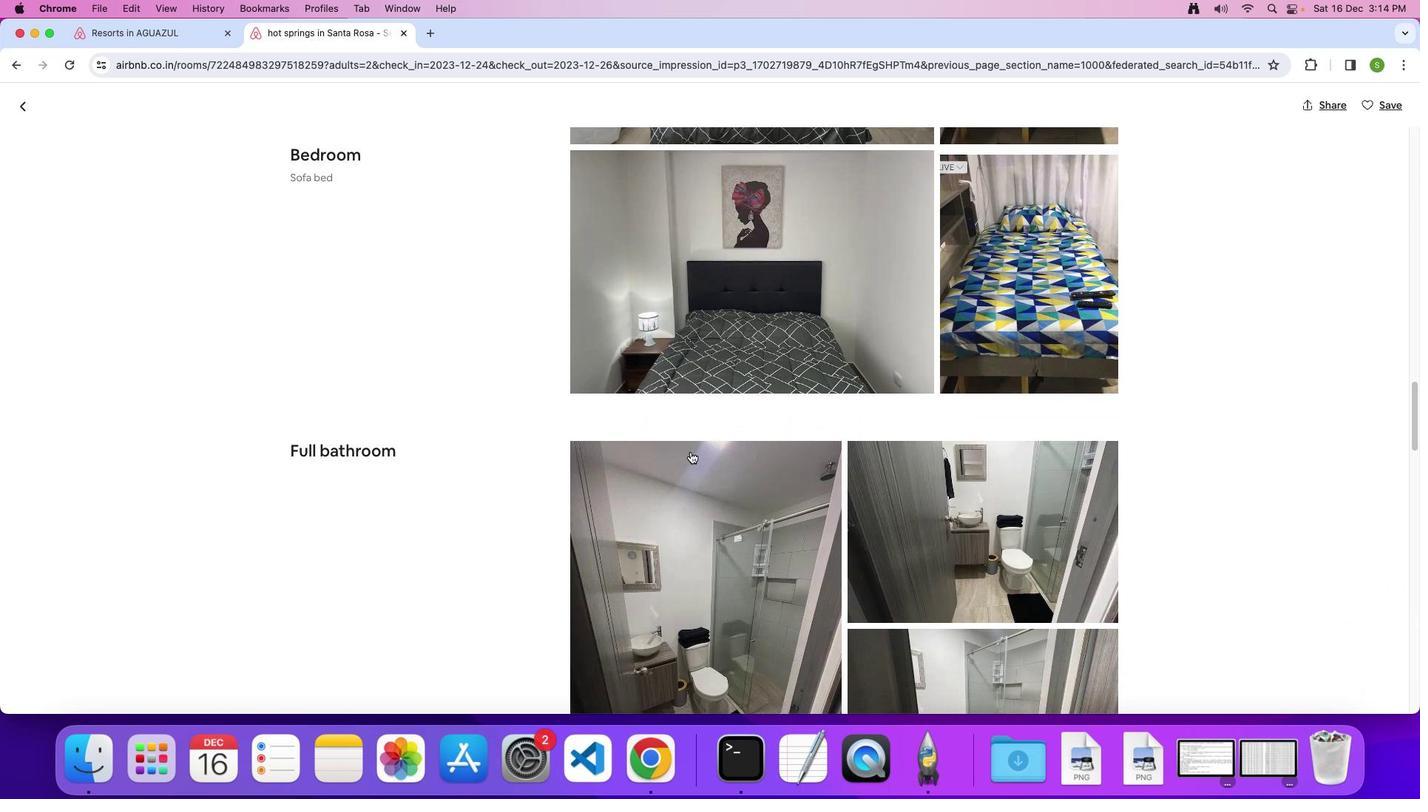 
Action: Mouse moved to (601, 426)
Screenshot: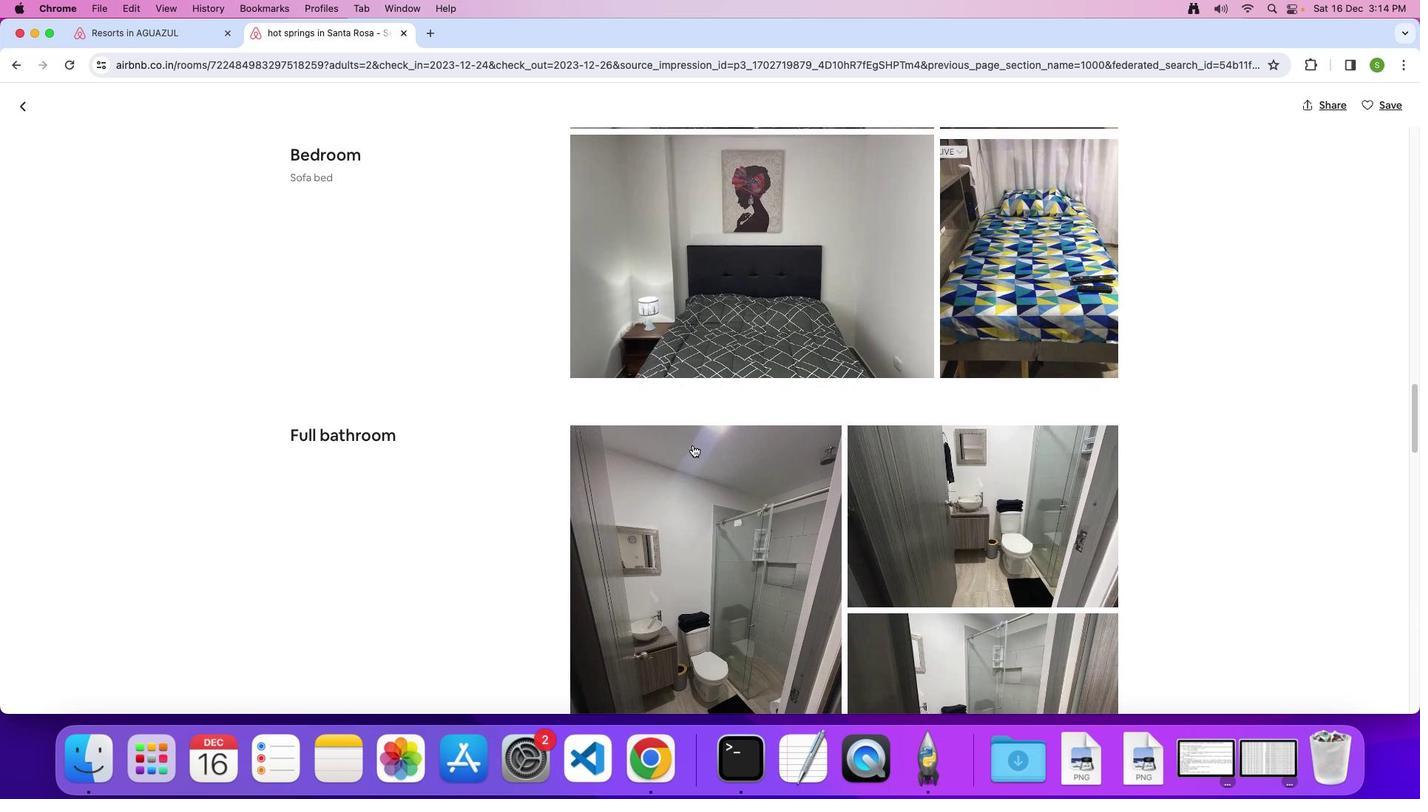
Action: Mouse scrolled (601, 426) with delta (69, 47)
Screenshot: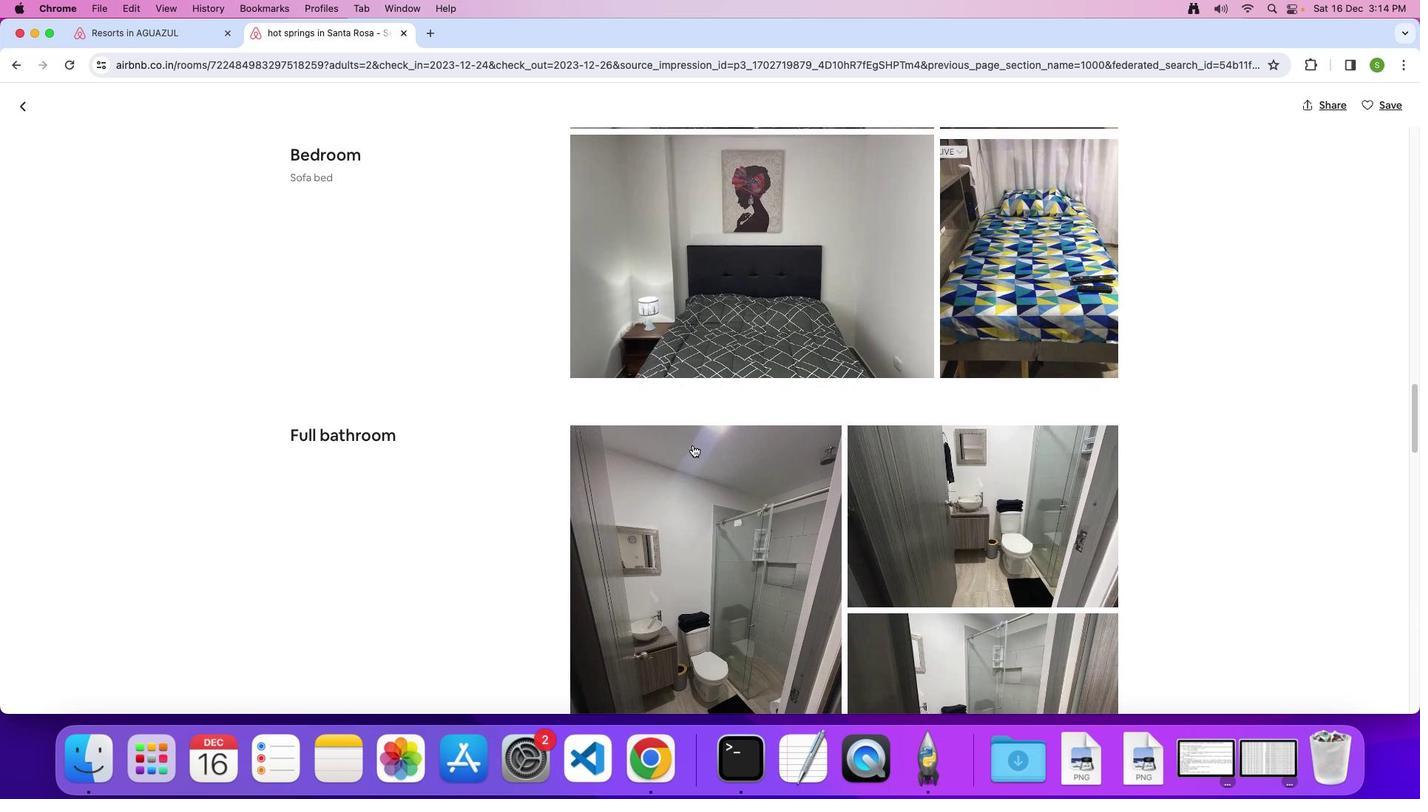 
Action: Mouse scrolled (601, 426) with delta (69, 47)
Screenshot: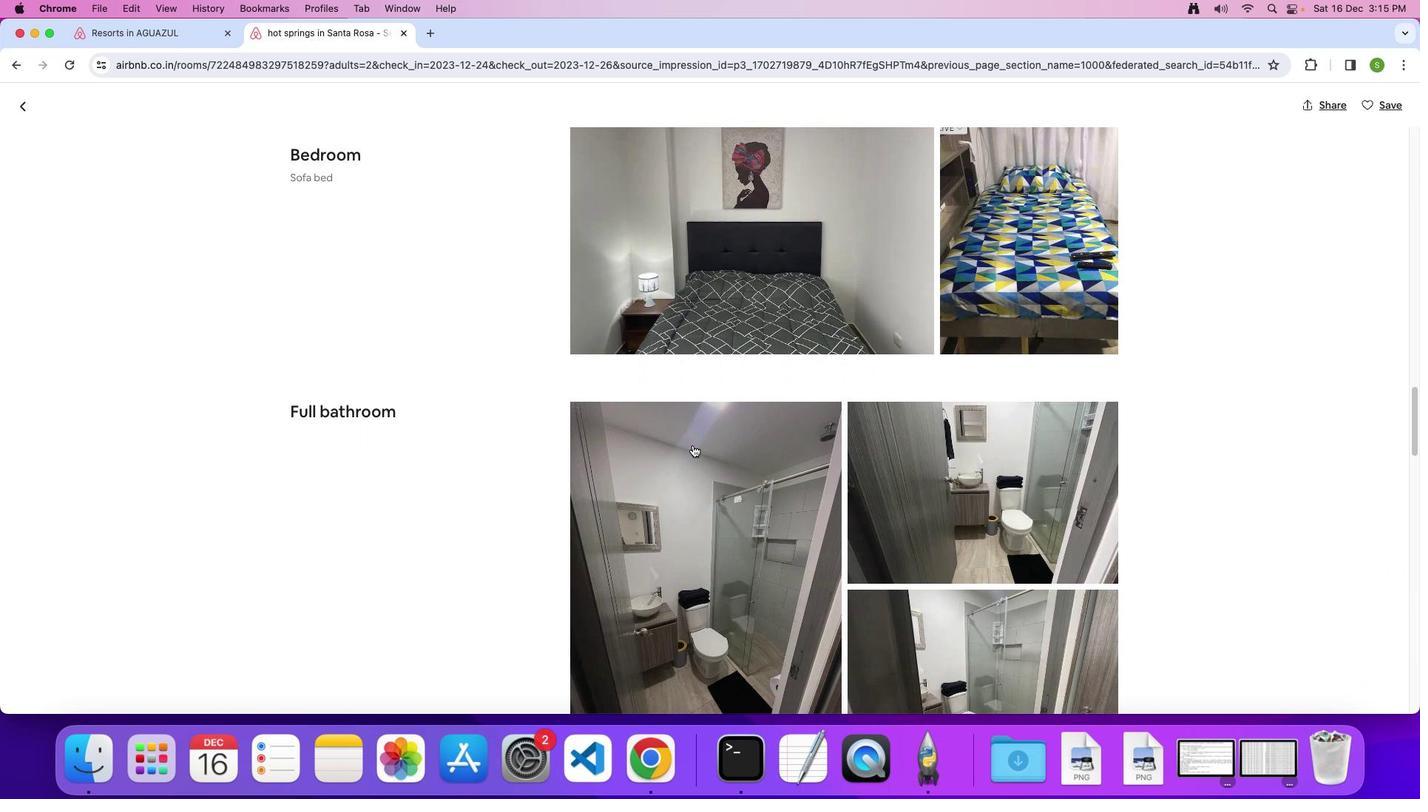 
Action: Mouse scrolled (601, 426) with delta (69, 46)
